 Task: Explore Gurugram, Haryana using Google Maps Street View and check how to edit map details.
Action: Mouse moved to (326, 139)
Screenshot: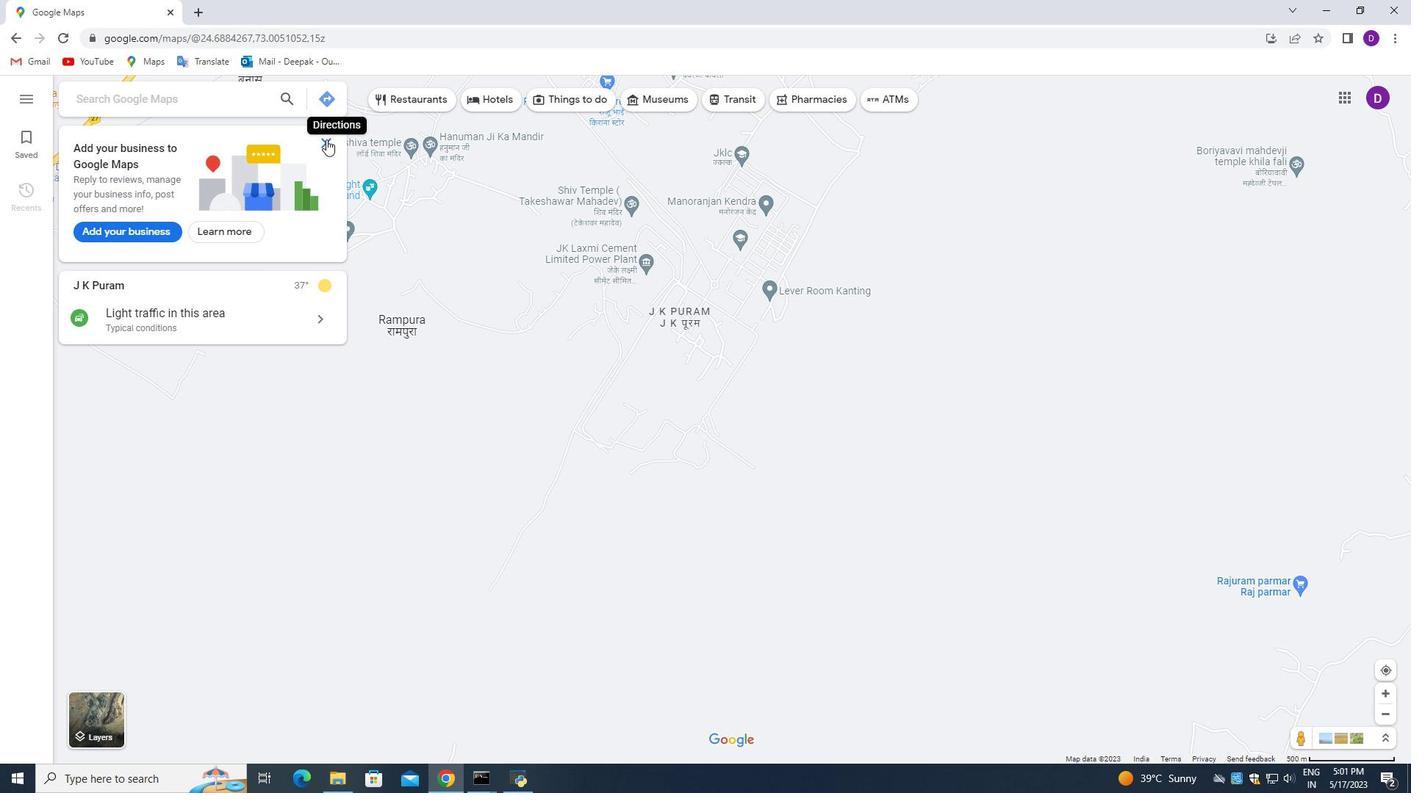 
Action: Mouse pressed left at (326, 139)
Screenshot: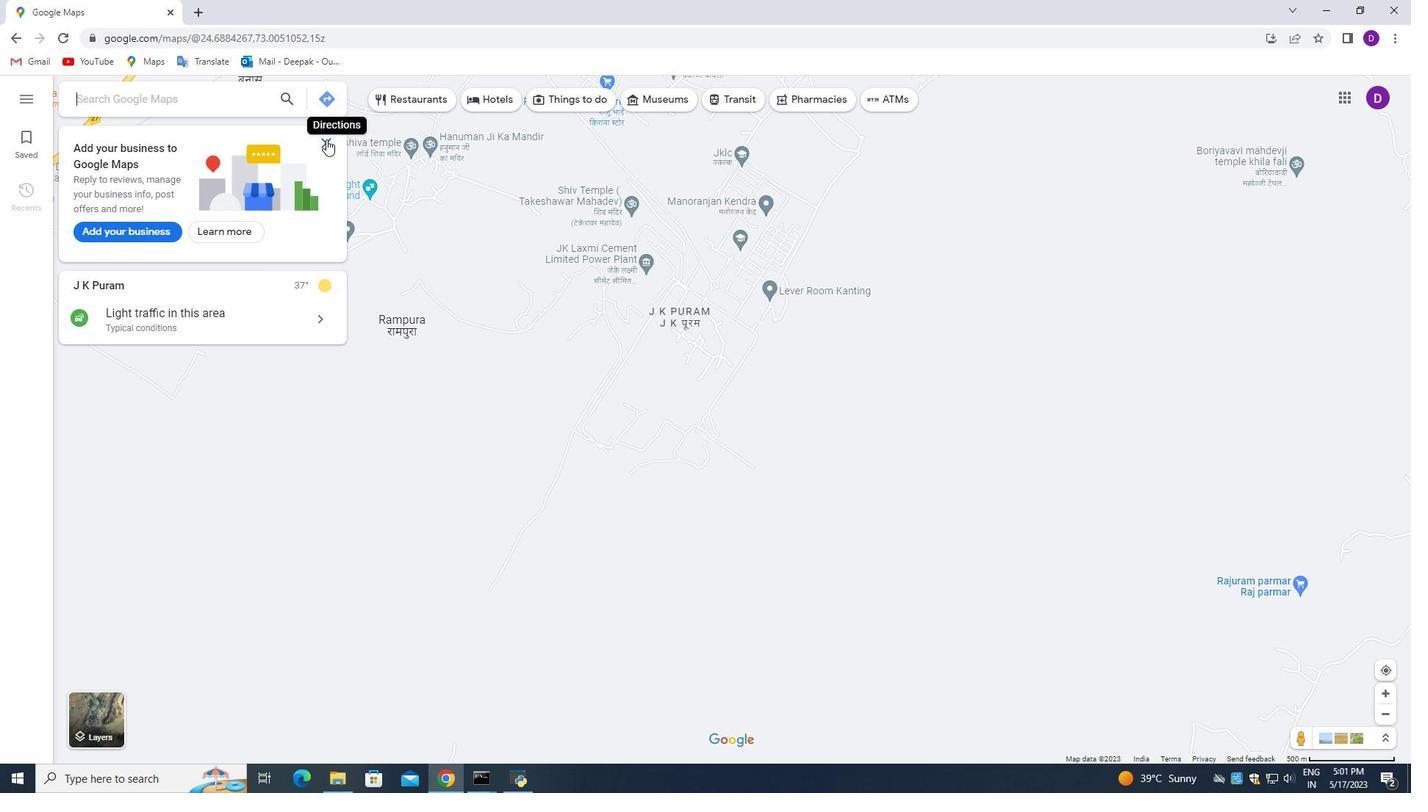 
Action: Mouse moved to (32, 94)
Screenshot: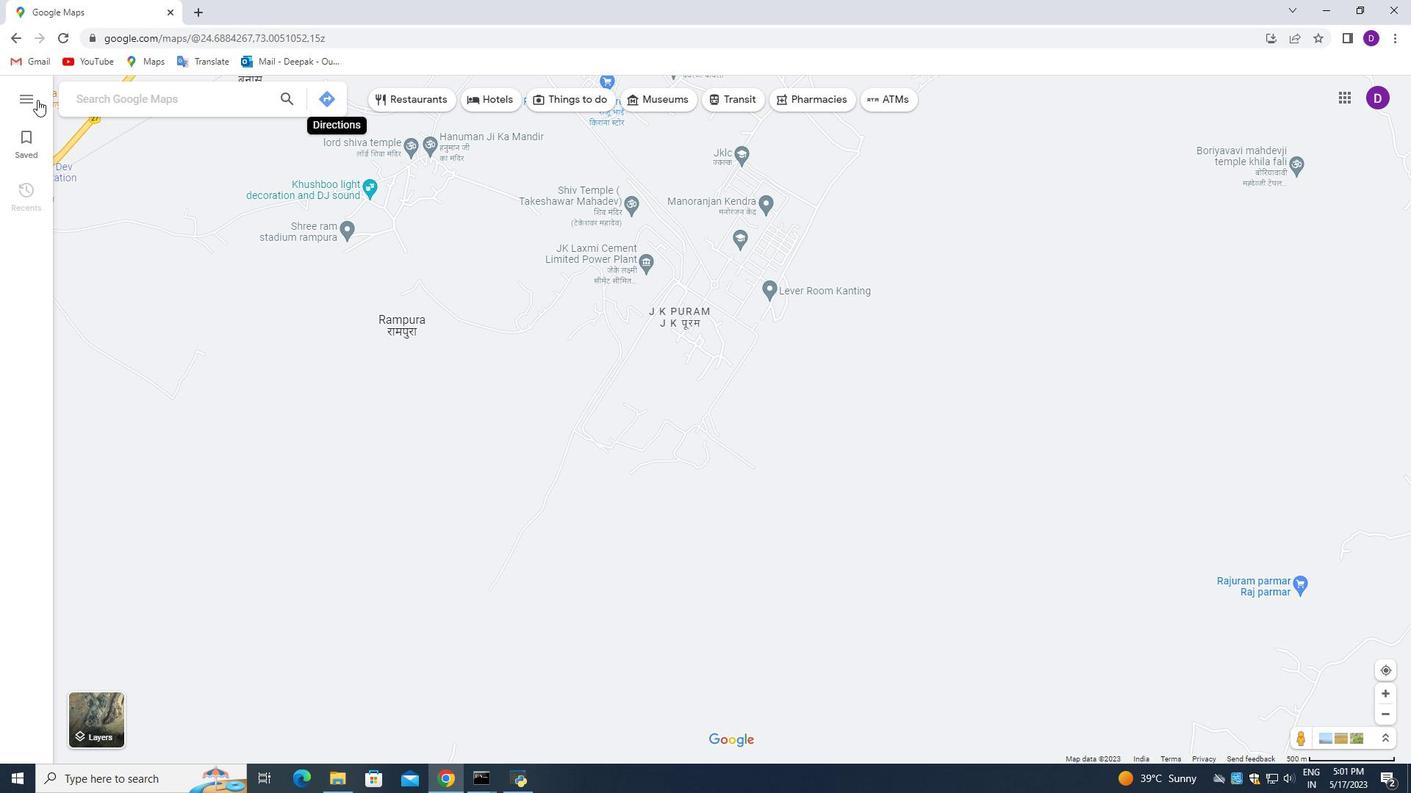 
Action: Mouse pressed left at (32, 94)
Screenshot: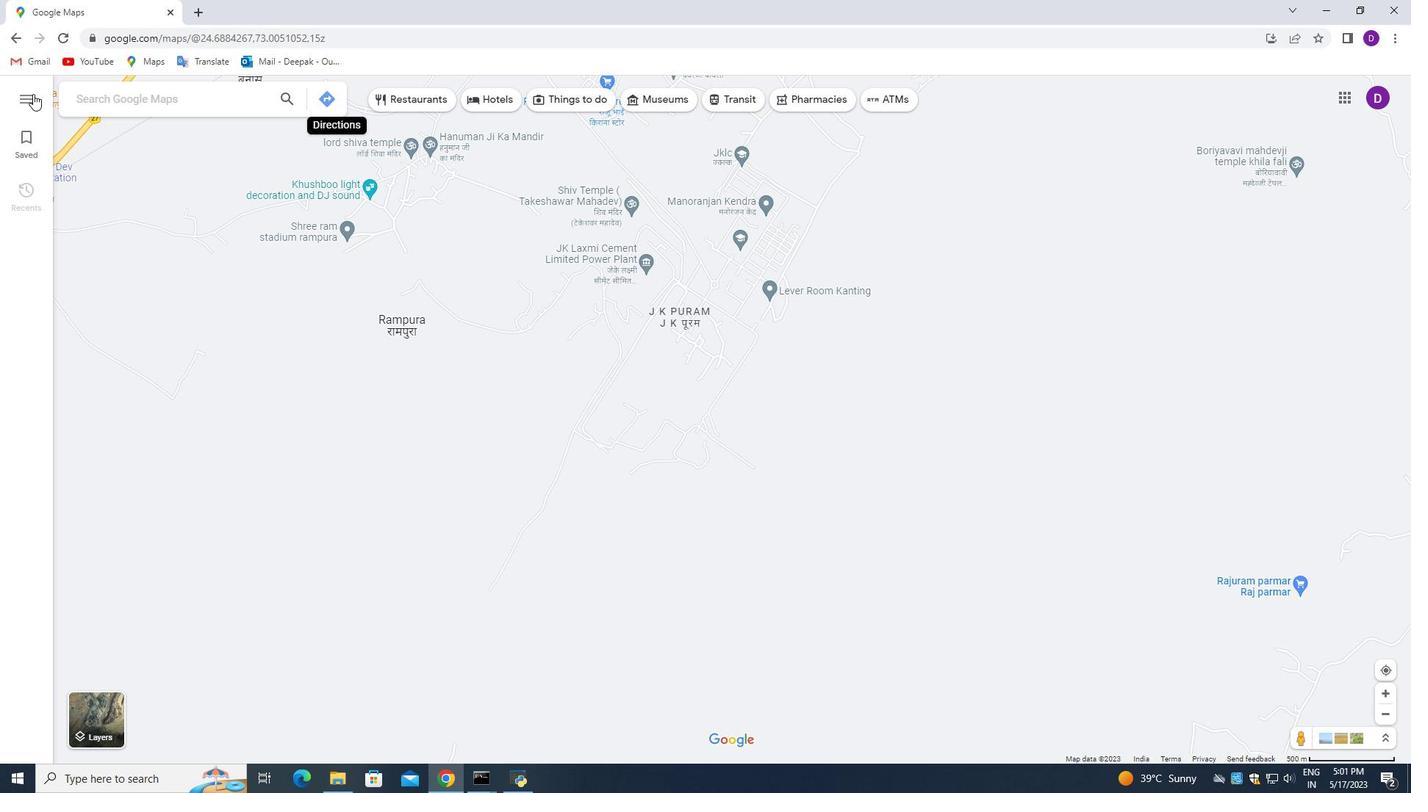 
Action: Mouse moved to (260, 169)
Screenshot: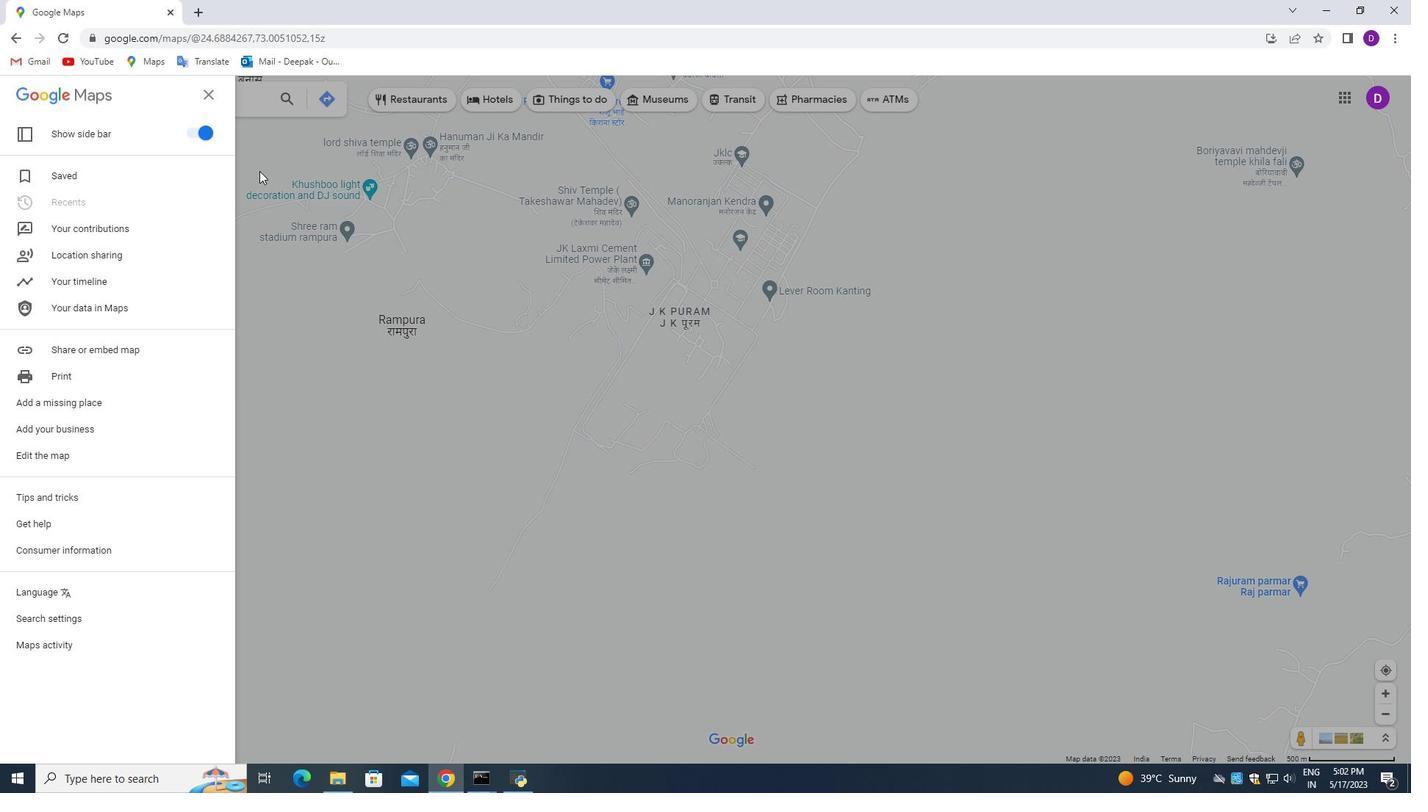 
Action: Mouse pressed left at (260, 169)
Screenshot: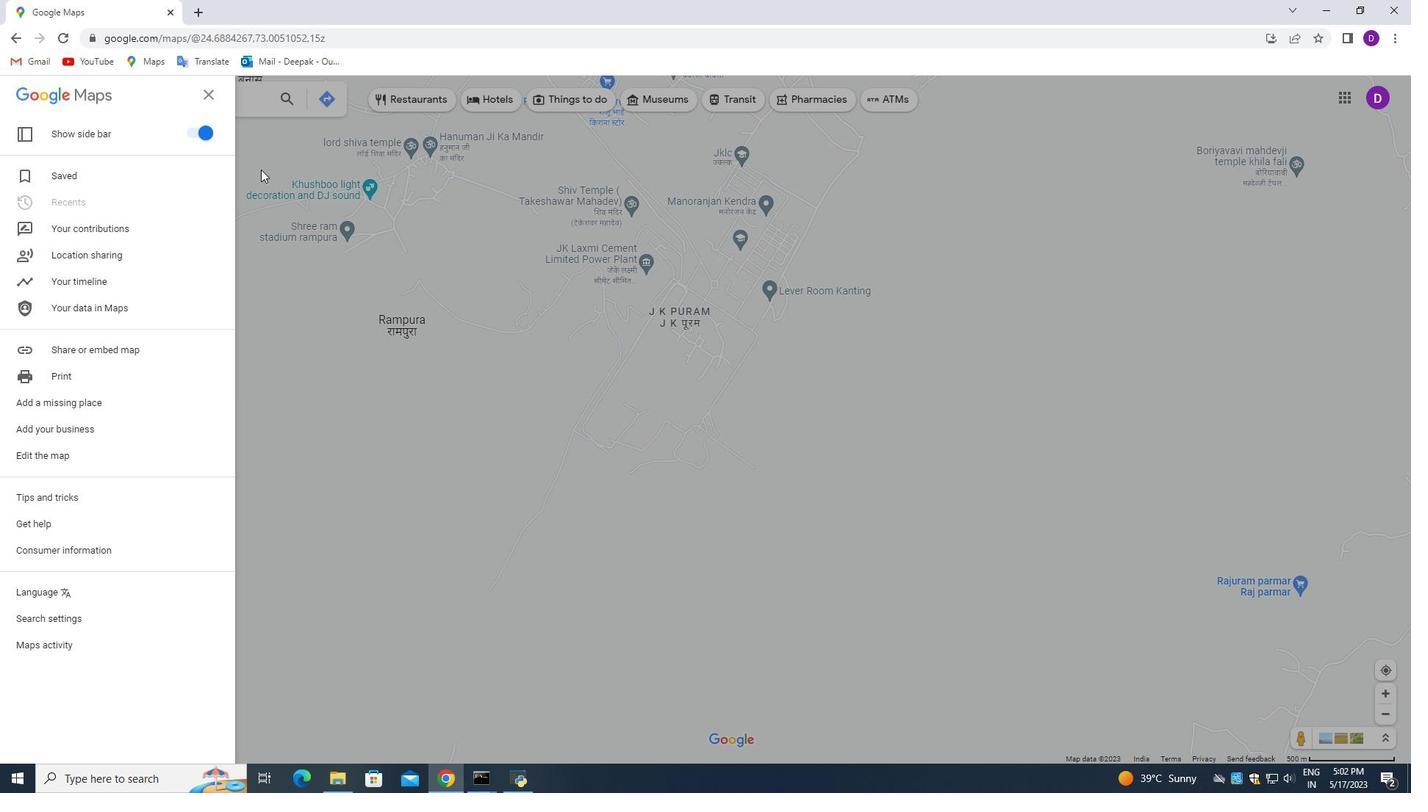 
Action: Mouse moved to (272, 91)
Screenshot: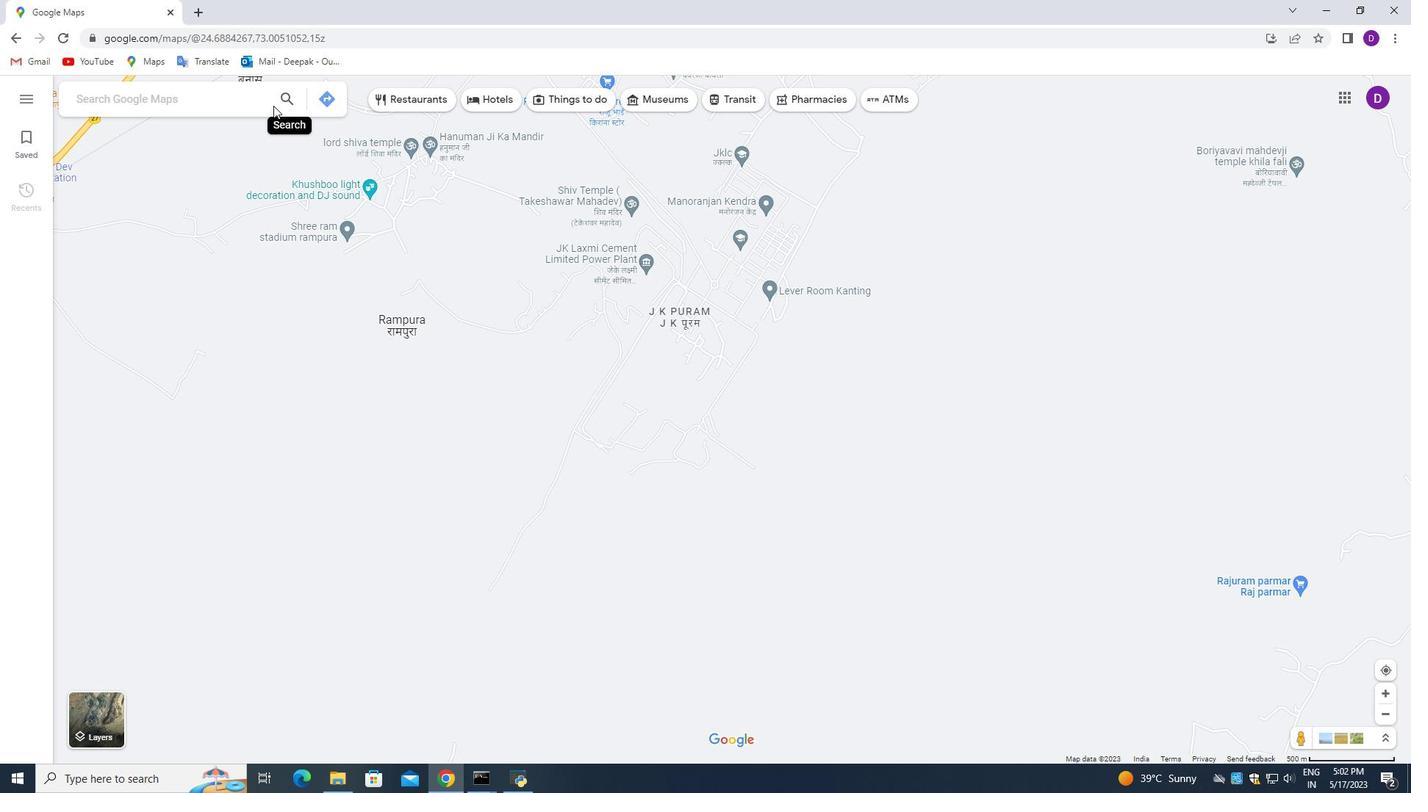 
Action: Mouse pressed left at (272, 91)
Screenshot: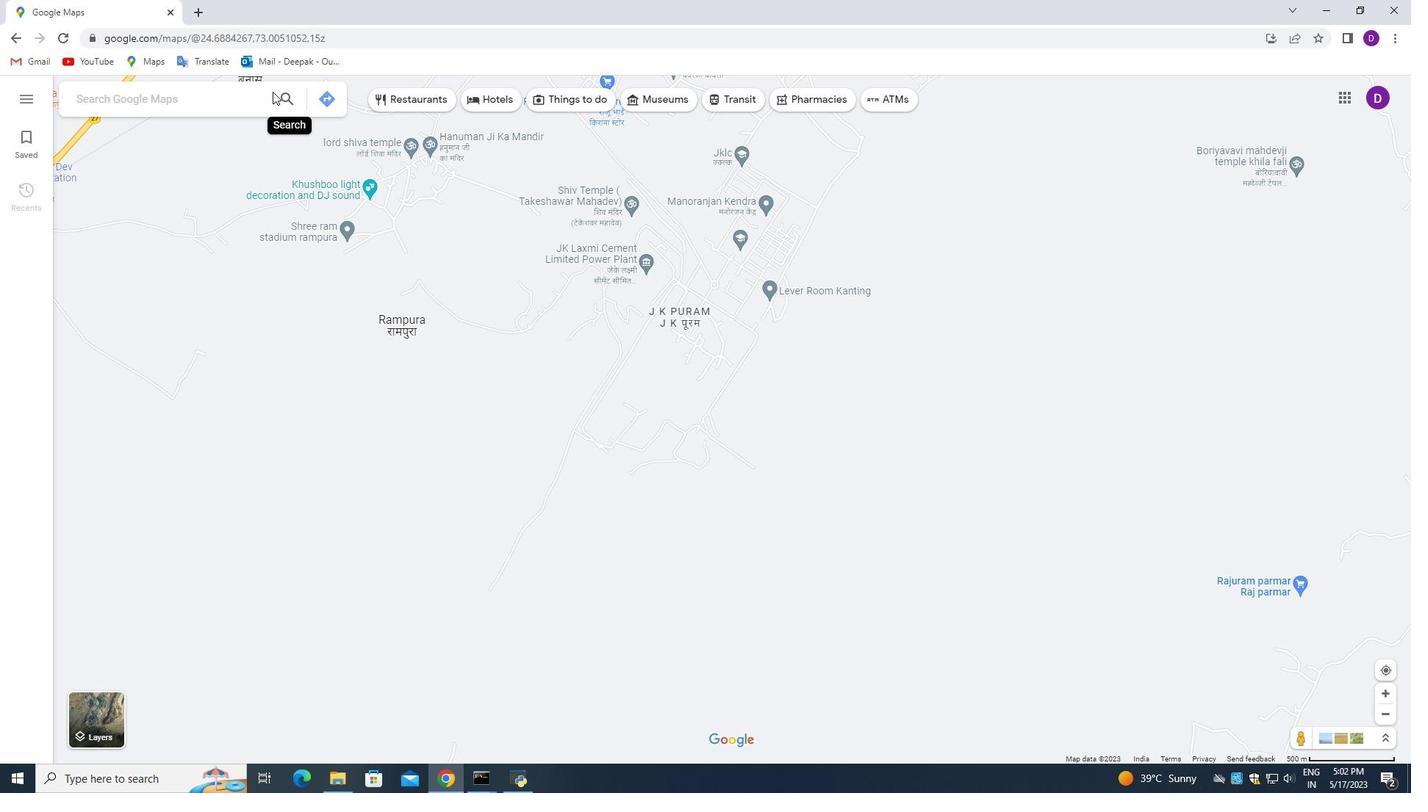
Action: Mouse moved to (187, 102)
Screenshot: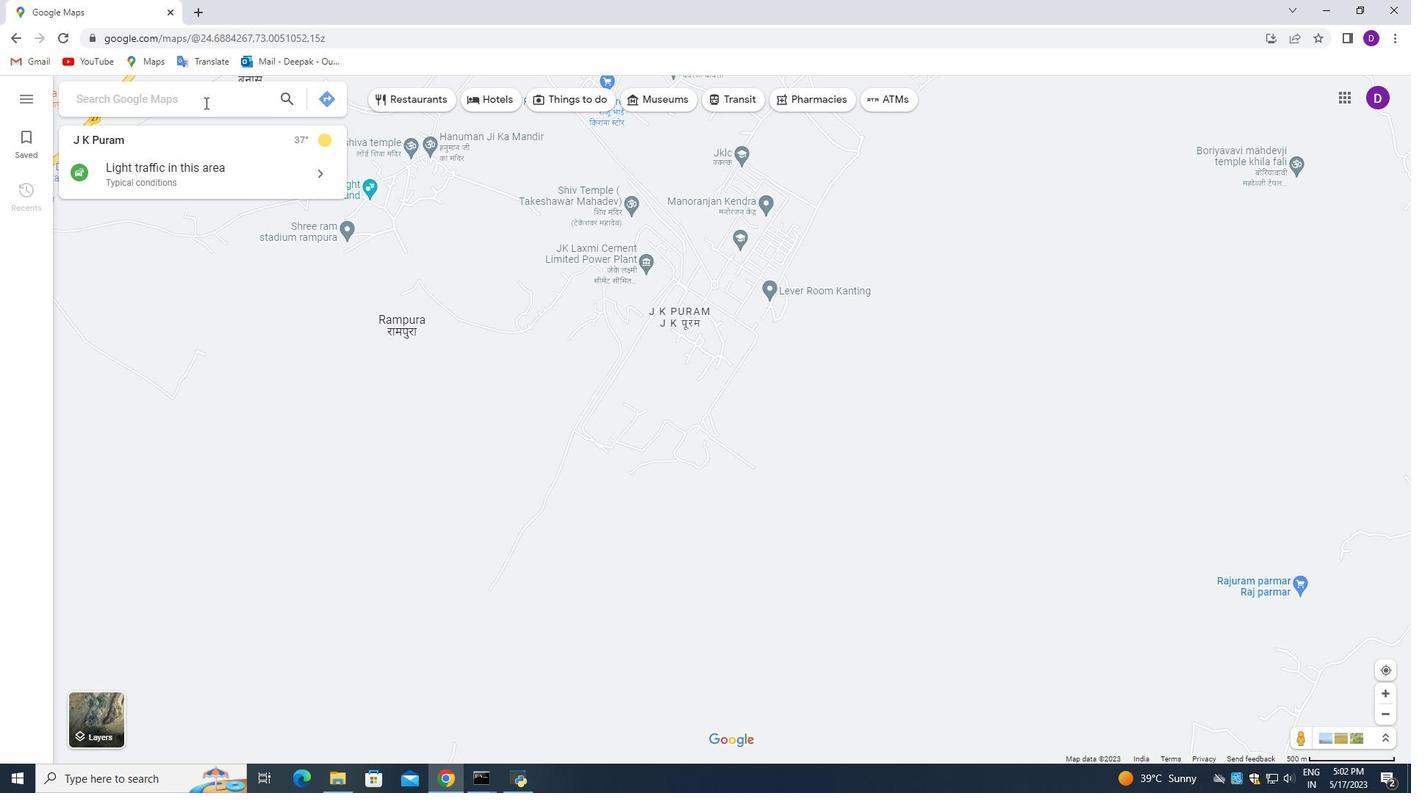 
Action: Mouse pressed left at (187, 102)
Screenshot: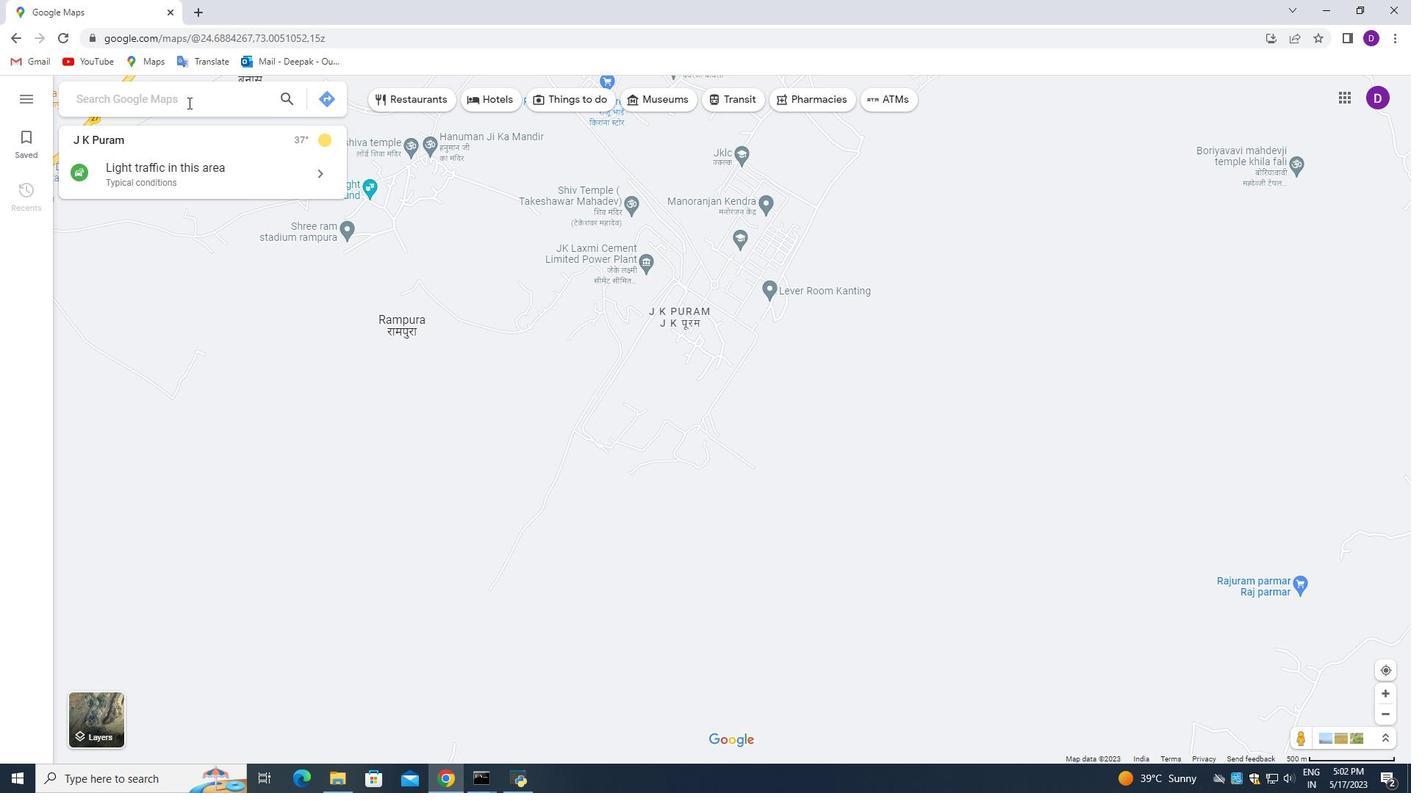 
Action: Mouse moved to (22, 95)
Screenshot: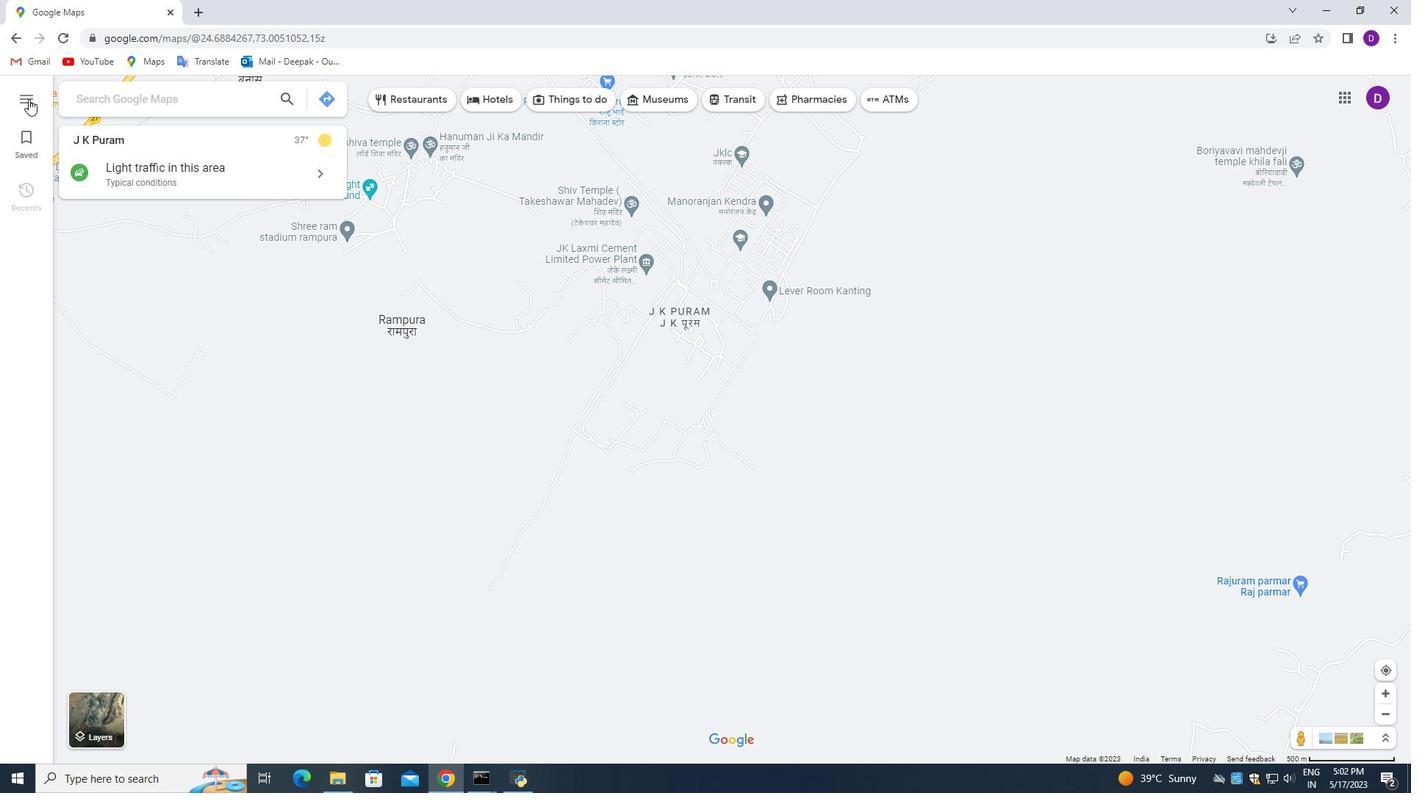 
Action: Mouse pressed left at (22, 95)
Screenshot: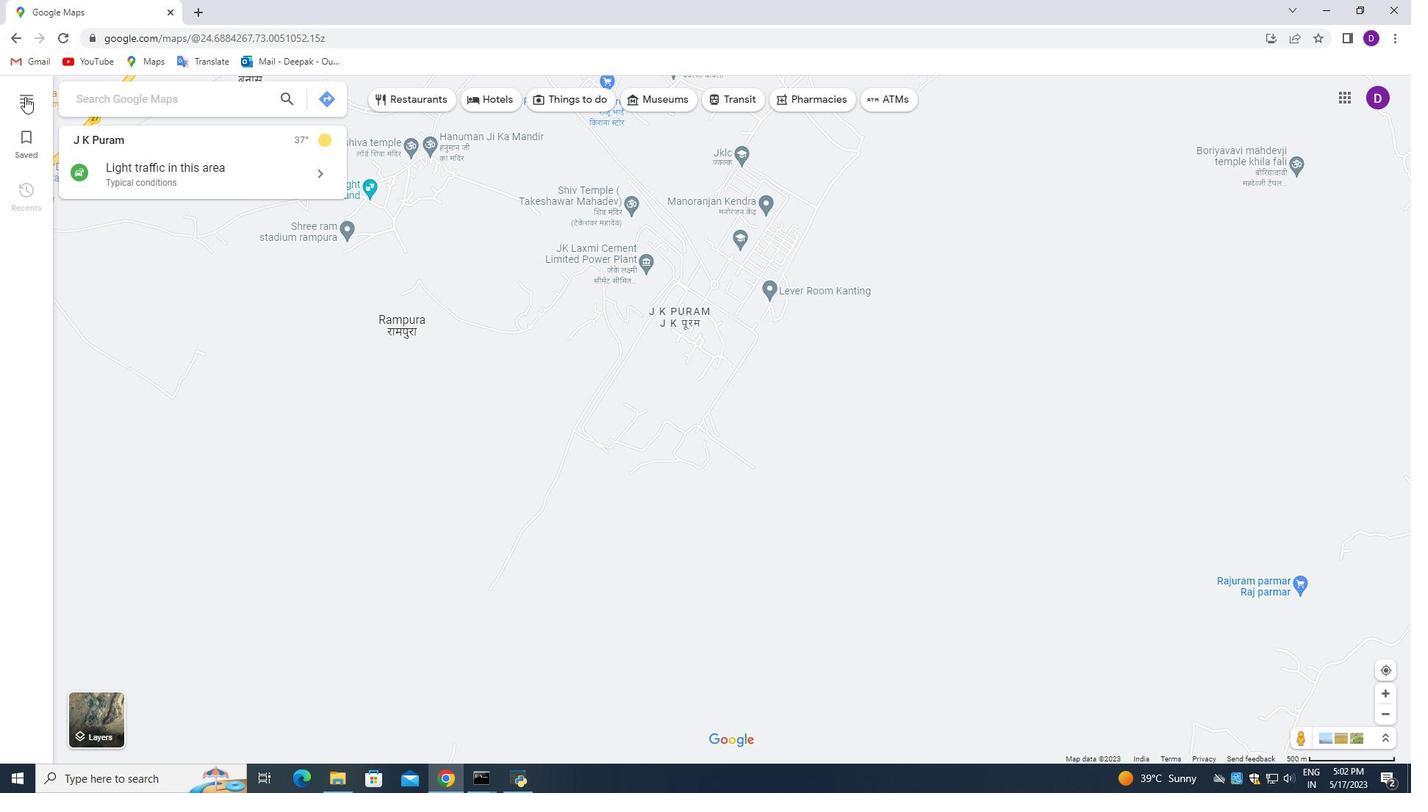 
Action: Mouse moved to (252, 96)
Screenshot: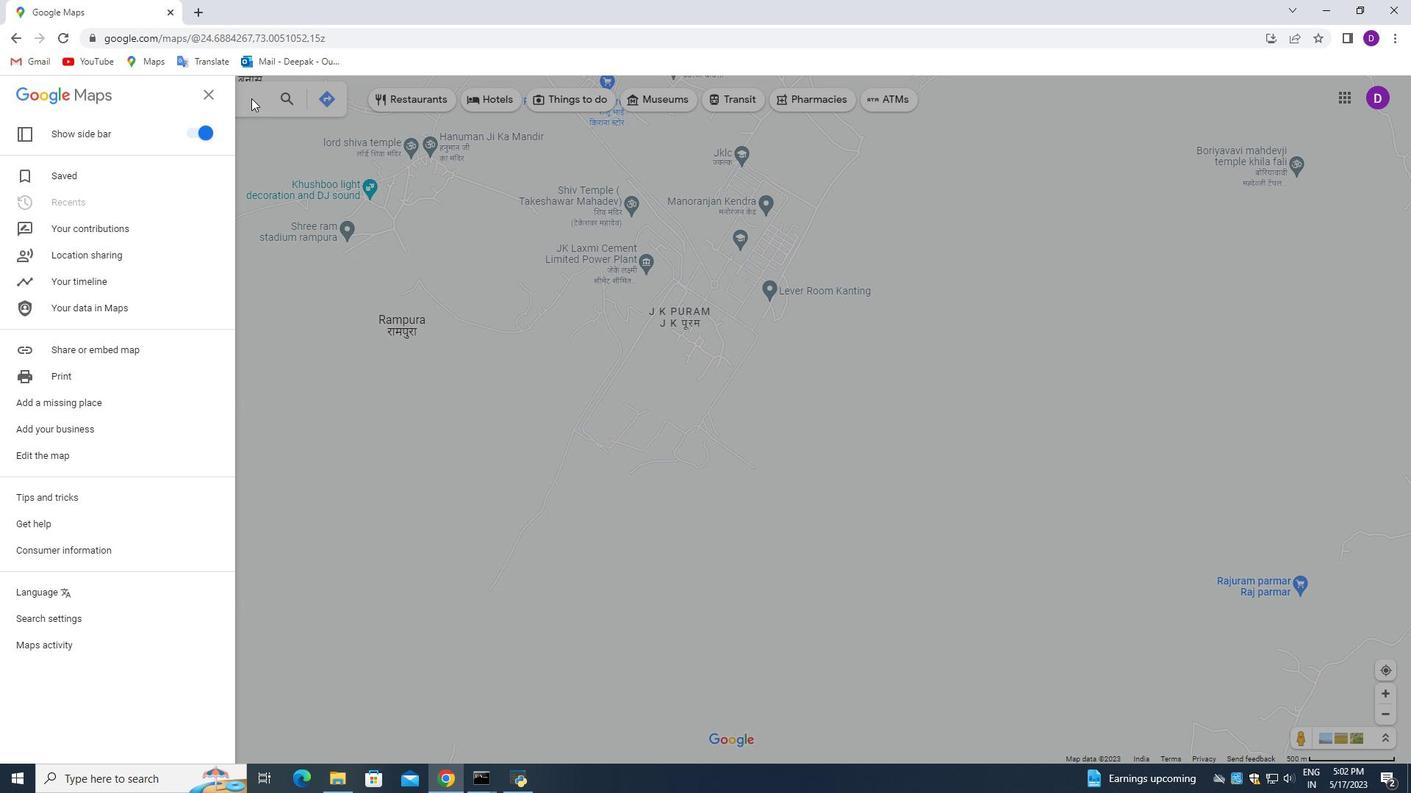 
Action: Mouse pressed left at (252, 96)
Screenshot: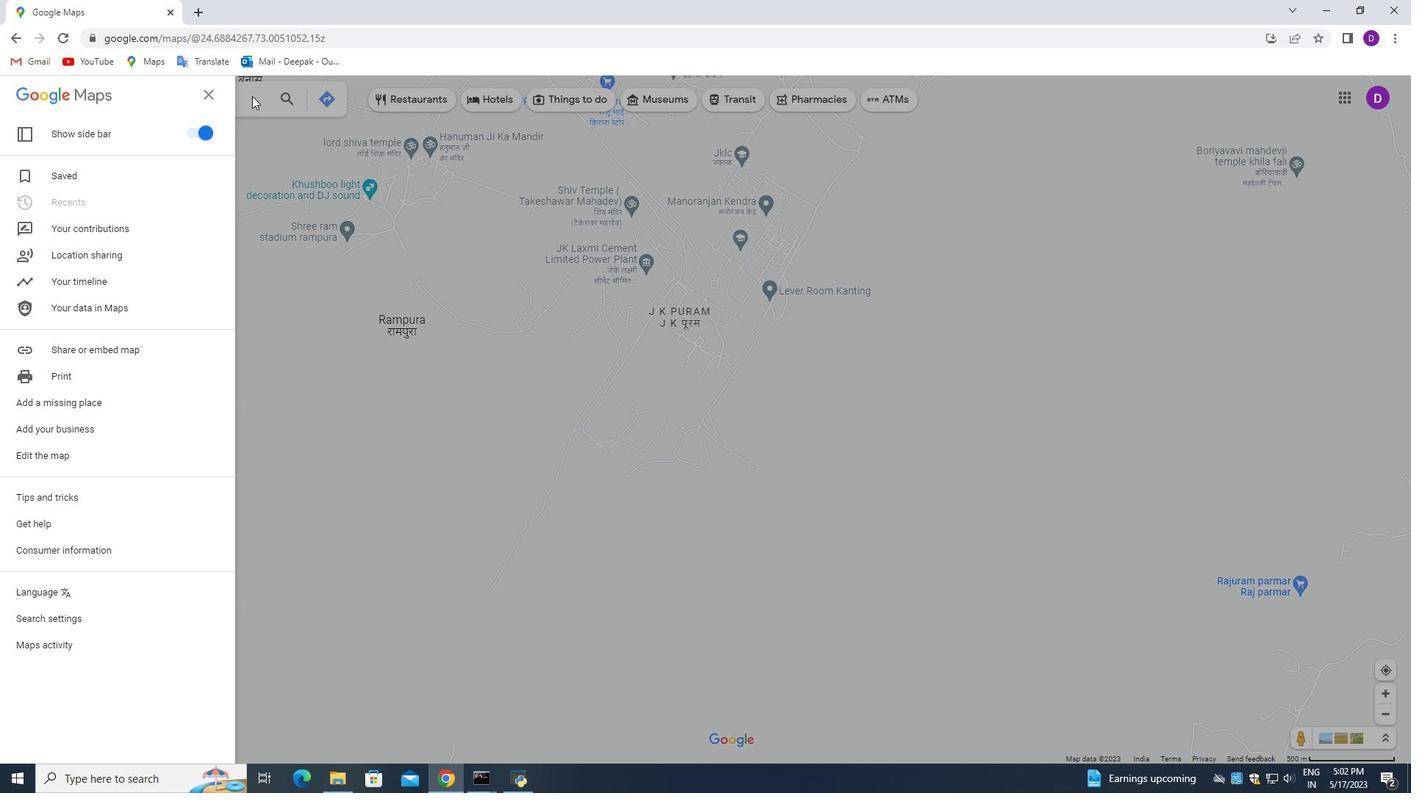 
Action: Mouse moved to (155, 102)
Screenshot: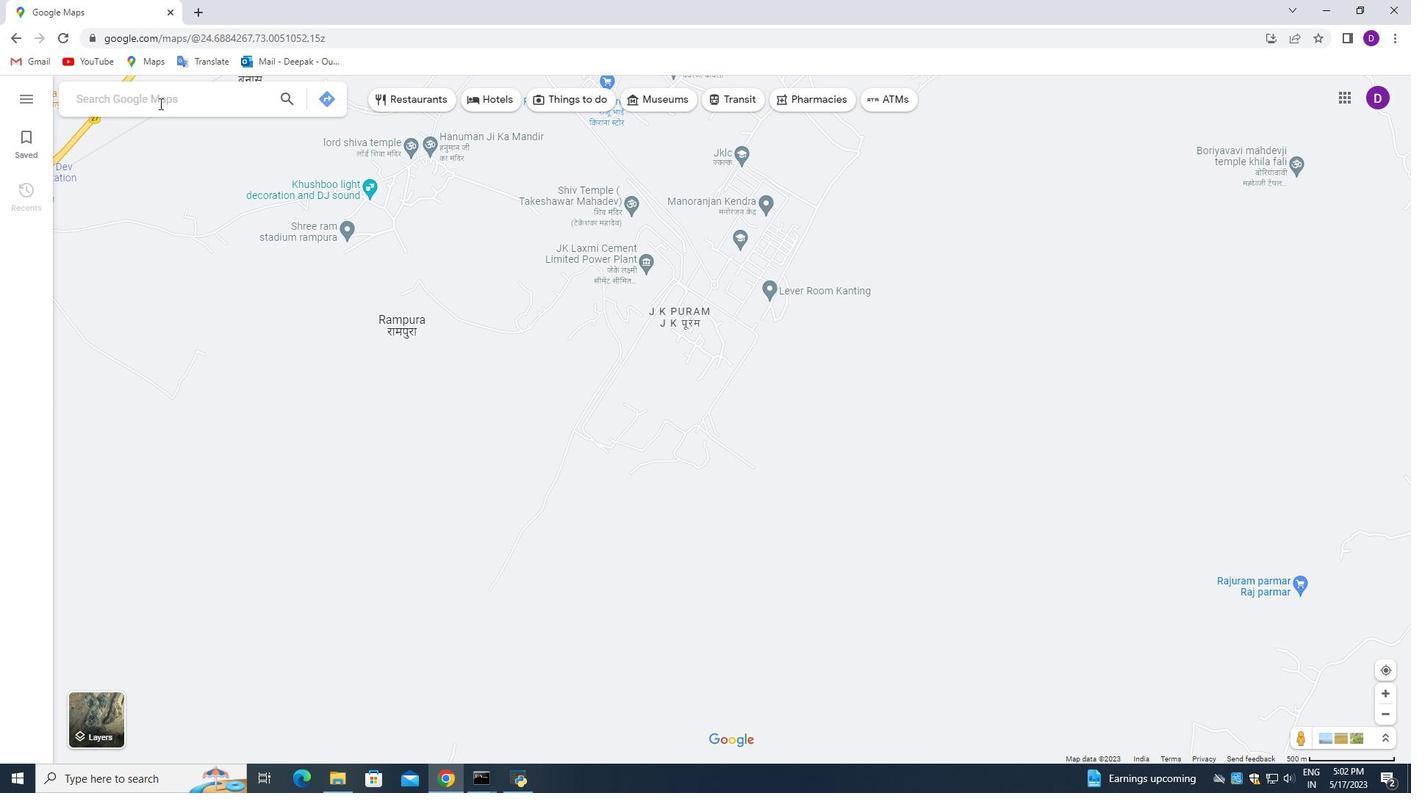 
Action: Mouse pressed left at (155, 102)
Screenshot: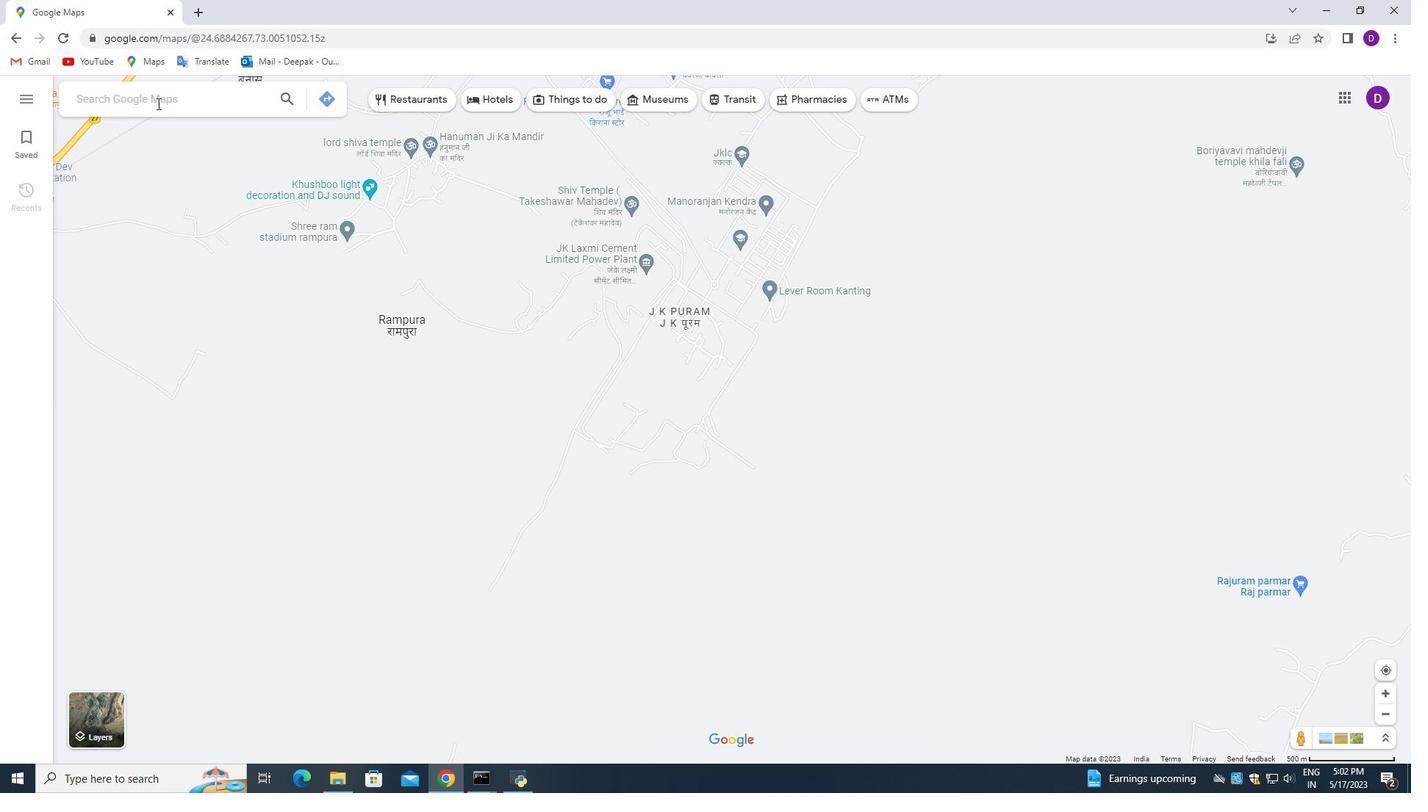 
Action: Mouse moved to (158, 281)
Screenshot: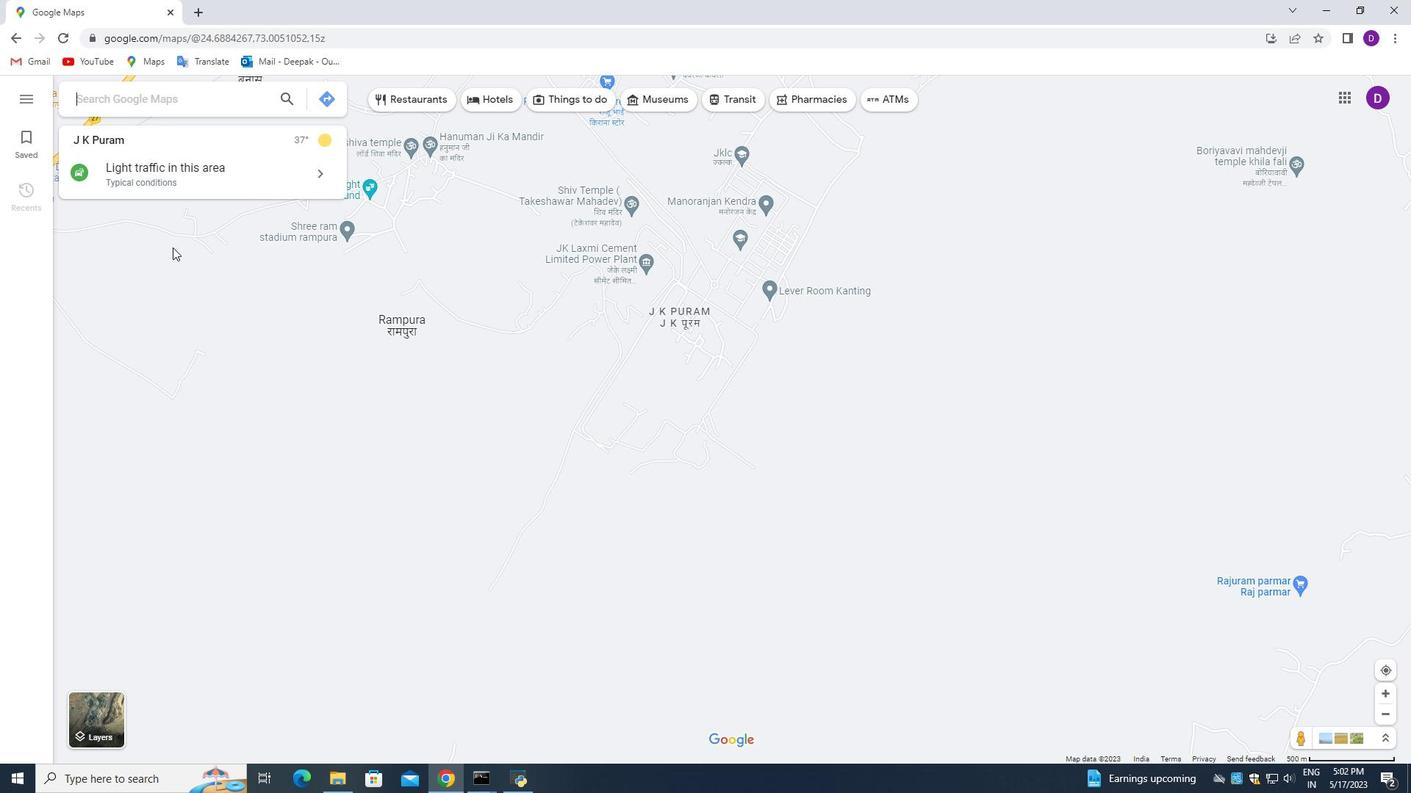 
Action: Key pressed covid<Key.space>19<Key.space>feart<Key.backspace><Key.backspace>ture<Key.enter>
Screenshot: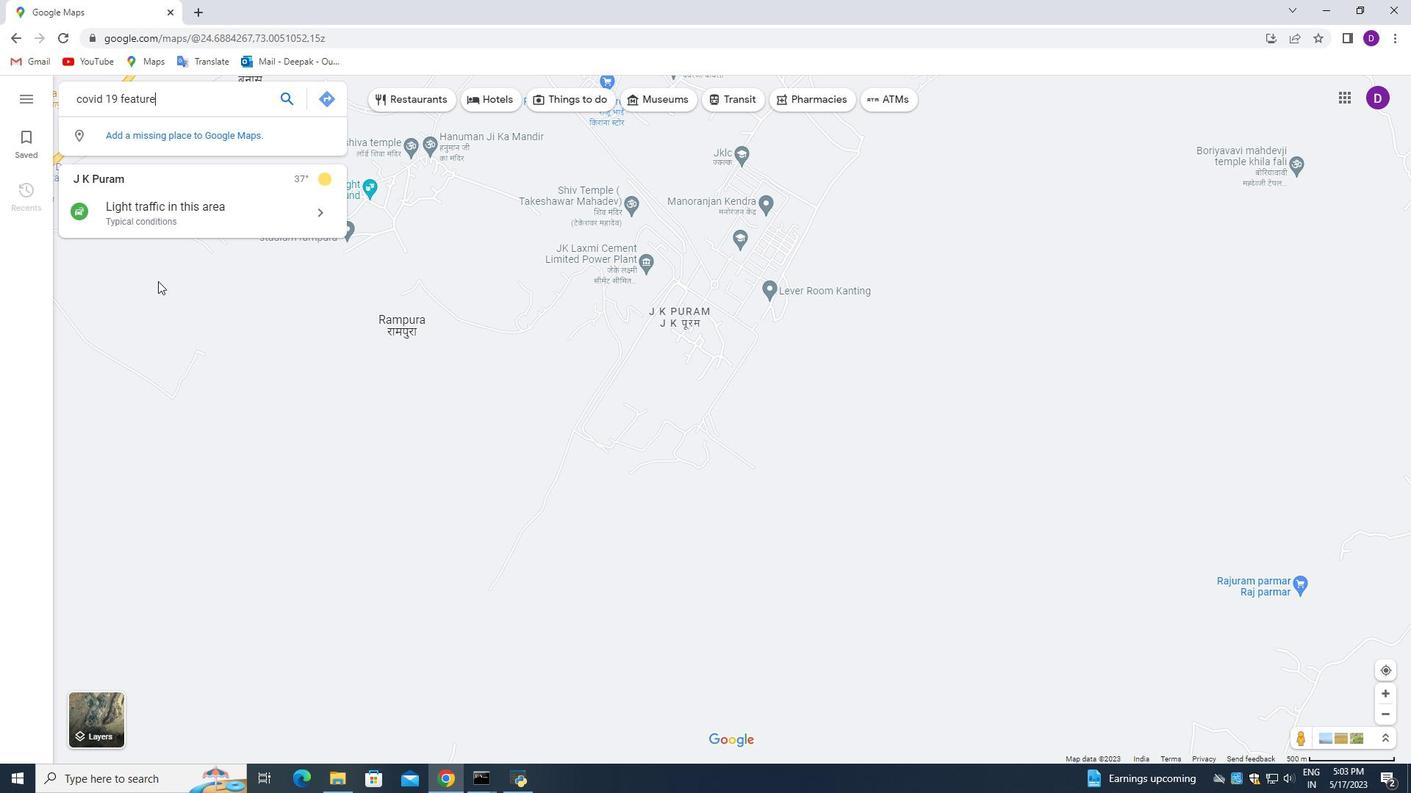 
Action: Mouse moved to (231, 191)
Screenshot: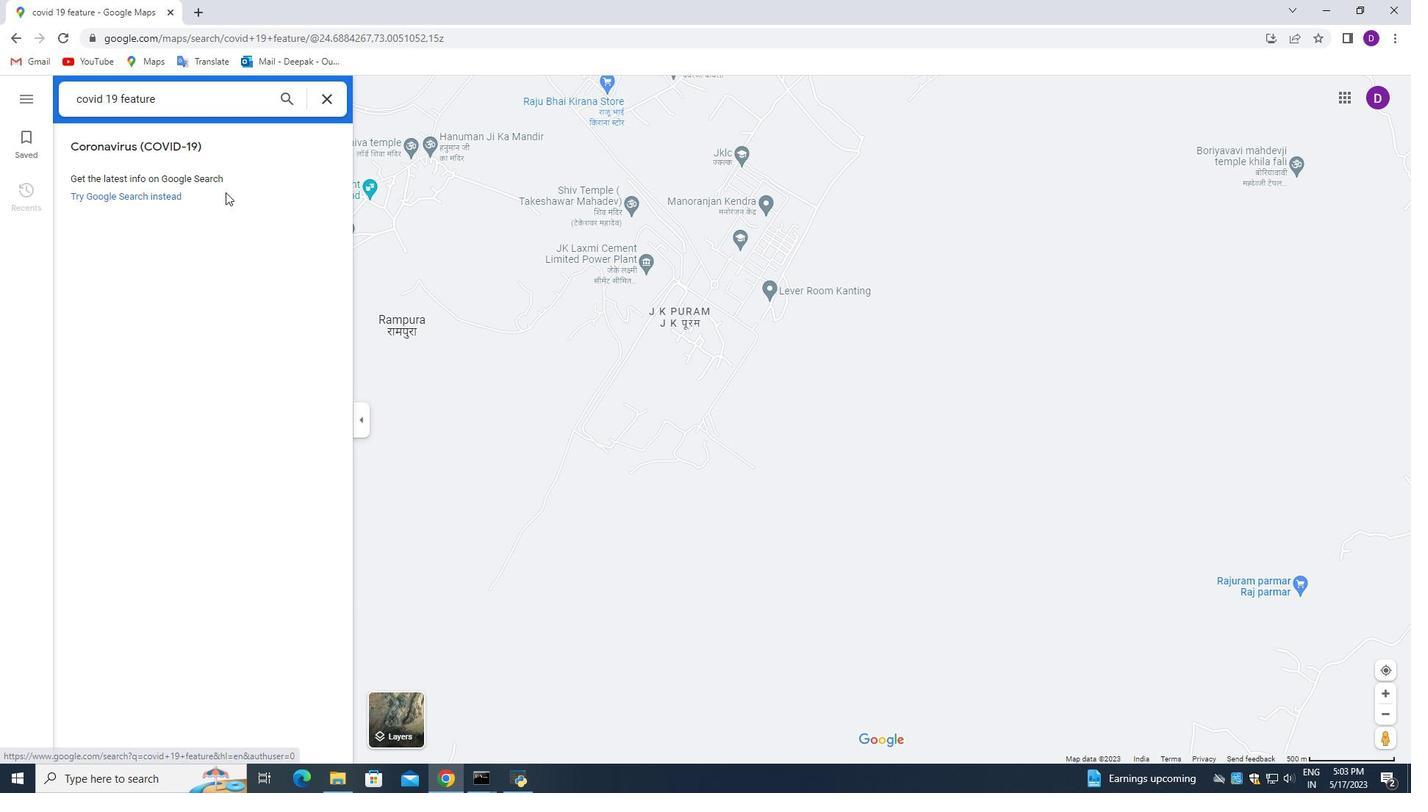 
Action: Key pressed <Key.space>
Screenshot: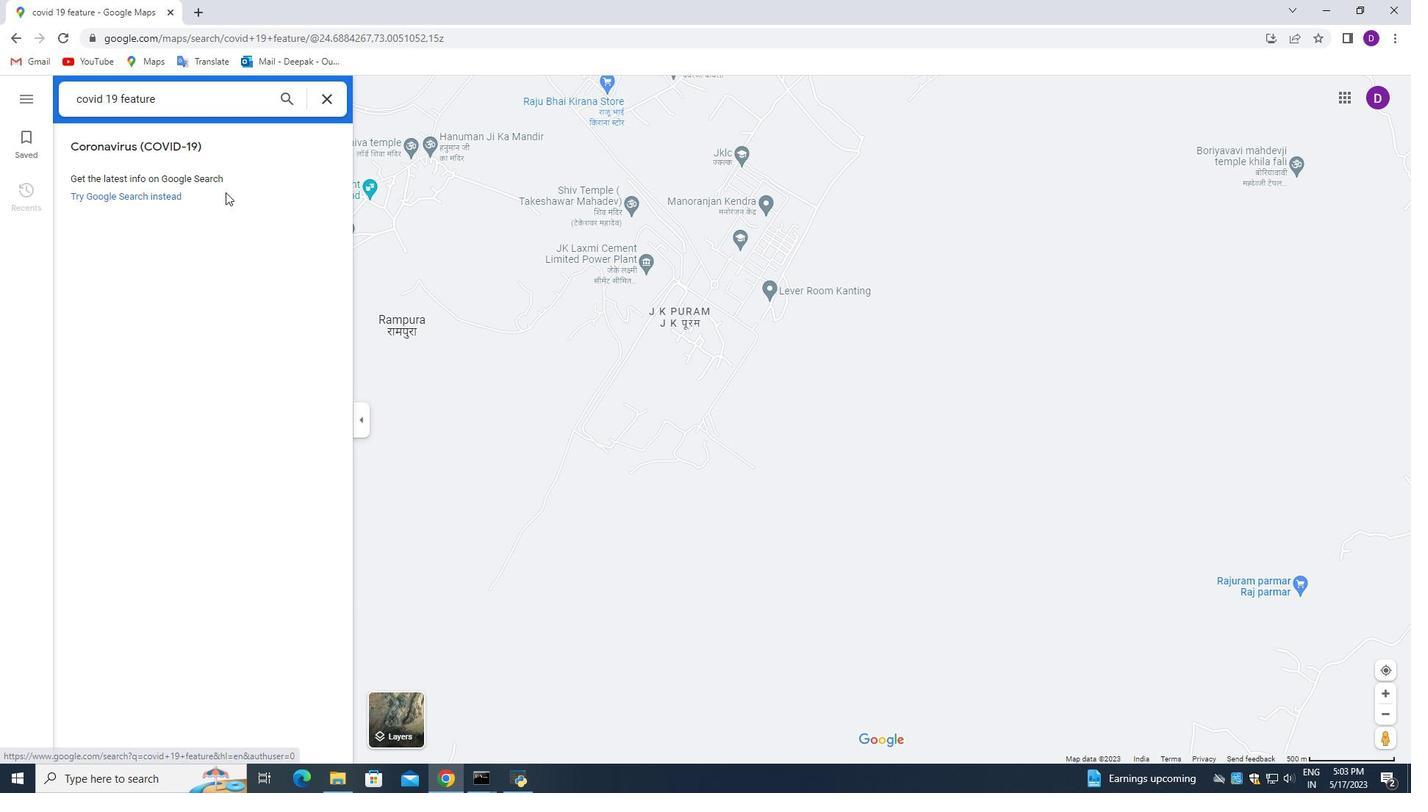 
Action: Mouse moved to (332, 97)
Screenshot: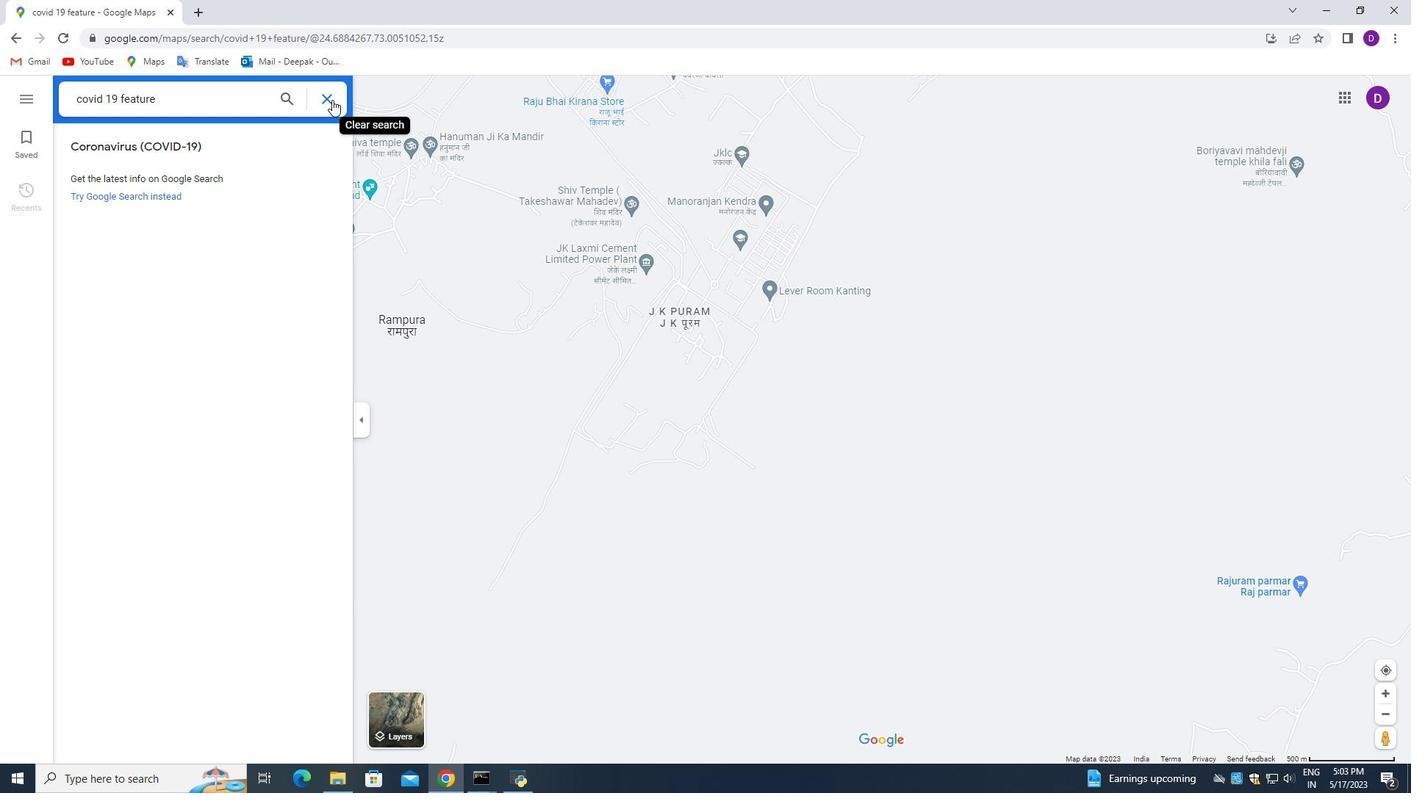 
Action: Mouse pressed left at (332, 97)
Screenshot: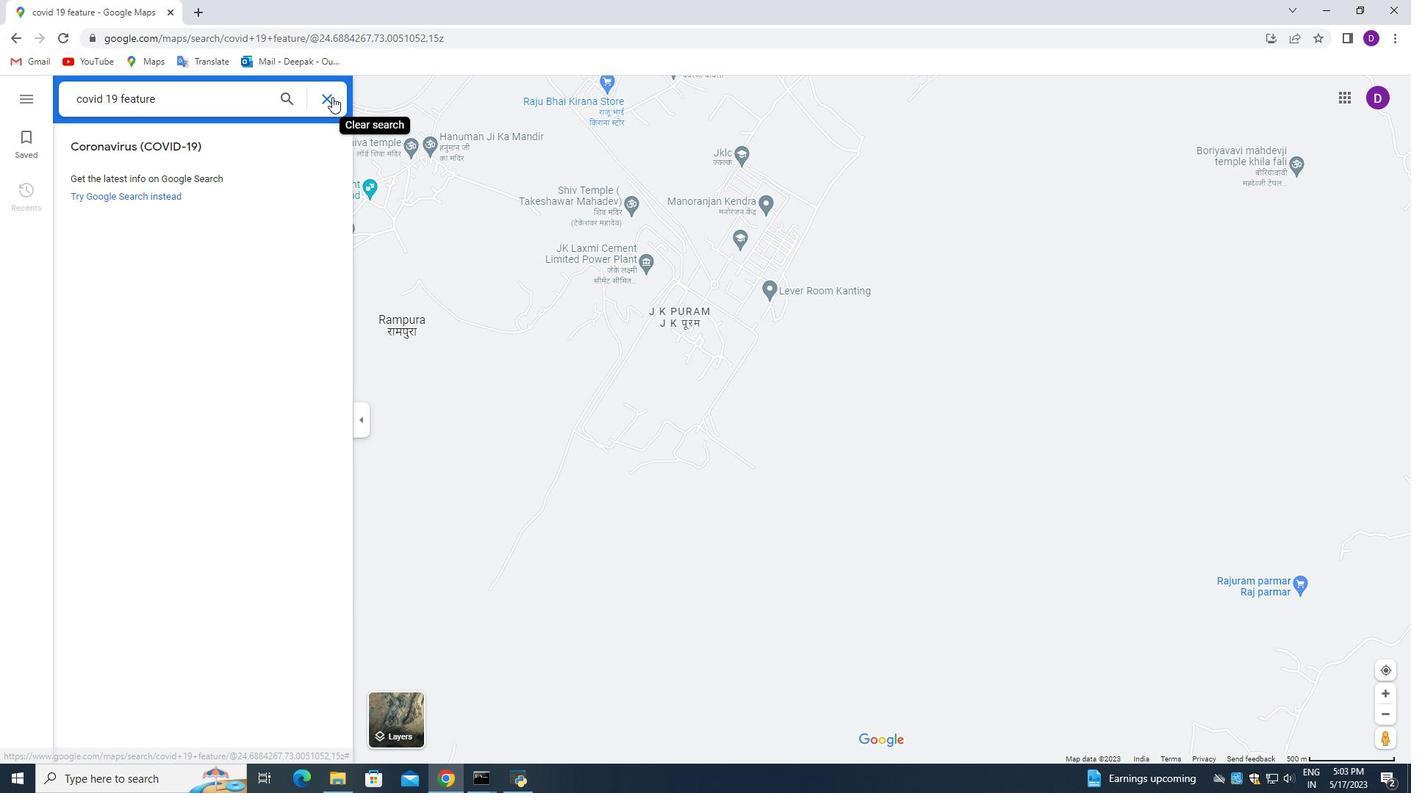 
Action: Mouse moved to (19, 94)
Screenshot: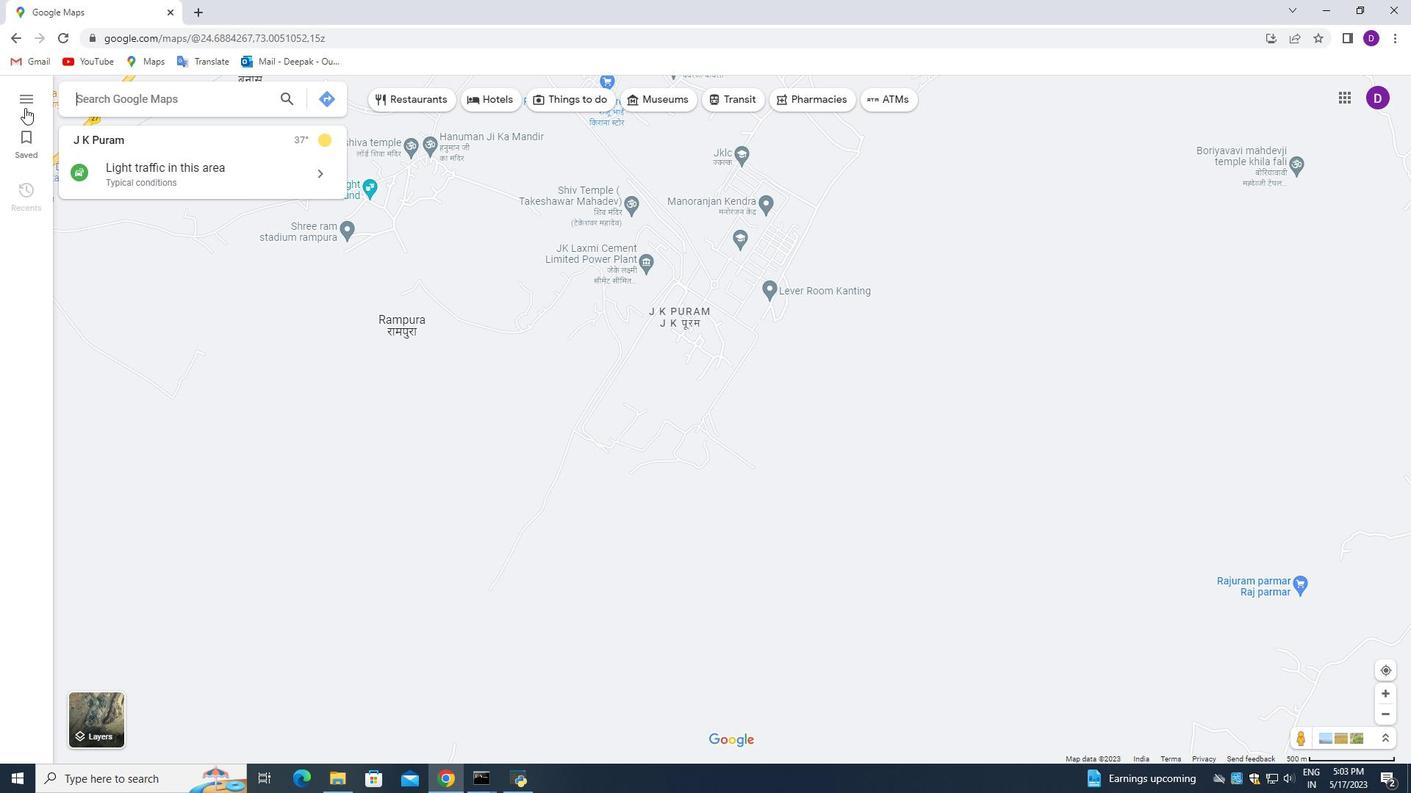 
Action: Mouse pressed left at (19, 94)
Screenshot: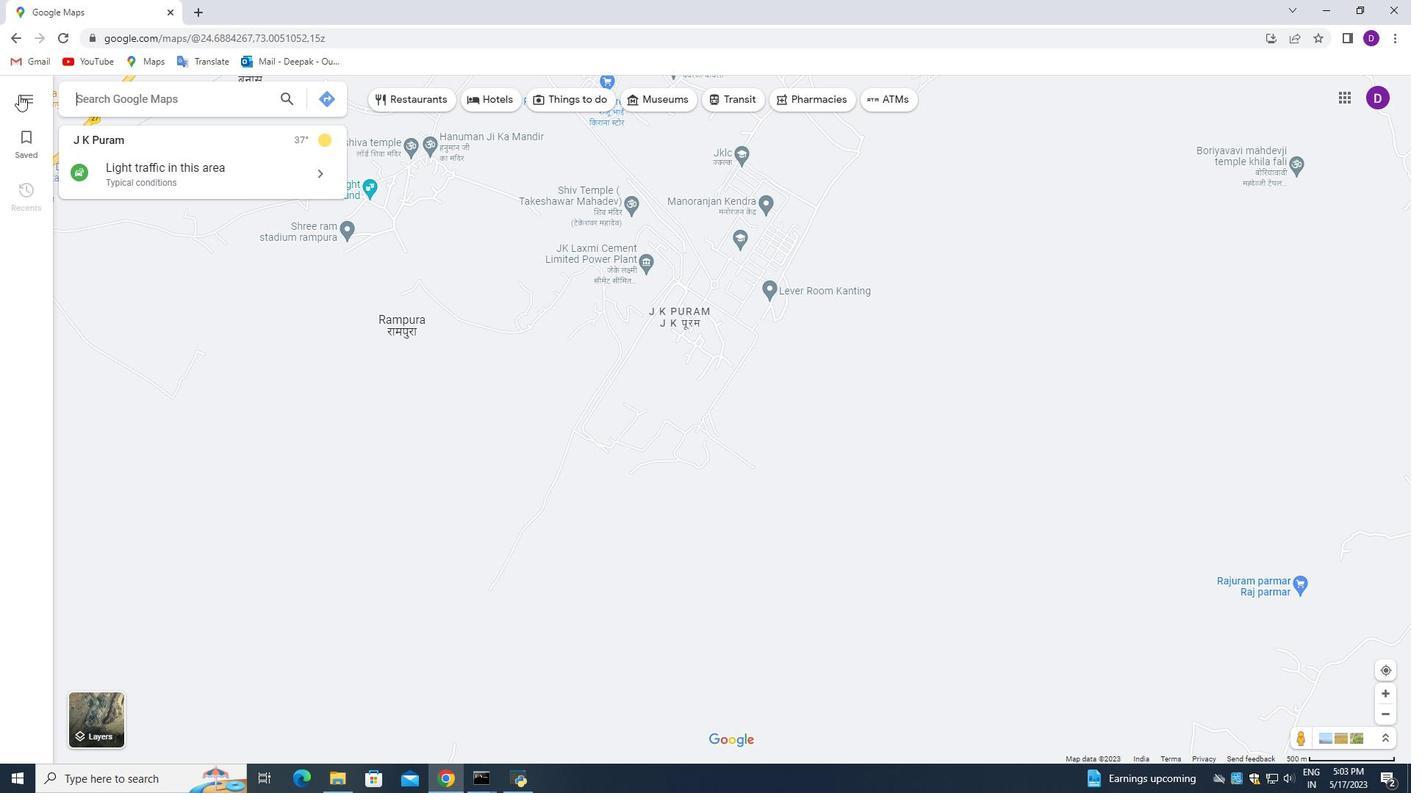 
Action: Mouse moved to (104, 298)
Screenshot: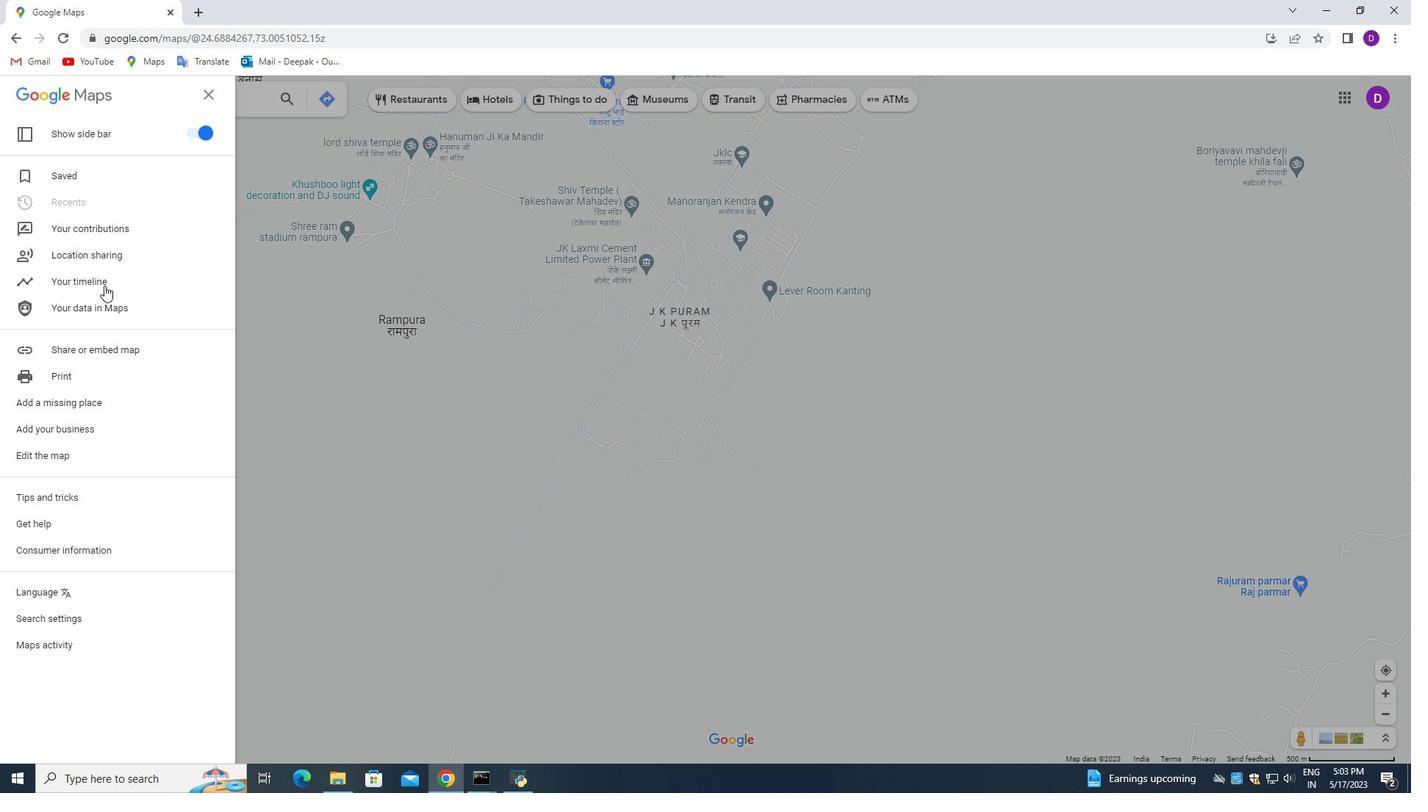
Action: Mouse scrolled (104, 297) with delta (0, 0)
Screenshot: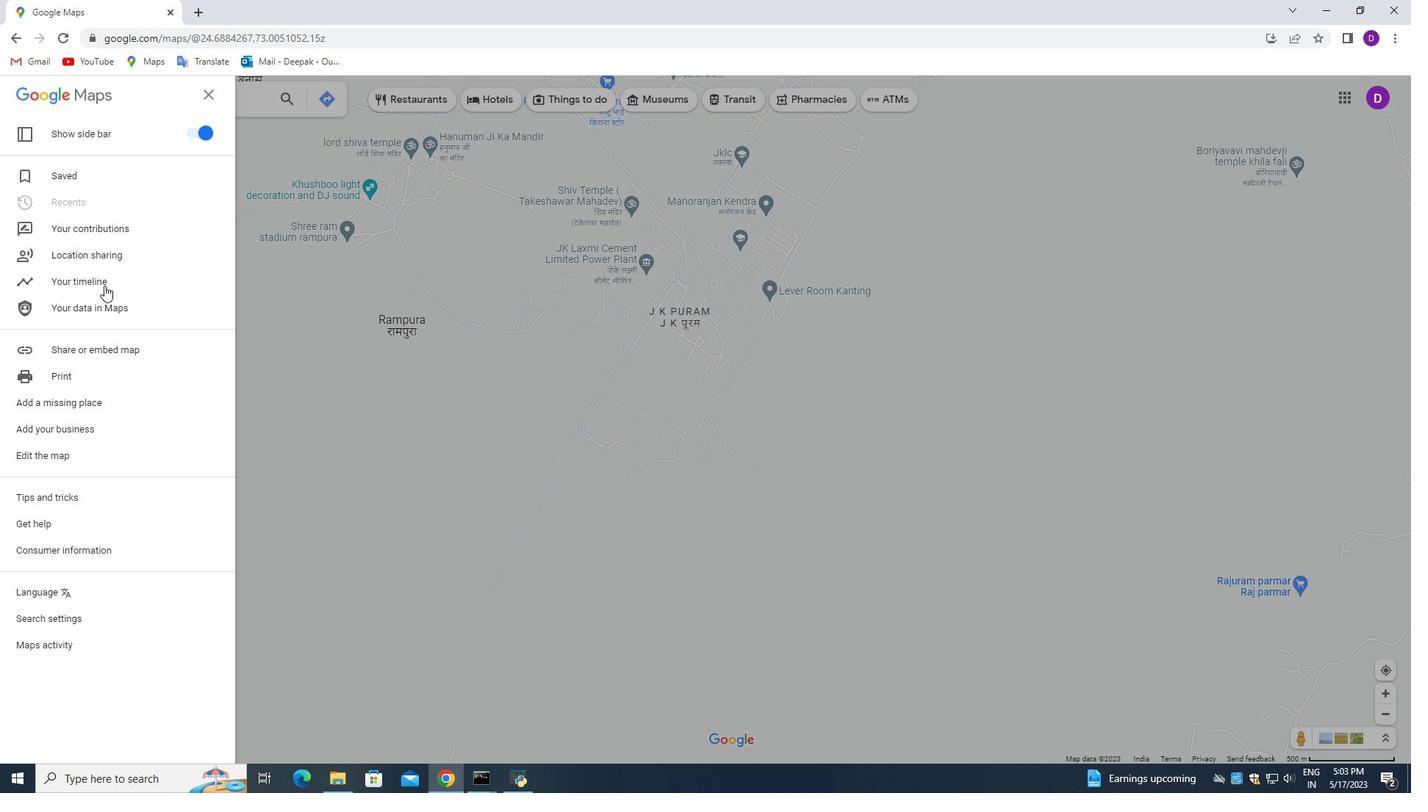 
Action: Mouse moved to (209, 94)
Screenshot: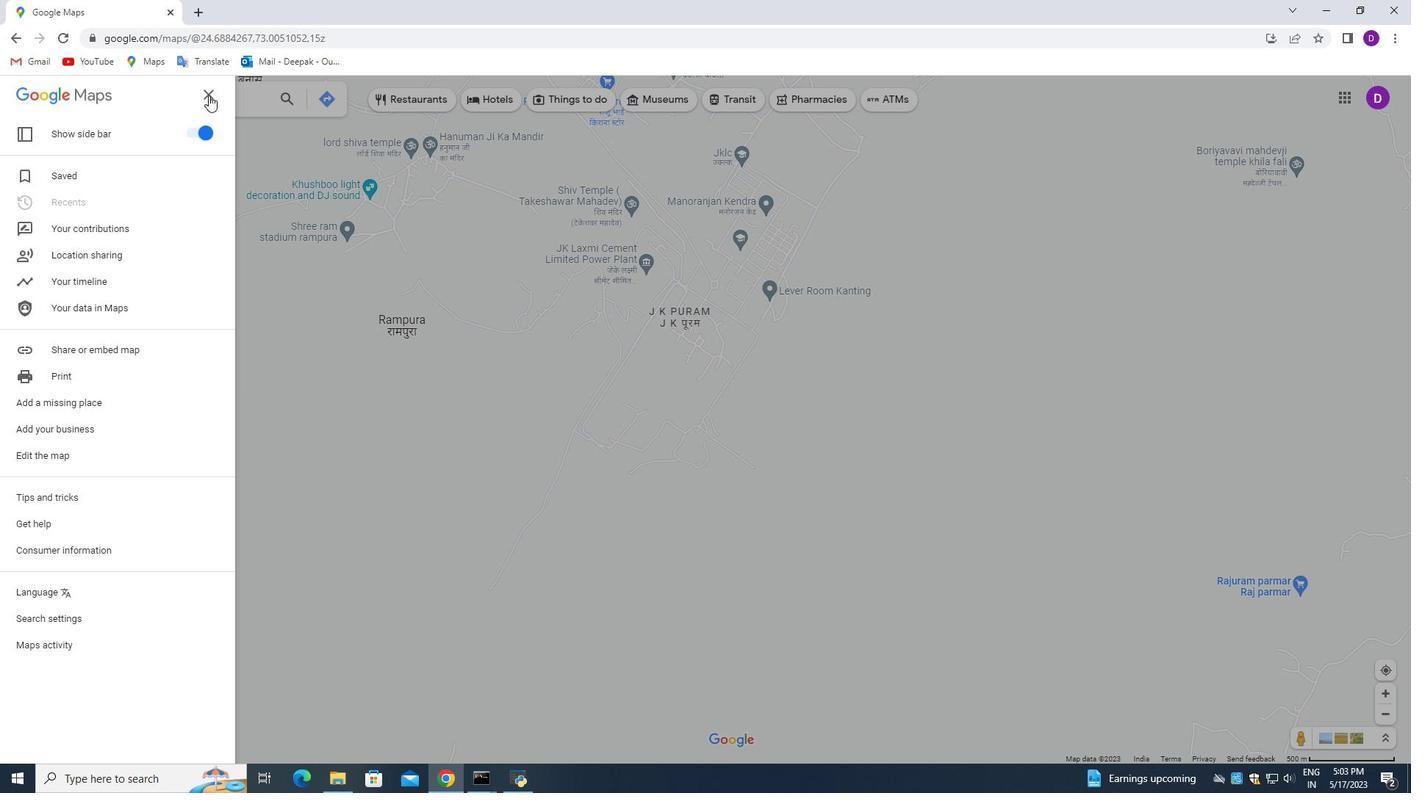 
Action: Mouse pressed left at (209, 94)
Screenshot: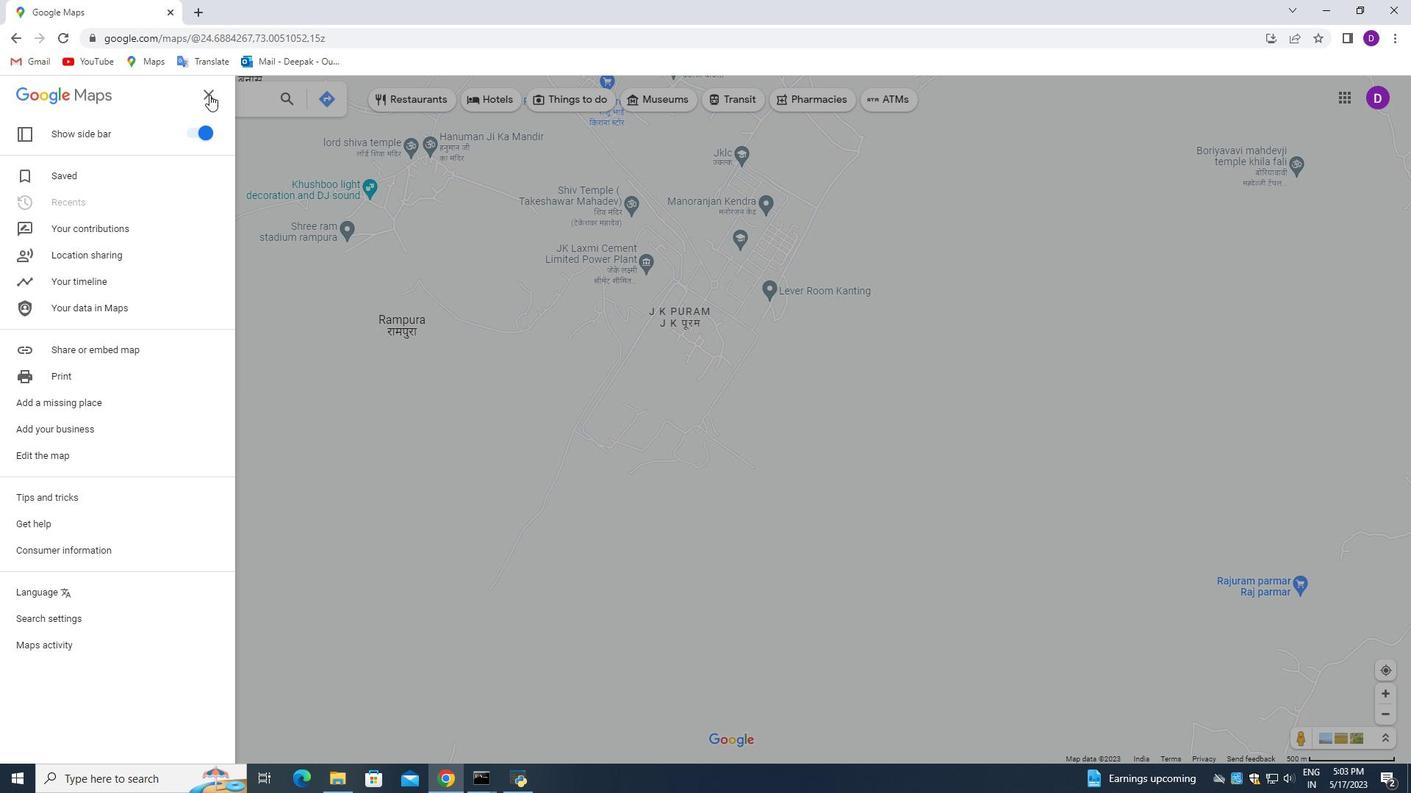 
Action: Mouse moved to (171, 99)
Screenshot: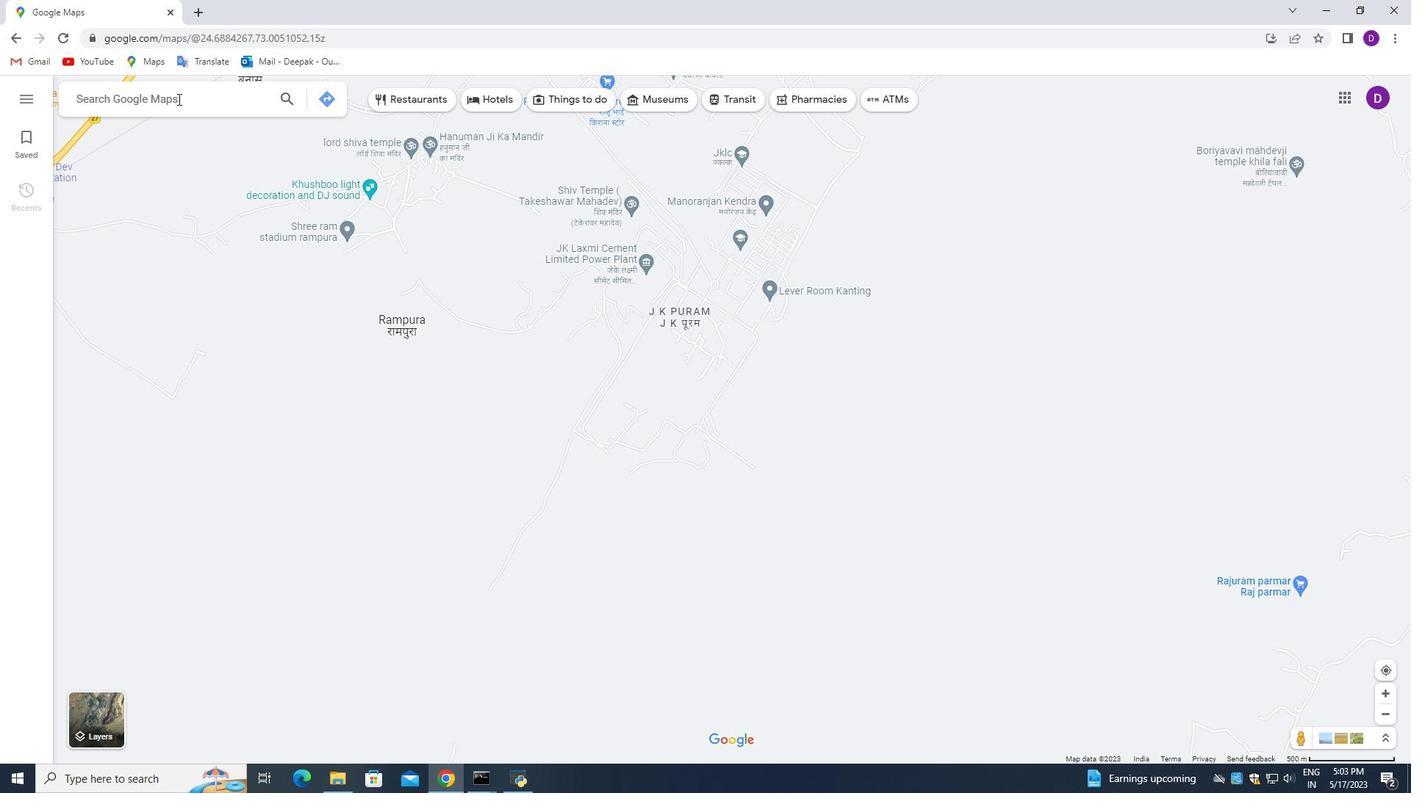 
Action: Mouse pressed left at (171, 99)
Screenshot: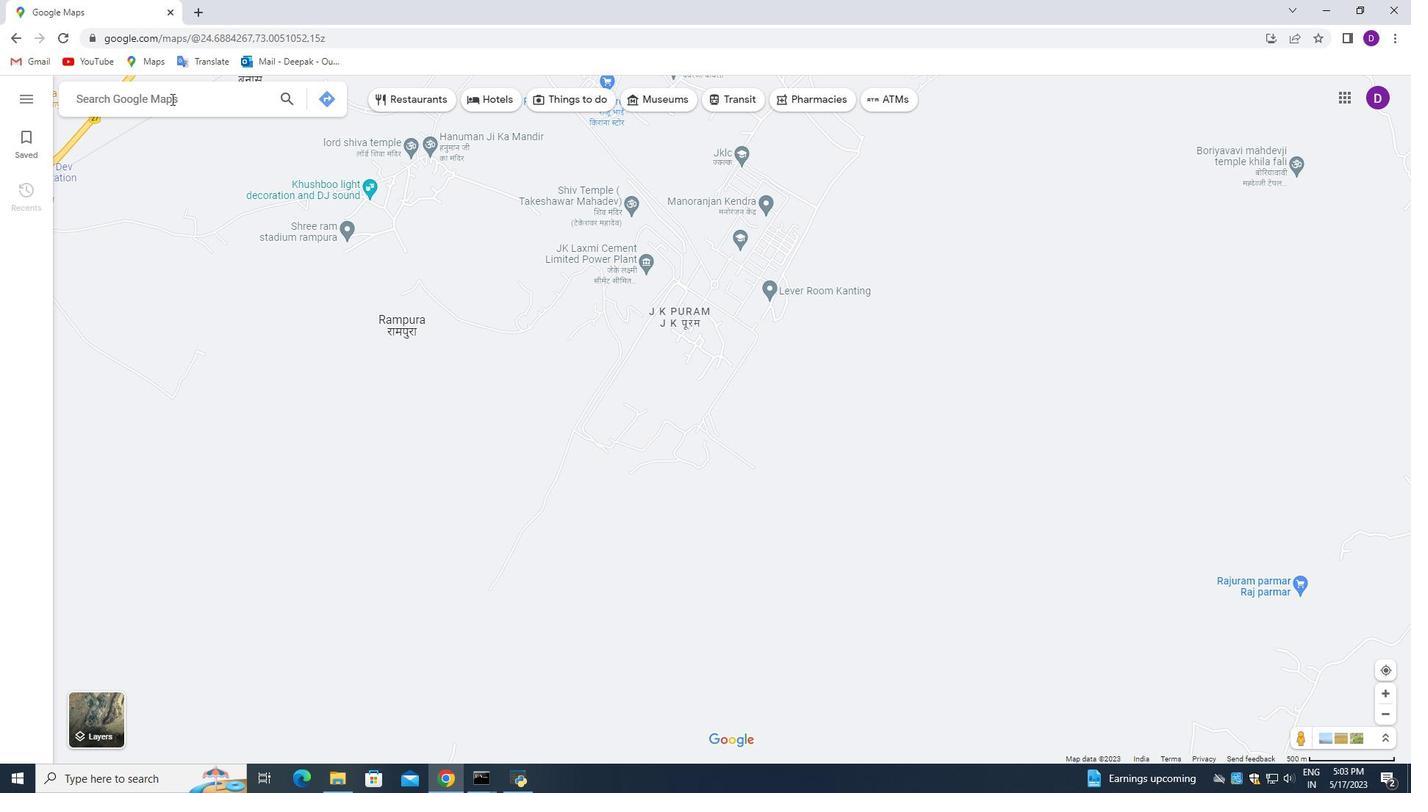 
Action: Key pressed <Key.shift_r>Area<Key.space>nea
Screenshot: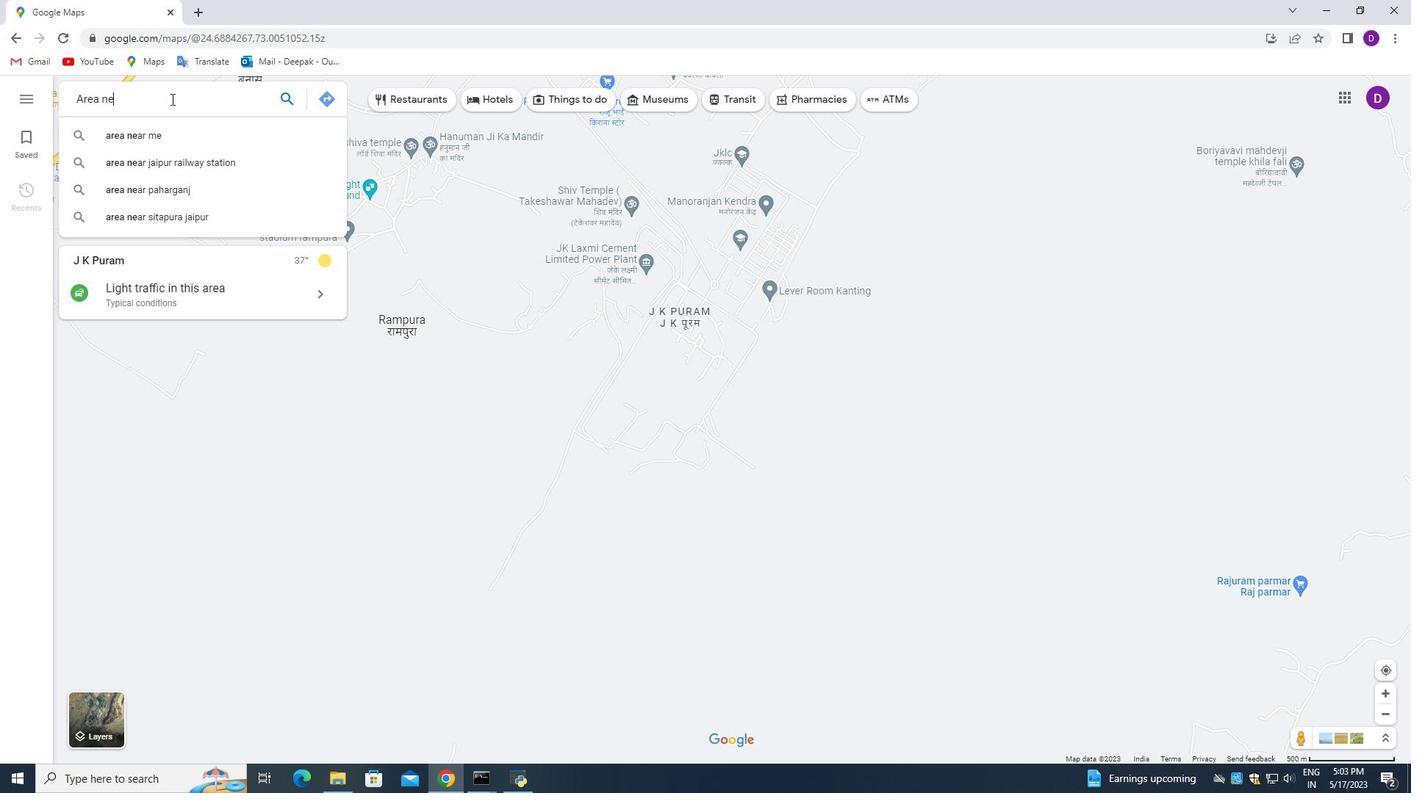
Action: Mouse moved to (174, 131)
Screenshot: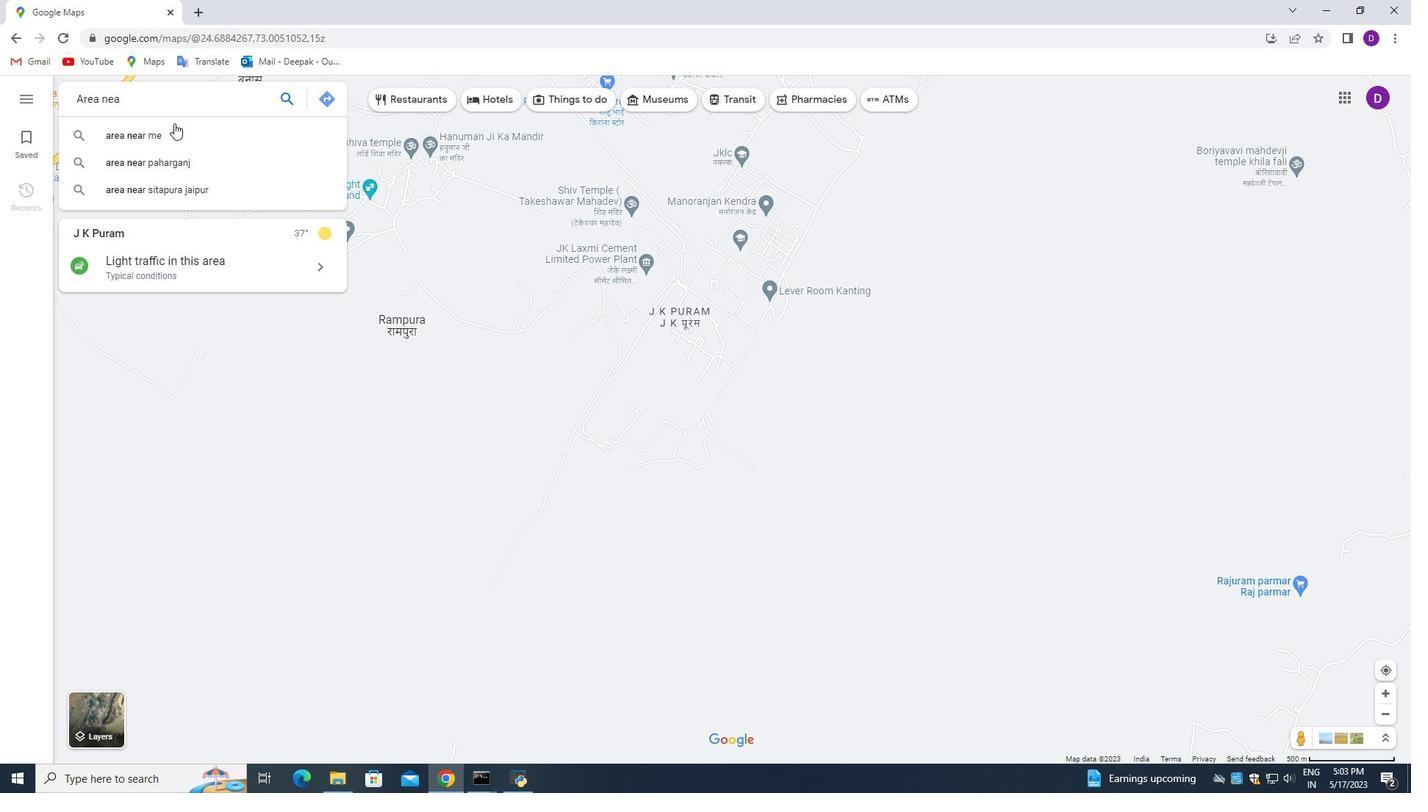 
Action: Mouse pressed left at (174, 131)
Screenshot: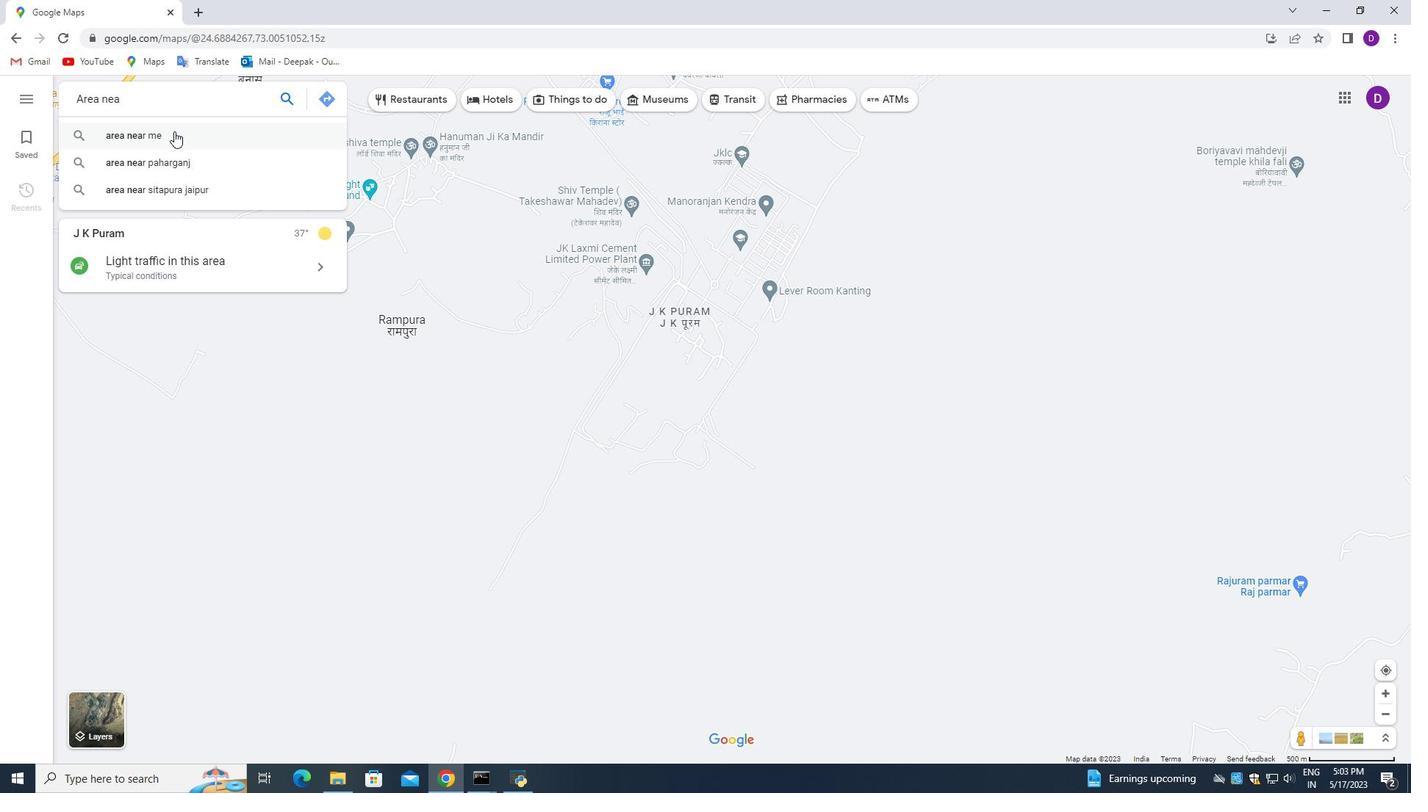 
Action: Mouse moved to (536, 97)
Screenshot: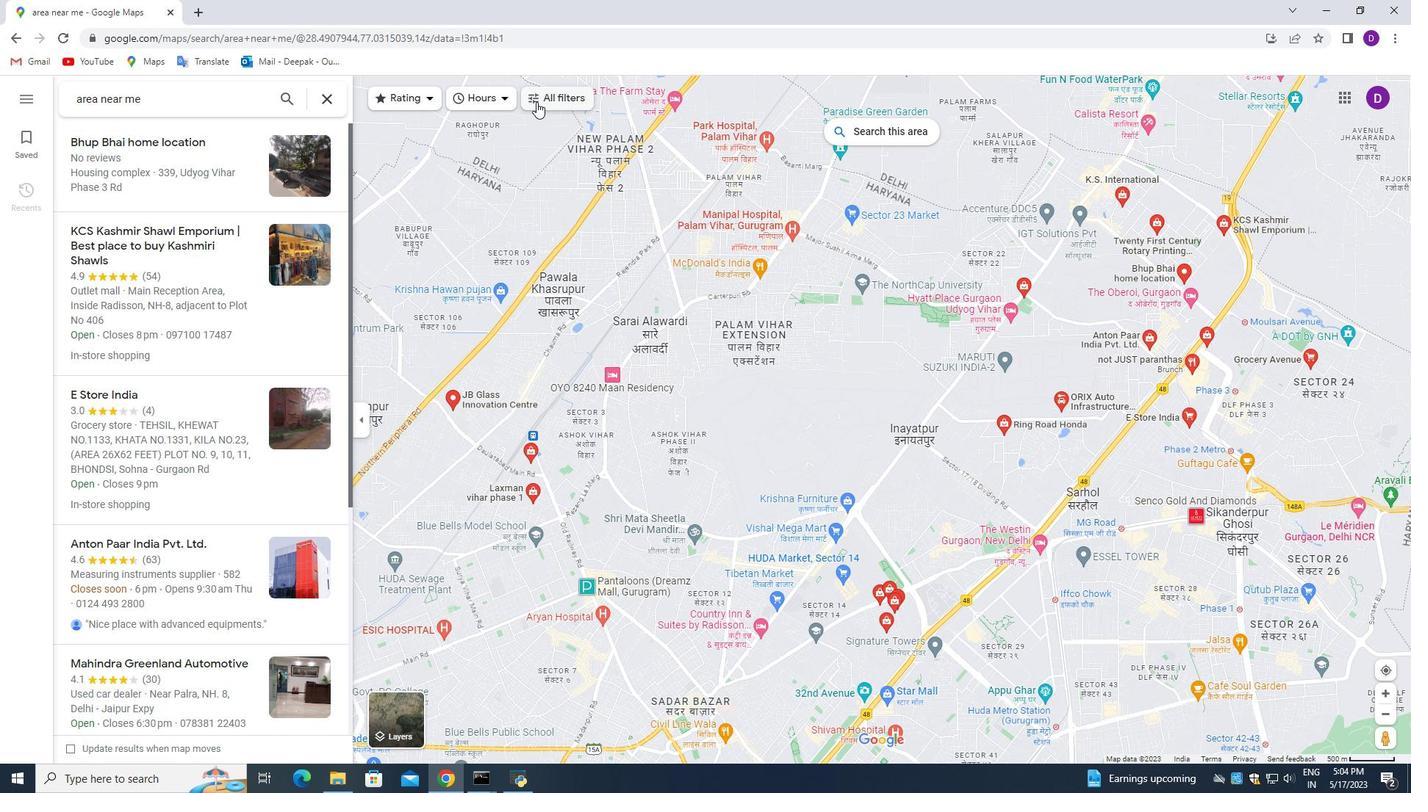 
Action: Mouse pressed left at (536, 97)
Screenshot: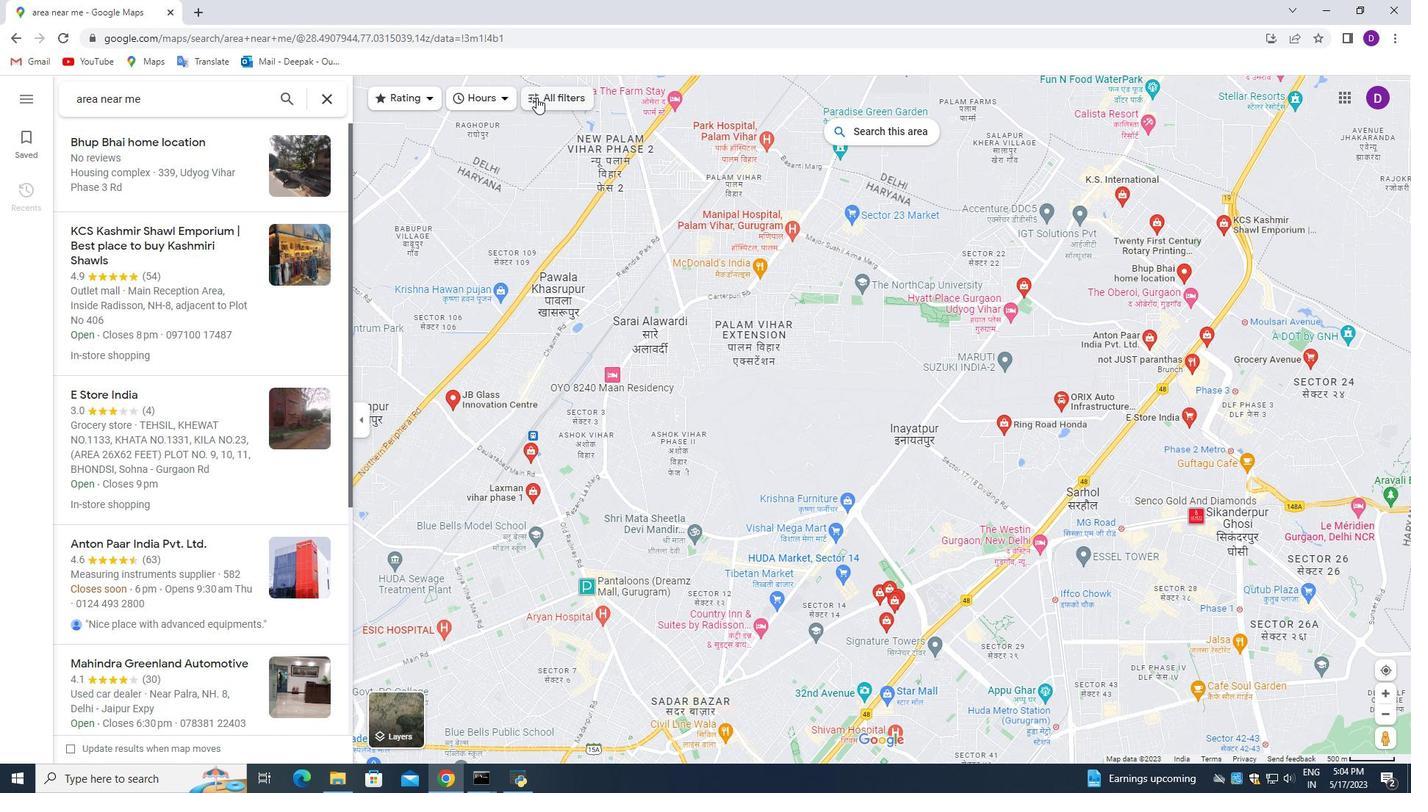 
Action: Mouse moved to (134, 180)
Screenshot: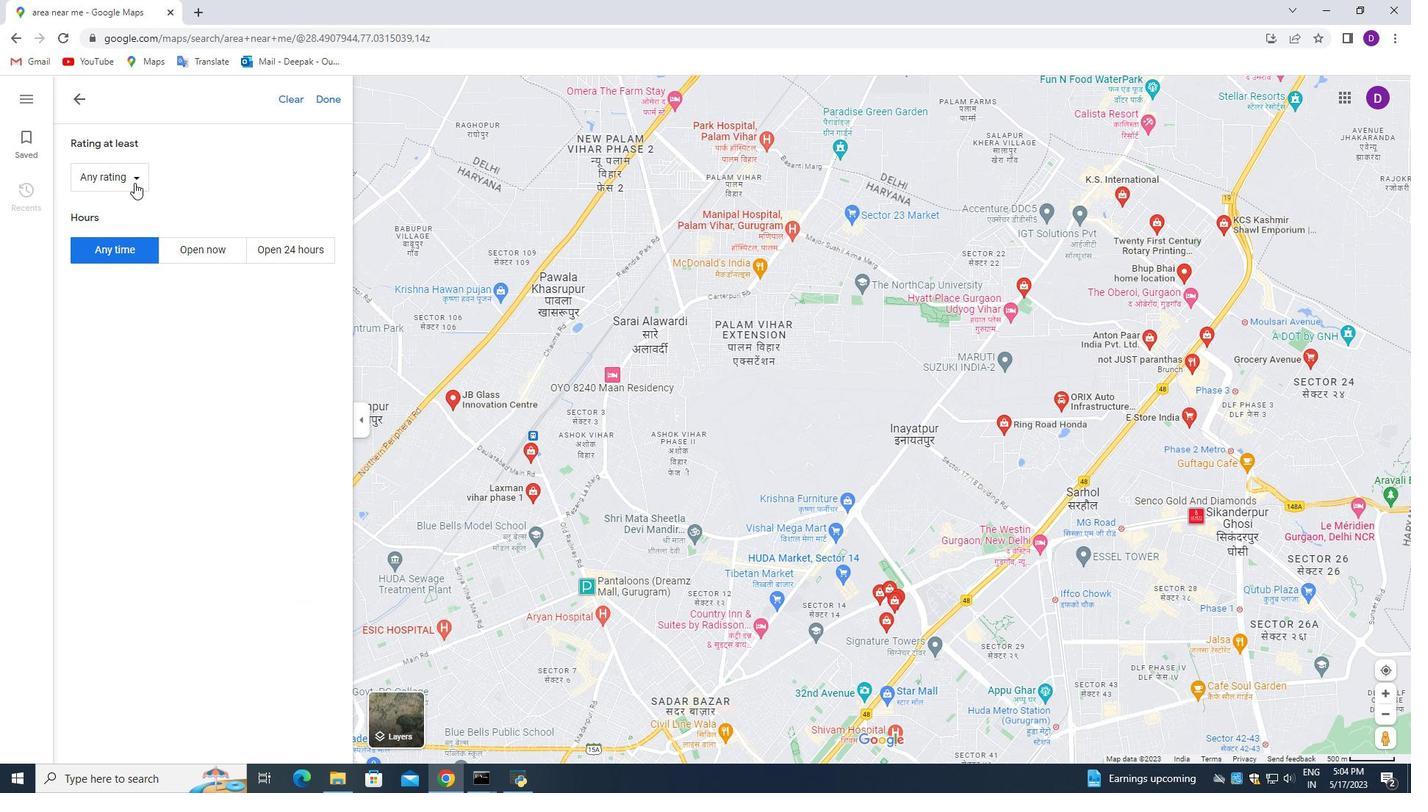 
Action: Mouse pressed left at (134, 180)
Screenshot: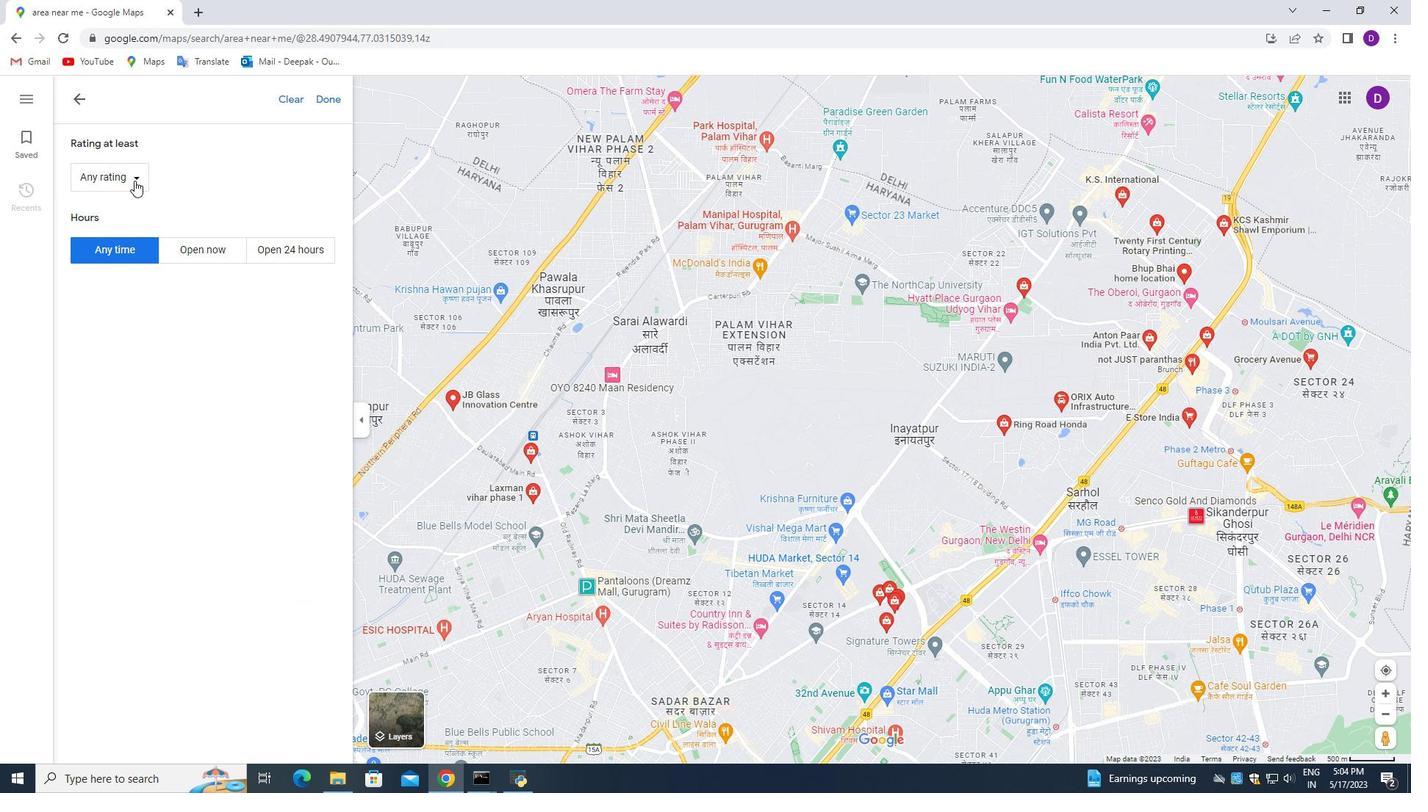 
Action: Mouse pressed left at (134, 180)
Screenshot: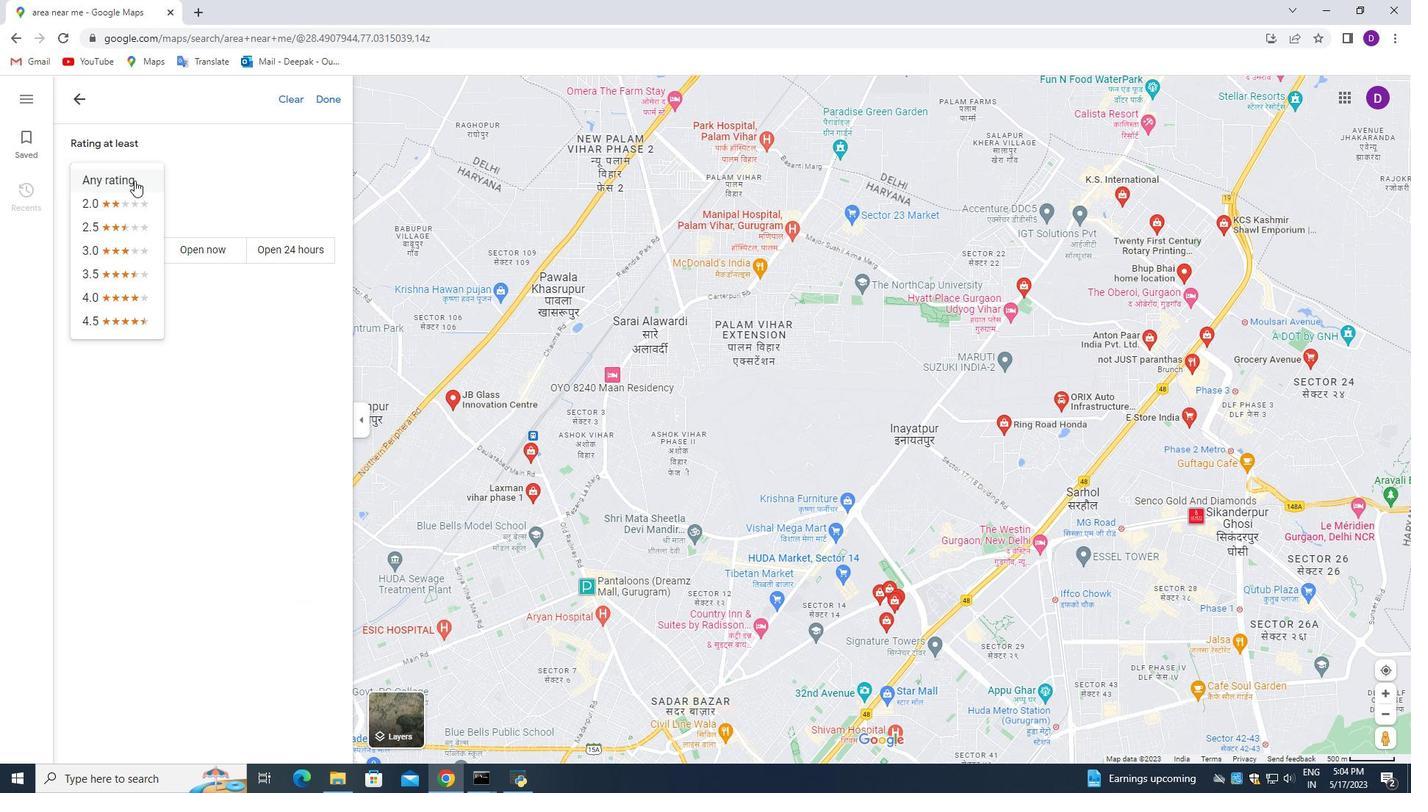 
Action: Mouse moved to (31, 93)
Screenshot: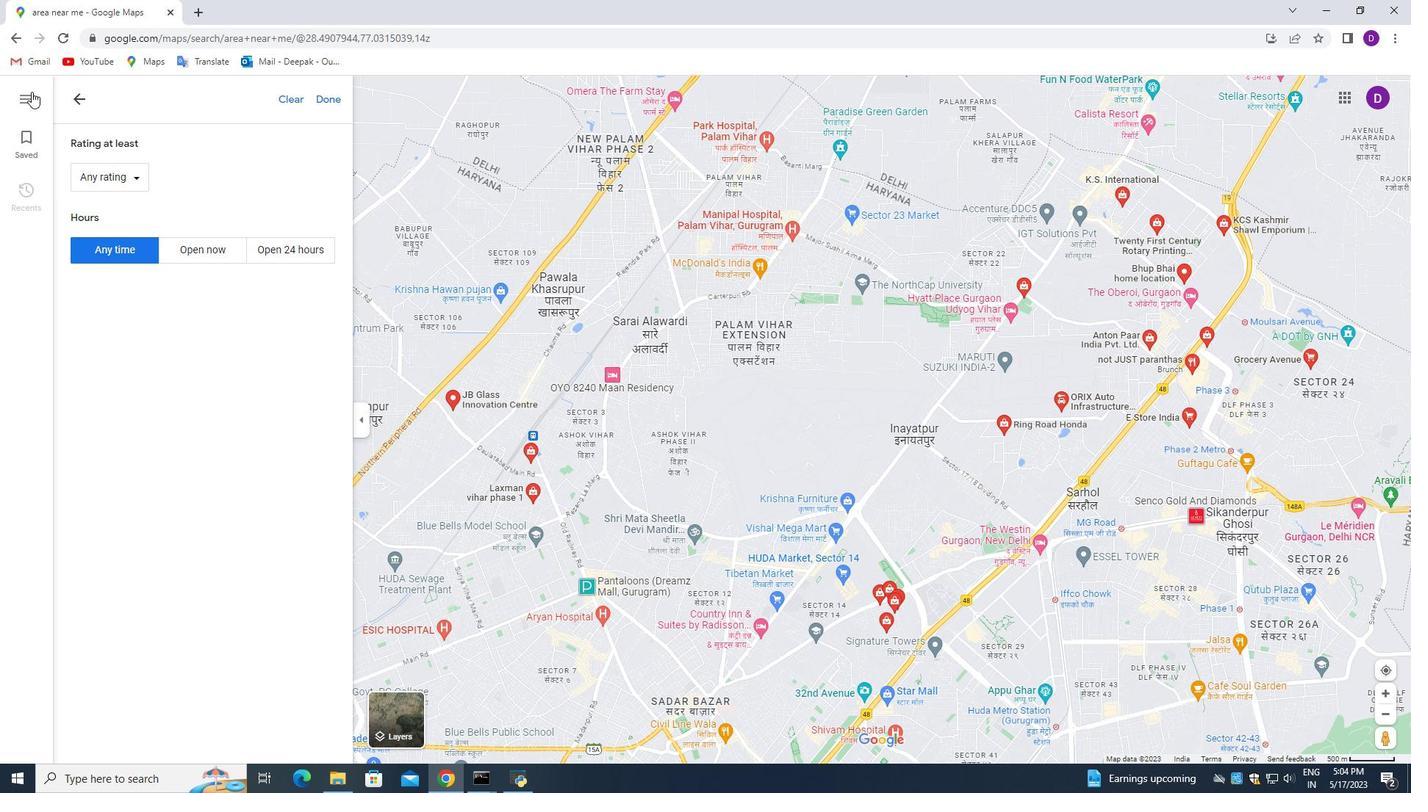 
Action: Mouse pressed left at (31, 93)
Screenshot: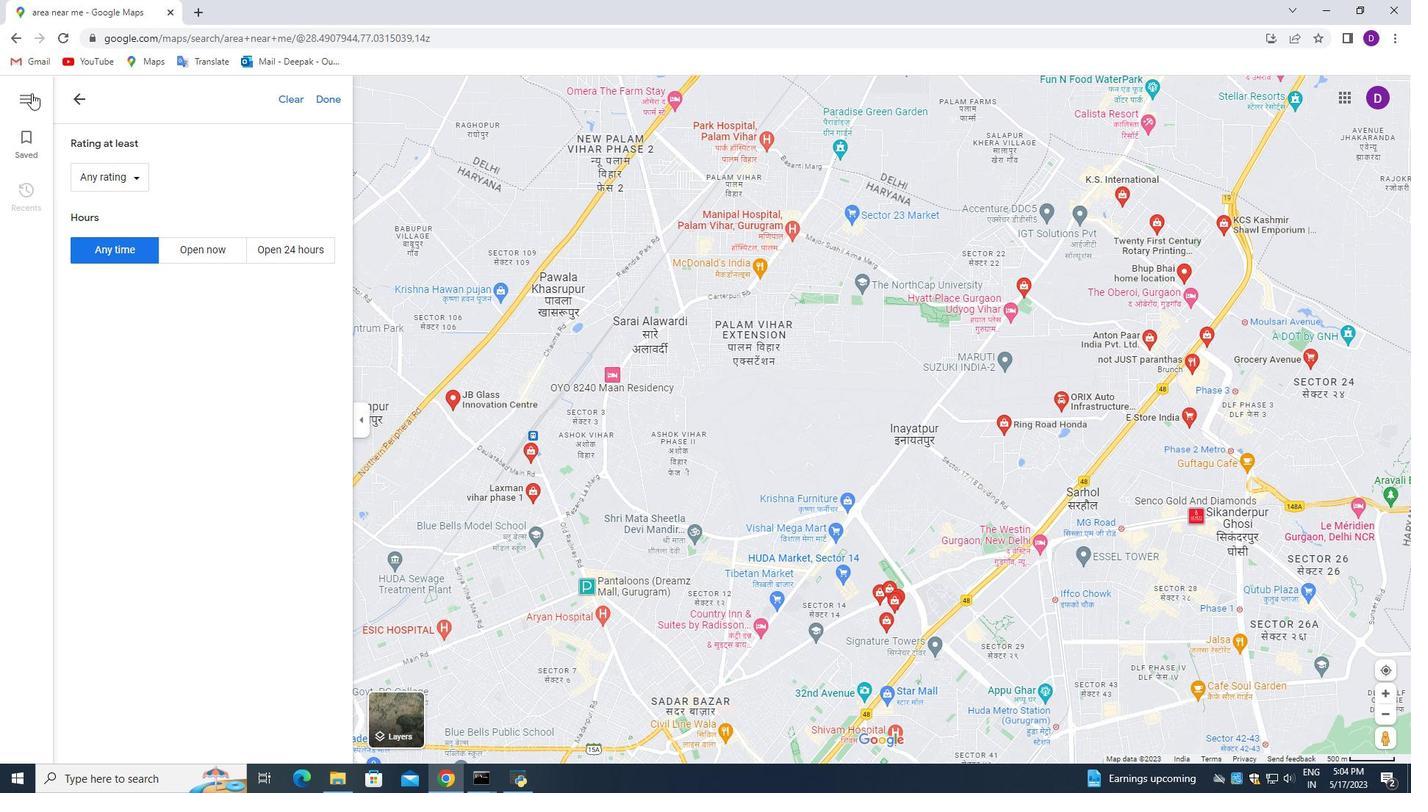 
Action: Mouse moved to (105, 312)
Screenshot: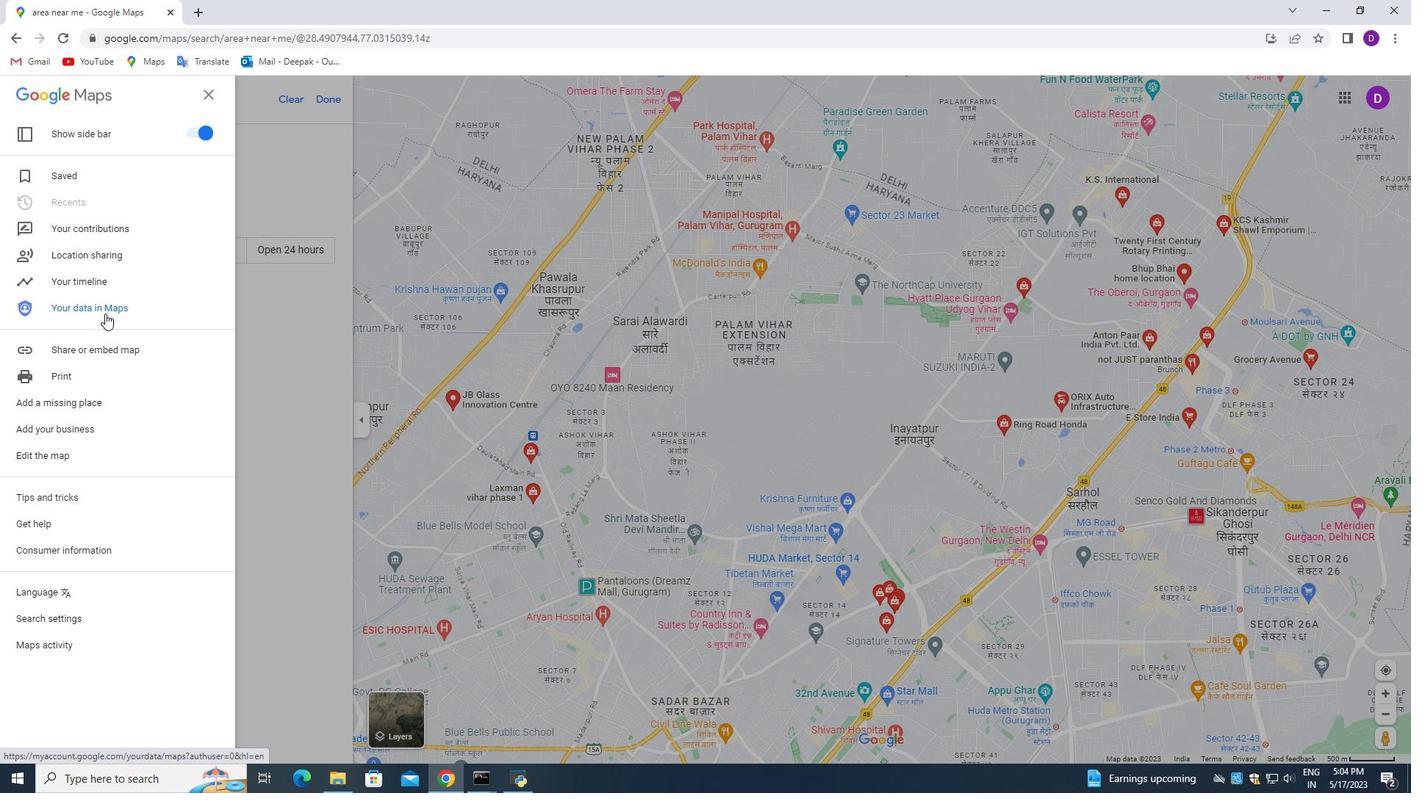 
Action: Mouse pressed left at (105, 312)
Screenshot: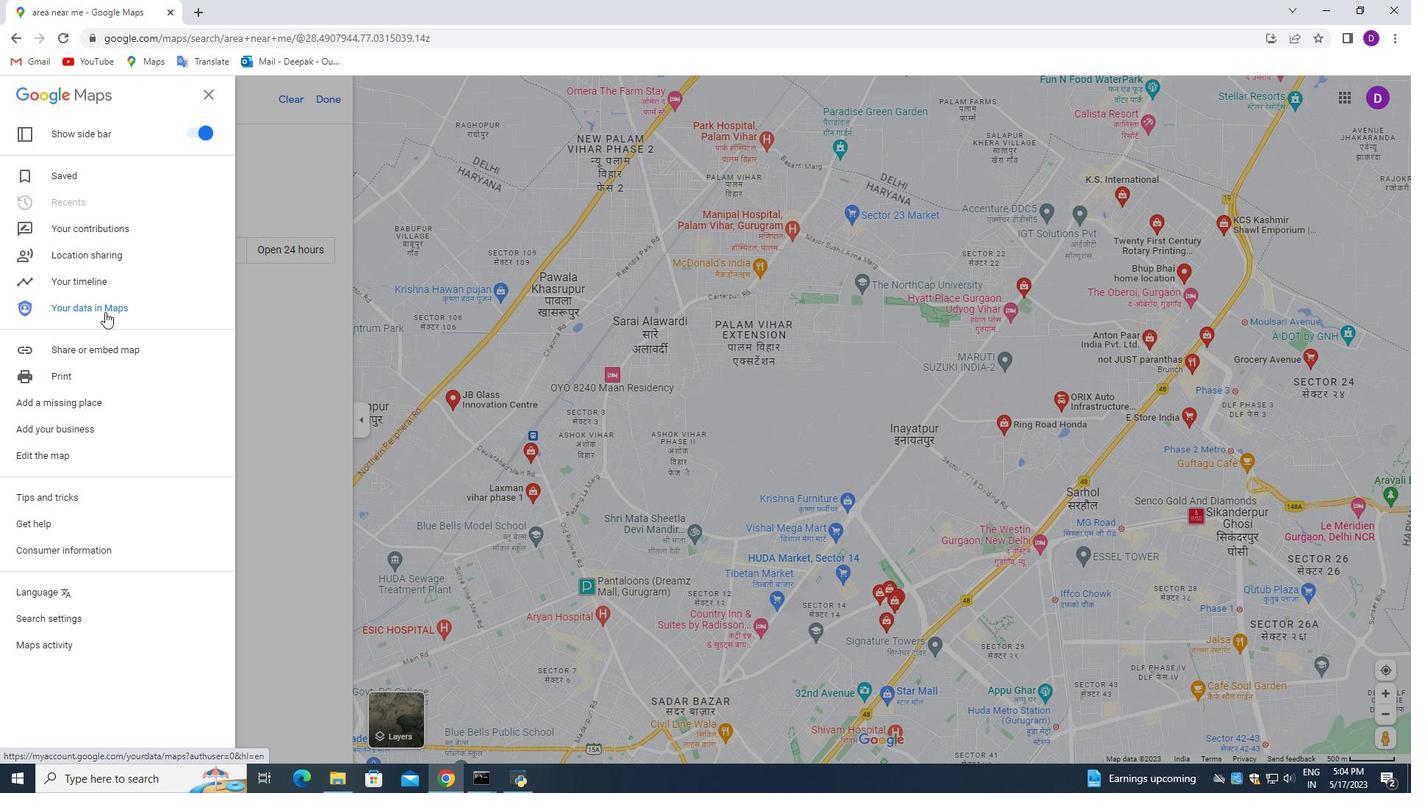 
Action: Mouse moved to (346, 9)
Screenshot: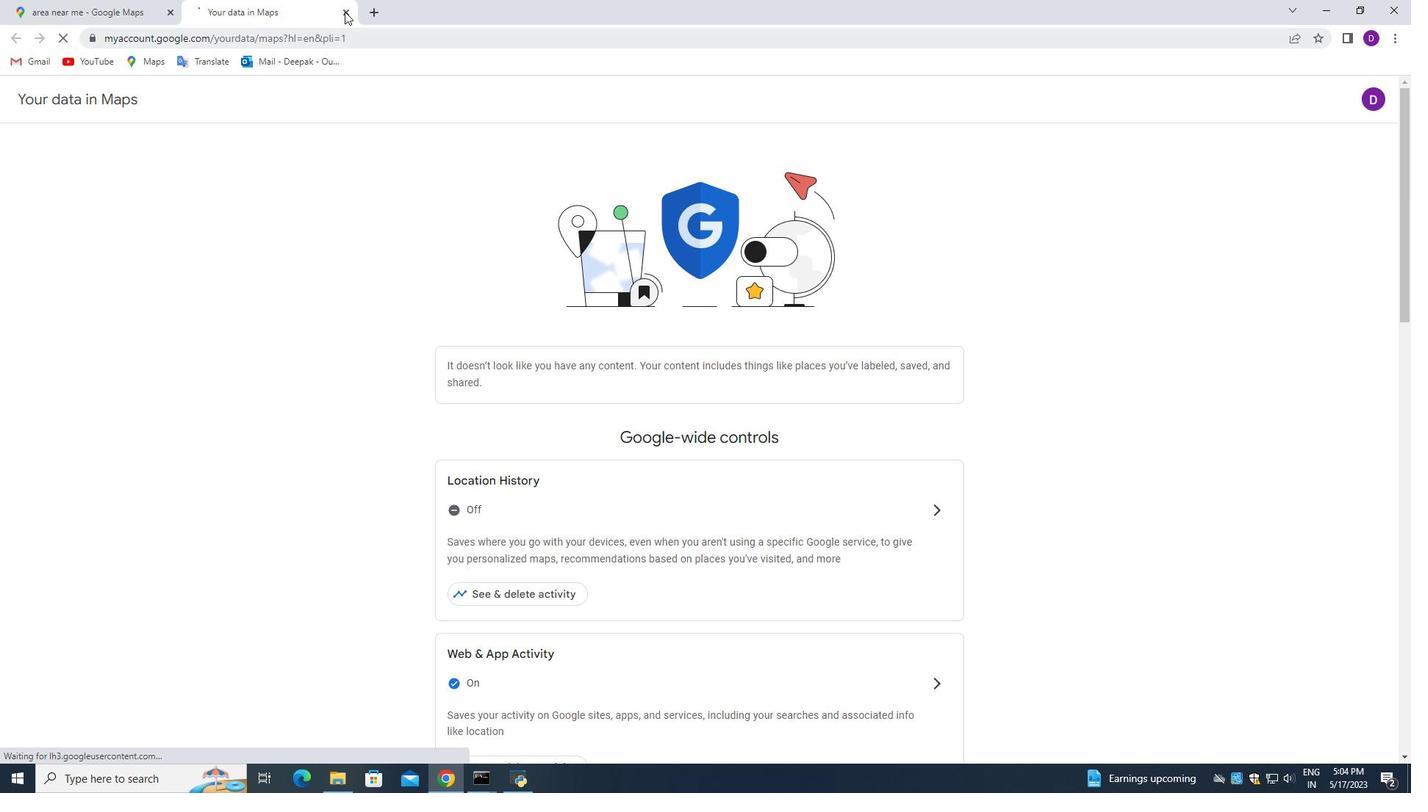 
Action: Mouse pressed left at (346, 9)
Screenshot: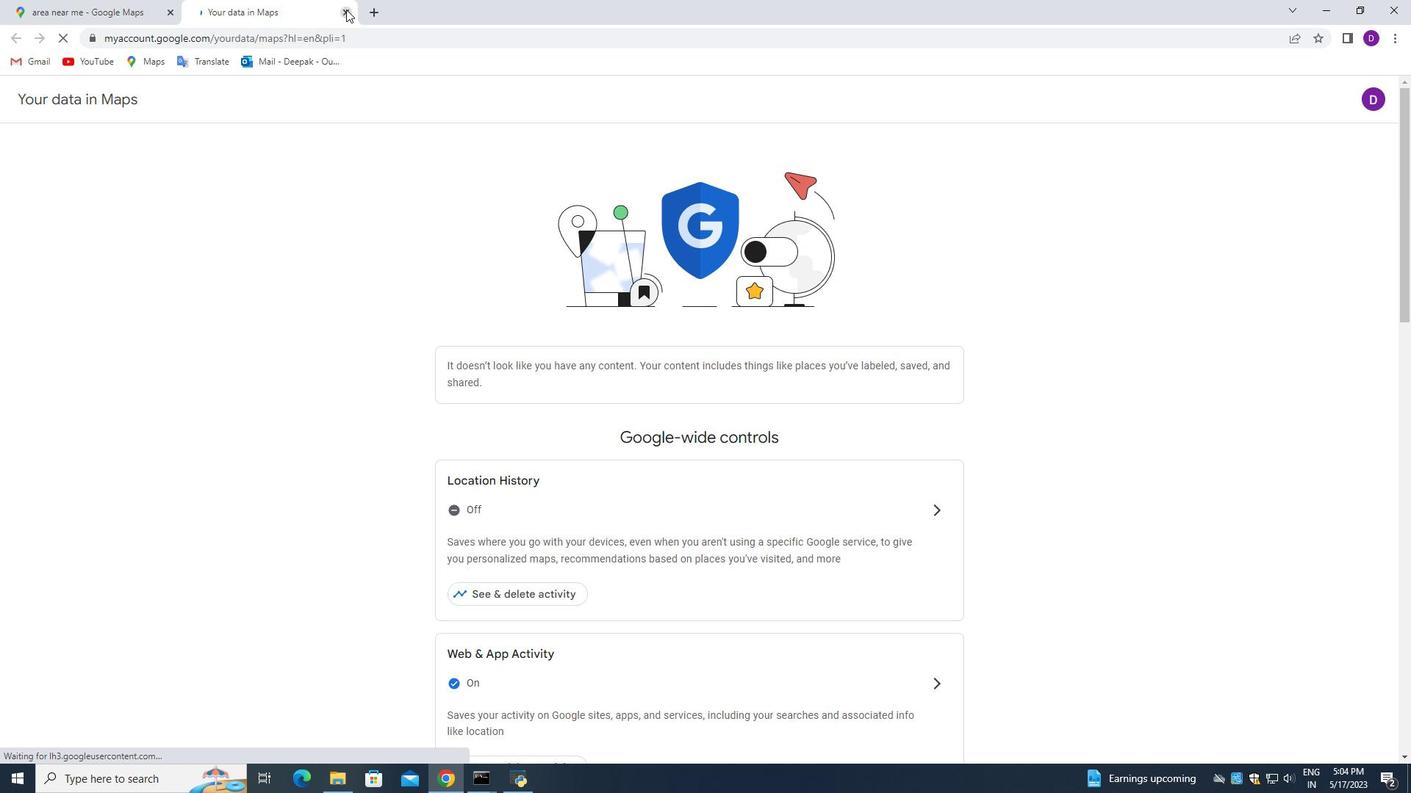 
Action: Mouse moved to (117, 368)
Screenshot: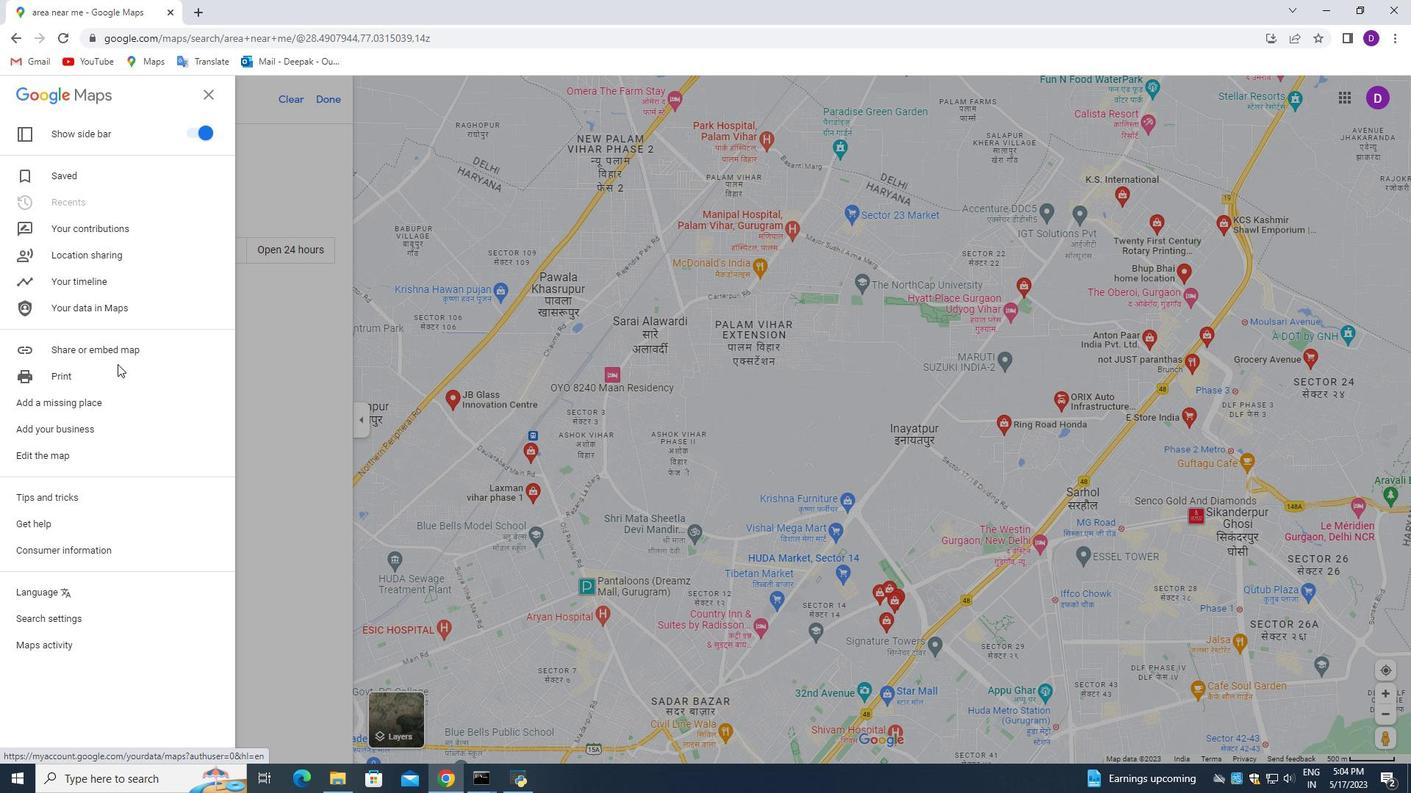 
Action: Mouse scrolled (117, 367) with delta (0, 0)
Screenshot: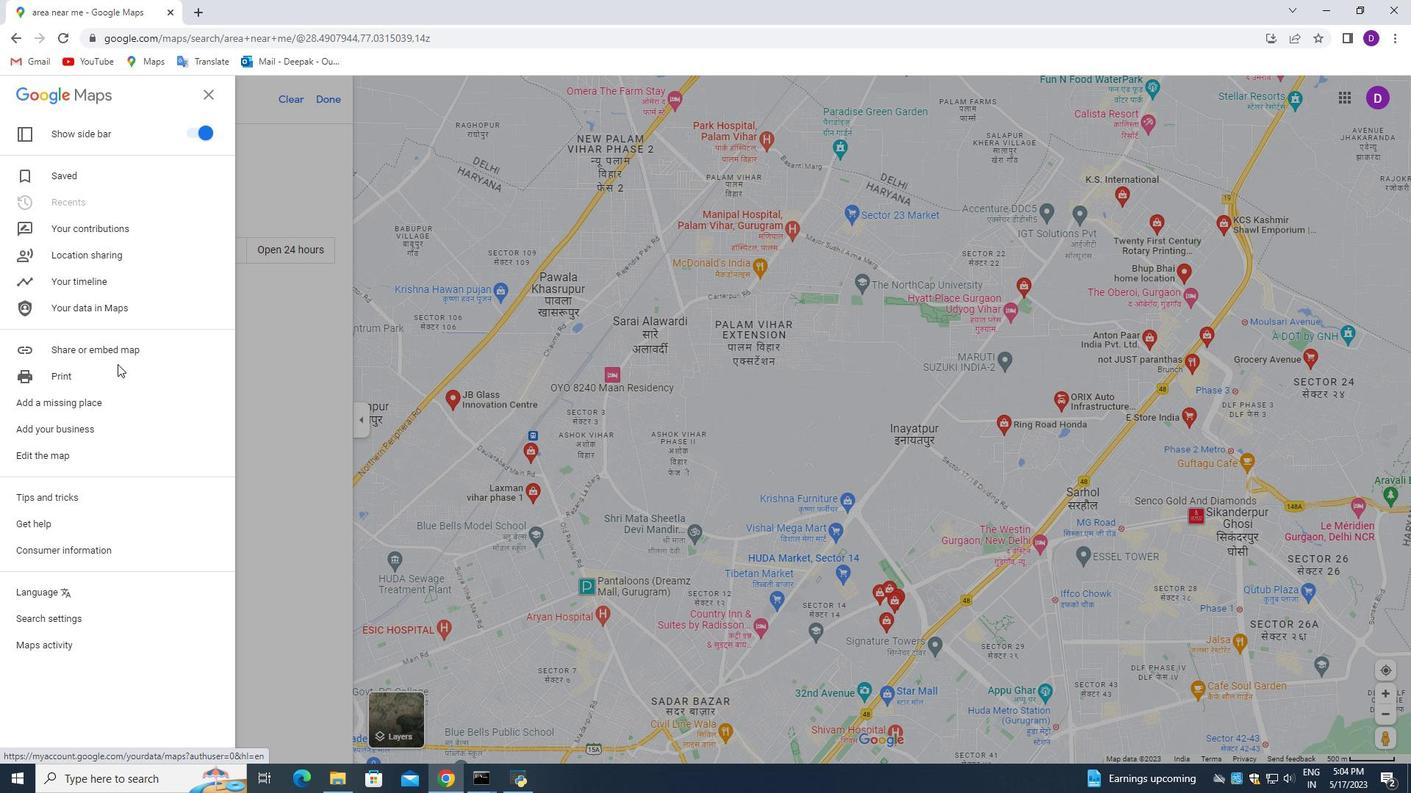 
Action: Mouse moved to (116, 371)
Screenshot: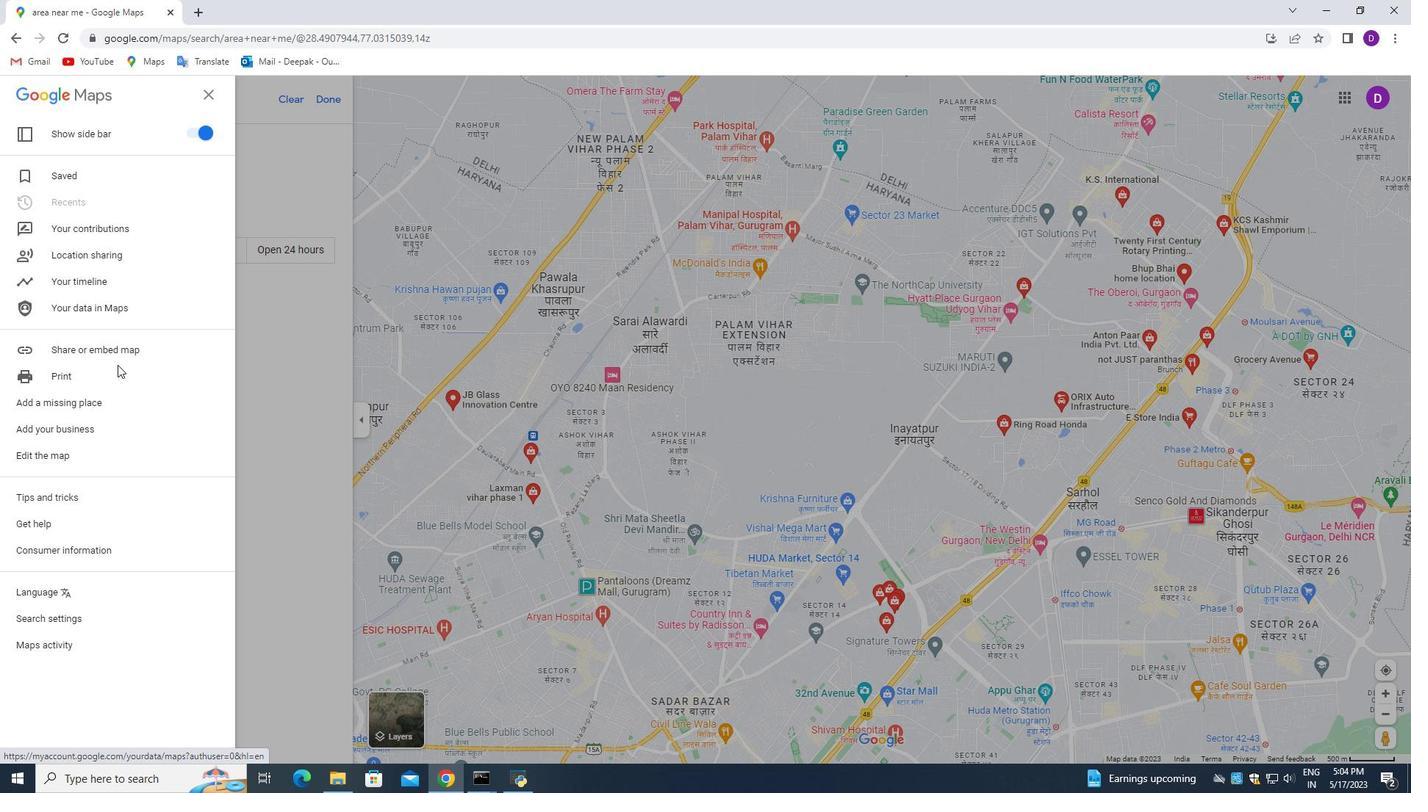 
Action: Mouse scrolled (116, 370) with delta (0, 0)
Screenshot: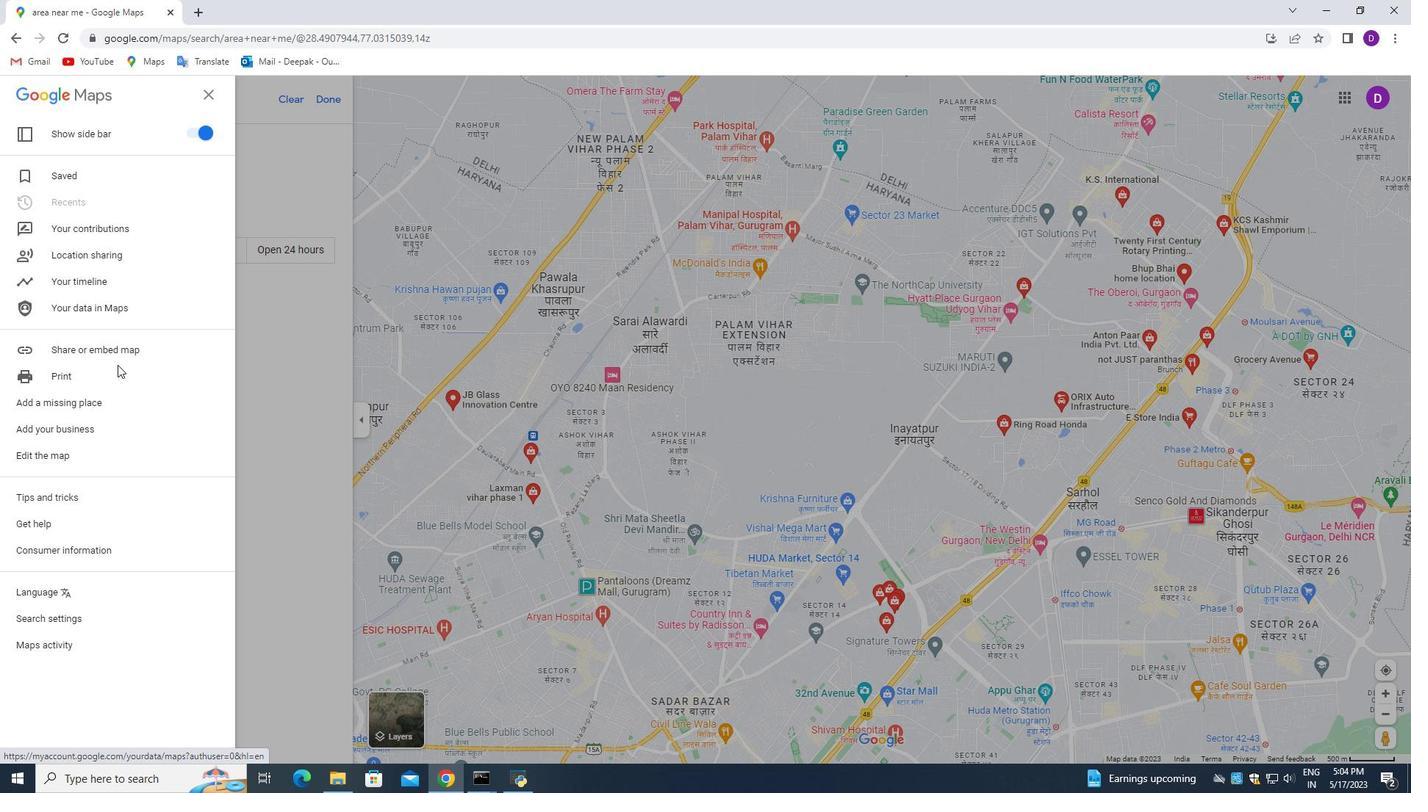 
Action: Mouse moved to (116, 371)
Screenshot: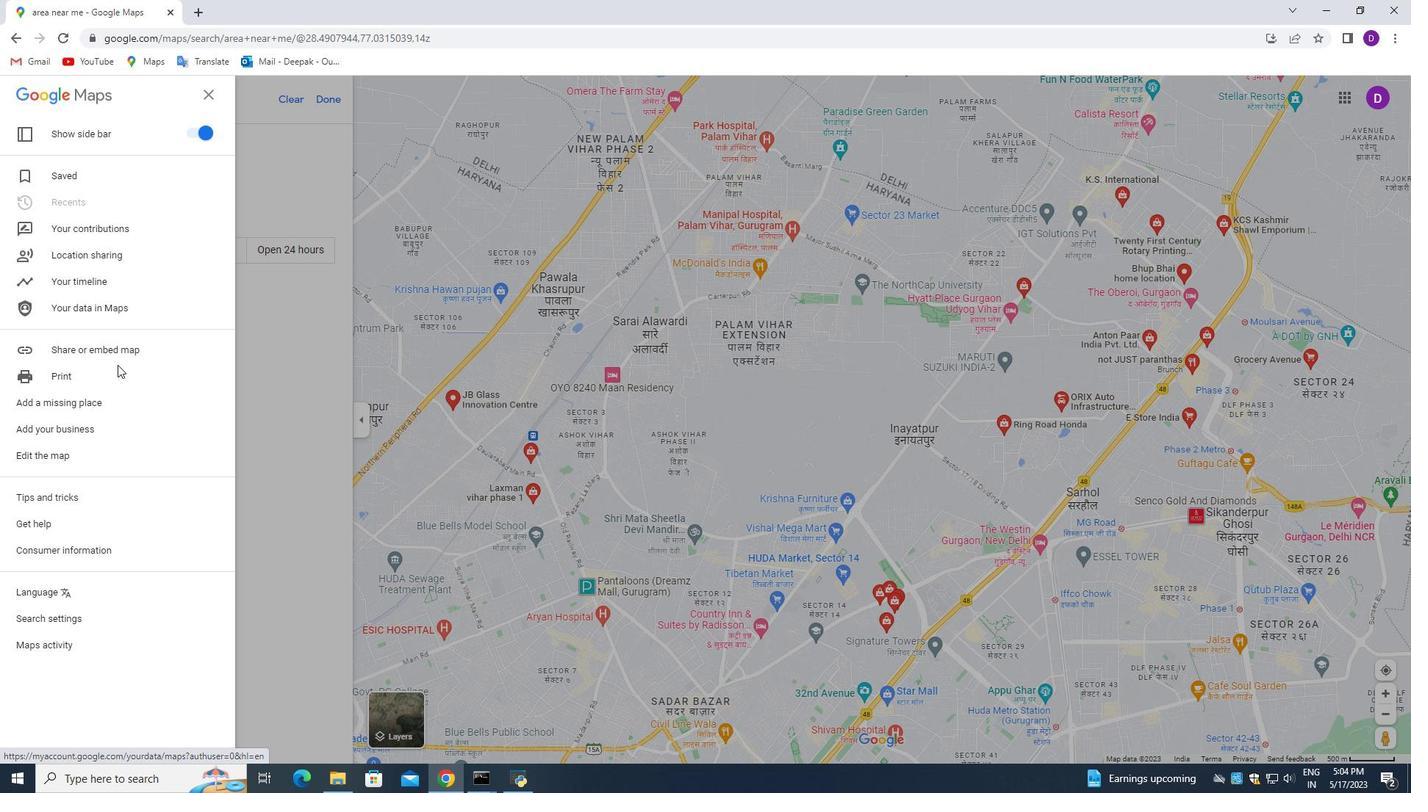 
Action: Mouse scrolled (116, 371) with delta (0, 0)
Screenshot: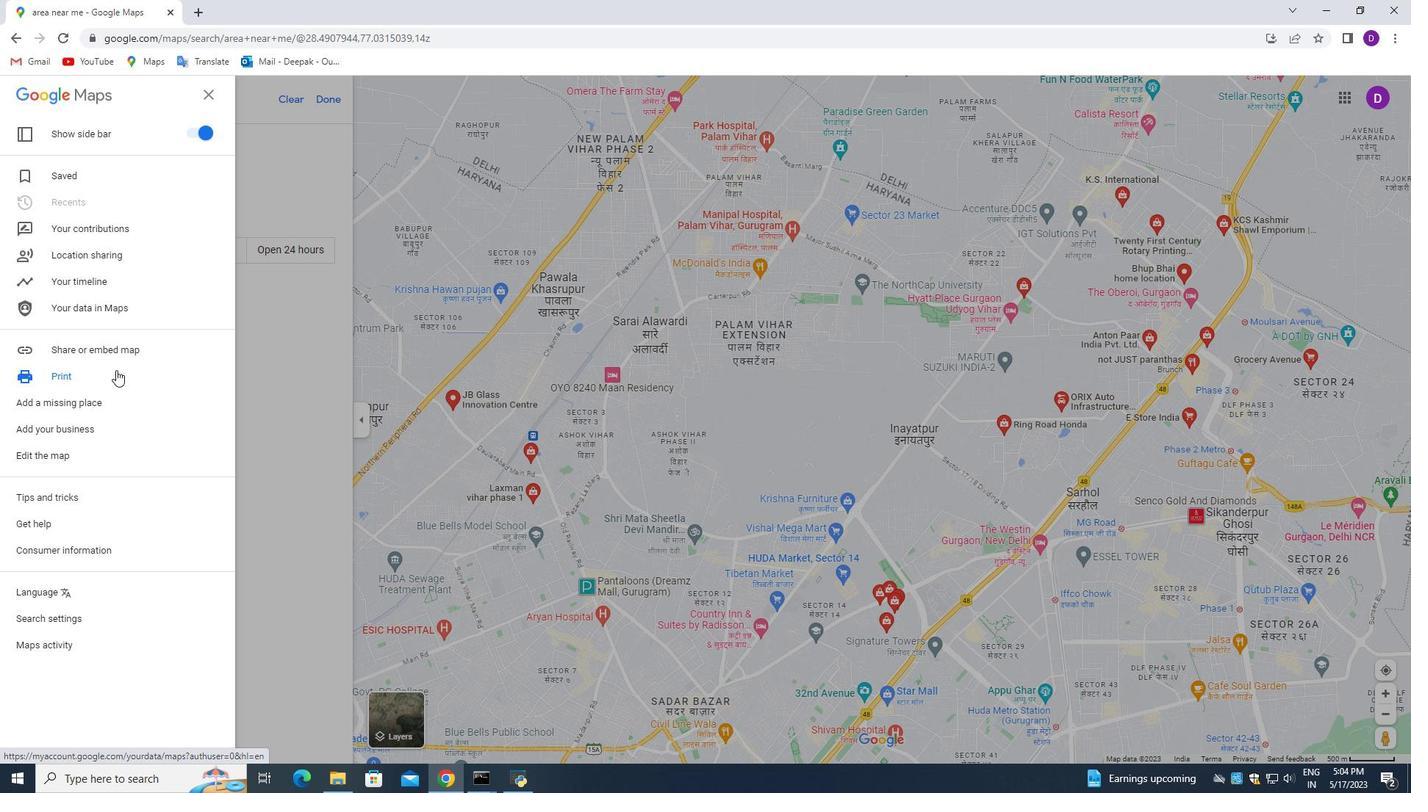 
Action: Mouse moved to (115, 372)
Screenshot: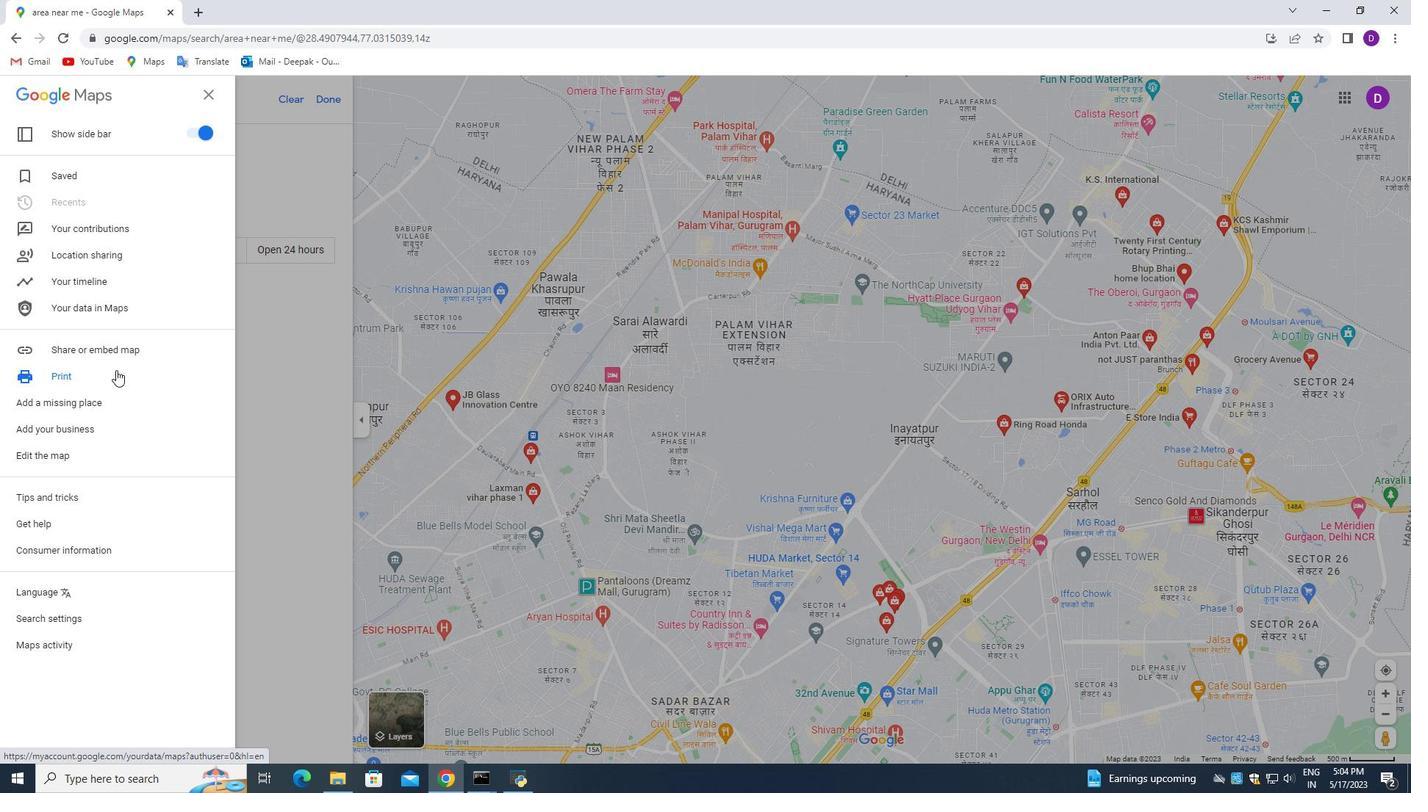 
Action: Mouse scrolled (115, 371) with delta (0, 0)
Screenshot: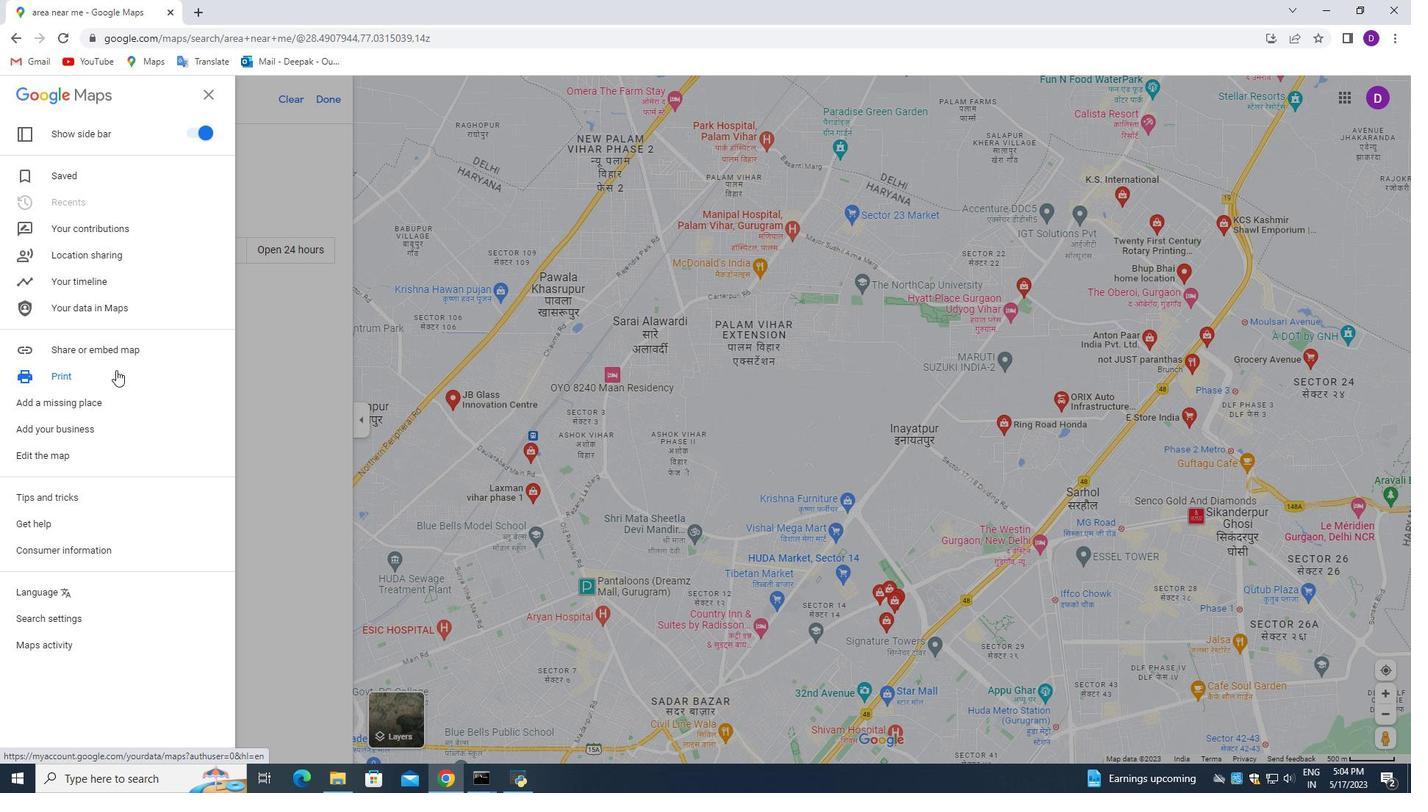 
Action: Mouse moved to (94, 622)
Screenshot: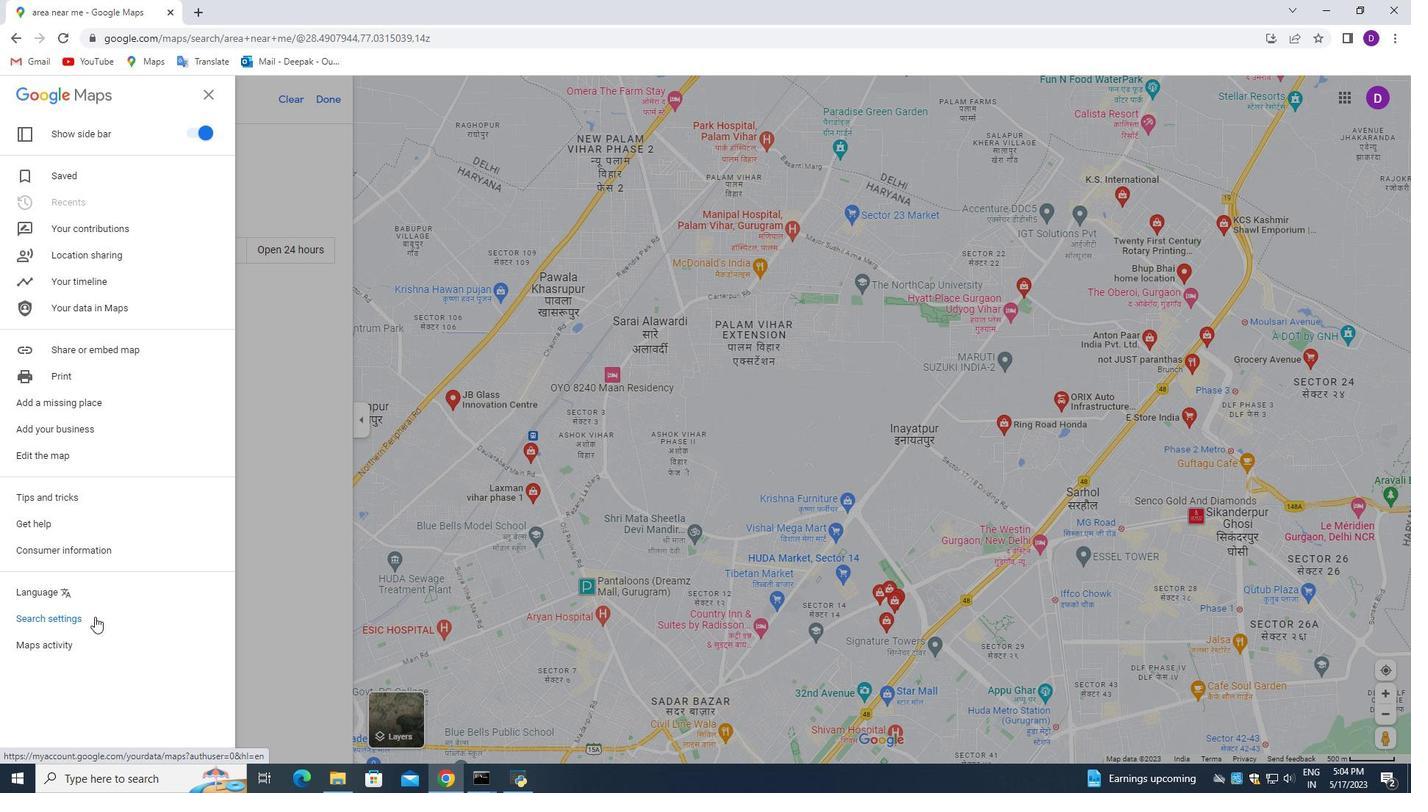 
Action: Mouse pressed left at (94, 622)
Screenshot: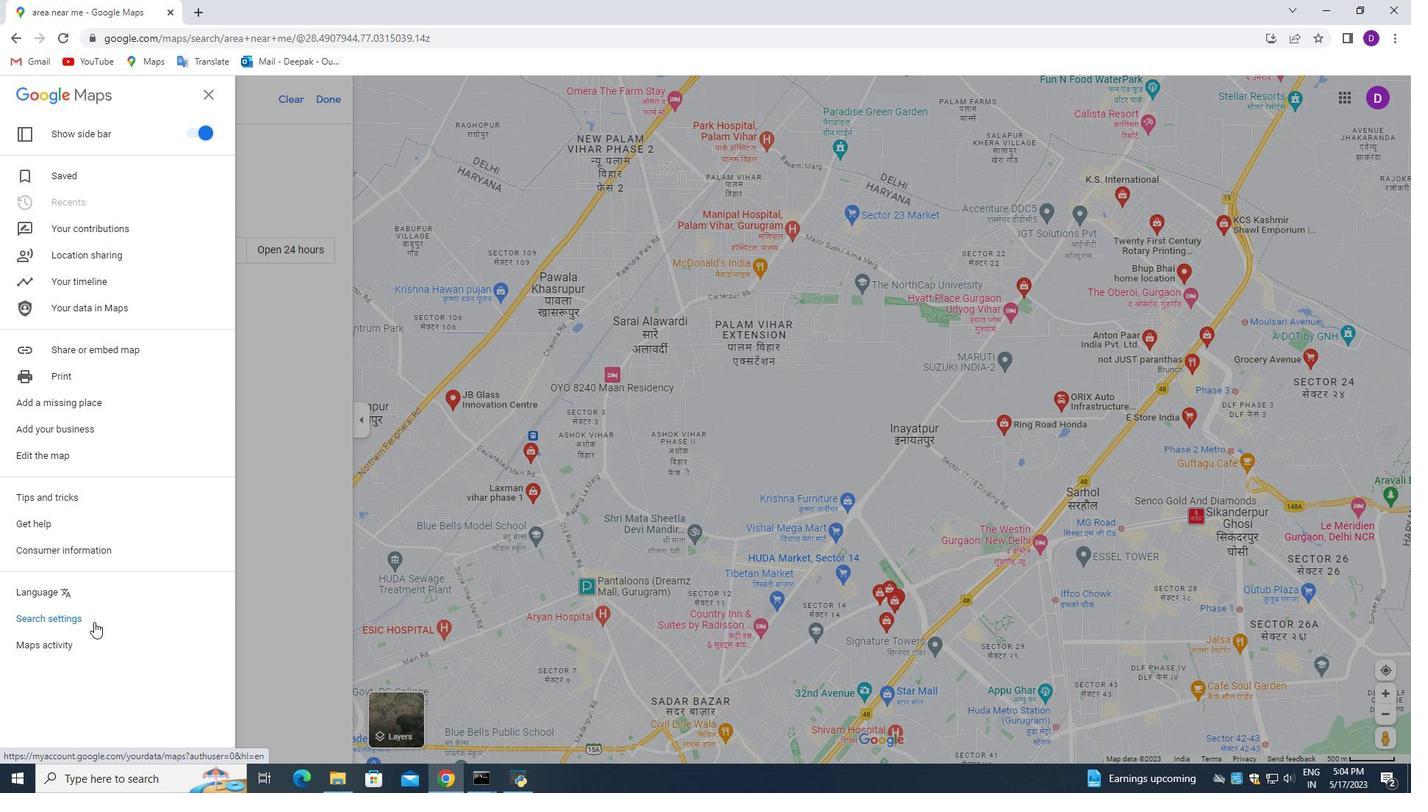 
Action: Mouse moved to (13, 42)
Screenshot: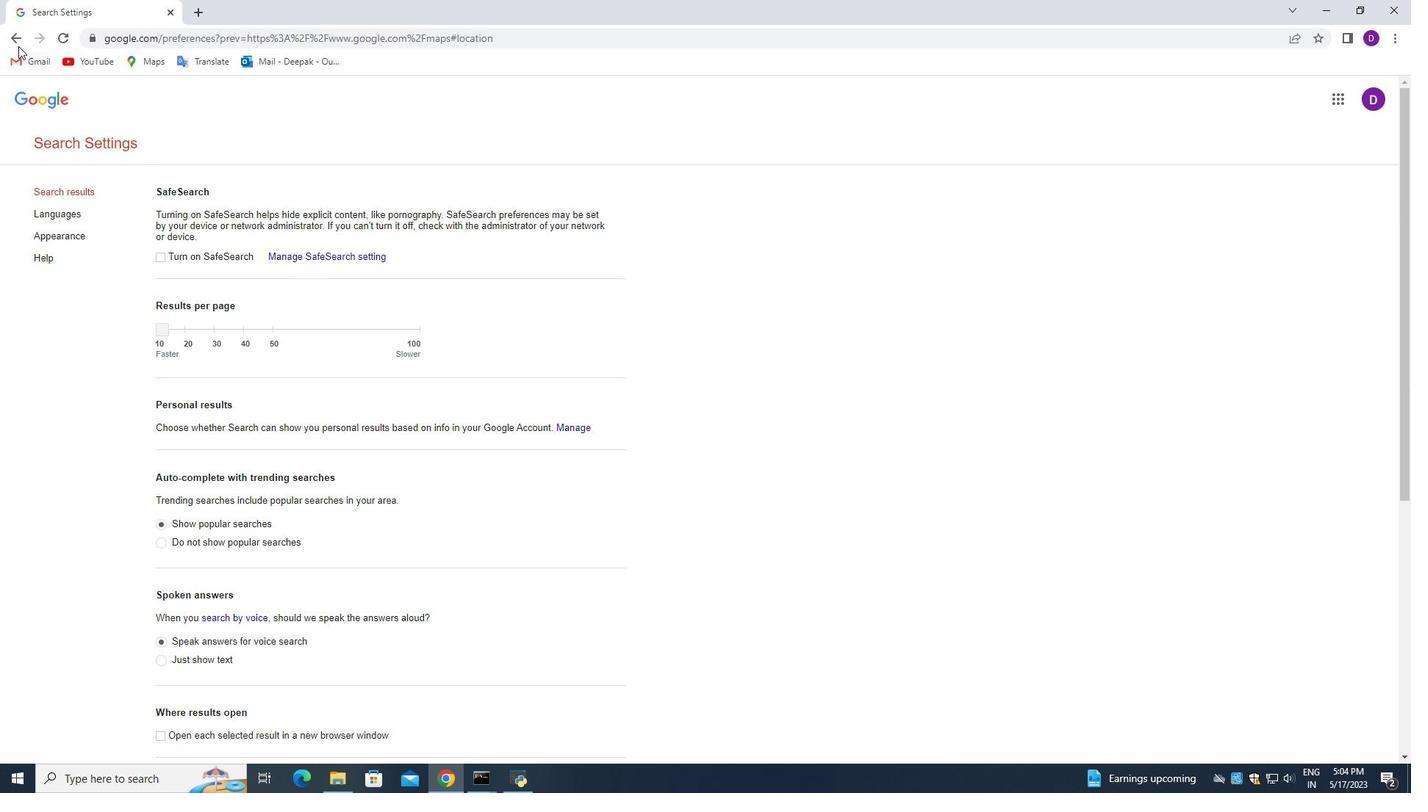 
Action: Mouse pressed left at (13, 42)
Screenshot: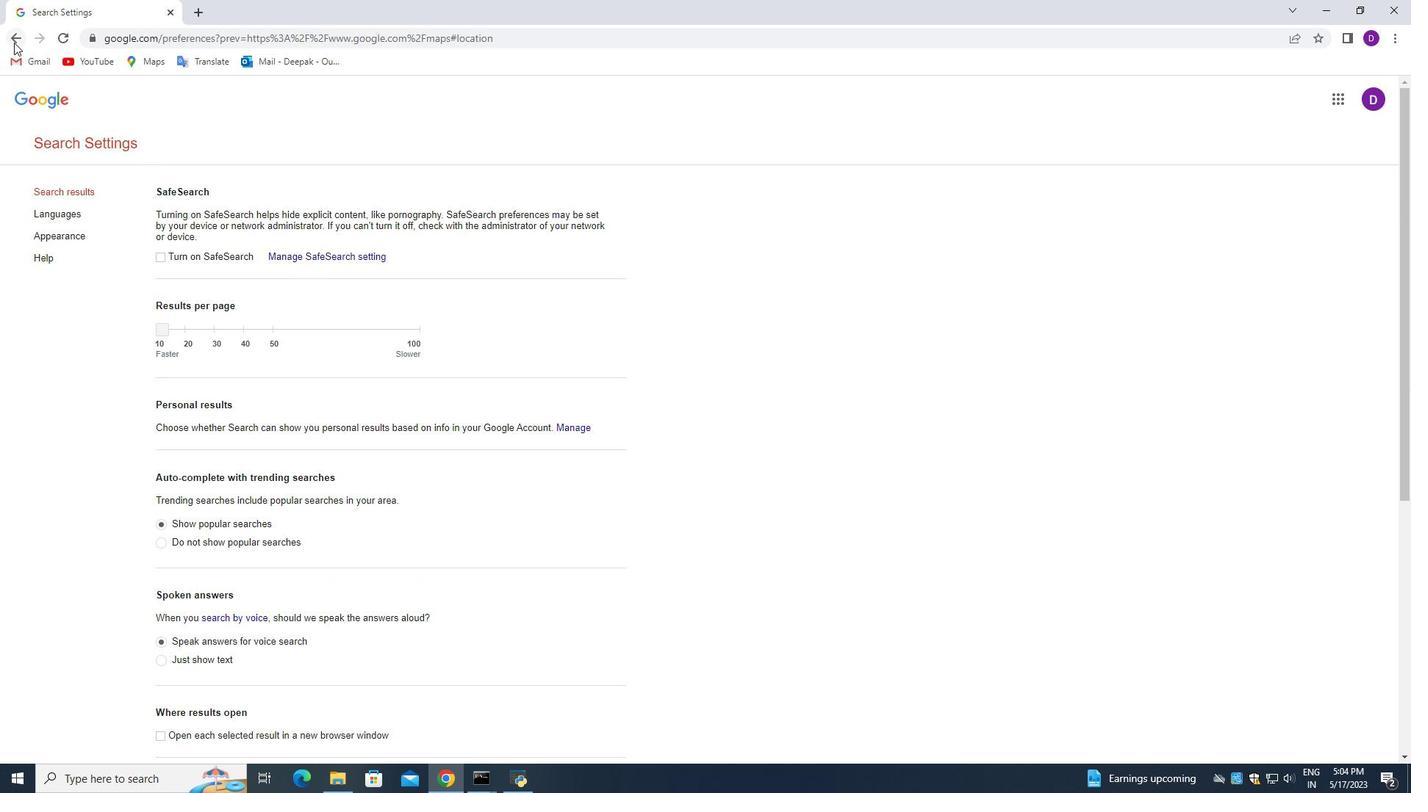 
Action: Mouse moved to (15, 40)
Screenshot: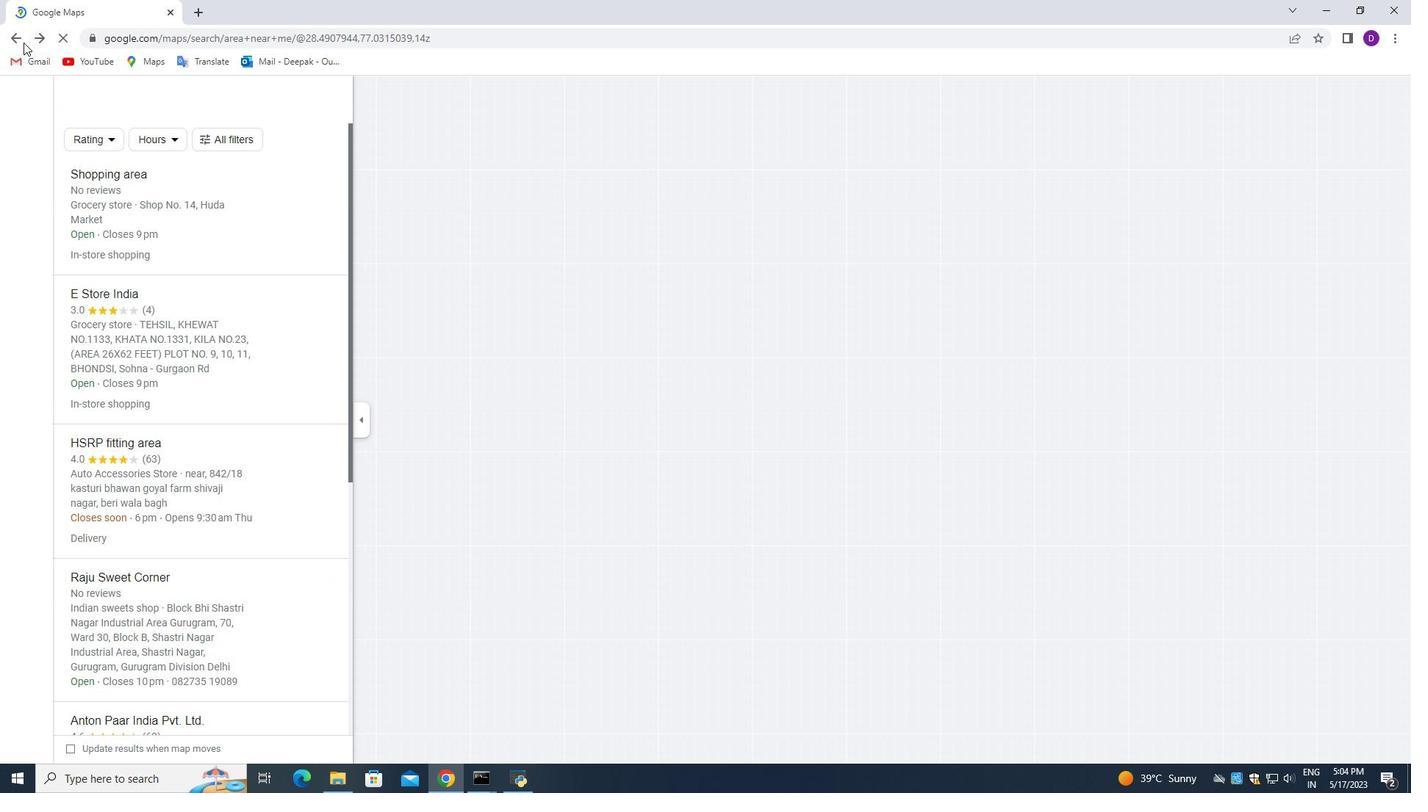 
Action: Mouse pressed left at (15, 40)
Screenshot: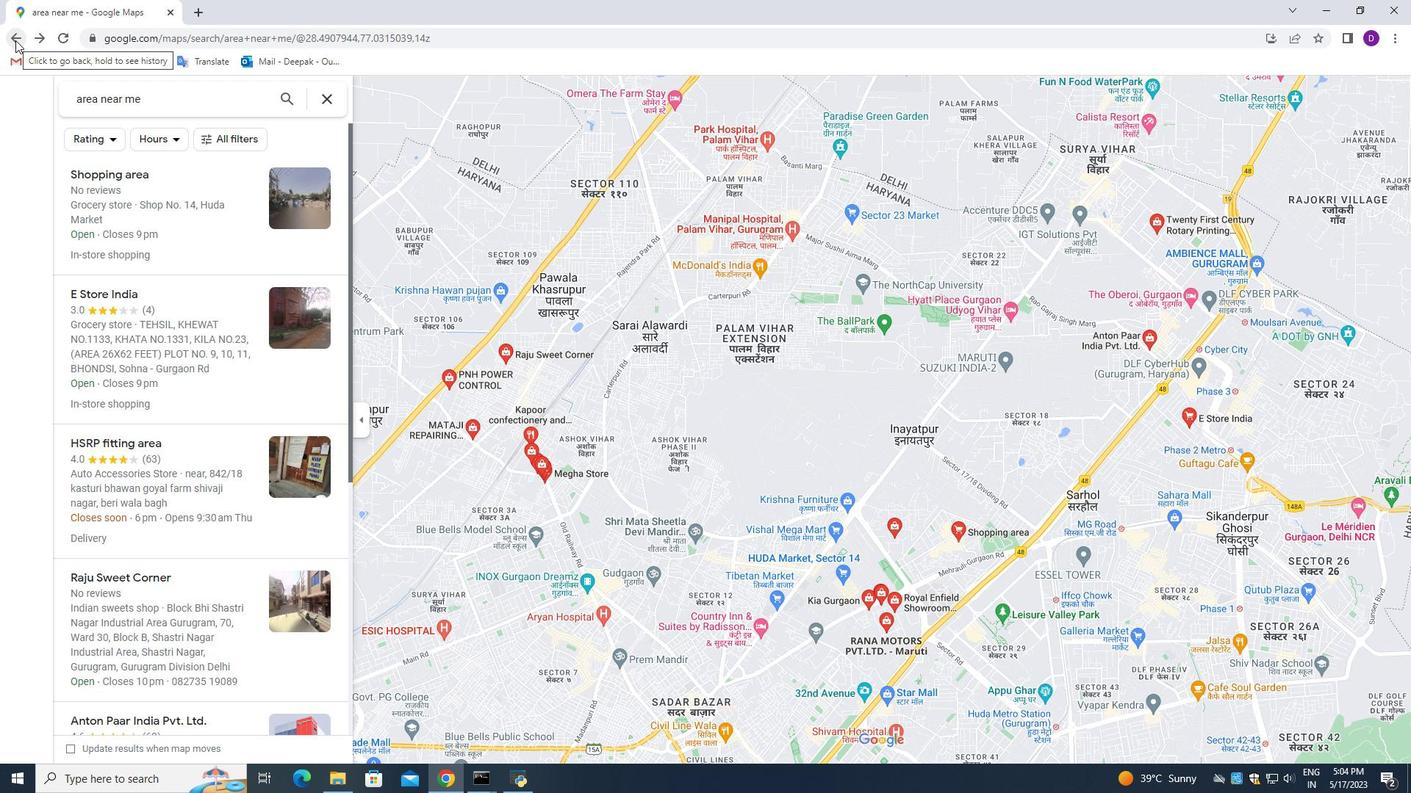 
Action: Mouse moved to (199, 9)
Screenshot: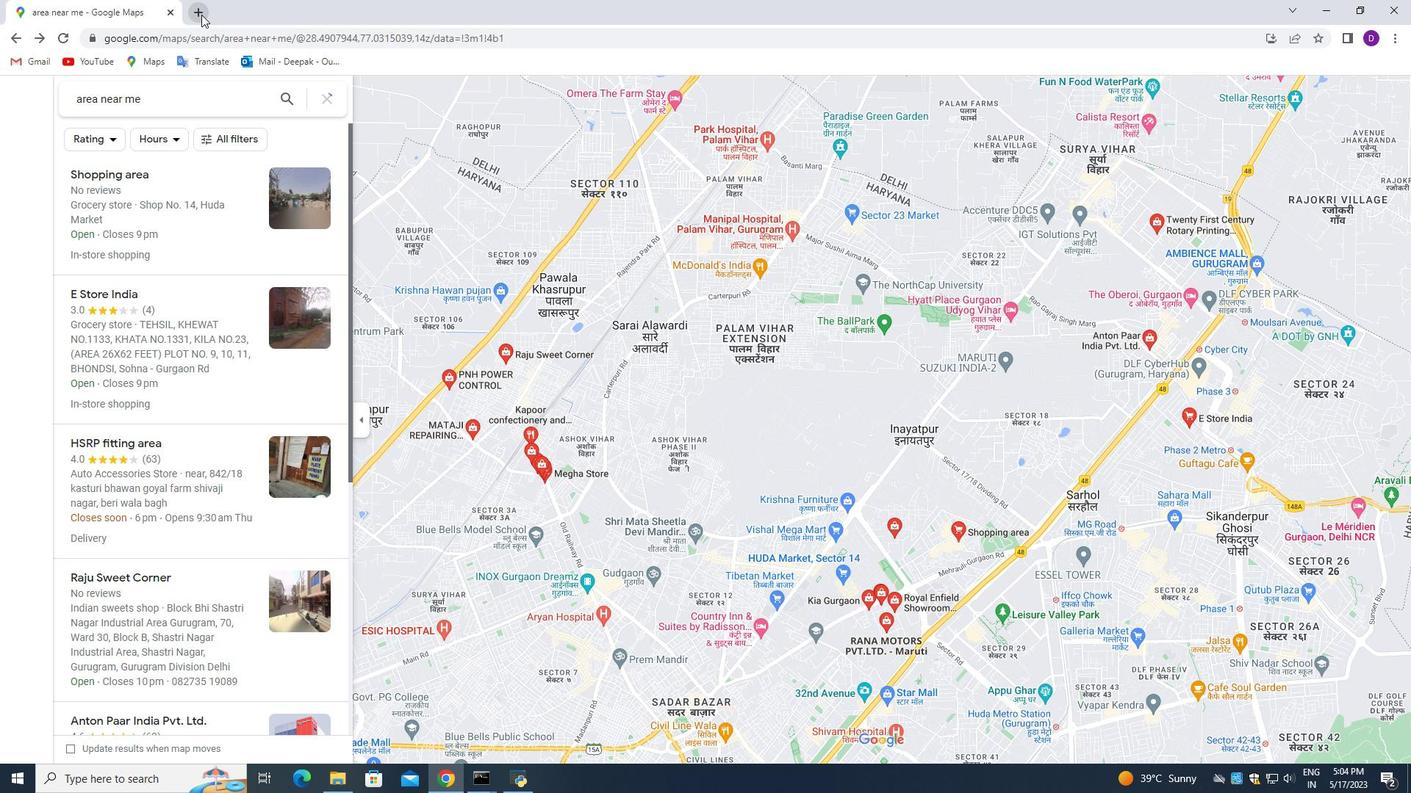
Action: Mouse pressed left at (199, 9)
Screenshot: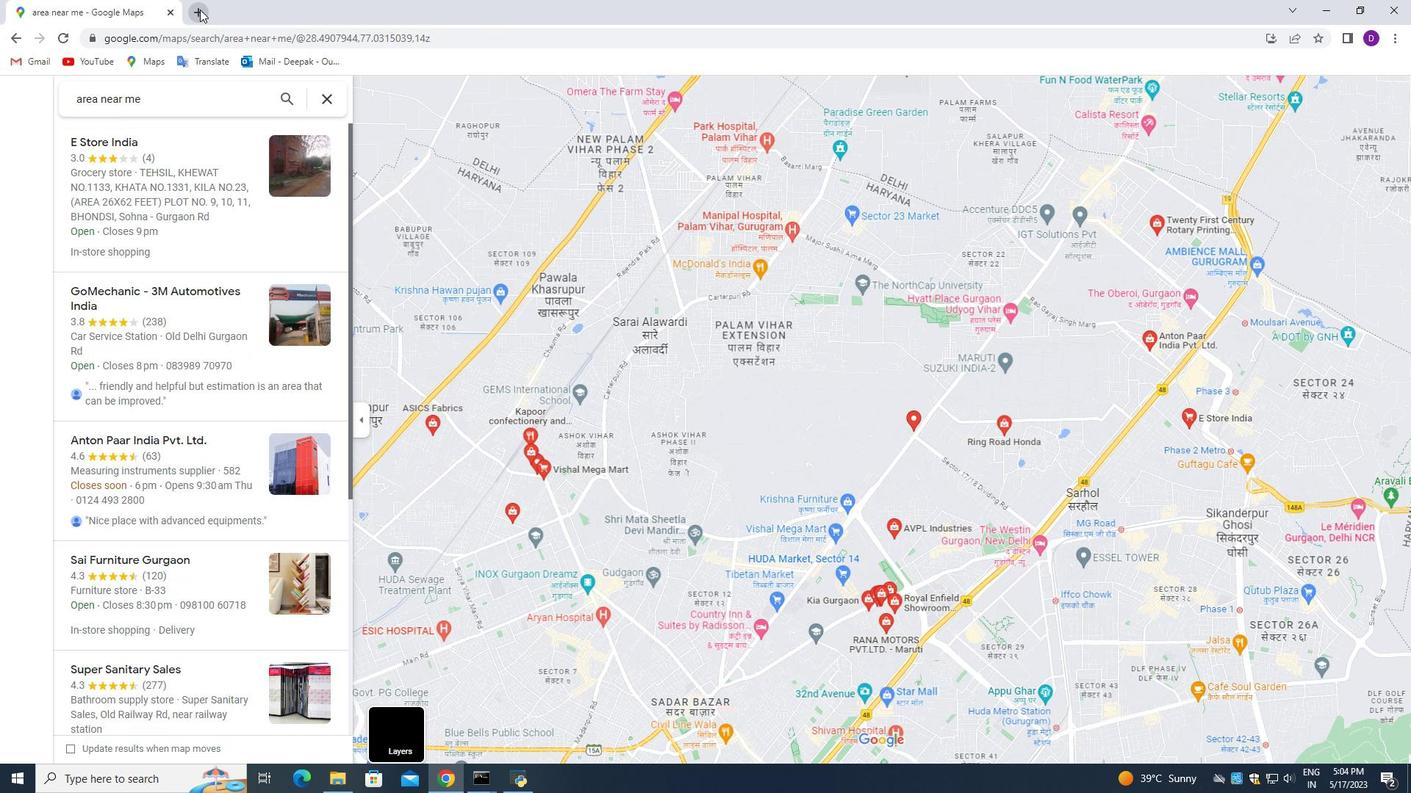 
Action: Mouse moved to (243, 34)
Screenshot: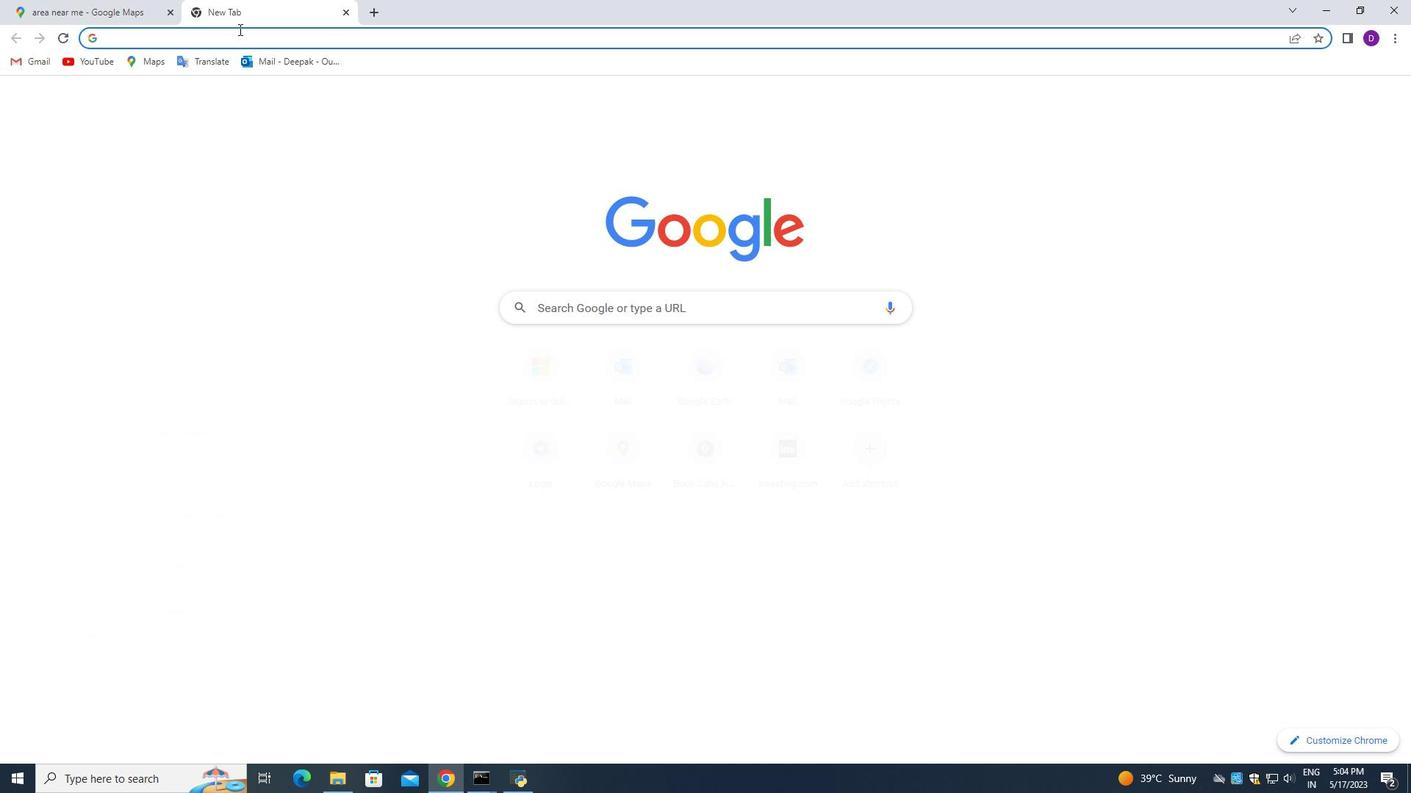 
Action: Mouse pressed left at (243, 34)
Screenshot: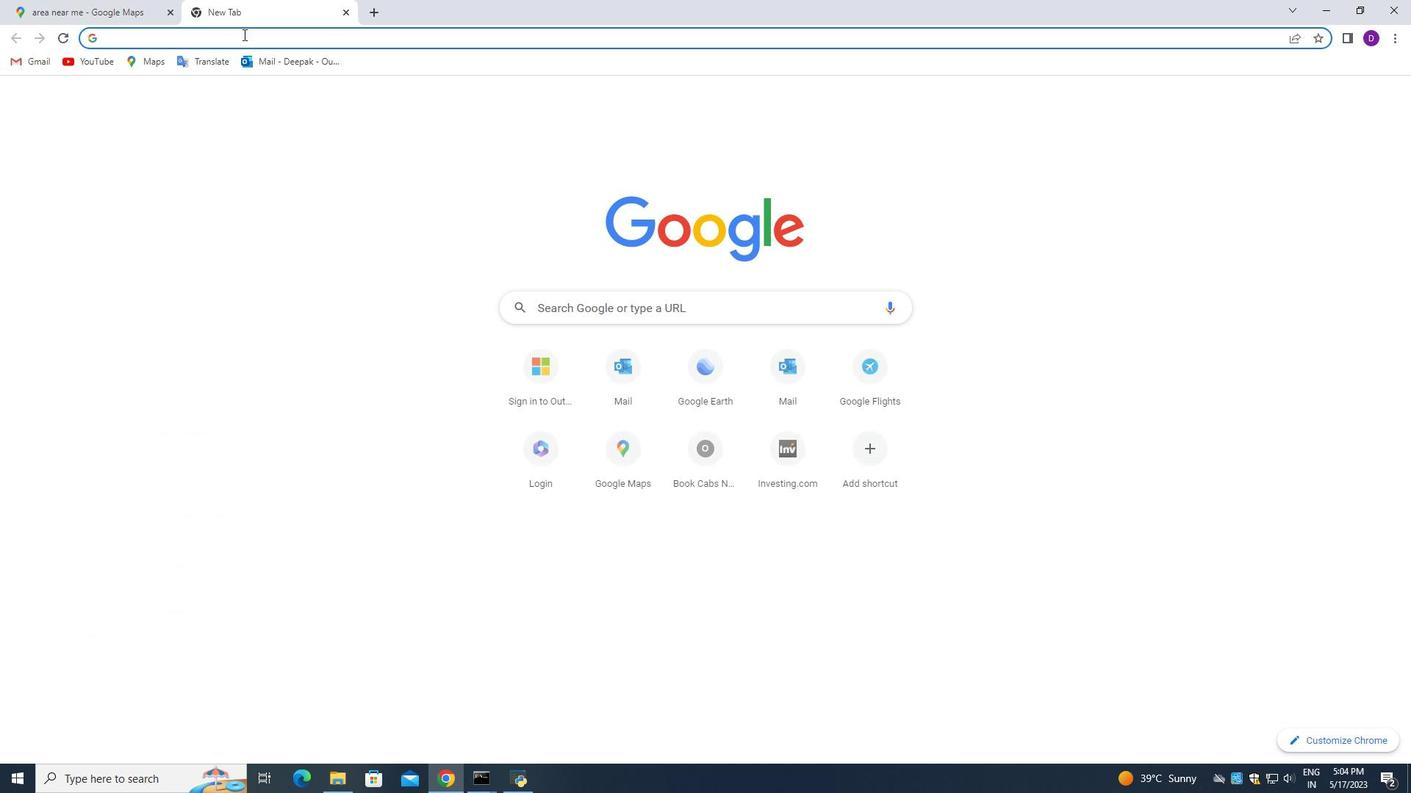 
Action: Mouse moved to (224, 479)
Screenshot: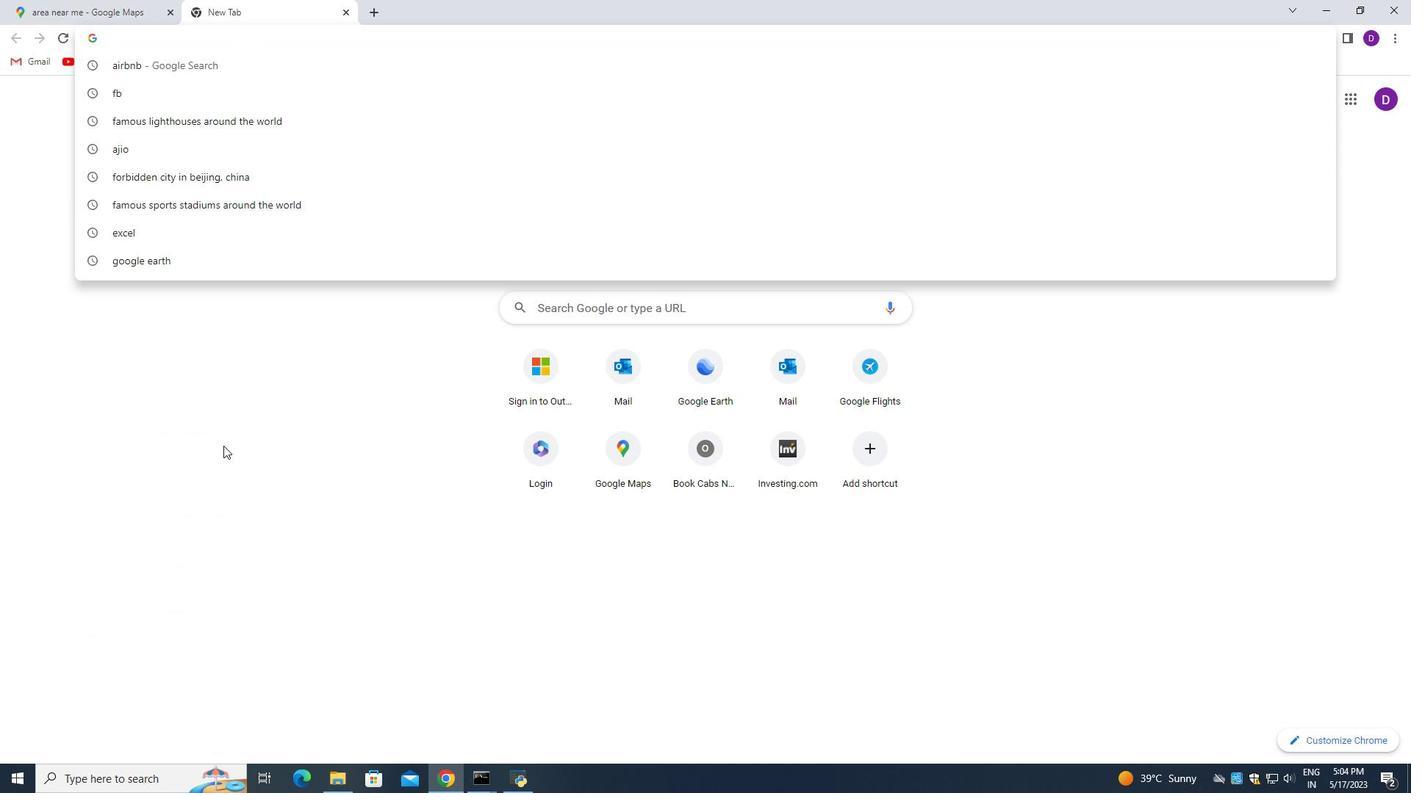 
Action: Key pressed how<Key.space>to<Key.space>find<Key.space>civid<Key.space>19<Key.space>alerts<Key.space>featue<Key.backspace>re<Key.space>in<Key.space>google<Key.space>ma
Screenshot: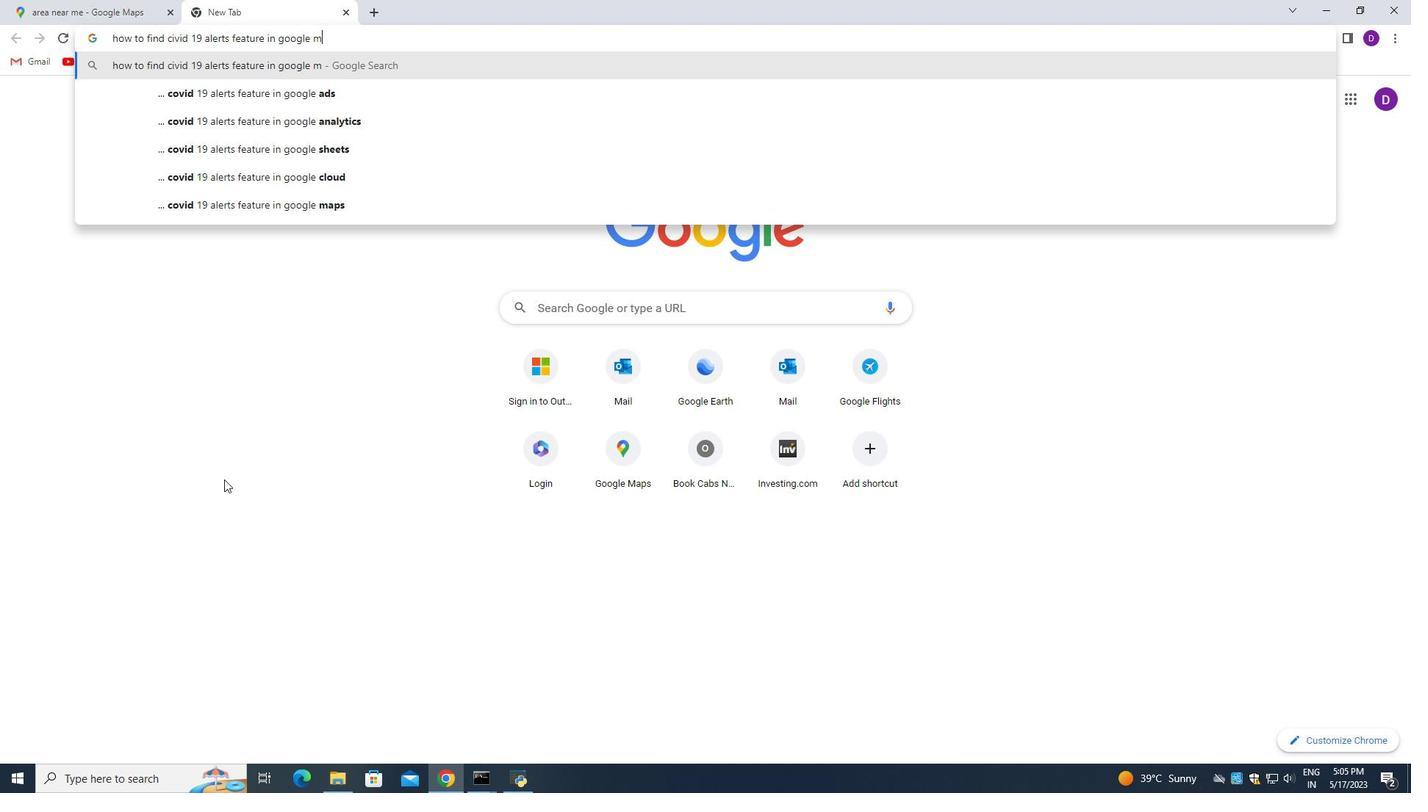 
Action: Mouse moved to (373, 102)
Screenshot: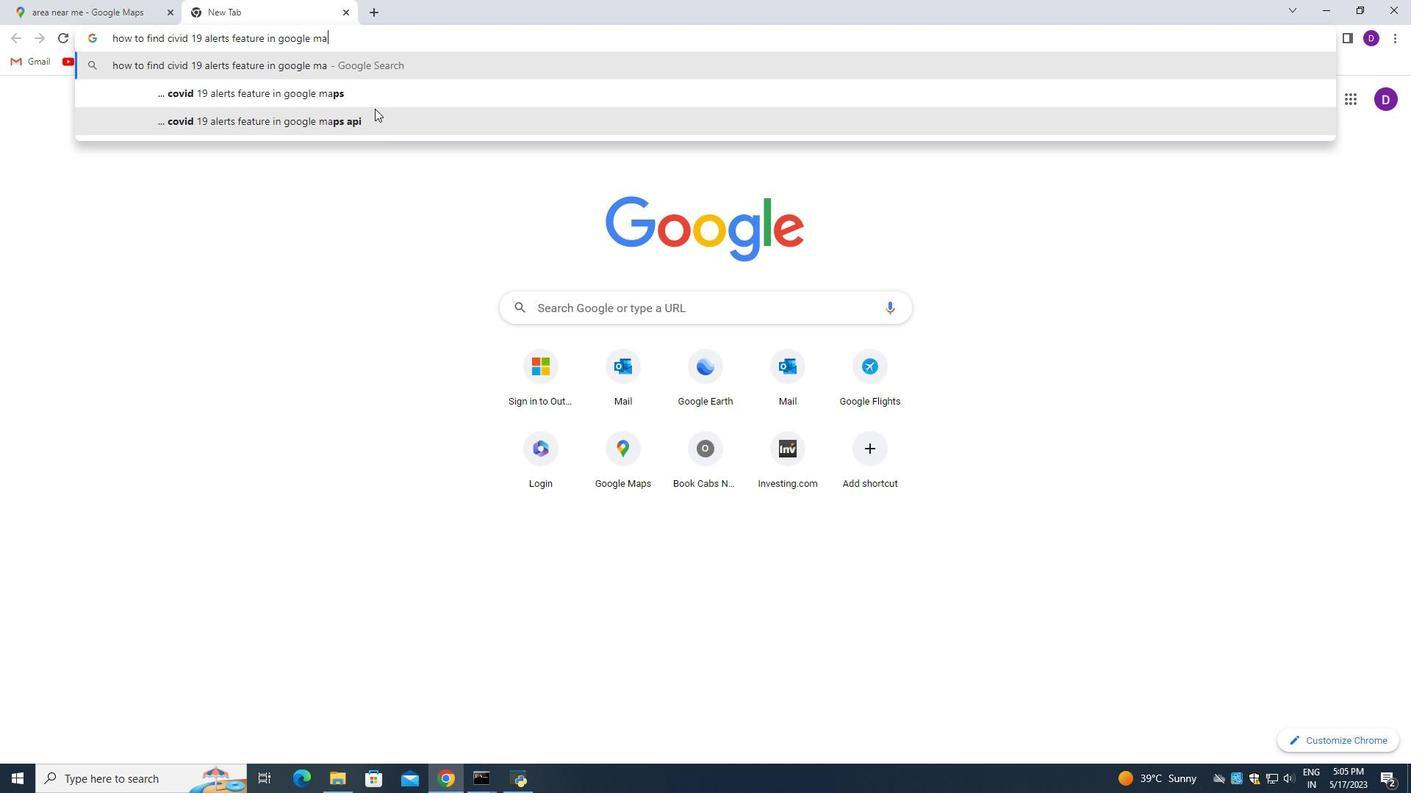 
Action: Mouse pressed left at (373, 102)
Screenshot: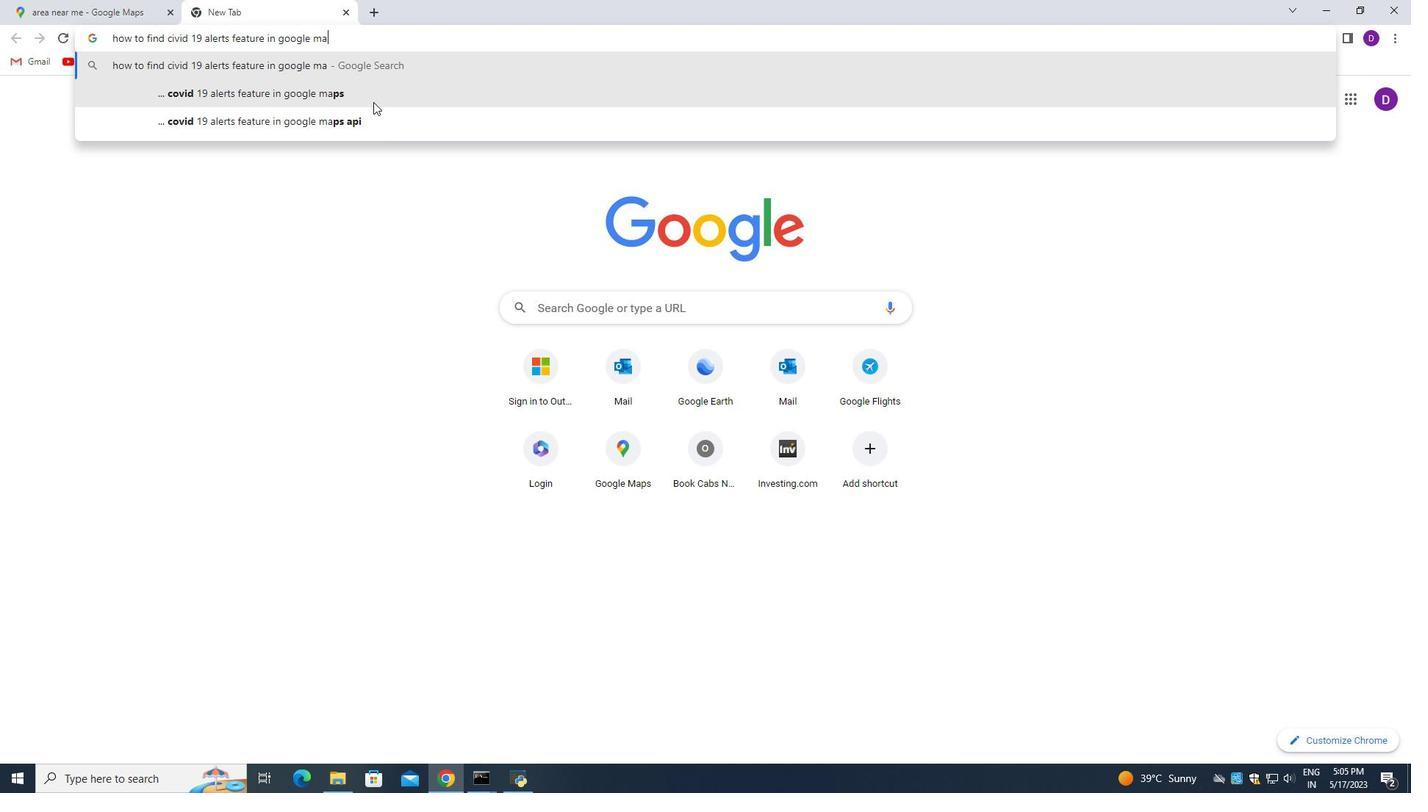 
Action: Mouse moved to (290, 256)
Screenshot: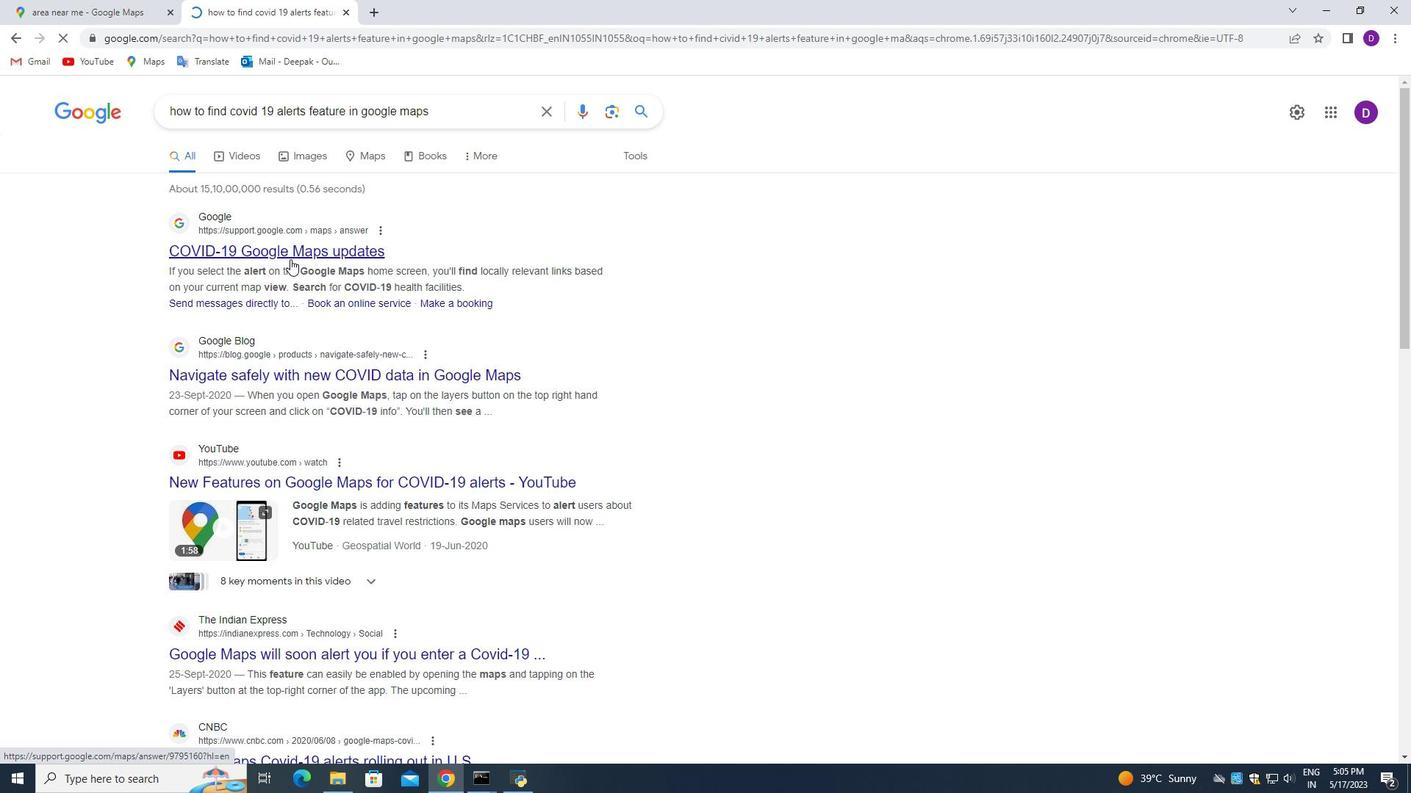 
Action: Mouse pressed left at (290, 256)
Screenshot: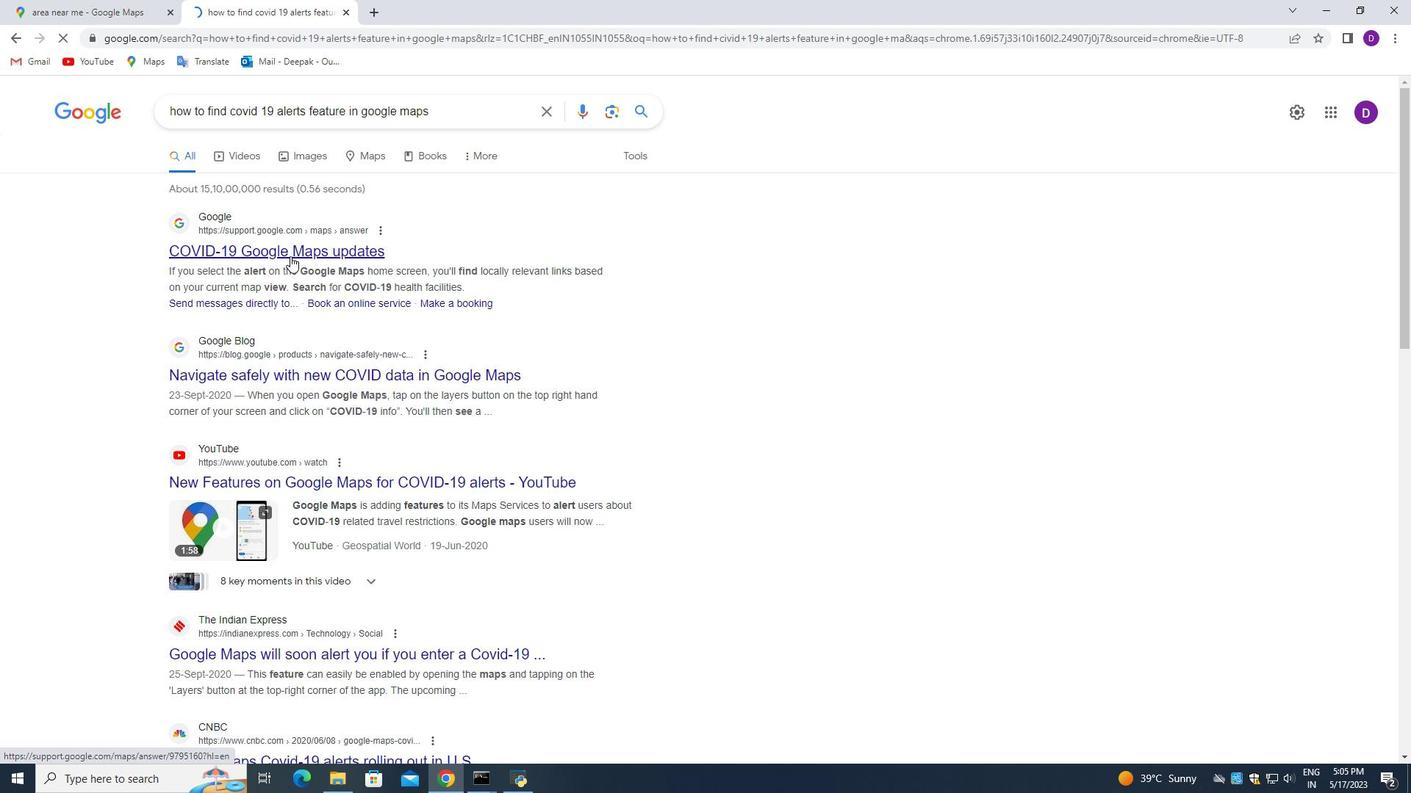 
Action: Mouse moved to (342, 308)
Screenshot: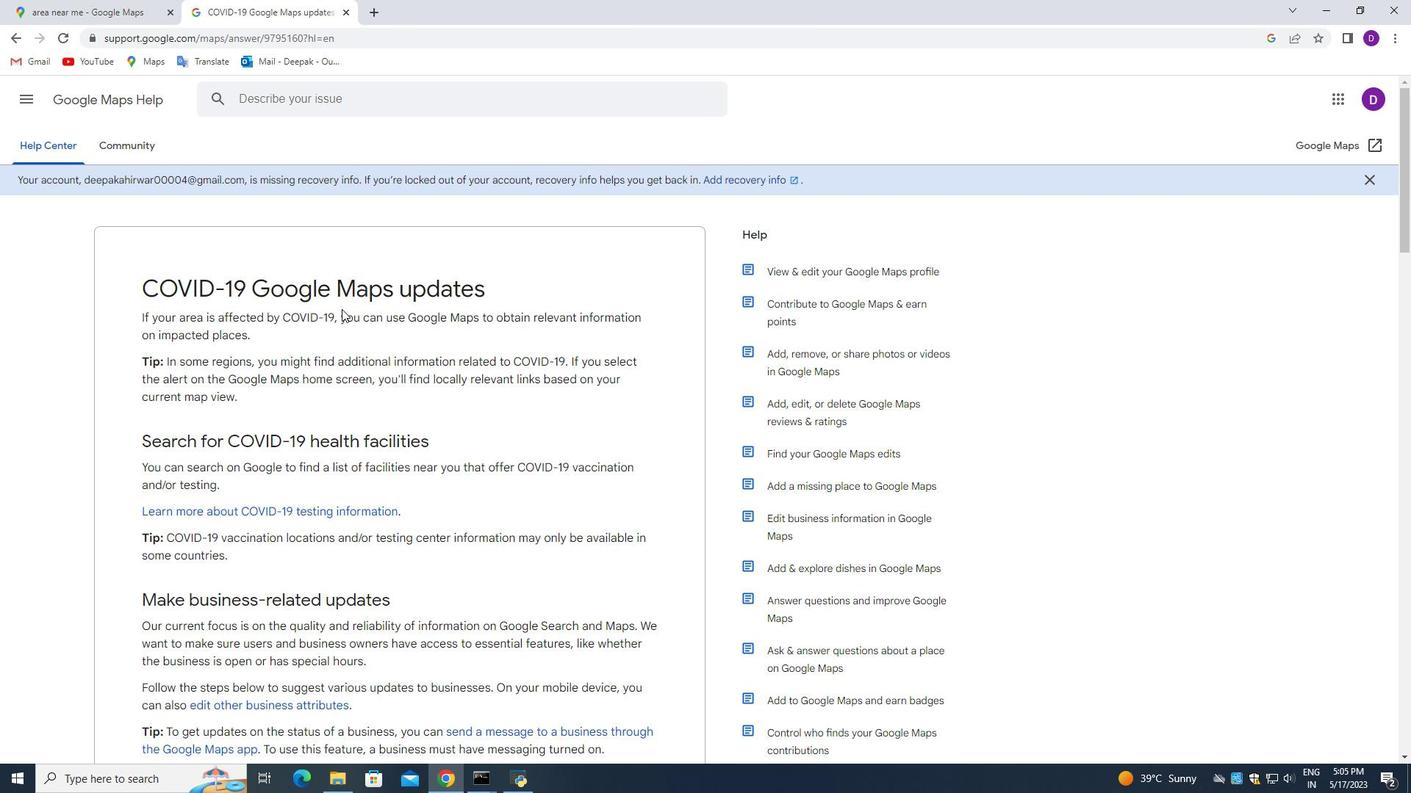 
Action: Mouse scrolled (342, 307) with delta (0, 0)
Screenshot: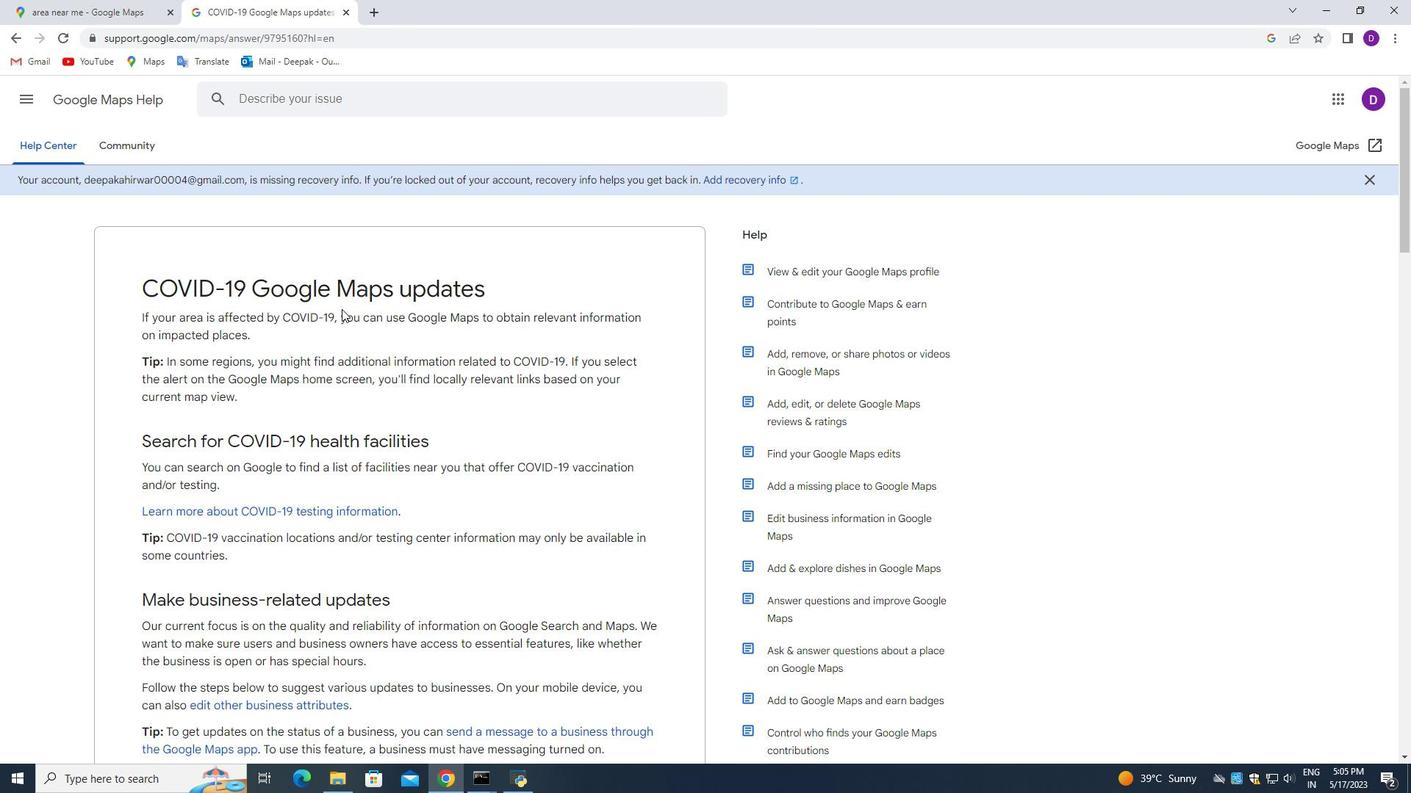 
Action: Mouse moved to (15, 38)
Screenshot: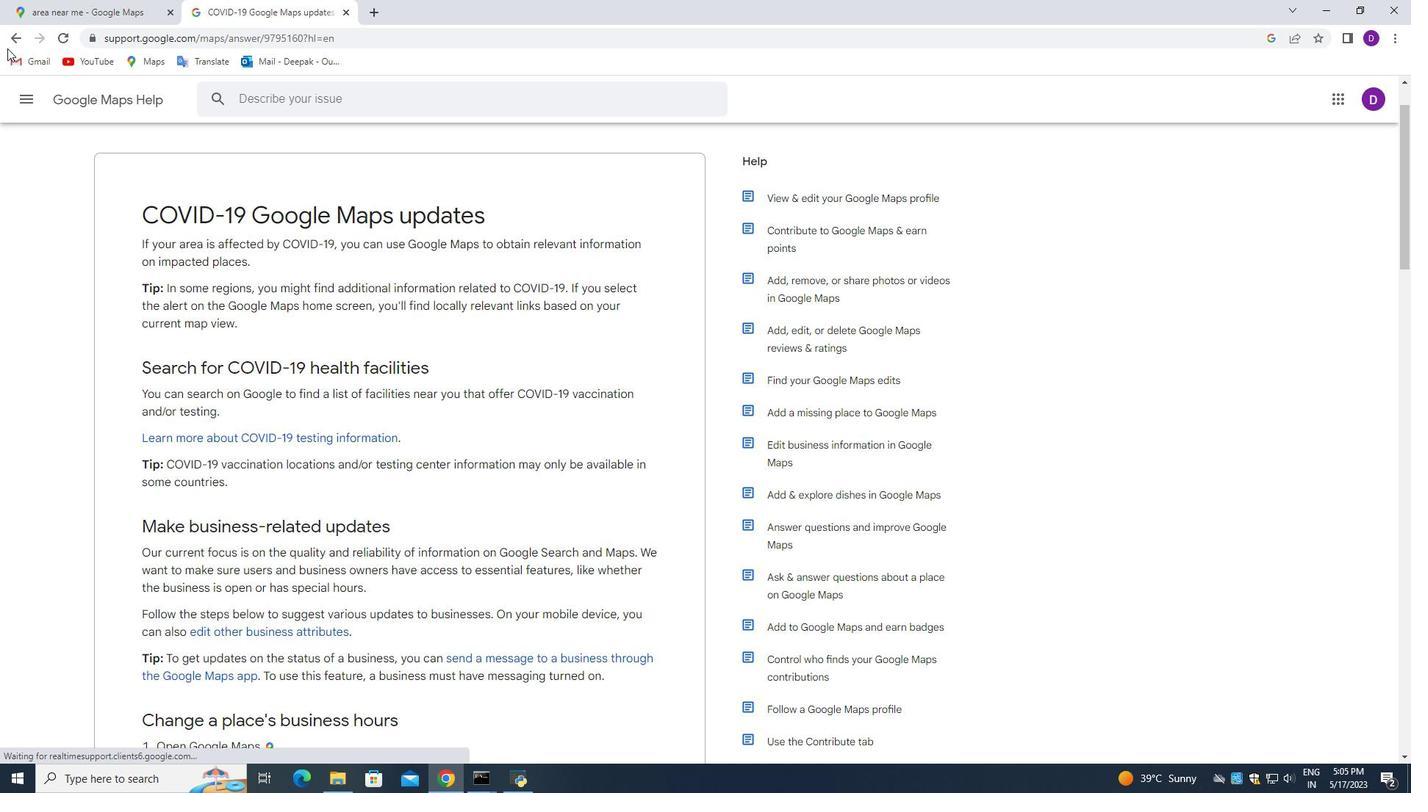 
Action: Mouse pressed left at (15, 38)
Screenshot: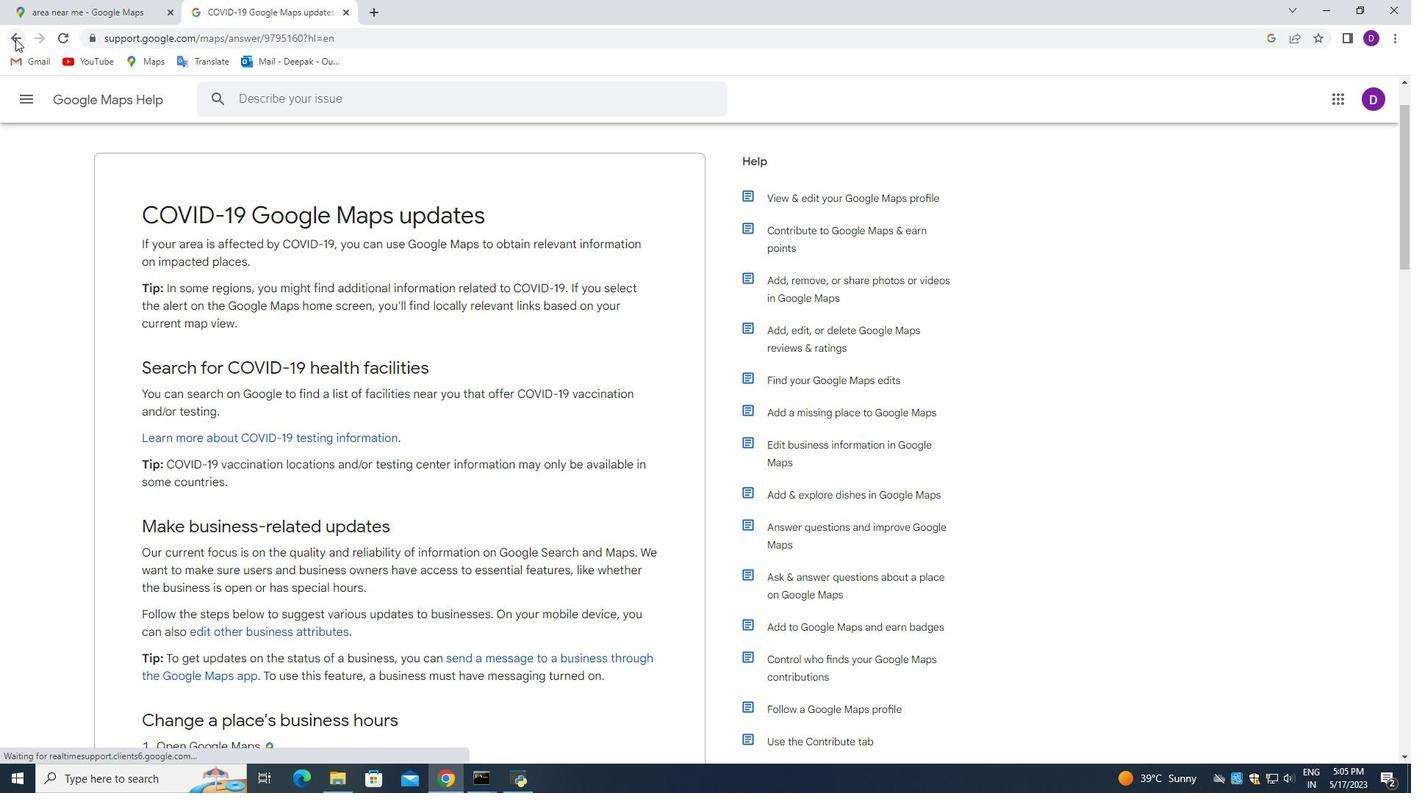 
Action: Mouse moved to (325, 477)
Screenshot: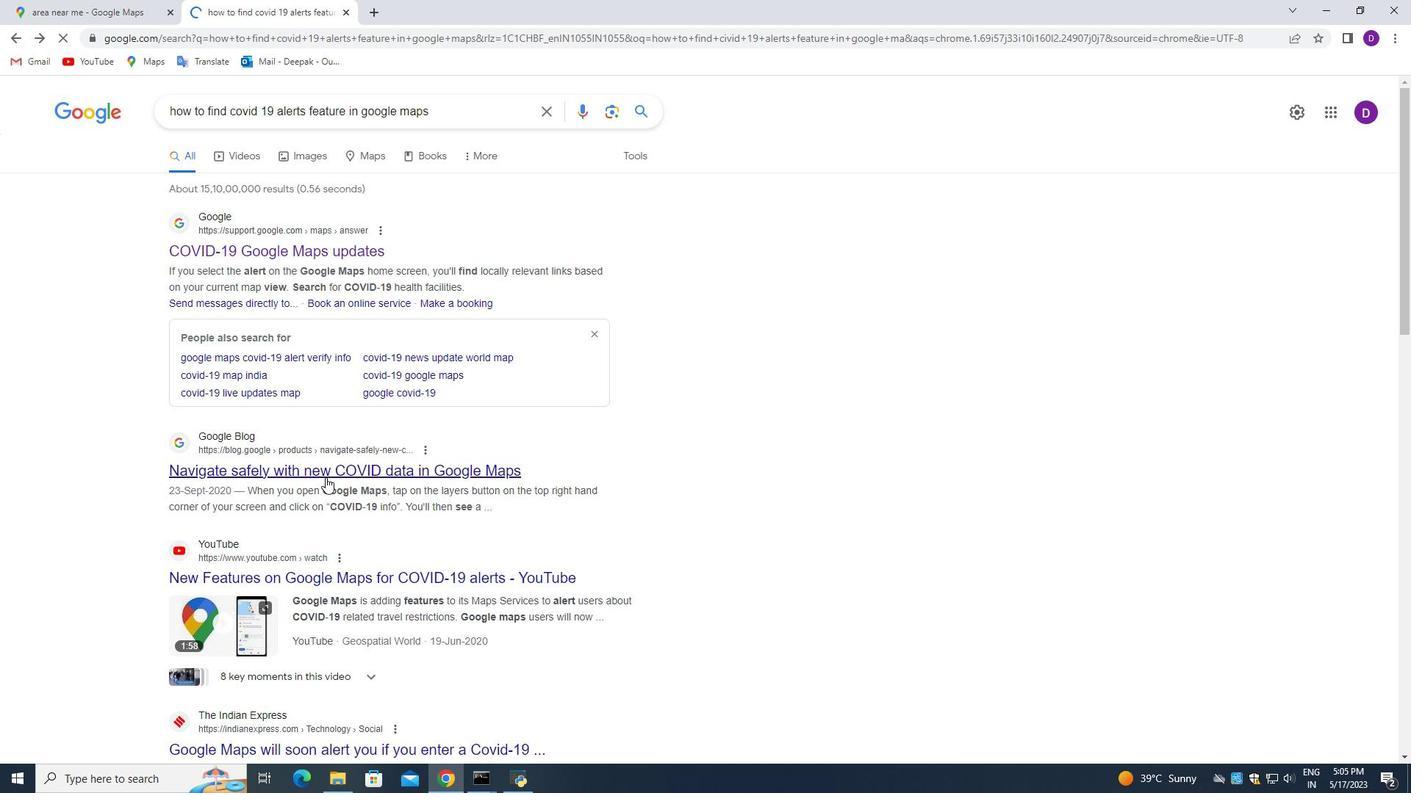 
Action: Mouse pressed left at (325, 477)
Screenshot: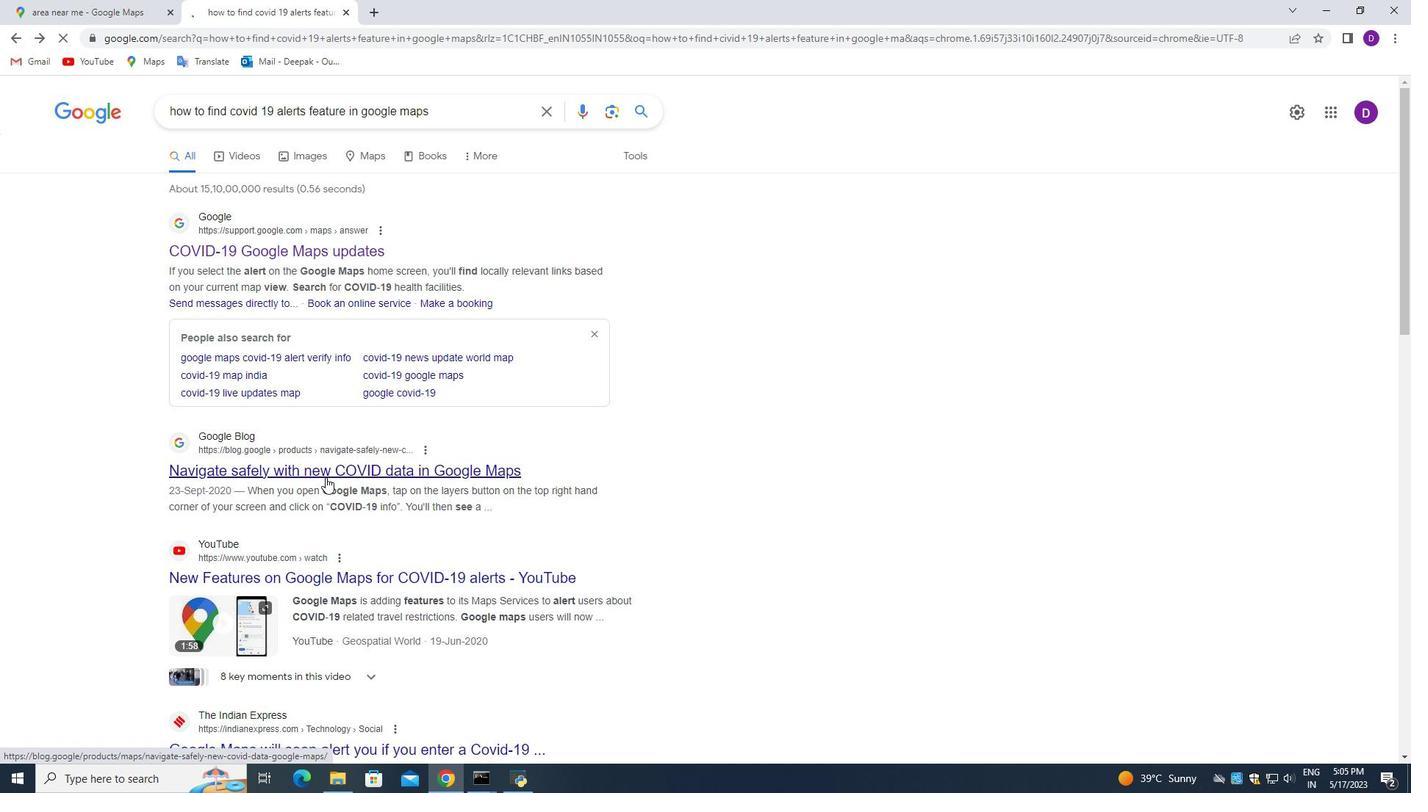 
Action: Mouse moved to (493, 389)
Screenshot: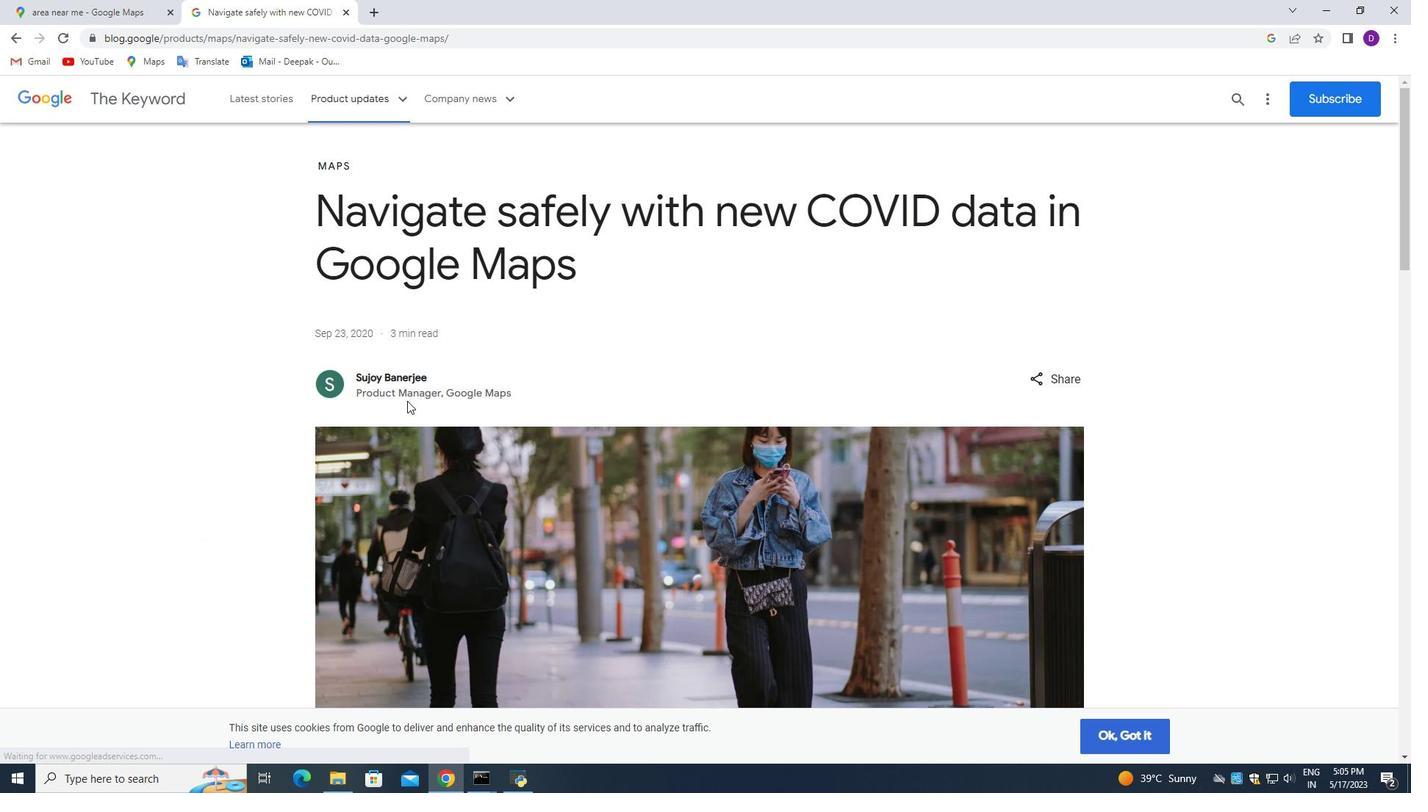 
Action: Mouse scrolled (493, 388) with delta (0, 0)
Screenshot: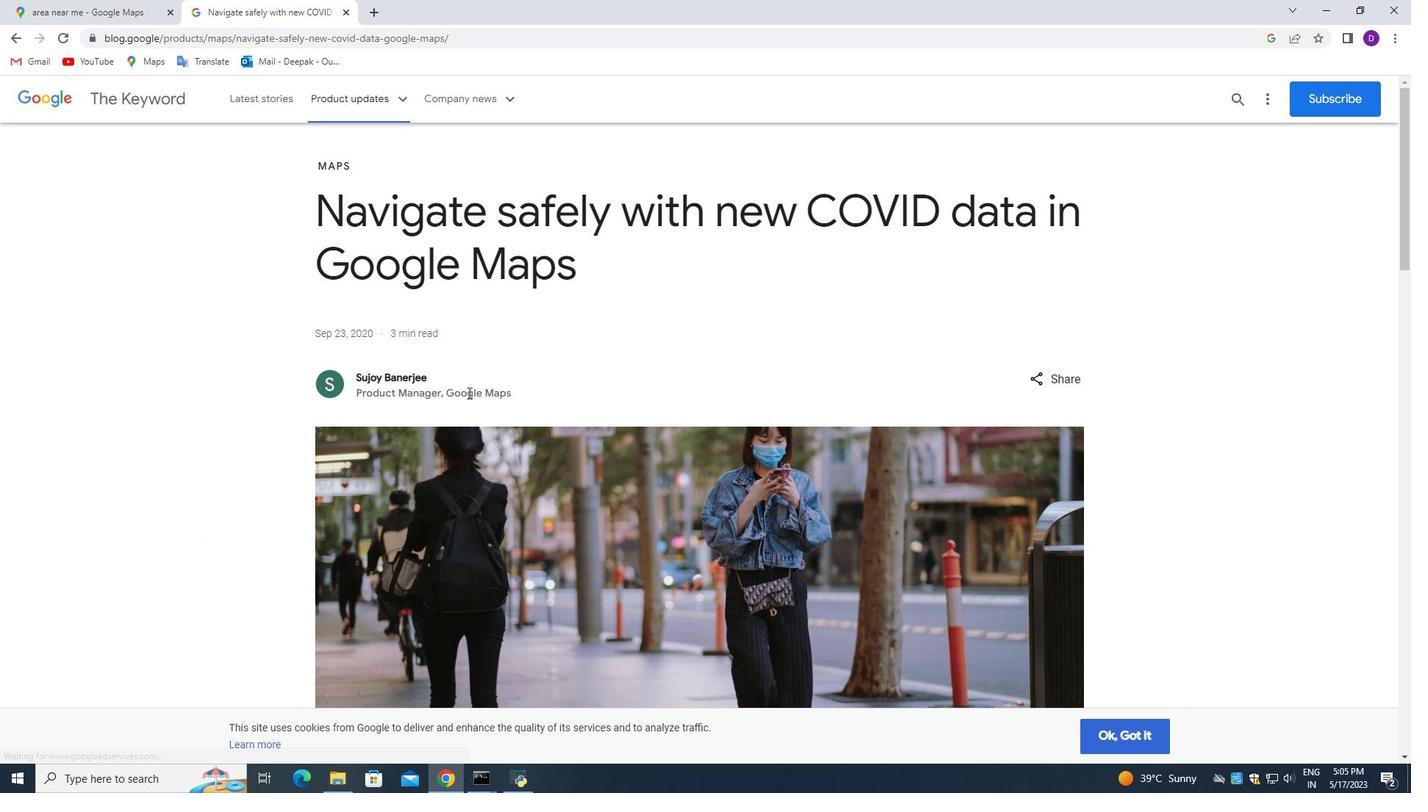 
Action: Mouse moved to (493, 388)
Screenshot: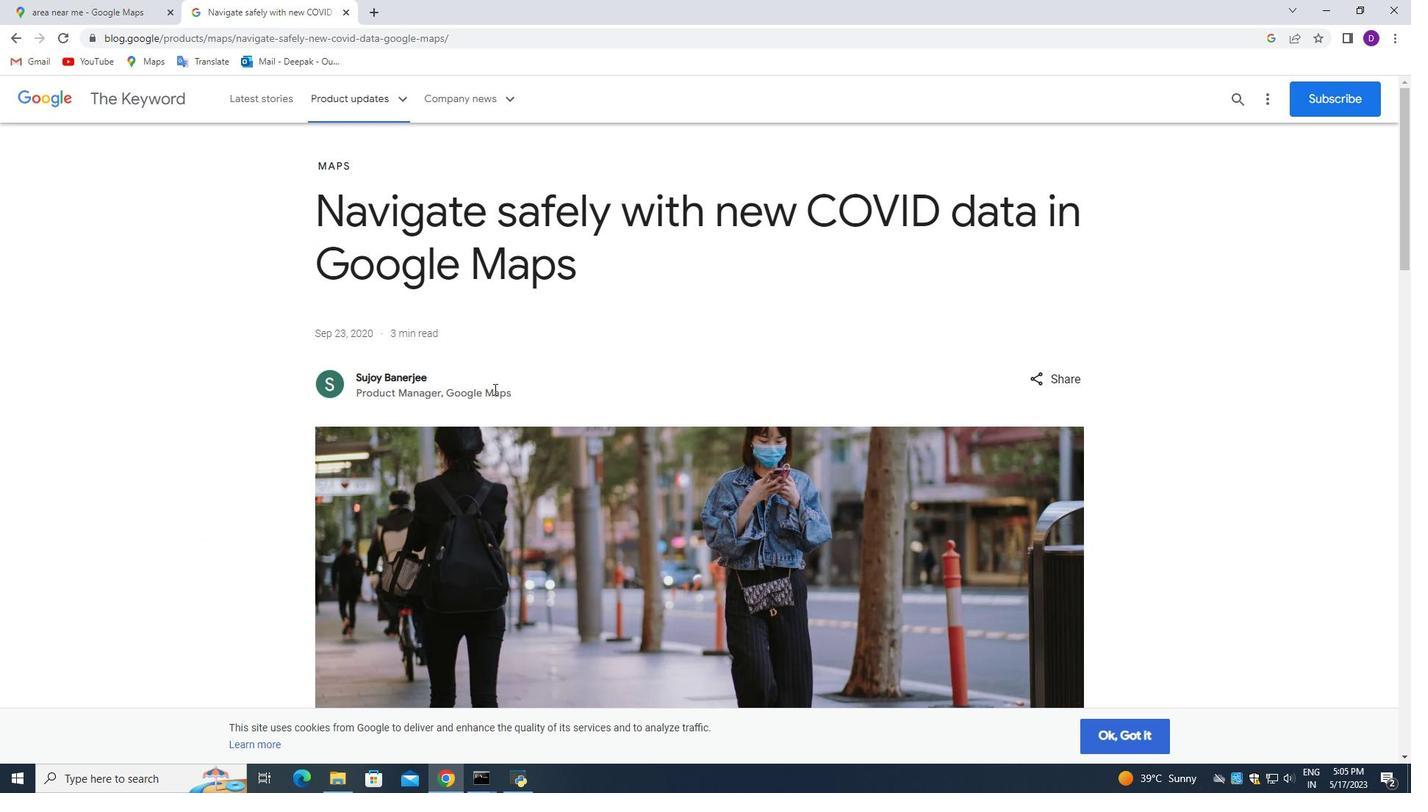 
Action: Mouse scrolled (493, 388) with delta (0, 0)
Screenshot: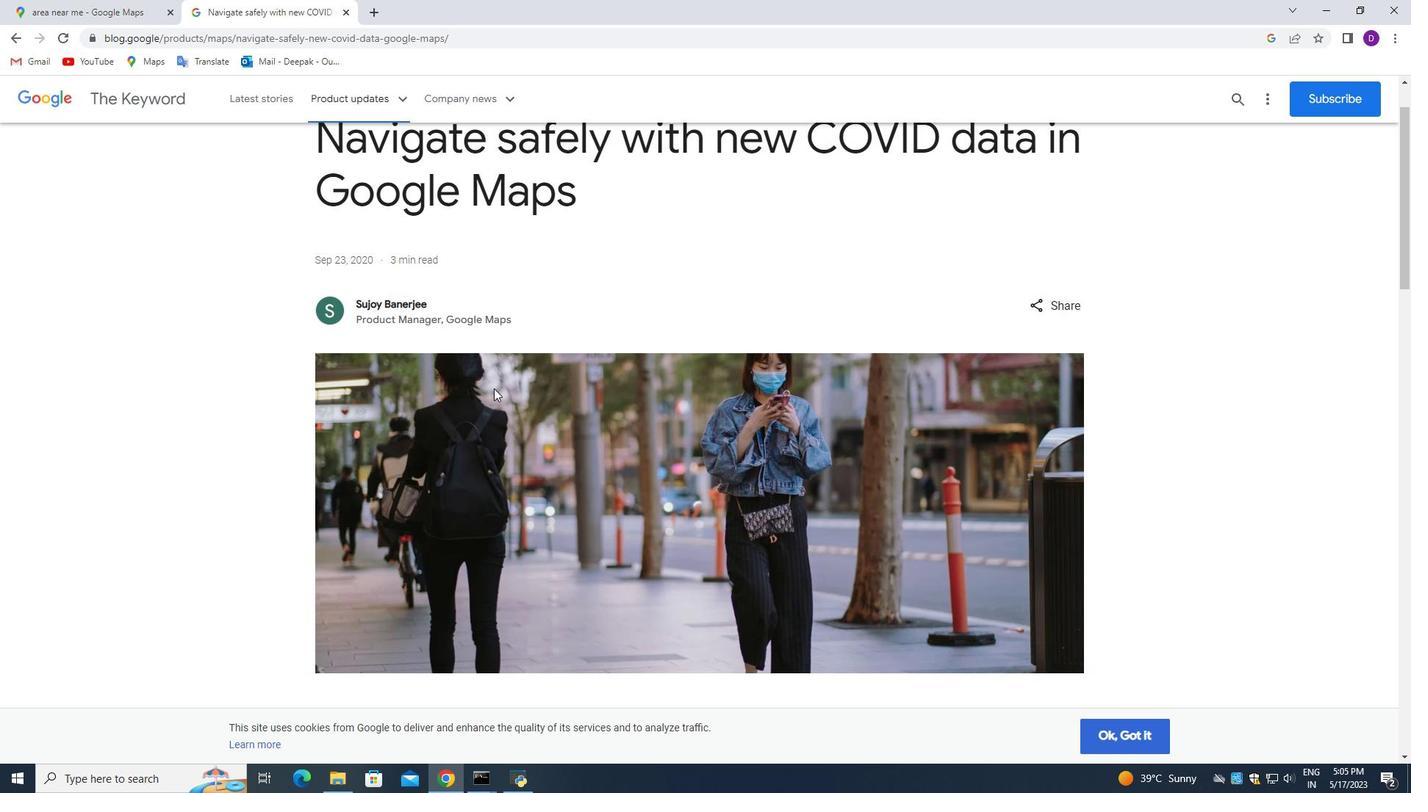 
Action: Mouse scrolled (493, 388) with delta (0, 0)
Screenshot: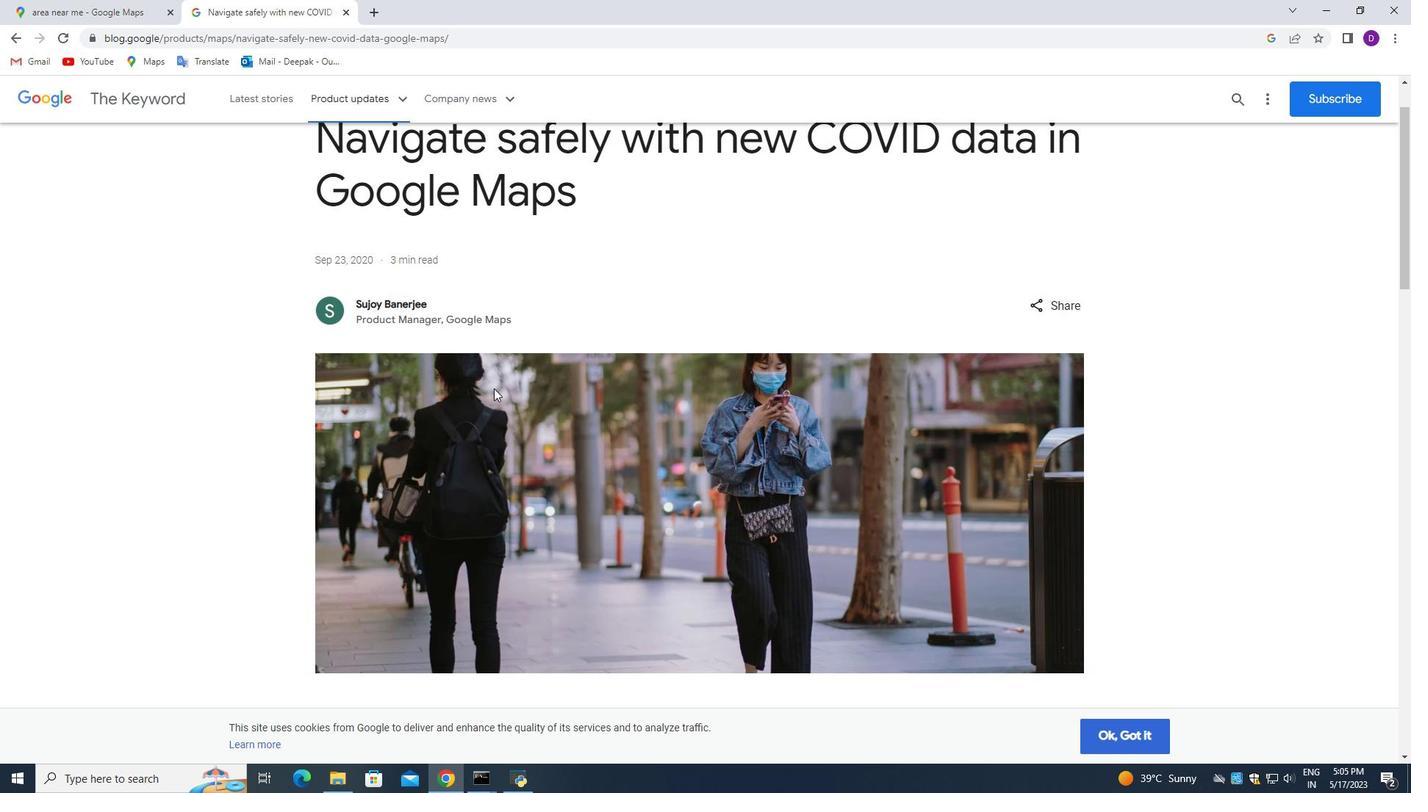
Action: Mouse scrolled (493, 388) with delta (0, 0)
Screenshot: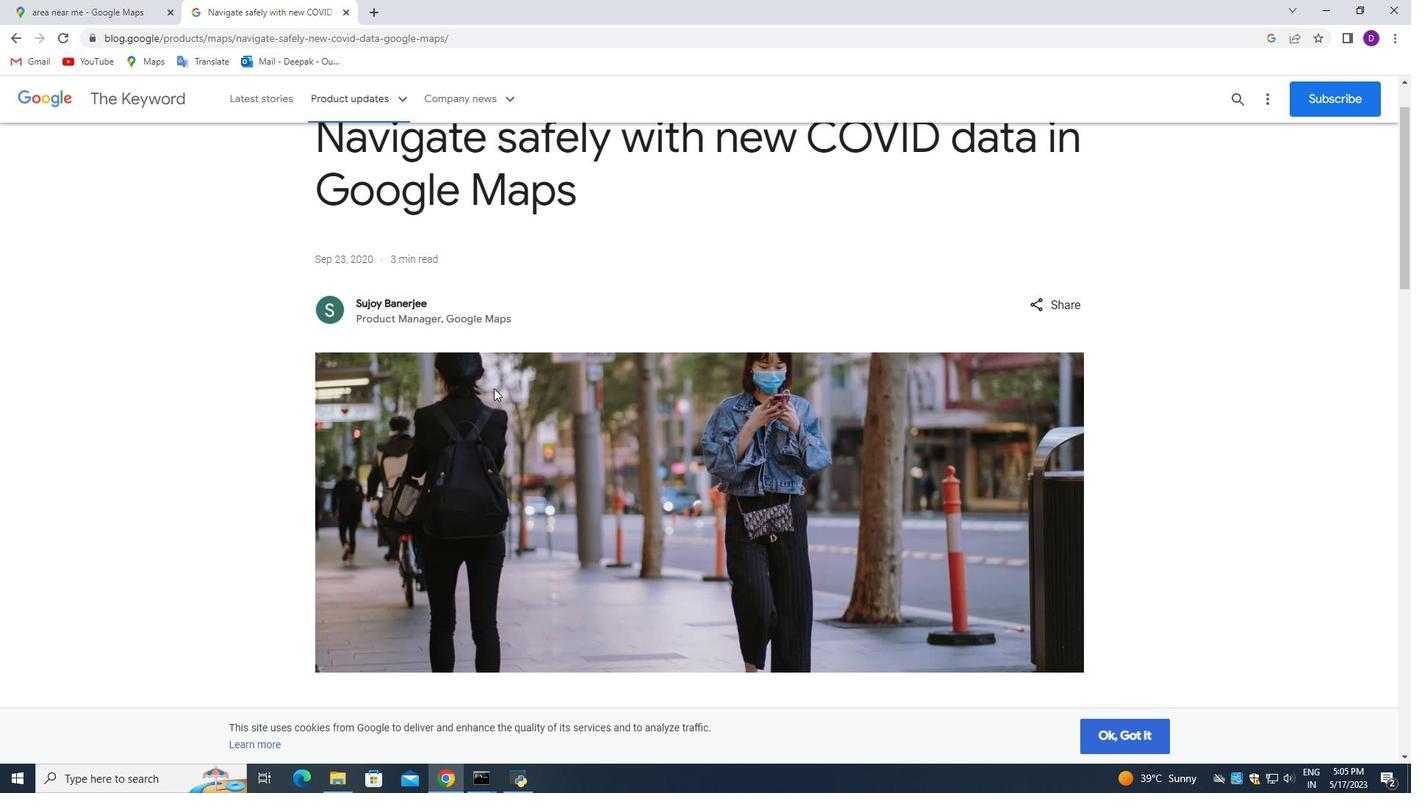 
Action: Mouse moved to (496, 388)
Screenshot: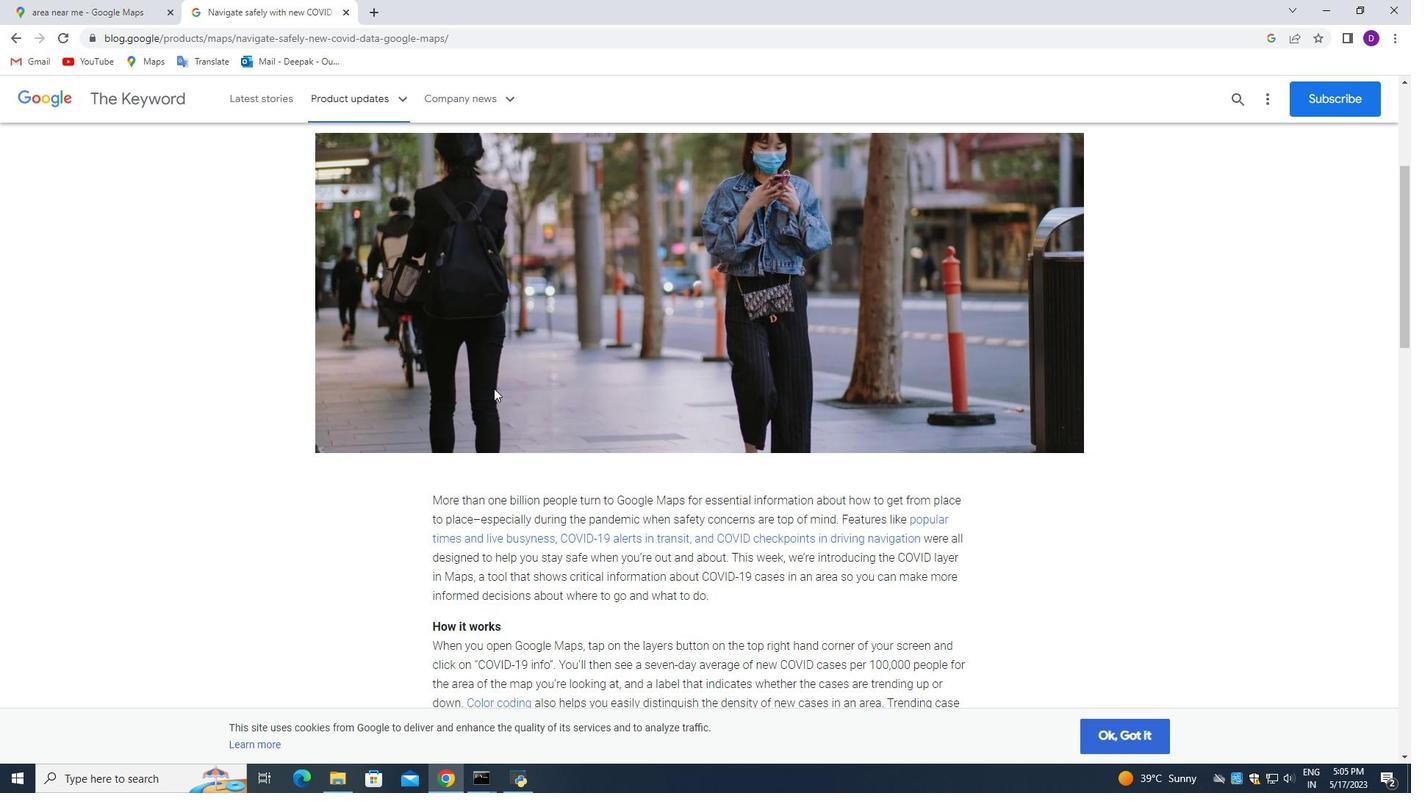 
Action: Mouse scrolled (496, 388) with delta (0, 0)
Screenshot: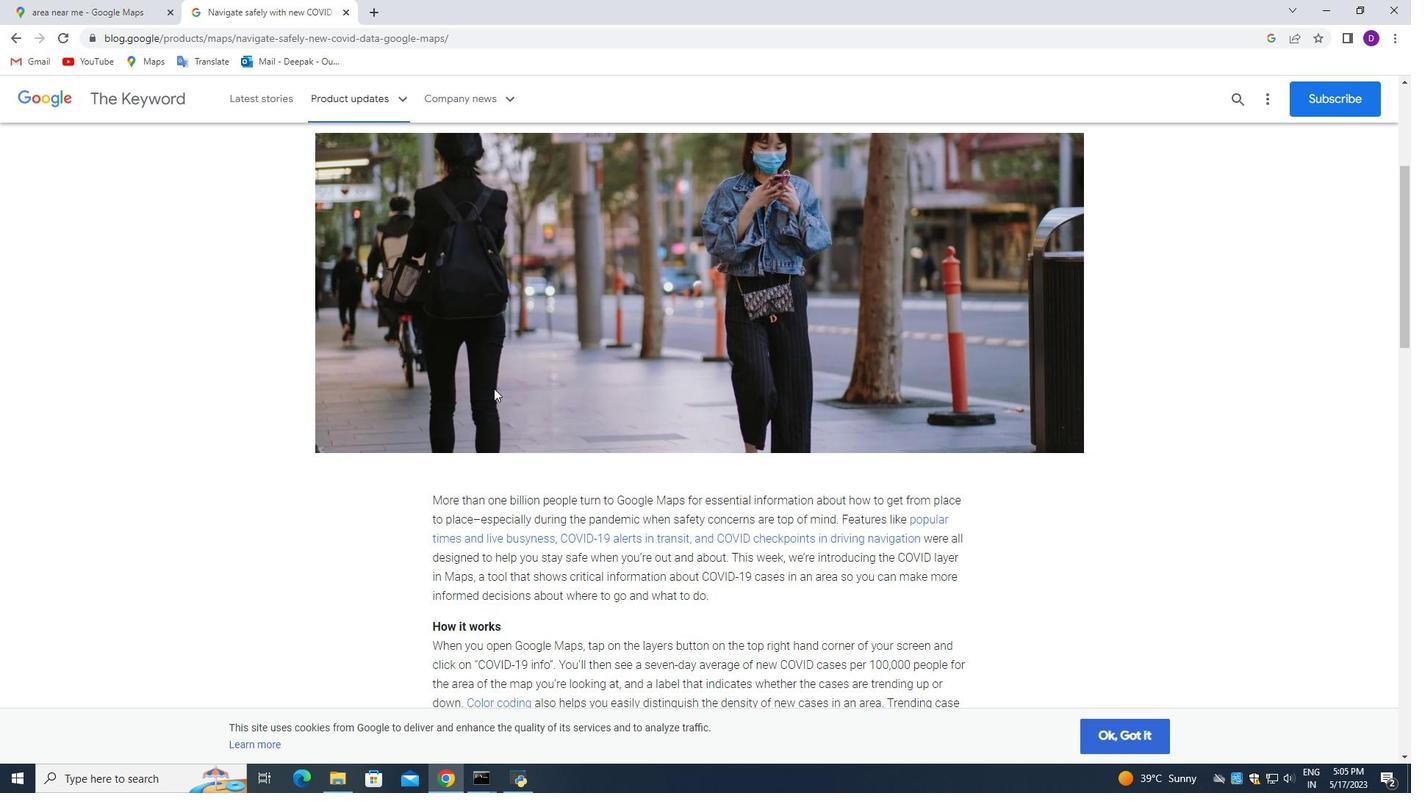 
Action: Mouse moved to (499, 390)
Screenshot: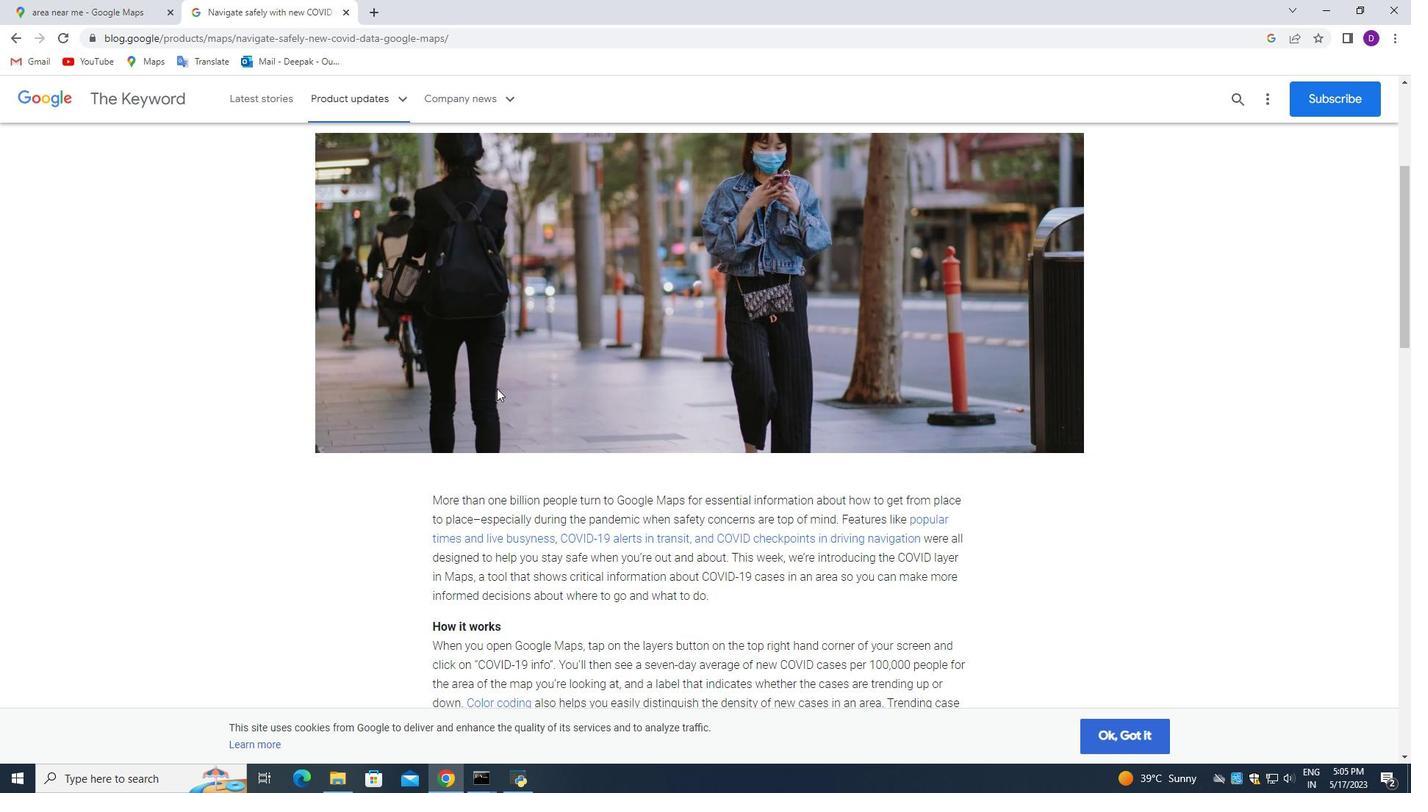 
Action: Mouse scrolled (499, 389) with delta (0, 0)
Screenshot: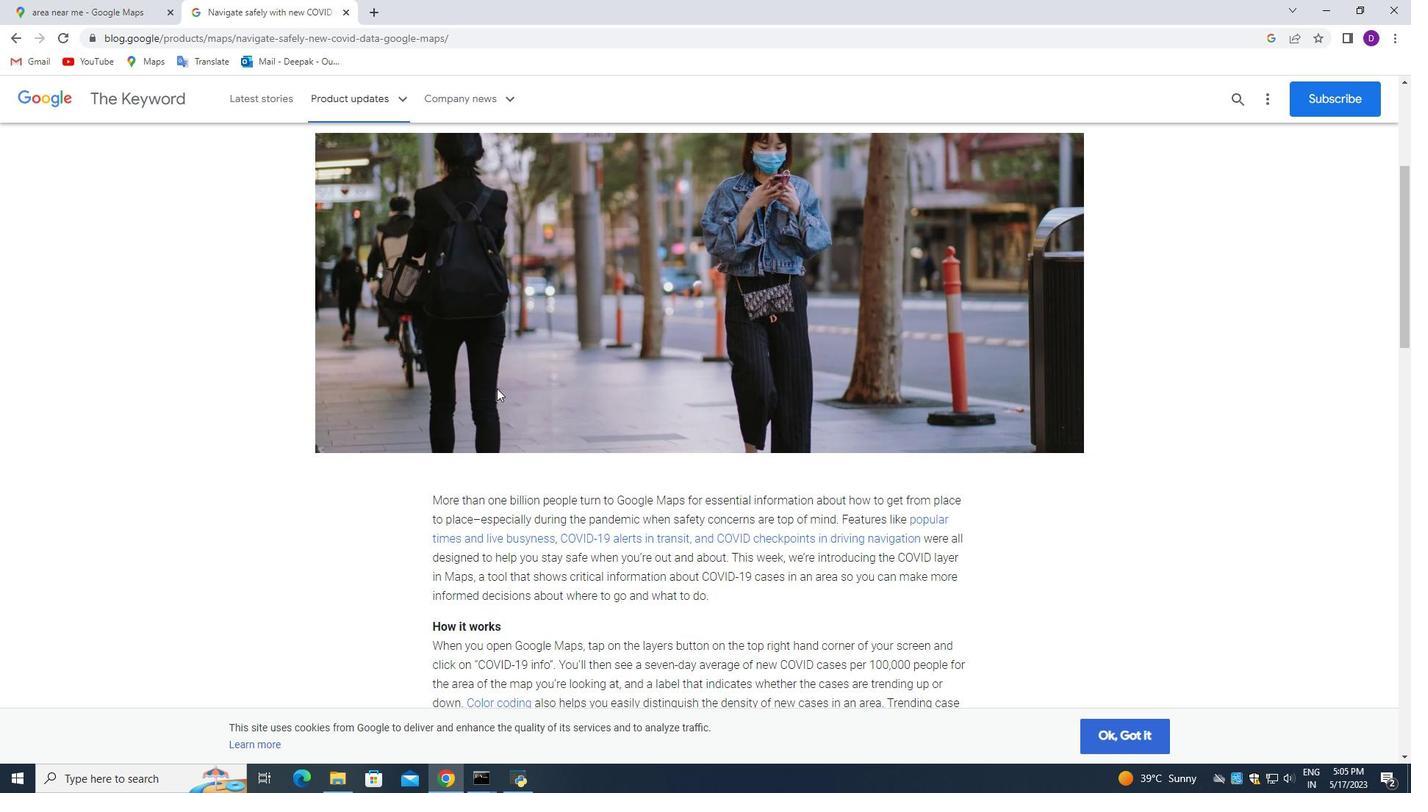 
Action: Mouse moved to (518, 403)
Screenshot: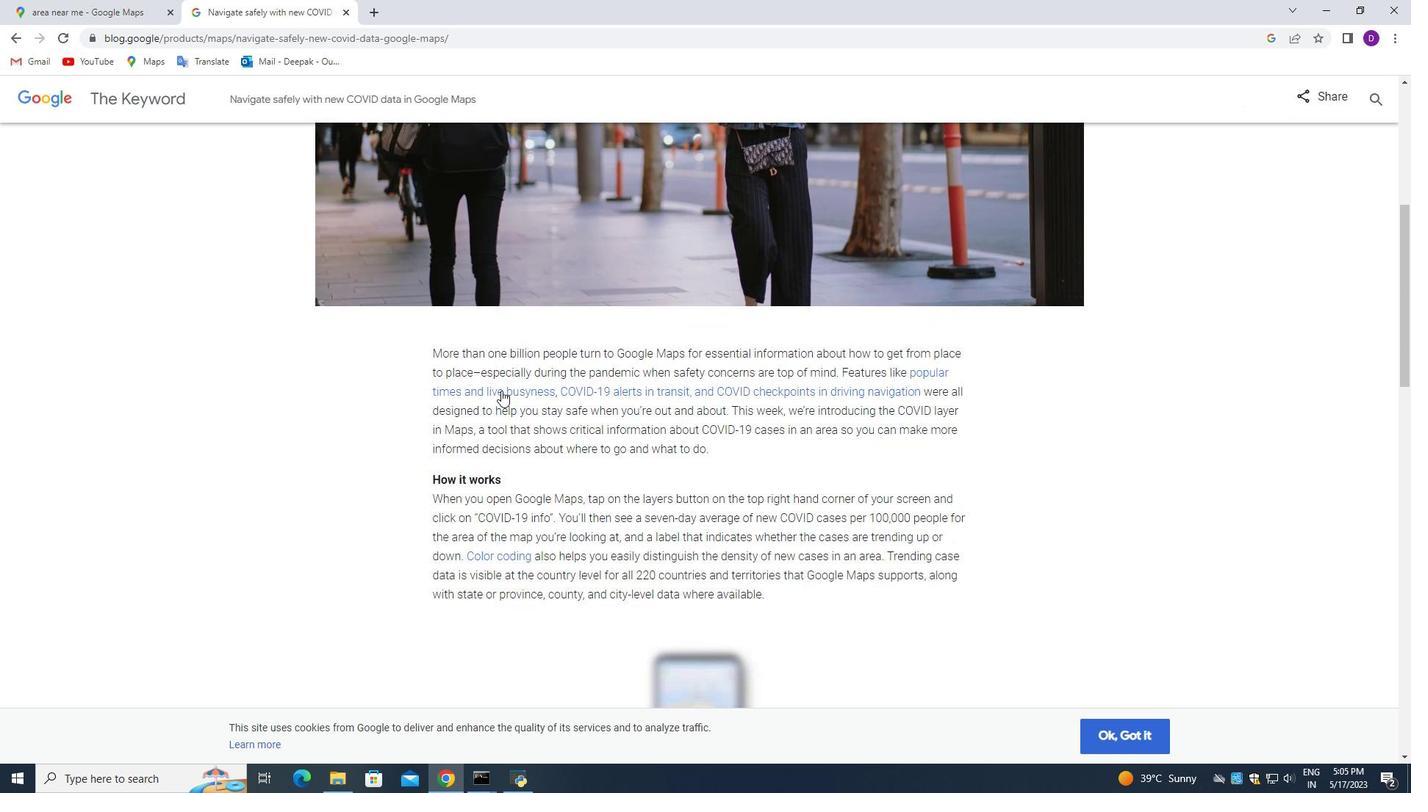 
Action: Mouse scrolled (518, 402) with delta (0, 0)
Screenshot: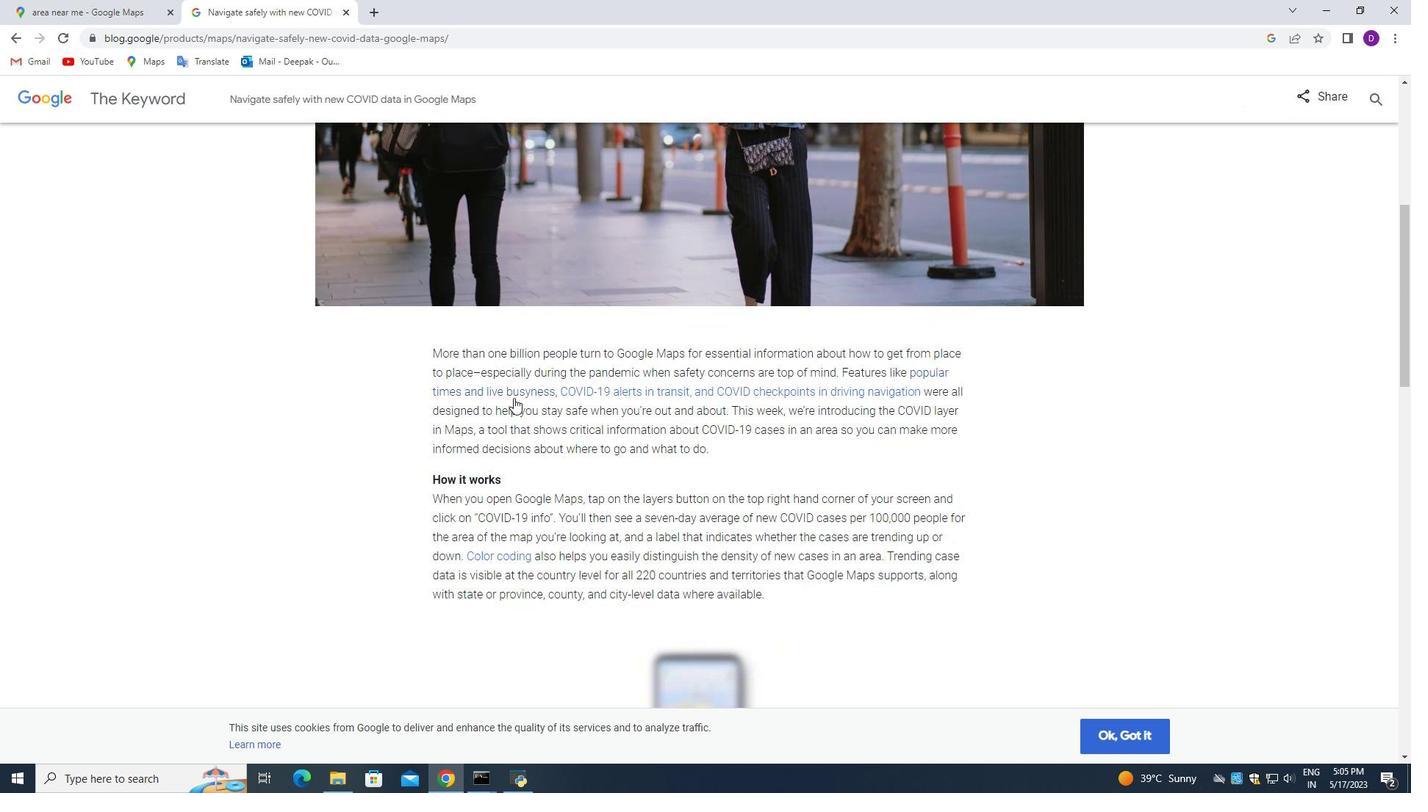 
Action: Mouse moved to (534, 426)
Screenshot: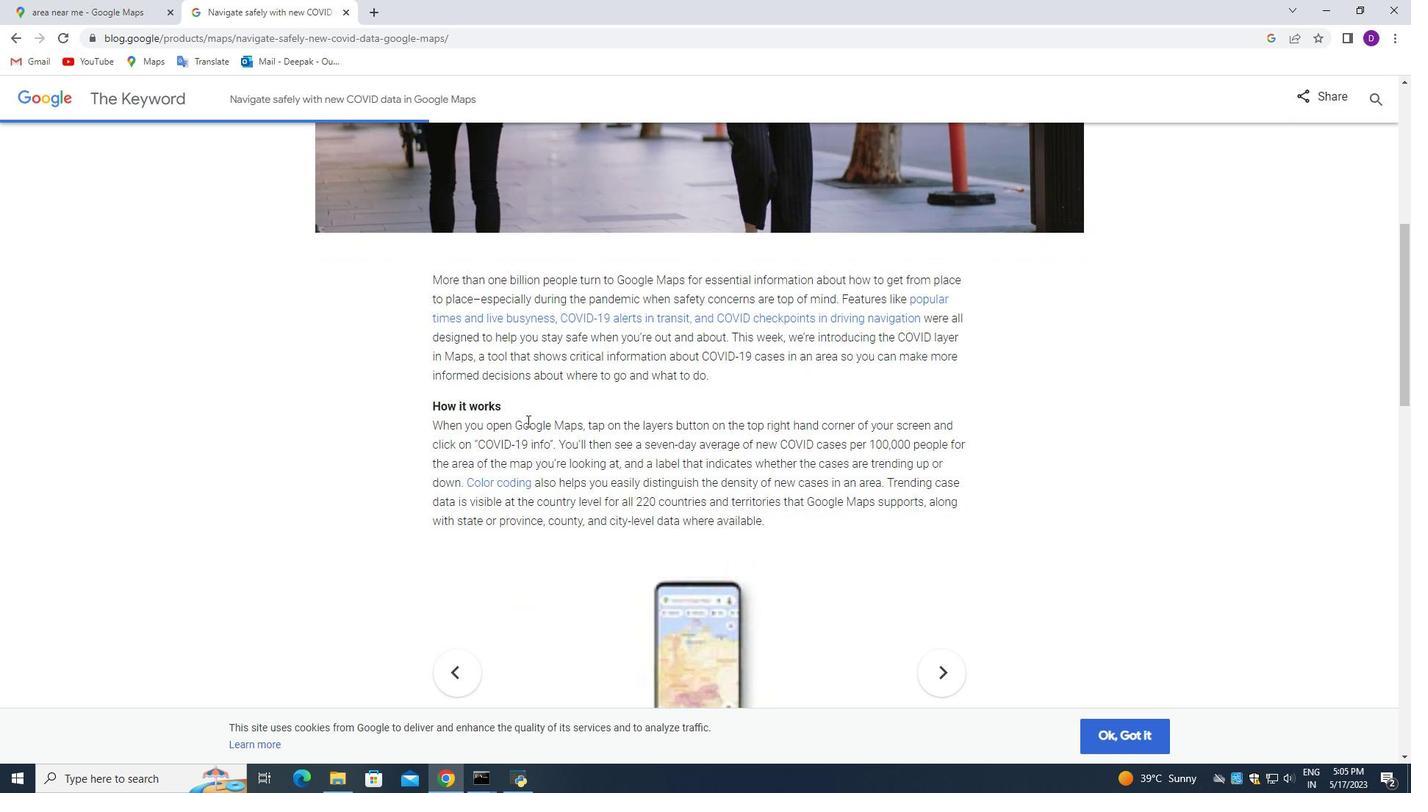 
Action: Mouse scrolled (534, 425) with delta (0, 0)
Screenshot: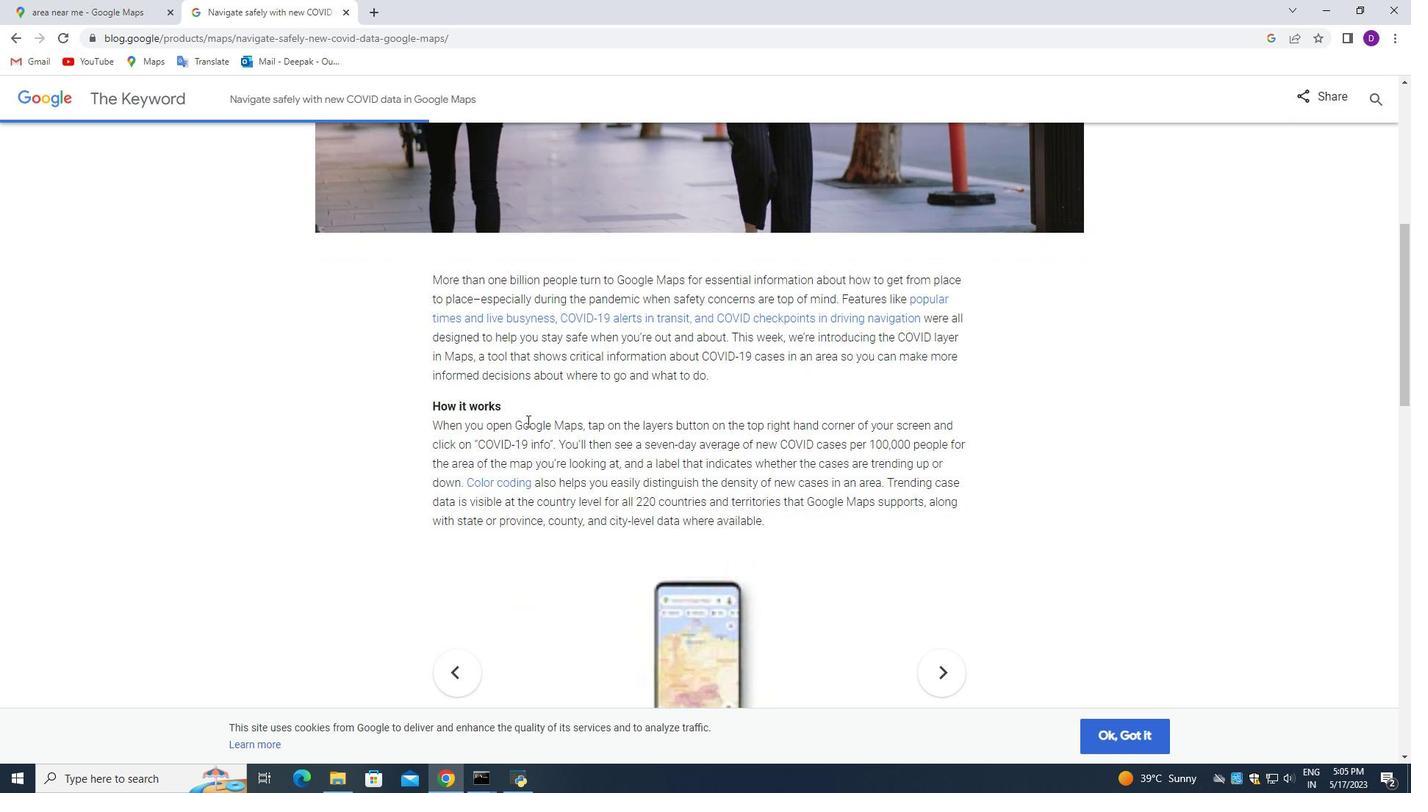 
Action: Mouse scrolled (534, 425) with delta (0, 0)
Screenshot: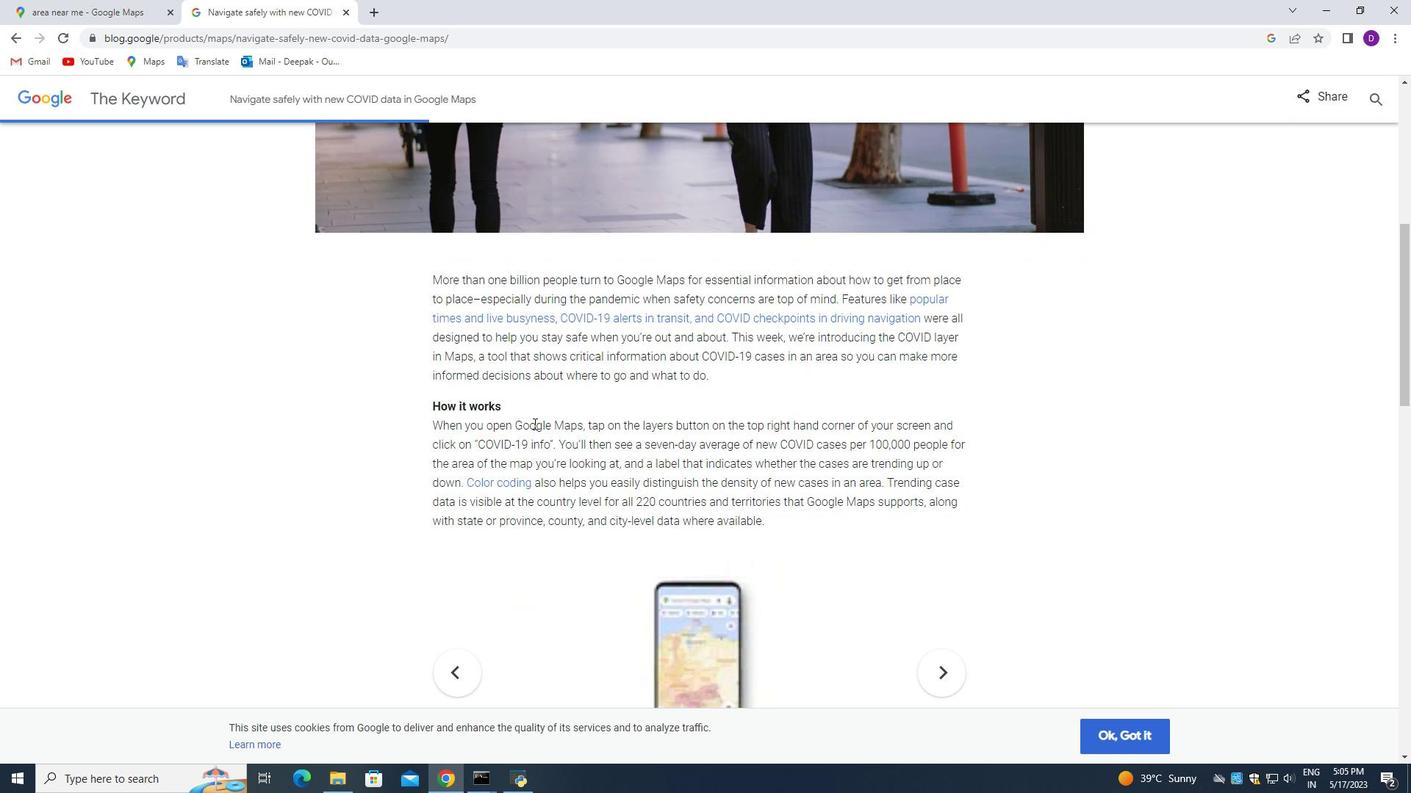 
Action: Mouse moved to (568, 456)
Screenshot: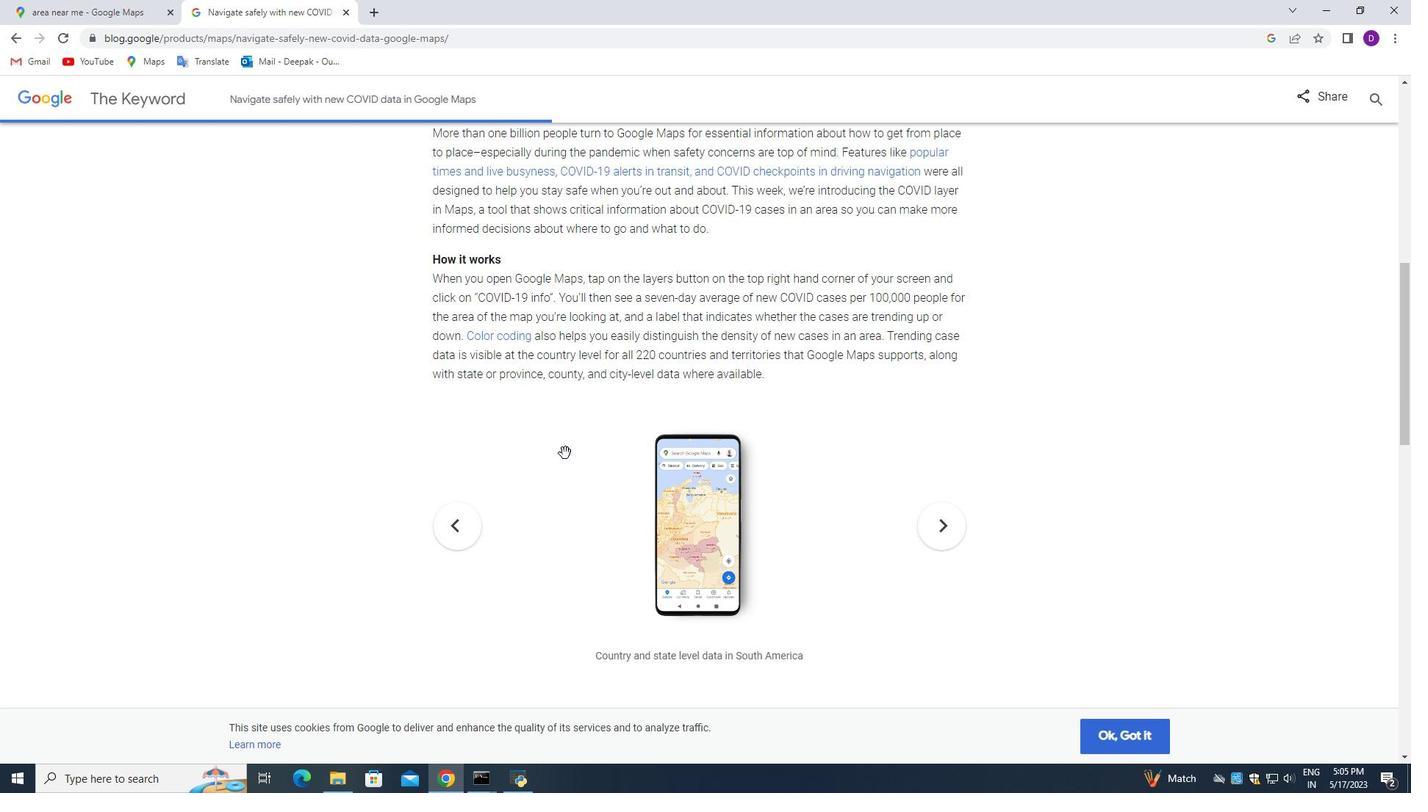 
Action: Mouse scrolled (568, 455) with delta (0, 0)
Screenshot: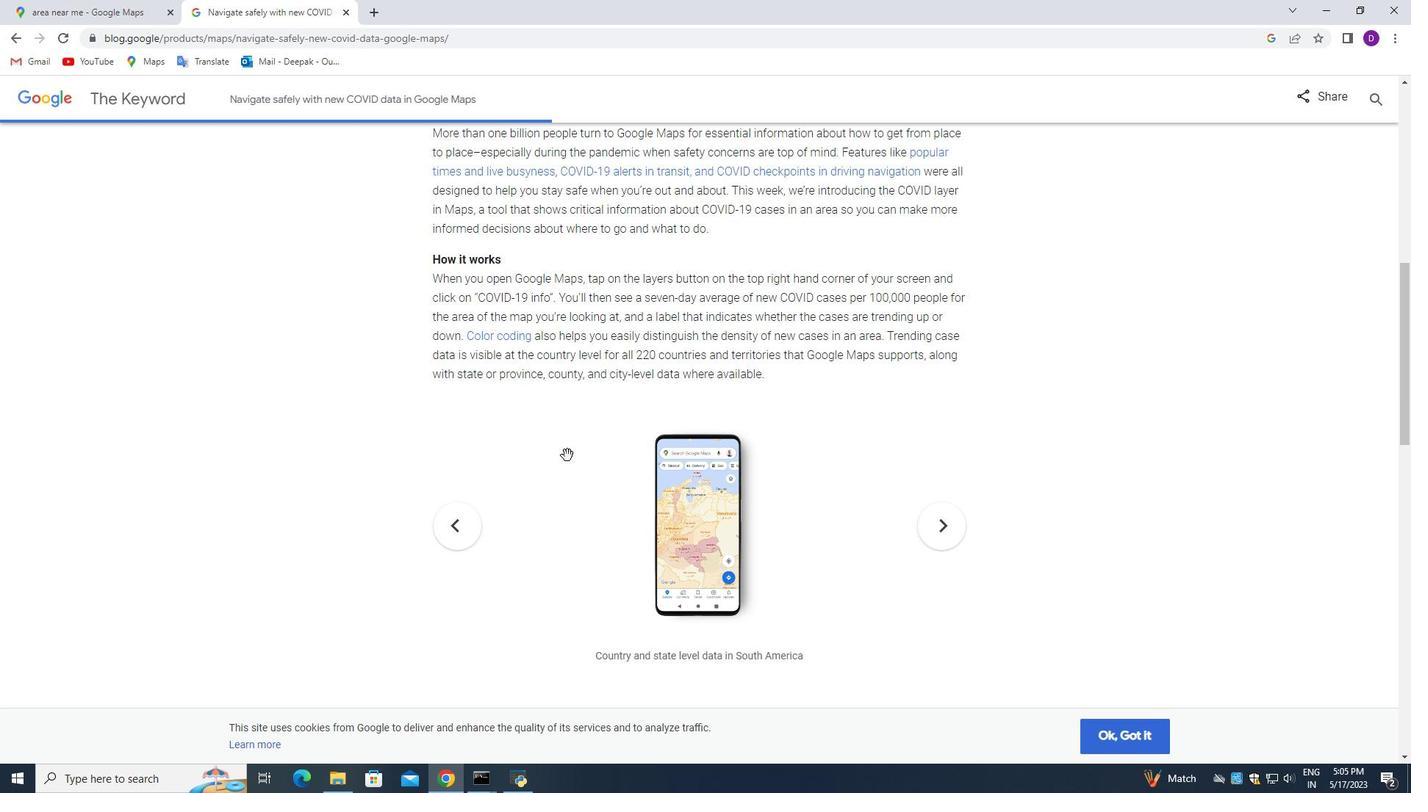
Action: Mouse scrolled (568, 455) with delta (0, 0)
Screenshot: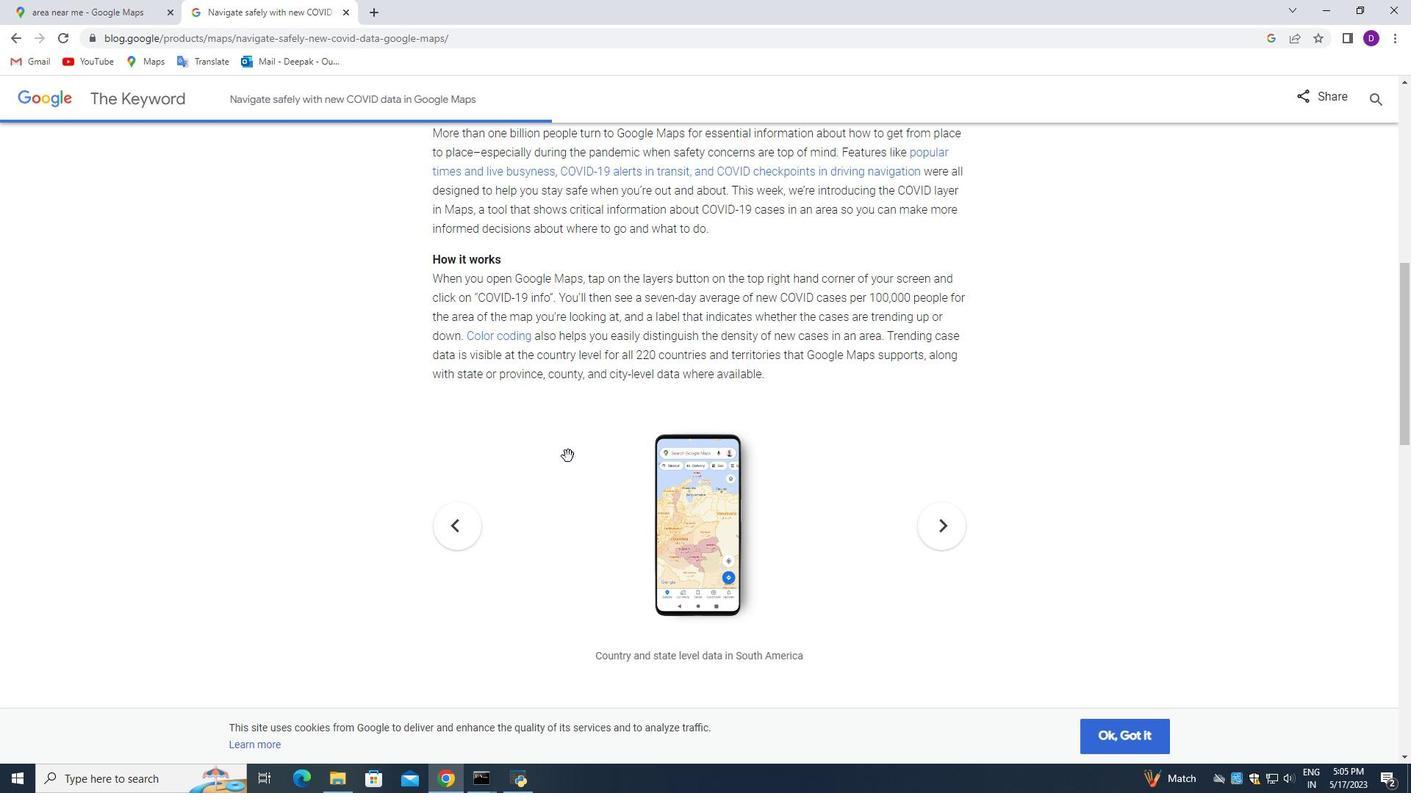 
Action: Mouse moved to (622, 446)
Screenshot: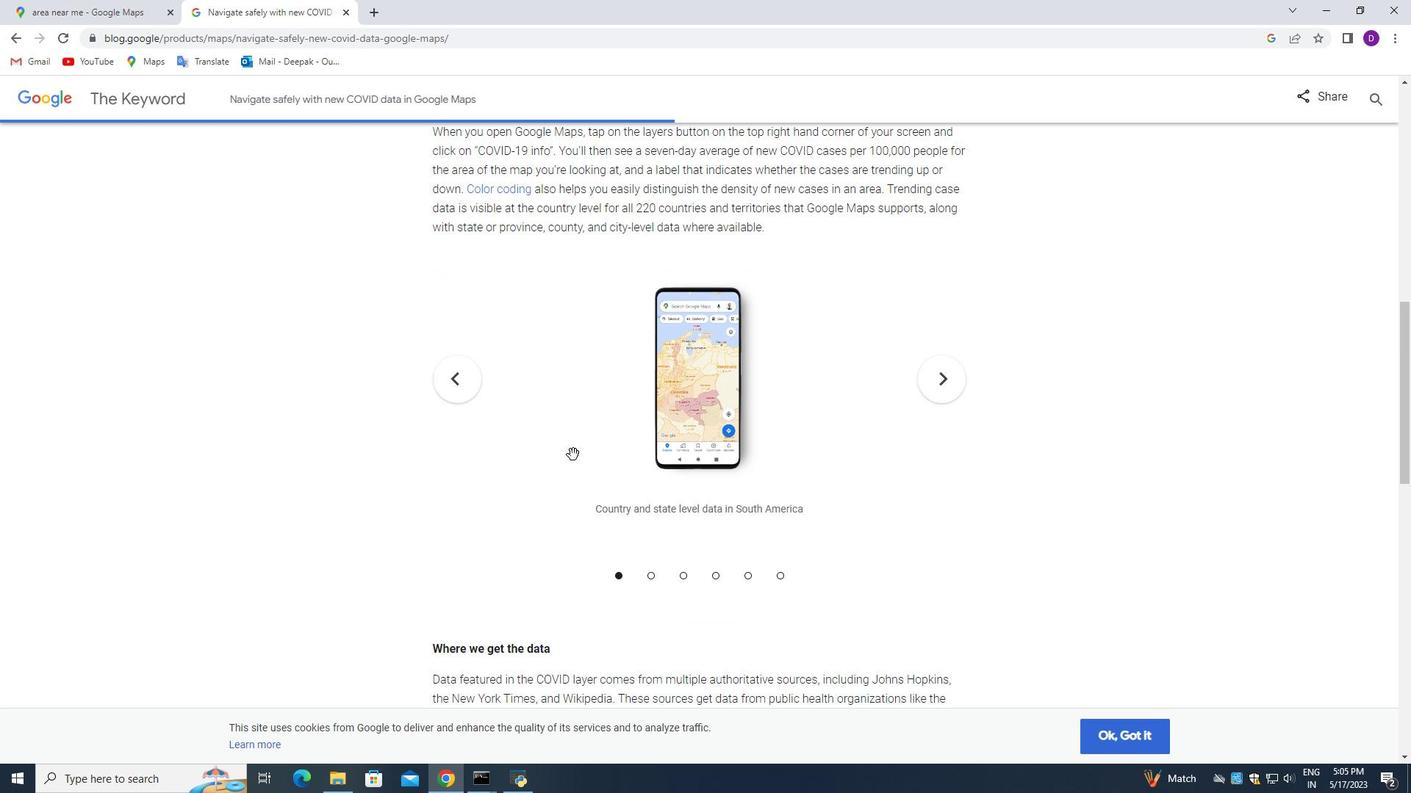 
Action: Mouse scrolled (622, 446) with delta (0, 0)
Screenshot: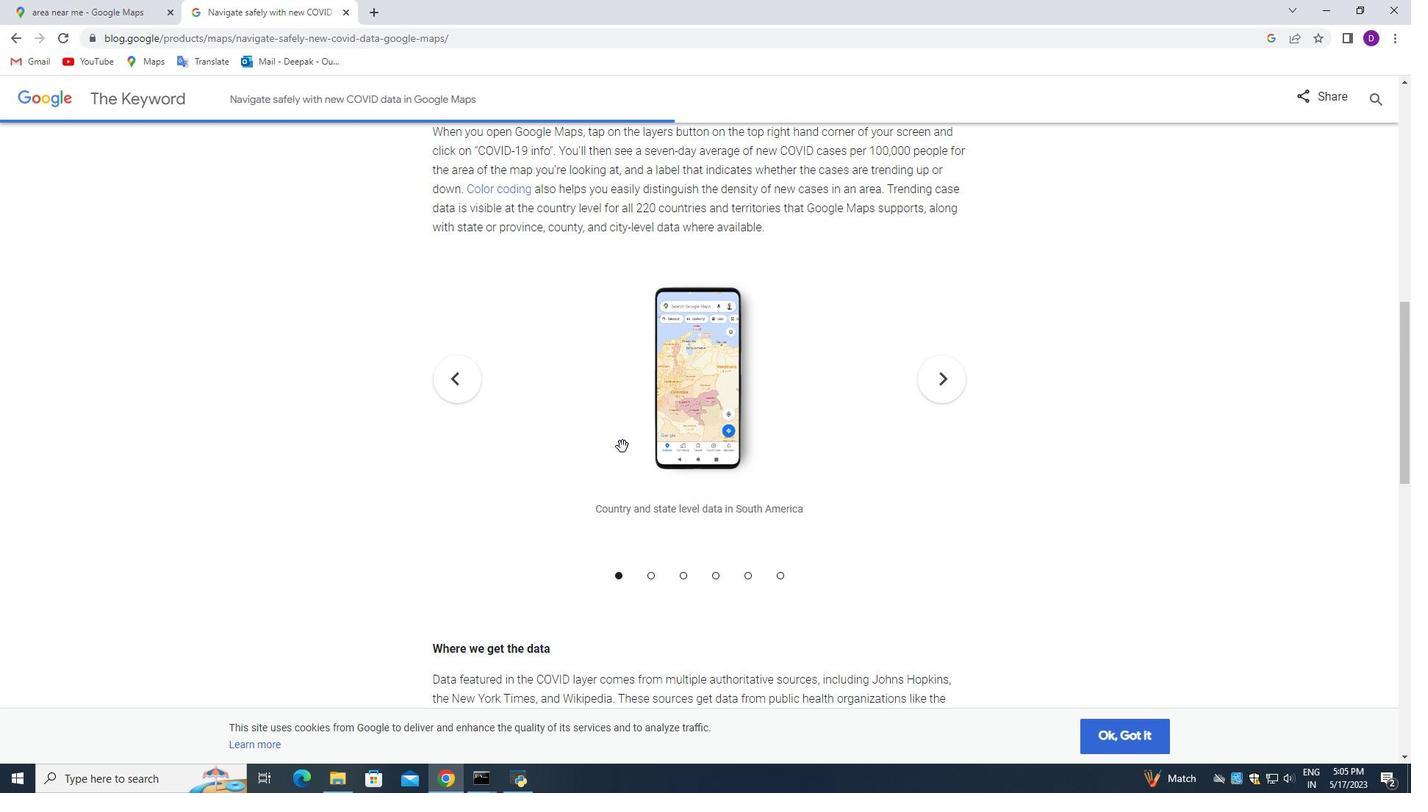 
Action: Mouse moved to (623, 446)
Screenshot: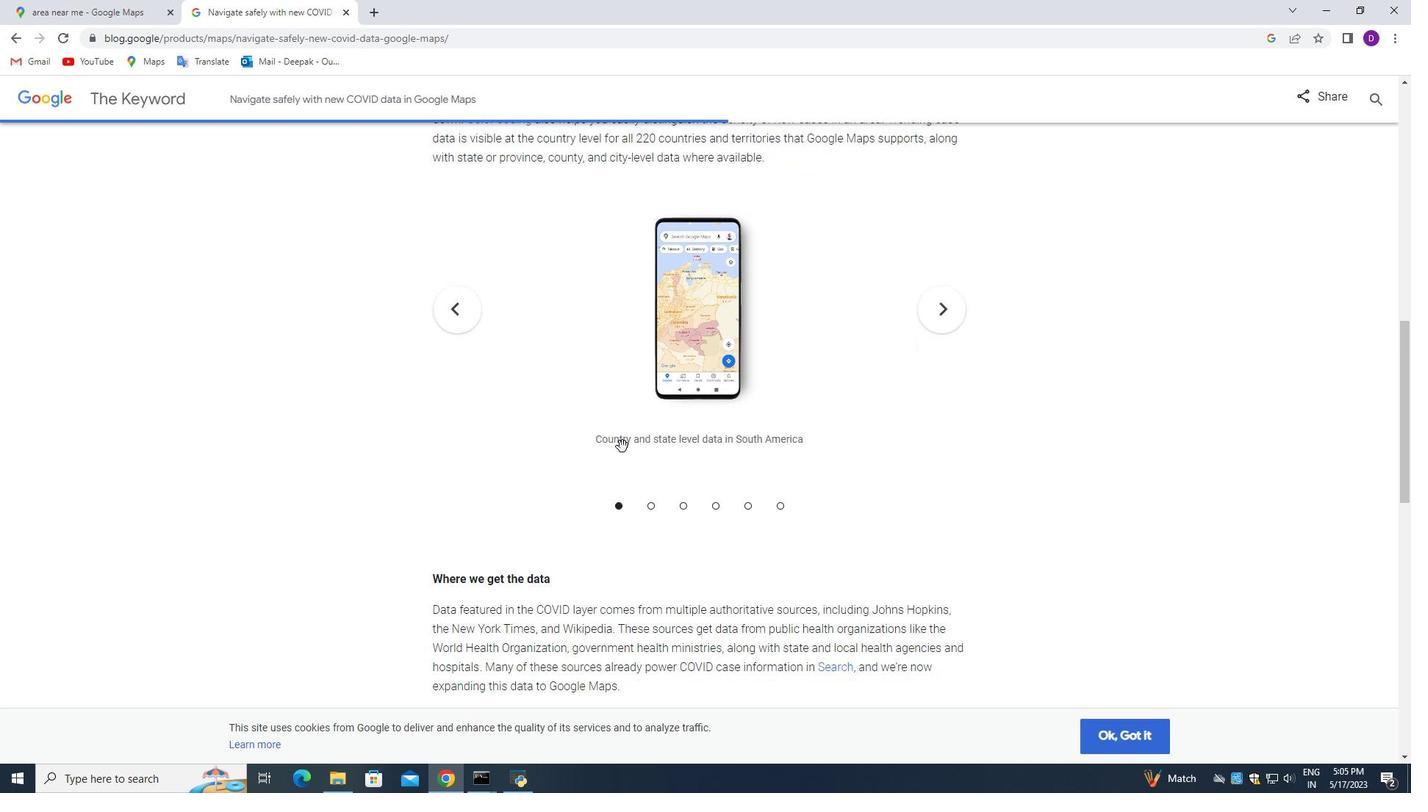 
Action: Mouse scrolled (623, 445) with delta (0, 0)
Screenshot: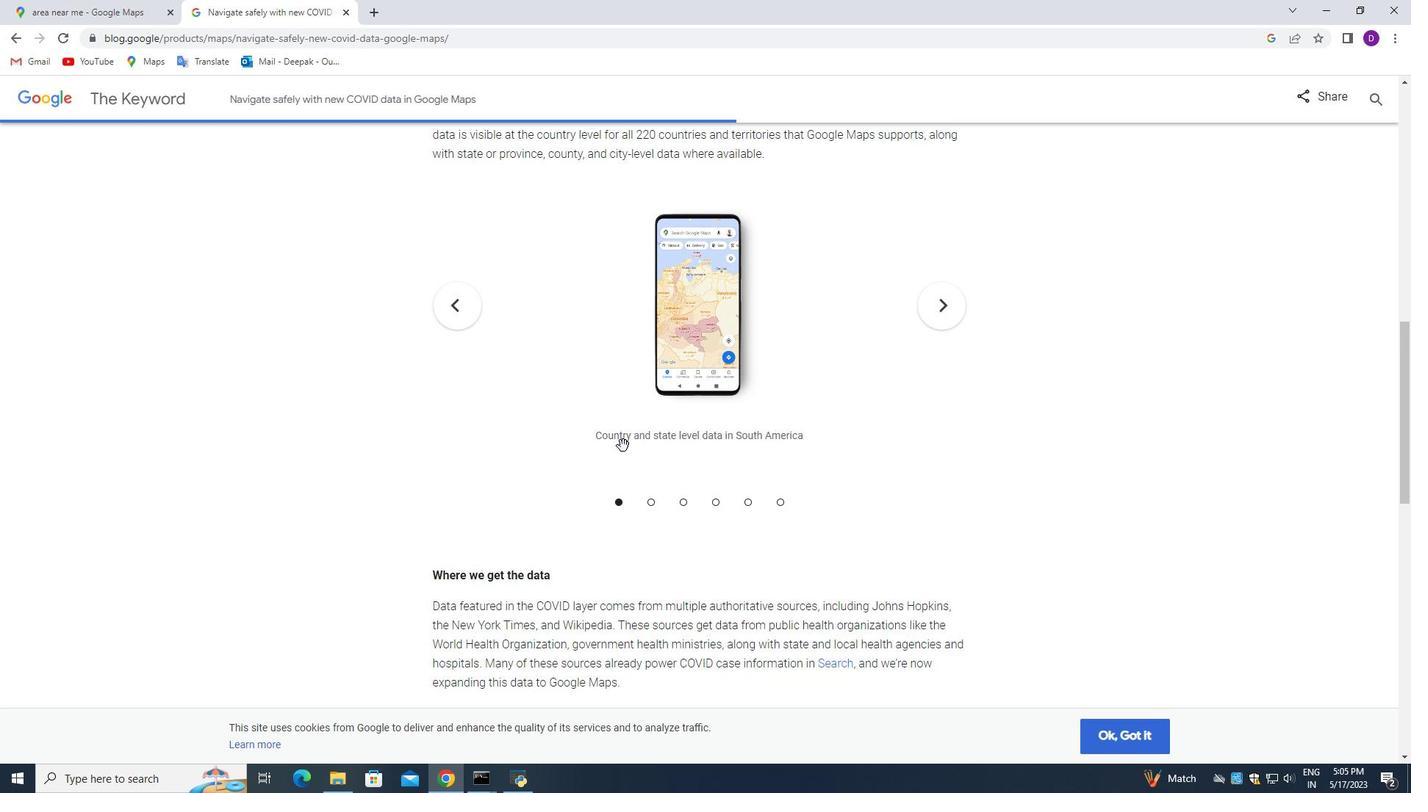 
Action: Mouse scrolled (623, 445) with delta (0, 0)
Screenshot: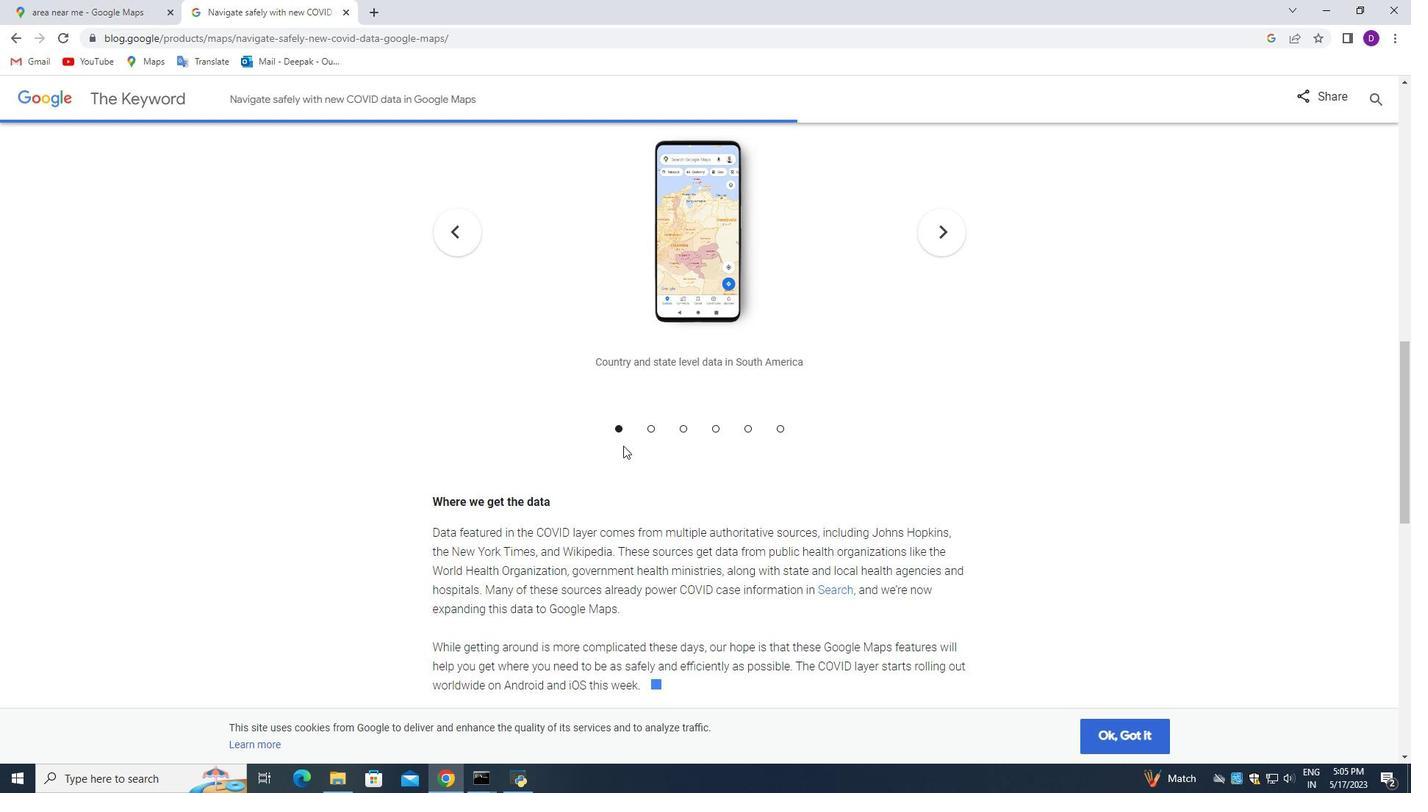 
Action: Mouse moved to (623, 445)
Screenshot: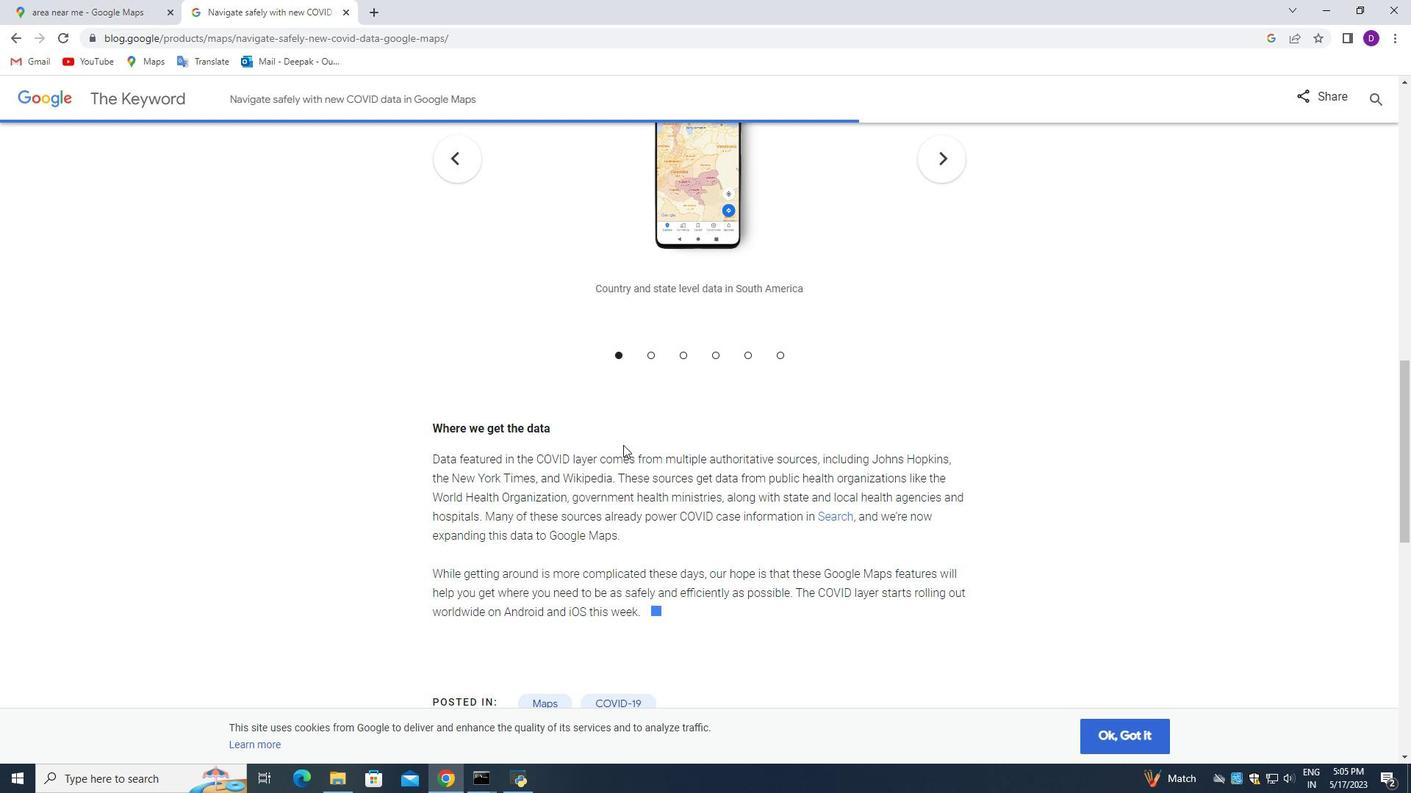 
Action: Mouse scrolled (623, 444) with delta (0, 0)
Screenshot: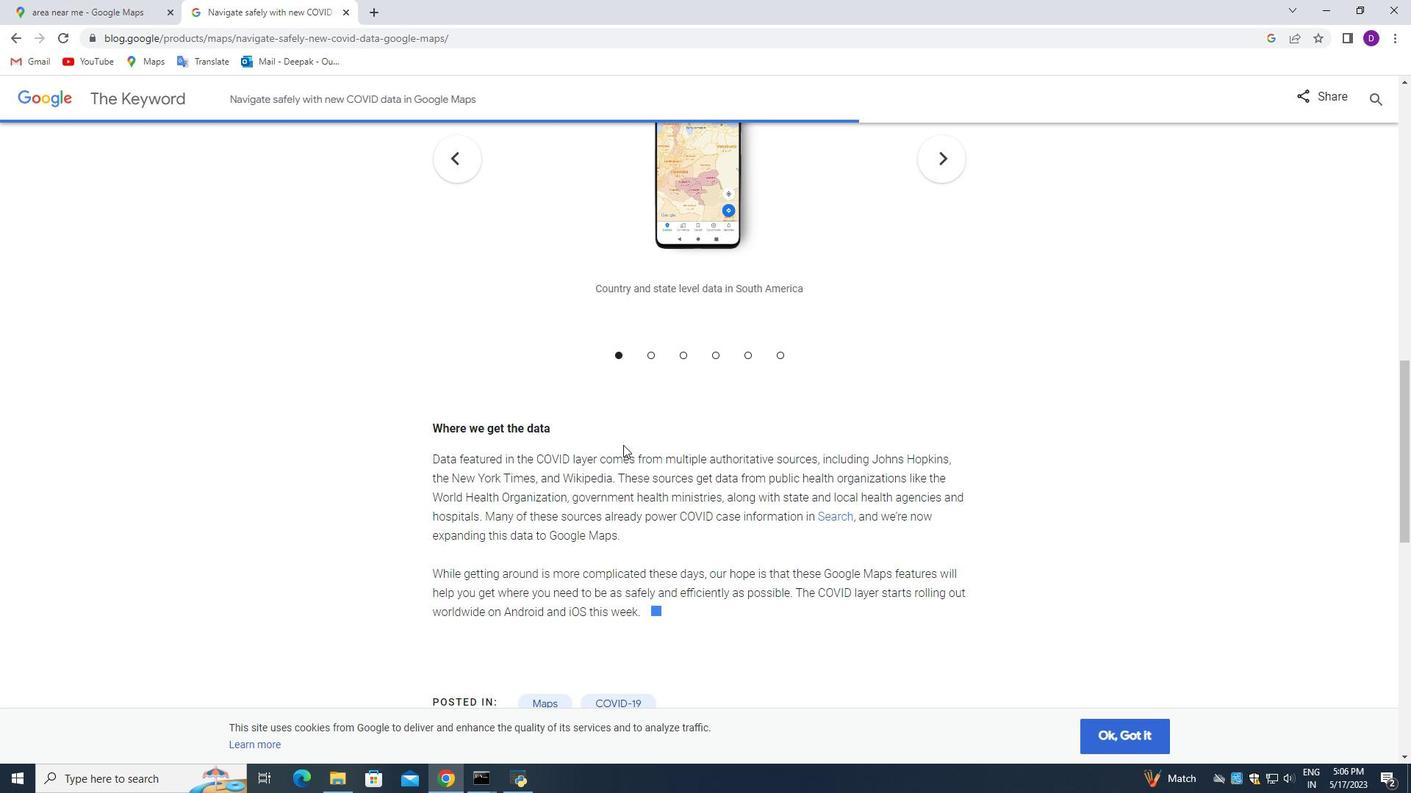 
Action: Mouse scrolled (623, 444) with delta (0, 0)
Screenshot: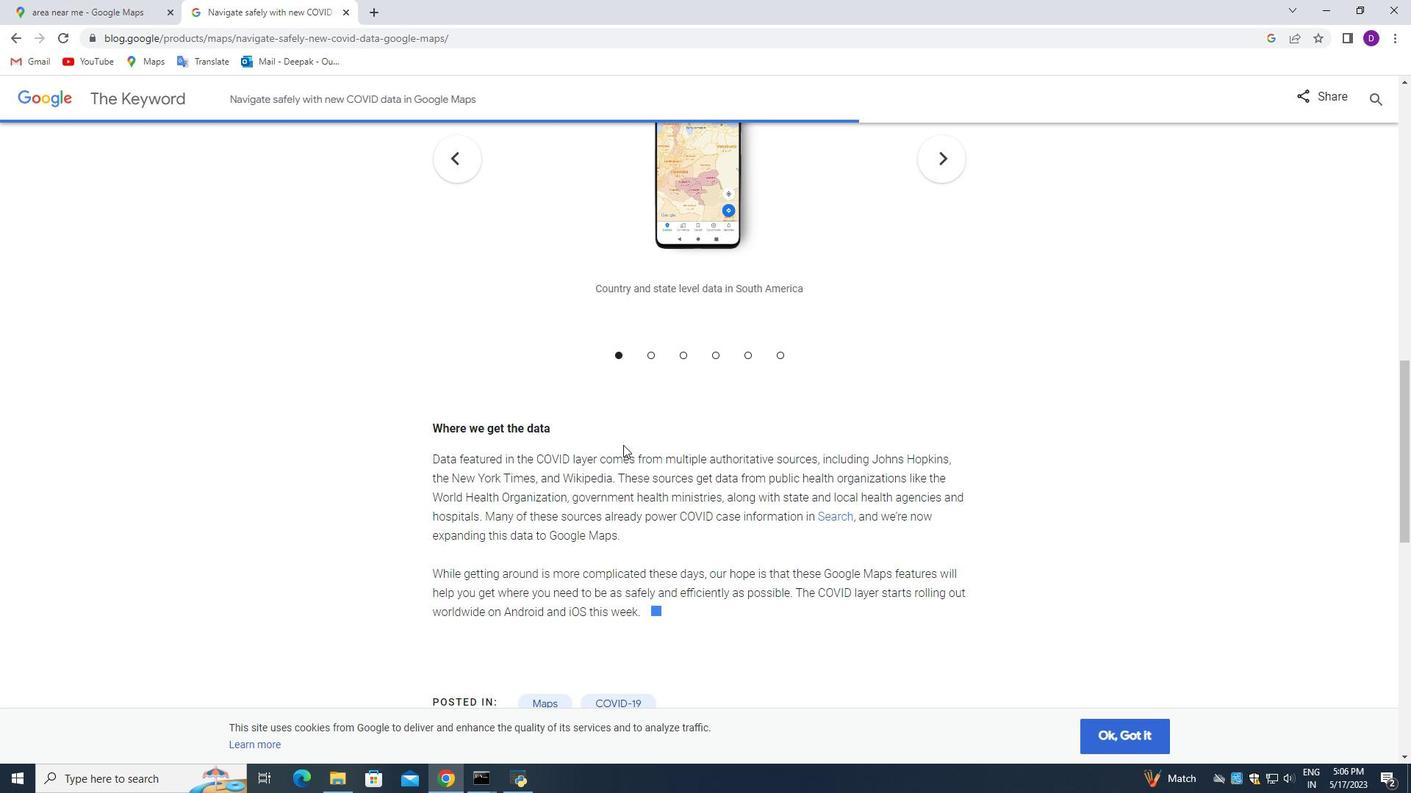
Action: Mouse scrolled (623, 444) with delta (0, 0)
Screenshot: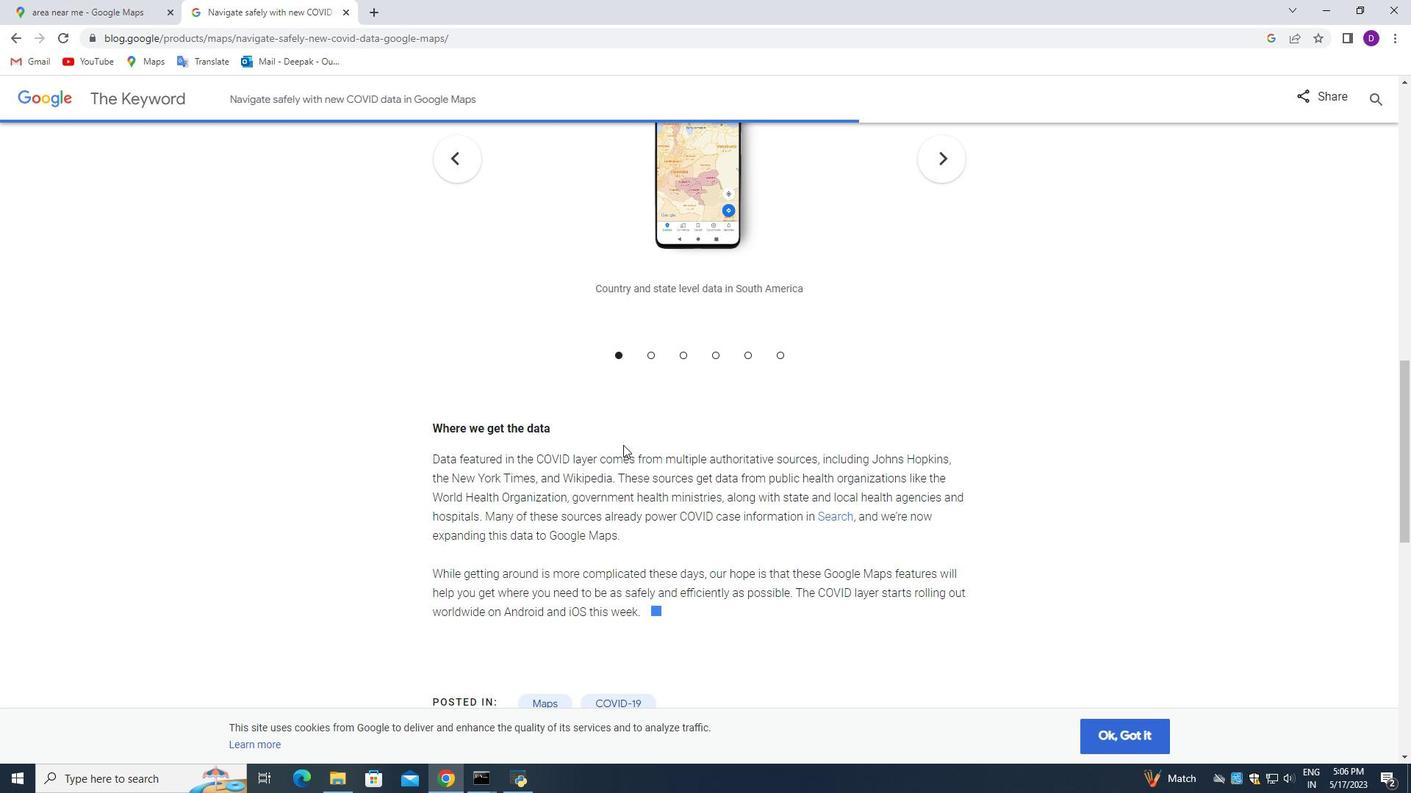 
Action: Mouse scrolled (623, 444) with delta (0, 0)
Screenshot: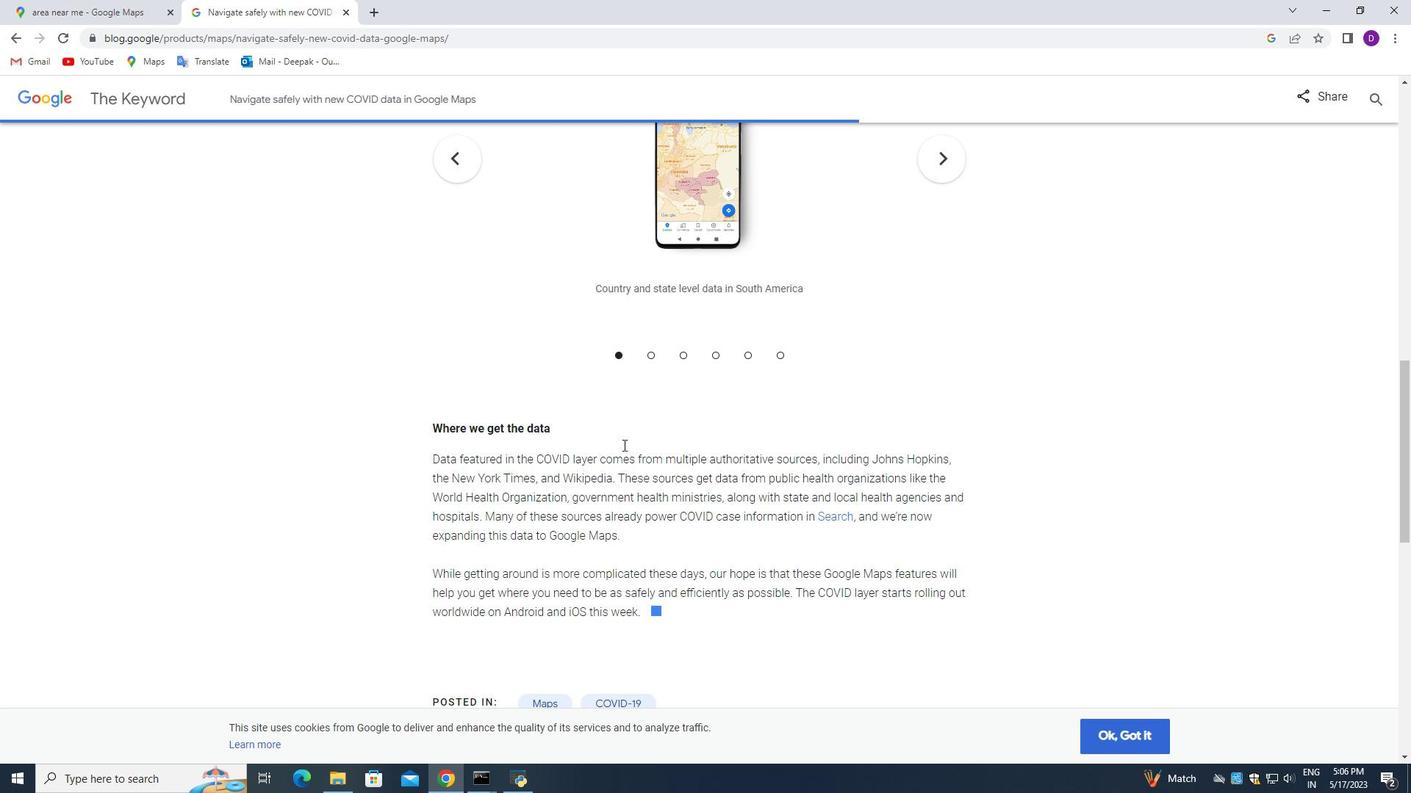 
Action: Mouse moved to (656, 441)
Screenshot: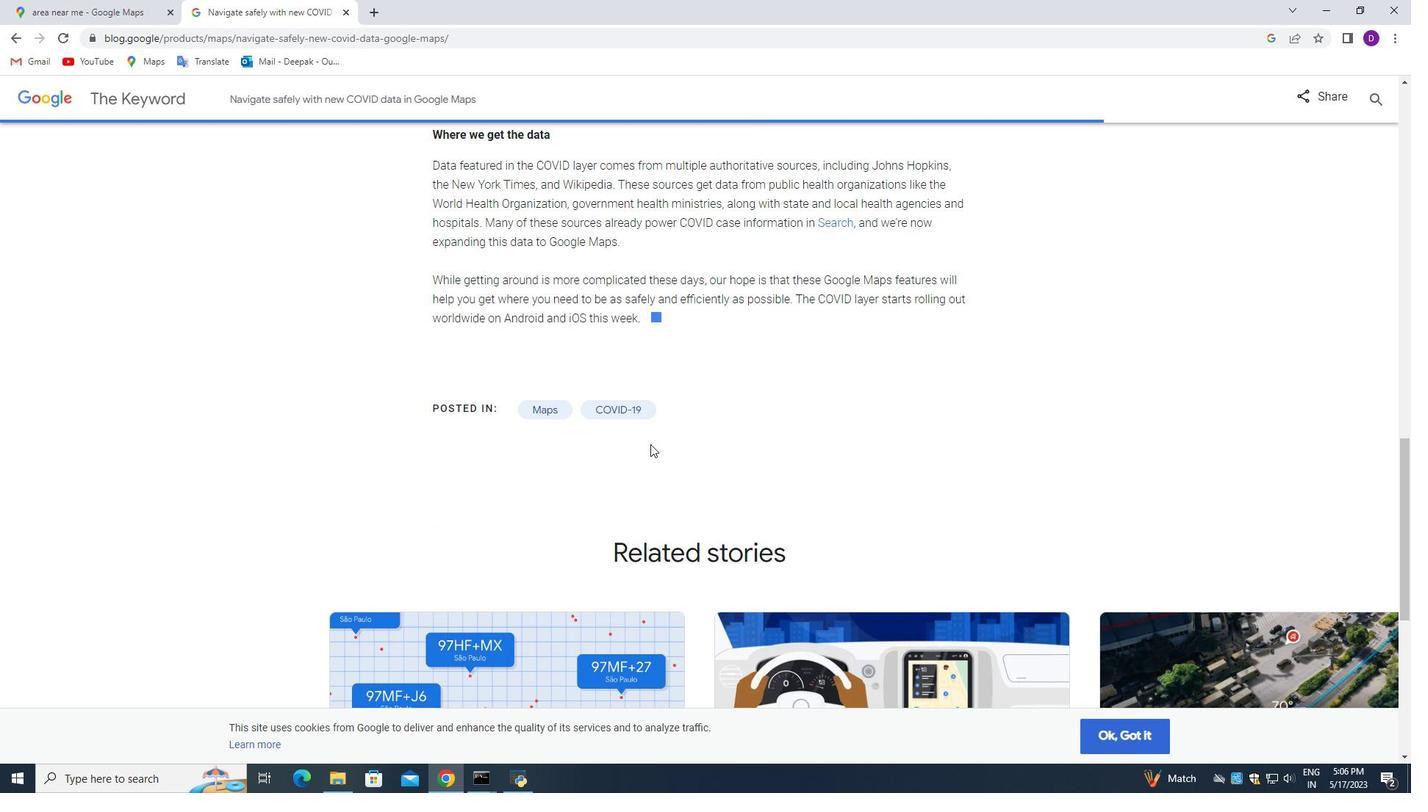 
Action: Mouse scrolled (656, 440) with delta (0, 0)
Screenshot: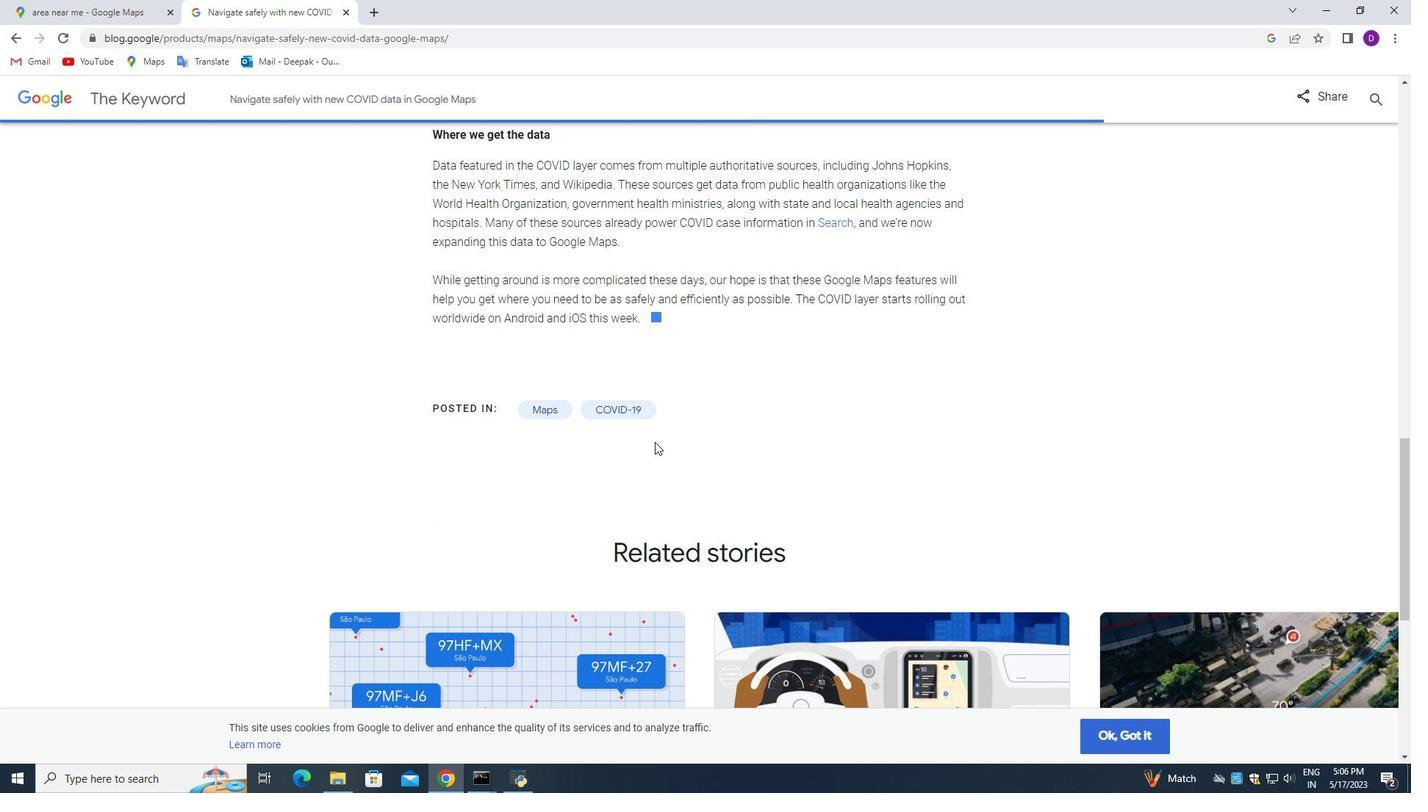 
Action: Mouse moved to (656, 440)
Screenshot: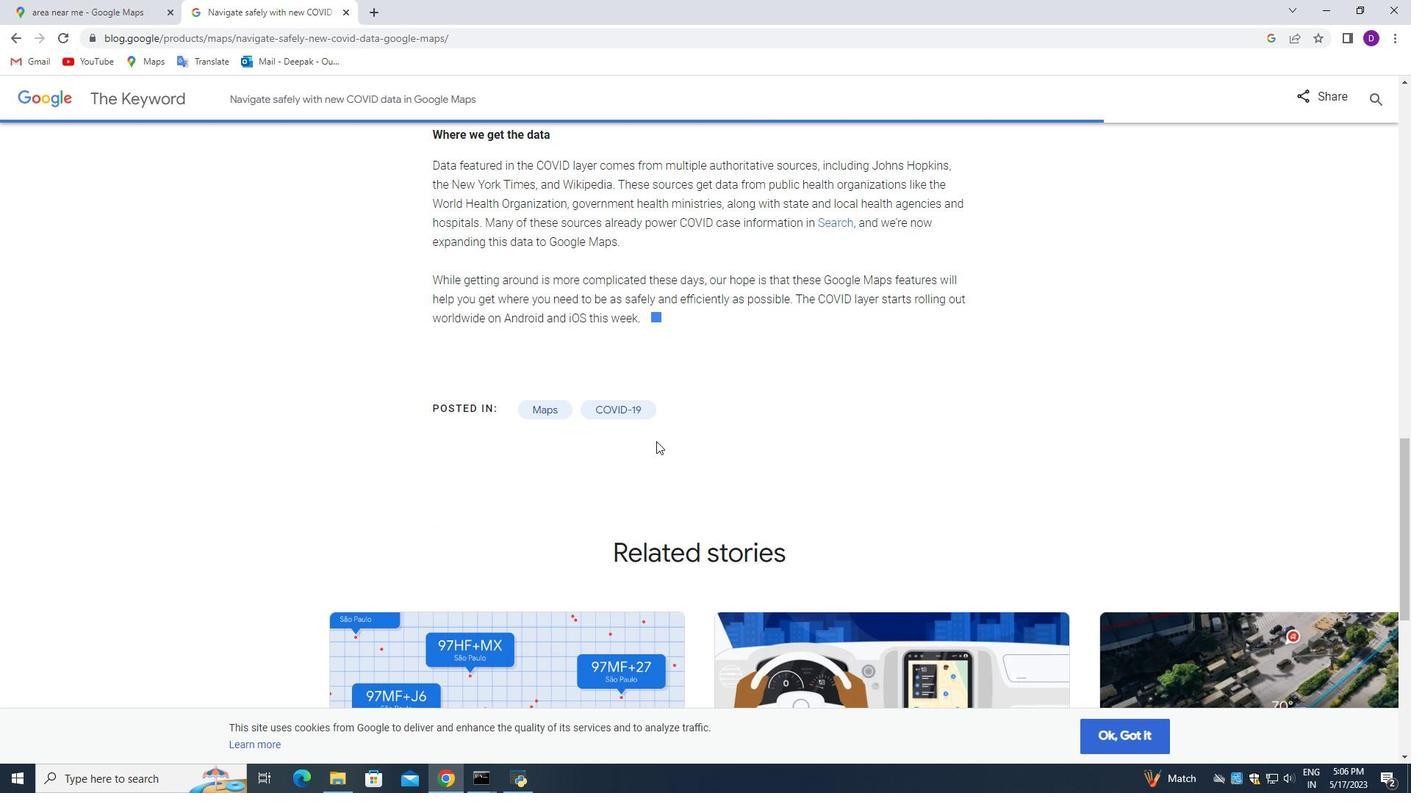 
Action: Mouse scrolled (656, 440) with delta (0, 0)
Screenshot: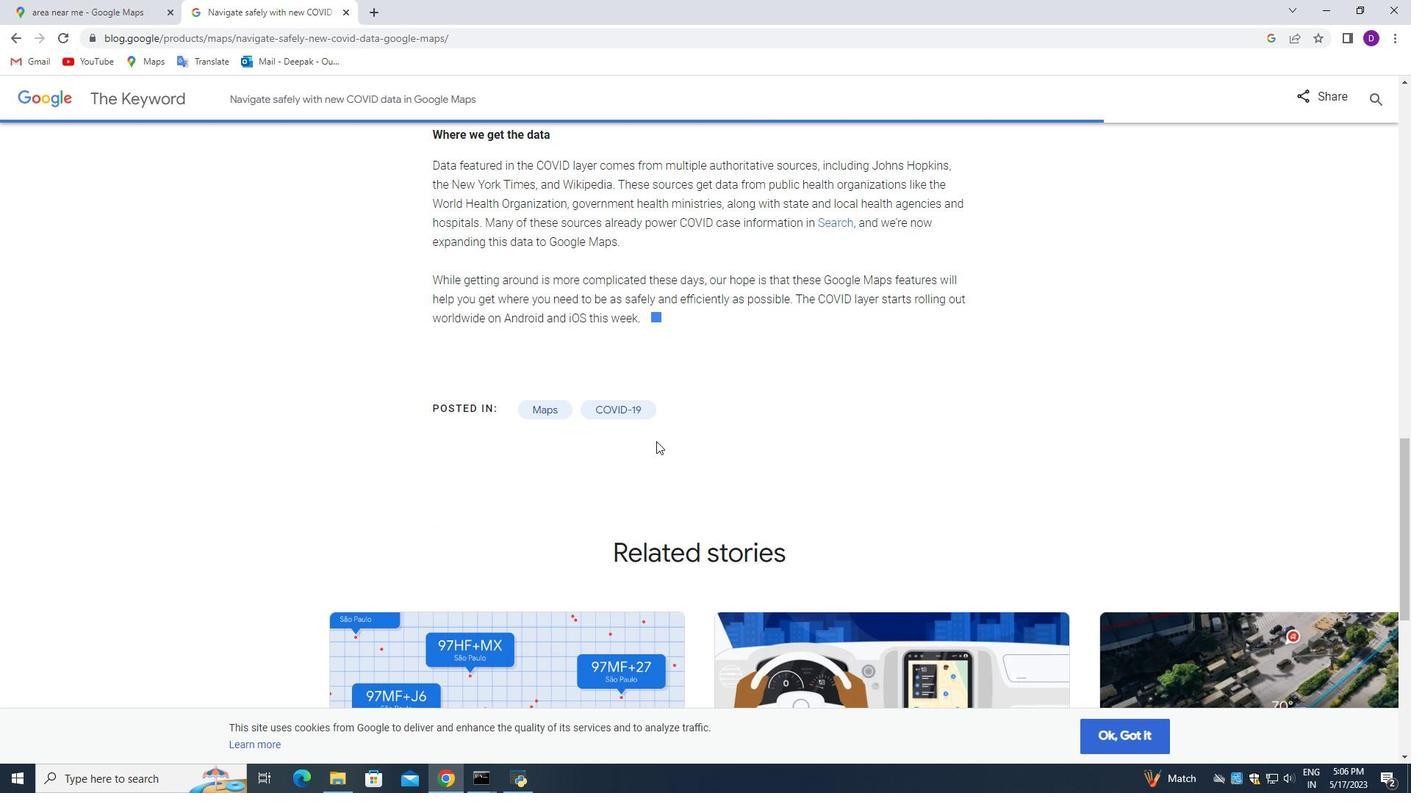 
Action: Mouse moved to (666, 432)
Screenshot: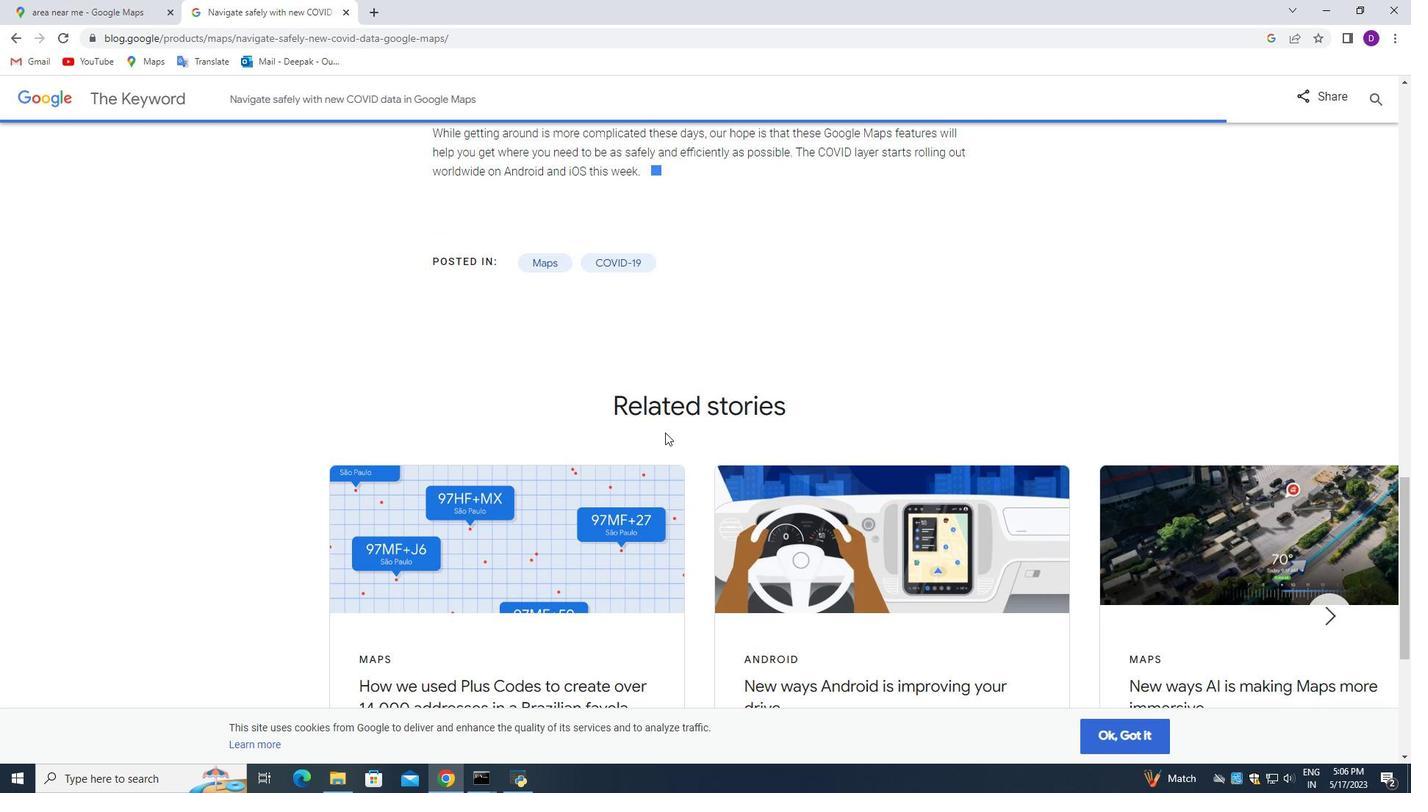 
Action: Mouse scrolled (666, 432) with delta (0, 0)
Screenshot: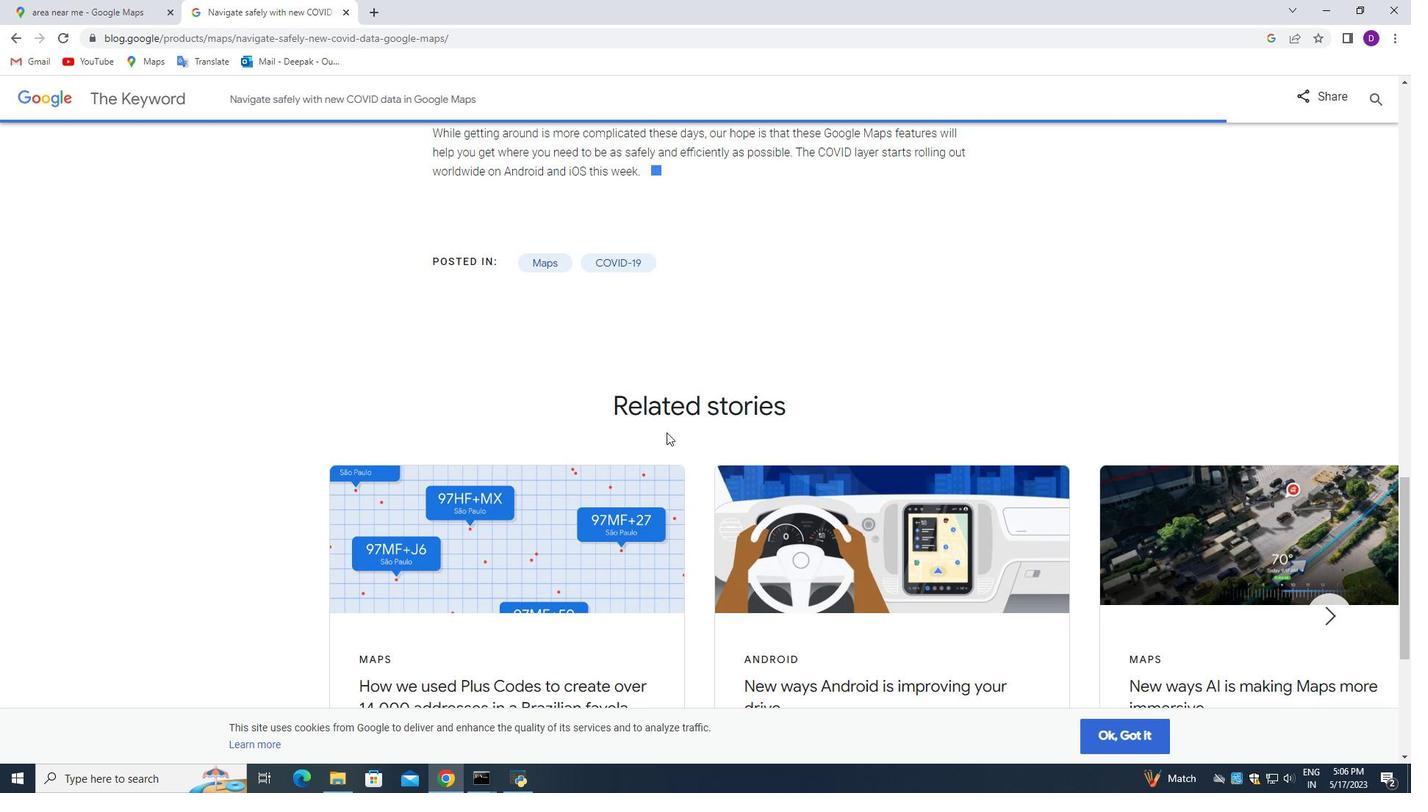 
Action: Mouse scrolled (666, 432) with delta (0, 0)
Screenshot: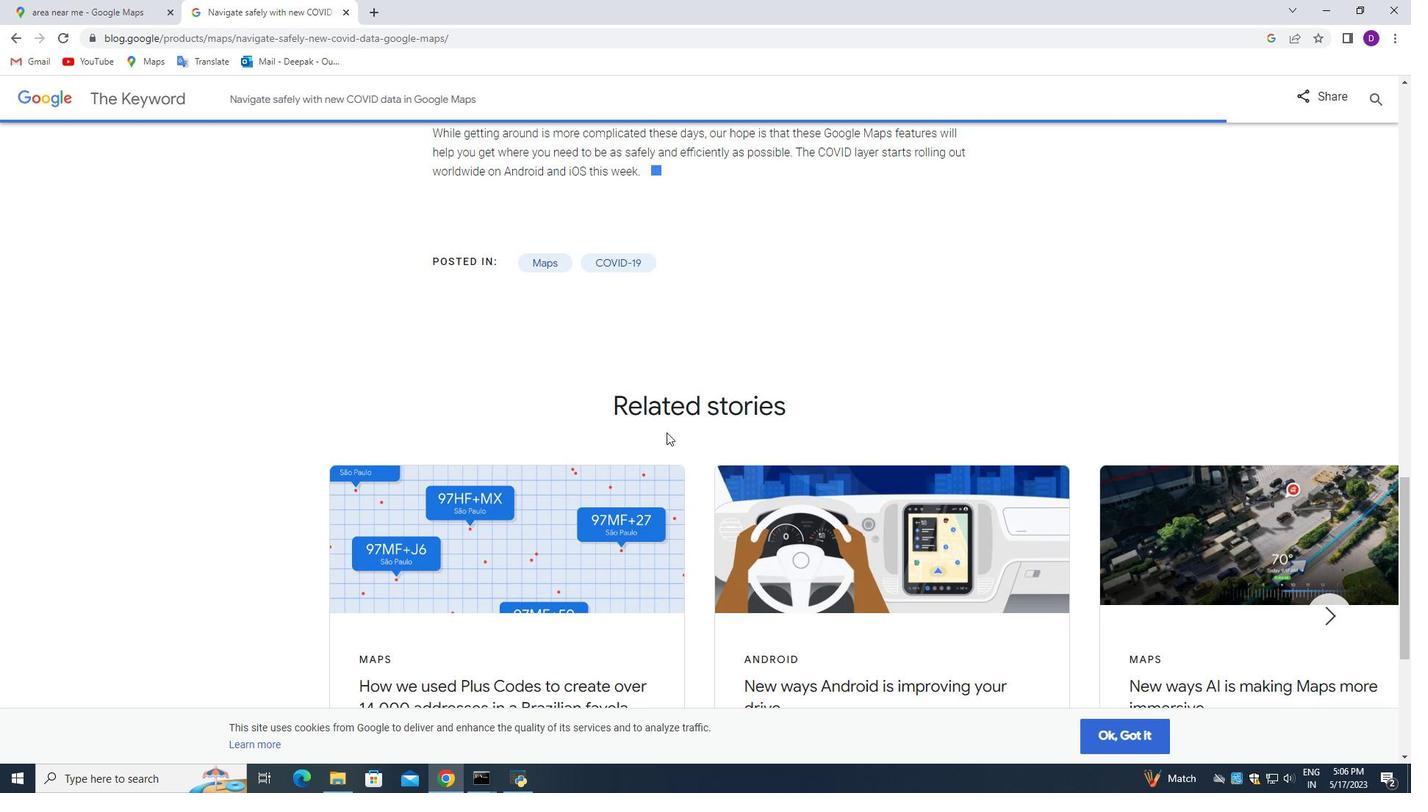 
Action: Mouse scrolled (666, 432) with delta (0, 0)
Screenshot: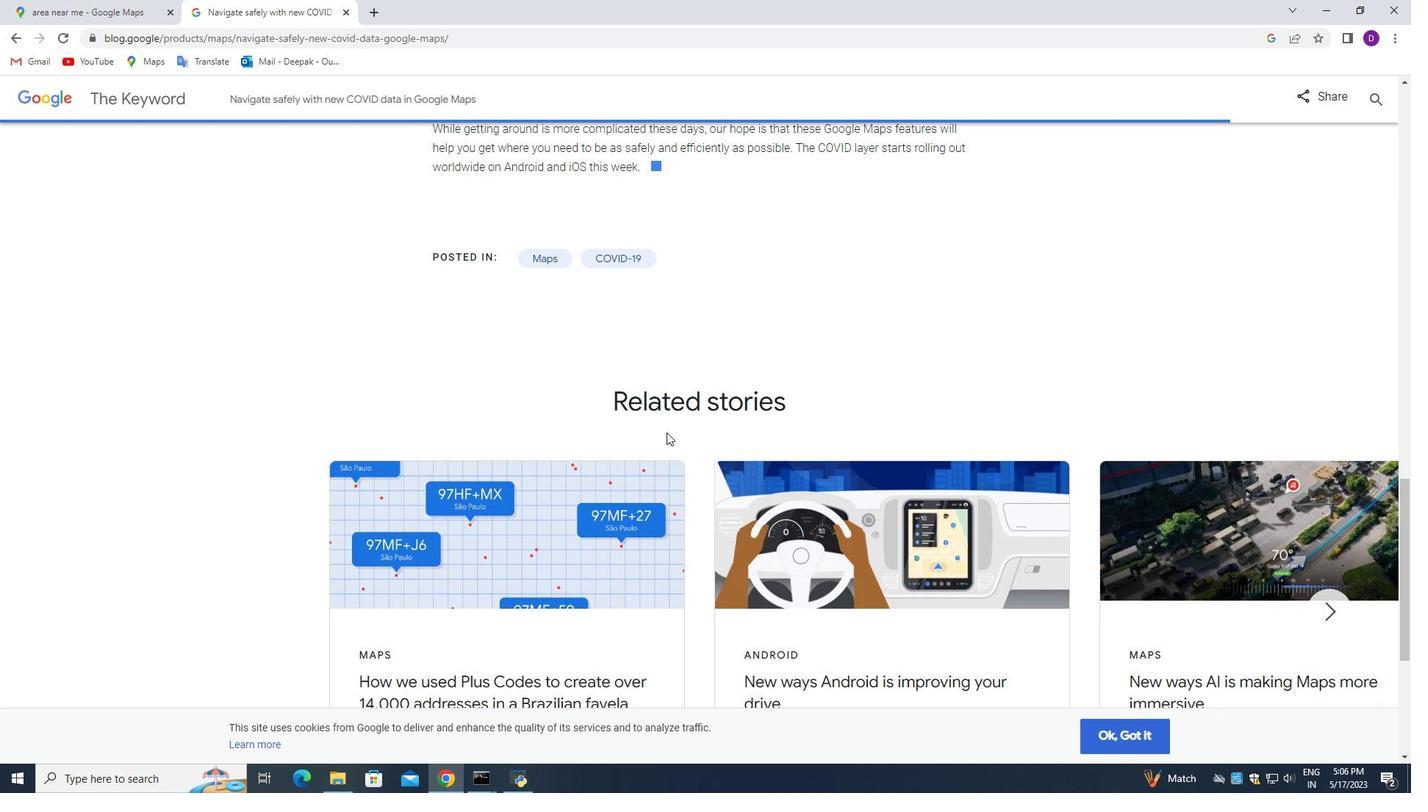 
Action: Mouse scrolled (666, 432) with delta (0, 0)
Screenshot: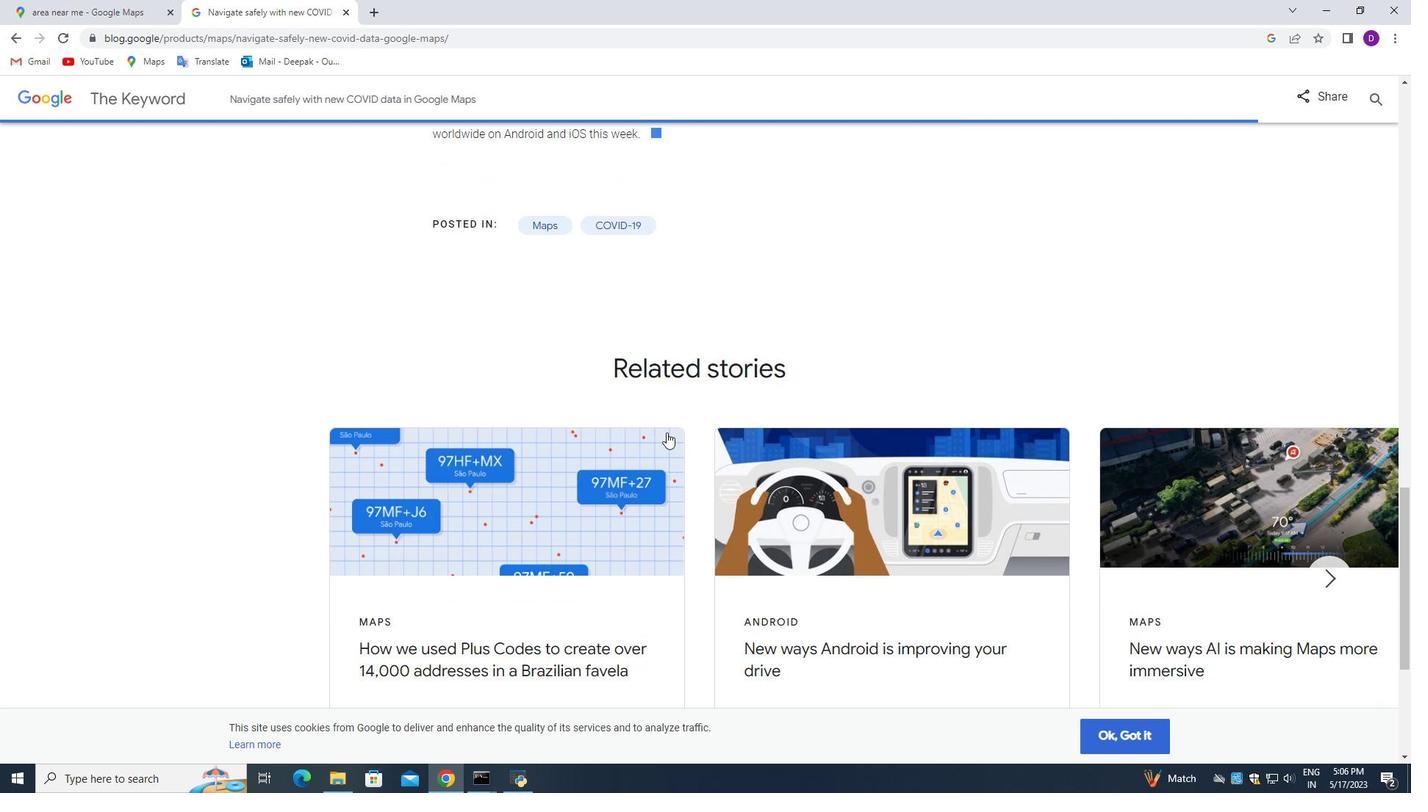 
Action: Mouse scrolled (666, 433) with delta (0, 0)
Screenshot: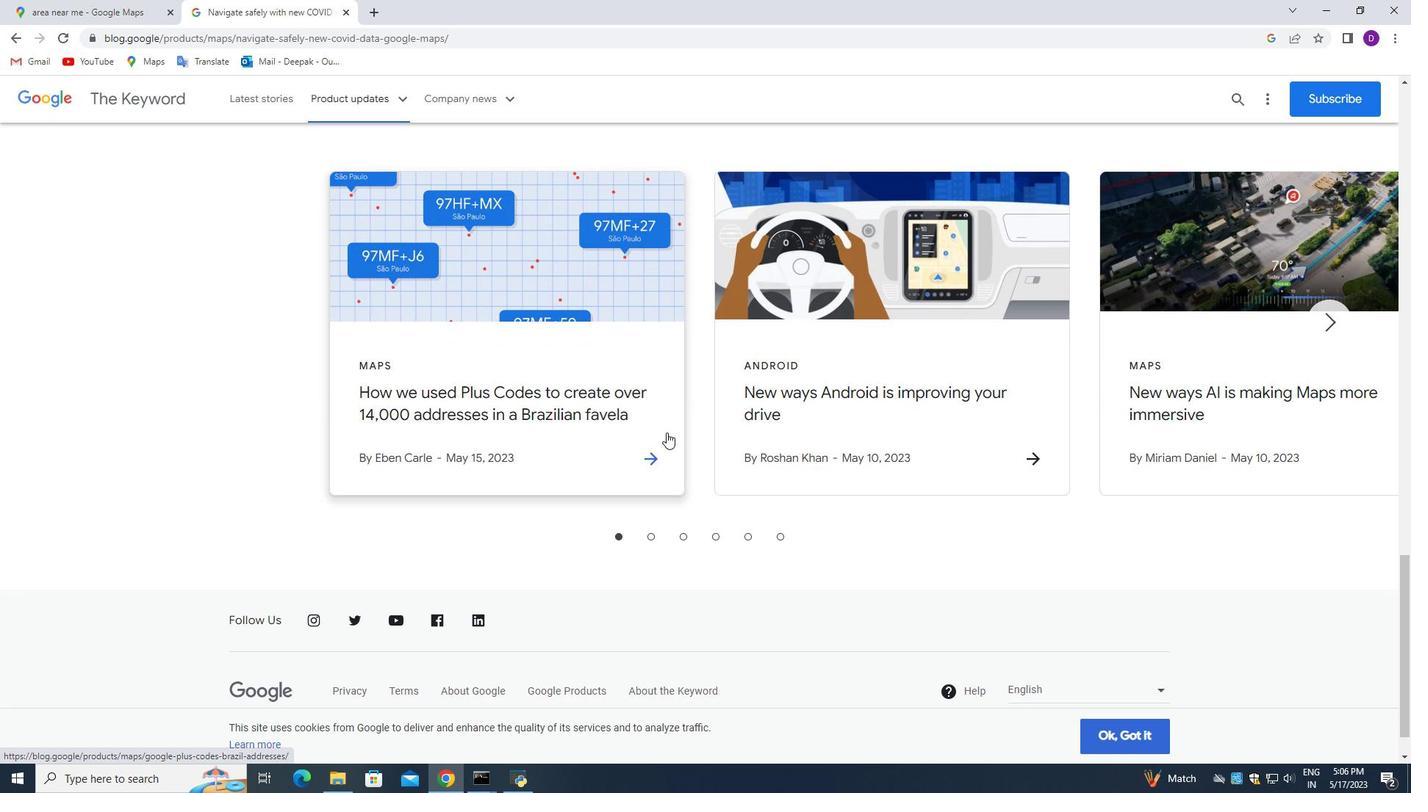 
Action: Mouse scrolled (666, 433) with delta (0, 0)
Screenshot: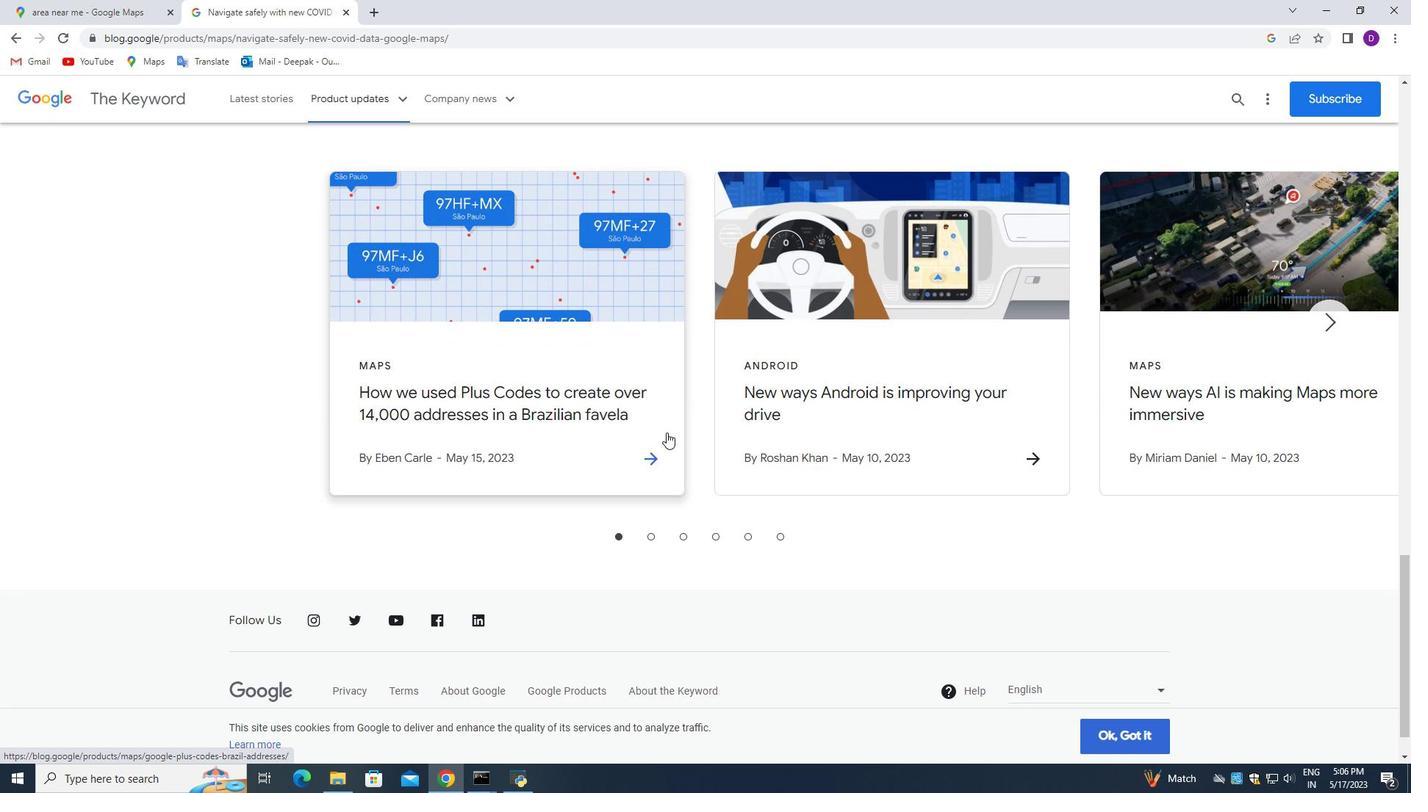 
Action: Mouse scrolled (666, 433) with delta (0, 0)
Screenshot: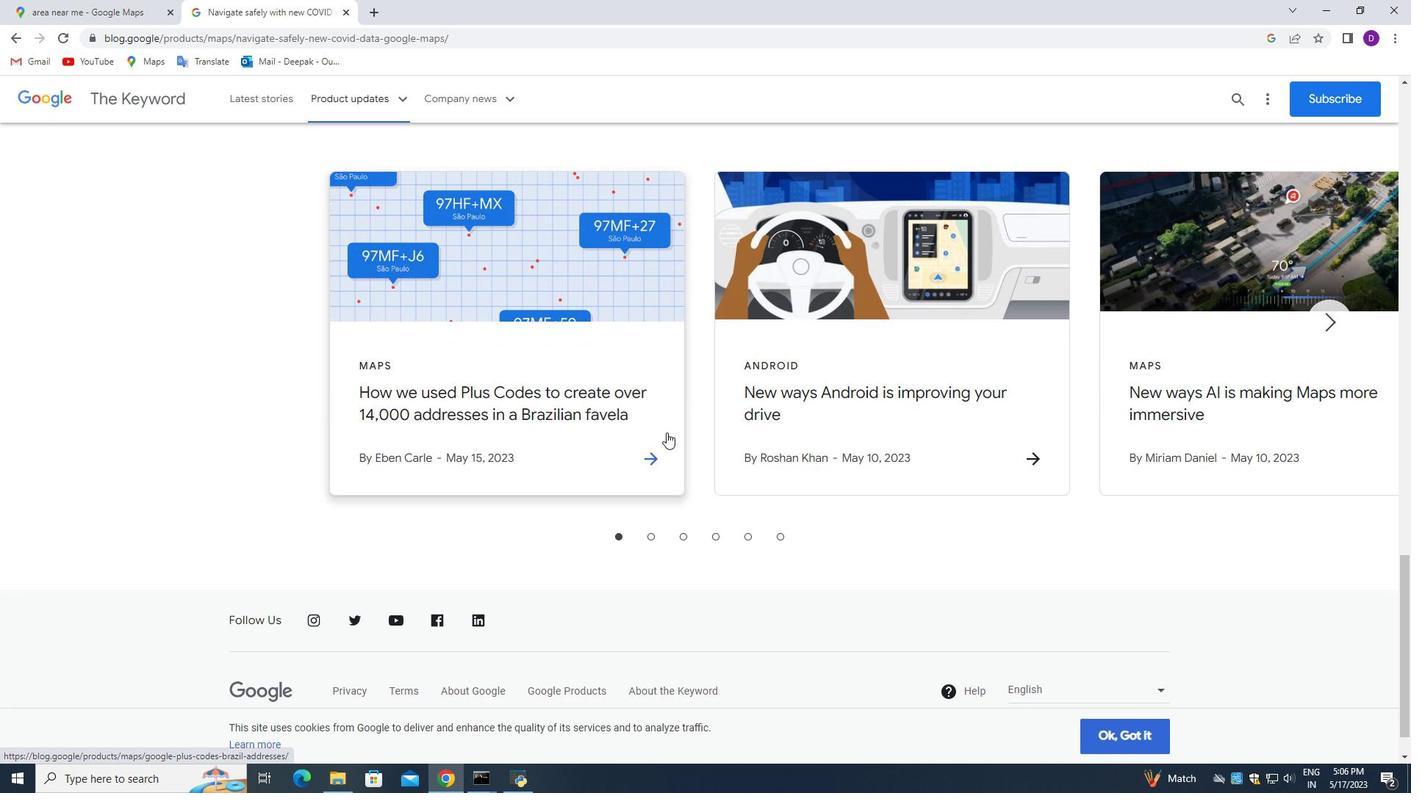 
Action: Mouse scrolled (666, 433) with delta (0, 0)
Screenshot: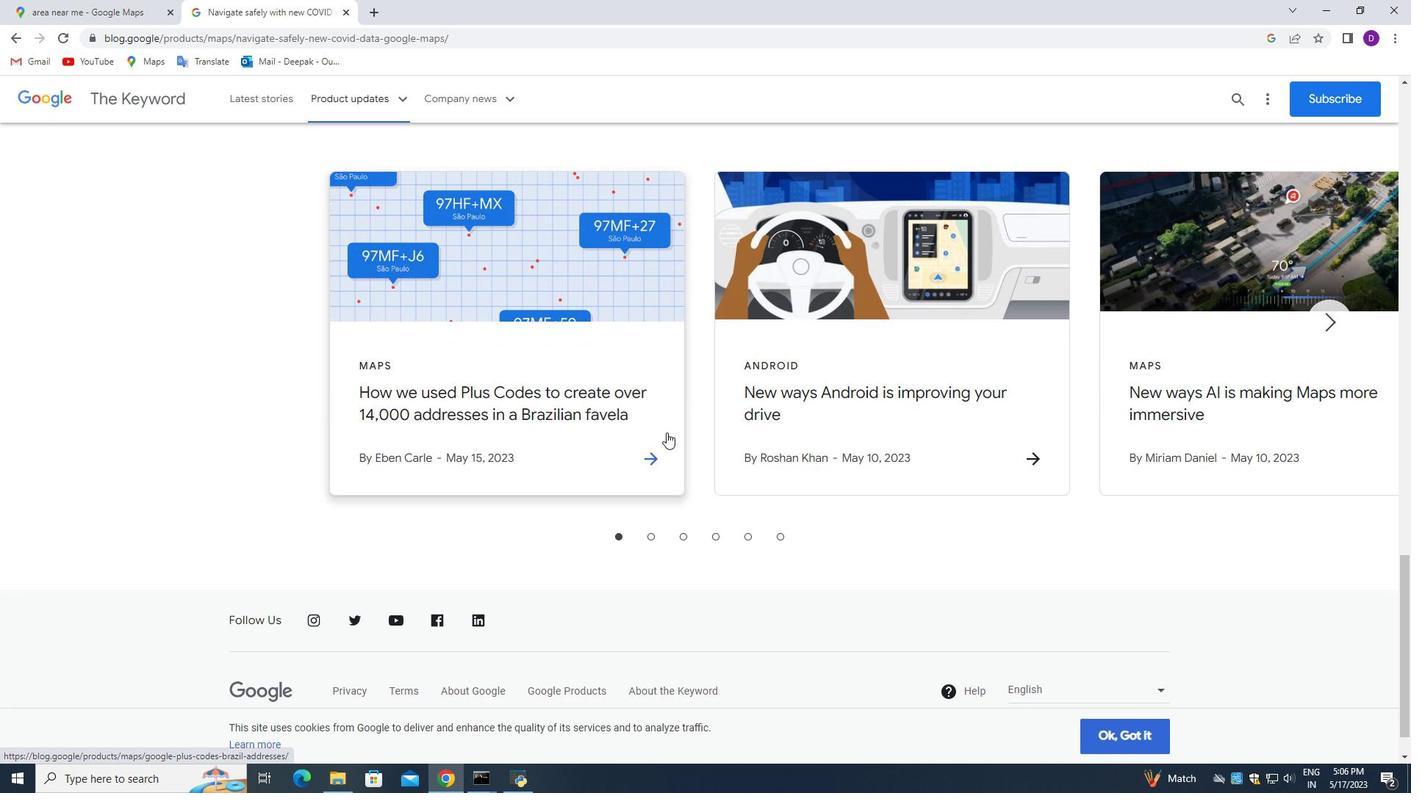 
Action: Mouse scrolled (666, 433) with delta (0, 0)
Screenshot: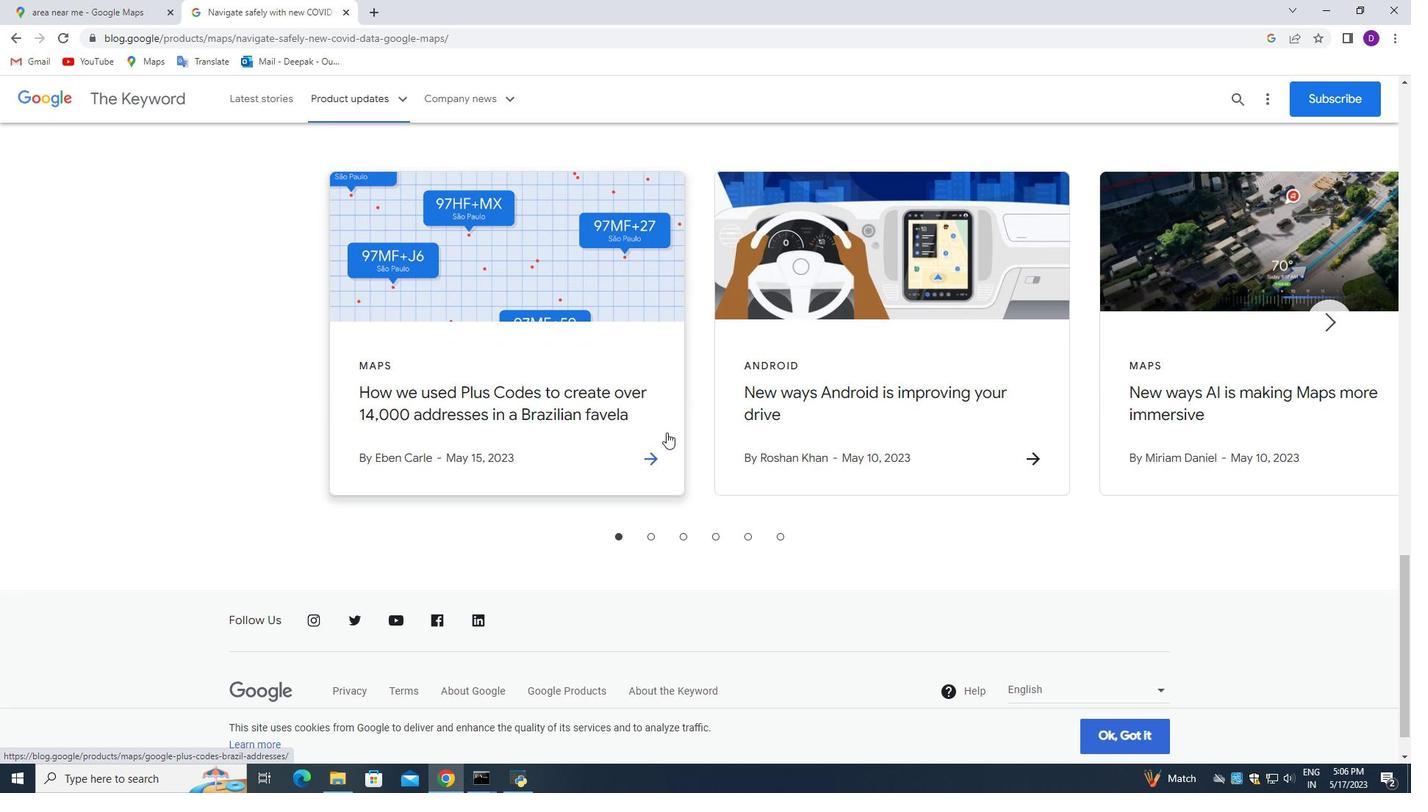 
Action: Mouse scrolled (666, 433) with delta (0, 0)
Screenshot: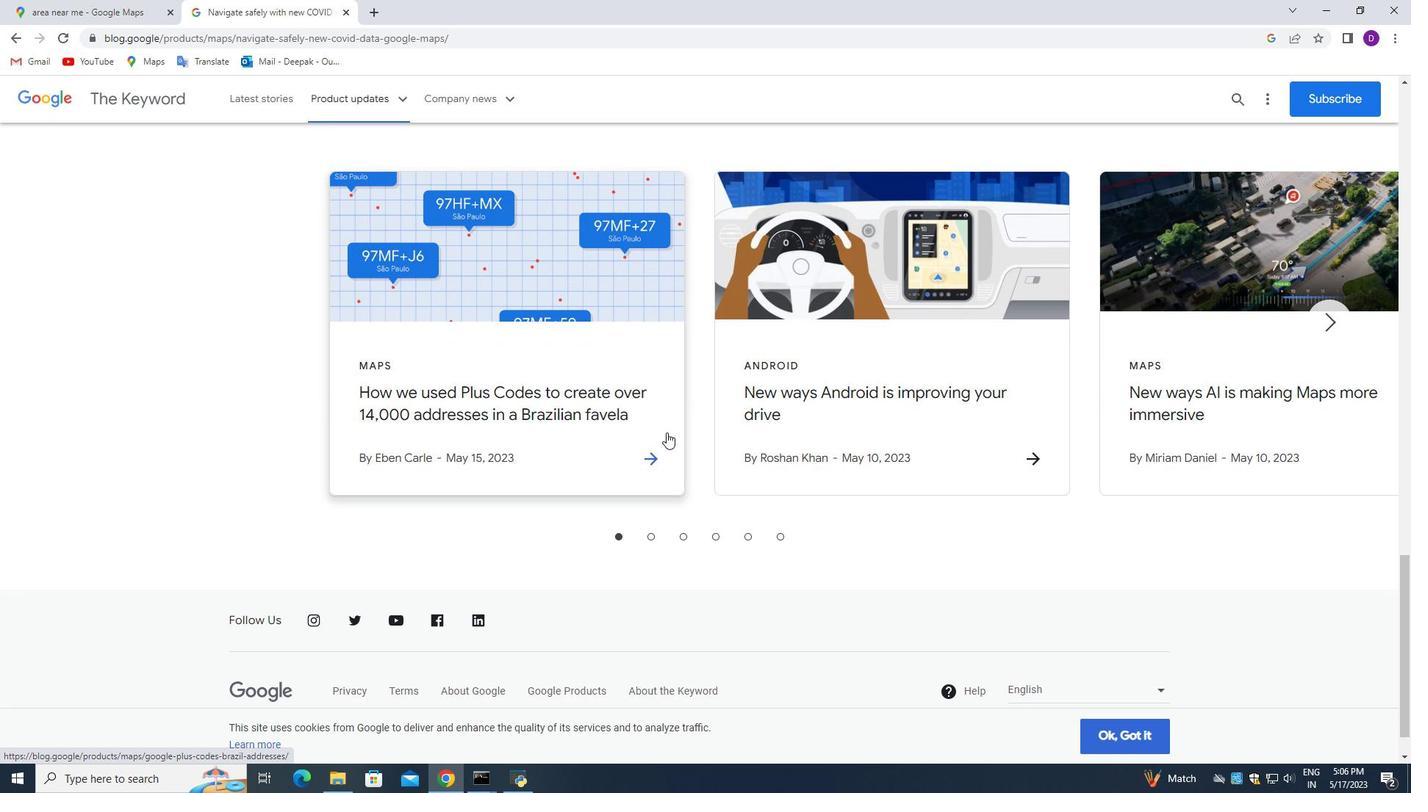 
Action: Mouse scrolled (666, 433) with delta (0, 0)
Screenshot: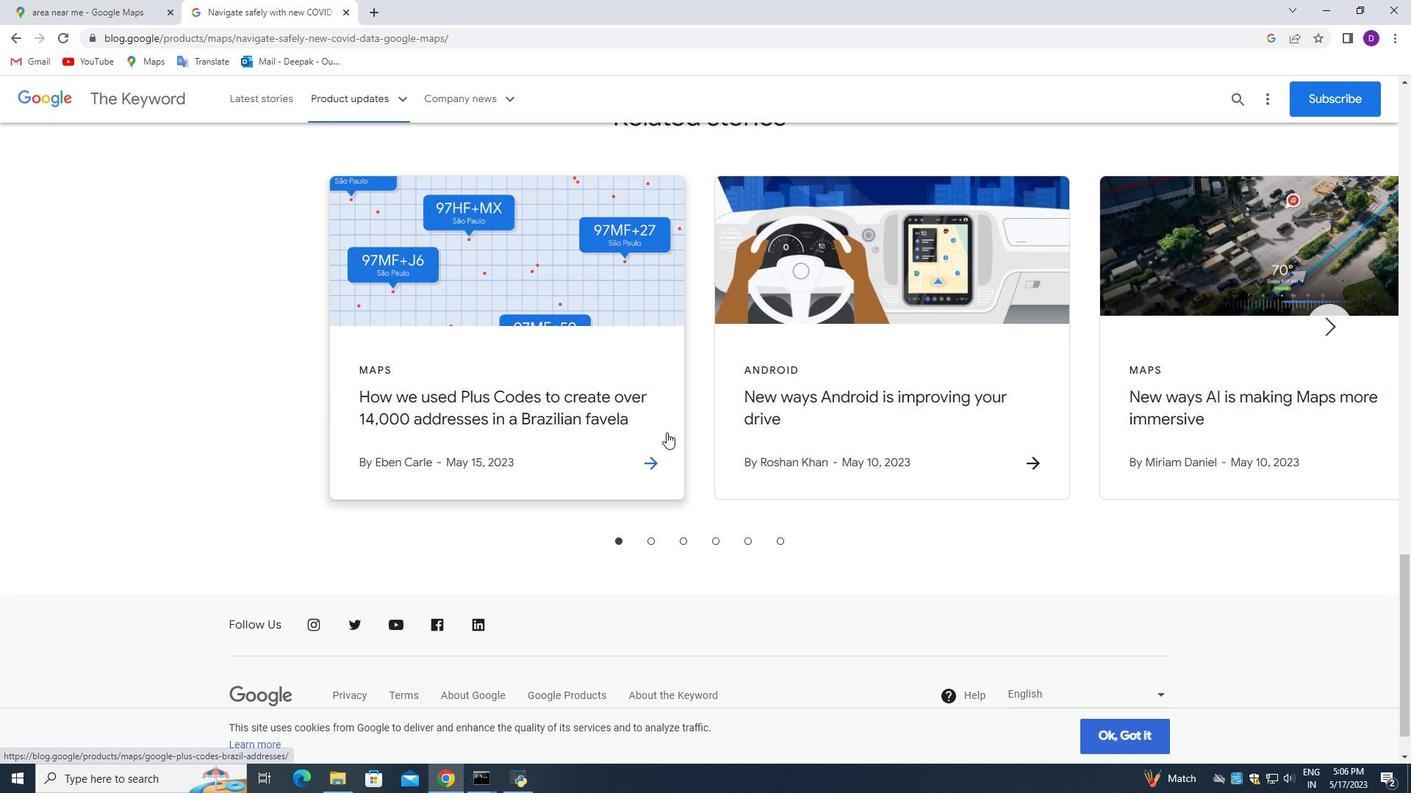 
Action: Mouse moved to (666, 431)
Screenshot: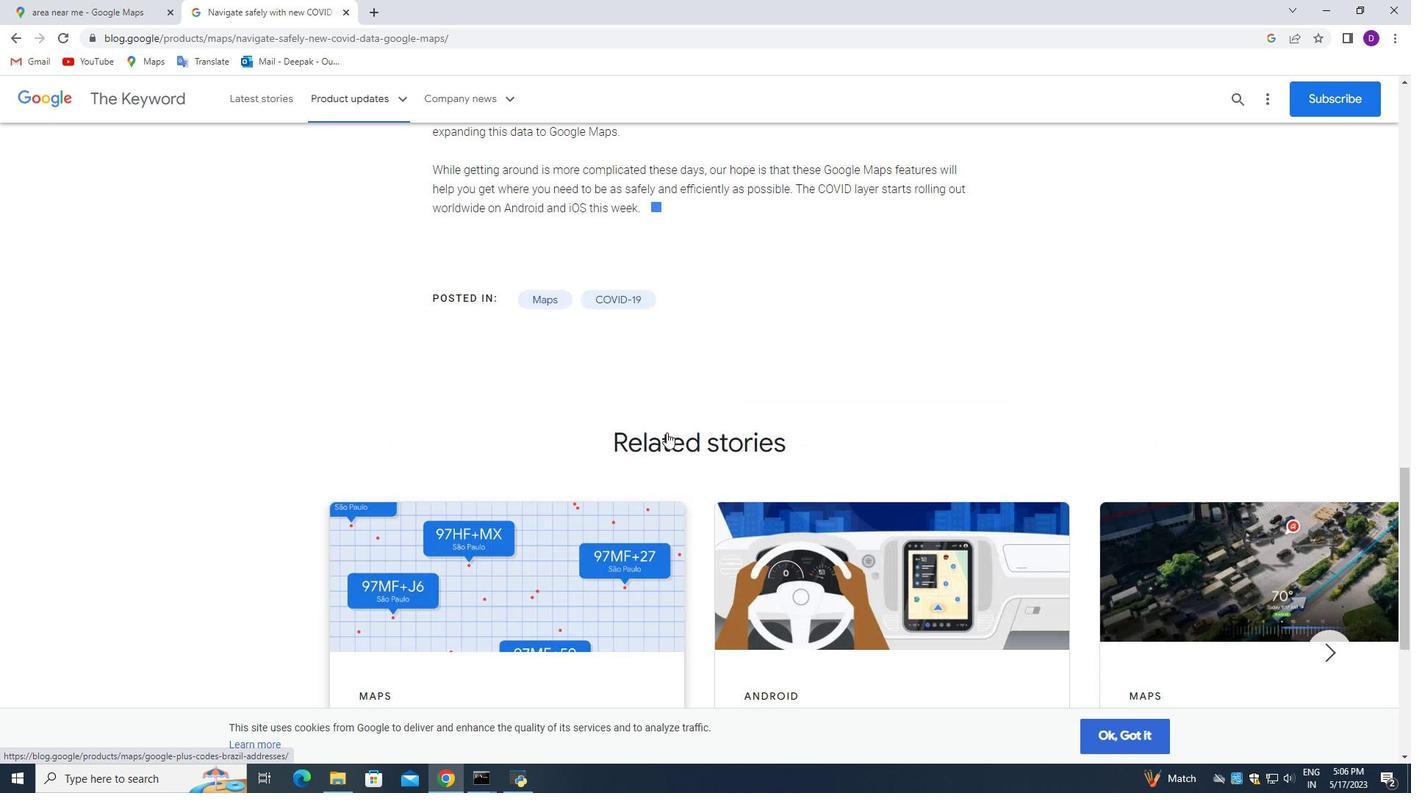 
Action: Mouse scrolled (666, 432) with delta (0, 0)
Screenshot: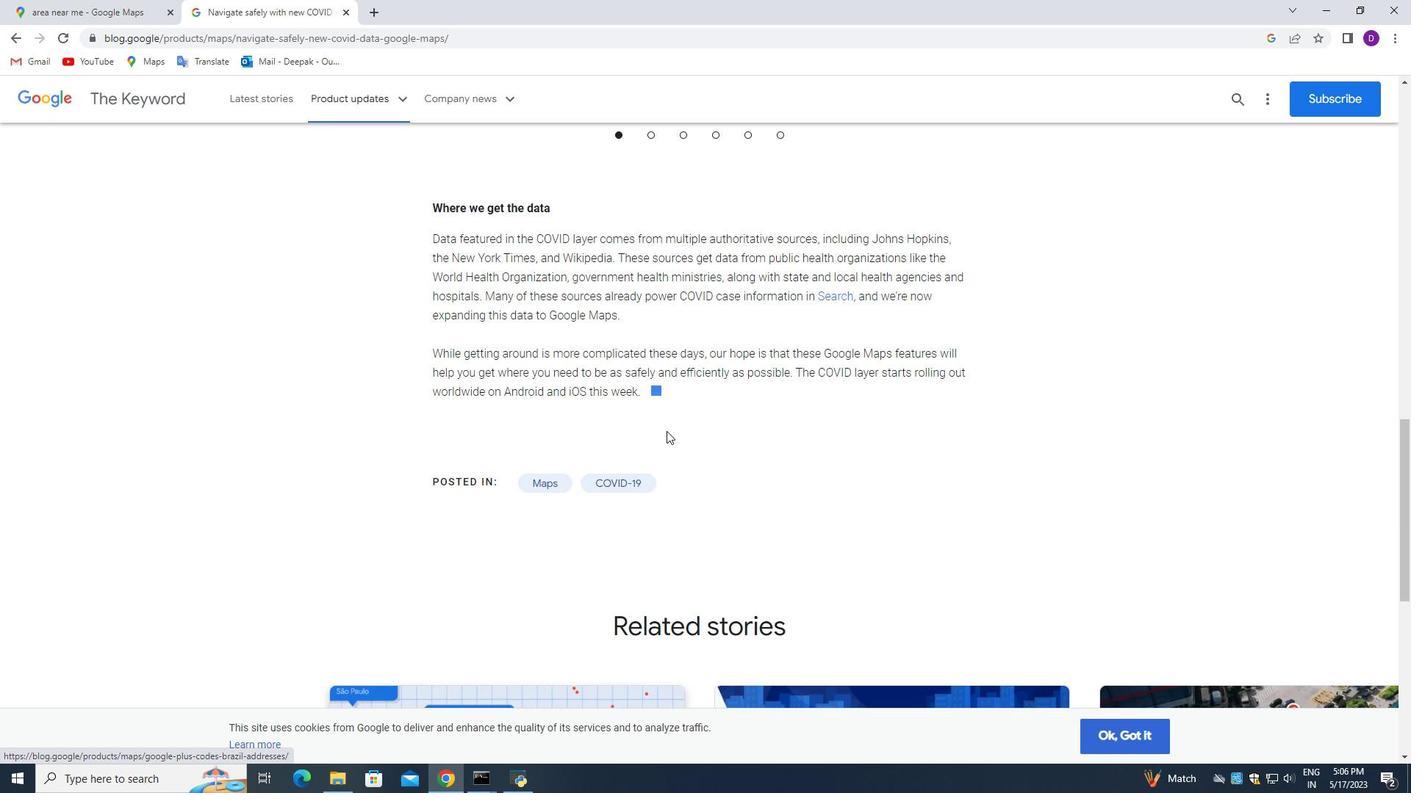 
Action: Mouse scrolled (666, 432) with delta (0, 0)
Screenshot: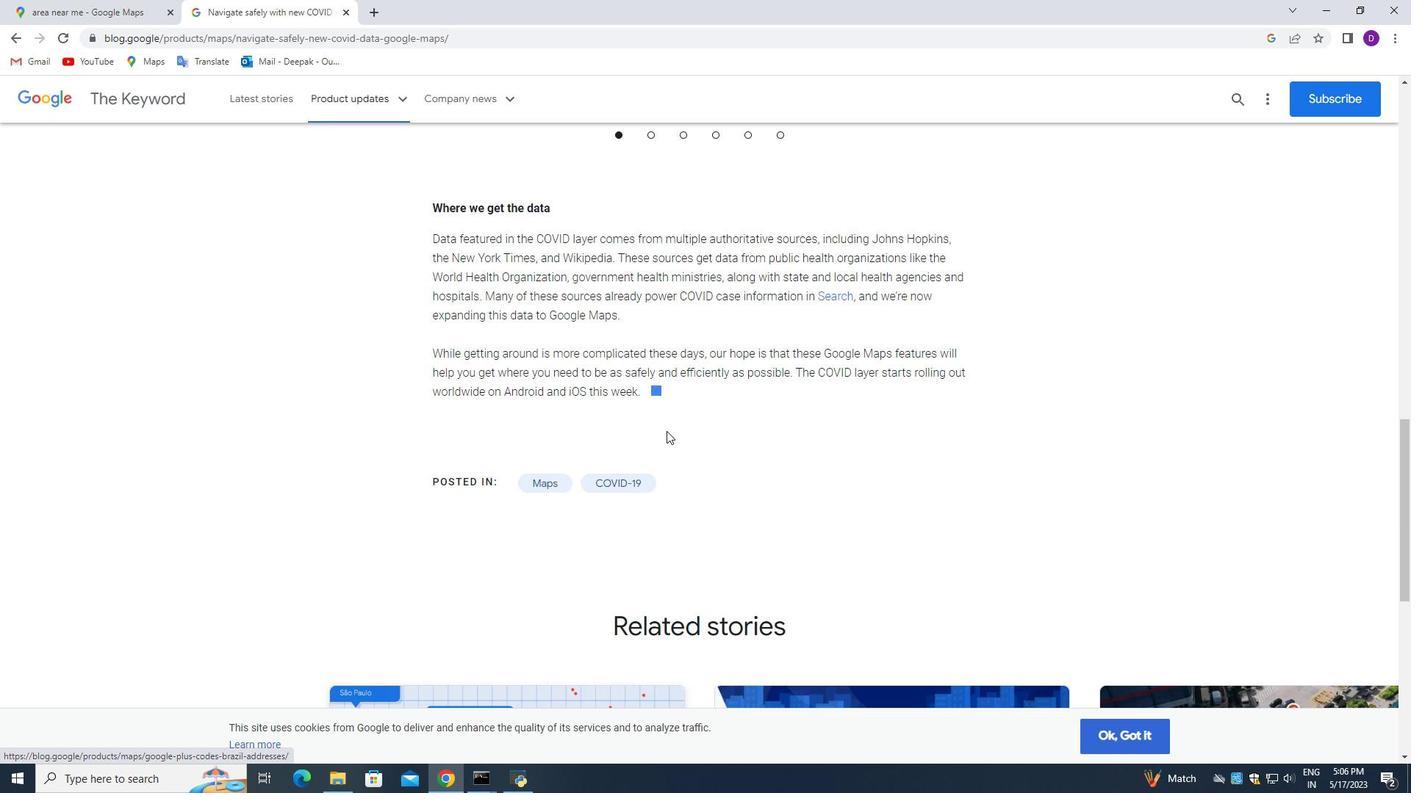 
Action: Mouse scrolled (666, 432) with delta (0, 0)
Screenshot: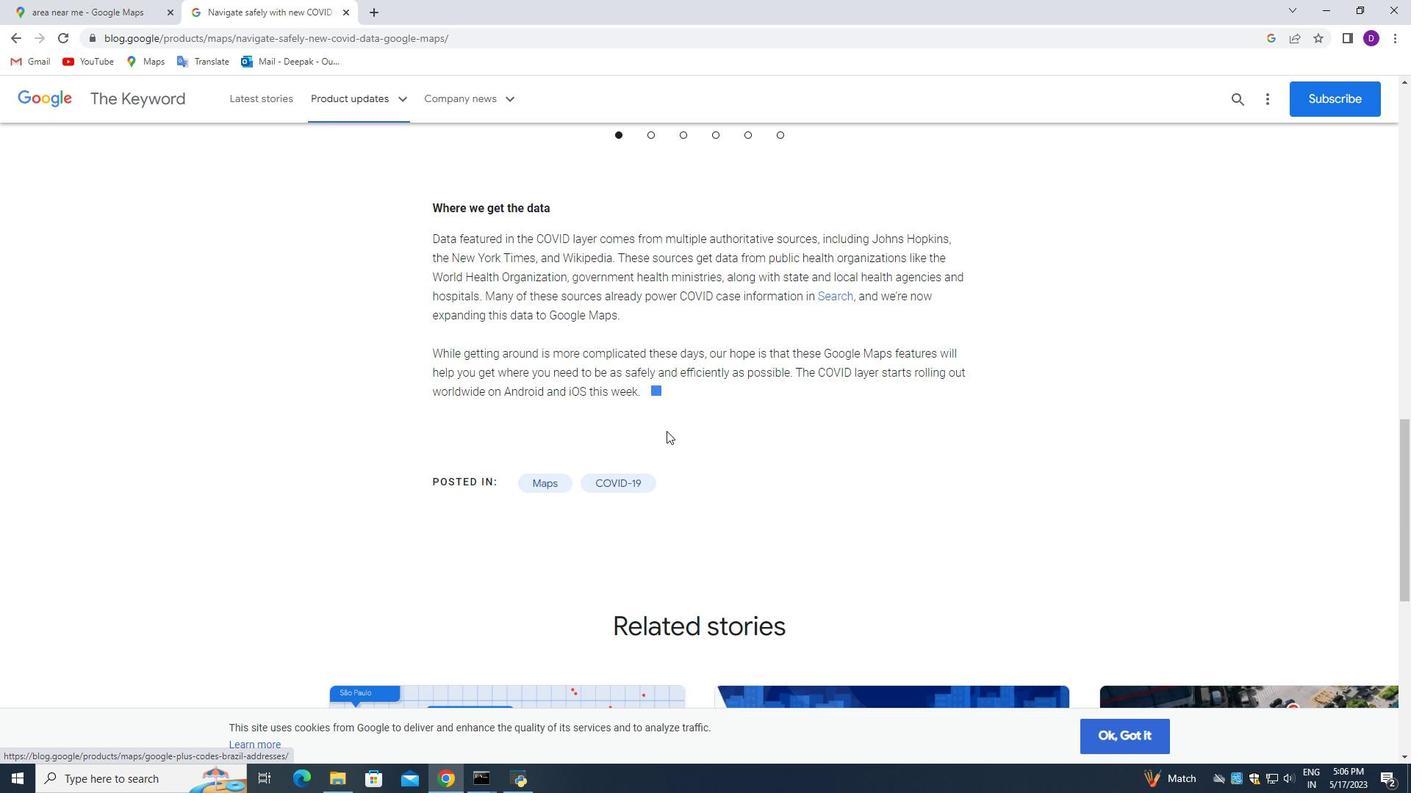 
Action: Mouse scrolled (666, 432) with delta (0, 0)
Screenshot: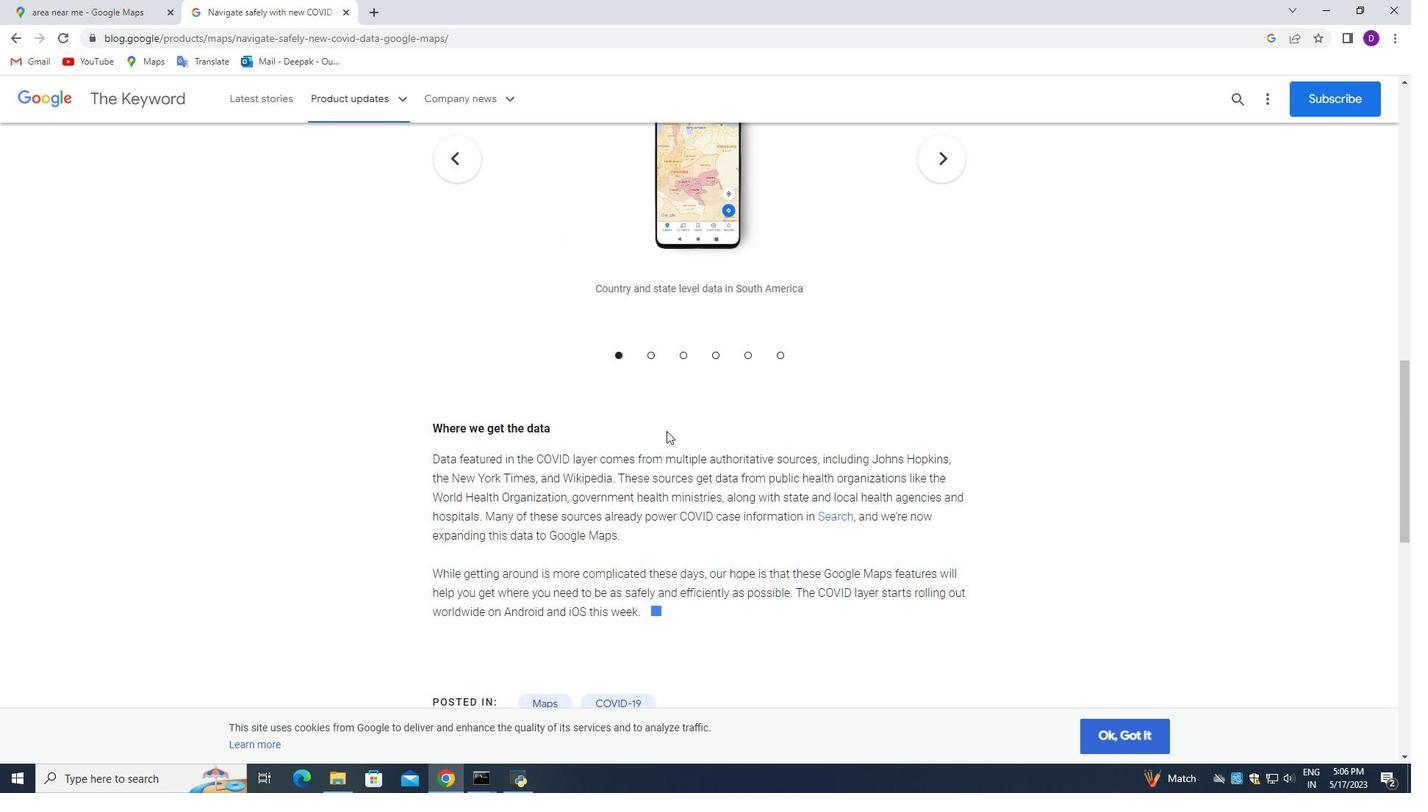 
Action: Mouse scrolled (666, 432) with delta (0, 0)
Screenshot: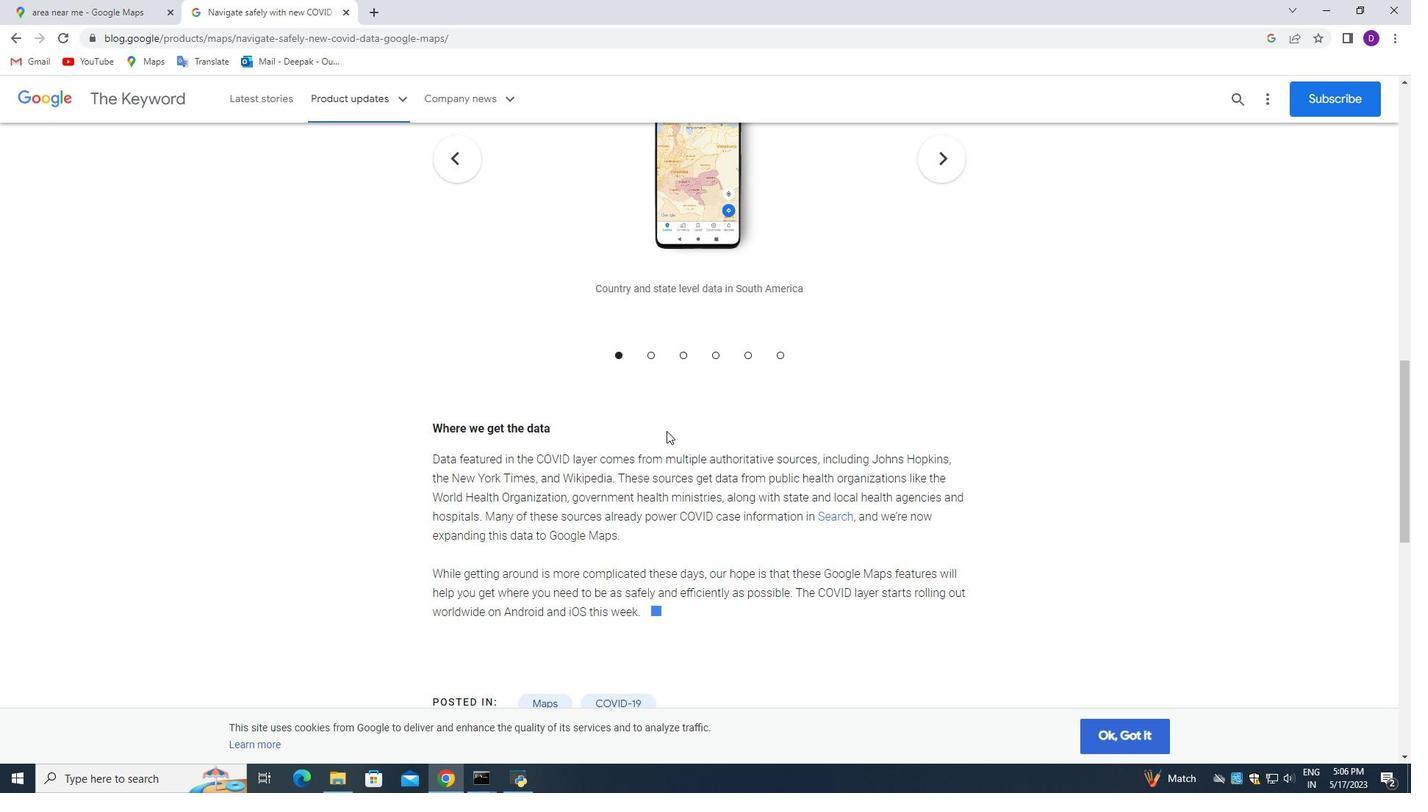 
Action: Mouse scrolled (666, 432) with delta (0, 0)
Screenshot: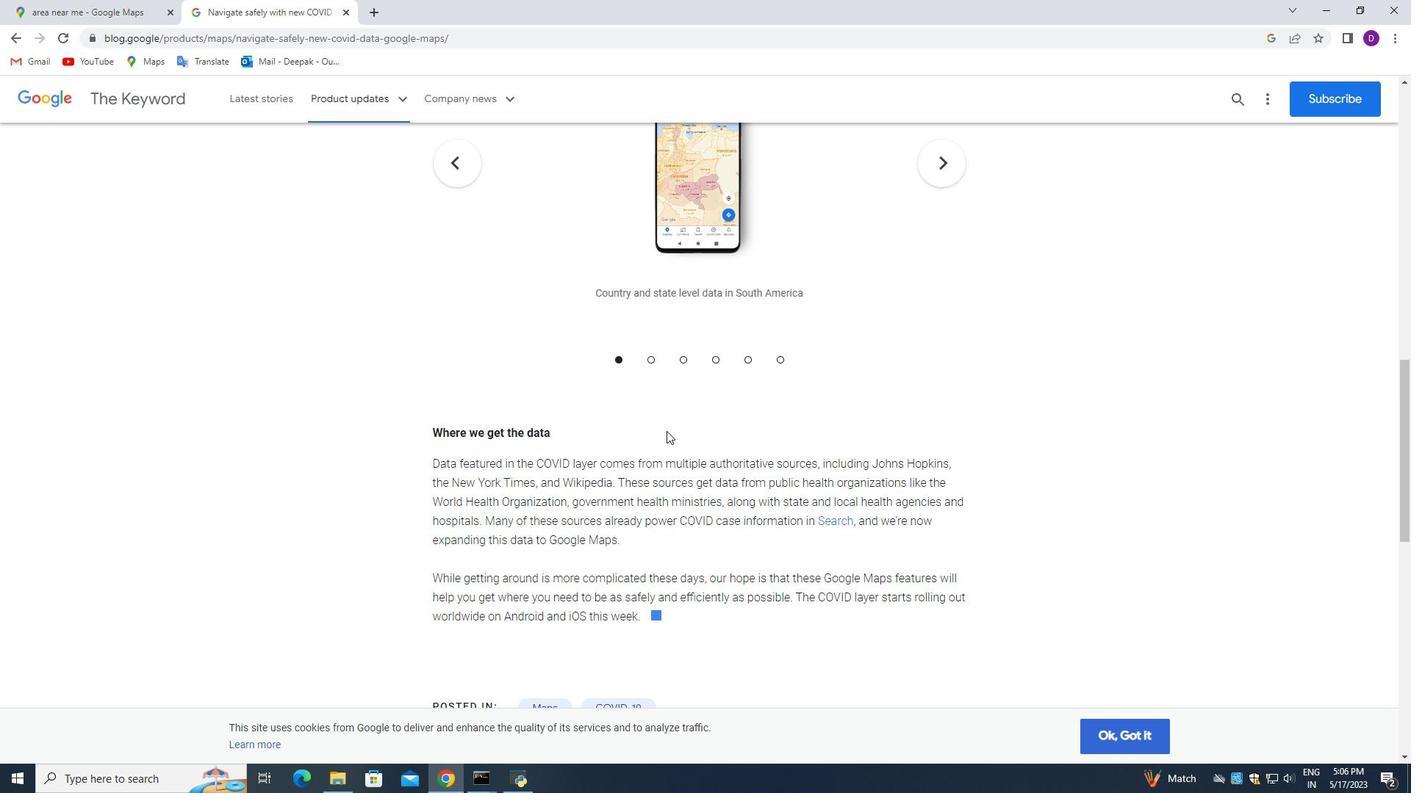 
Action: Mouse scrolled (666, 432) with delta (0, 0)
Screenshot: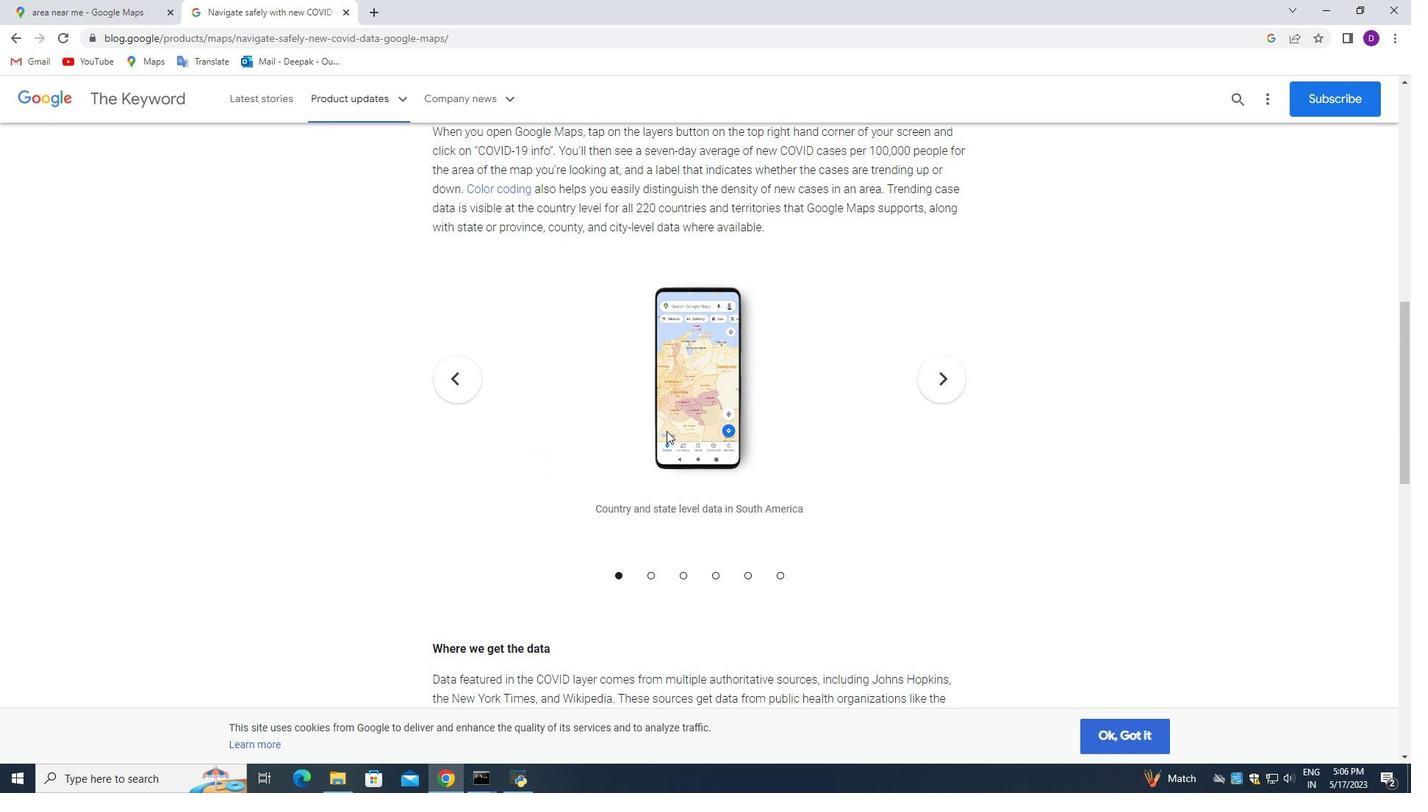 
Action: Mouse scrolled (666, 432) with delta (0, 0)
Screenshot: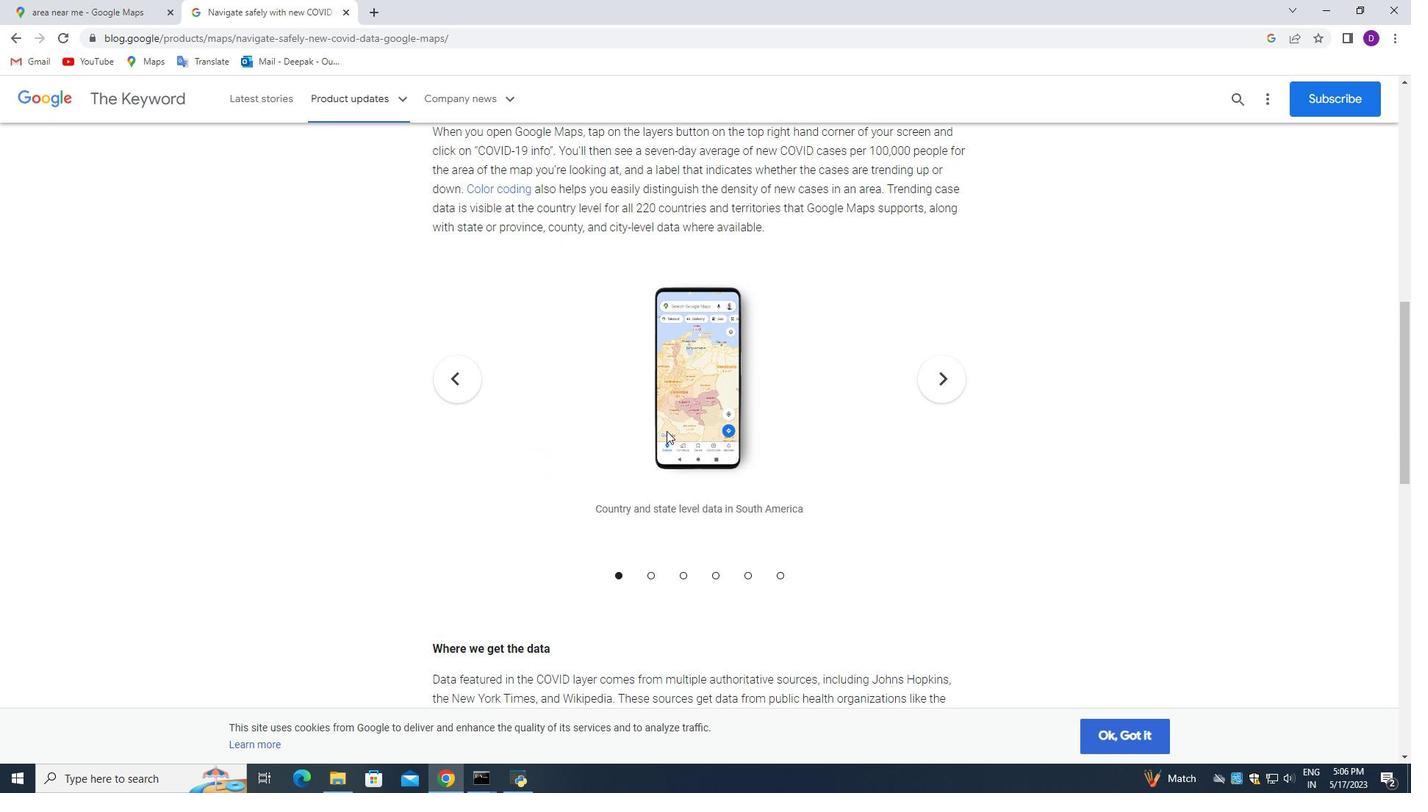 
Action: Mouse moved to (666, 430)
Screenshot: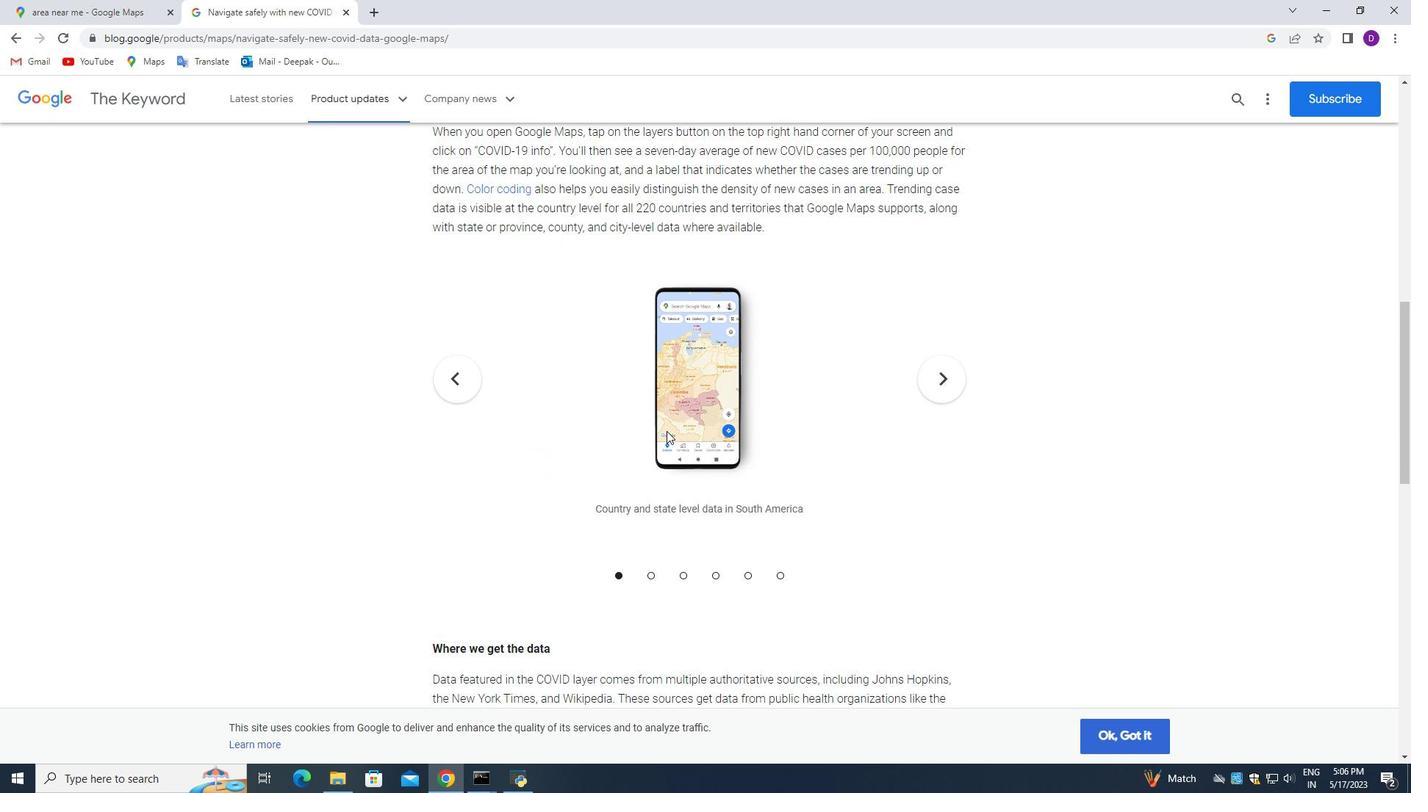 
Action: Mouse scrolled (666, 431) with delta (0, 0)
Screenshot: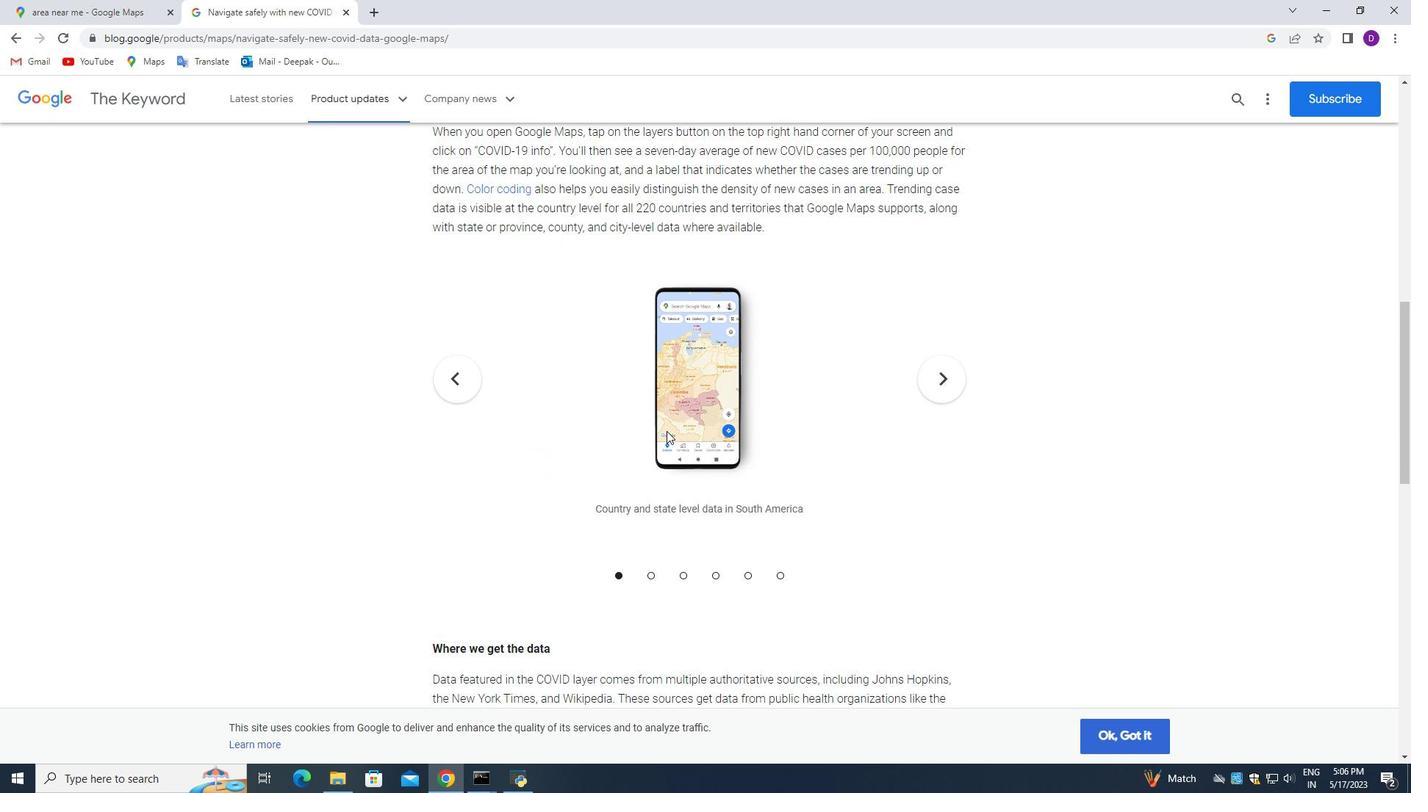 
Action: Mouse scrolled (666, 431) with delta (0, 0)
Screenshot: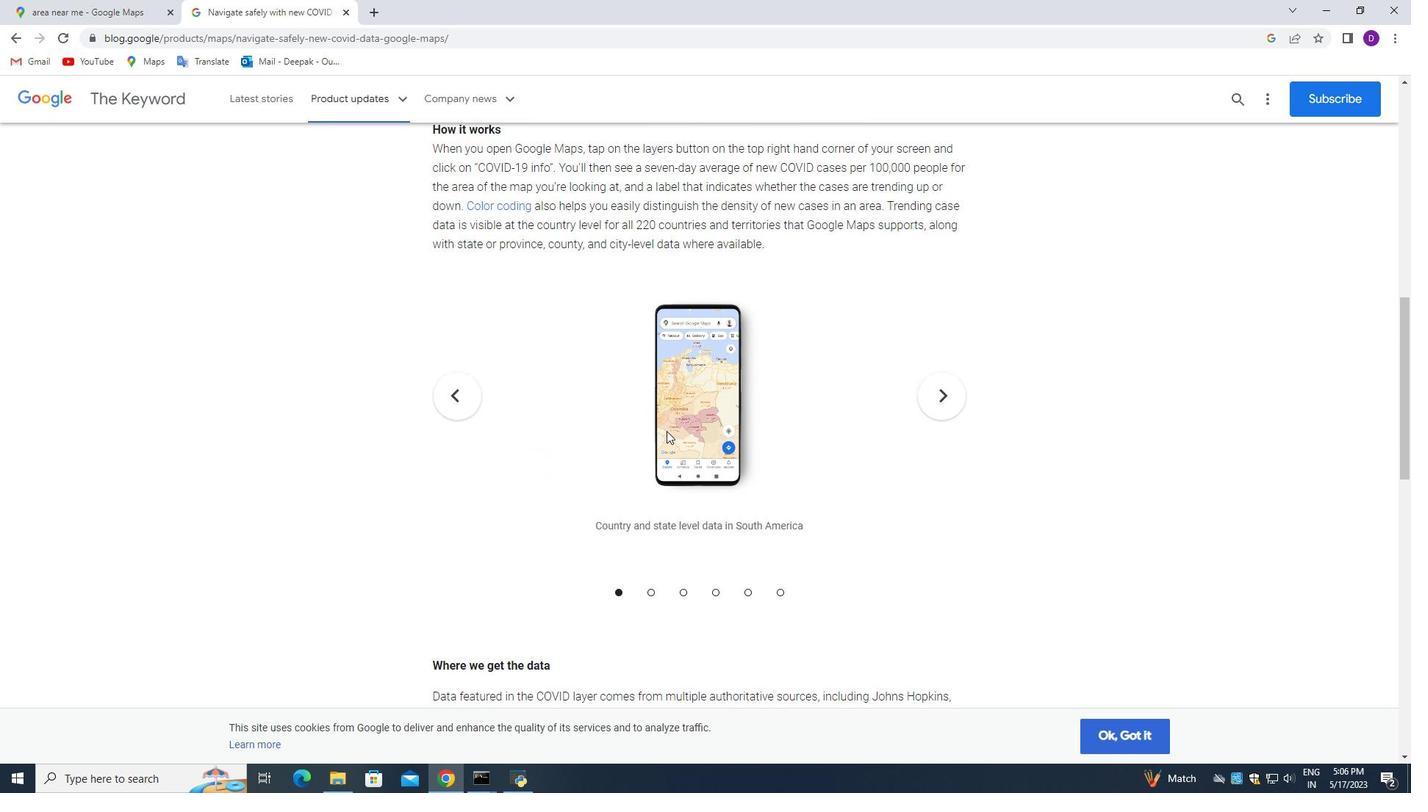
Action: Mouse moved to (665, 424)
Screenshot: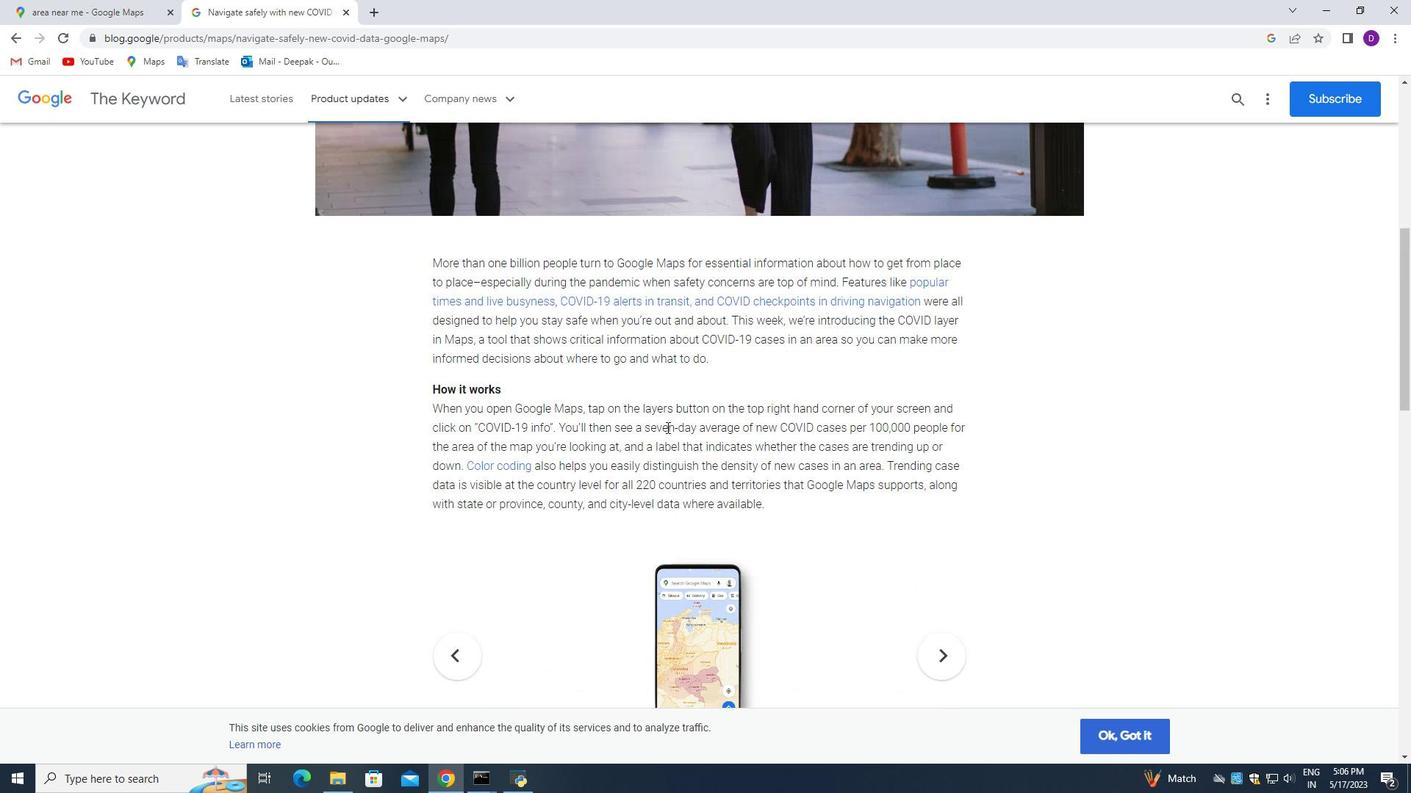 
Action: Mouse scrolled (665, 425) with delta (0, 0)
Screenshot: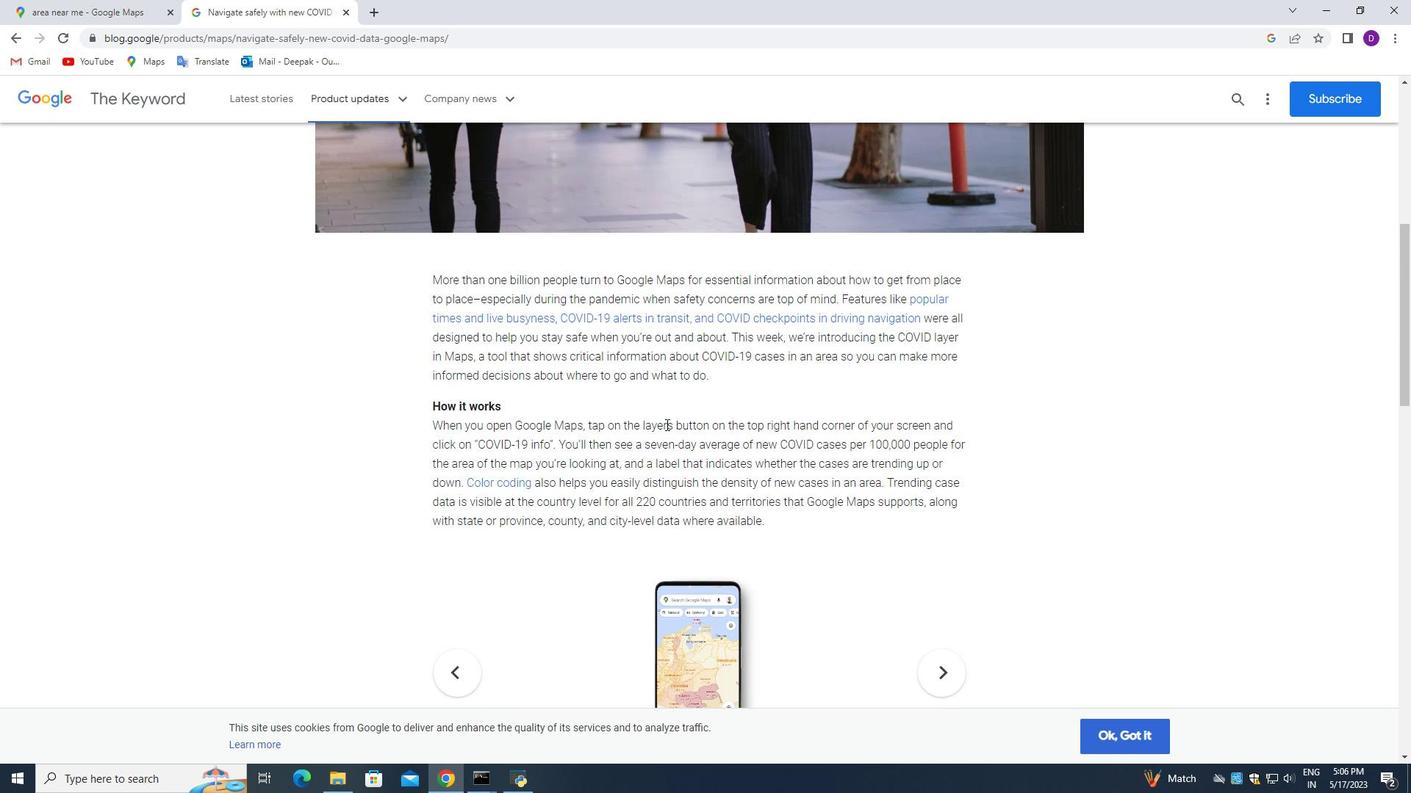 
Action: Mouse scrolled (665, 425) with delta (0, 0)
Screenshot: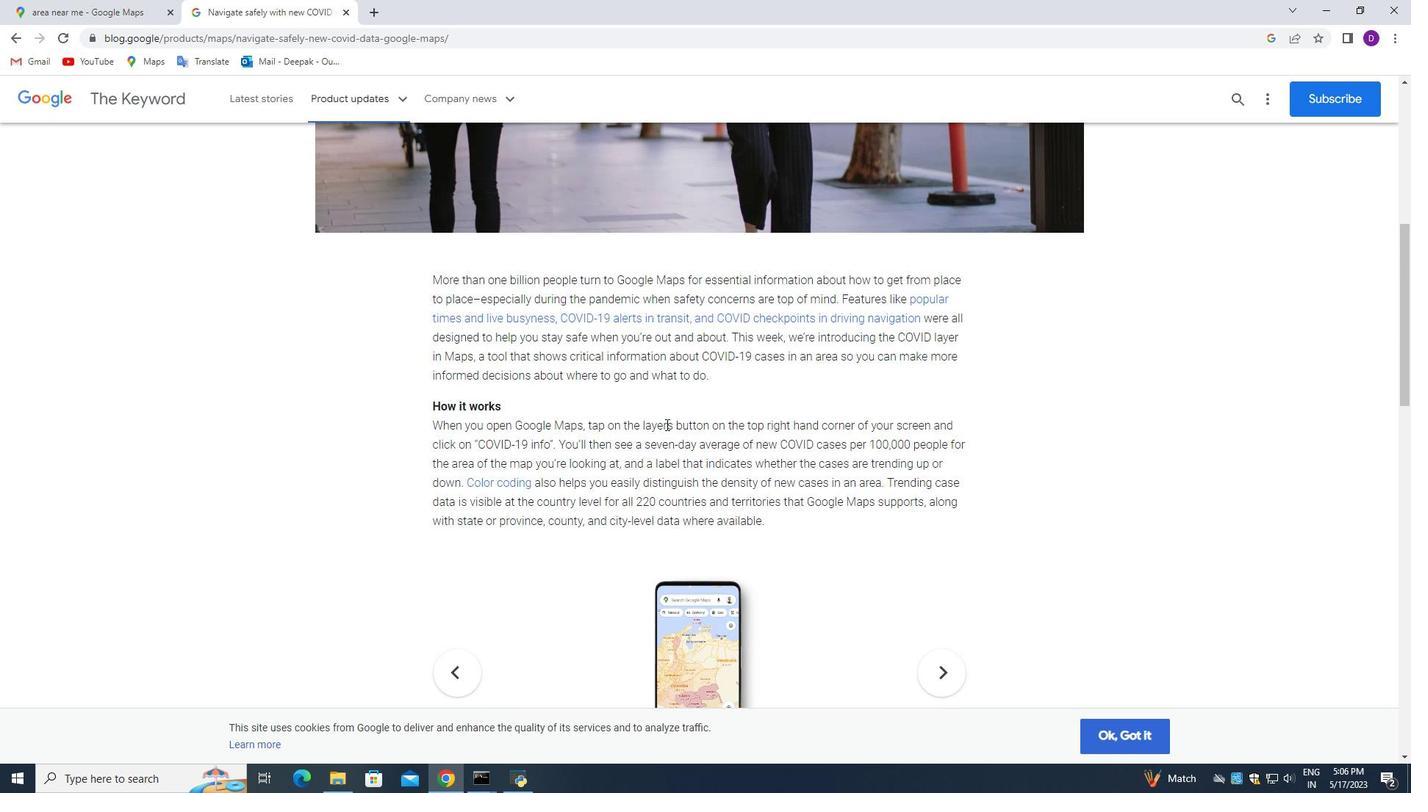 
Action: Mouse scrolled (665, 425) with delta (0, 0)
Screenshot: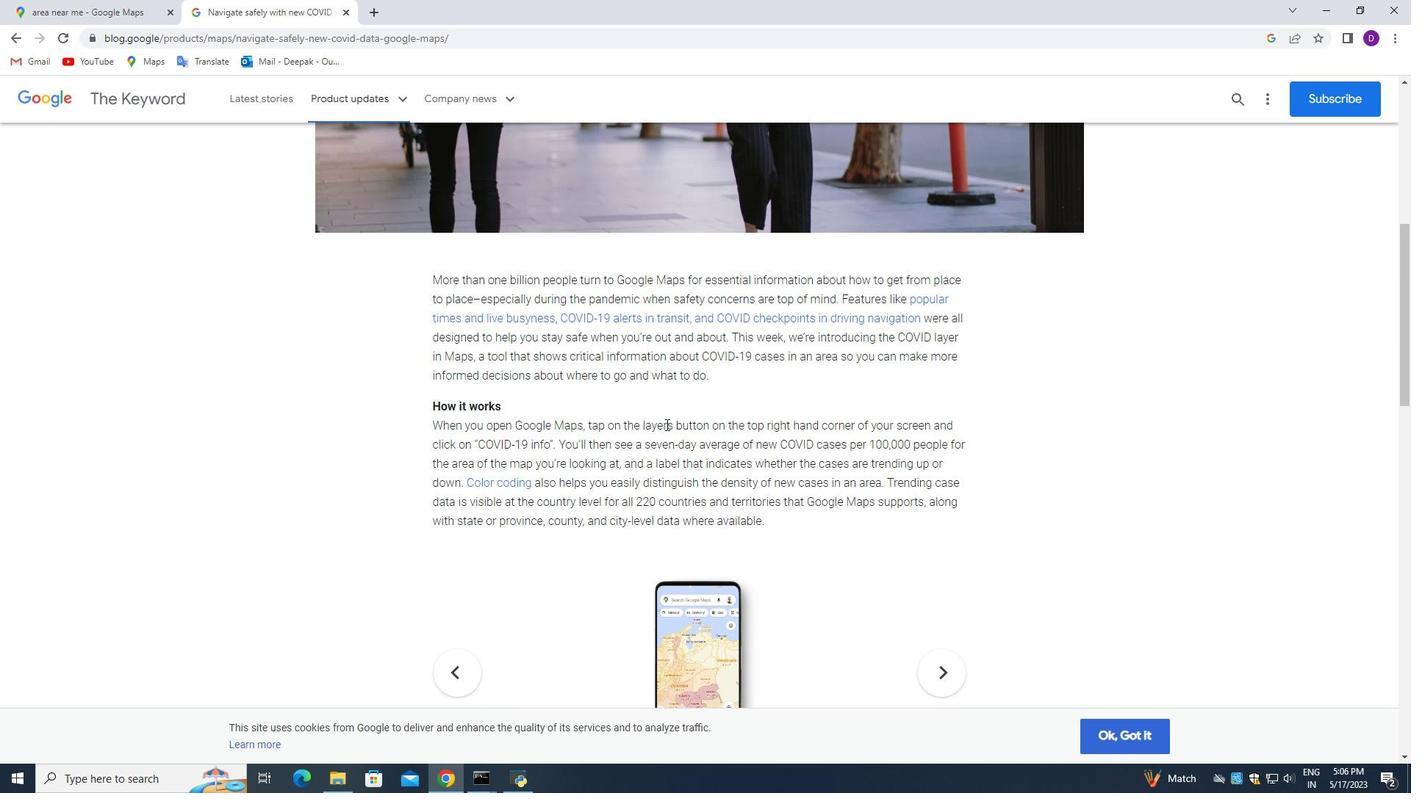 
Action: Mouse scrolled (665, 425) with delta (0, 0)
Screenshot: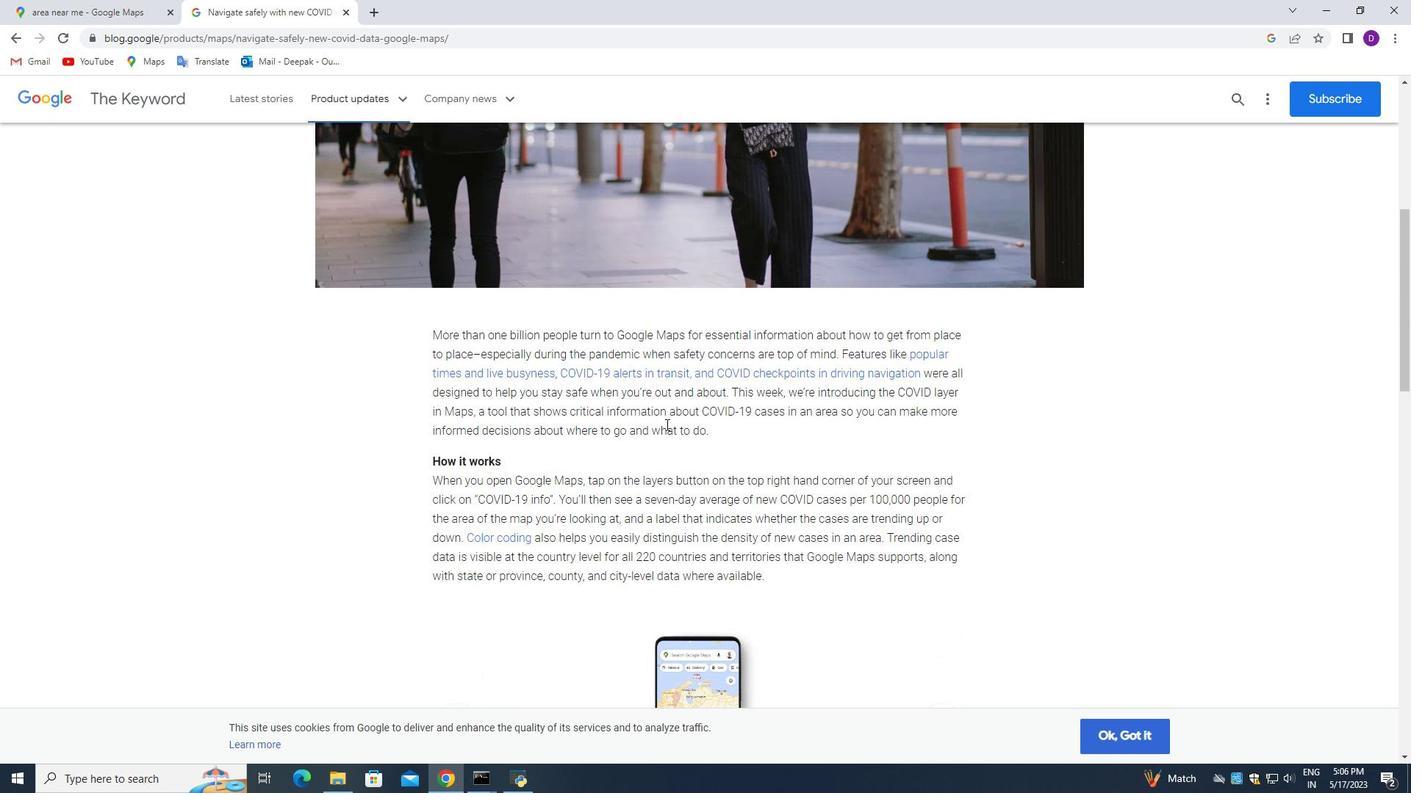 
Action: Mouse scrolled (665, 425) with delta (0, 0)
Screenshot: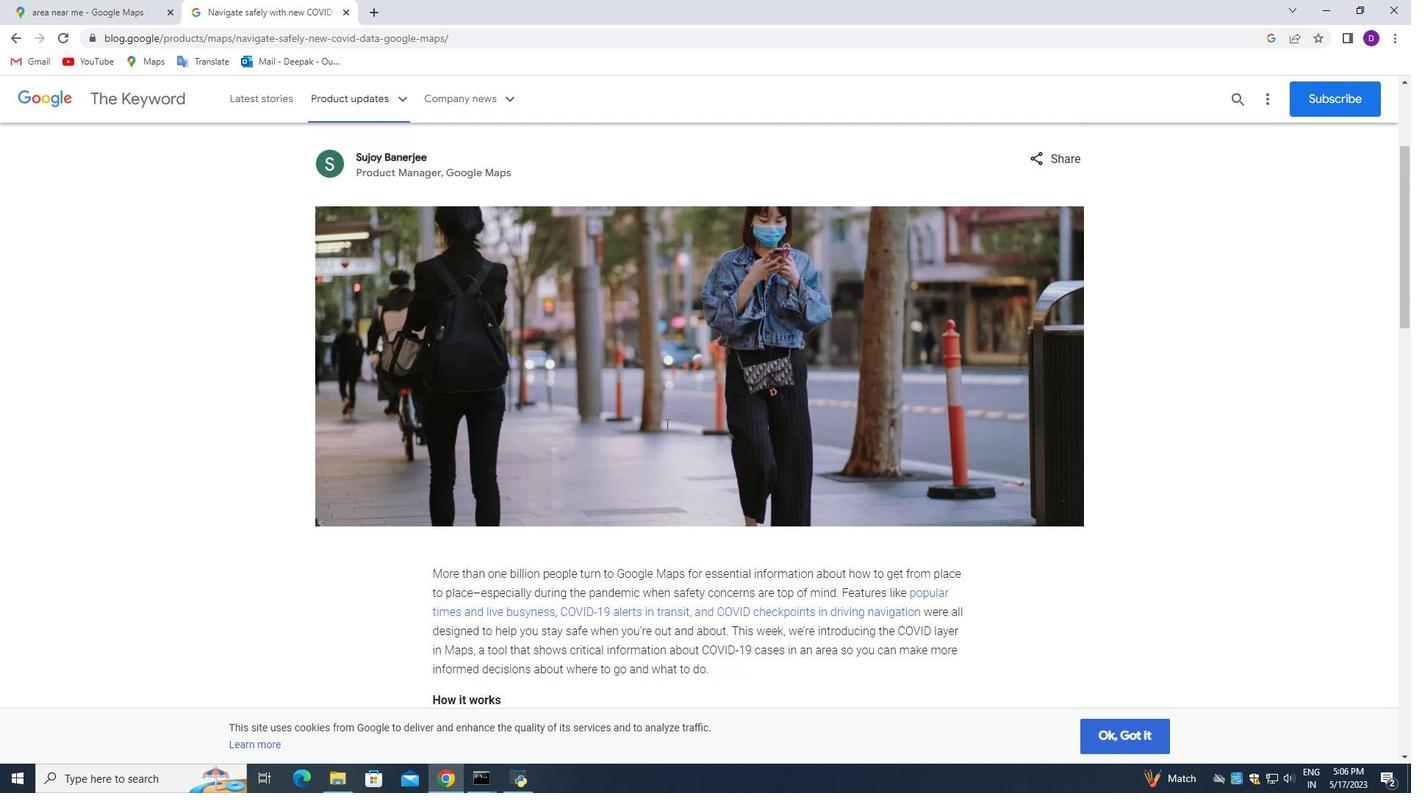 
Action: Mouse scrolled (665, 425) with delta (0, 0)
Screenshot: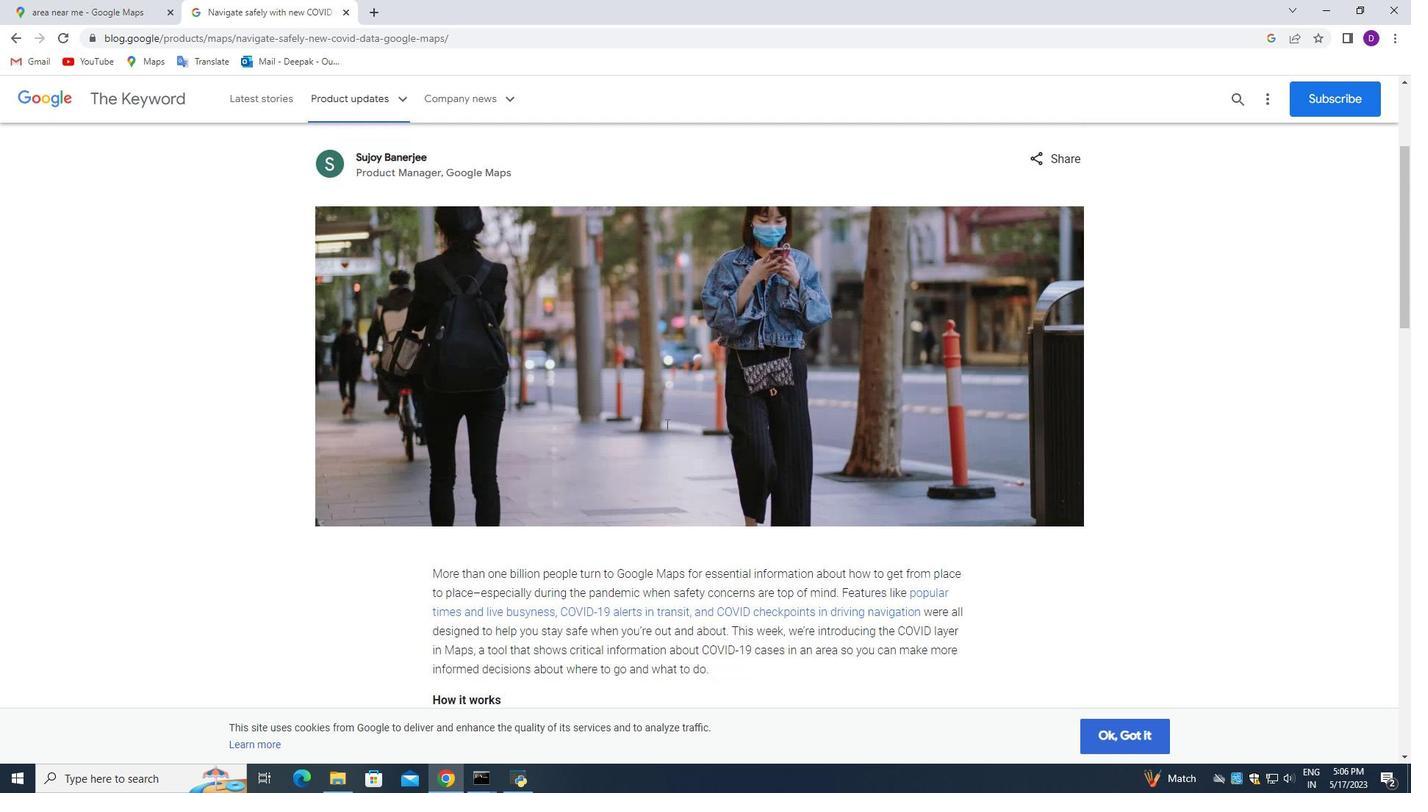 
Action: Mouse scrolled (665, 425) with delta (0, 0)
Screenshot: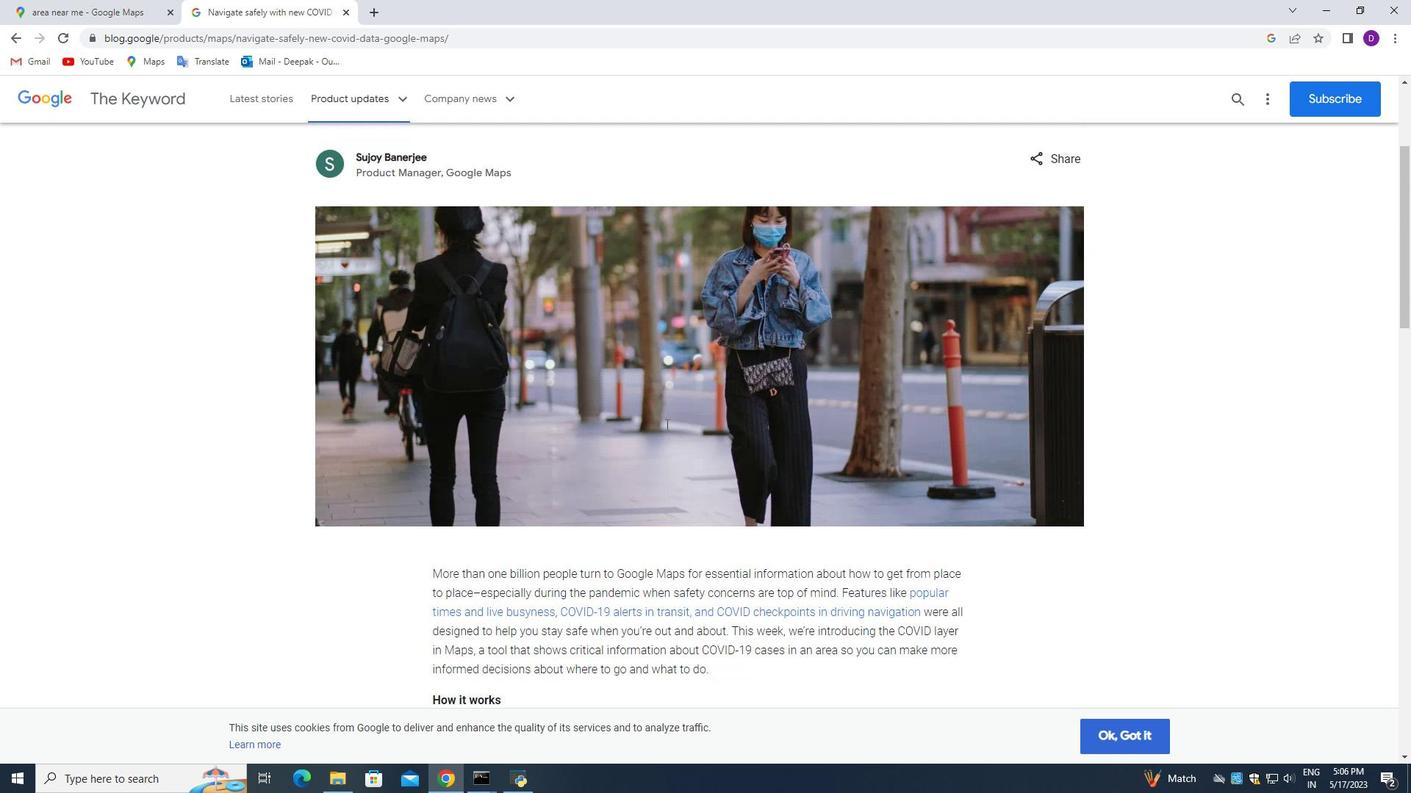 
Action: Mouse moved to (664, 424)
Screenshot: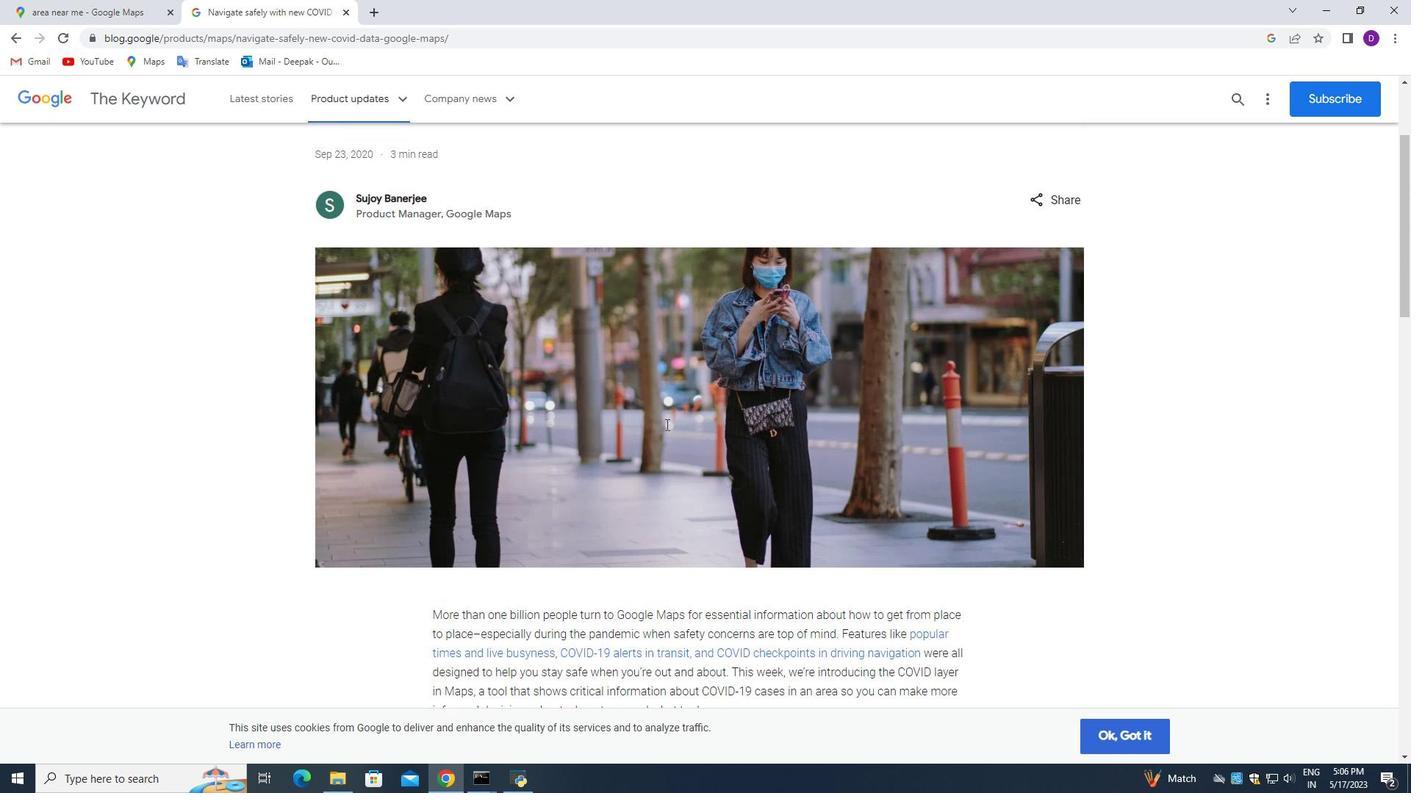 
Action: Mouse scrolled (664, 425) with delta (0, 0)
Screenshot: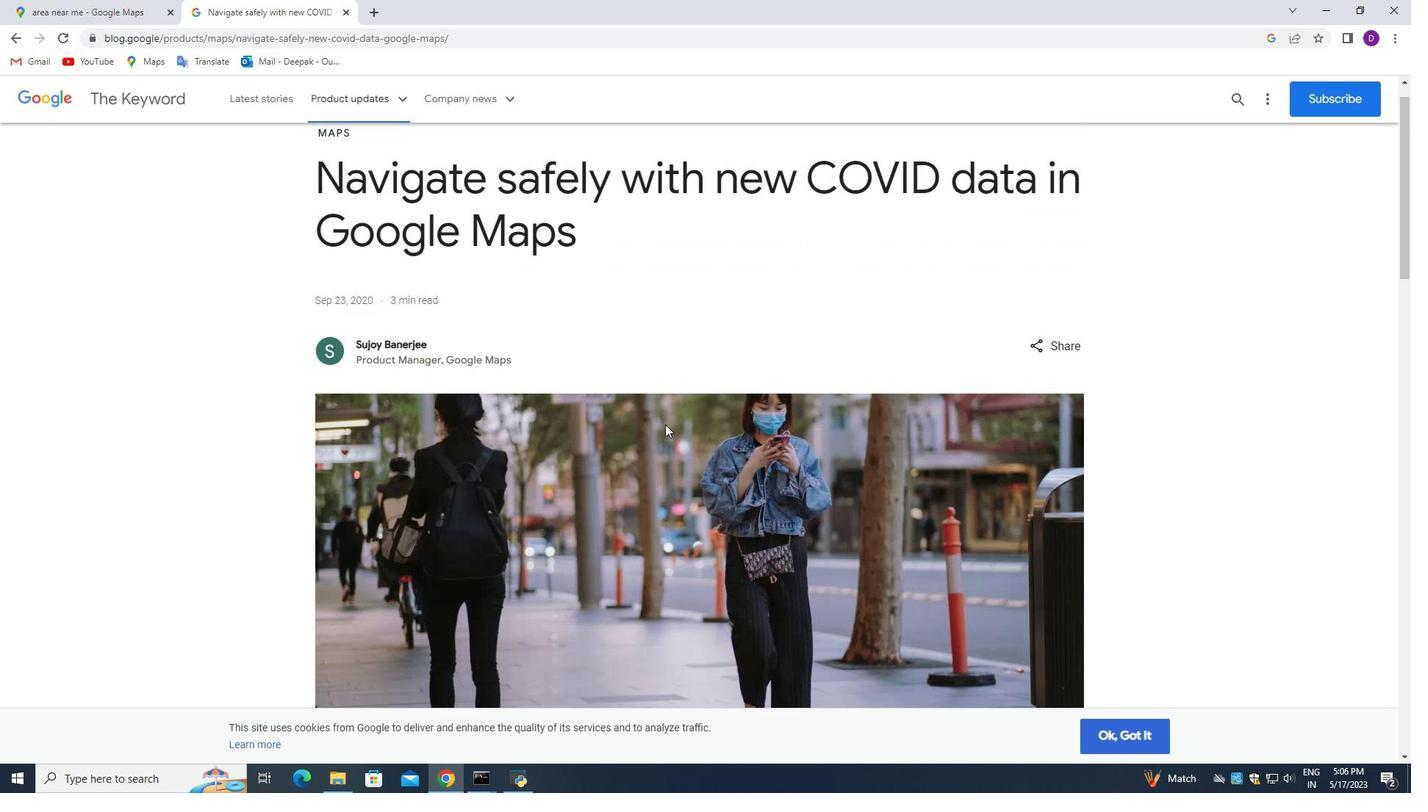 
Action: Mouse scrolled (664, 425) with delta (0, 0)
Screenshot: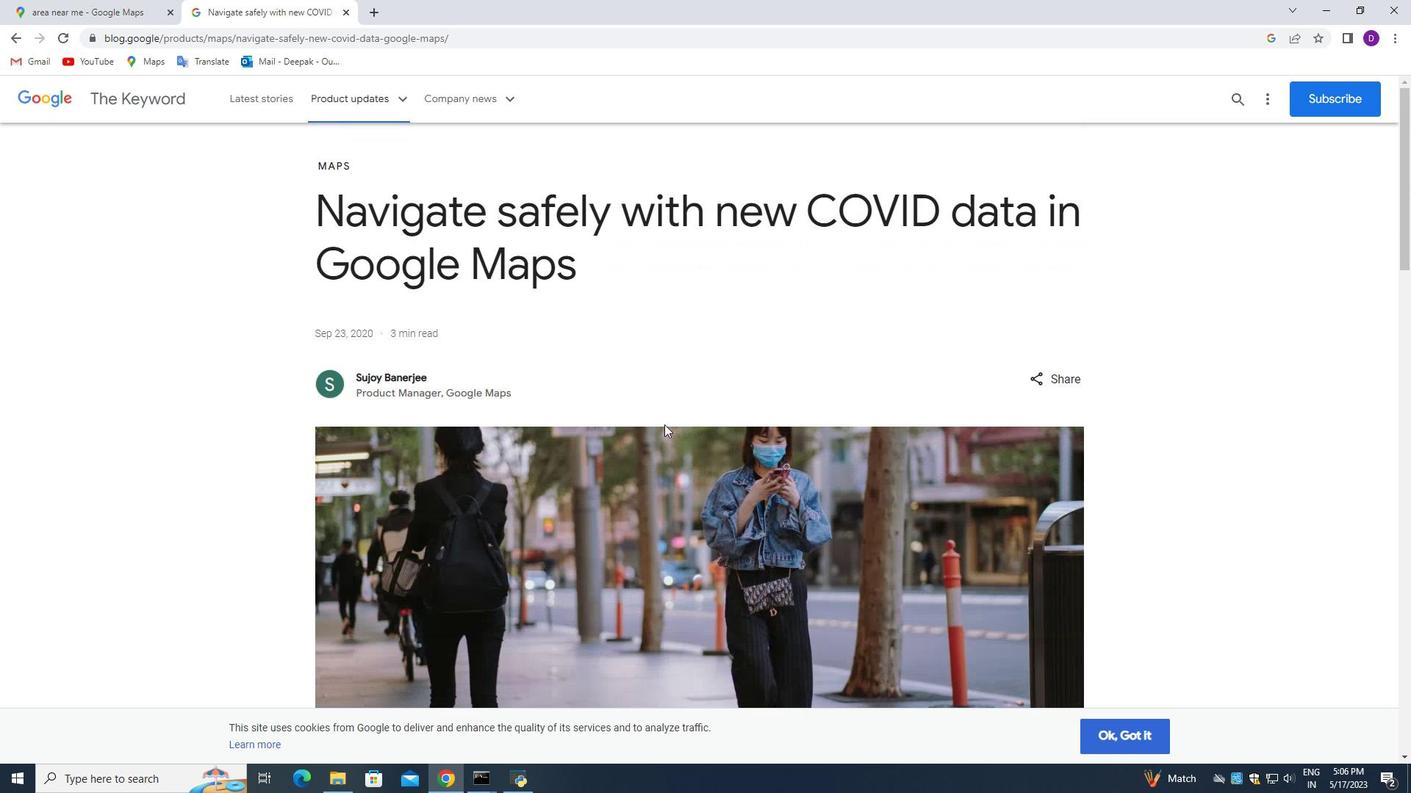 
Action: Mouse scrolled (664, 425) with delta (0, 0)
Screenshot: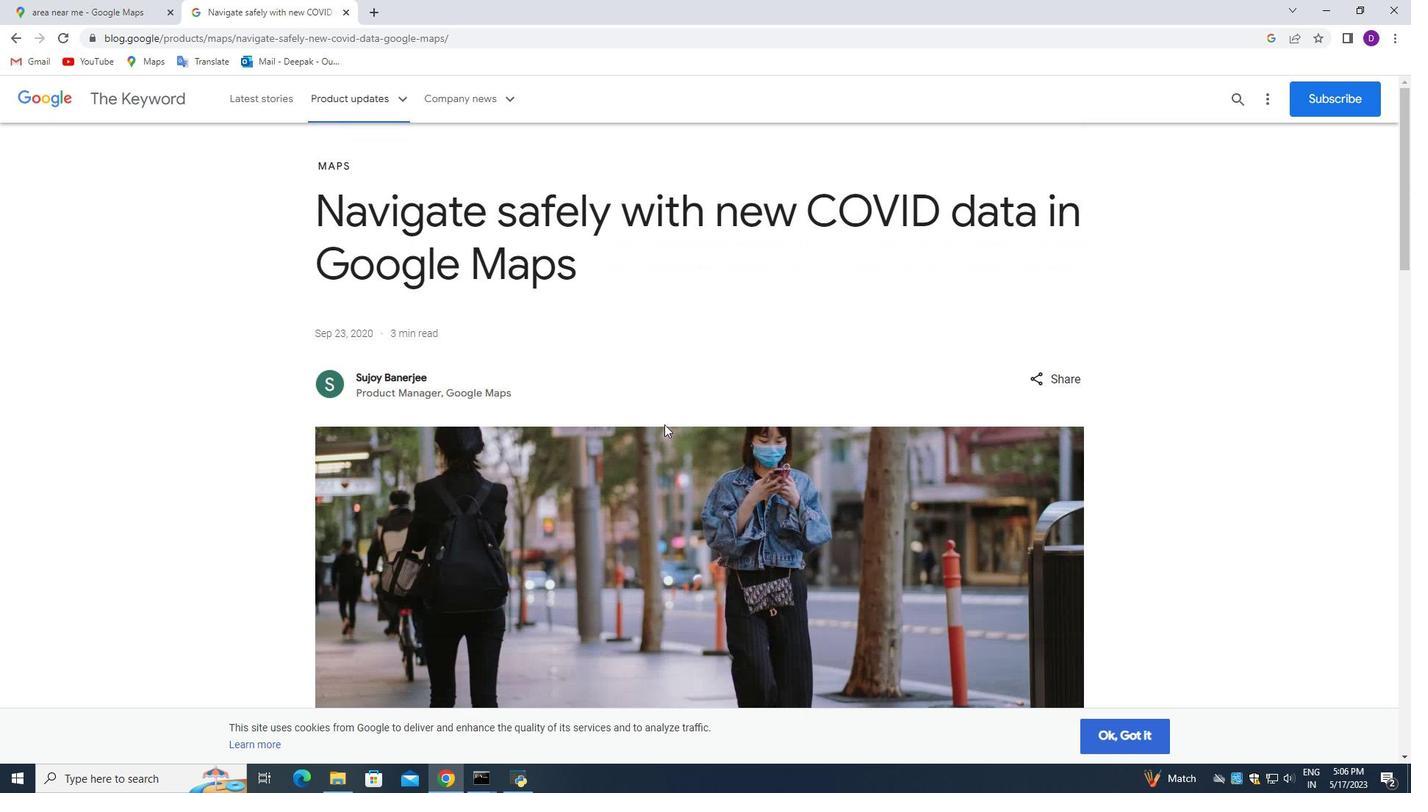 
Action: Mouse moved to (45, 0)
Screenshot: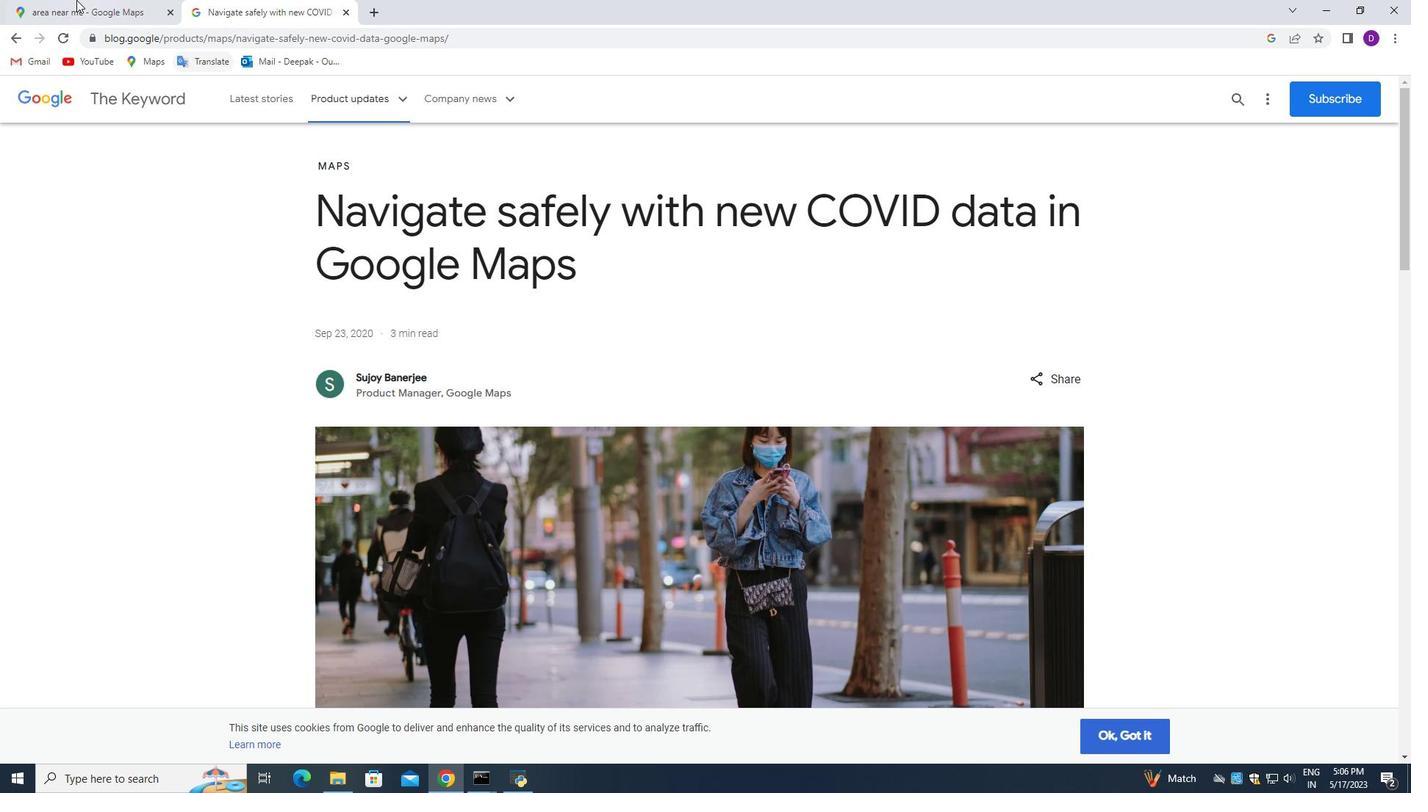 
Action: Mouse pressed left at (45, 0)
Screenshot: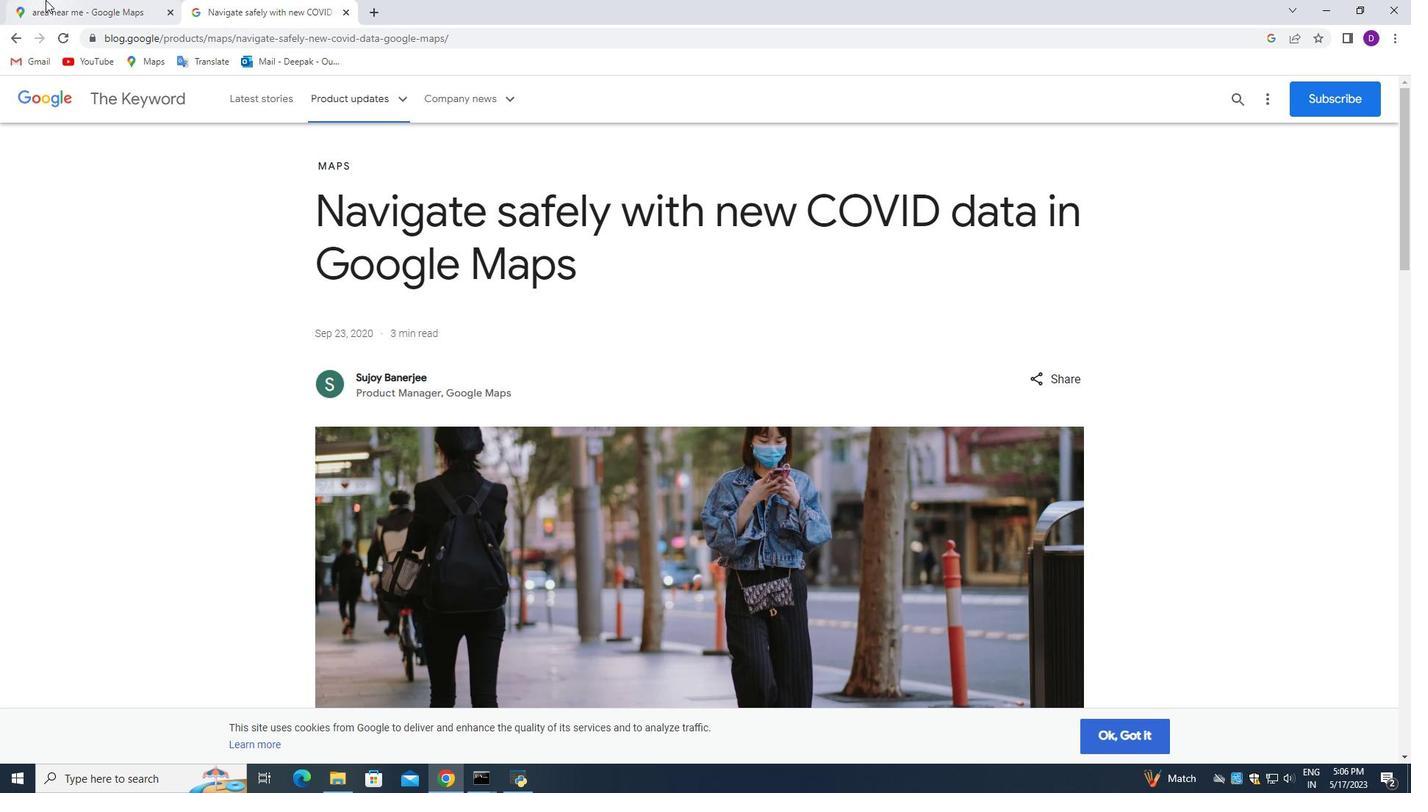 
Action: Mouse moved to (224, 285)
Screenshot: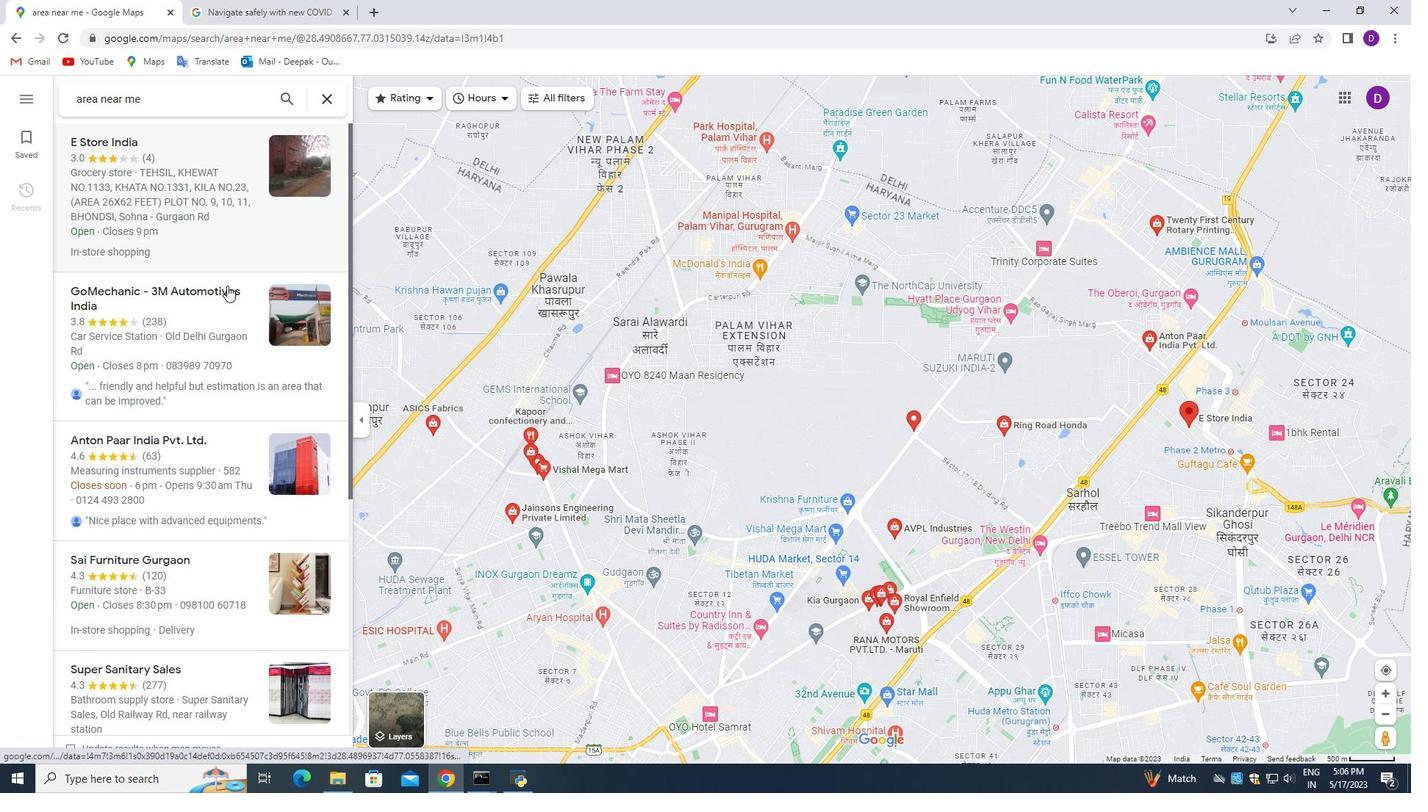 
Action: Mouse scrolled (224, 285) with delta (0, 0)
Screenshot: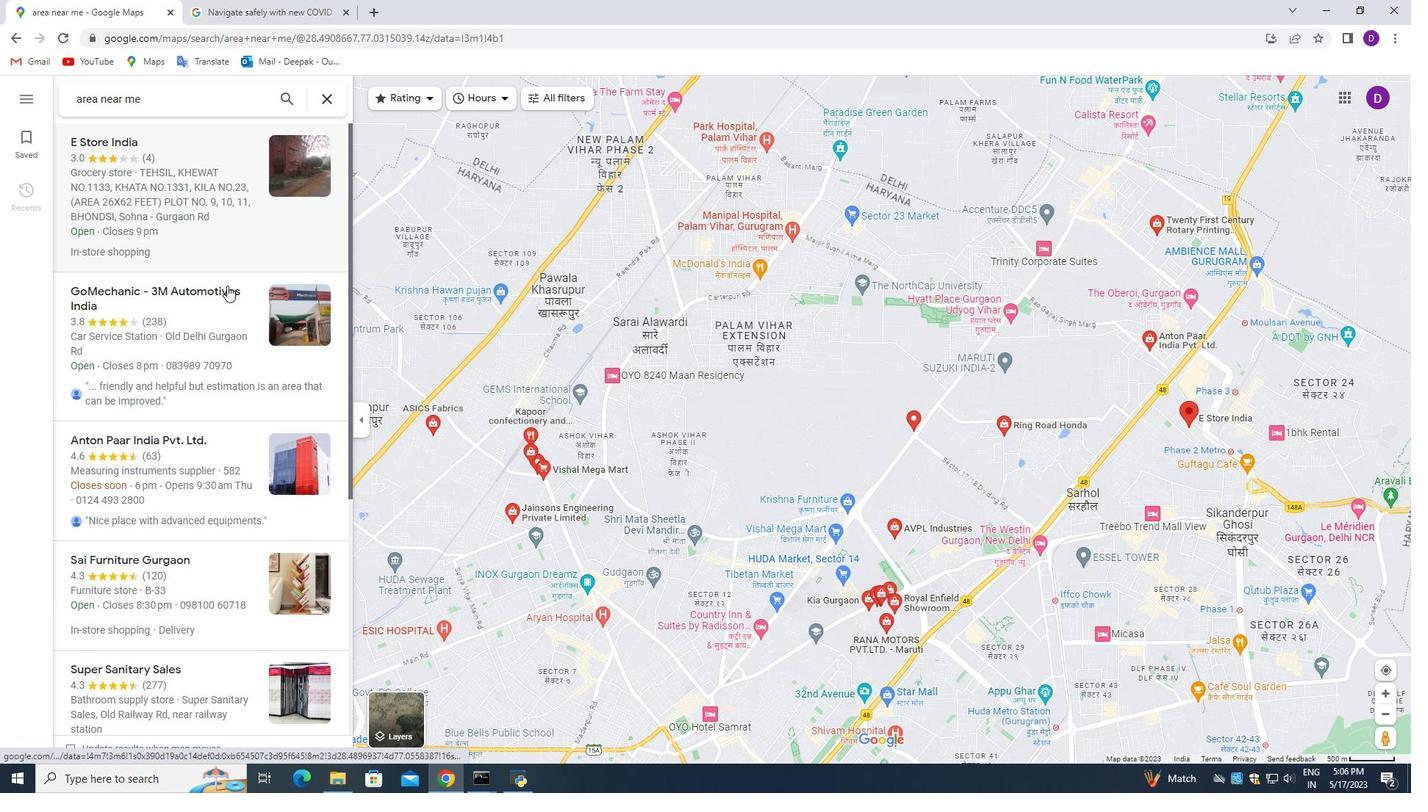 
Action: Mouse moved to (224, 284)
Screenshot: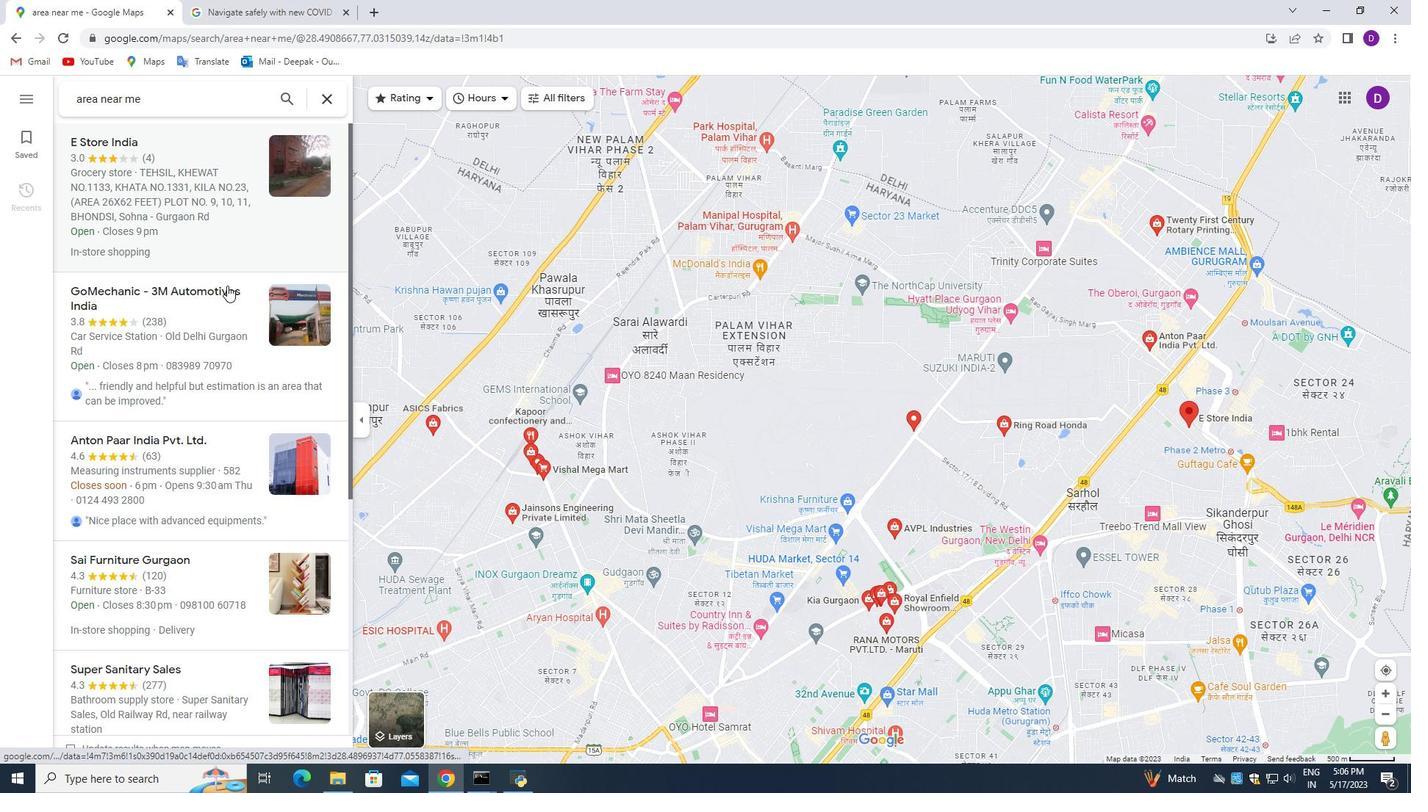 
Action: Mouse scrolled (224, 283) with delta (0, 0)
Screenshot: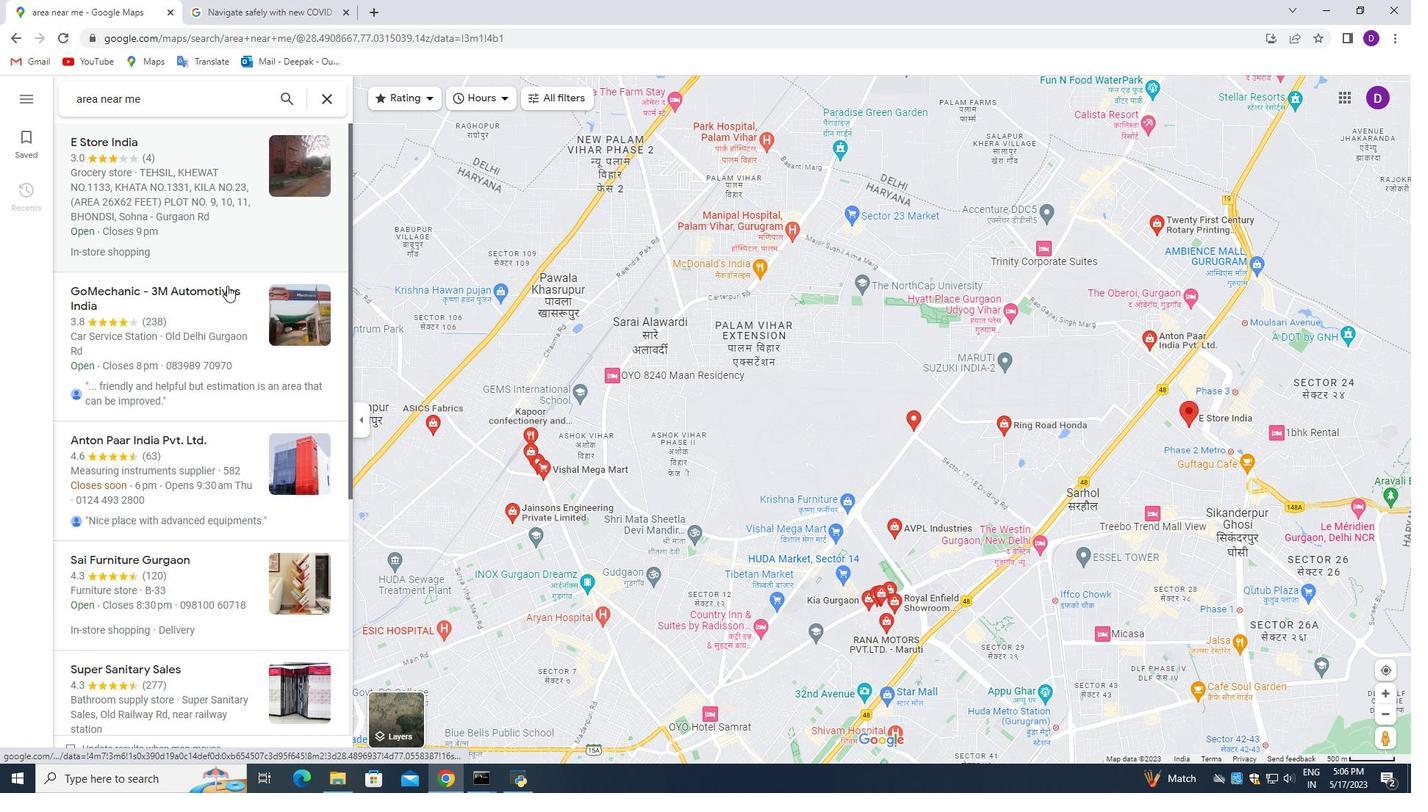 
Action: Mouse moved to (231, 317)
Screenshot: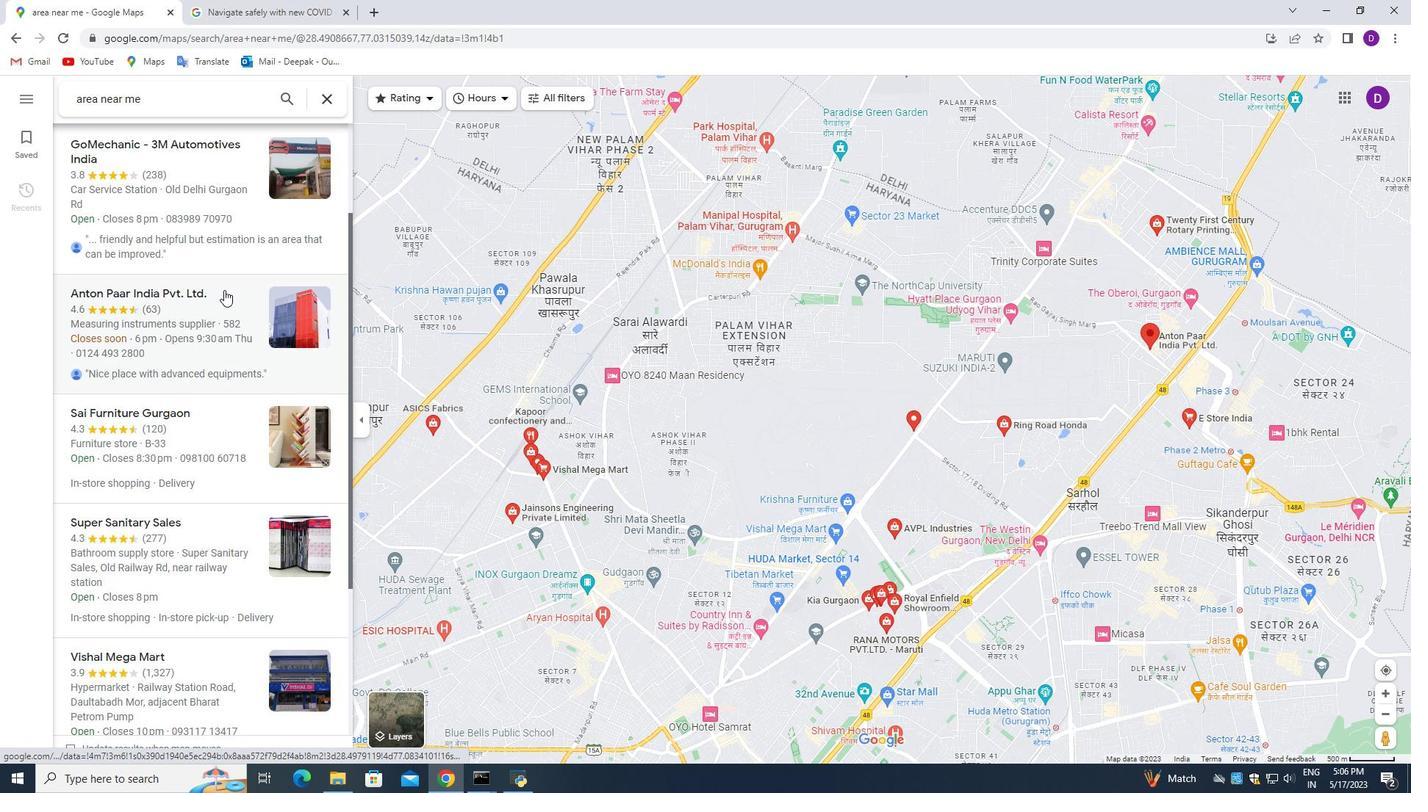 
Action: Mouse scrolled (231, 318) with delta (0, 0)
Screenshot: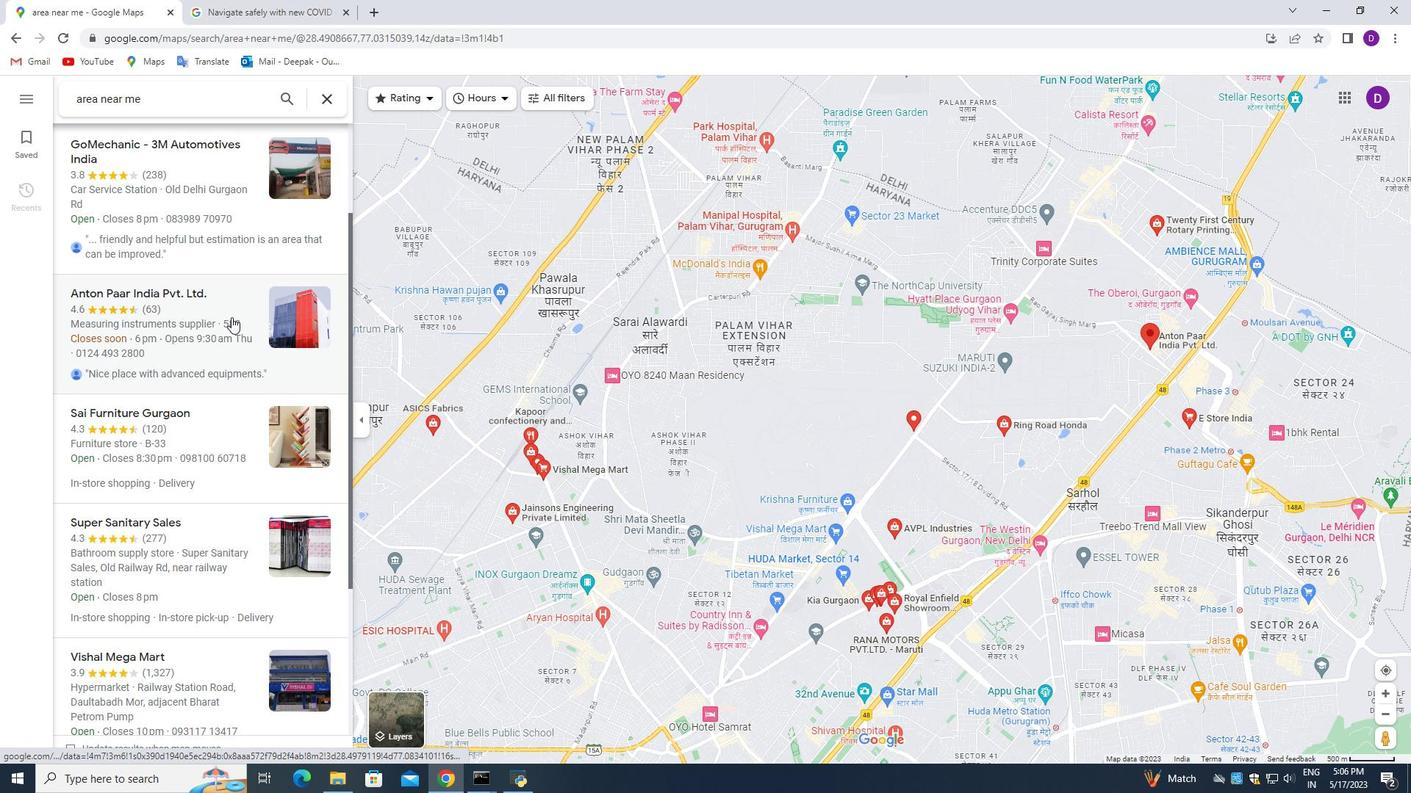 
Action: Mouse moved to (231, 318)
Screenshot: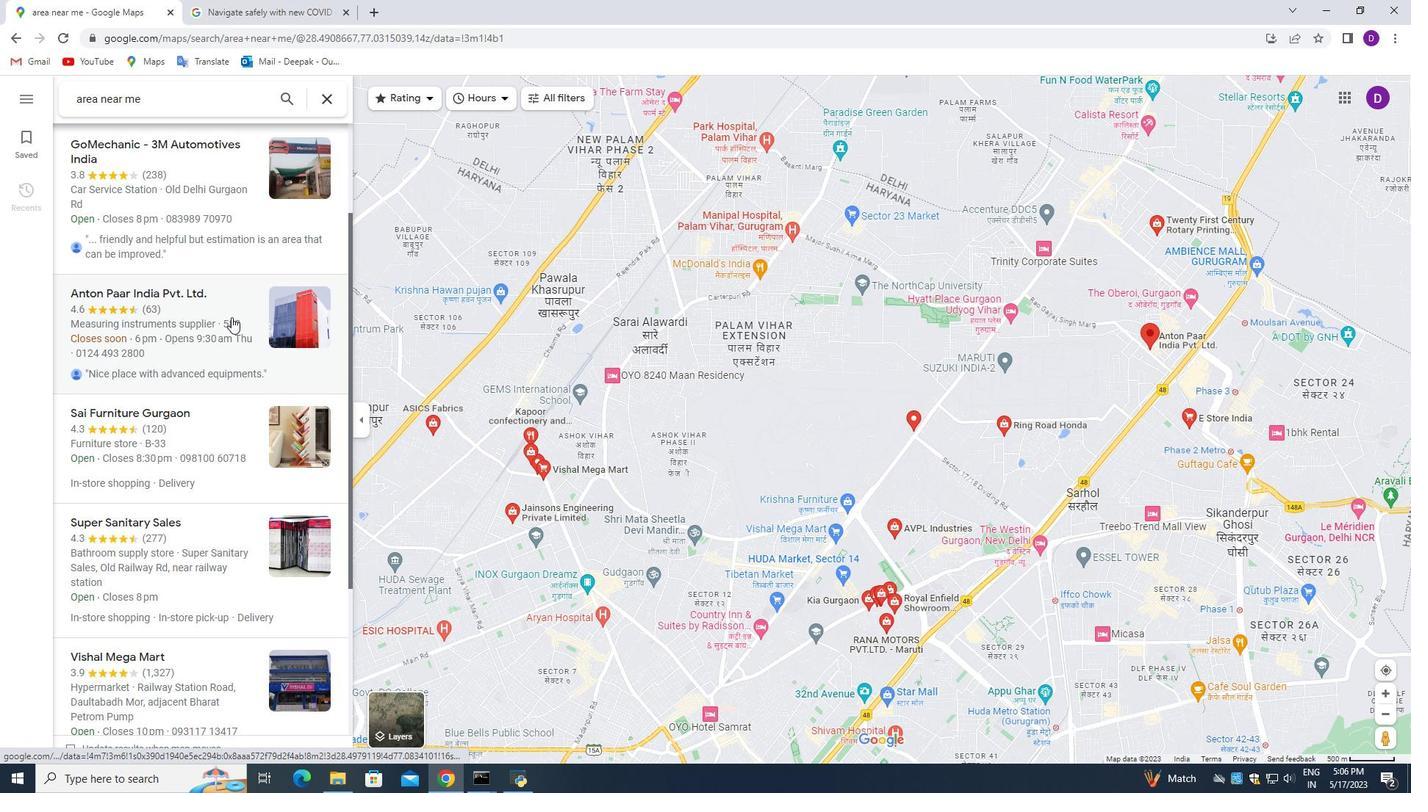 
Action: Mouse scrolled (231, 318) with delta (0, 0)
Screenshot: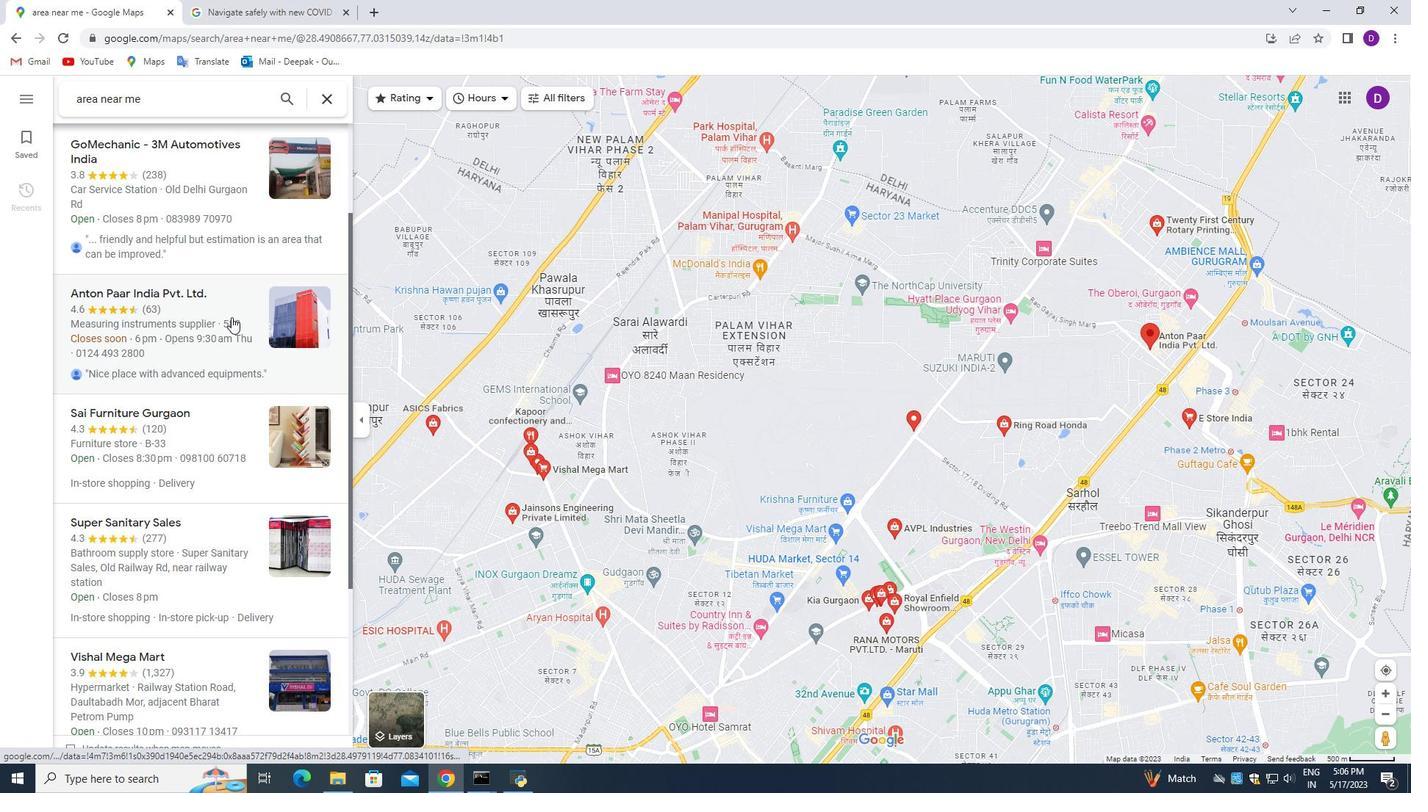 
Action: Mouse moved to (231, 318)
Screenshot: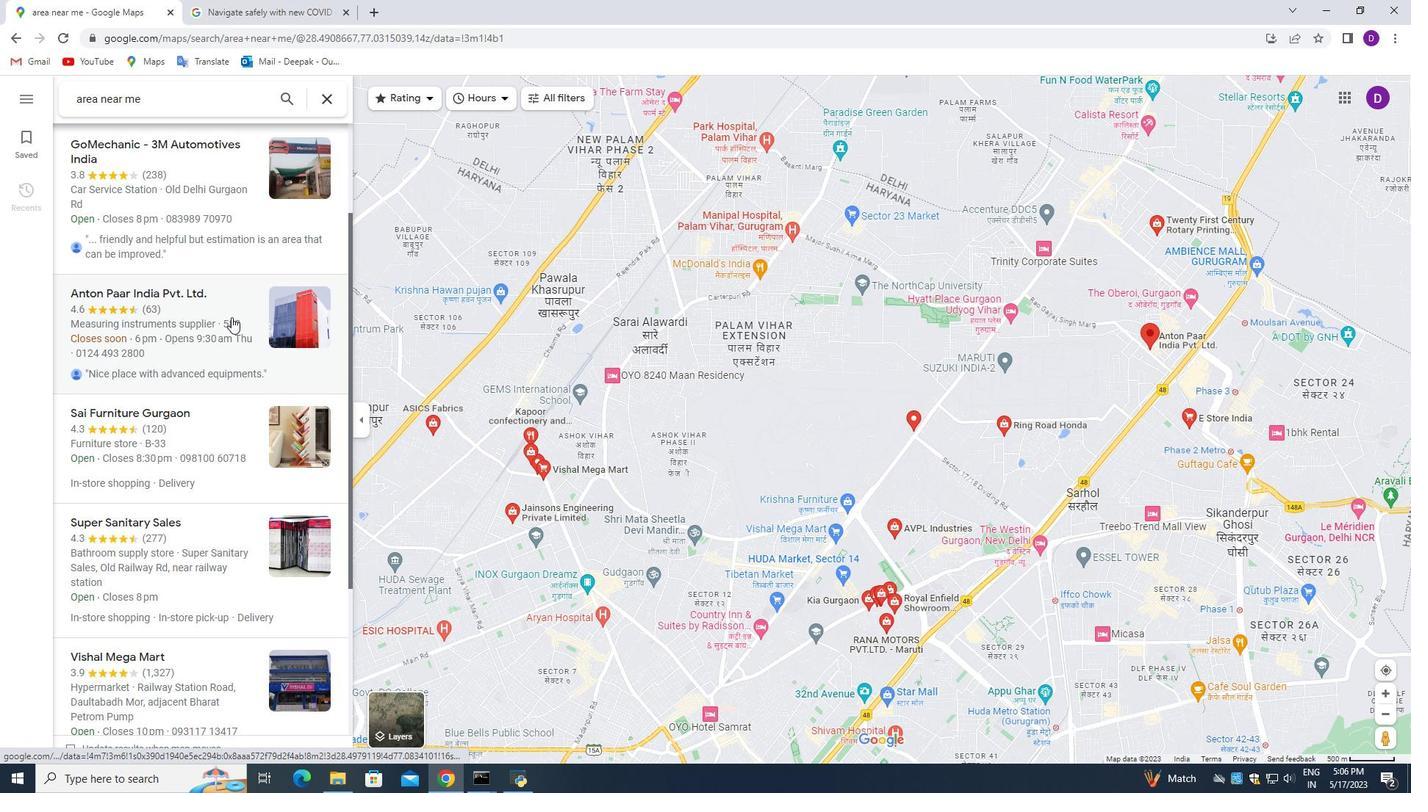 
Action: Mouse scrolled (231, 318) with delta (0, 0)
Screenshot: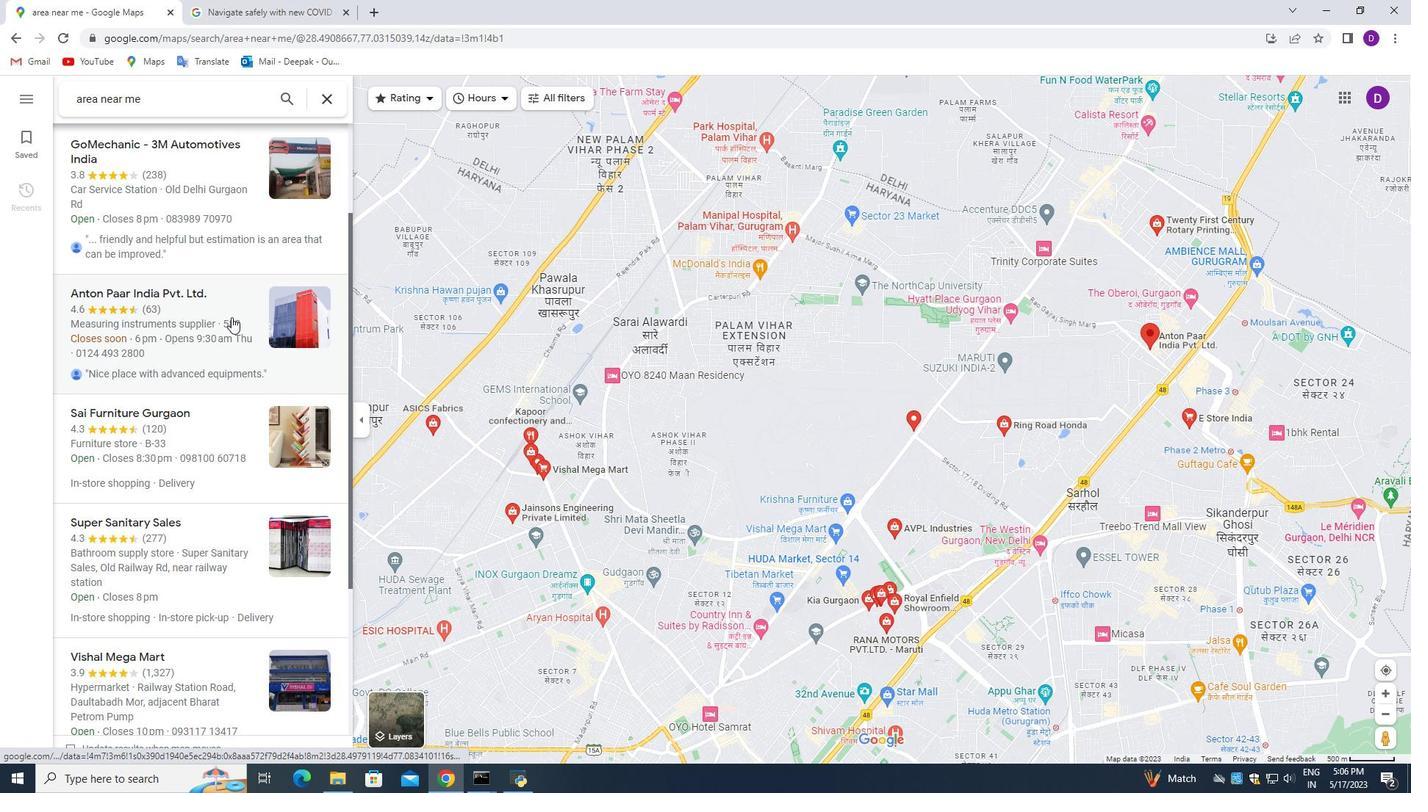 
Action: Mouse scrolled (231, 318) with delta (0, 0)
Screenshot: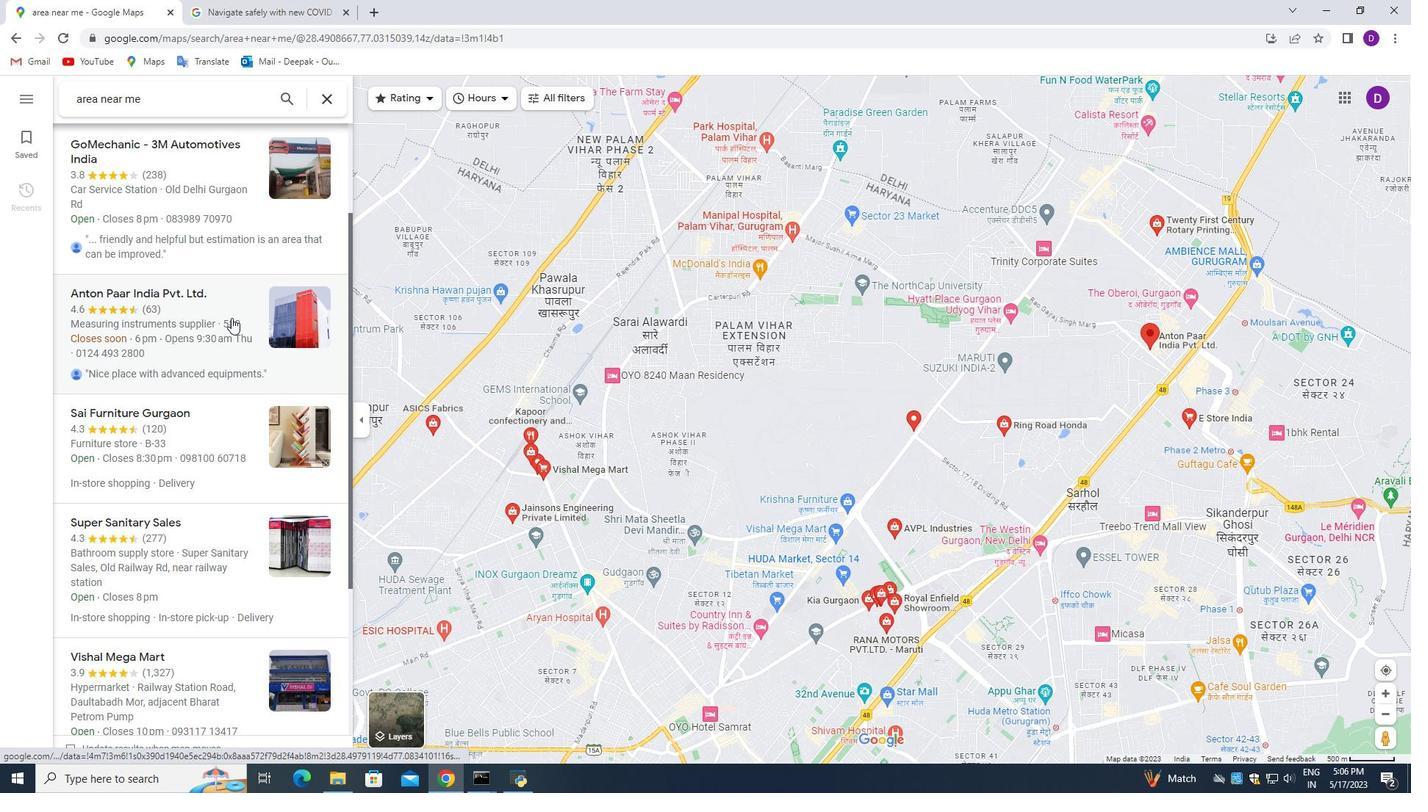 
Action: Mouse moved to (399, 725)
Screenshot: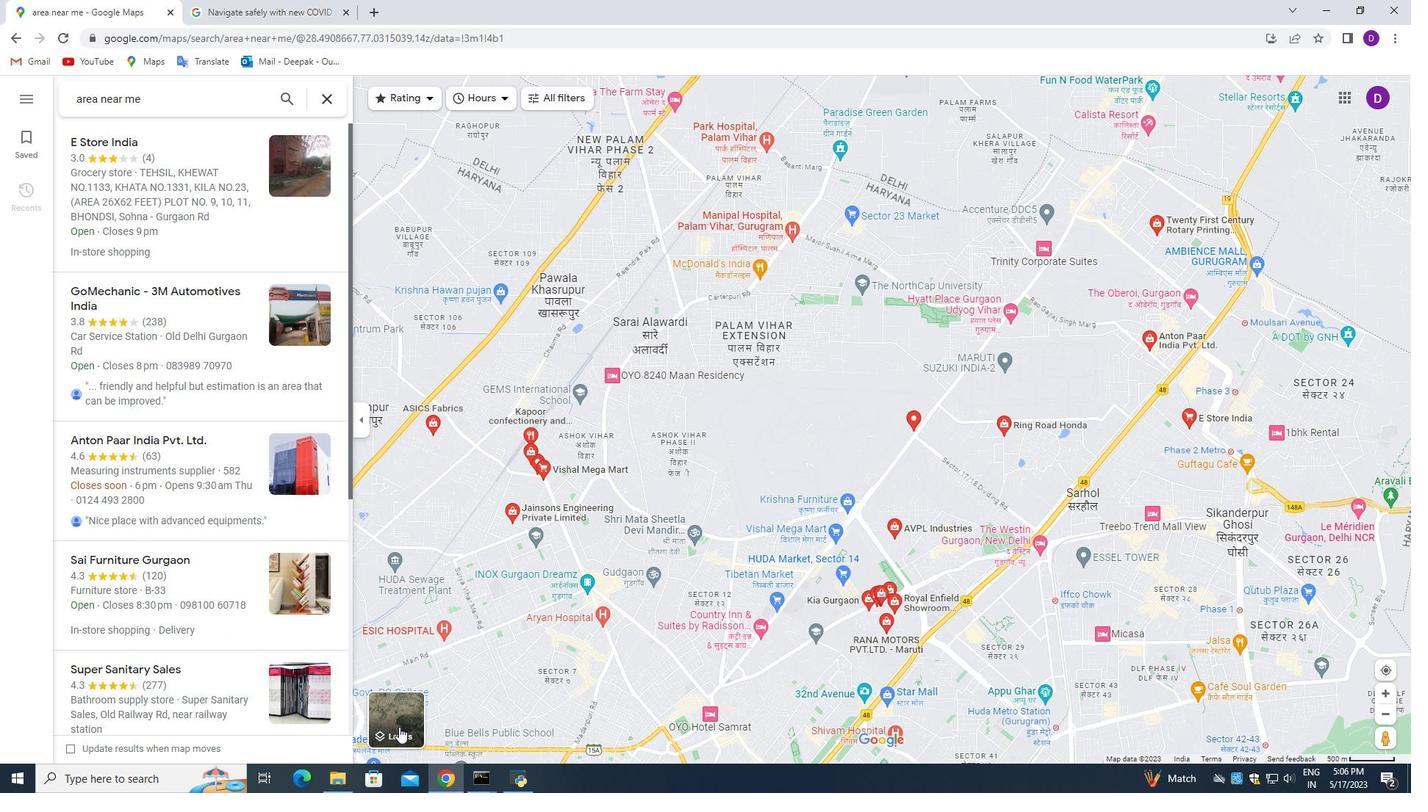 
Action: Mouse pressed left at (399, 725)
Screenshot: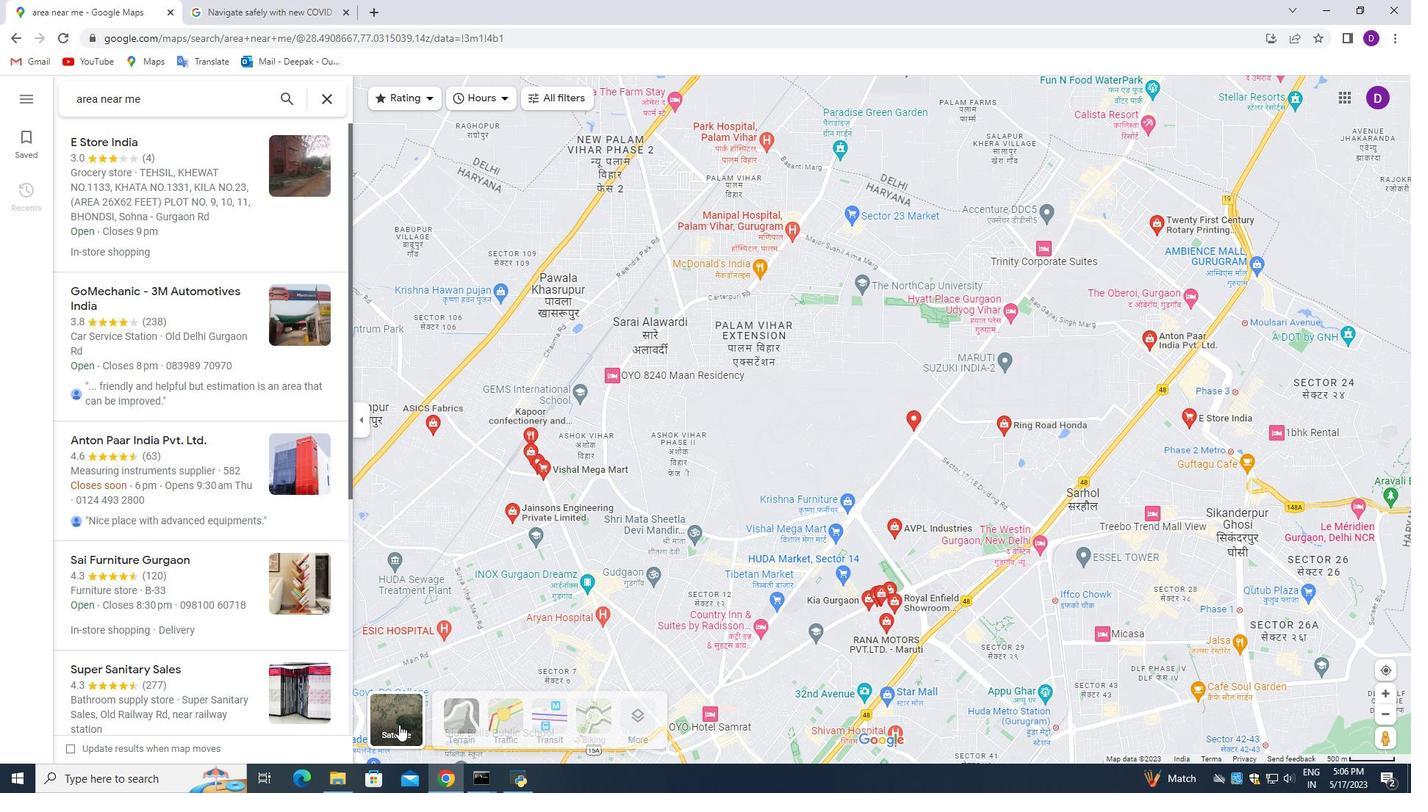 
Action: Mouse moved to (460, 714)
Screenshot: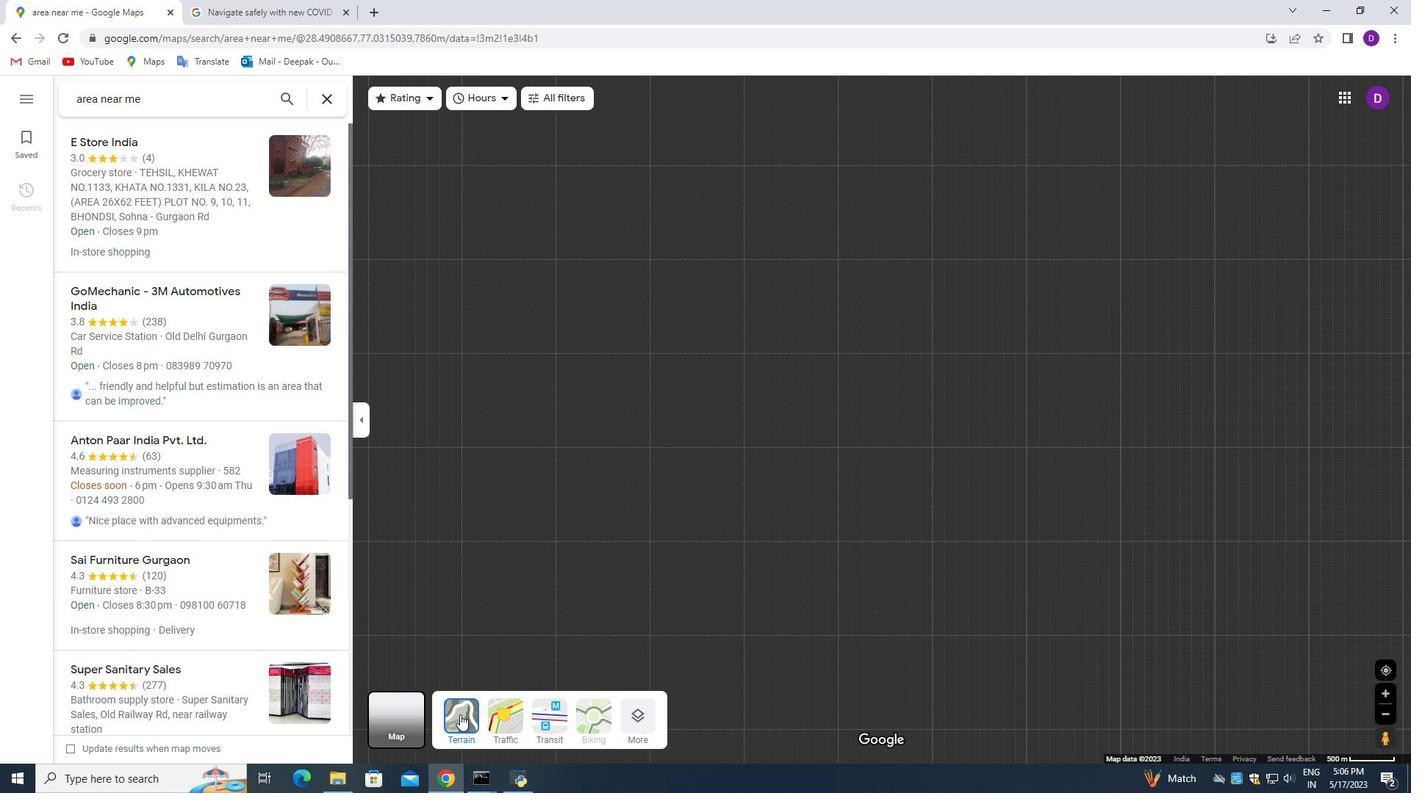 
Action: Mouse pressed left at (460, 714)
Screenshot: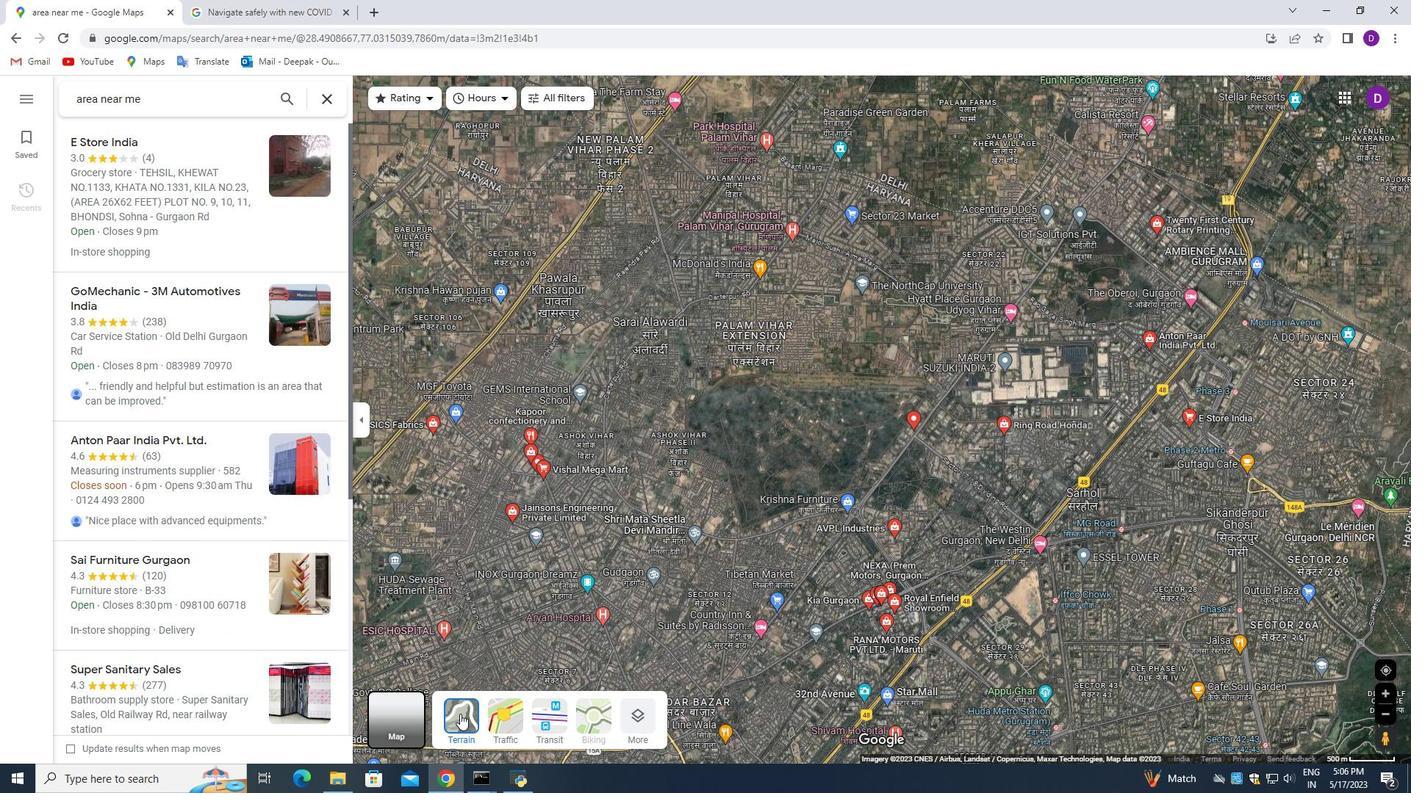 
Action: Mouse moved to (842, 523)
Screenshot: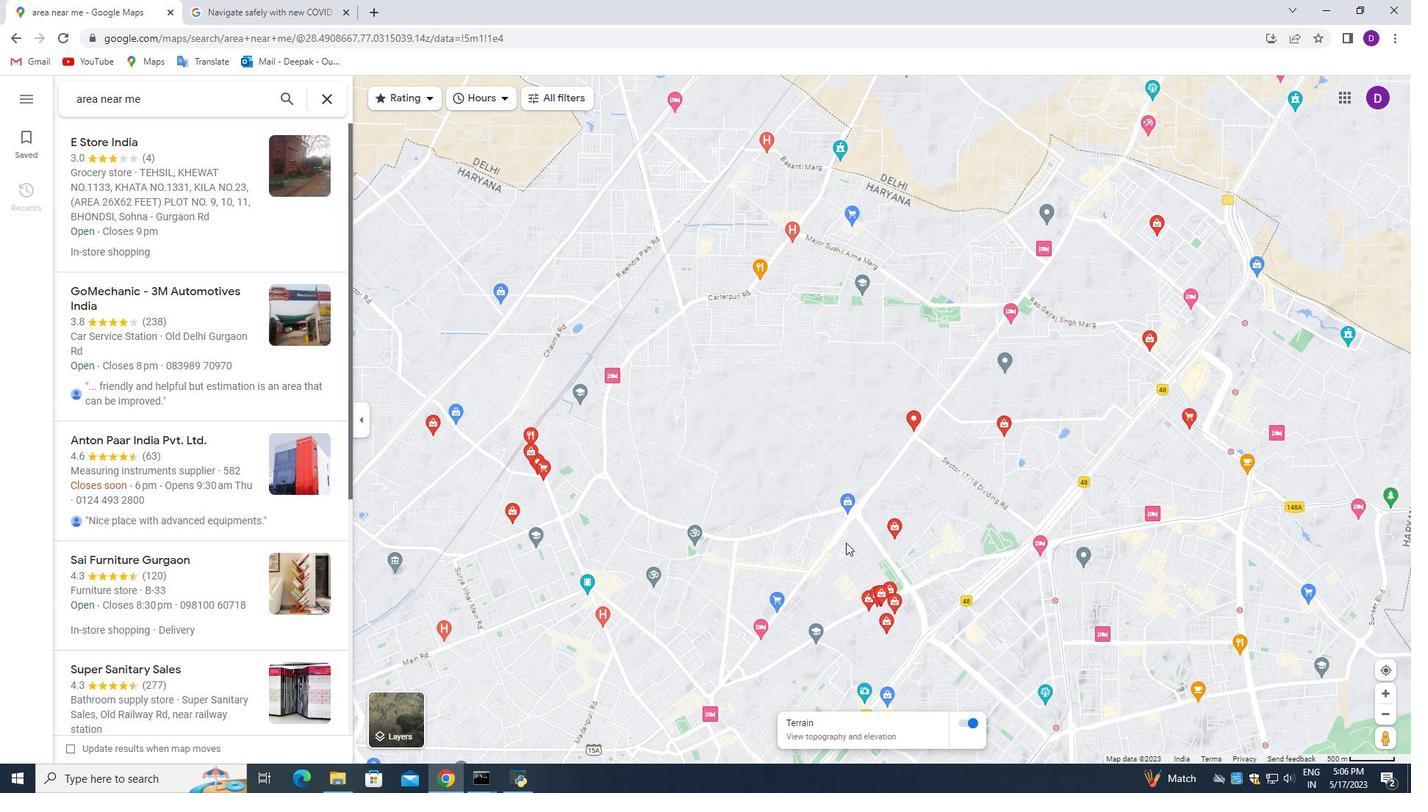 
Action: Mouse scrolled (842, 524) with delta (0, 0)
Screenshot: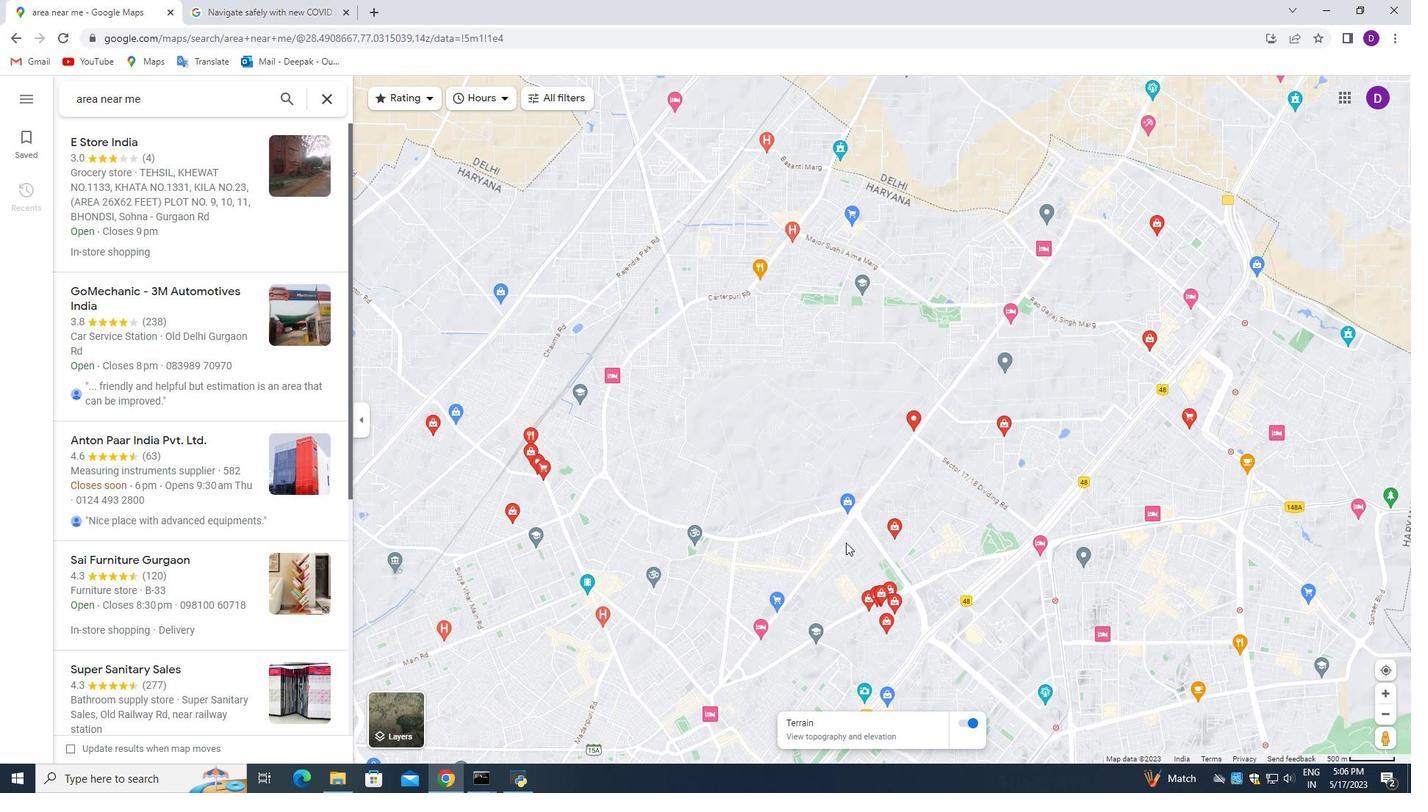 
Action: Mouse scrolled (842, 524) with delta (0, 0)
Screenshot: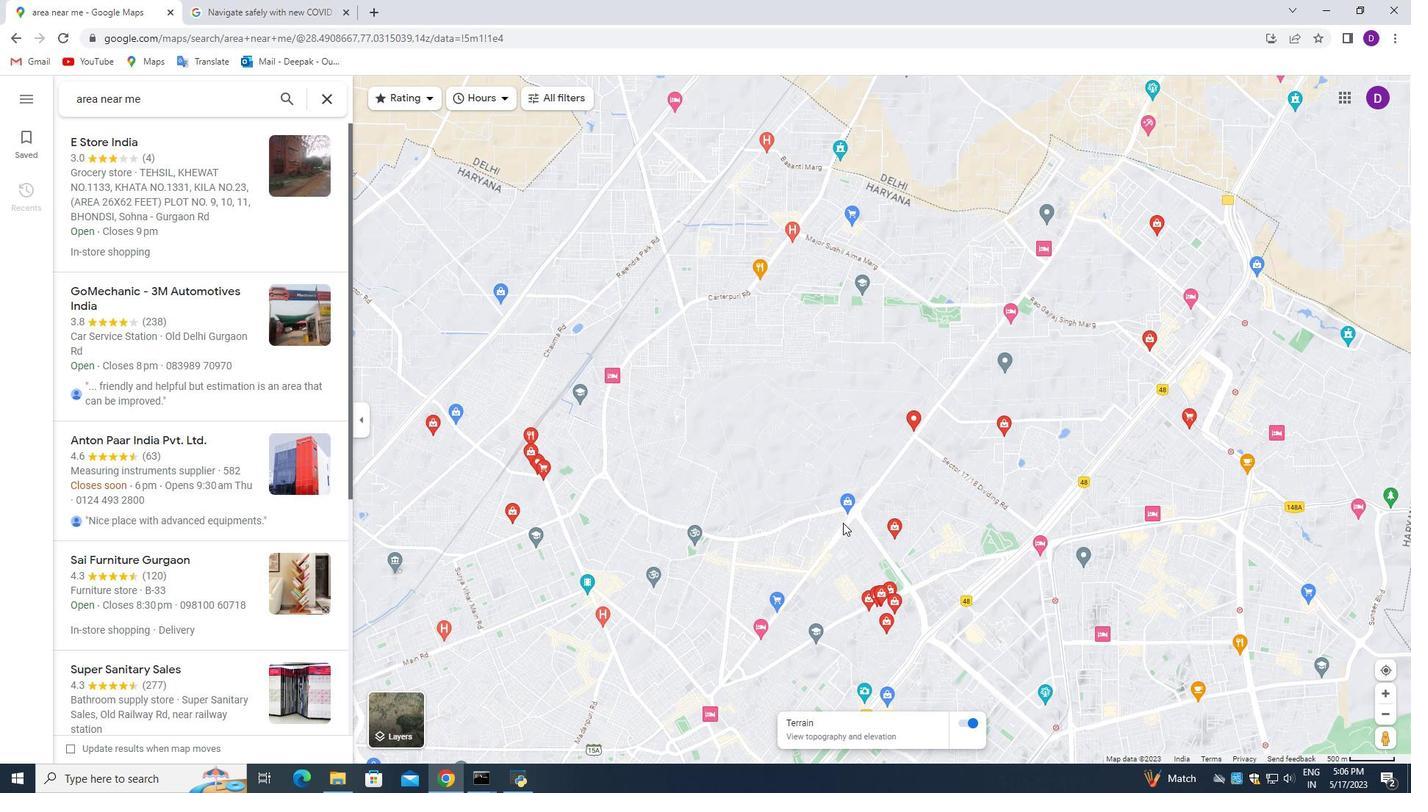 
Action: Mouse scrolled (842, 524) with delta (0, 0)
Screenshot: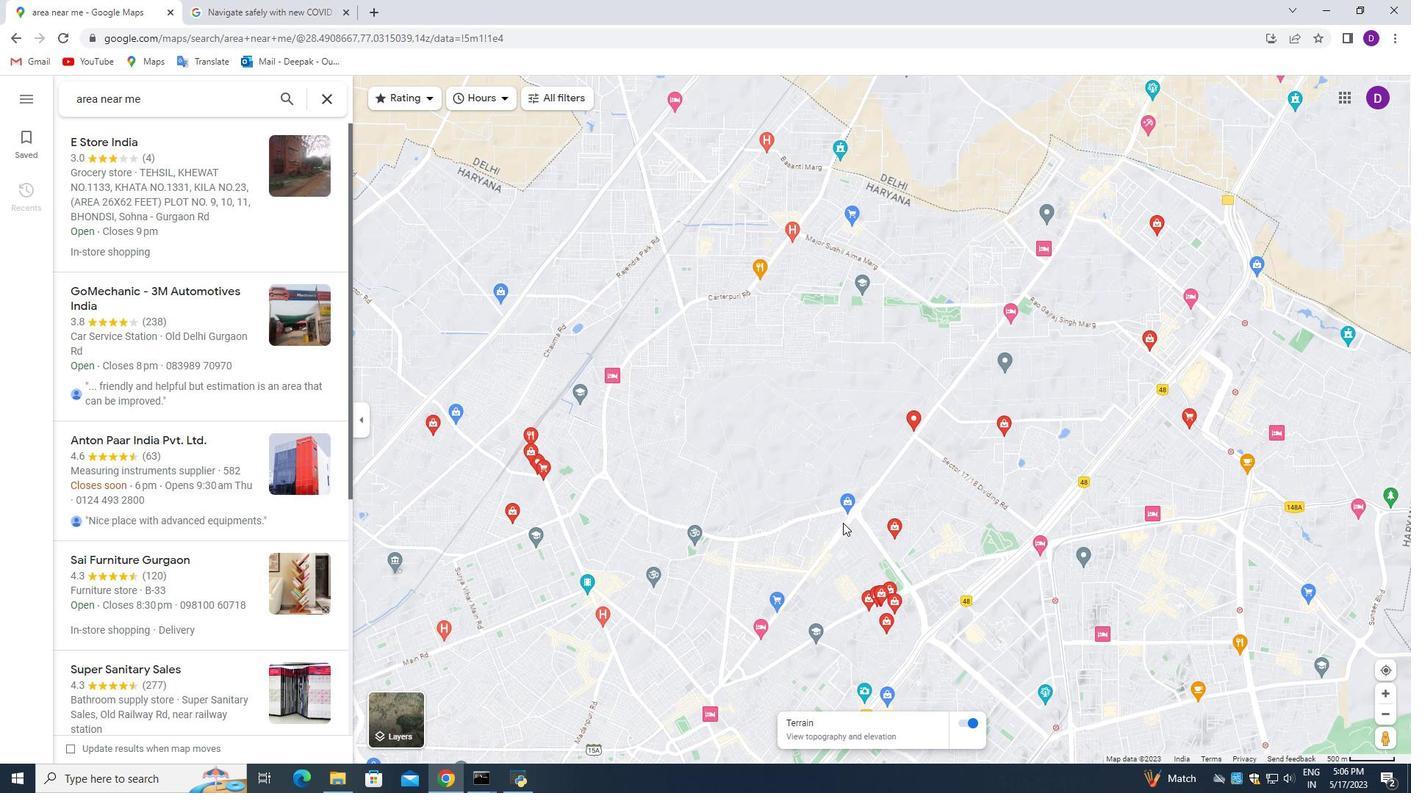 
Action: Mouse scrolled (842, 524) with delta (0, 0)
Screenshot: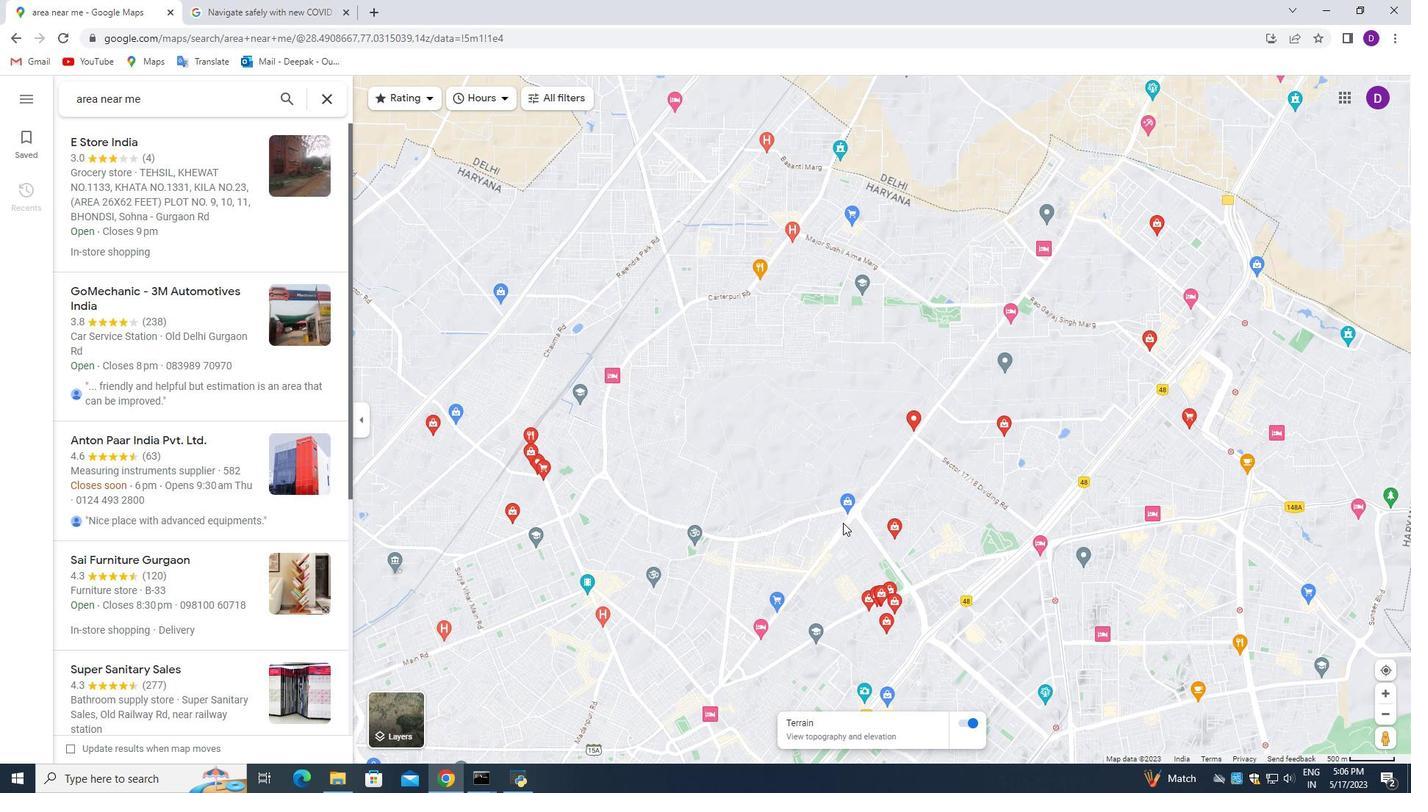
Action: Mouse scrolled (842, 524) with delta (0, 0)
Screenshot: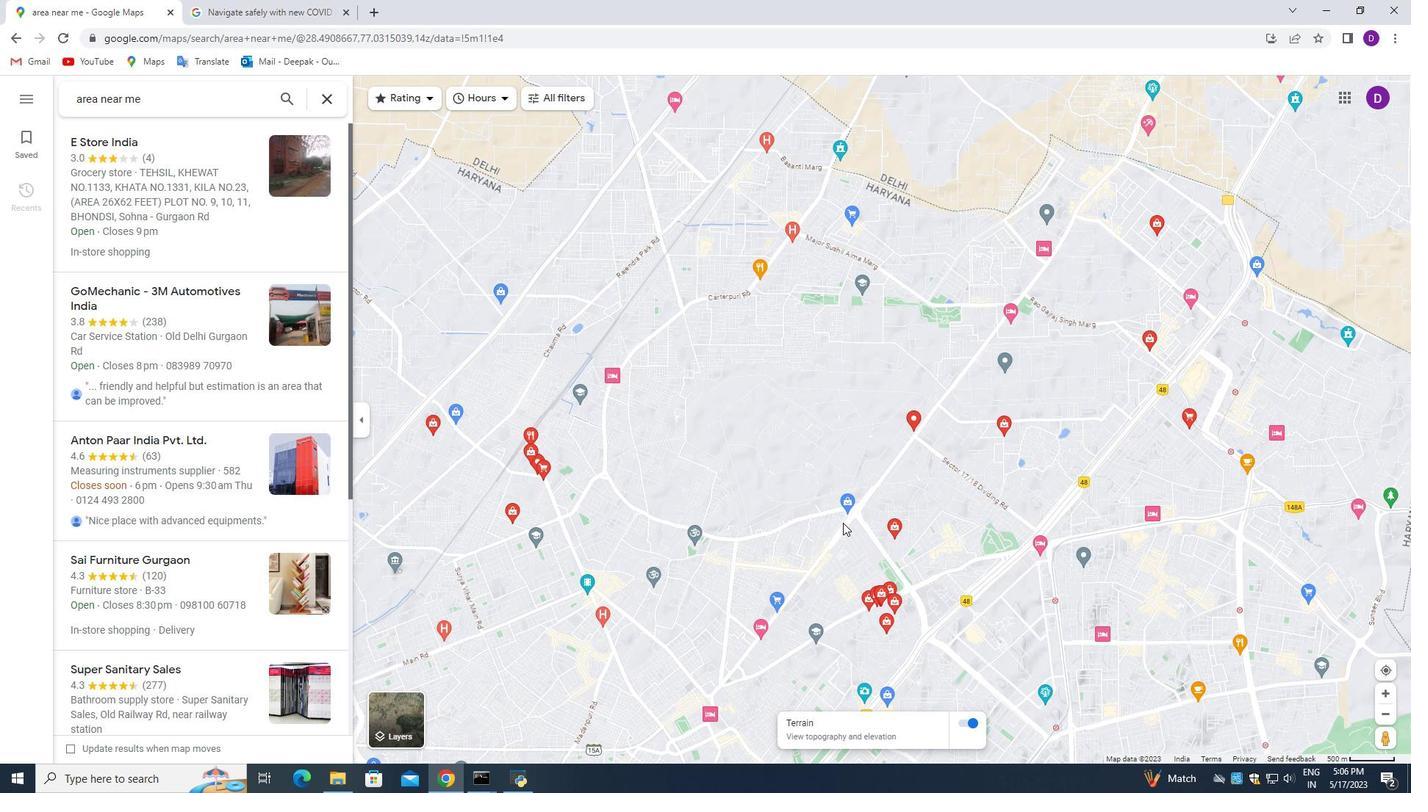 
Action: Mouse scrolled (842, 524) with delta (0, 0)
Screenshot: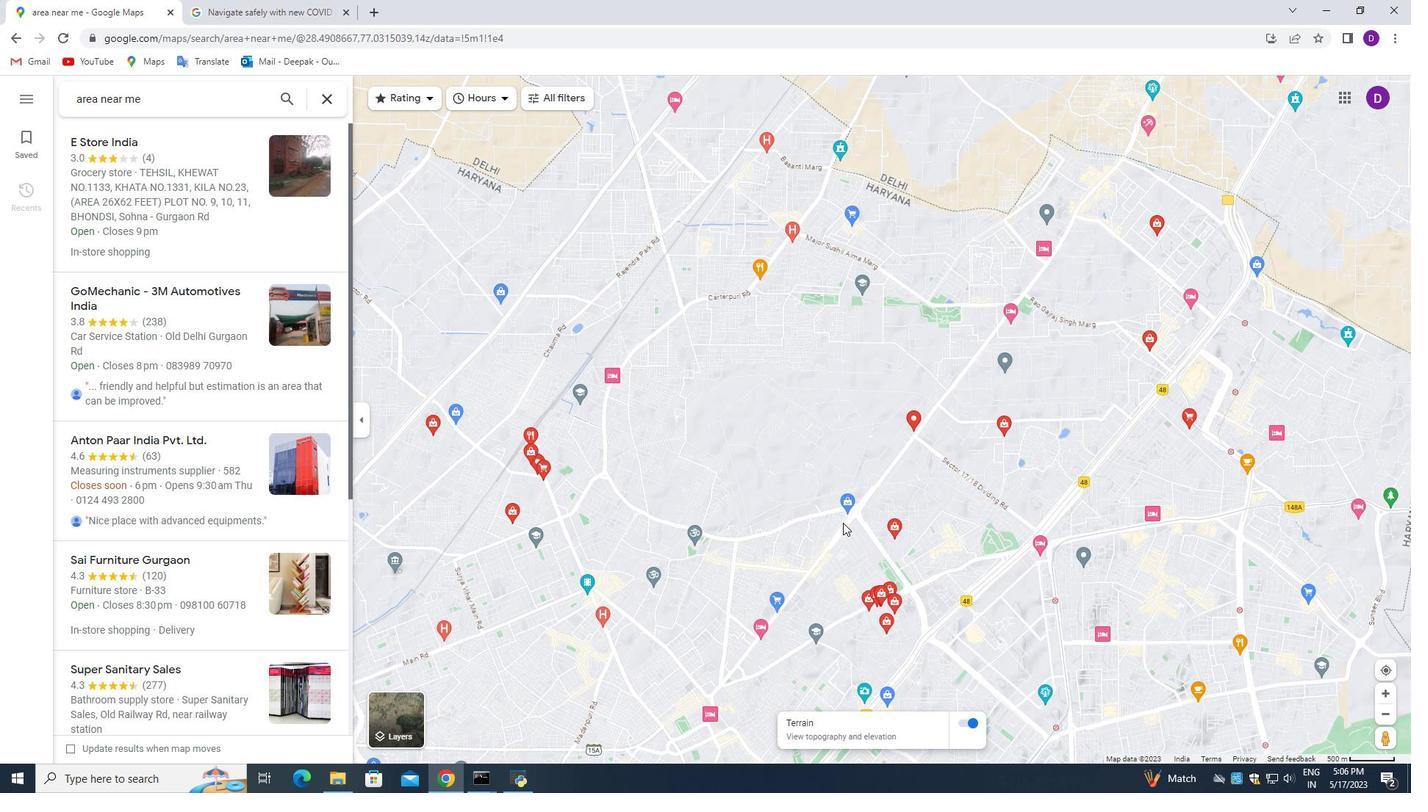 
Action: Mouse scrolled (842, 524) with delta (0, 0)
Screenshot: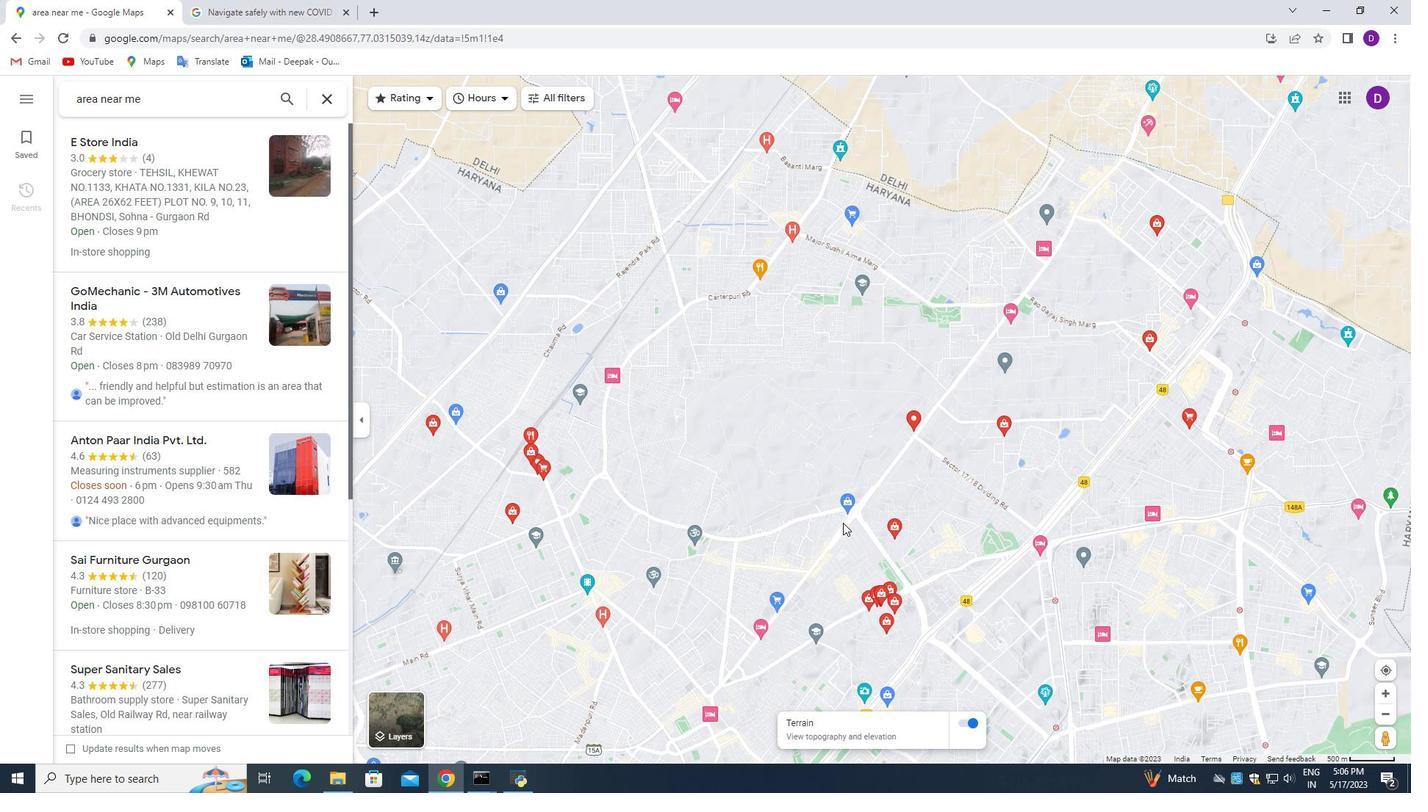 
Action: Mouse moved to (1385, 742)
Screenshot: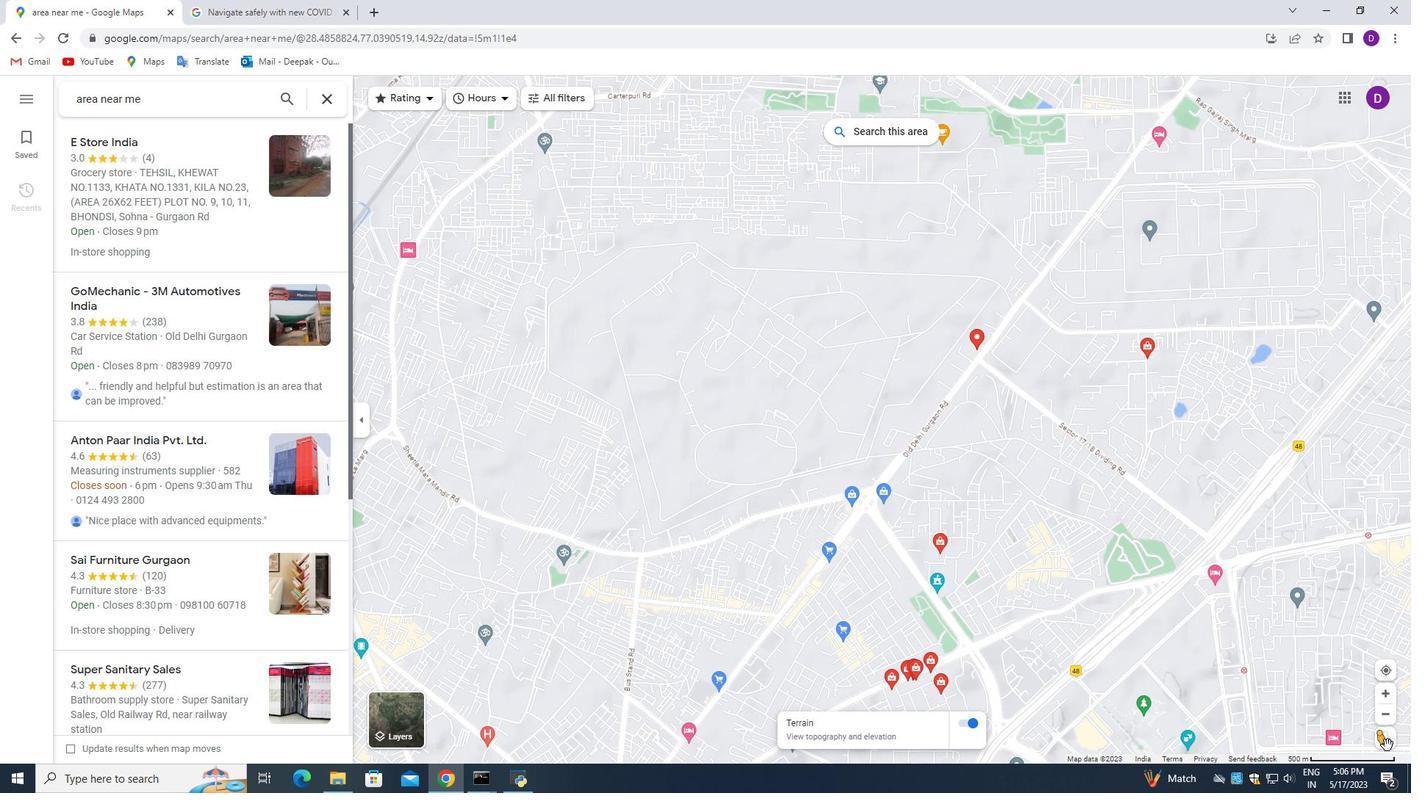
Action: Mouse pressed left at (1385, 742)
Screenshot: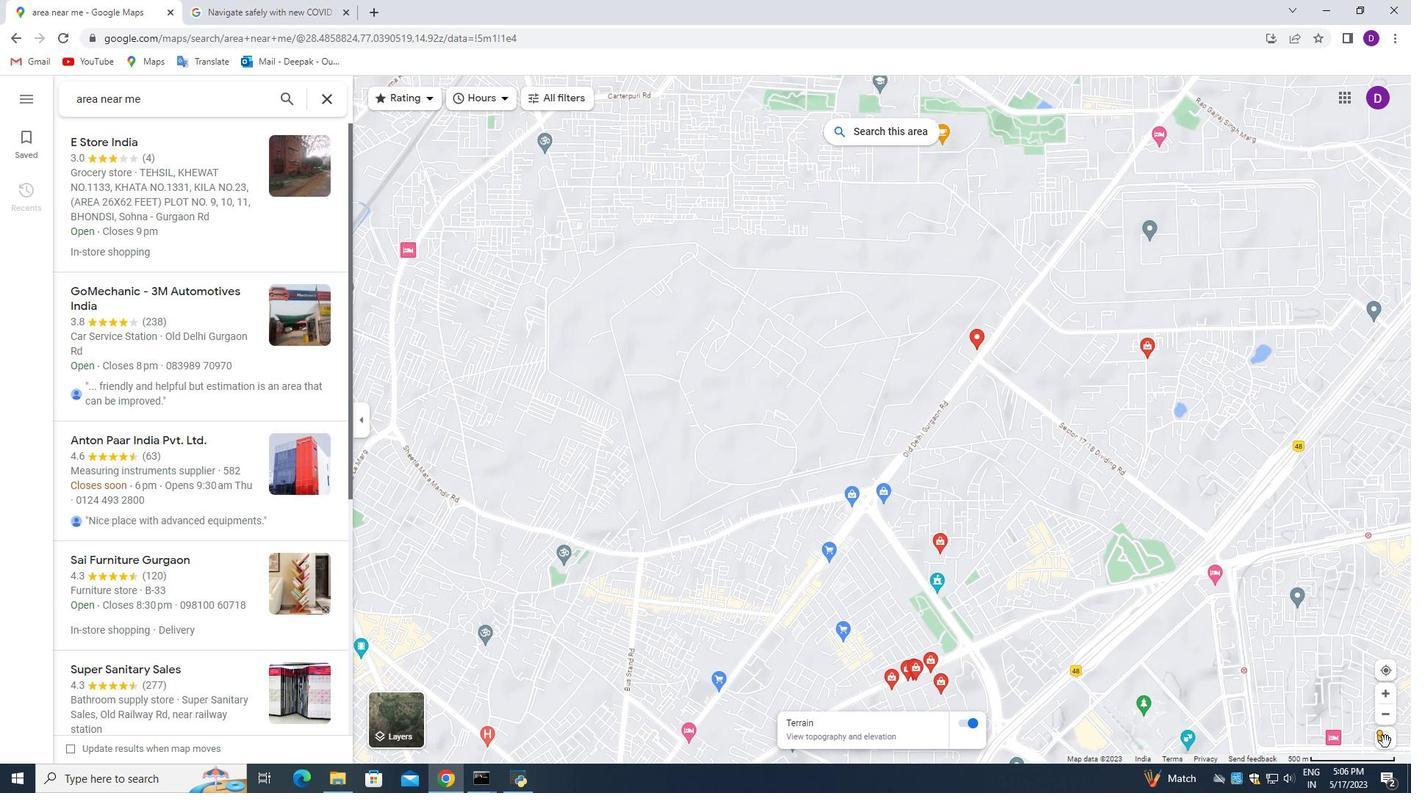 
Action: Mouse moved to (712, 564)
Screenshot: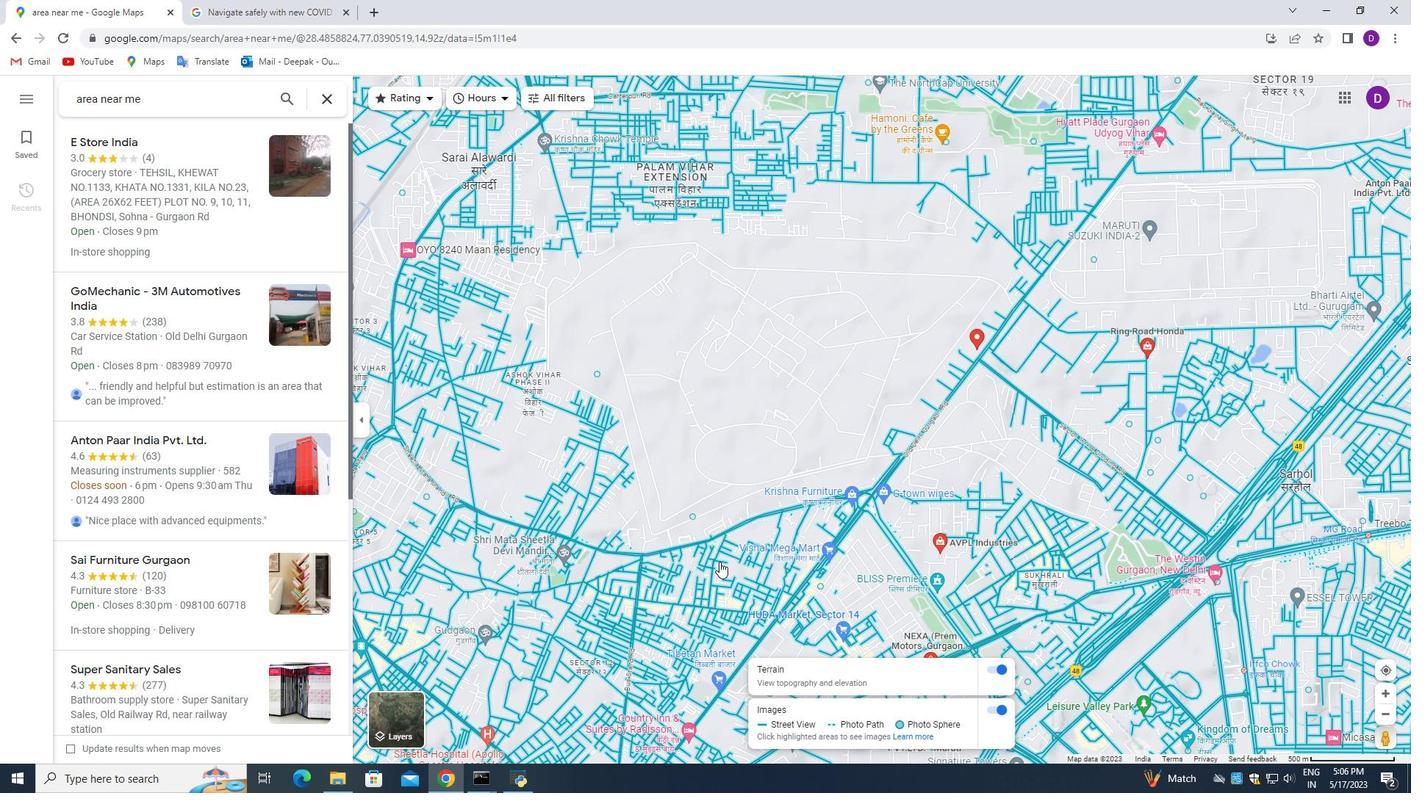 
Action: Mouse scrolled (712, 565) with delta (0, 0)
Screenshot: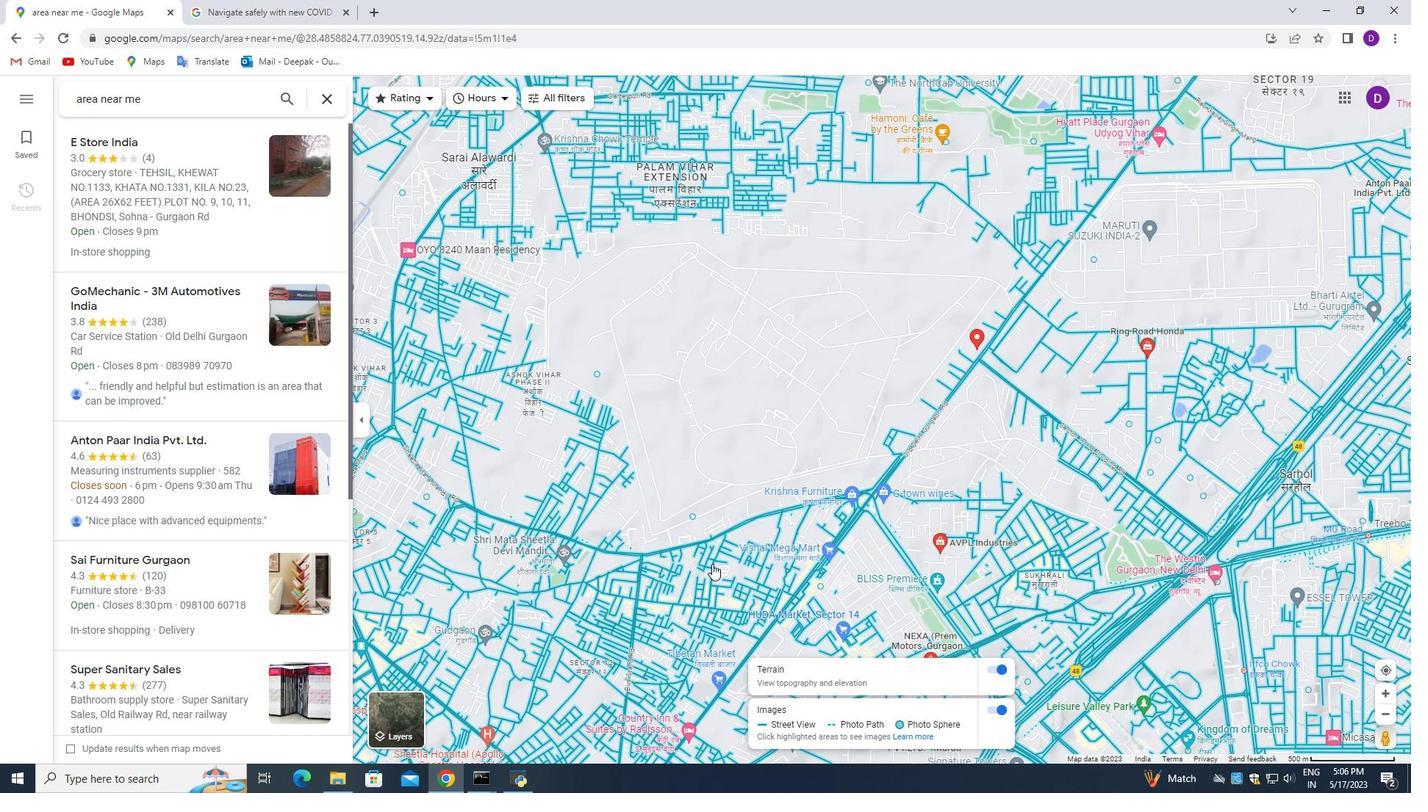
Action: Mouse scrolled (712, 565) with delta (0, 0)
Screenshot: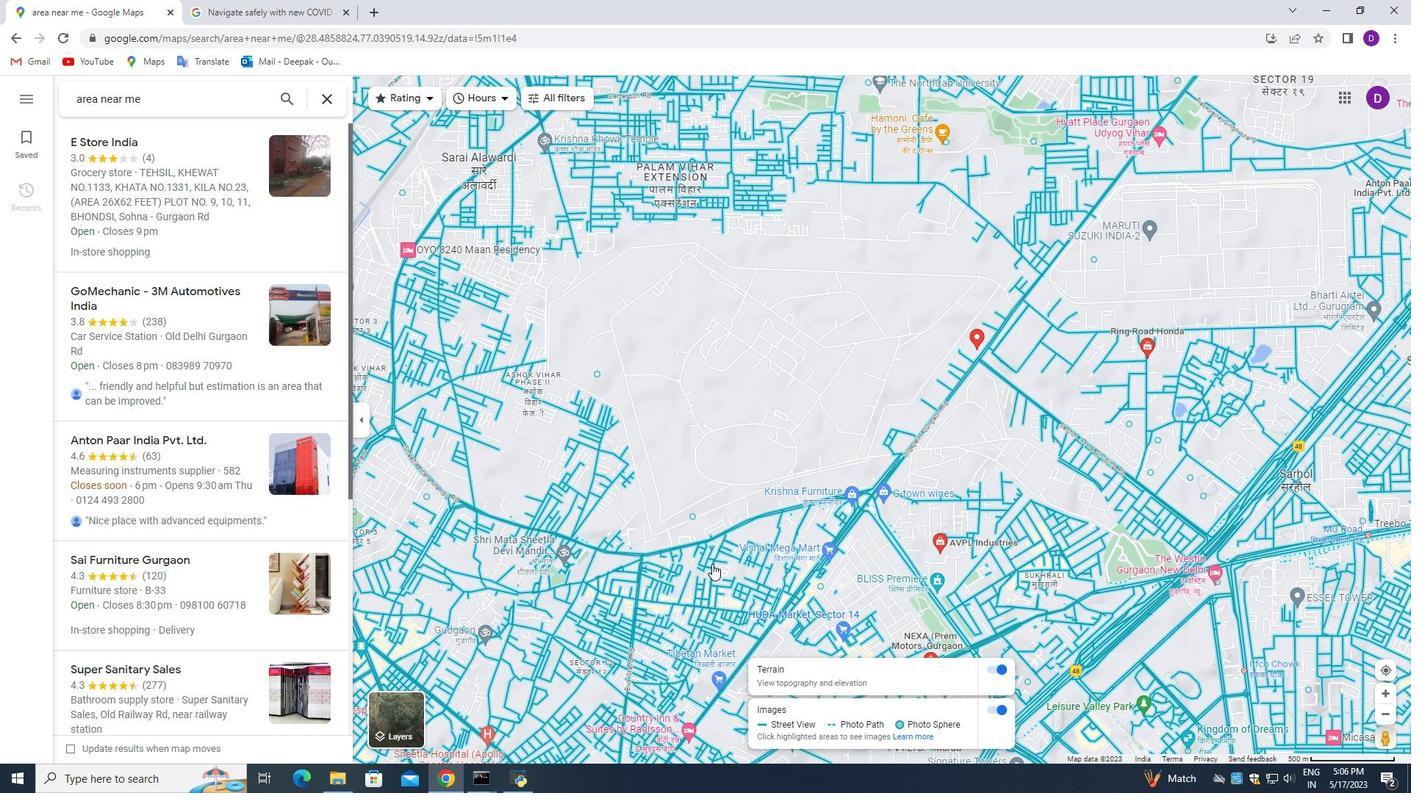
Action: Mouse moved to (712, 564)
Screenshot: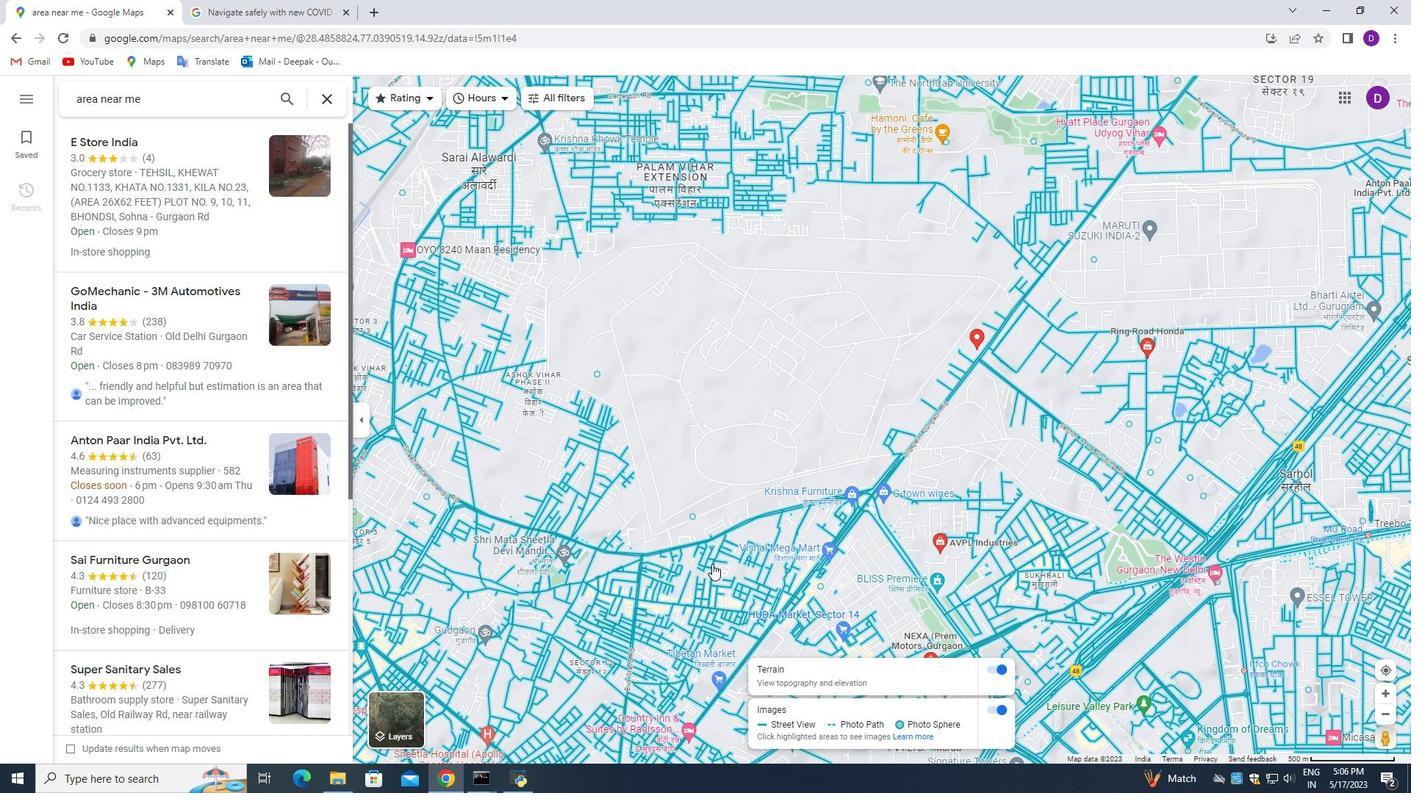 
Action: Mouse scrolled (712, 565) with delta (0, 0)
Screenshot: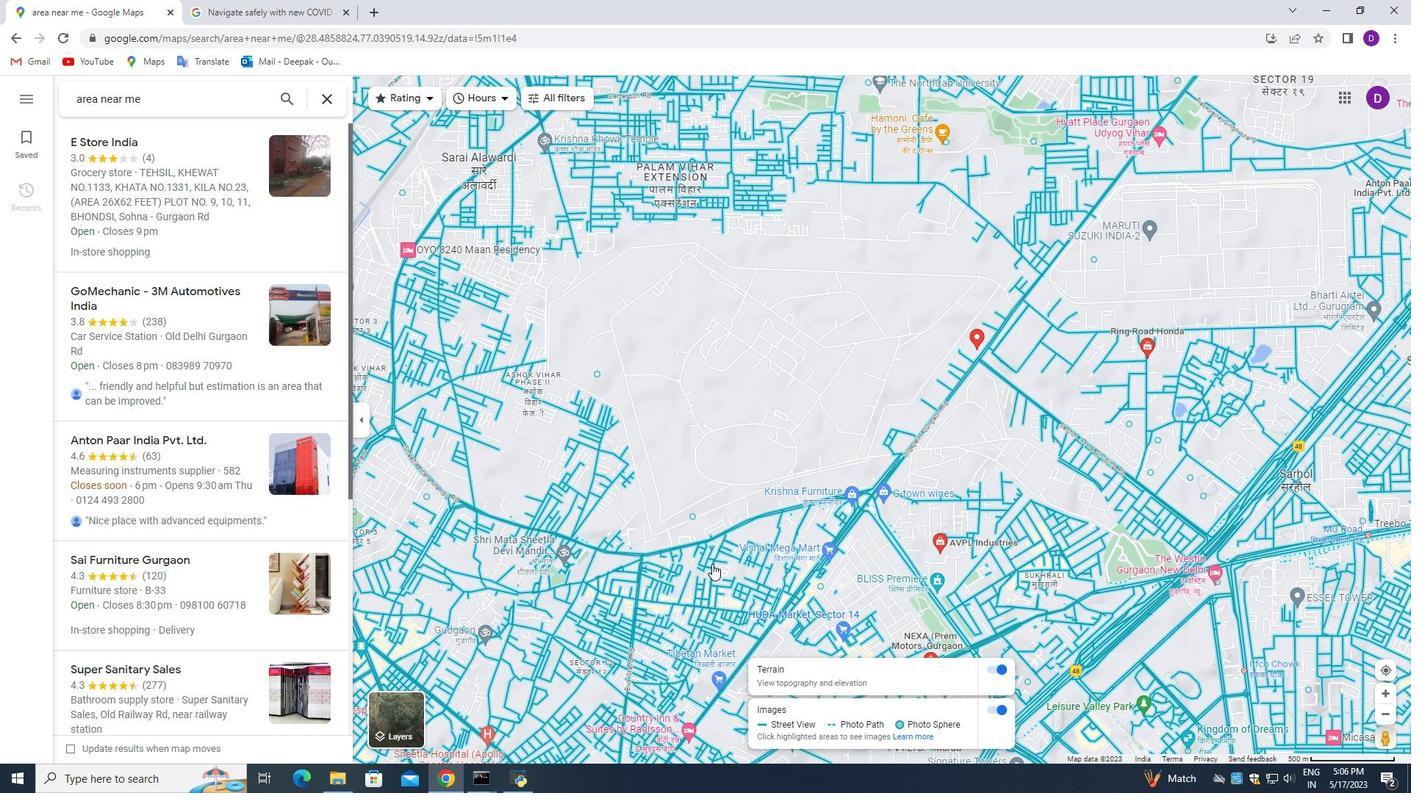 
Action: Mouse scrolled (712, 565) with delta (0, 0)
Screenshot: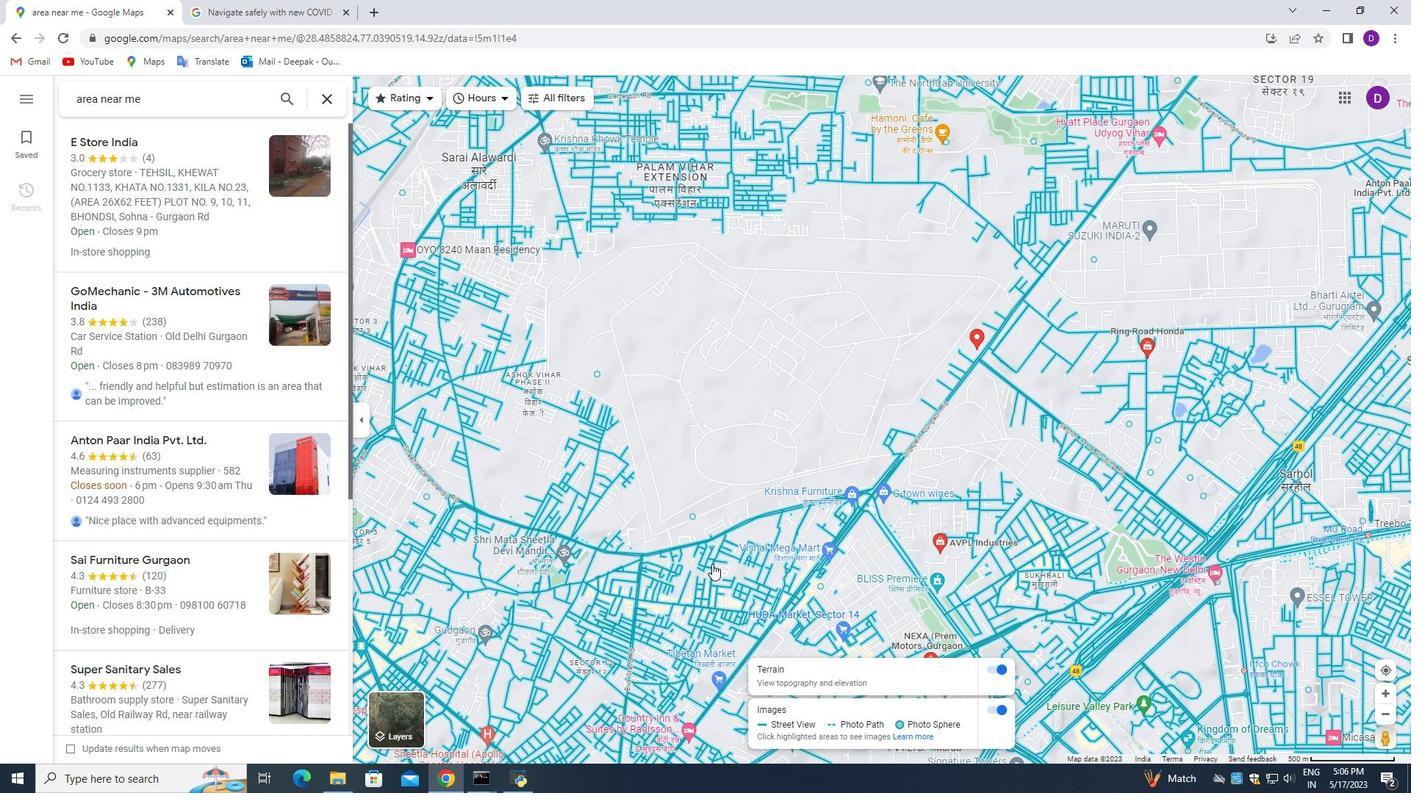 
Action: Mouse scrolled (712, 565) with delta (0, 0)
Screenshot: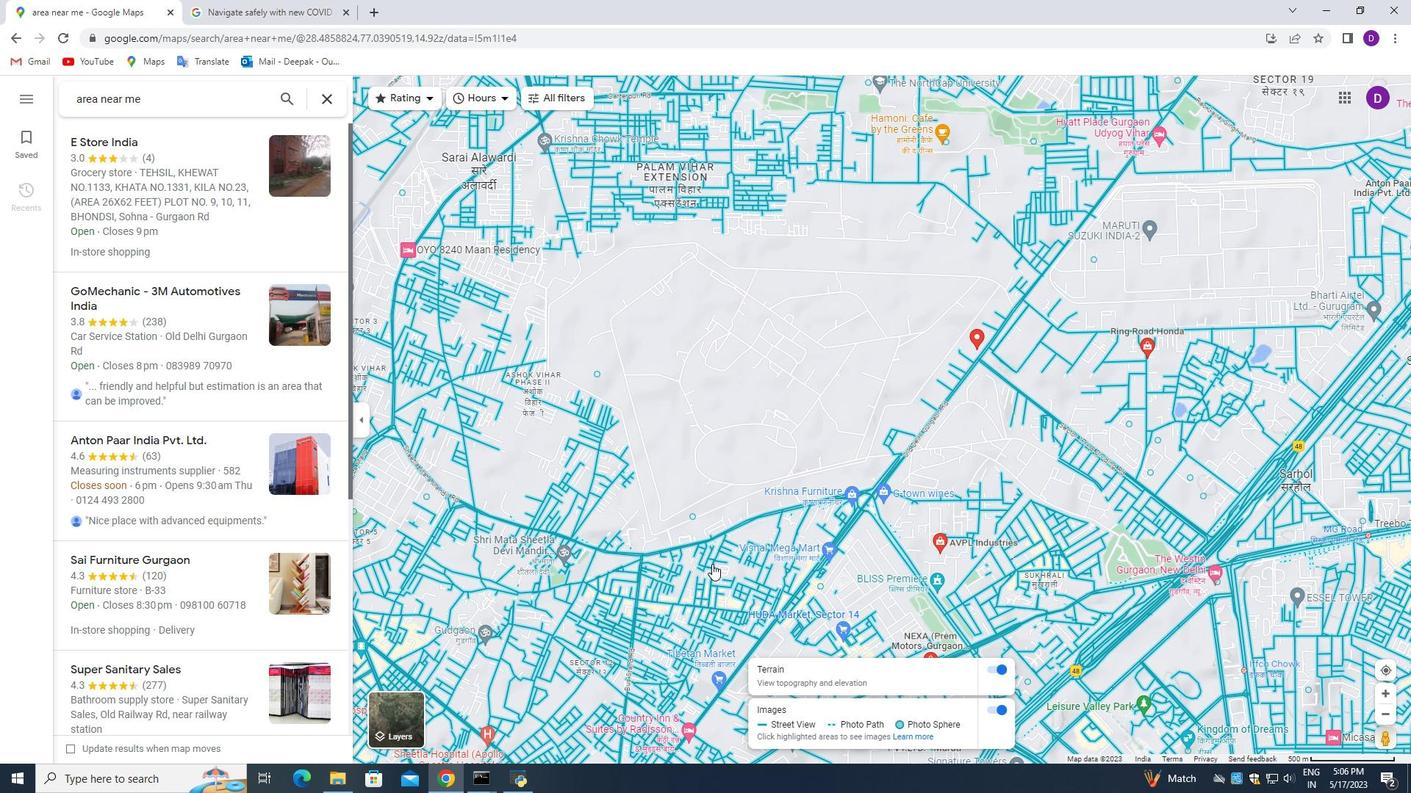 
Action: Mouse scrolled (712, 565) with delta (0, 0)
Screenshot: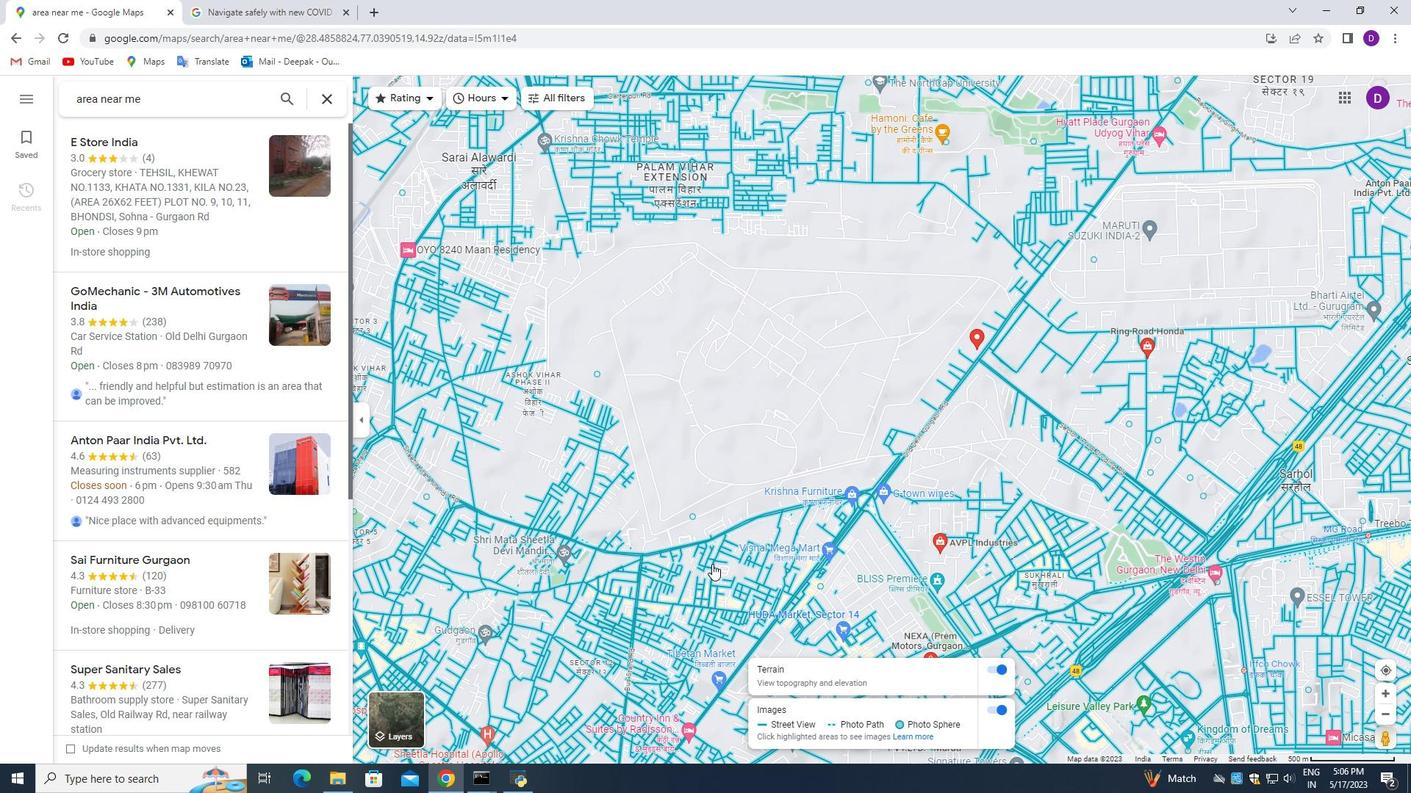 
Action: Mouse moved to (716, 561)
Screenshot: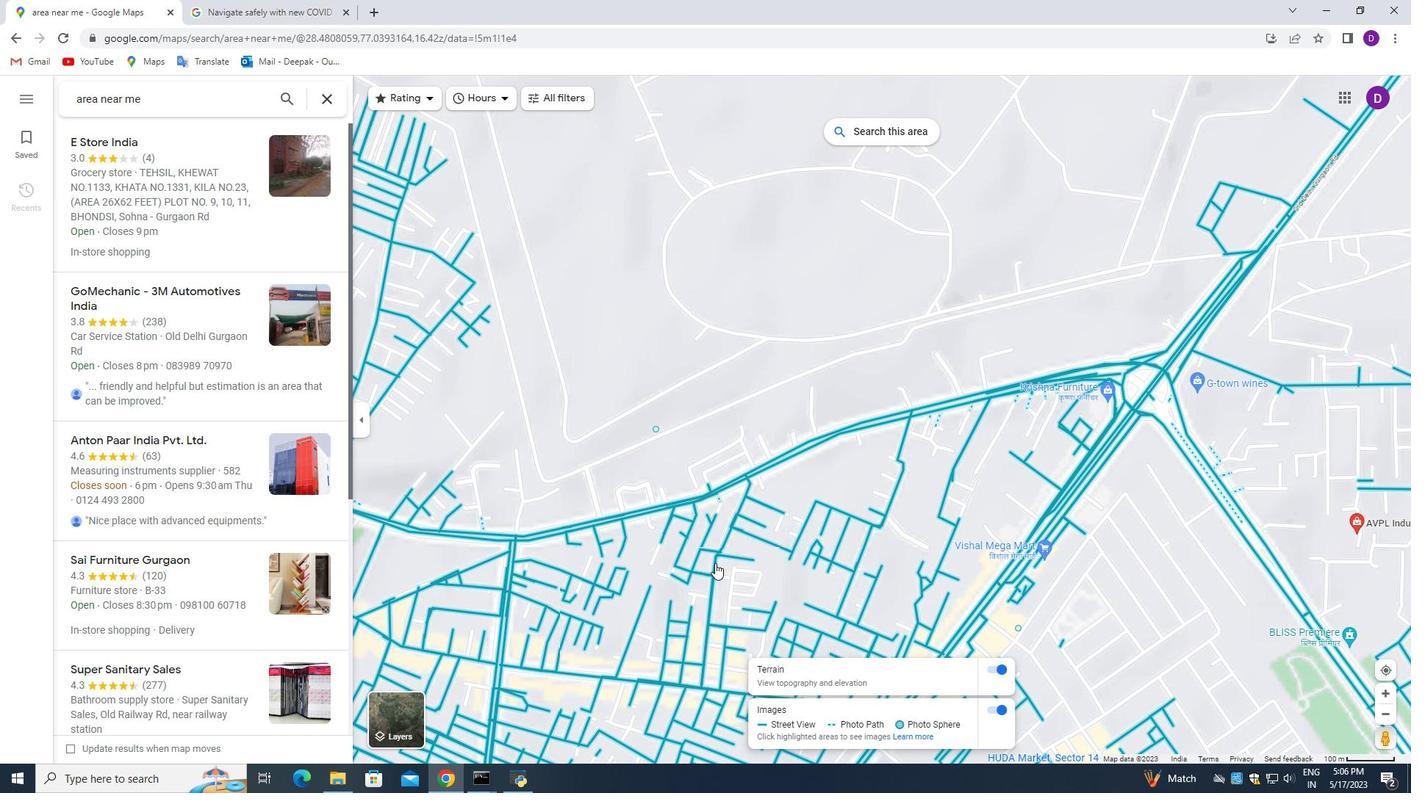
Action: Mouse pressed left at (716, 561)
Screenshot: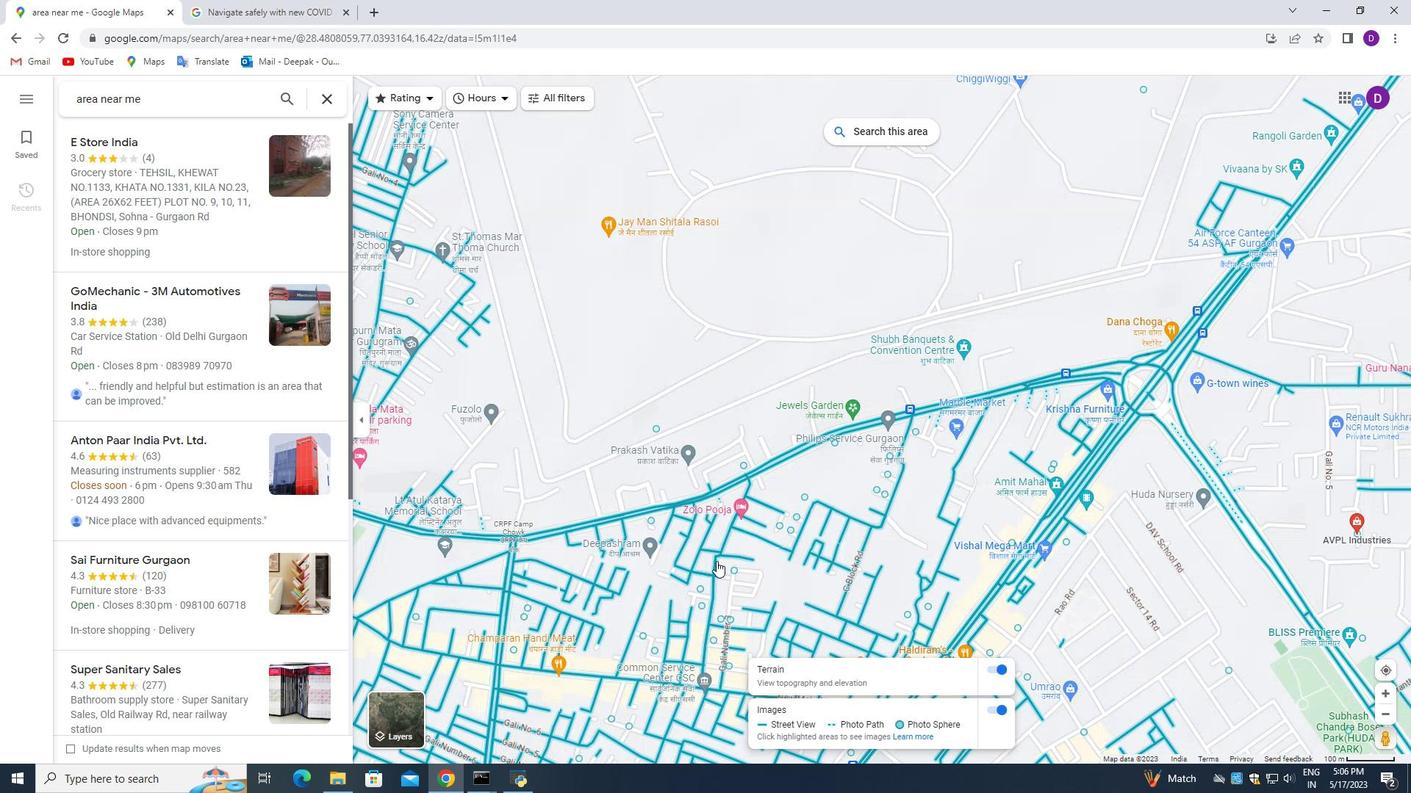 
Action: Mouse moved to (906, 483)
Screenshot: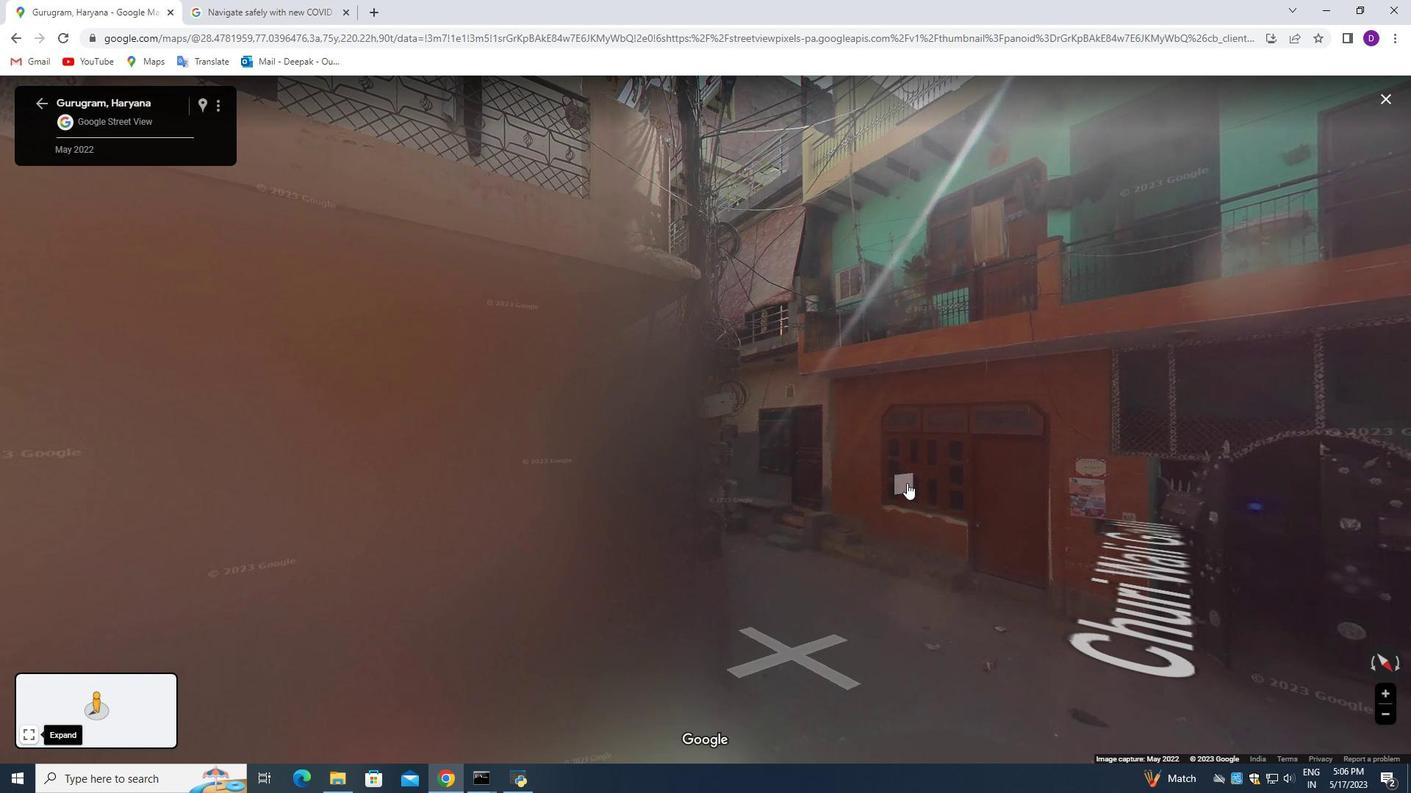 
Action: Mouse pressed left at (906, 483)
Screenshot: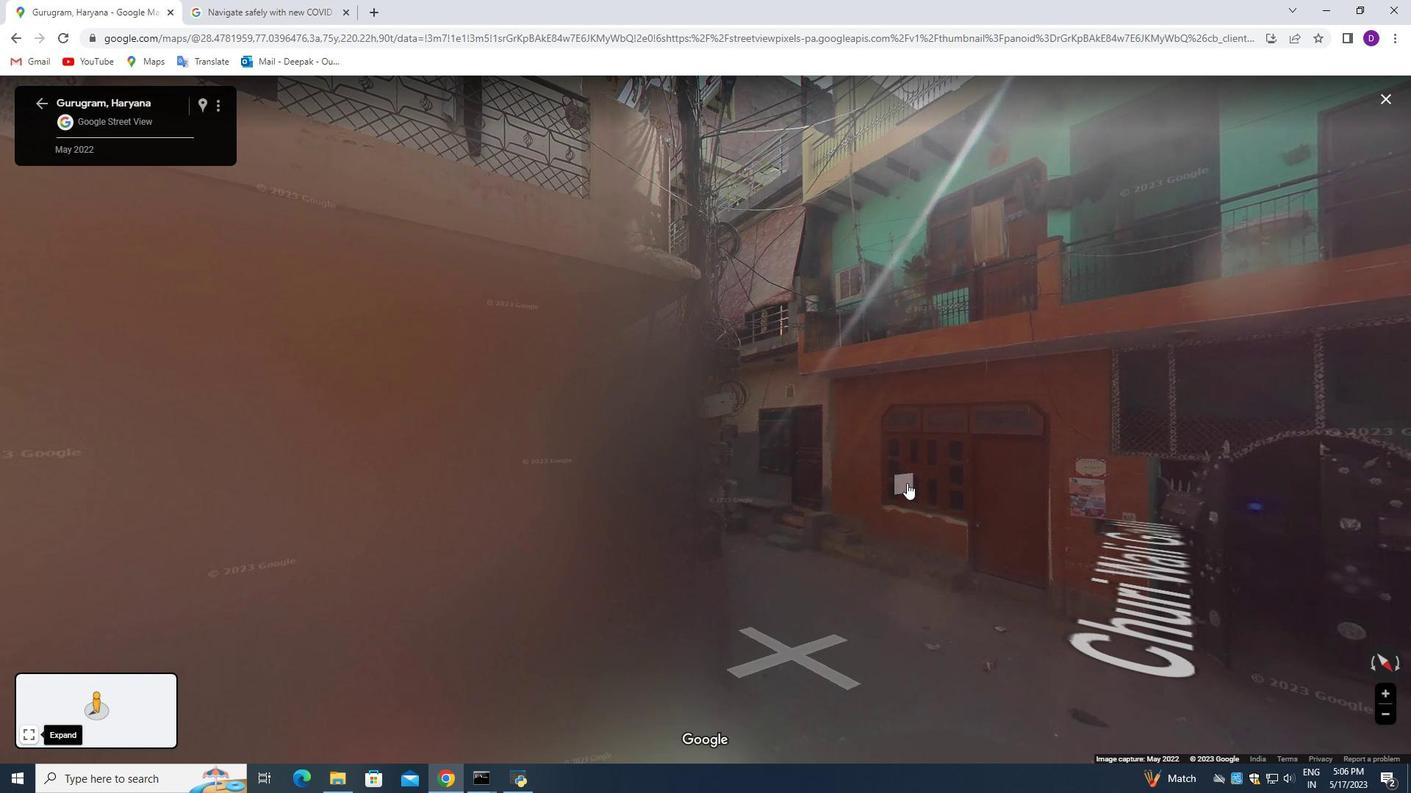 
Action: Mouse moved to (831, 522)
Screenshot: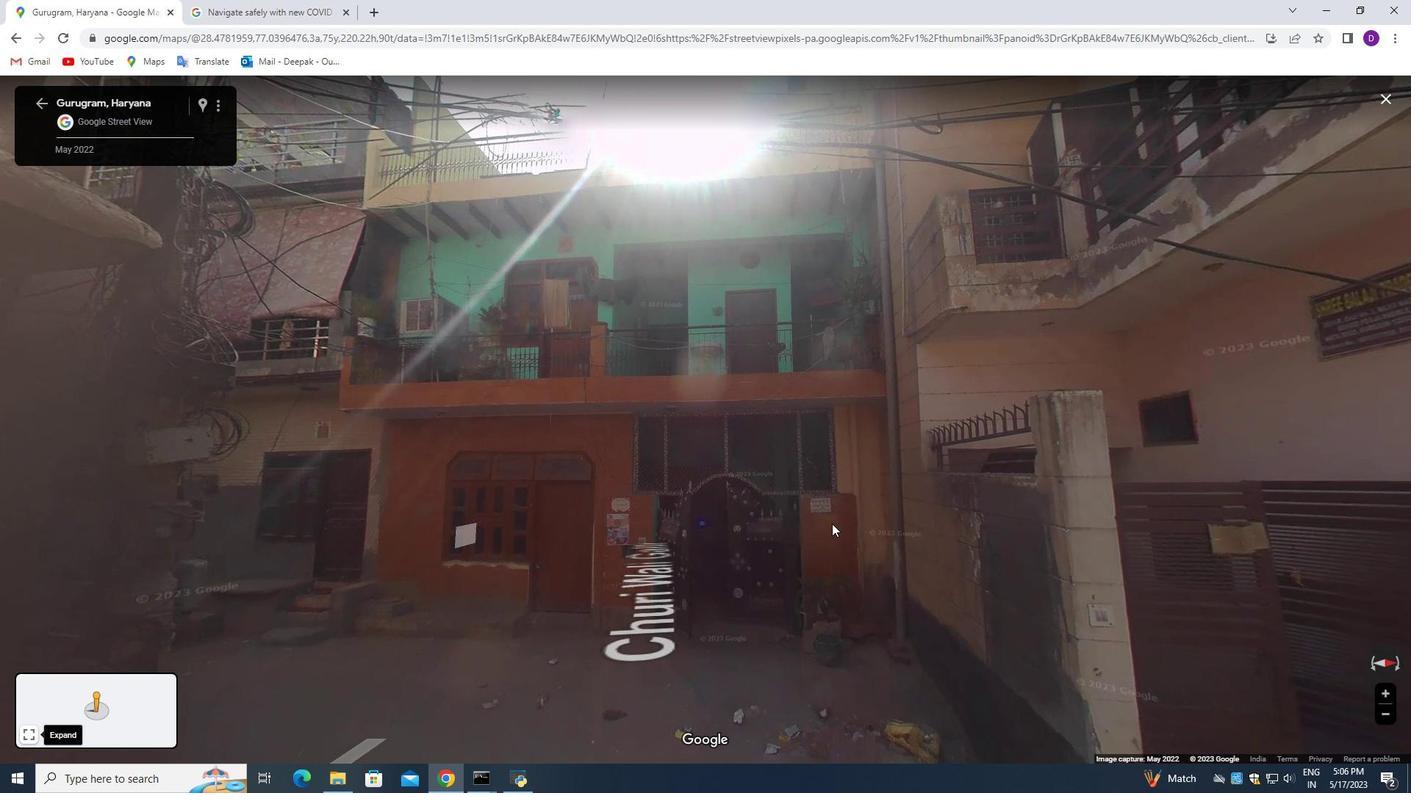 
Action: Mouse pressed left at (831, 522)
Screenshot: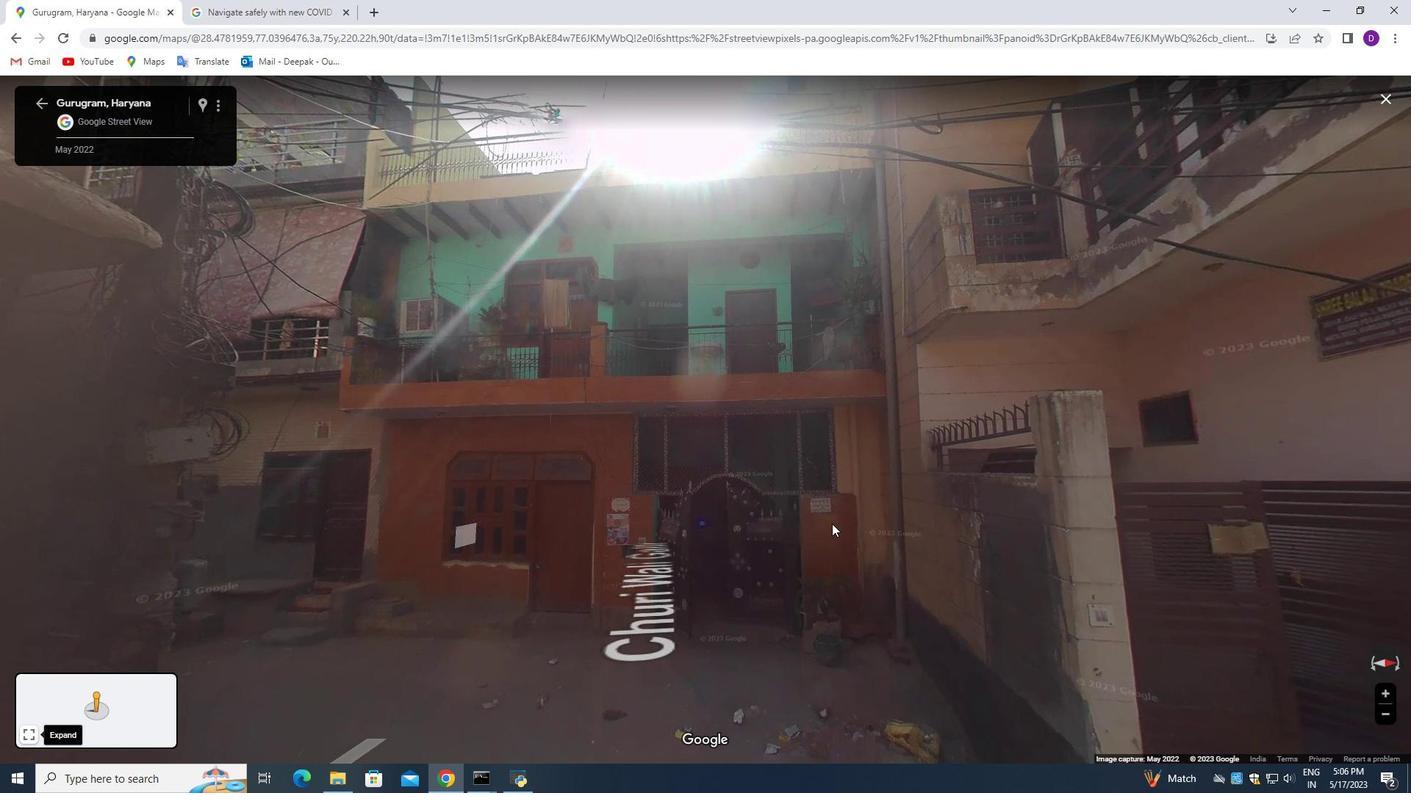 
Action: Mouse moved to (994, 568)
Screenshot: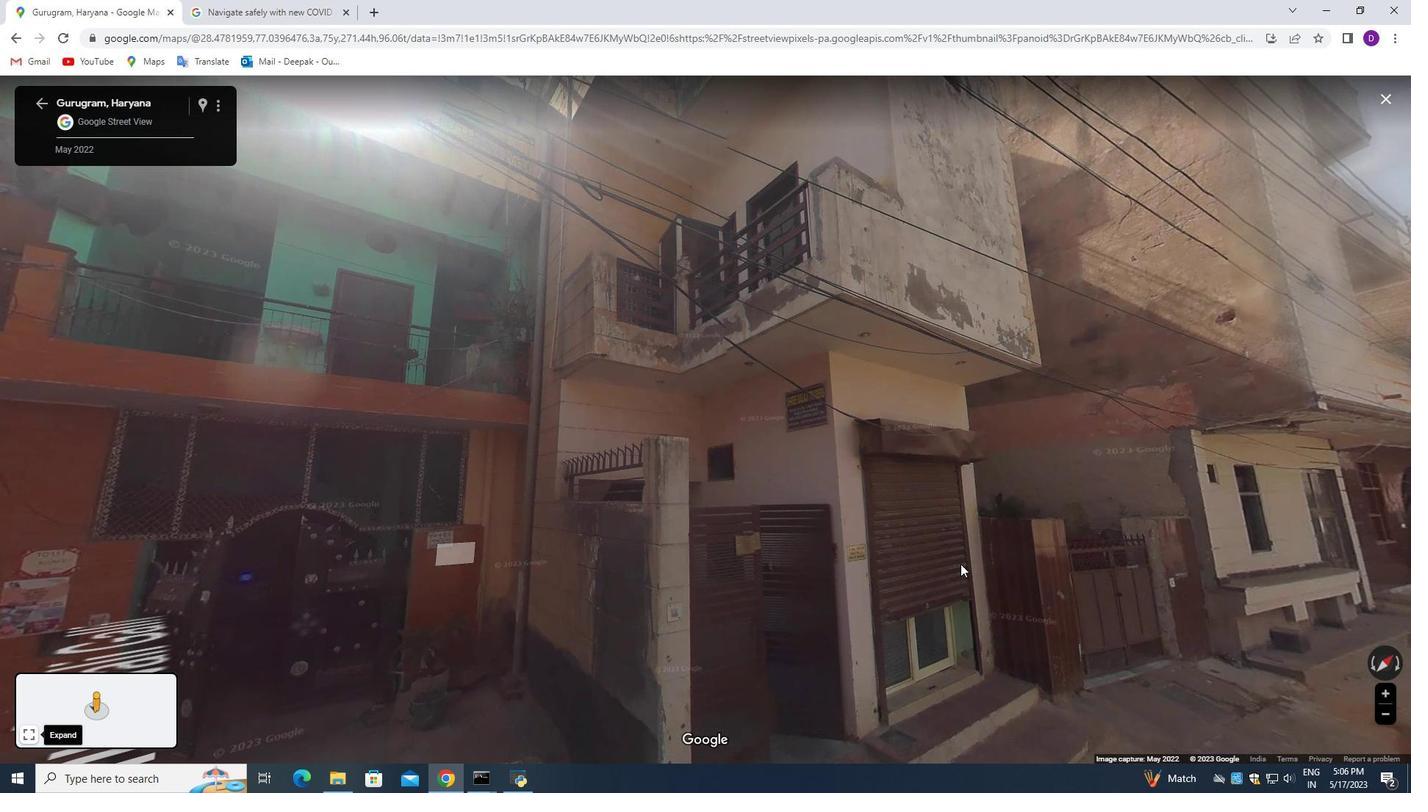 
Action: Mouse pressed left at (994, 568)
Screenshot: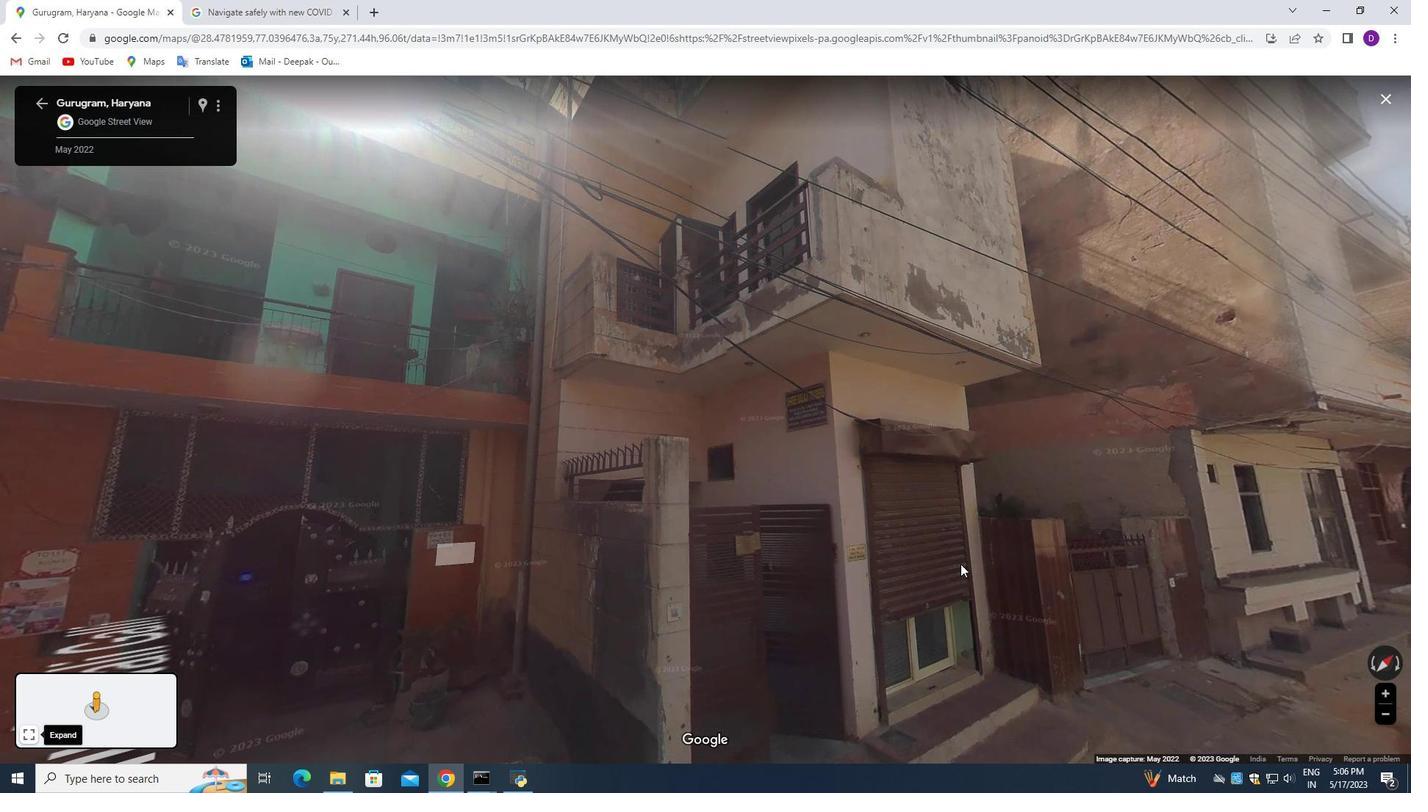 
Action: Mouse moved to (1000, 525)
Screenshot: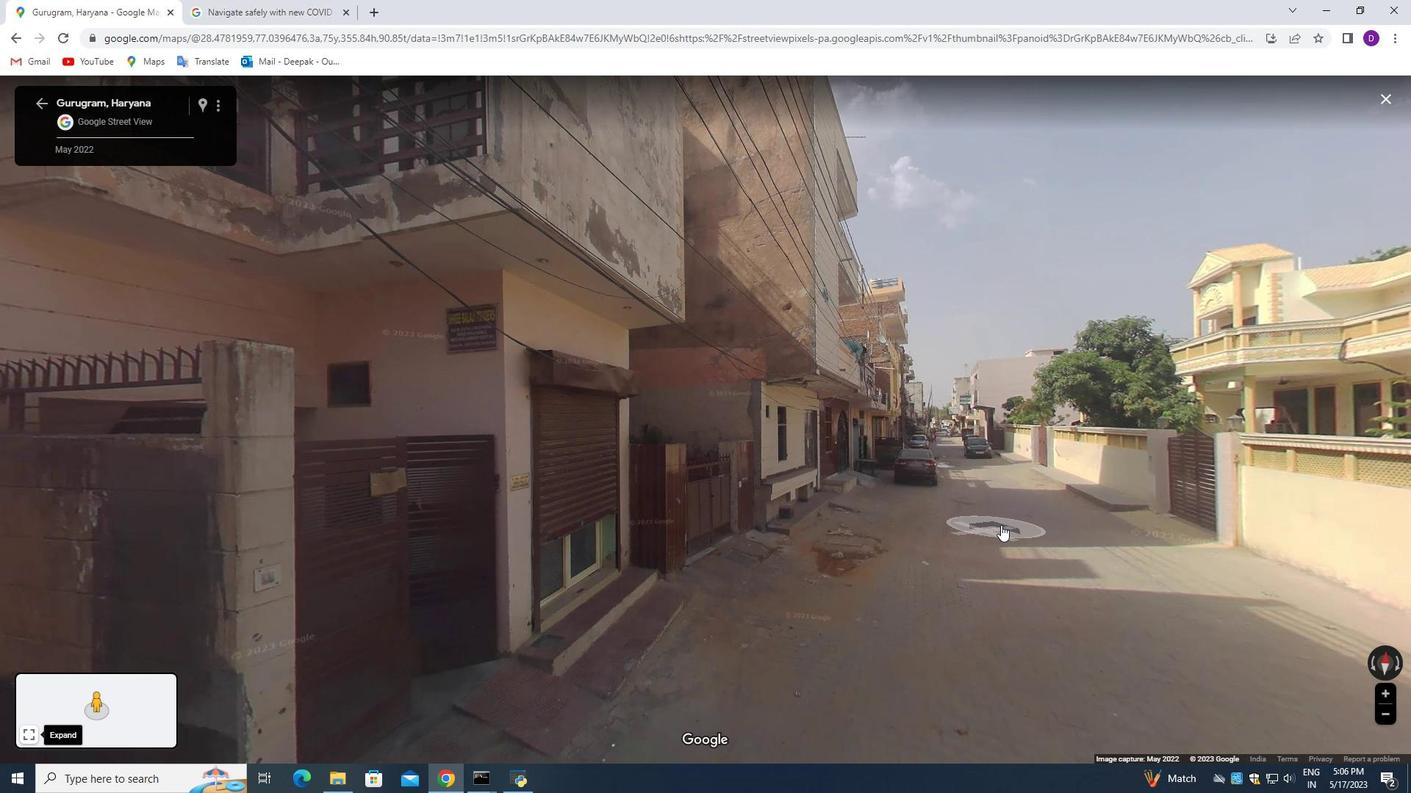 
Action: Mouse scrolled (1000, 526) with delta (0, 0)
Screenshot: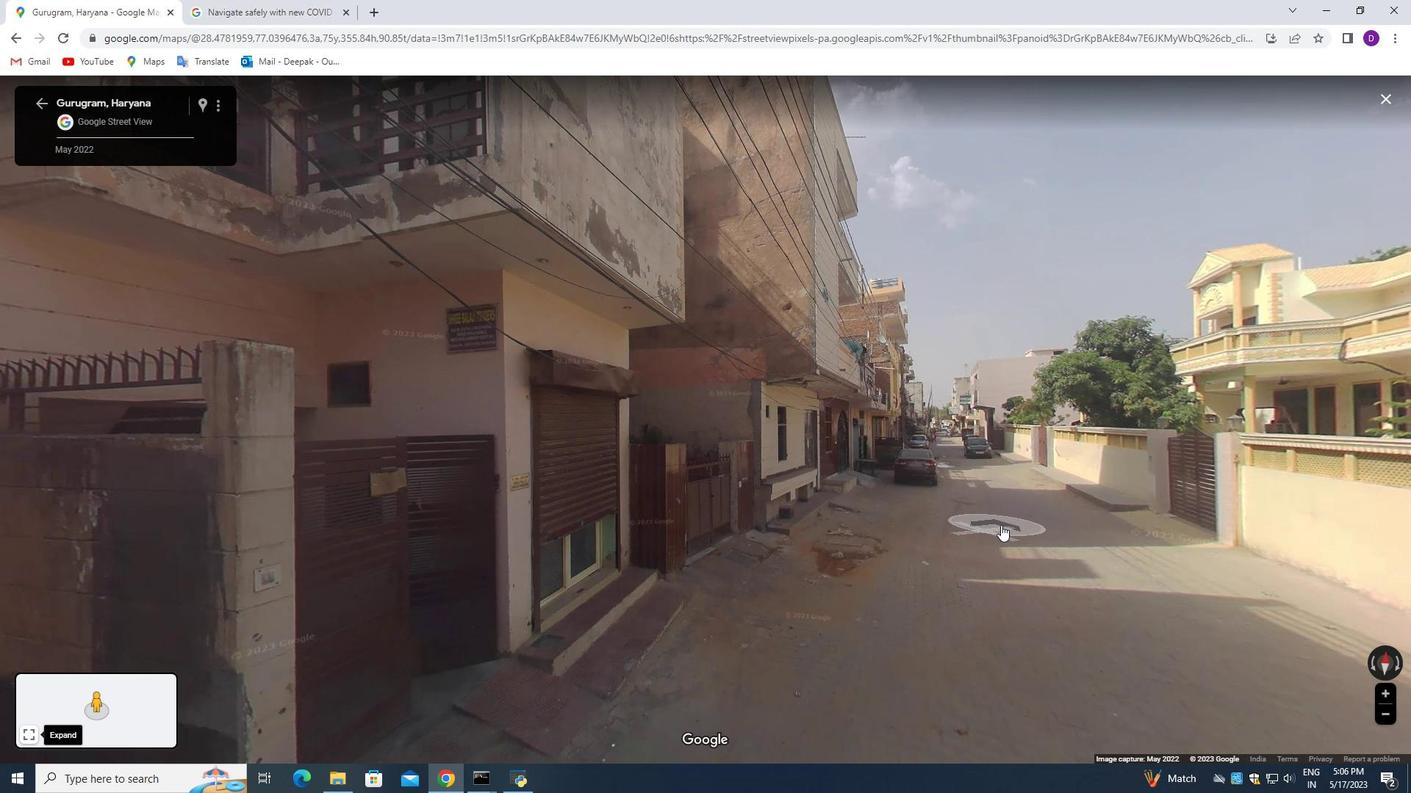 
Action: Mouse scrolled (1000, 526) with delta (0, 0)
Screenshot: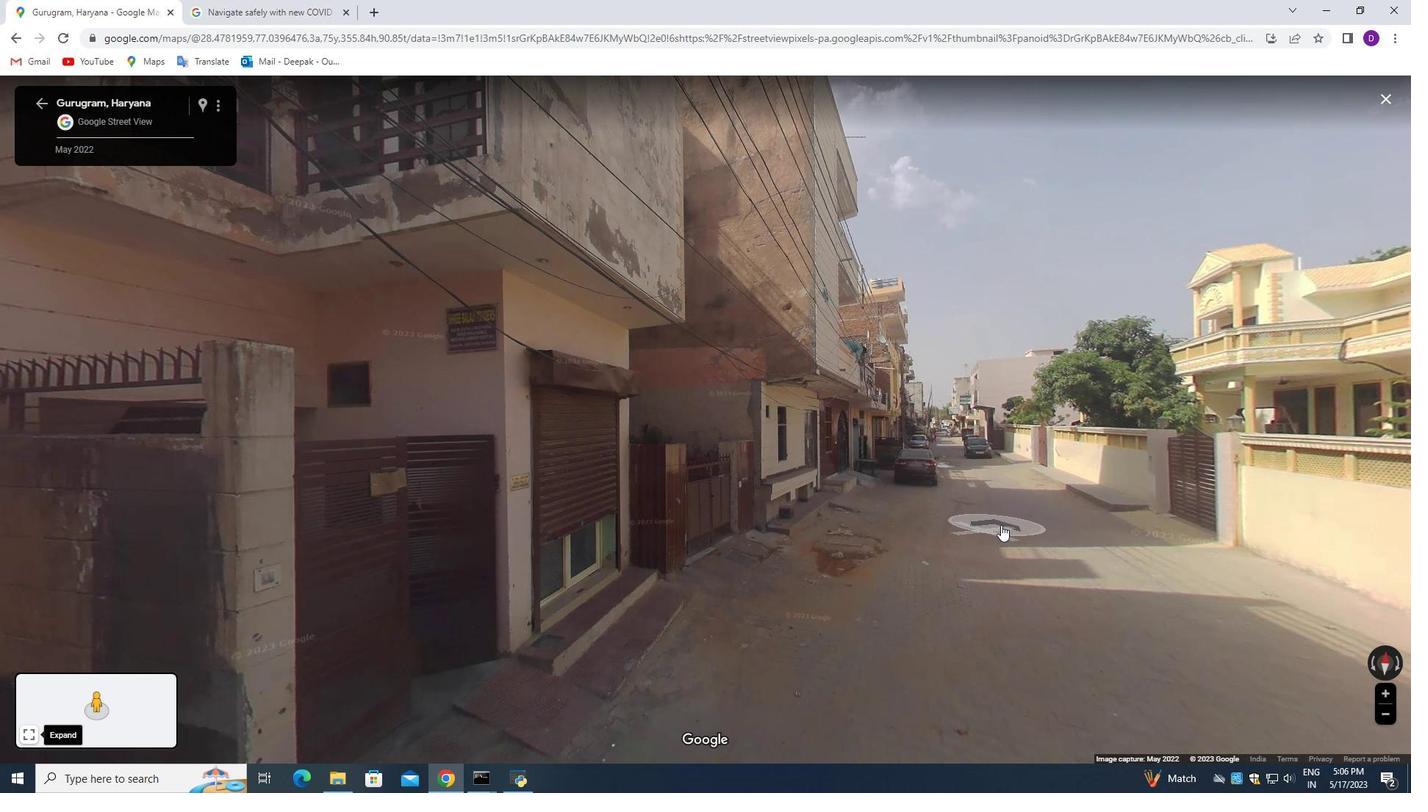 
Action: Mouse moved to (1000, 525)
Screenshot: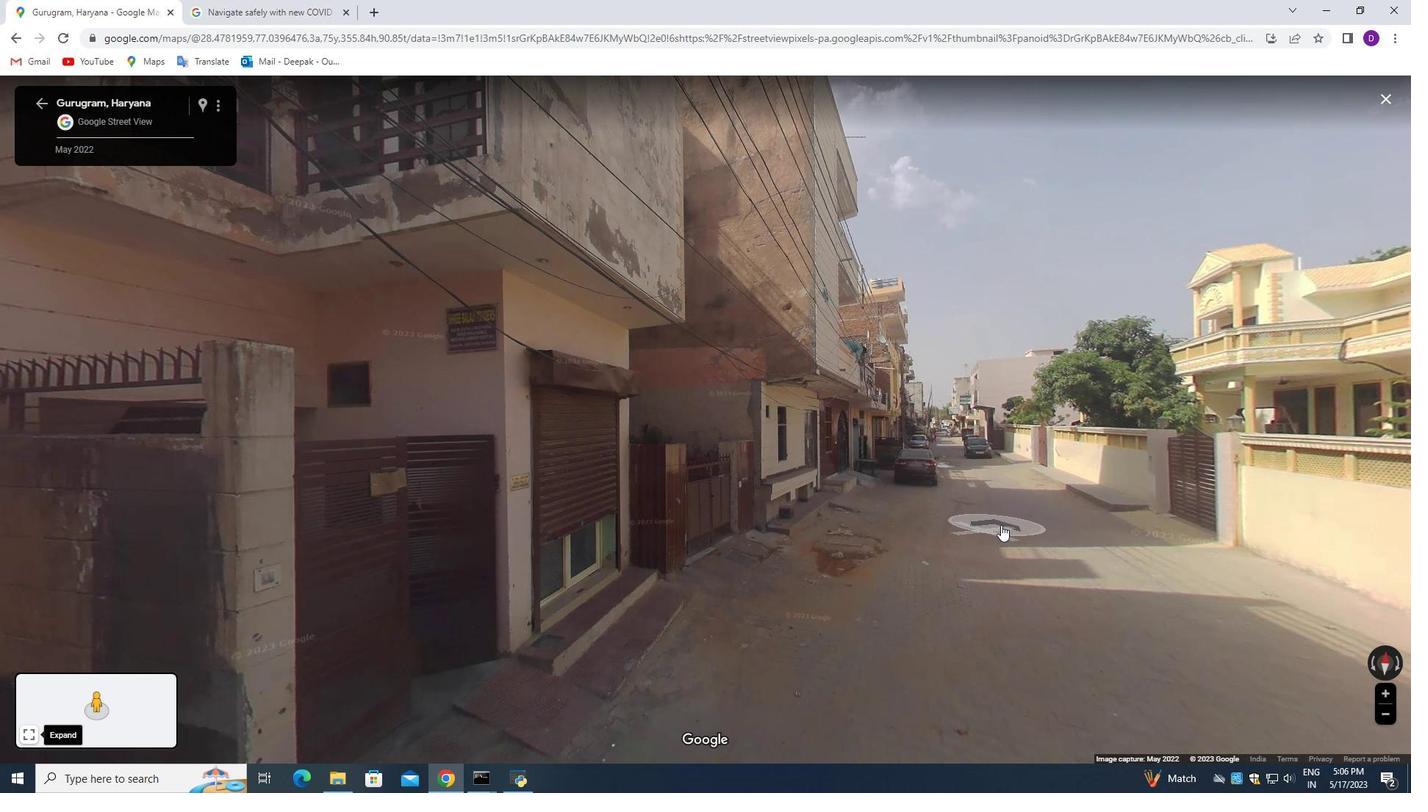 
Action: Mouse scrolled (1000, 526) with delta (0, 0)
Screenshot: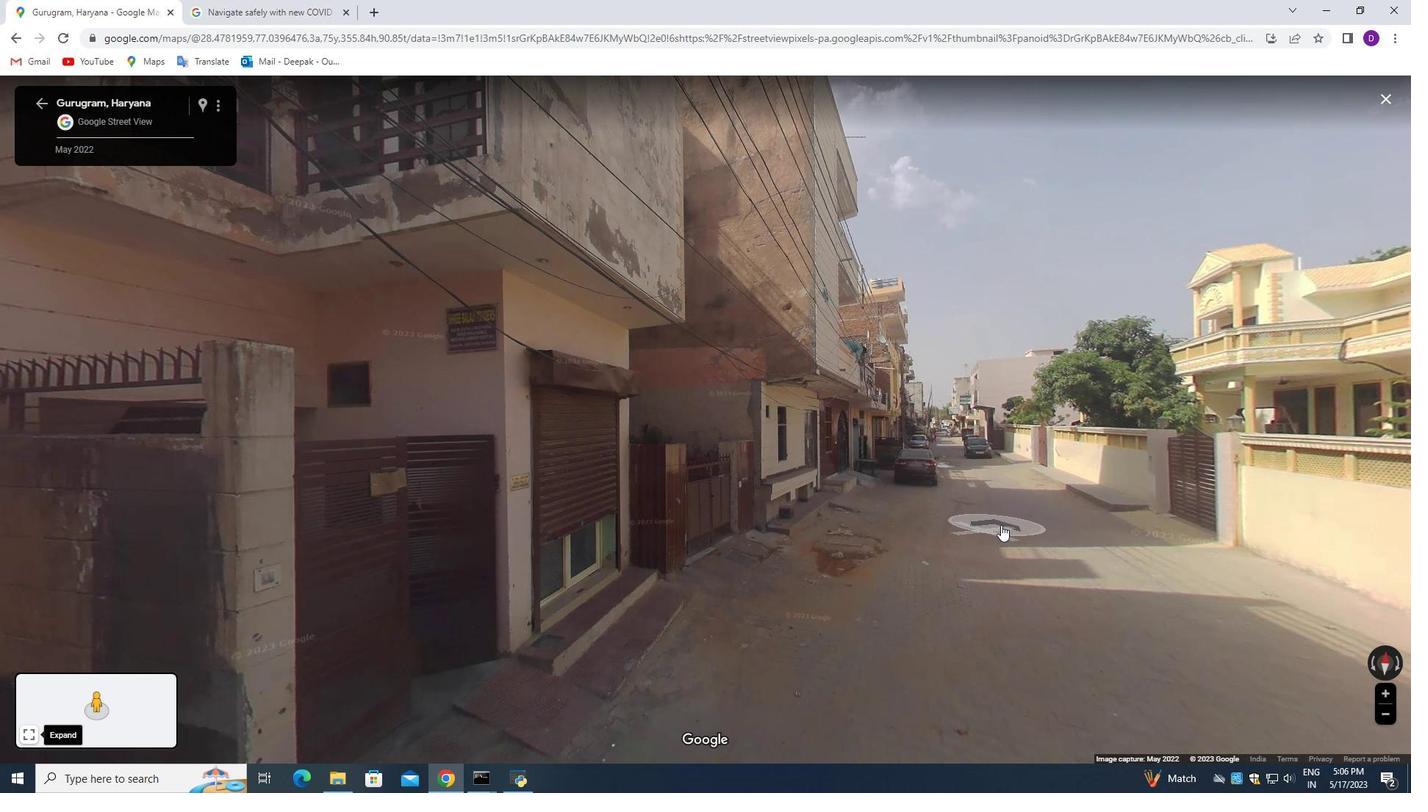 
Action: Mouse moved to (1000, 525)
Screenshot: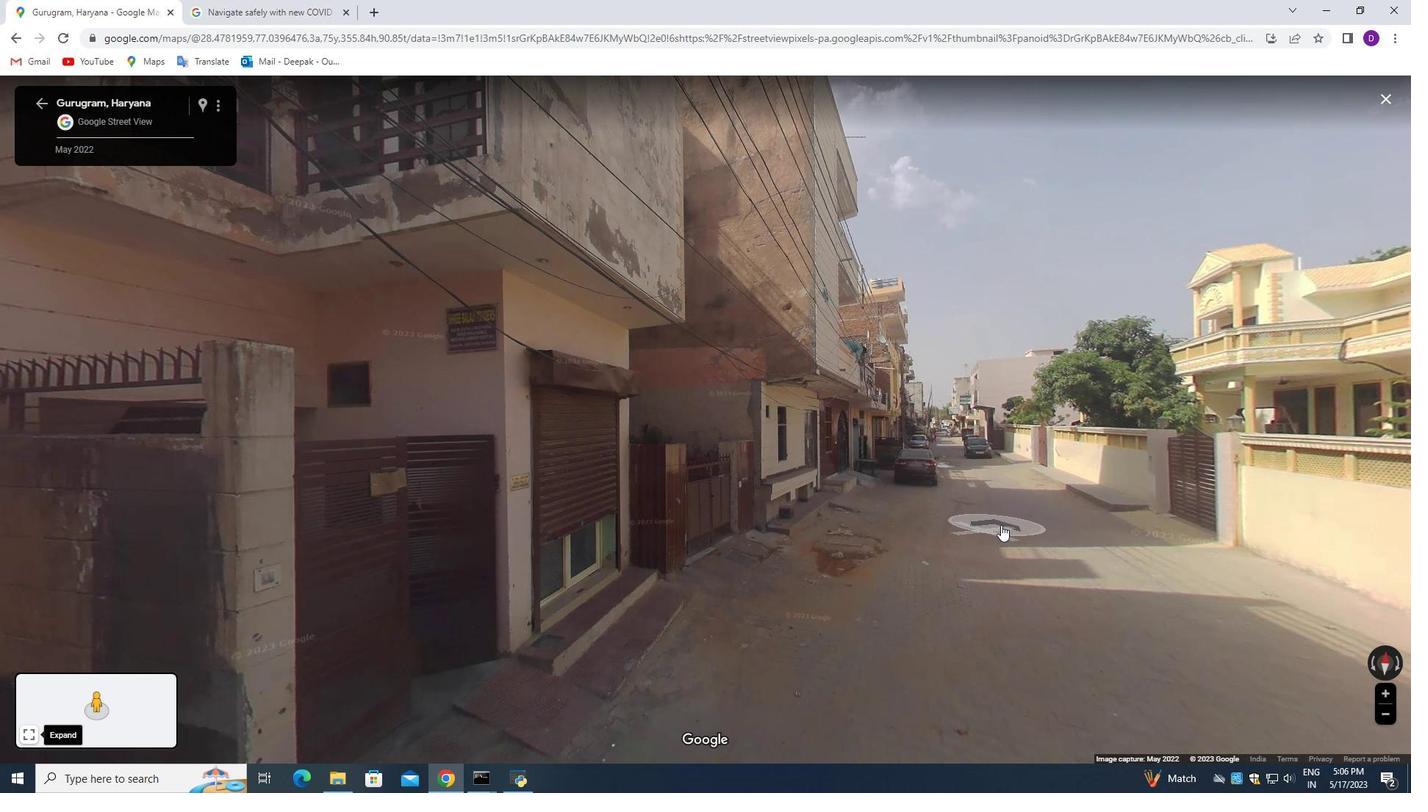 
Action: Mouse scrolled (1000, 526) with delta (0, 0)
Screenshot: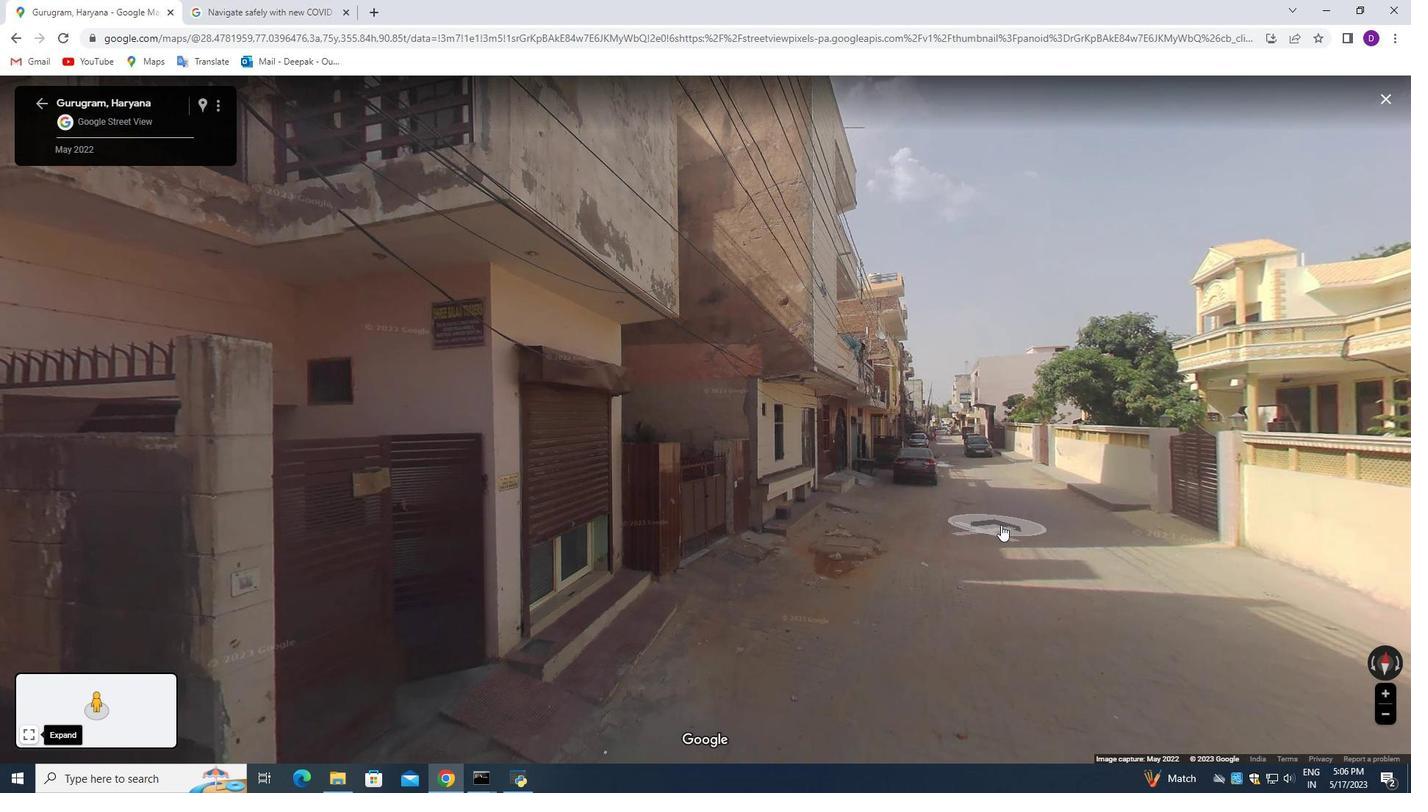 
Action: Mouse moved to (981, 425)
Screenshot: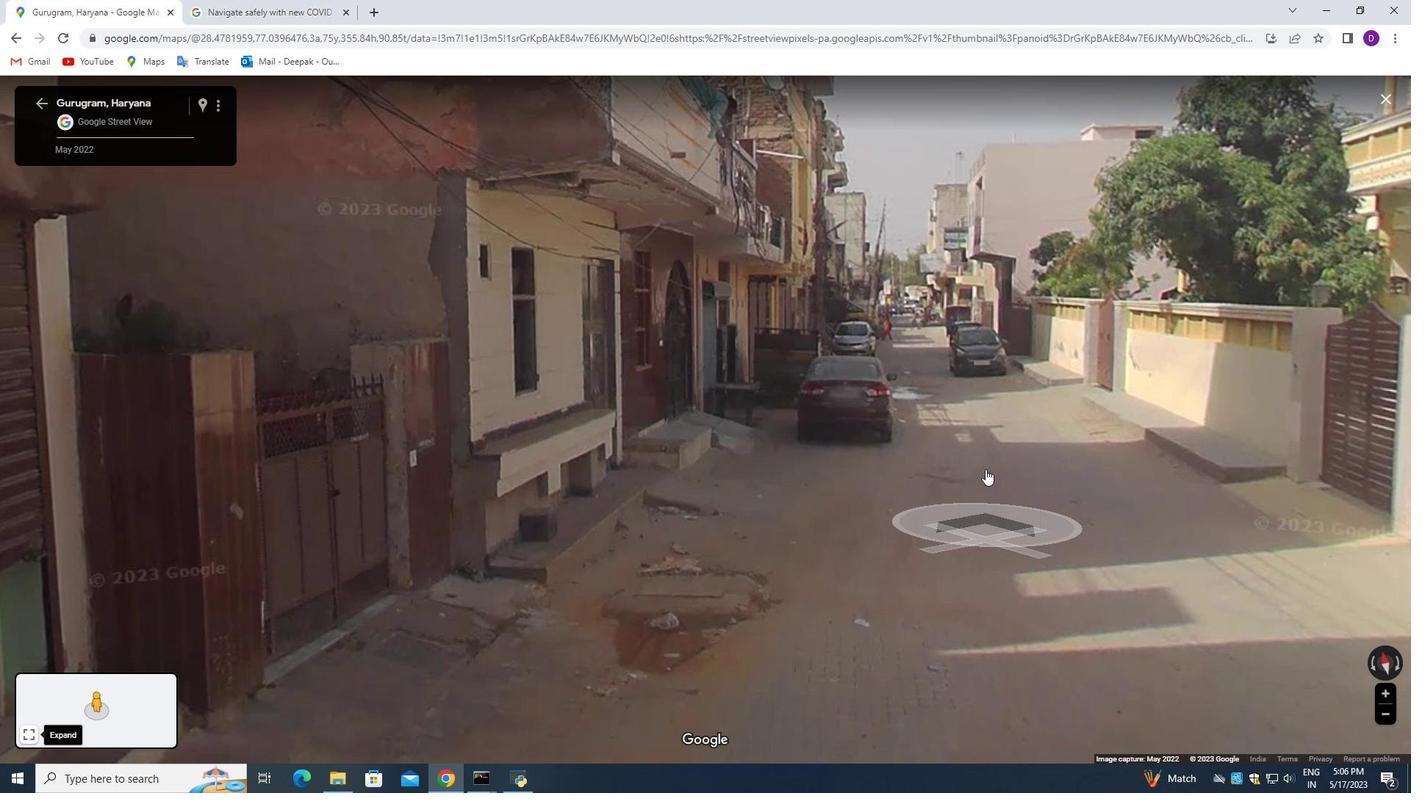 
Action: Mouse pressed left at (981, 425)
Screenshot: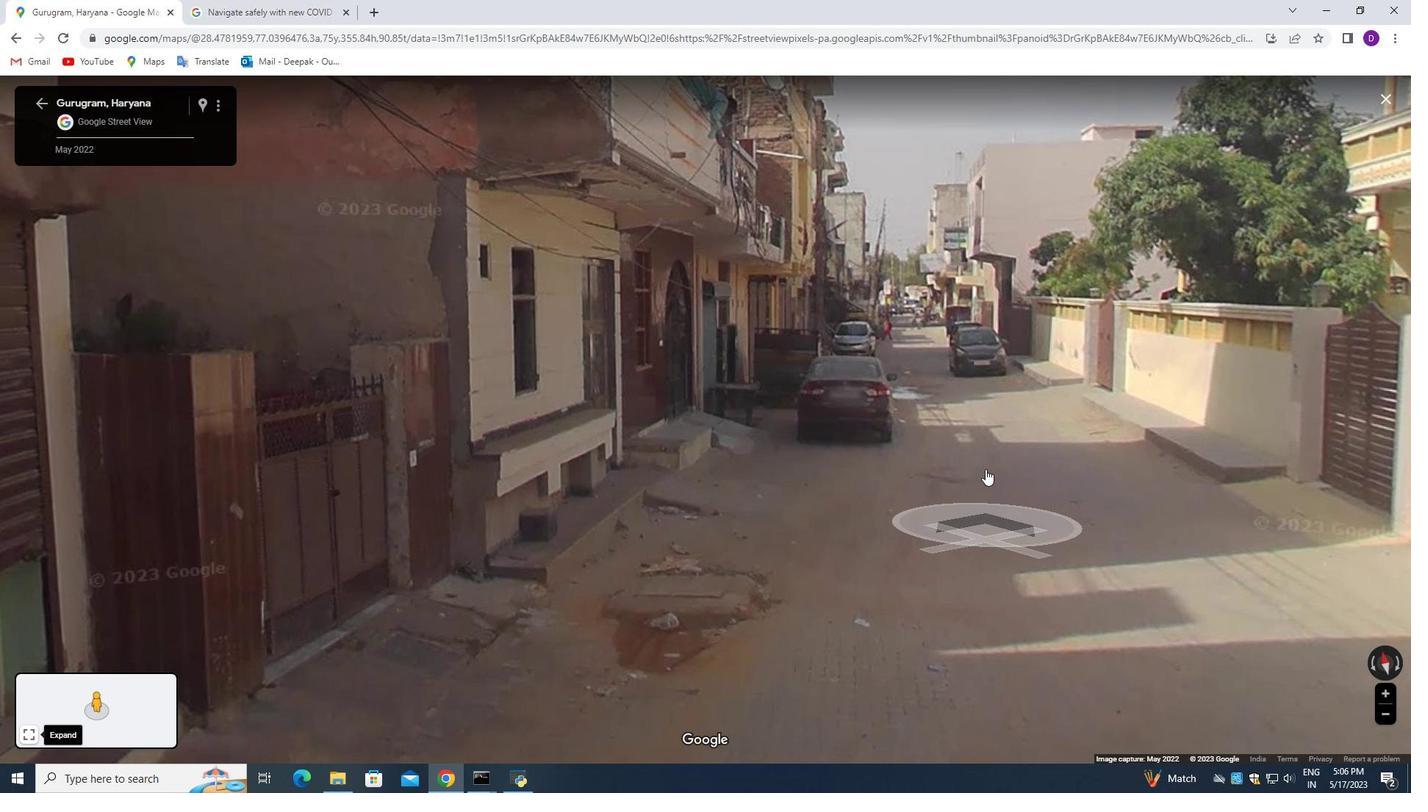
Action: Mouse moved to (959, 599)
Screenshot: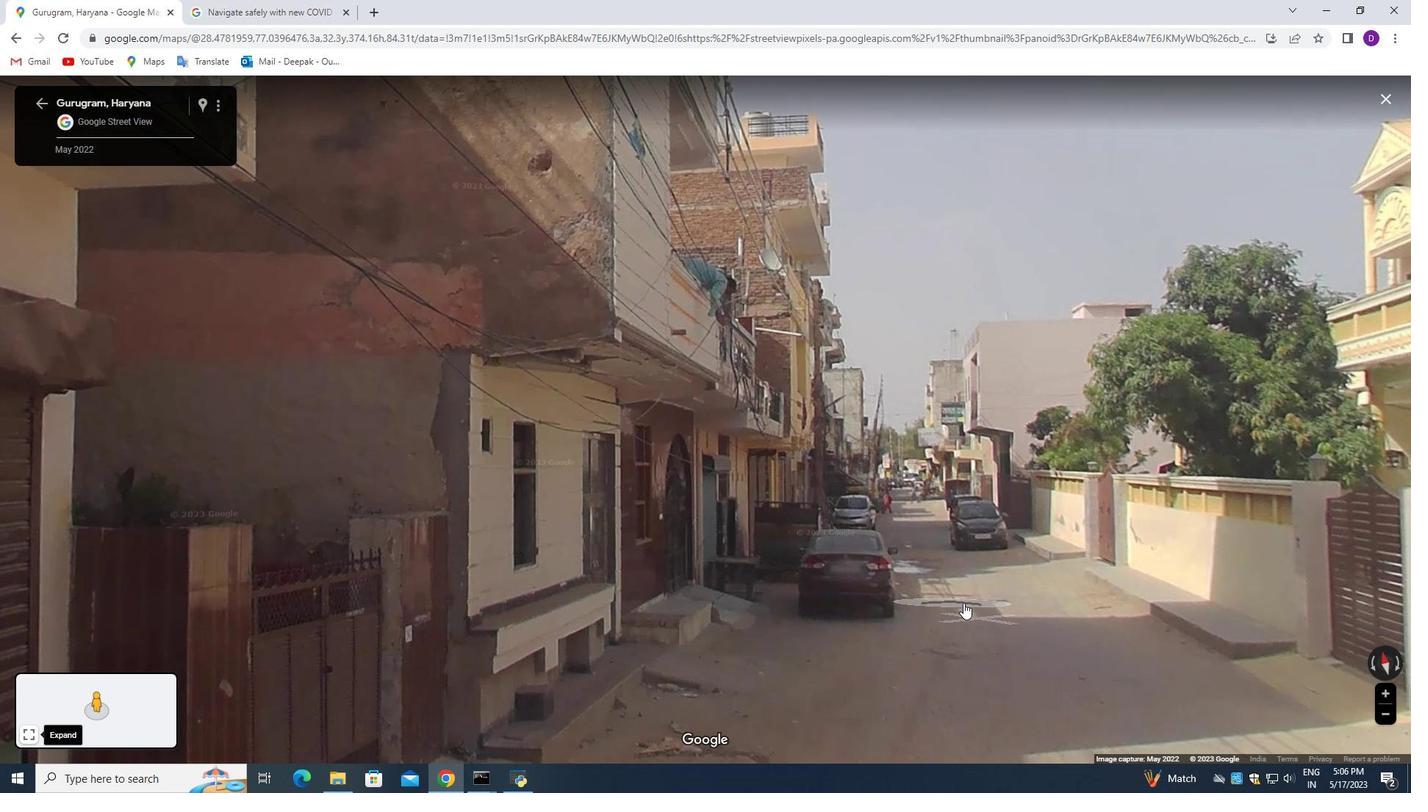 
Action: Mouse pressed left at (959, 599)
Screenshot: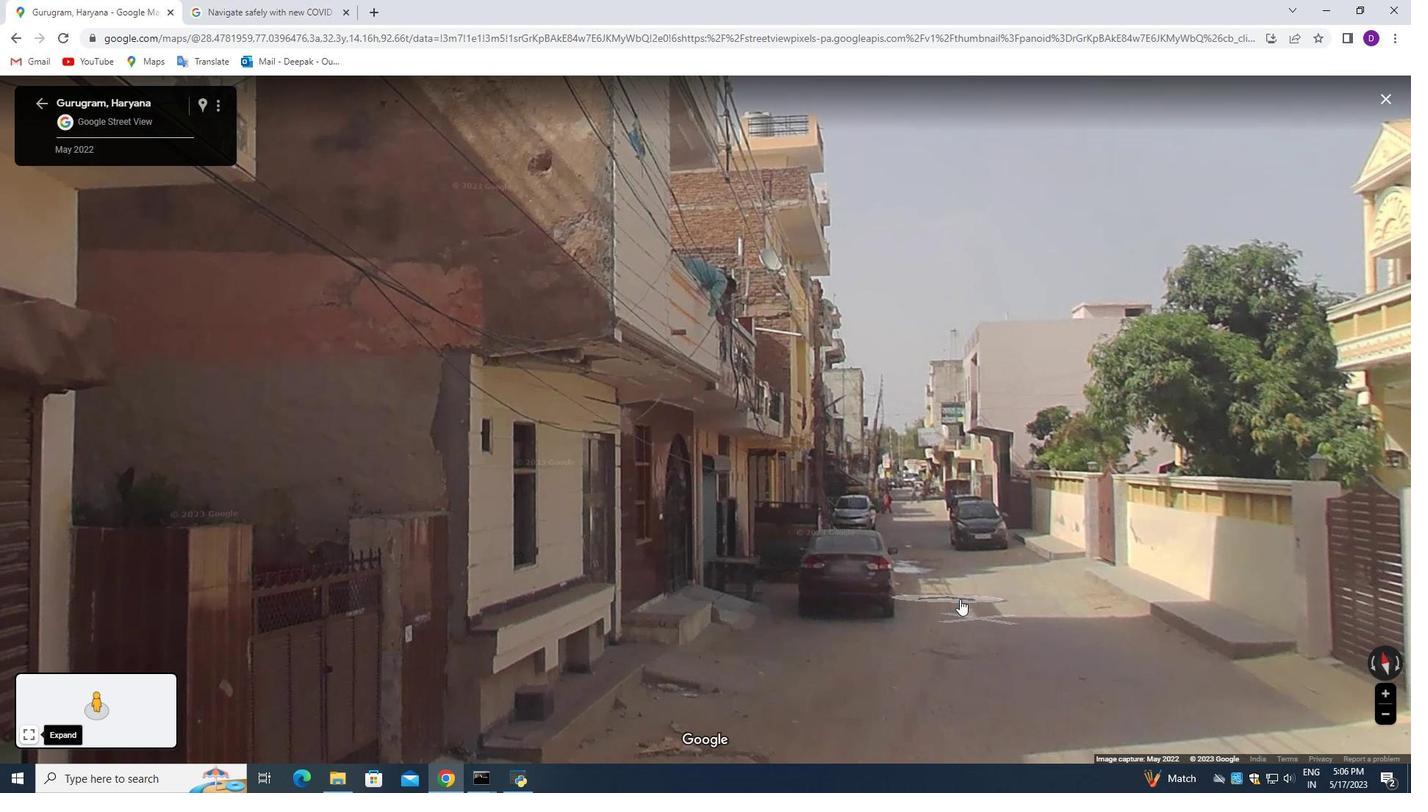 
Action: Mouse moved to (742, 493)
Screenshot: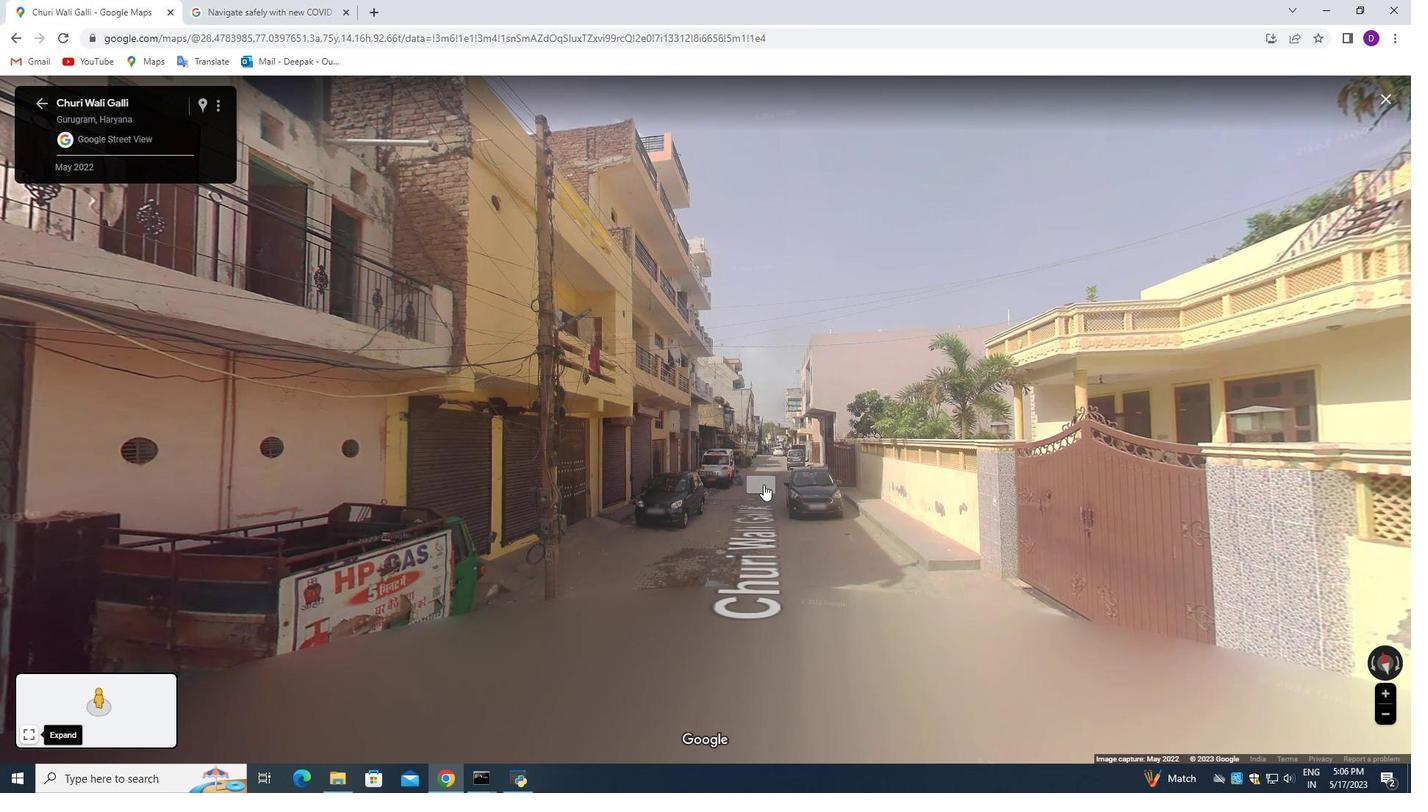 
Action: Mouse pressed left at (742, 493)
Screenshot: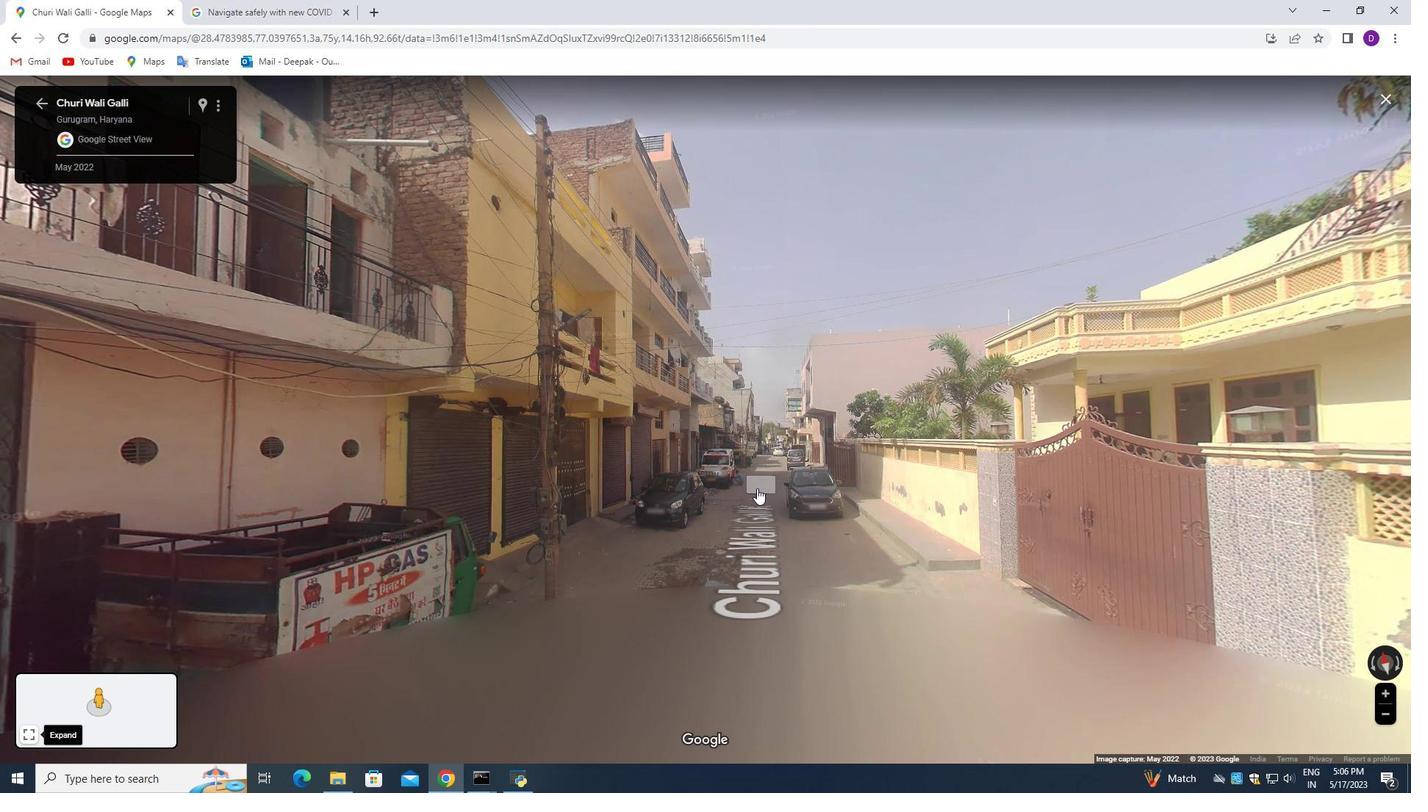 
Action: Mouse moved to (799, 492)
Screenshot: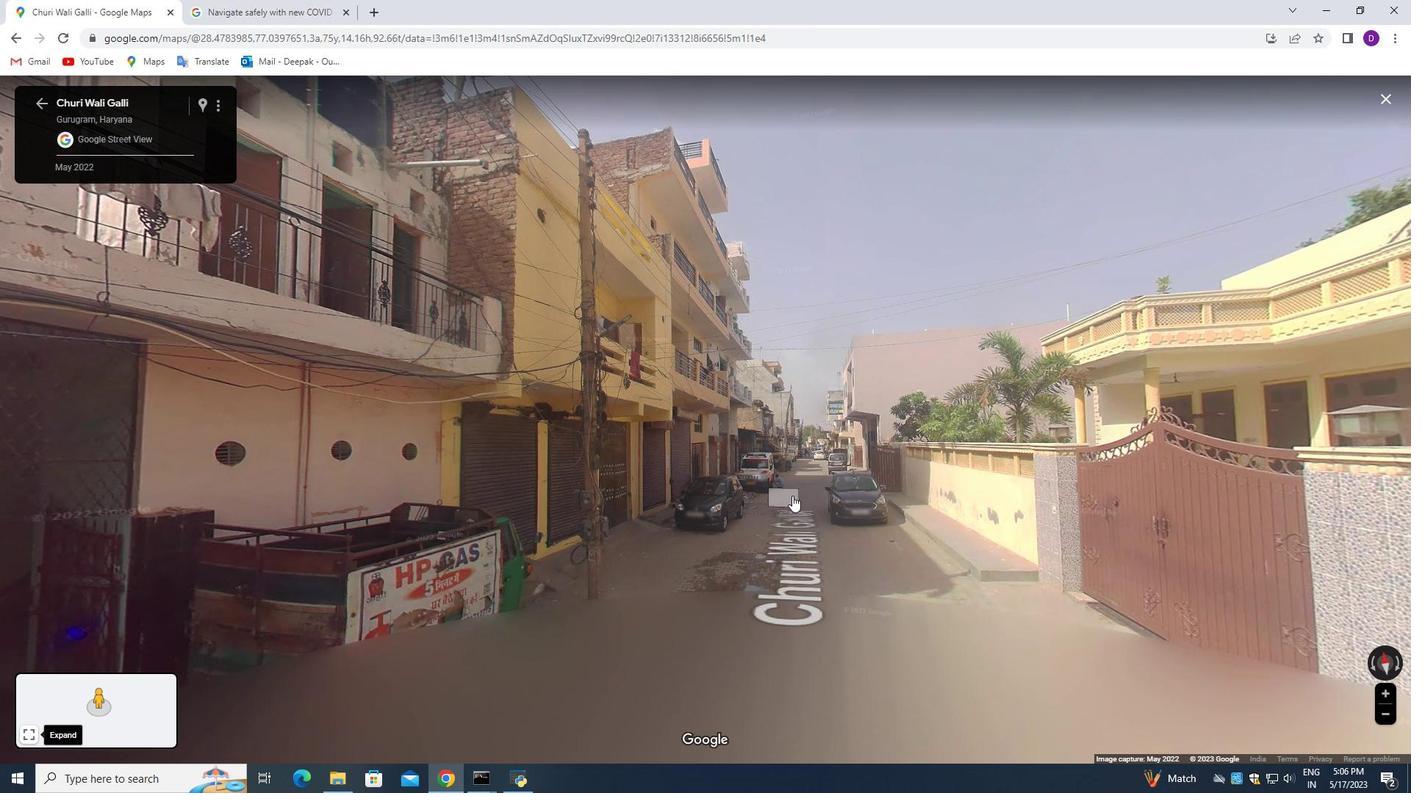 
Action: Mouse pressed left at (799, 492)
Screenshot: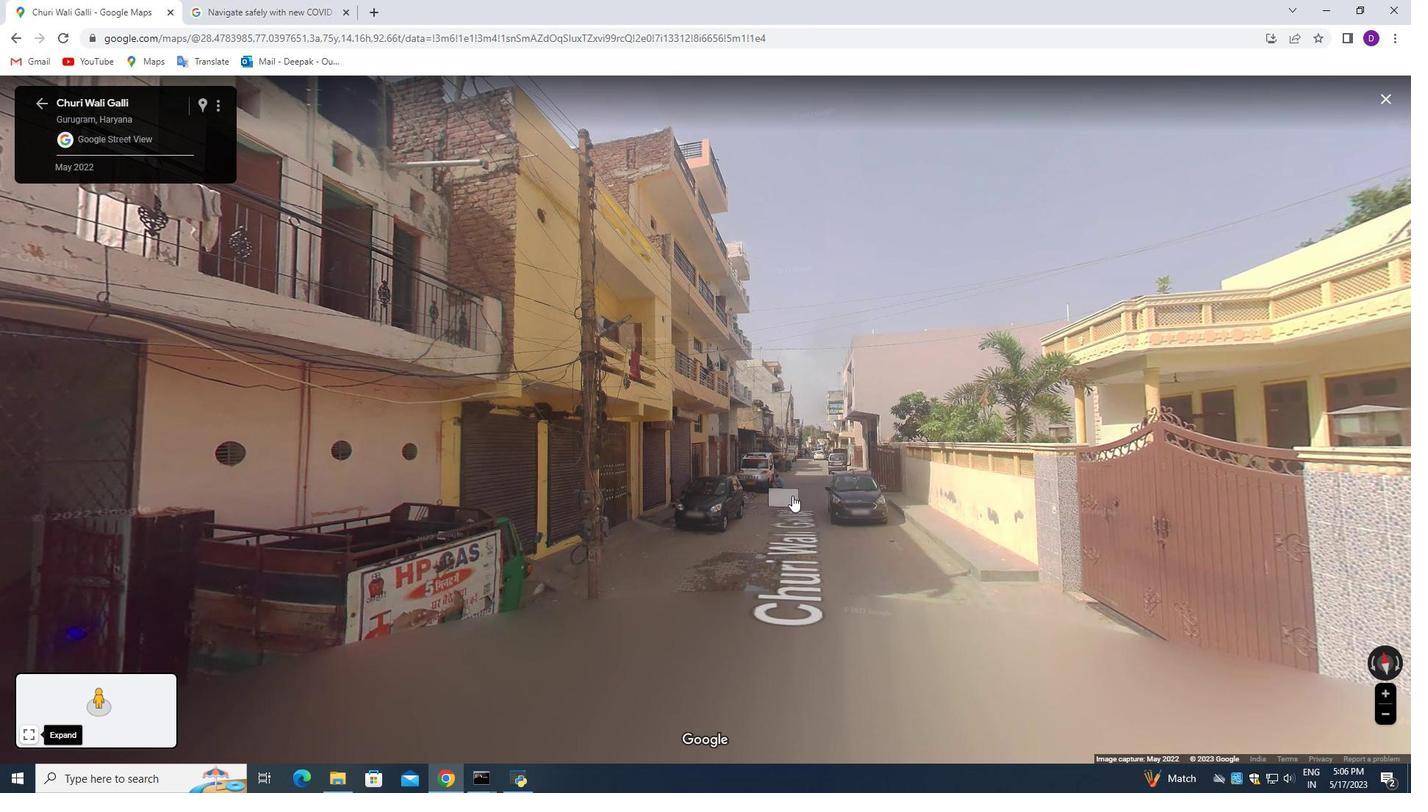 
Action: Mouse moved to (772, 410)
Screenshot: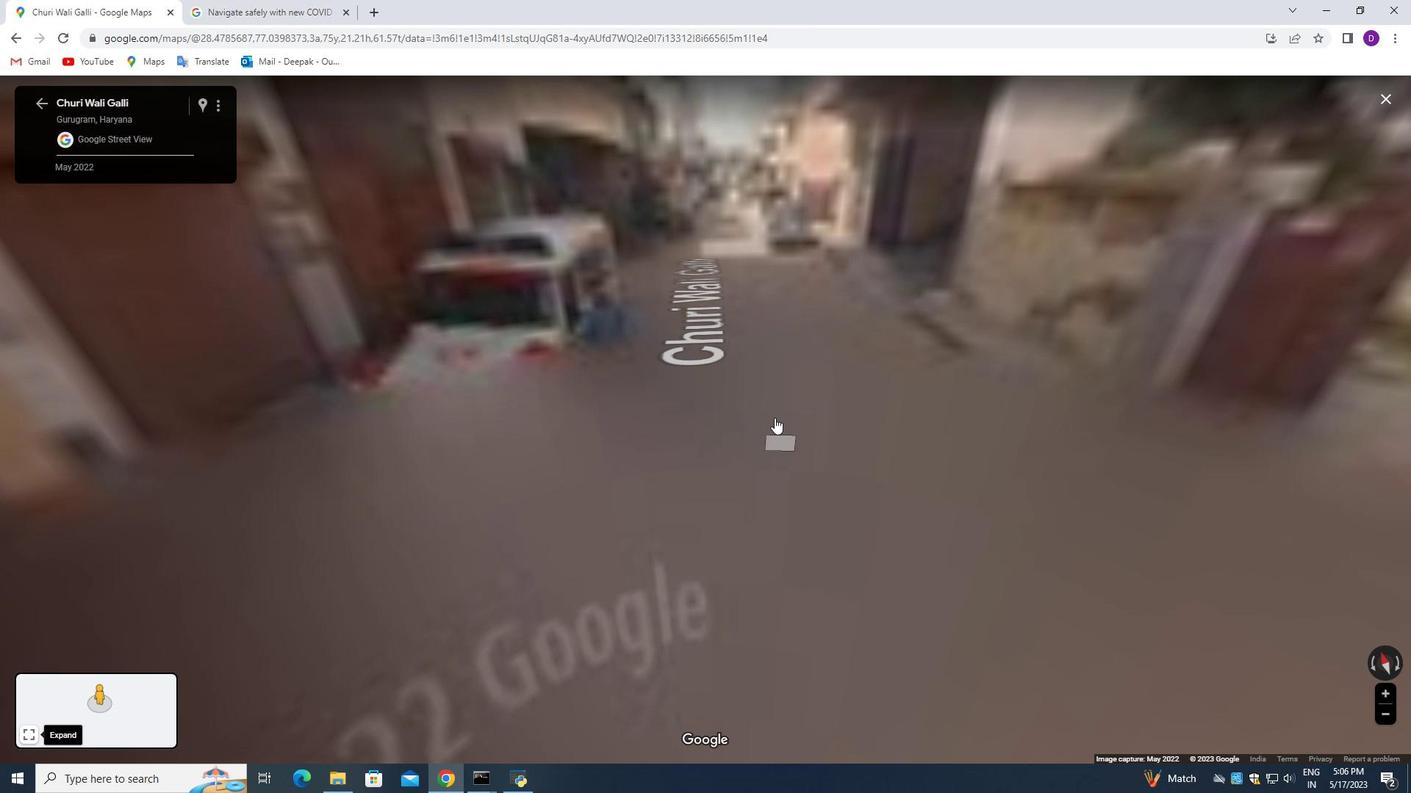 
Action: Mouse pressed left at (772, 410)
Screenshot: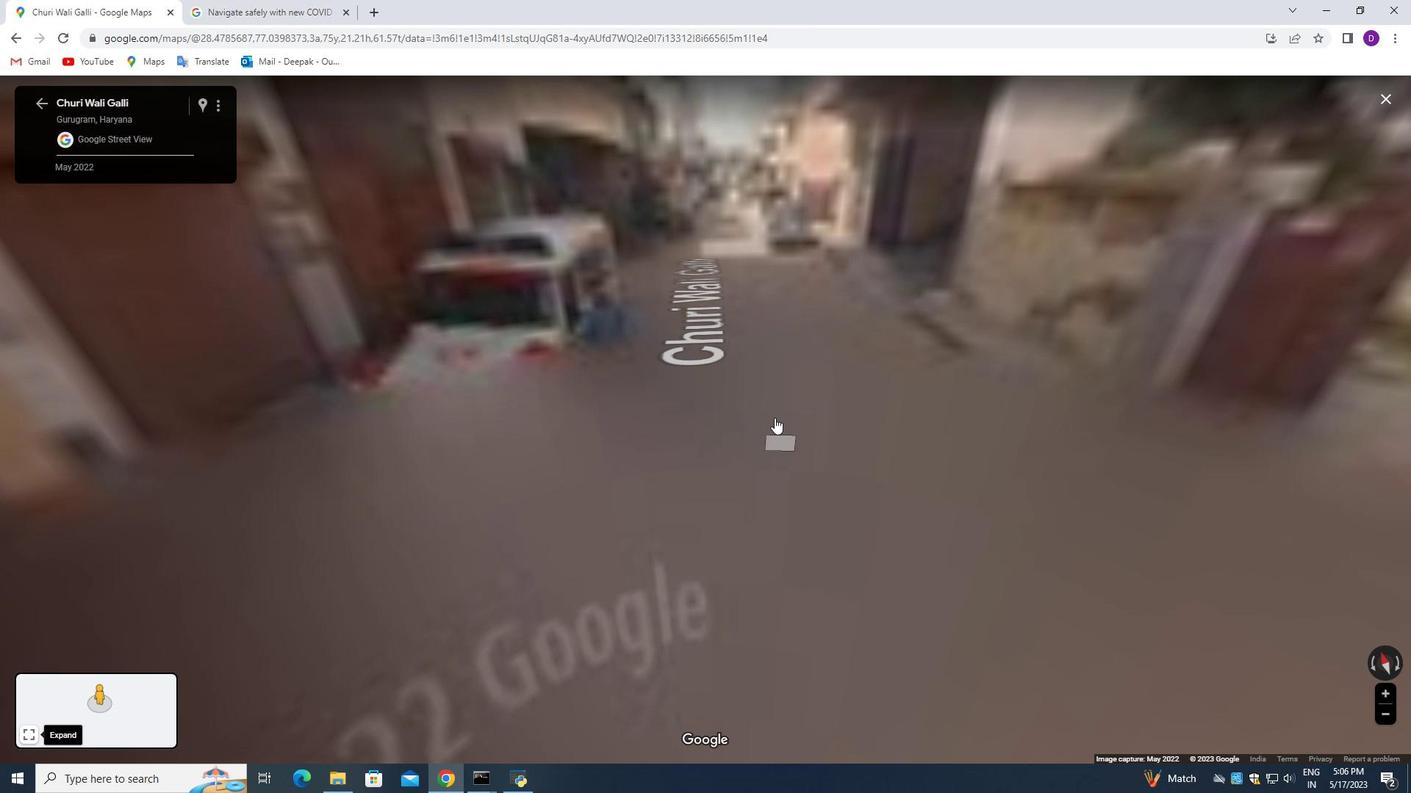 
Action: Mouse moved to (779, 439)
Screenshot: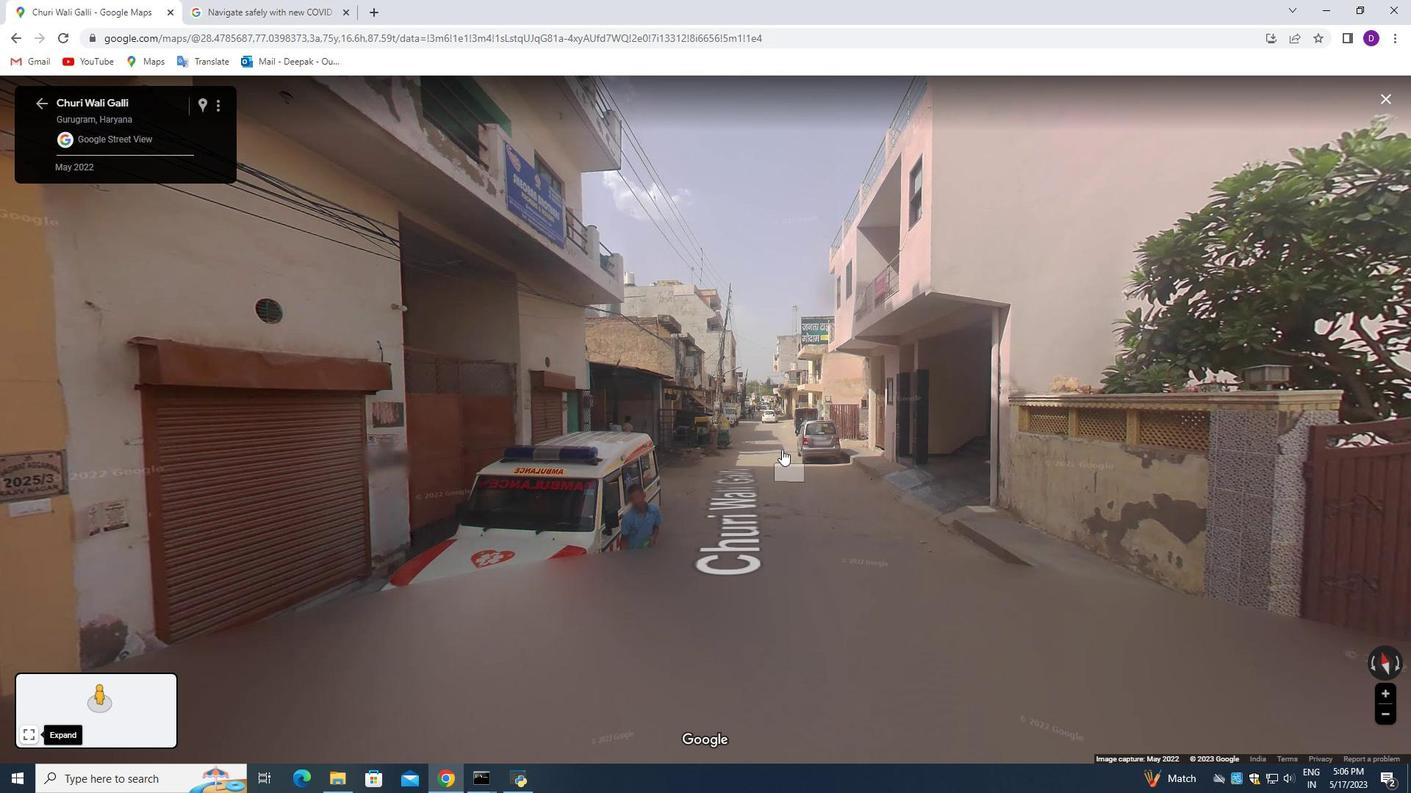 
Action: Mouse pressed left at (779, 439)
Screenshot: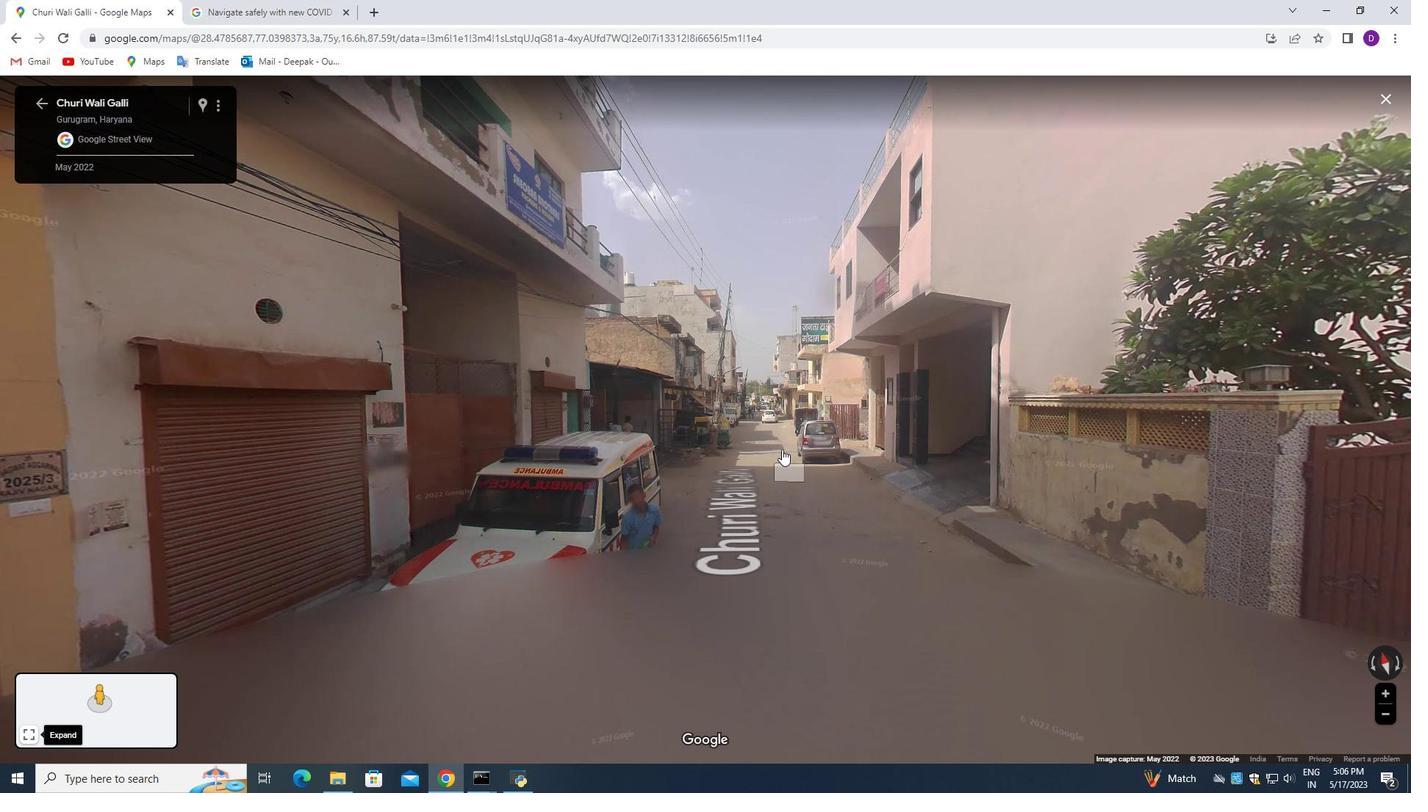 
Action: Mouse moved to (778, 456)
Screenshot: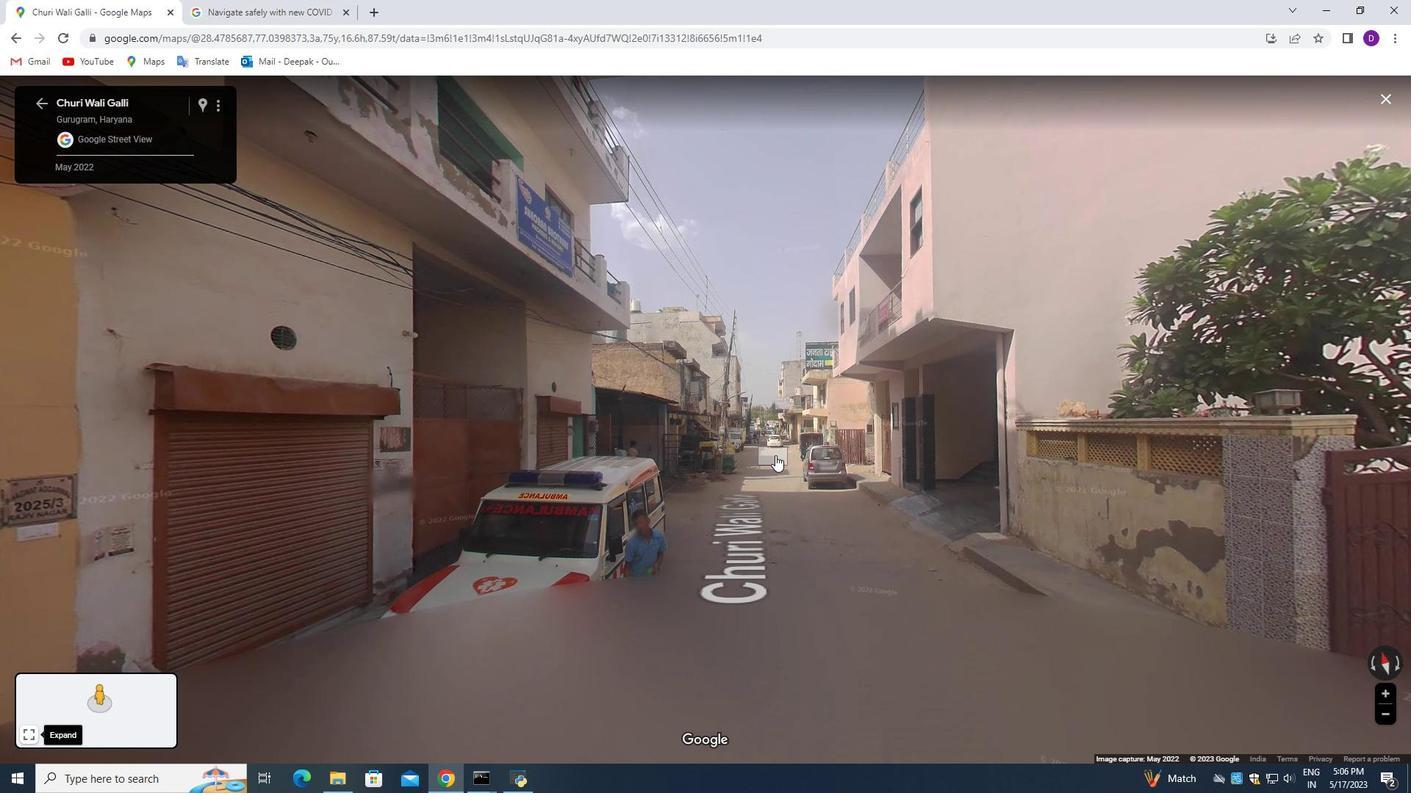 
Action: Mouse pressed left at (778, 456)
Screenshot: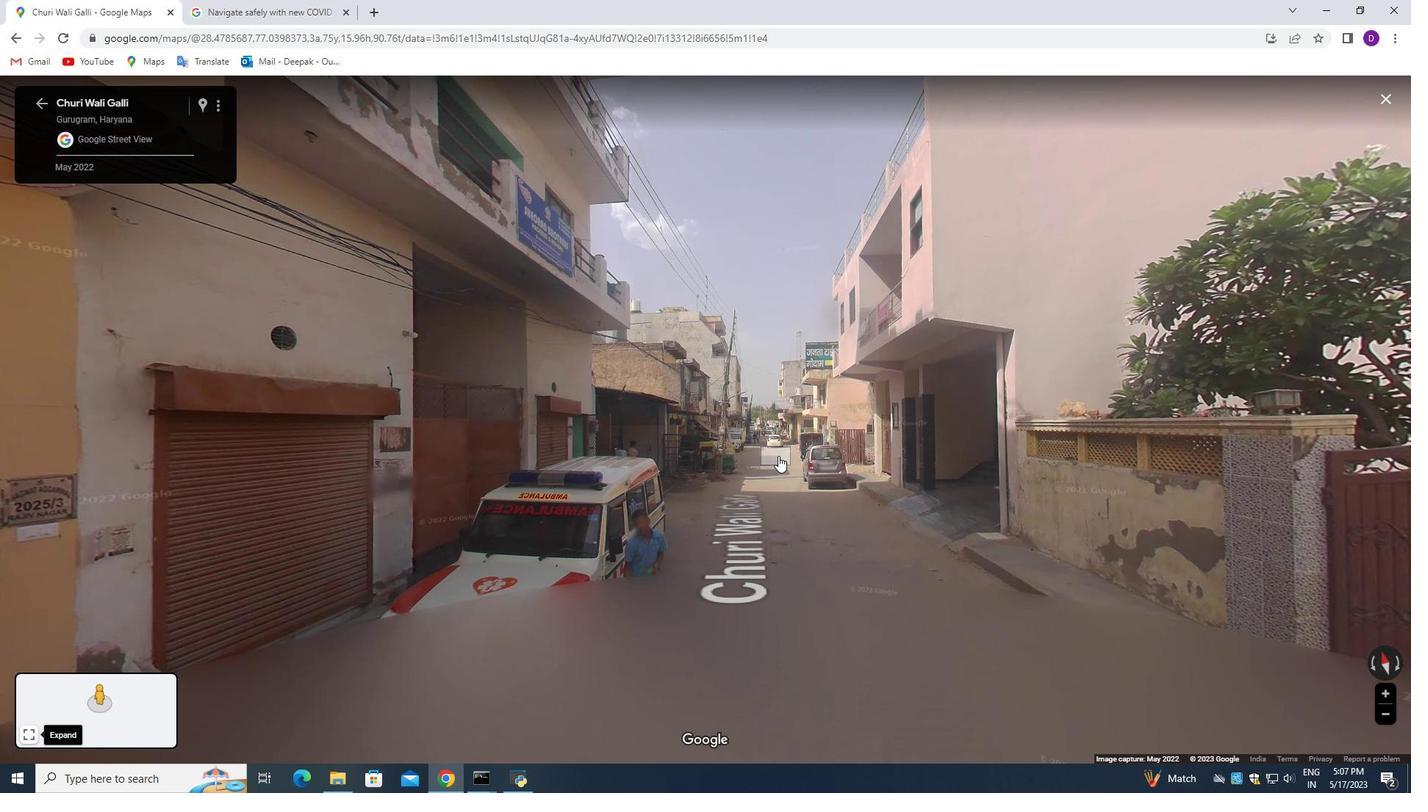 
Action: Mouse moved to (638, 538)
Screenshot: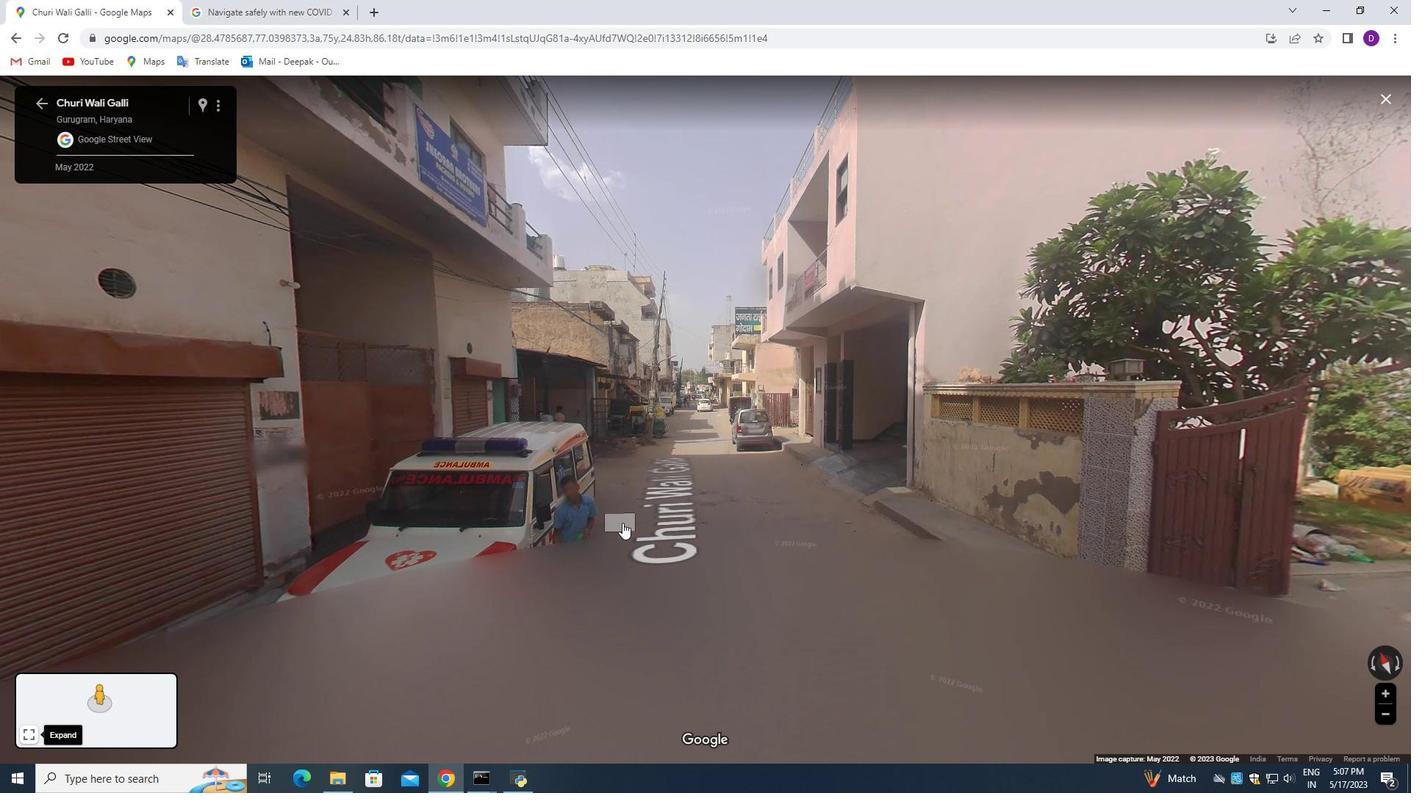 
Action: Mouse pressed left at (637, 545)
Screenshot: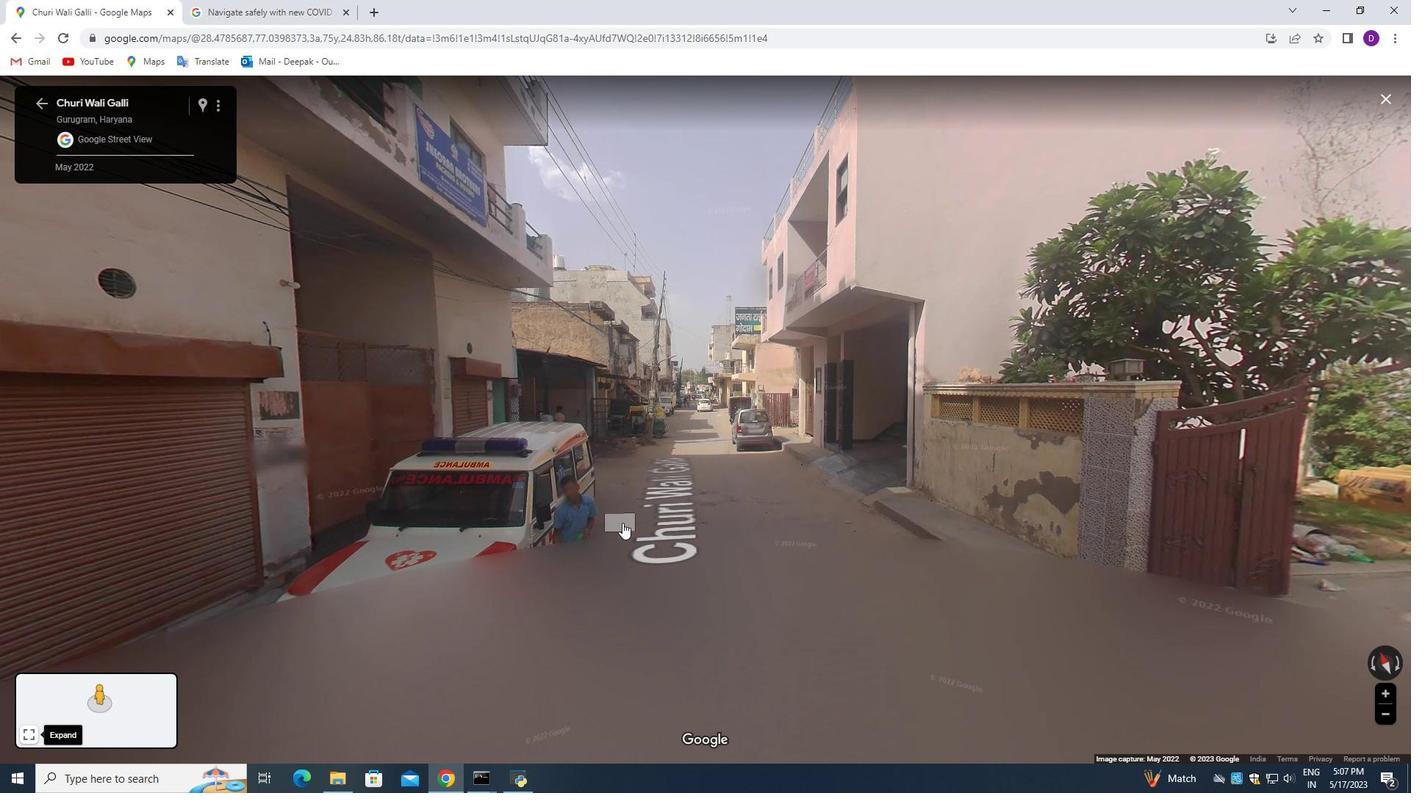 
Action: Mouse moved to (770, 518)
Screenshot: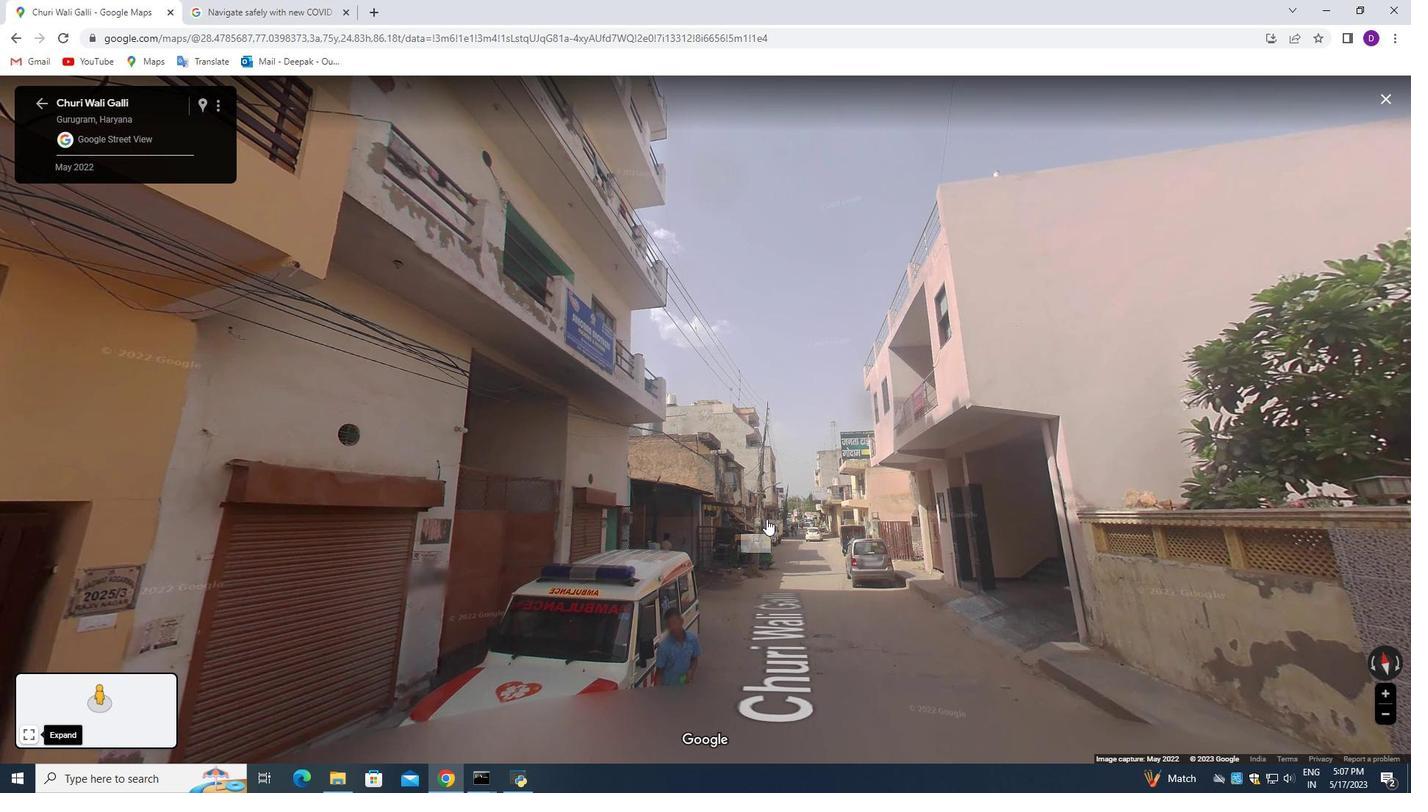 
Action: Mouse pressed left at (768, 518)
Screenshot: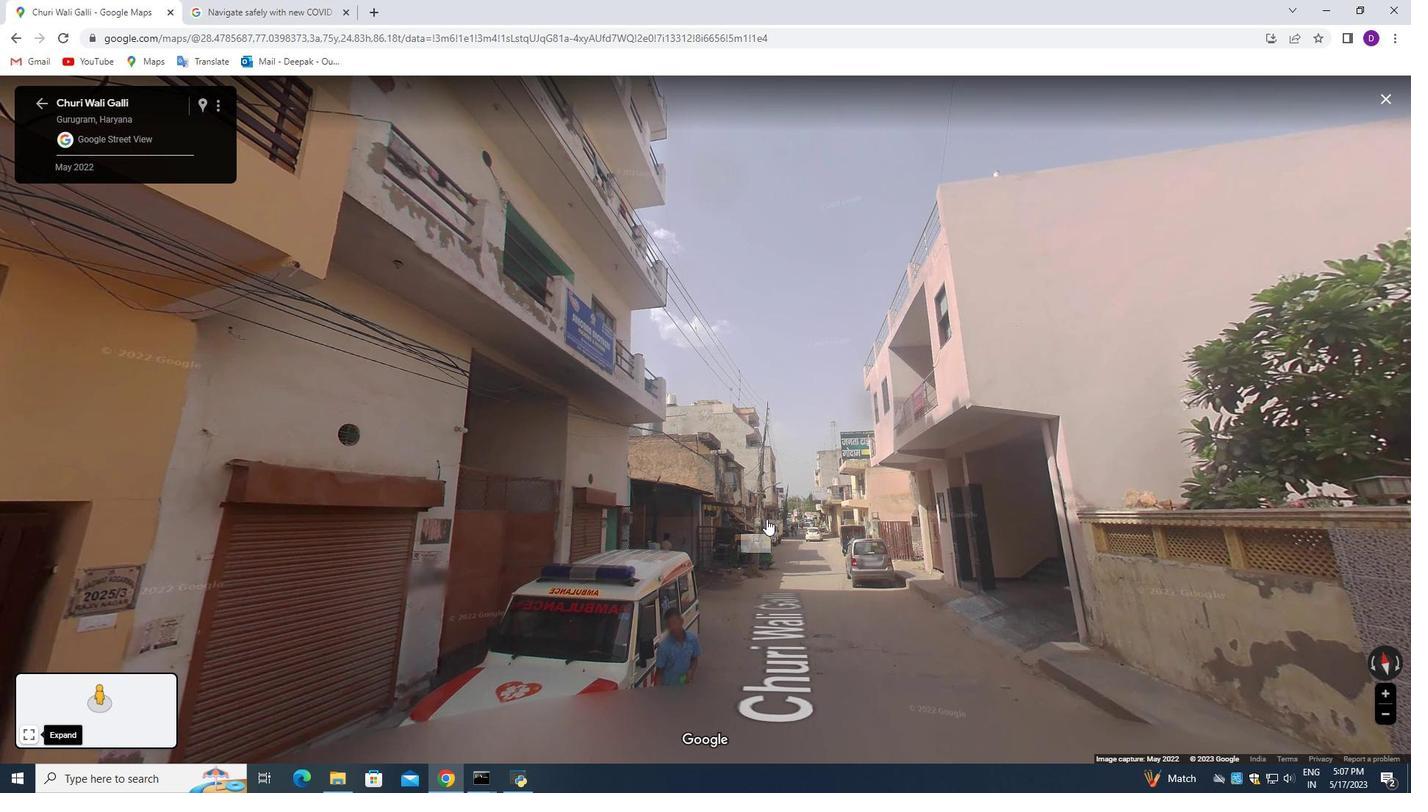 
Action: Mouse moved to (541, 458)
Screenshot: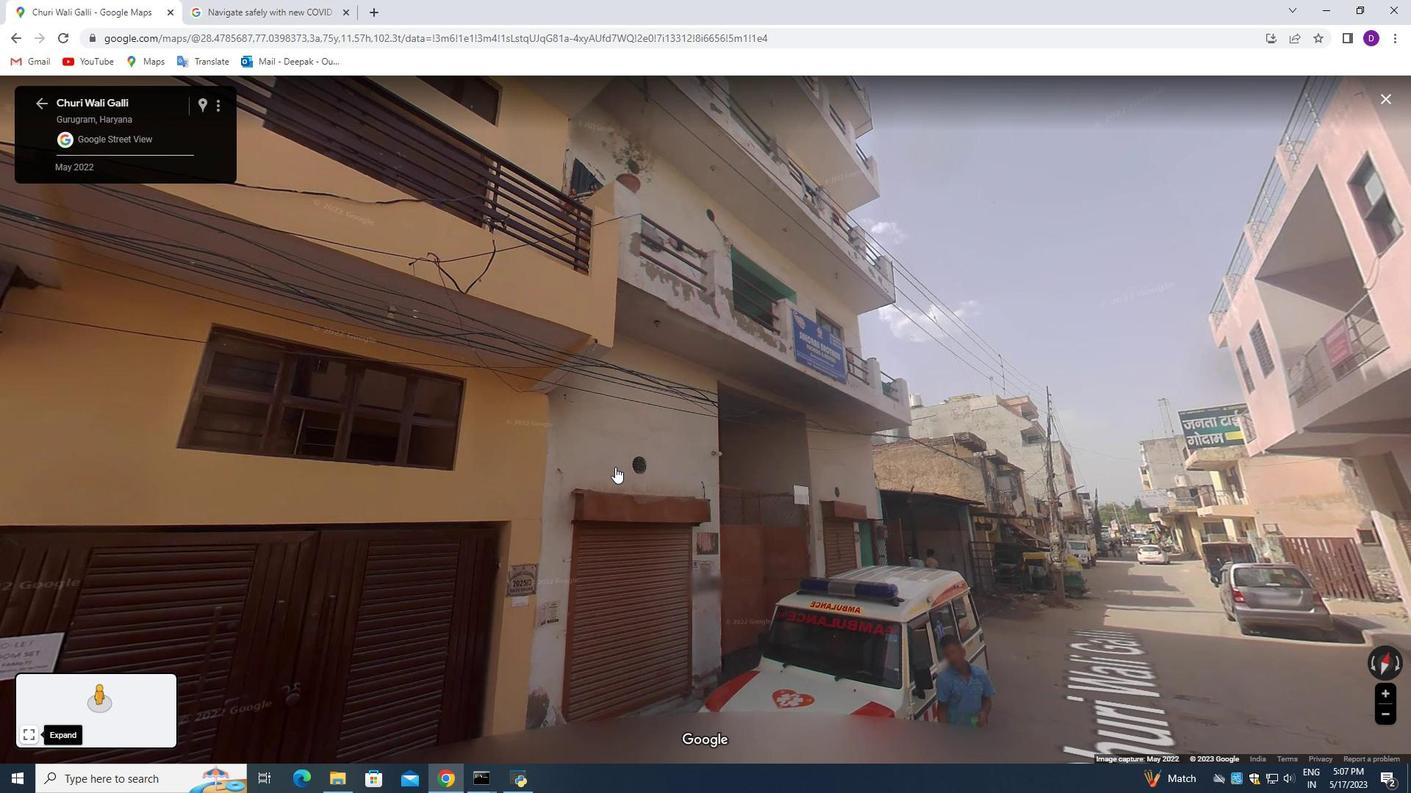 
Action: Mouse pressed left at (541, 458)
Screenshot: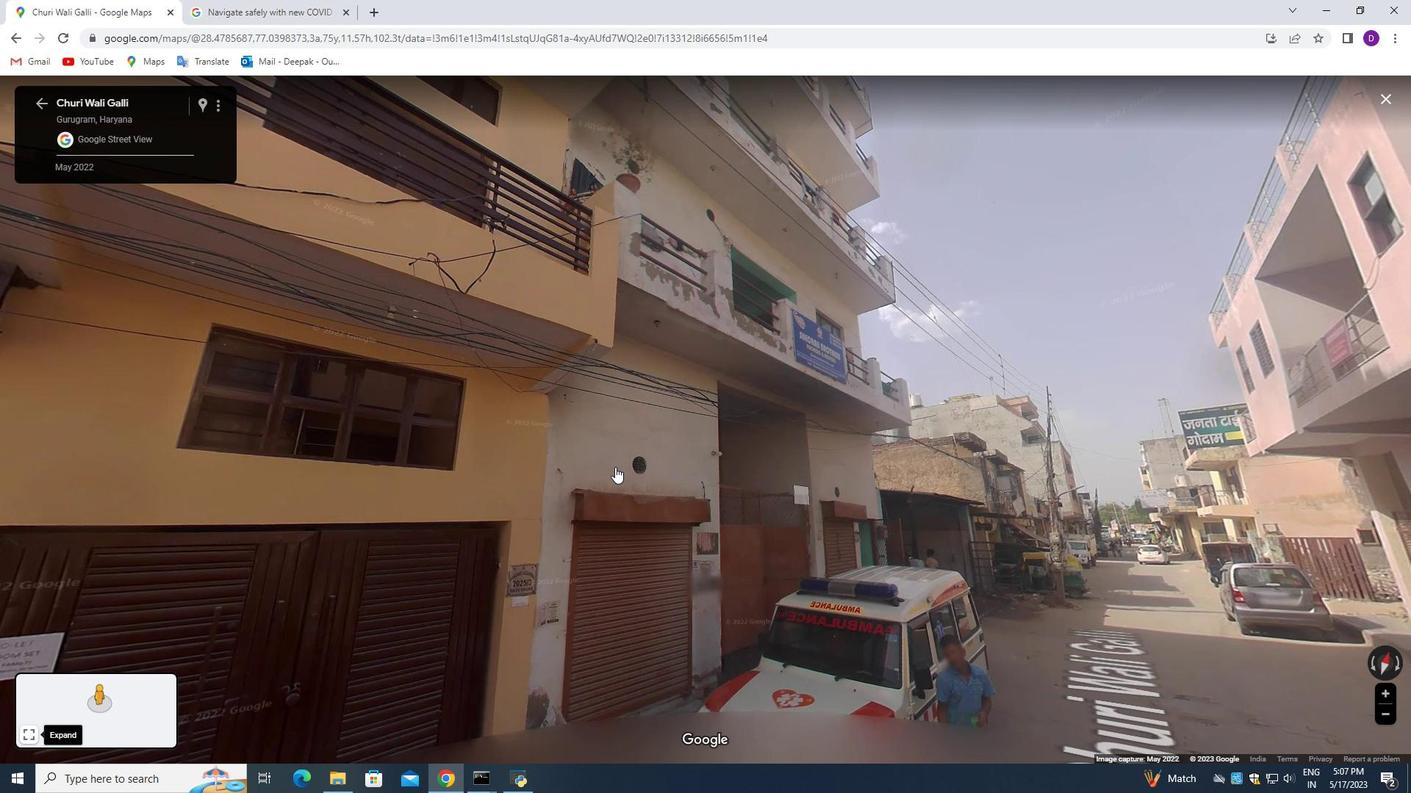
Action: Mouse moved to (919, 328)
Screenshot: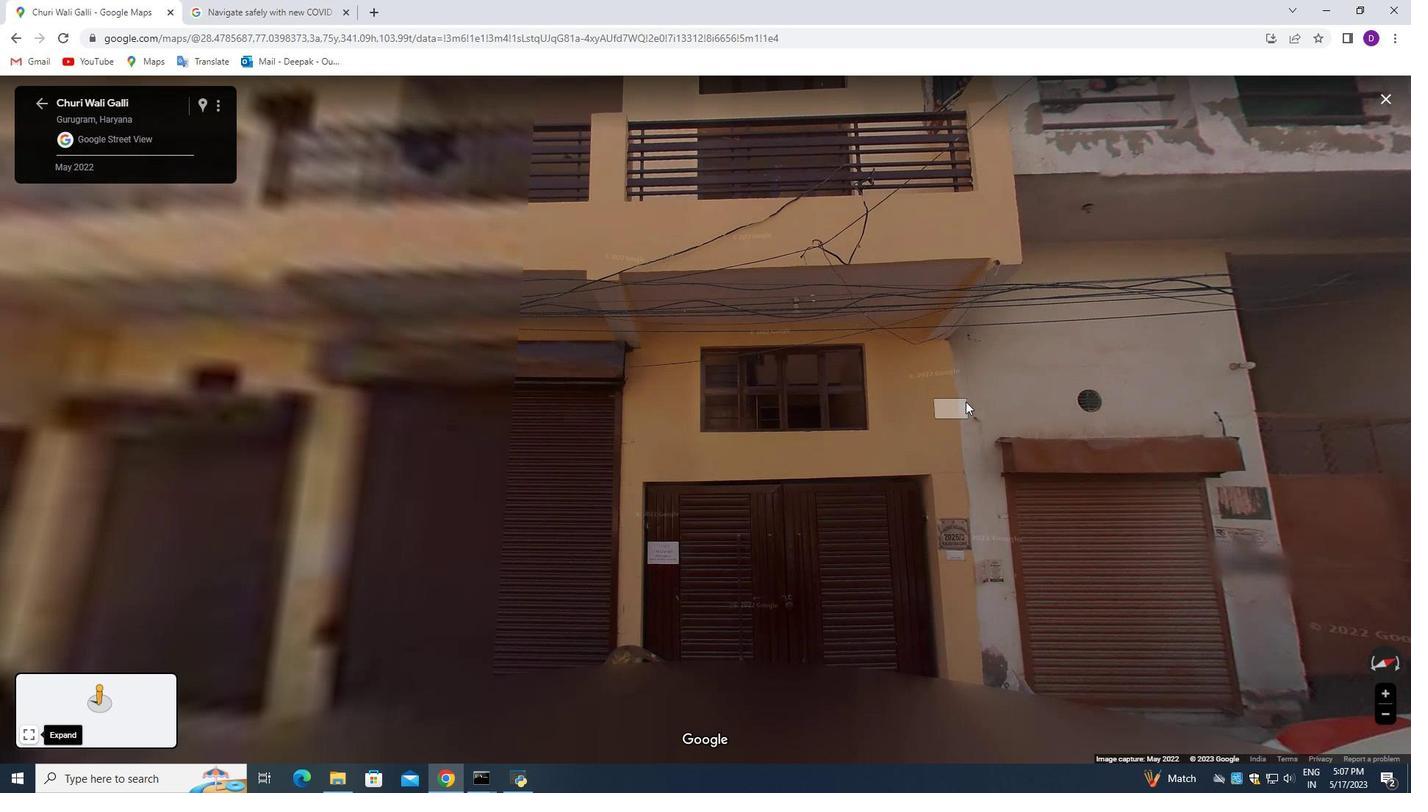 
Action: Mouse pressed left at (919, 328)
Screenshot: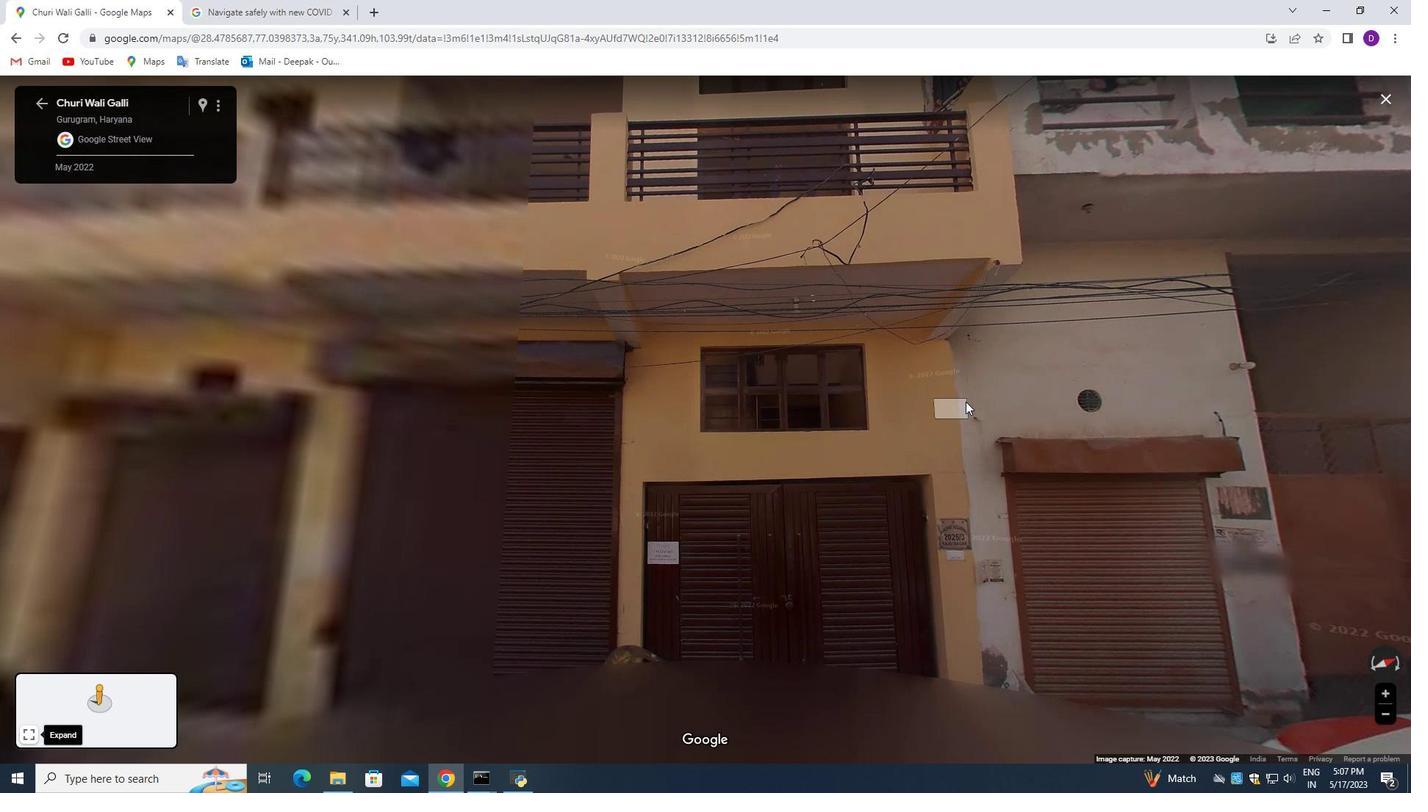 
Action: Mouse moved to (485, 482)
Screenshot: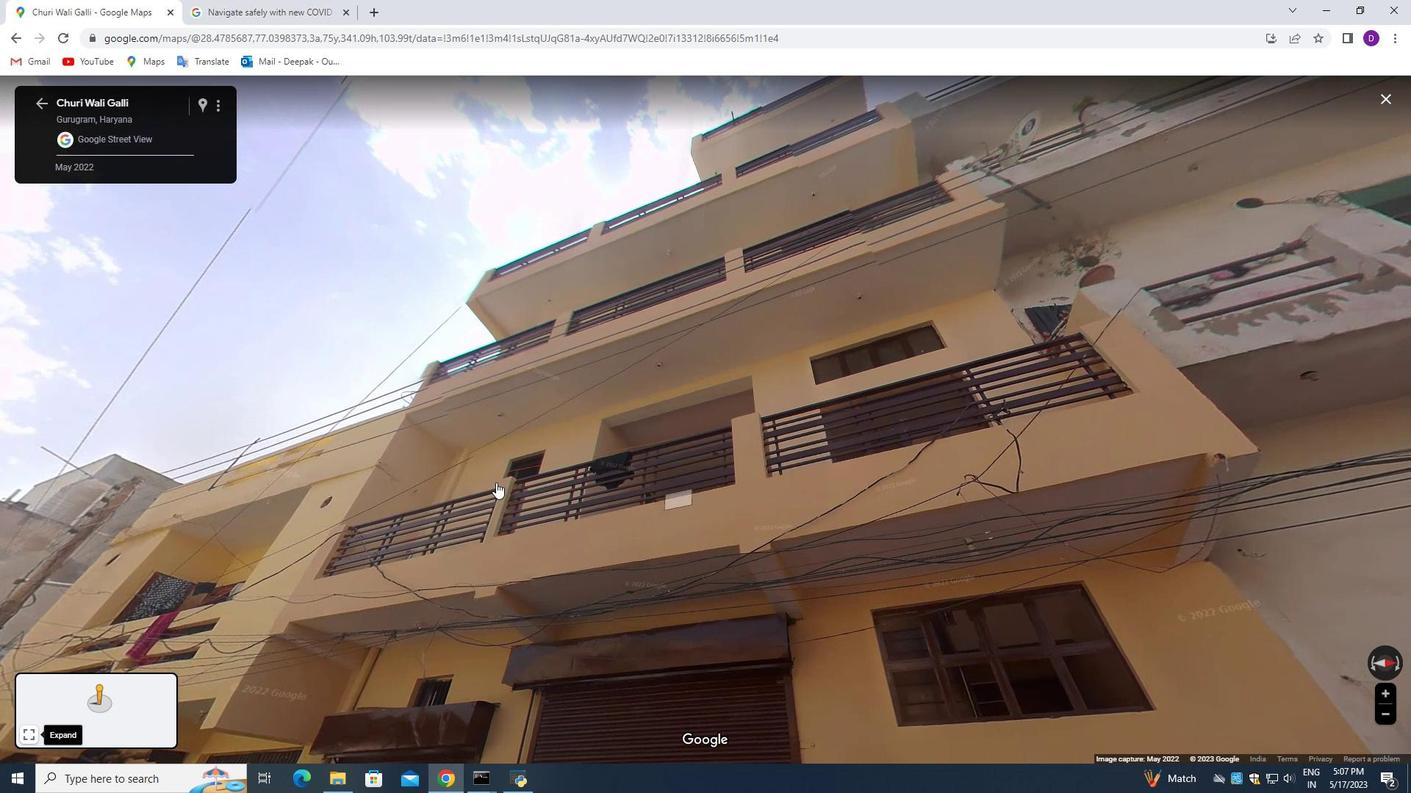 
Action: Mouse pressed left at (485, 482)
Screenshot: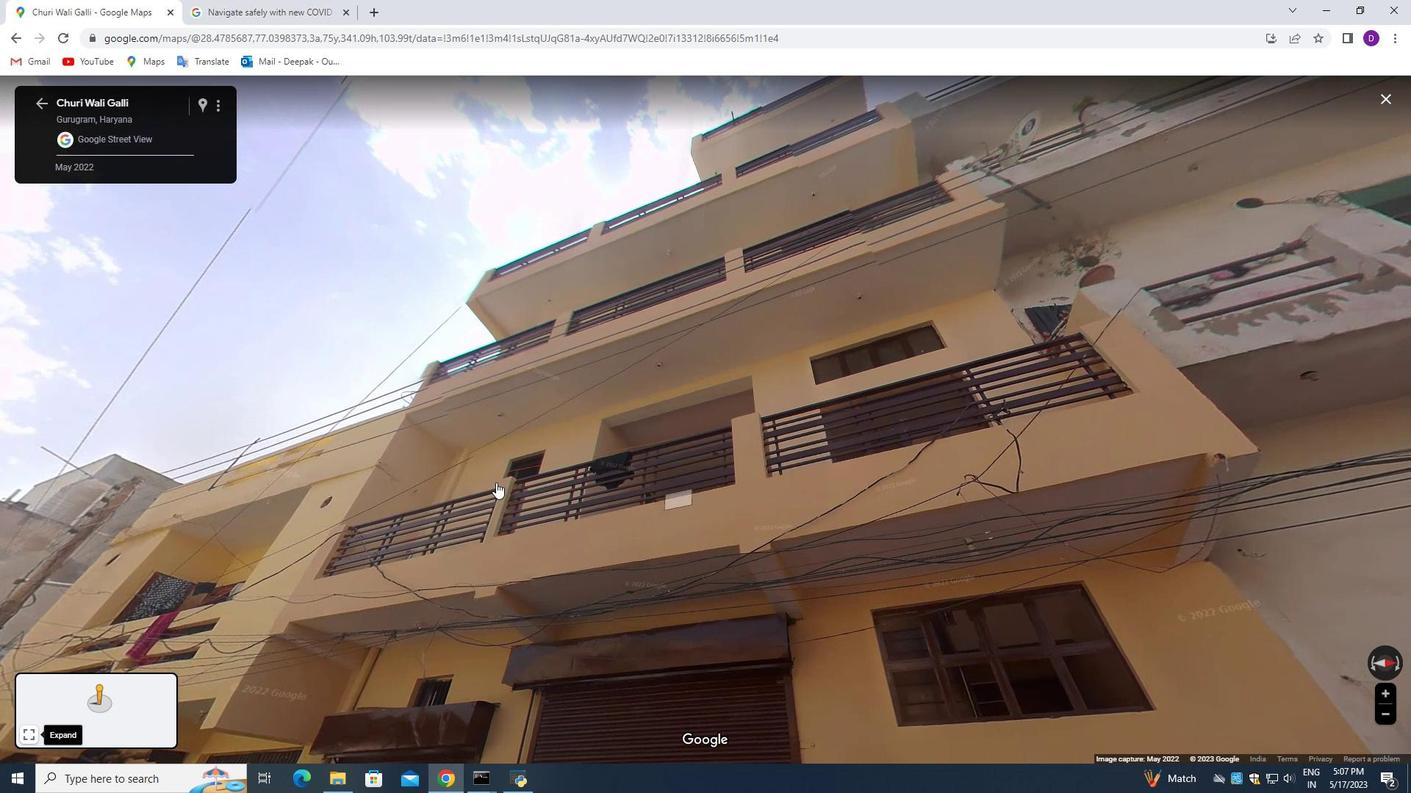 
Action: Mouse moved to (786, 540)
Screenshot: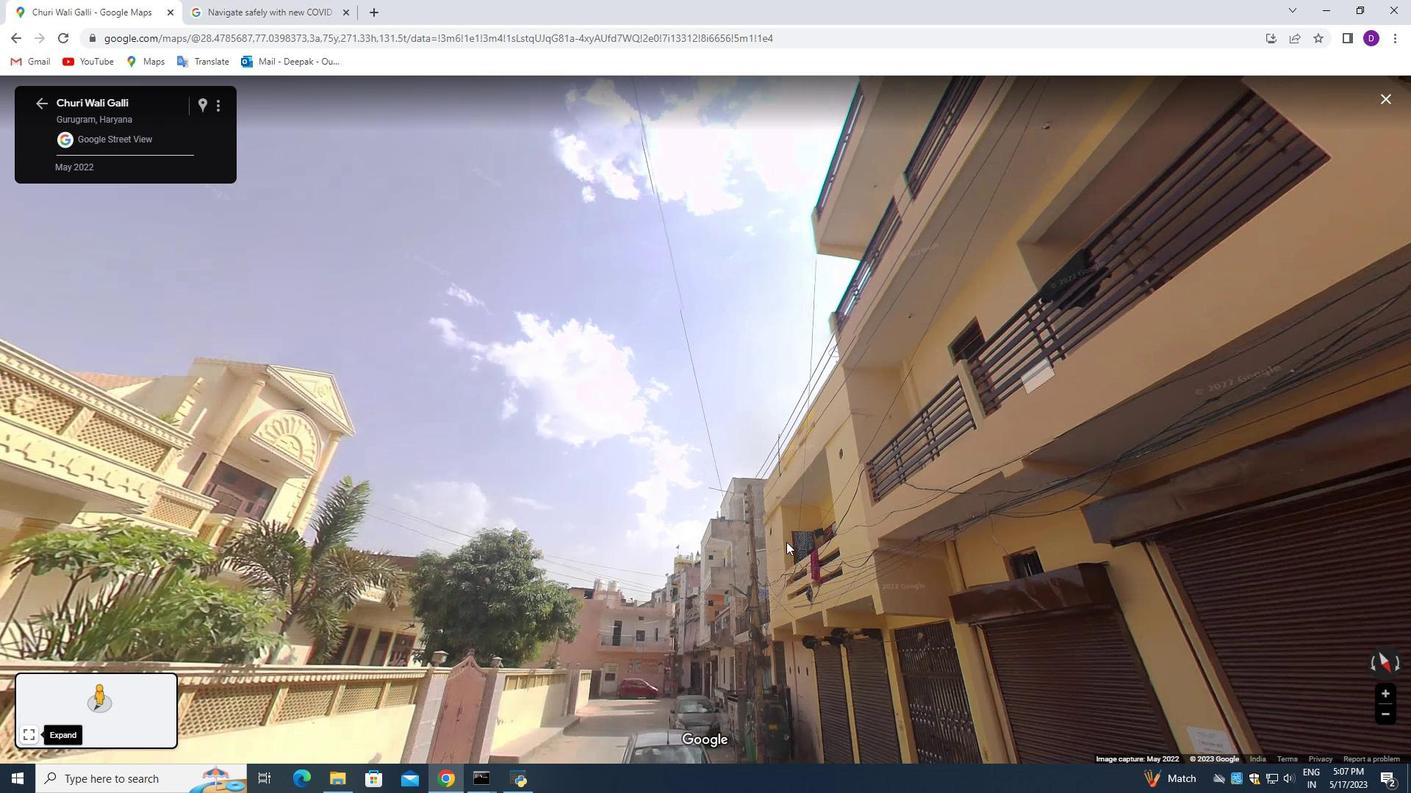 
Action: Mouse pressed left at (786, 542)
Screenshot: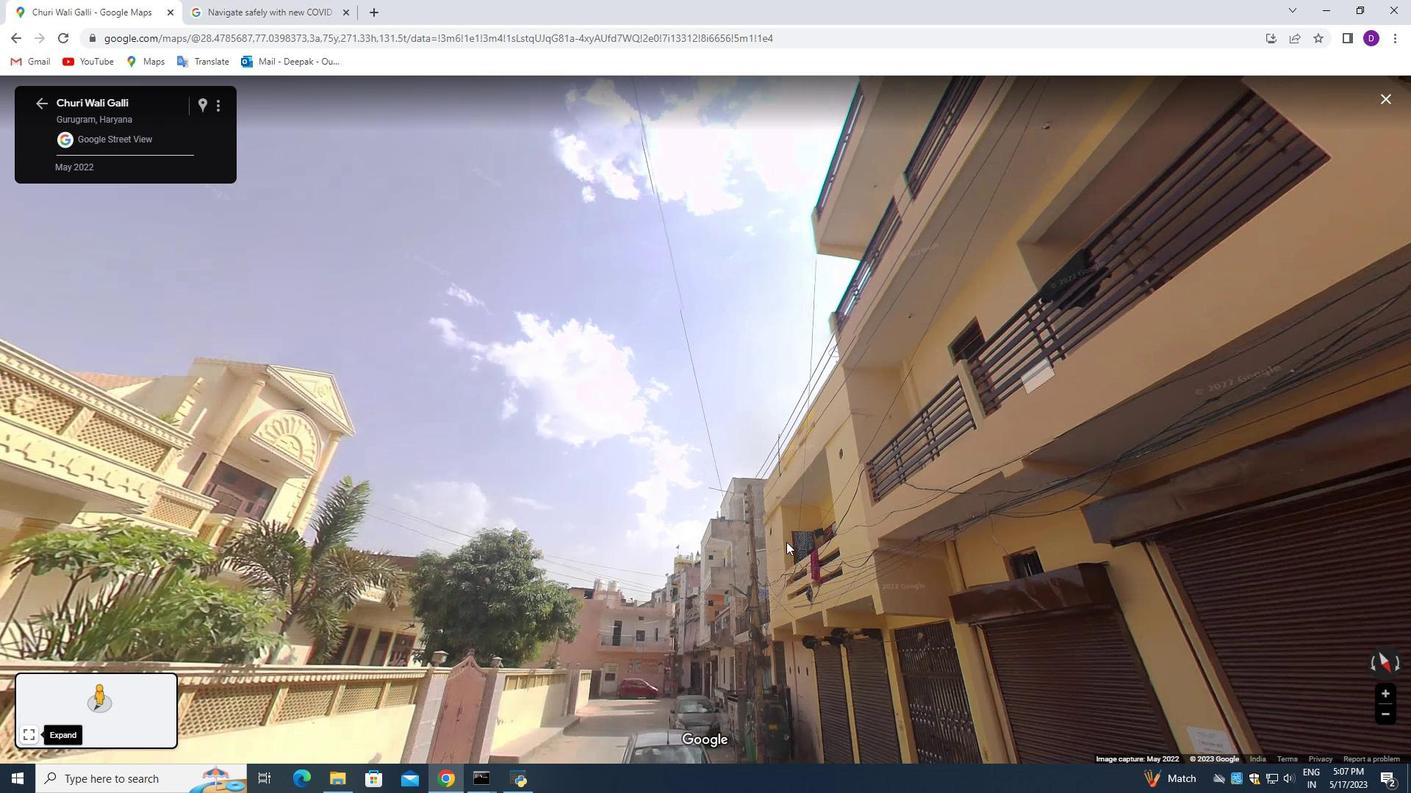 
Action: Mouse moved to (699, 410)
Screenshot: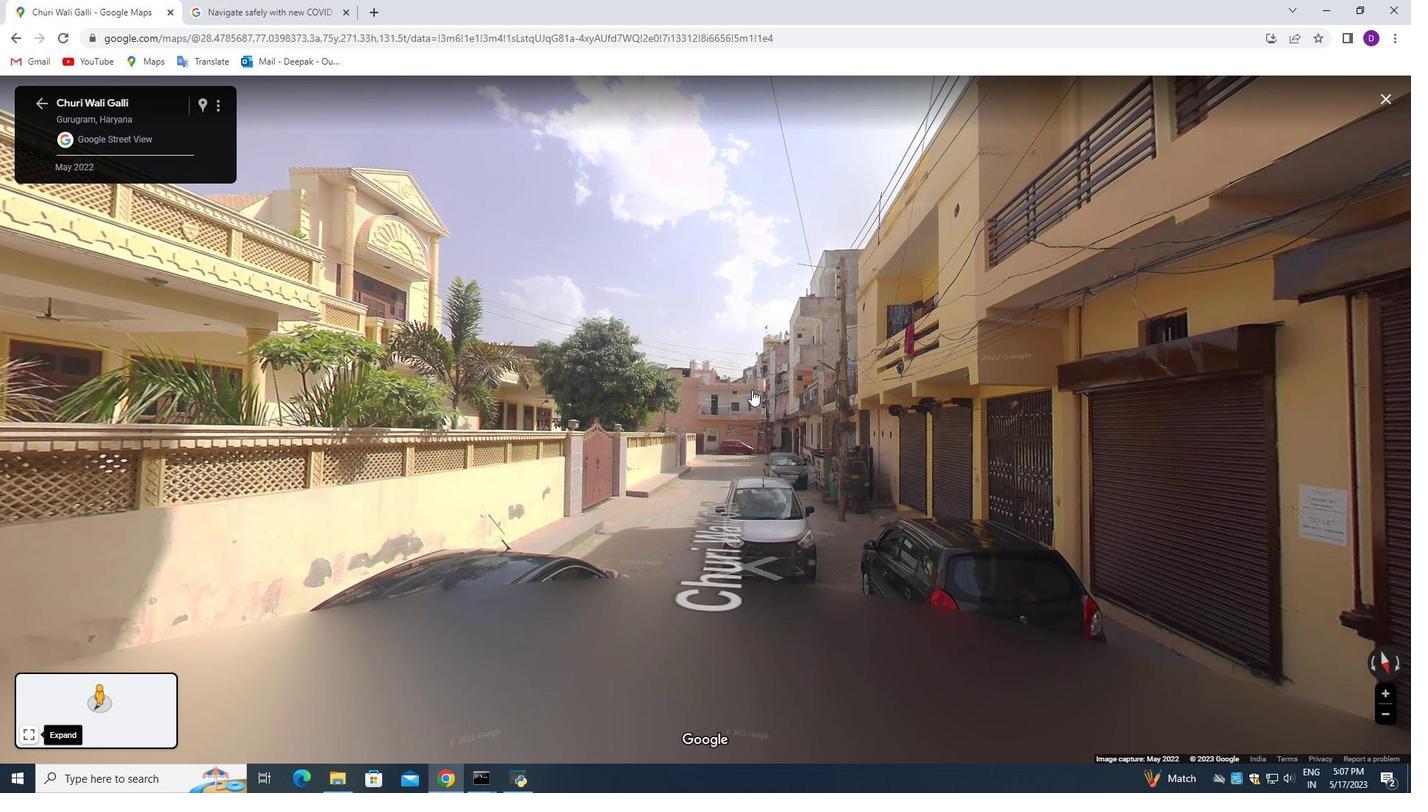 
Action: Mouse pressed left at (699, 410)
Screenshot: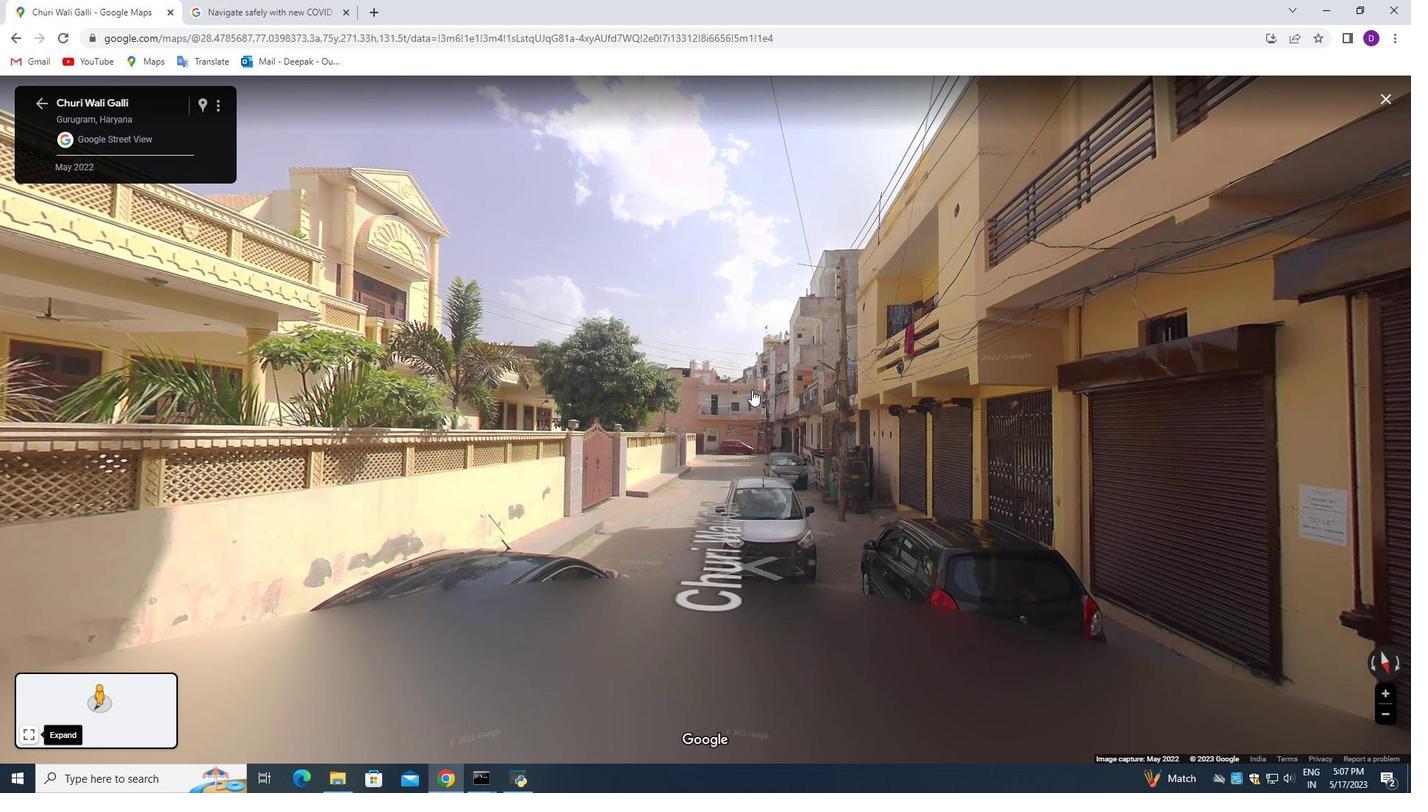 
Action: Mouse moved to (9, 39)
Screenshot: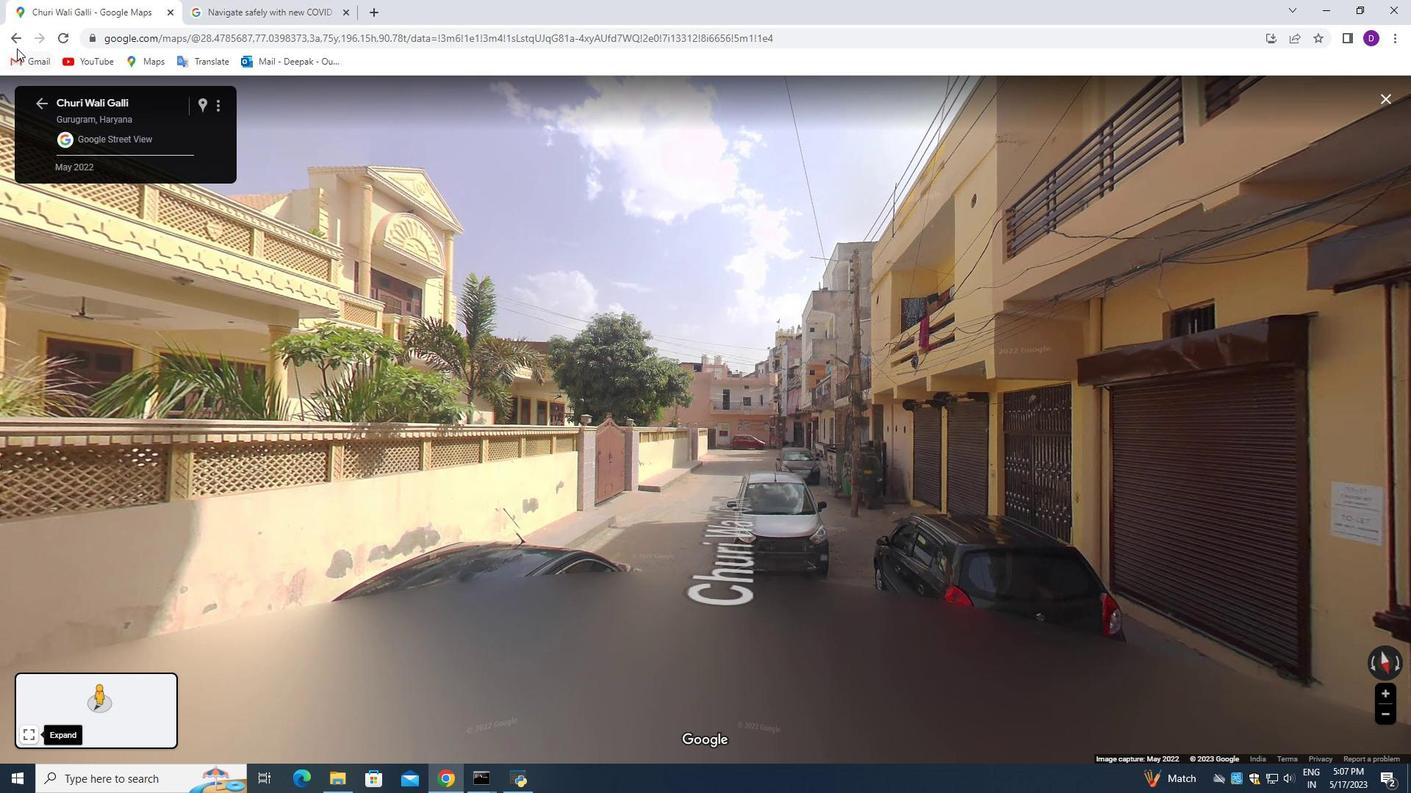 
Action: Mouse pressed left at (9, 39)
Screenshot: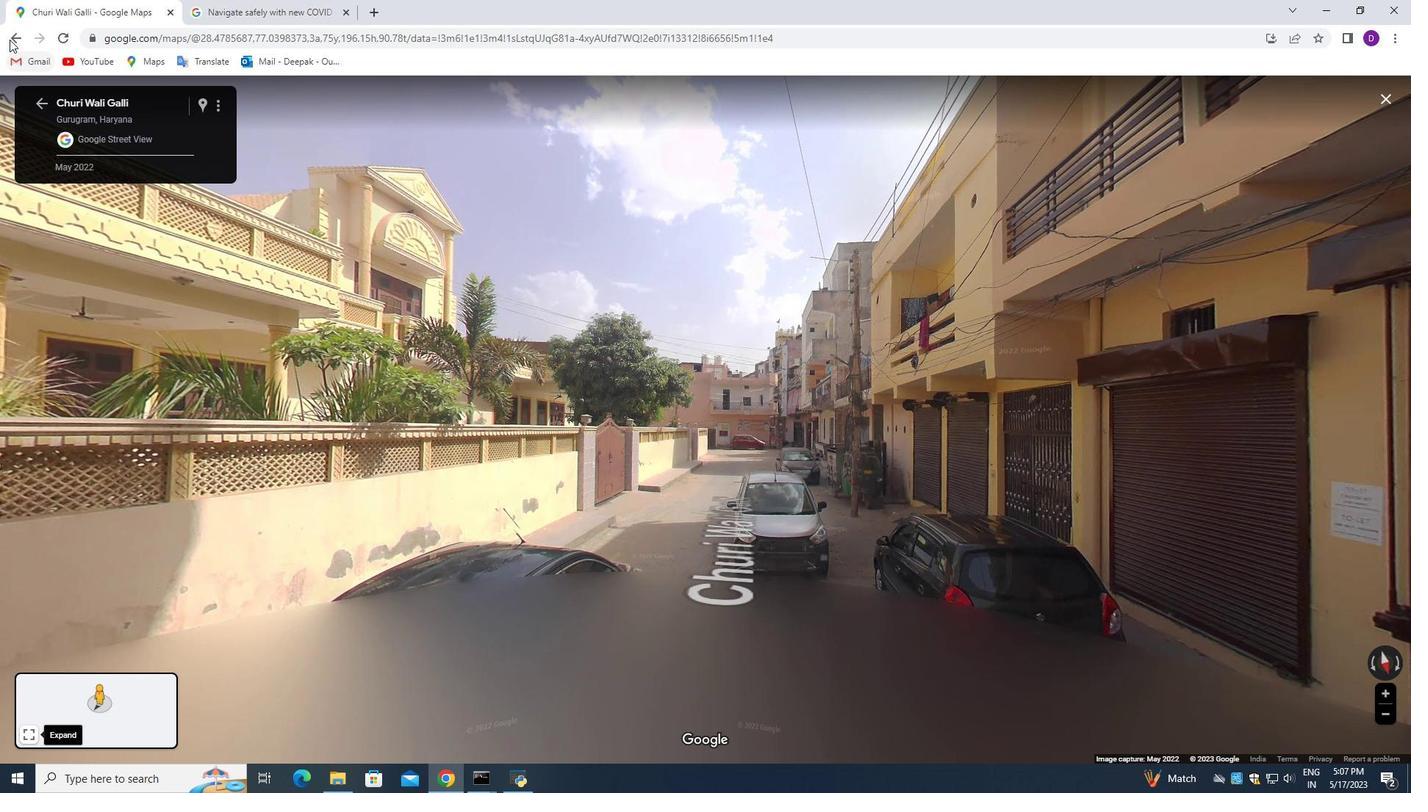 
Action: Mouse moved to (1384, 95)
Screenshot: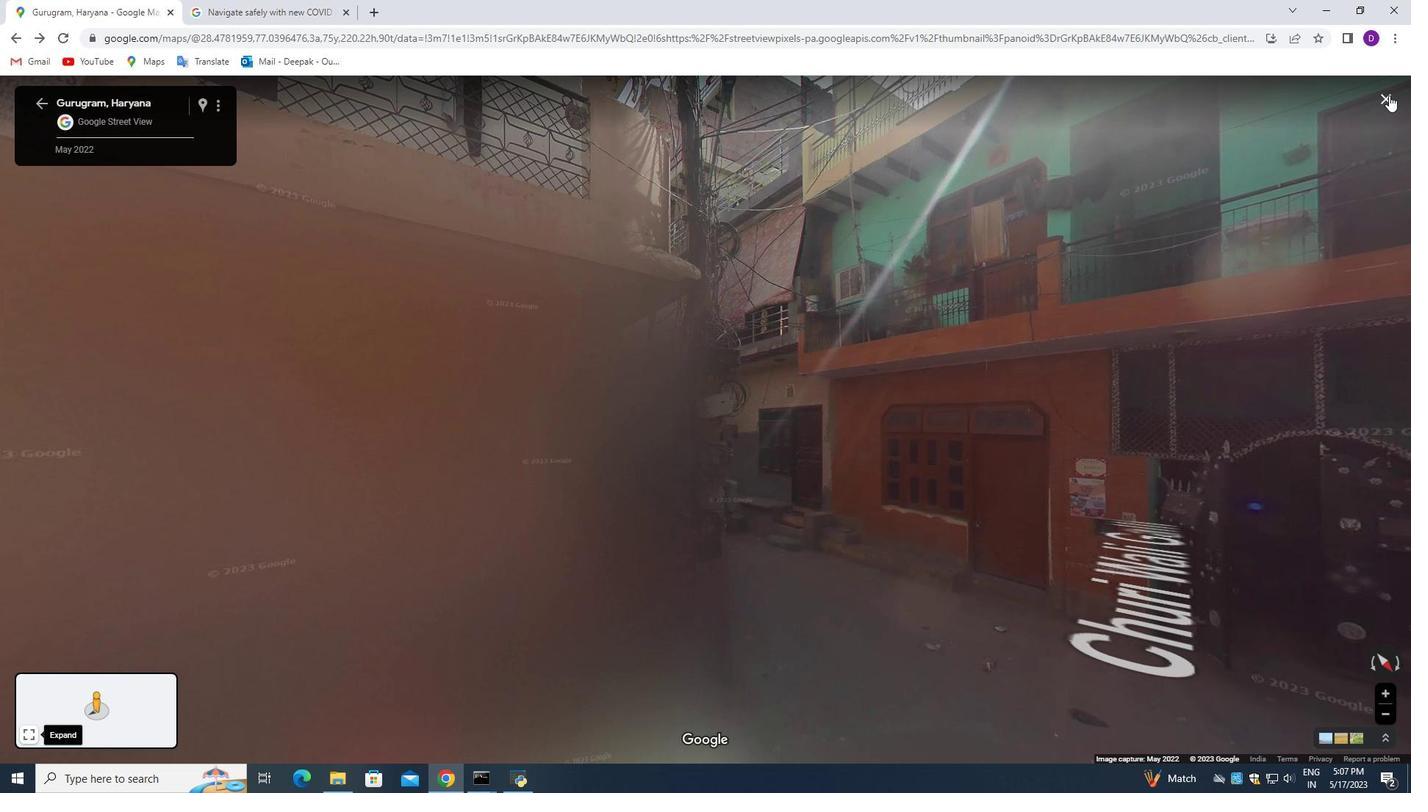 
Action: Mouse pressed left at (1384, 95)
Screenshot: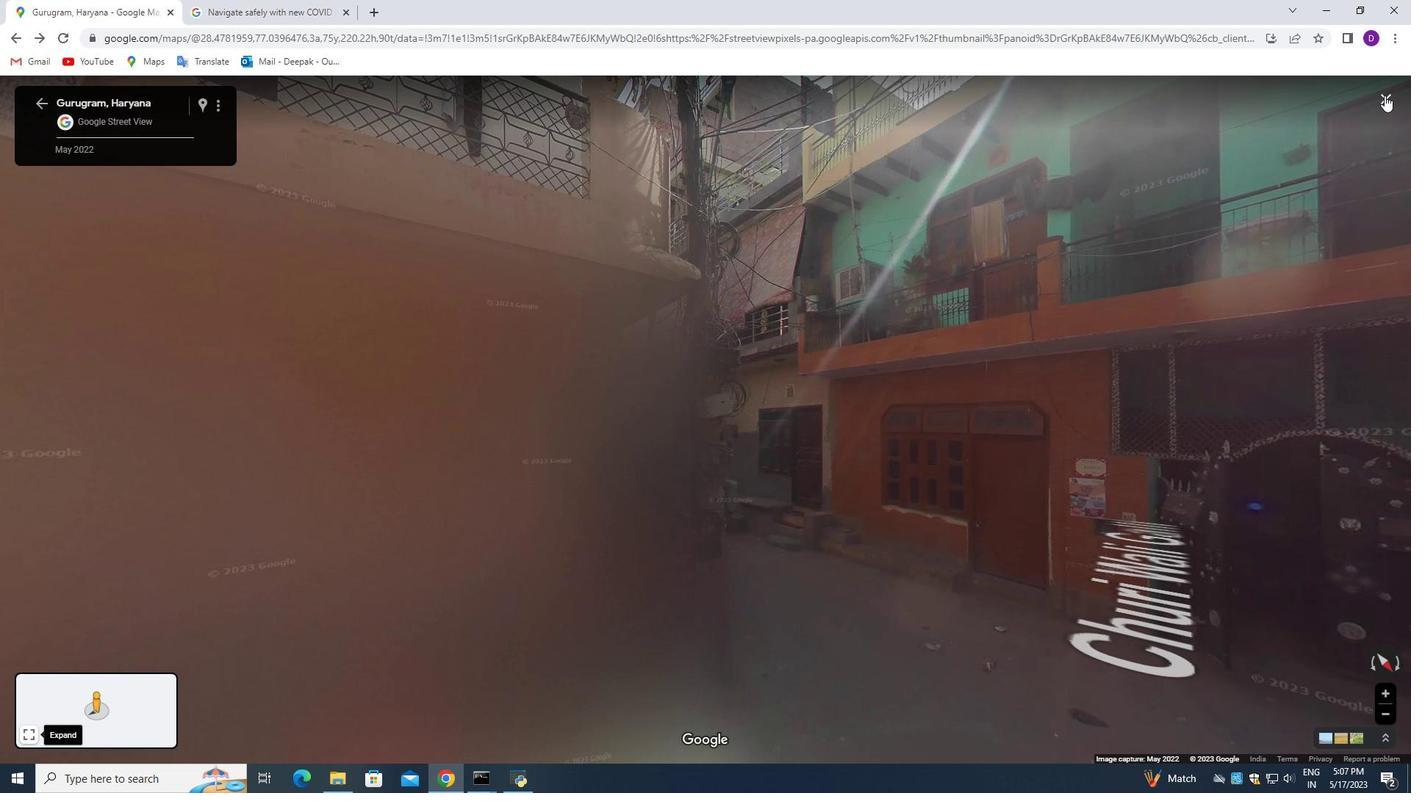 
Action: Mouse moved to (627, 544)
Screenshot: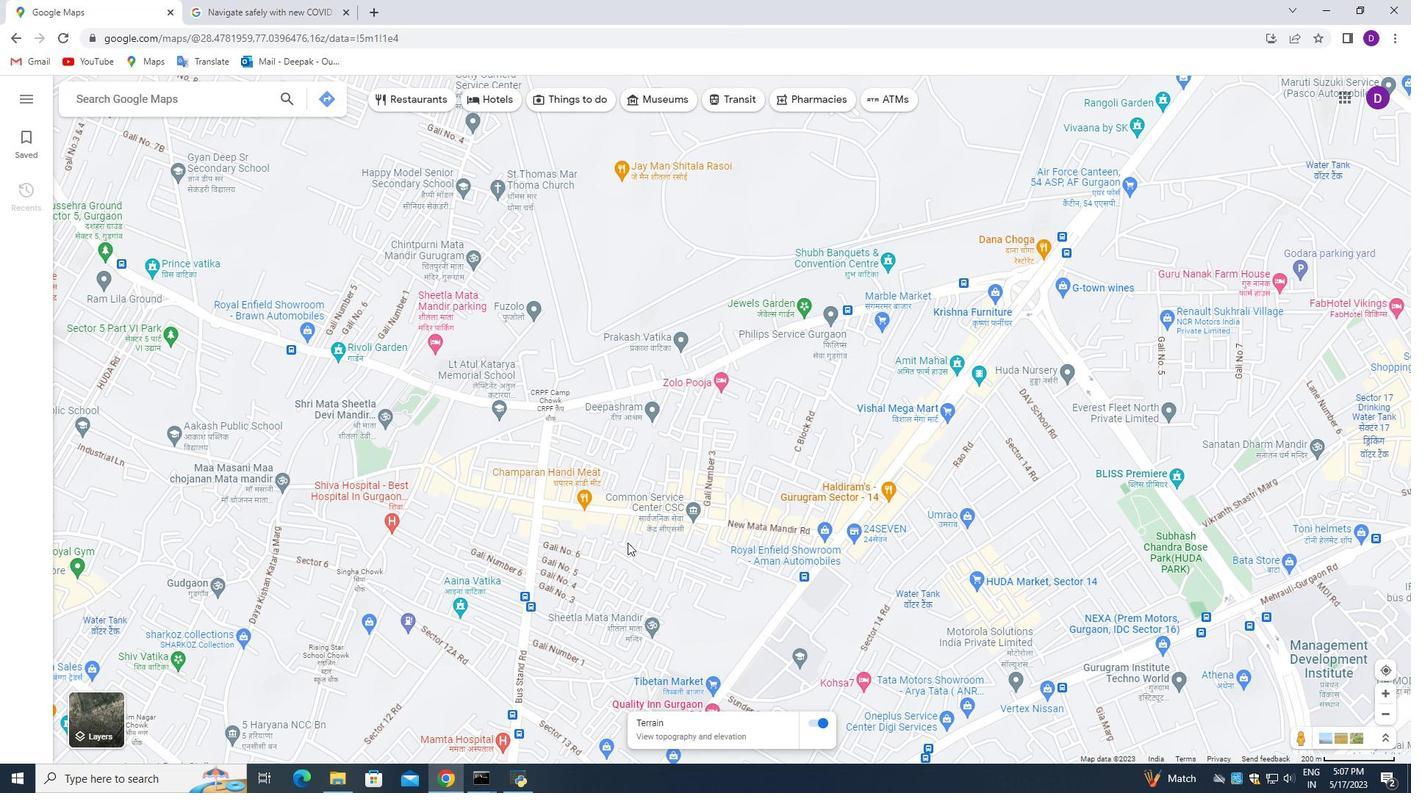 
Action: Mouse scrolled (627, 543) with delta (0, 0)
Screenshot: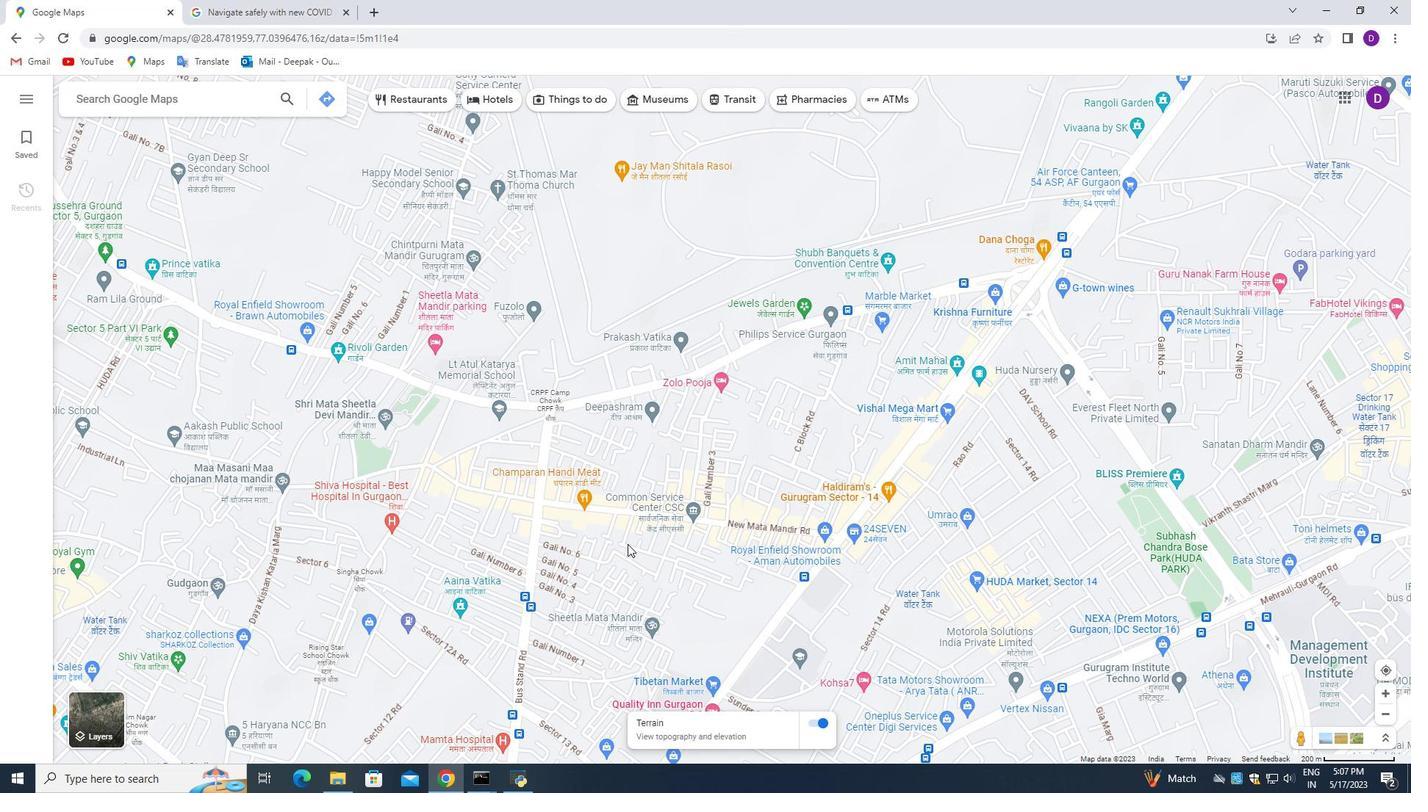 
Action: Mouse scrolled (627, 543) with delta (0, 0)
Screenshot: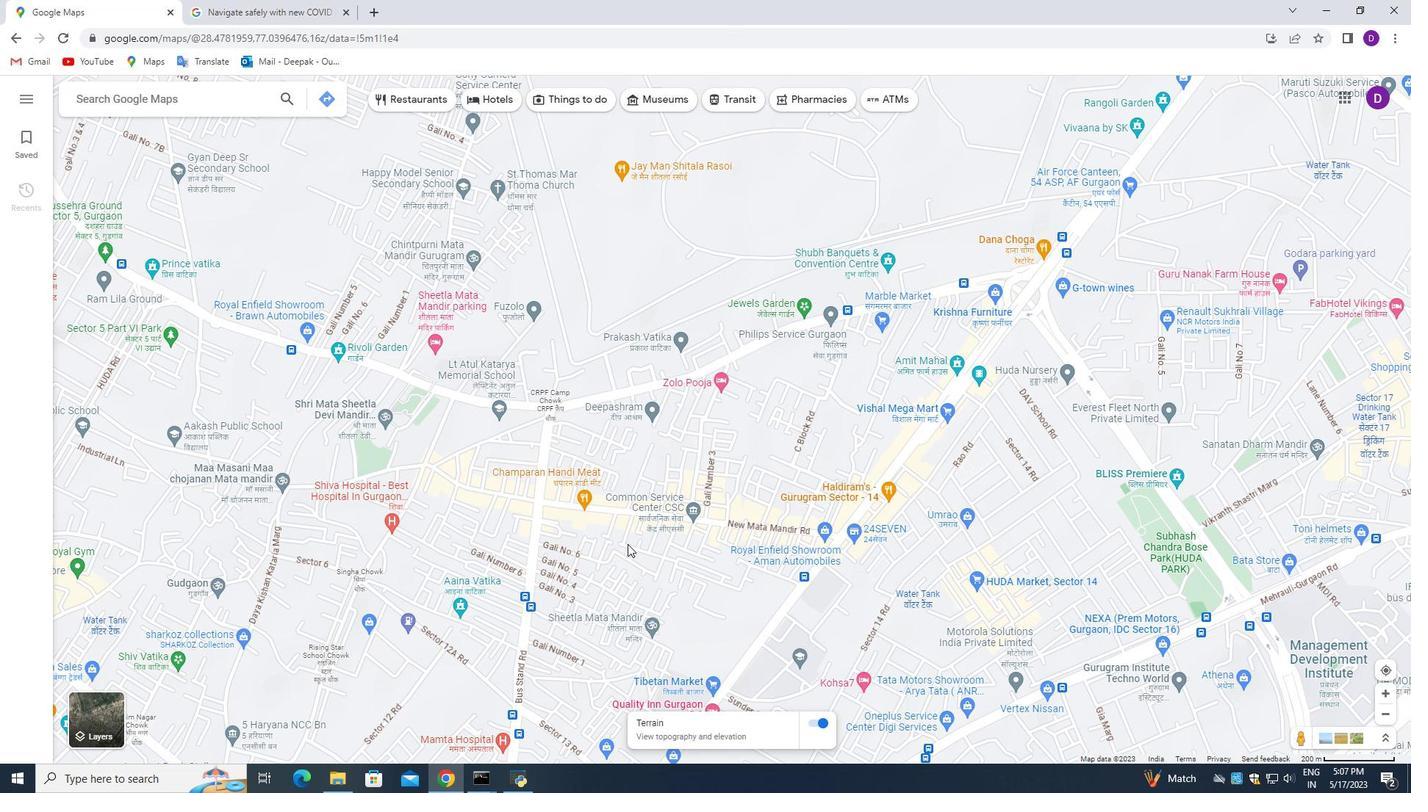 
Action: Mouse moved to (627, 546)
Screenshot: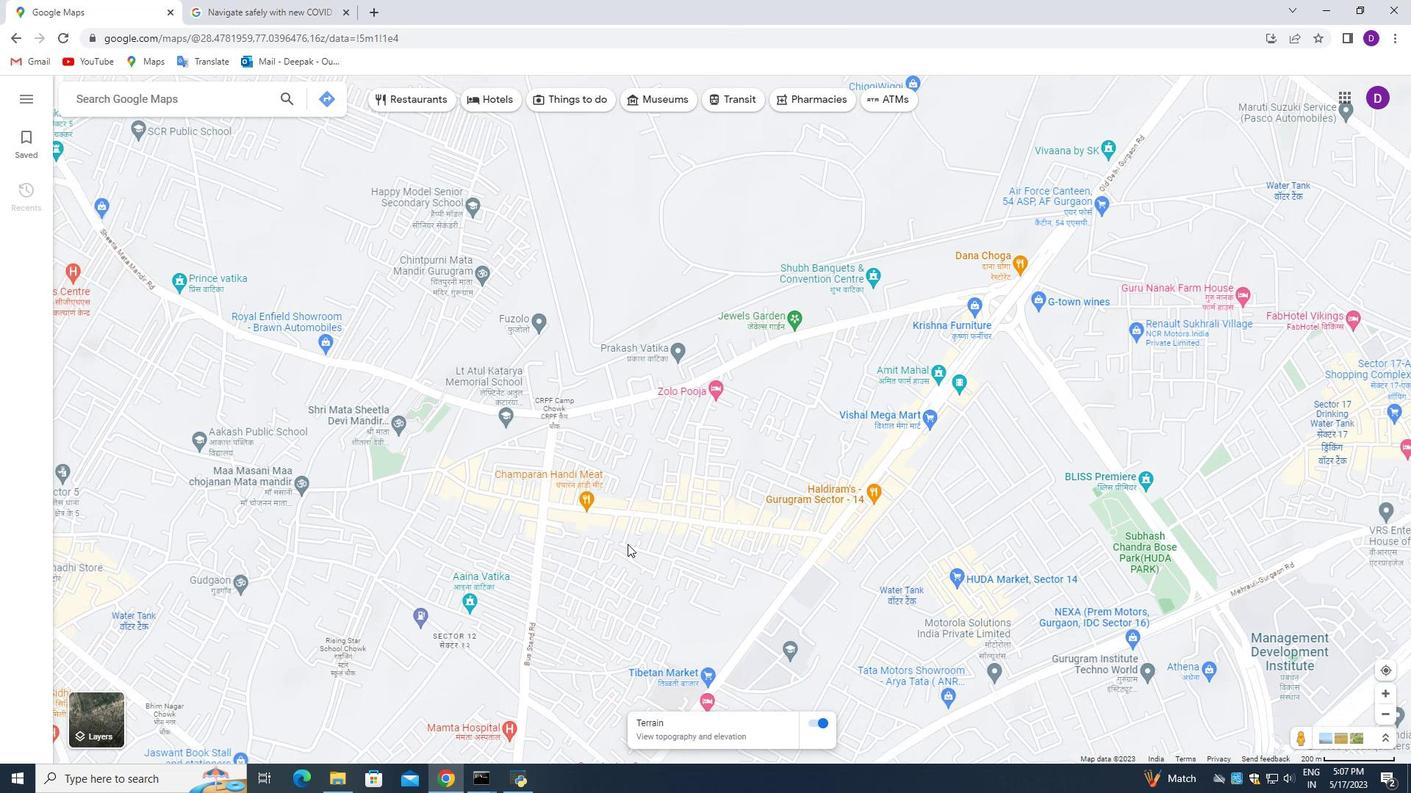 
Action: Mouse scrolled (627, 545) with delta (0, 0)
Screenshot: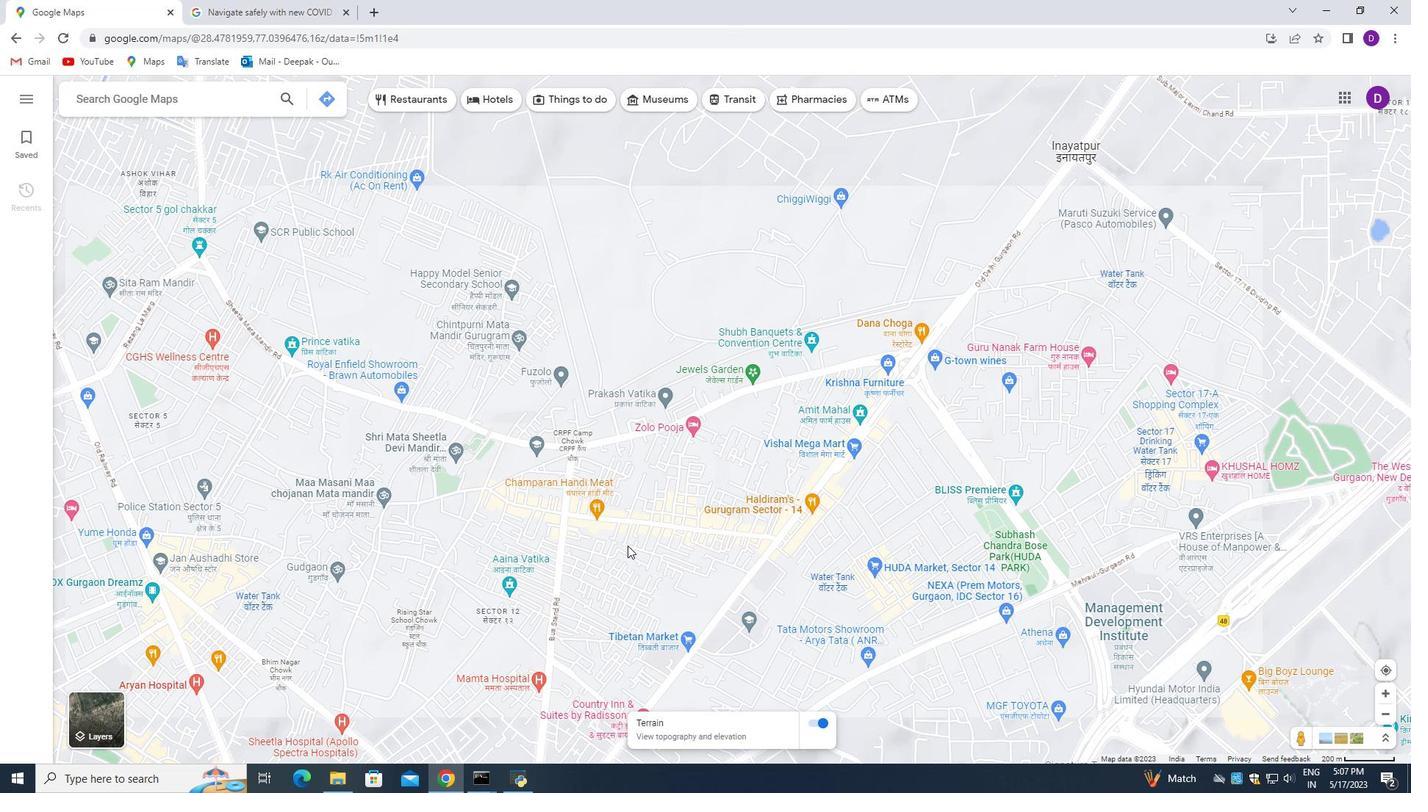 
Action: Mouse moved to (627, 546)
Screenshot: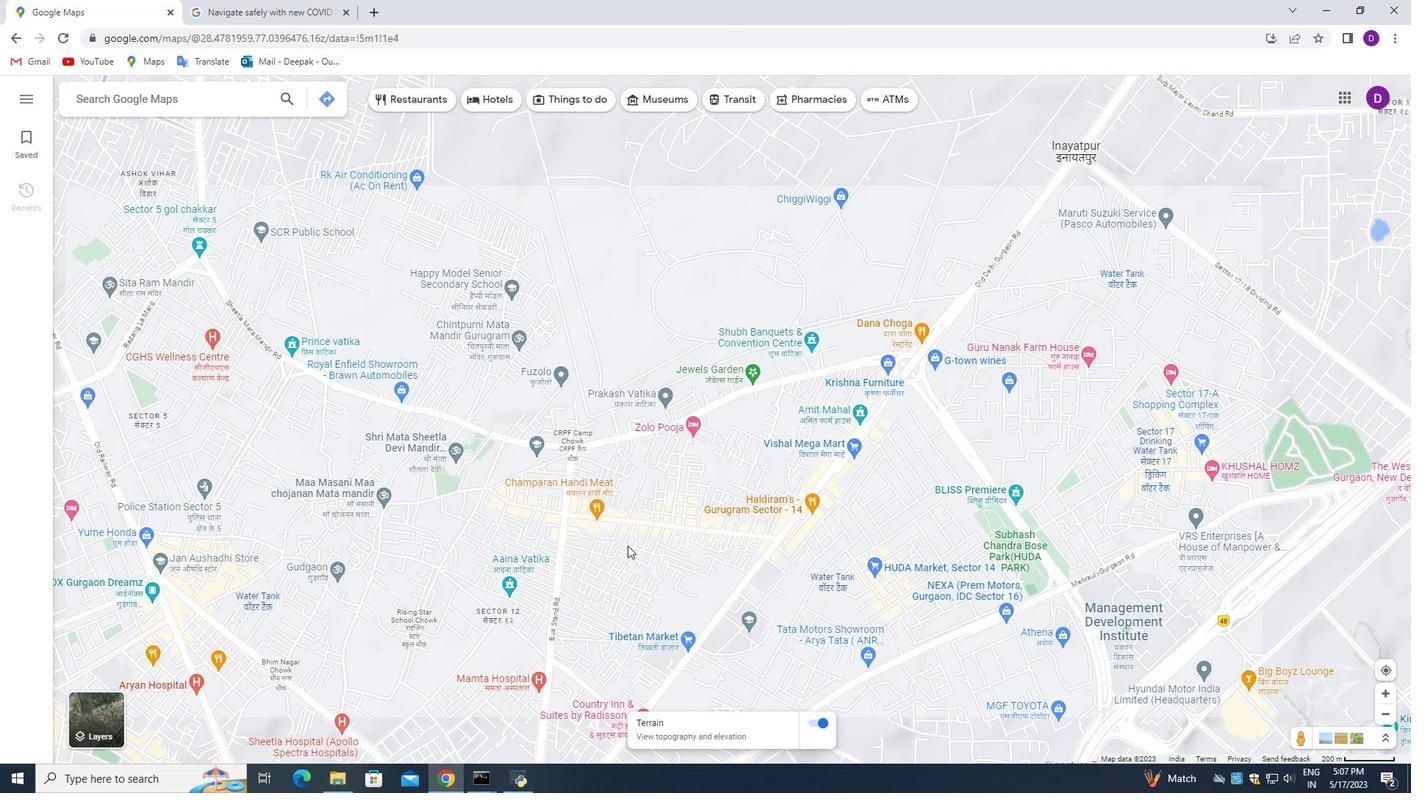 
Action: Mouse scrolled (627, 545) with delta (0, 0)
Screenshot: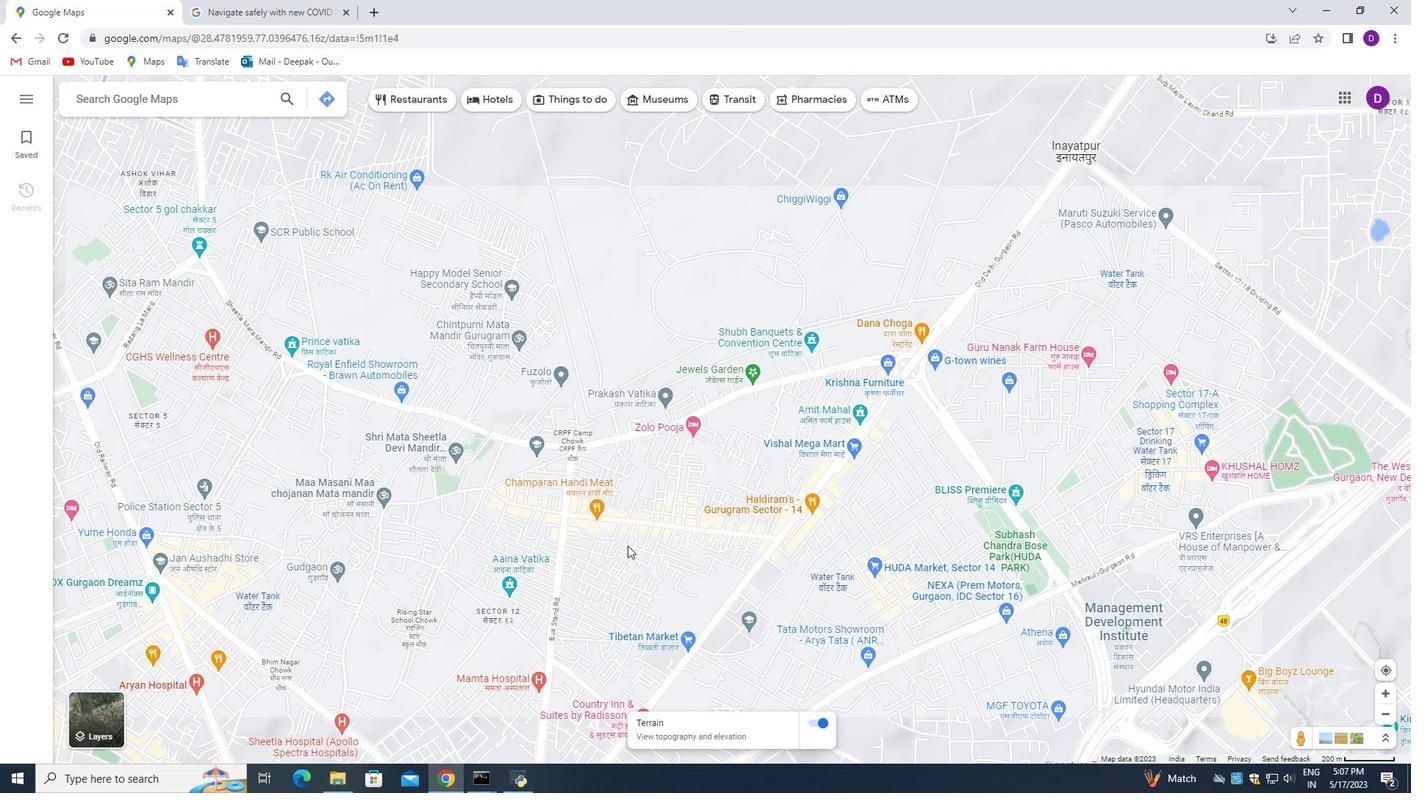 
Action: Mouse moved to (194, 98)
Screenshot: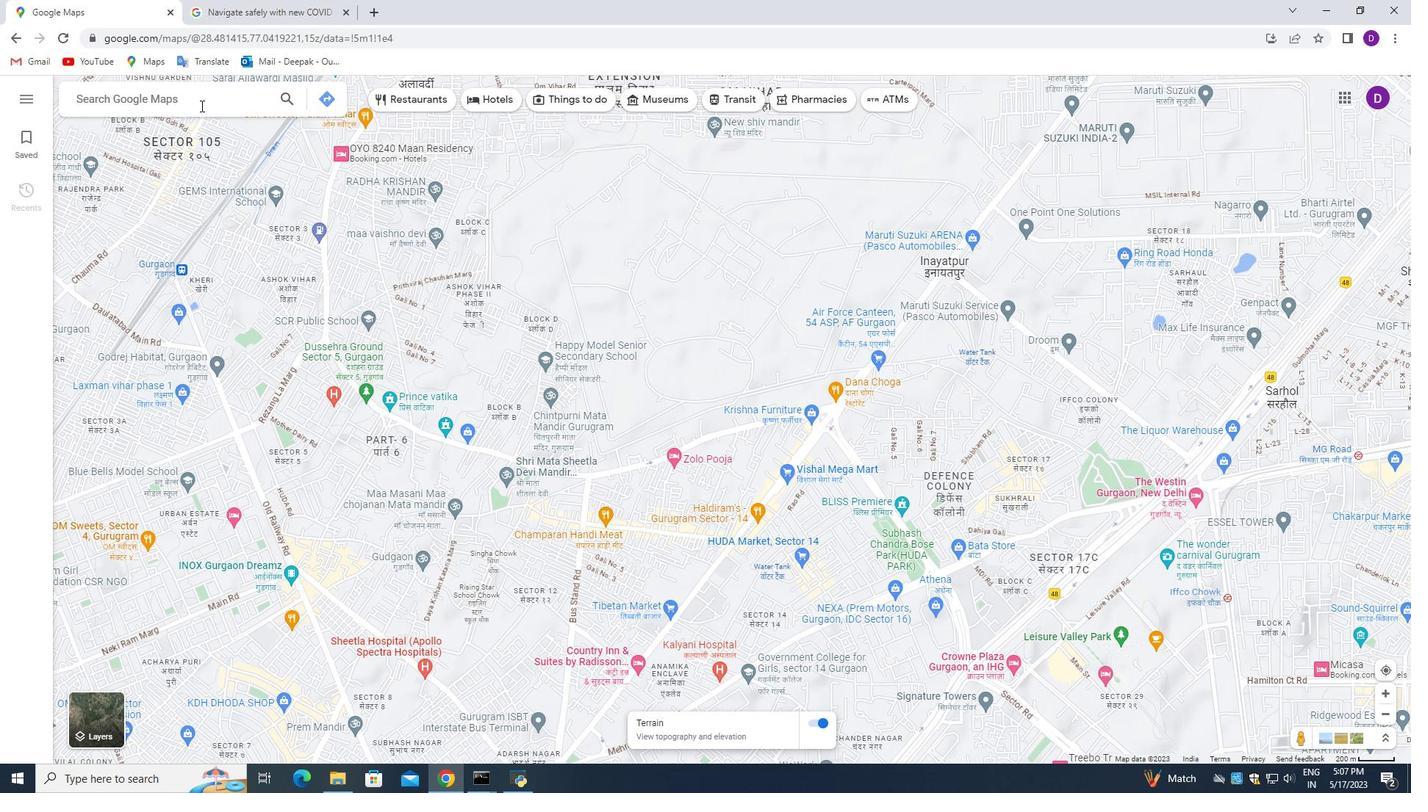 
Action: Mouse pressed left at (194, 98)
Screenshot: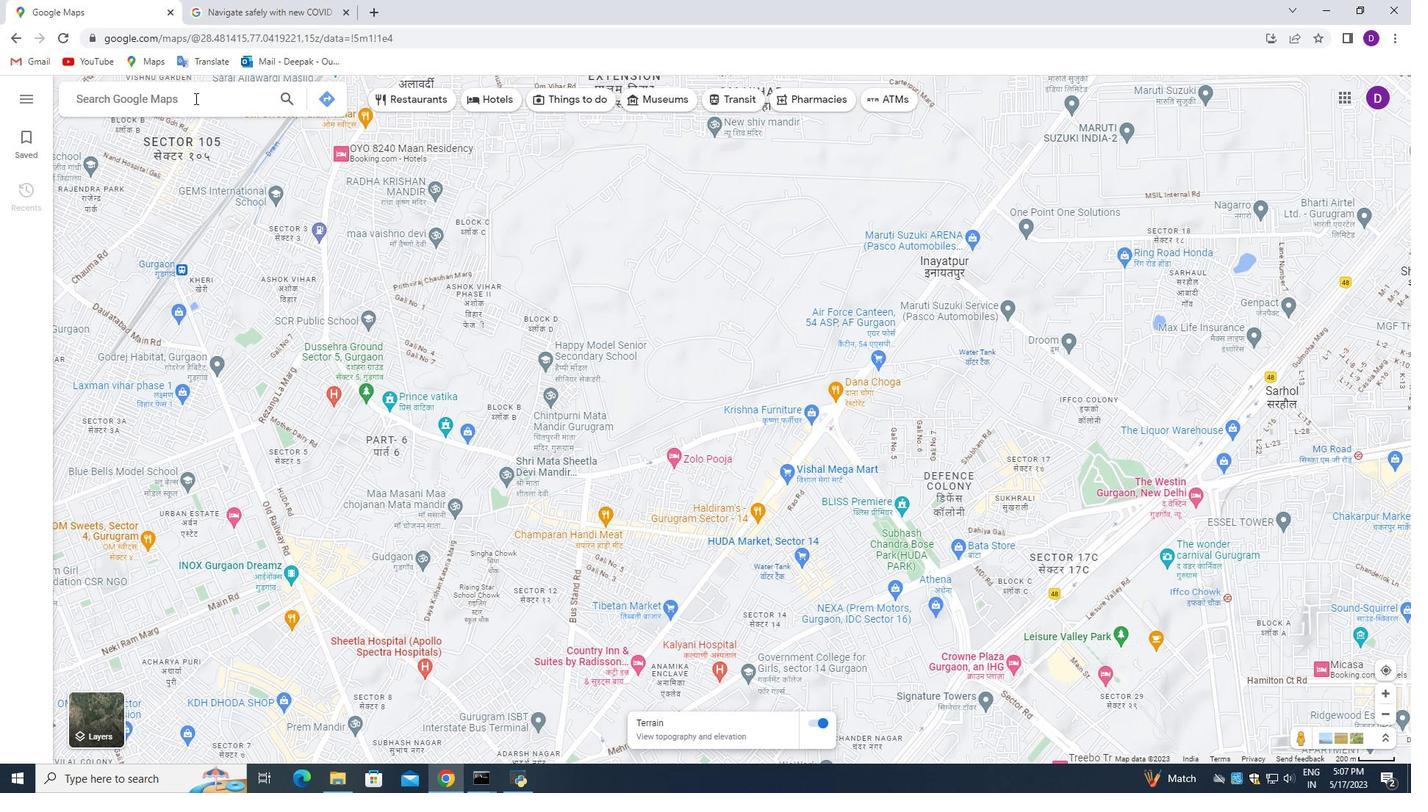 
Action: Mouse moved to (204, 102)
Screenshot: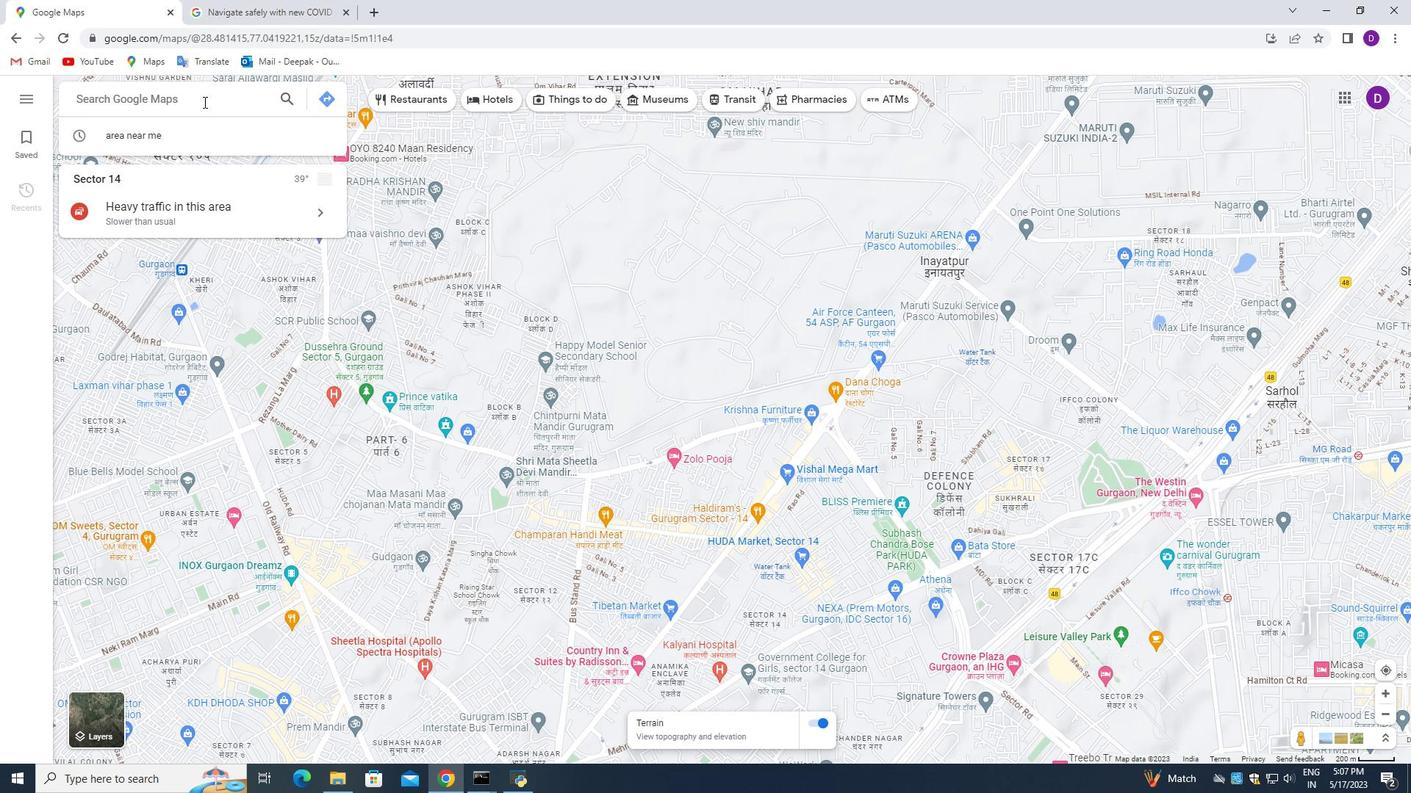 
Action: Key pressed covid<Key.space>aleart<Key.space>near<Key.space>me<Key.enter>
Screenshot: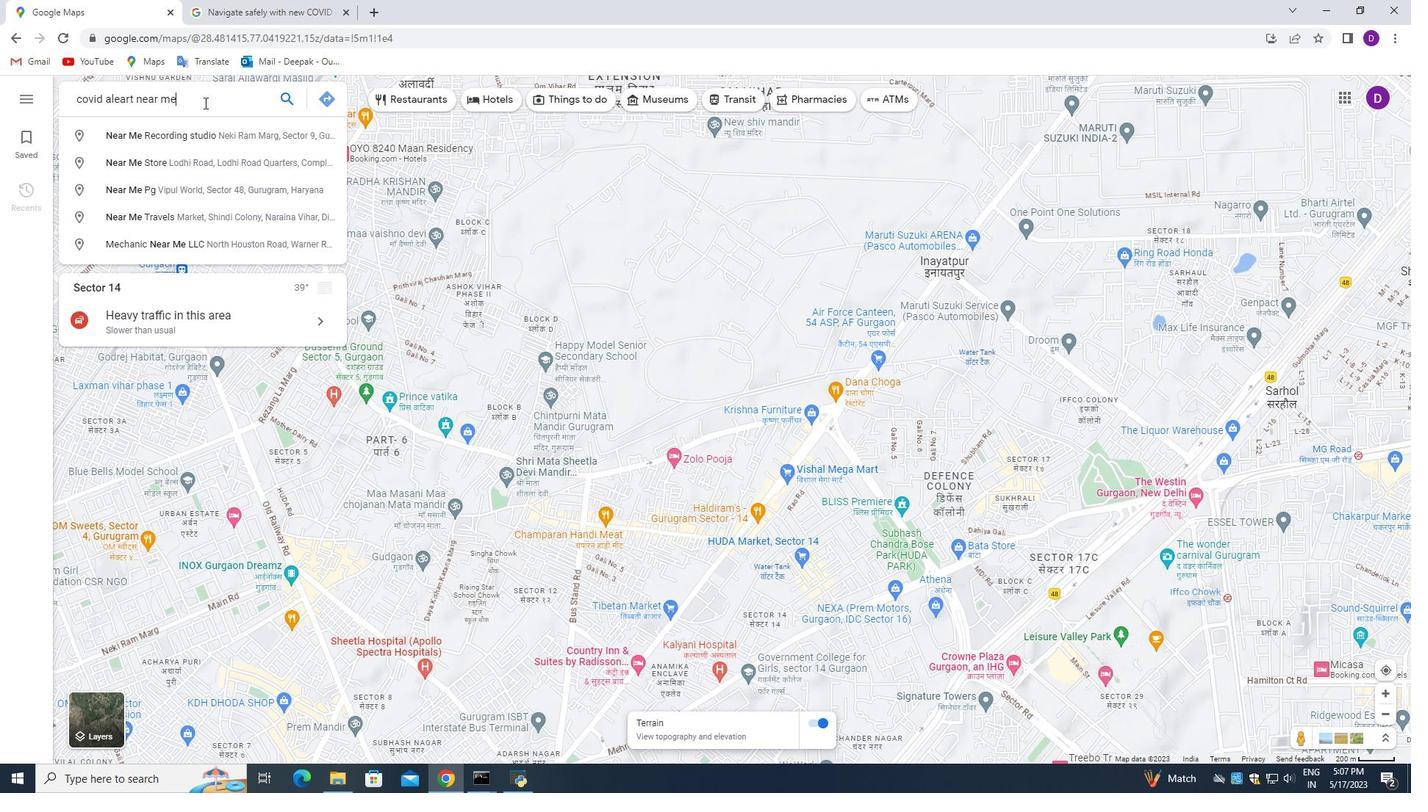
Action: Mouse moved to (124, 204)
Screenshot: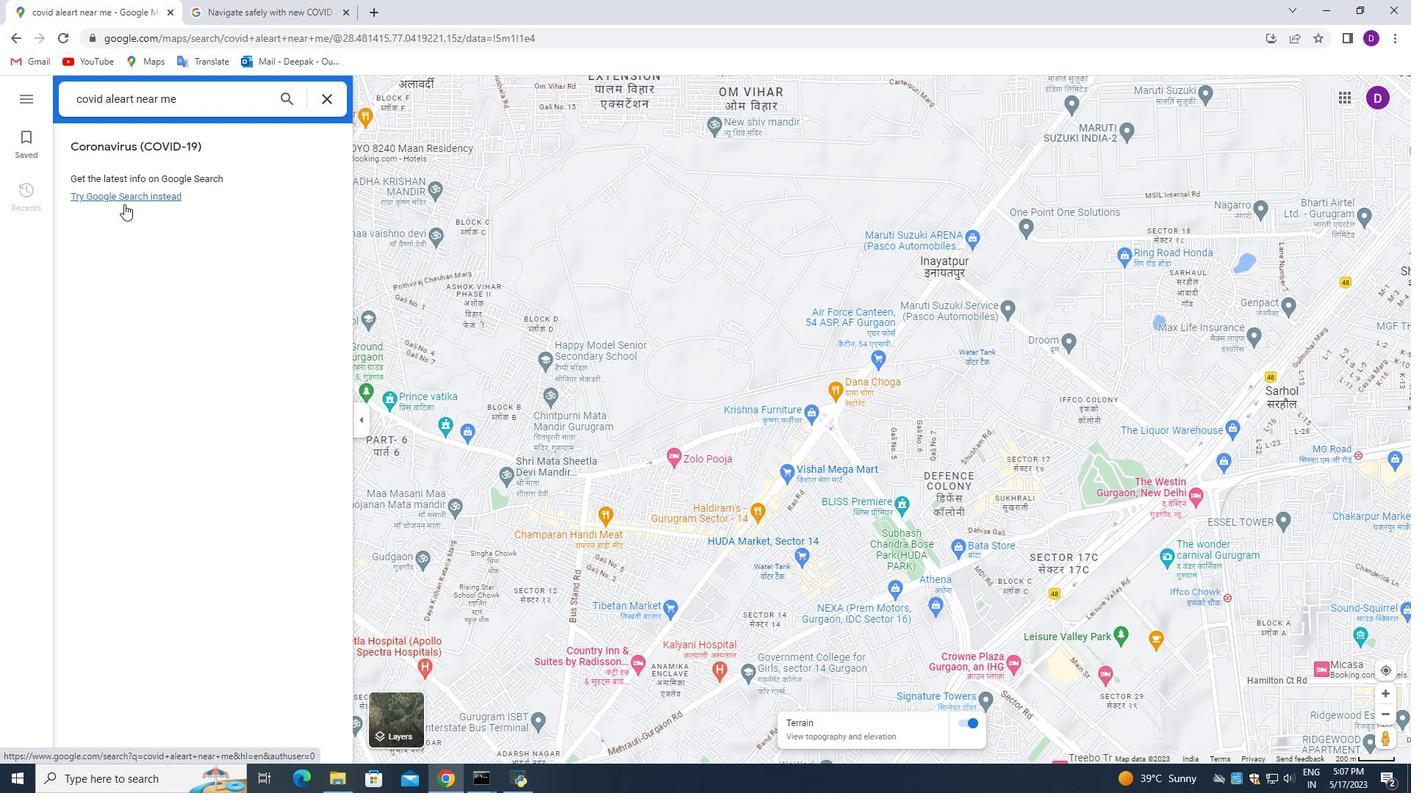 
Action: Mouse pressed left at (124, 204)
Screenshot: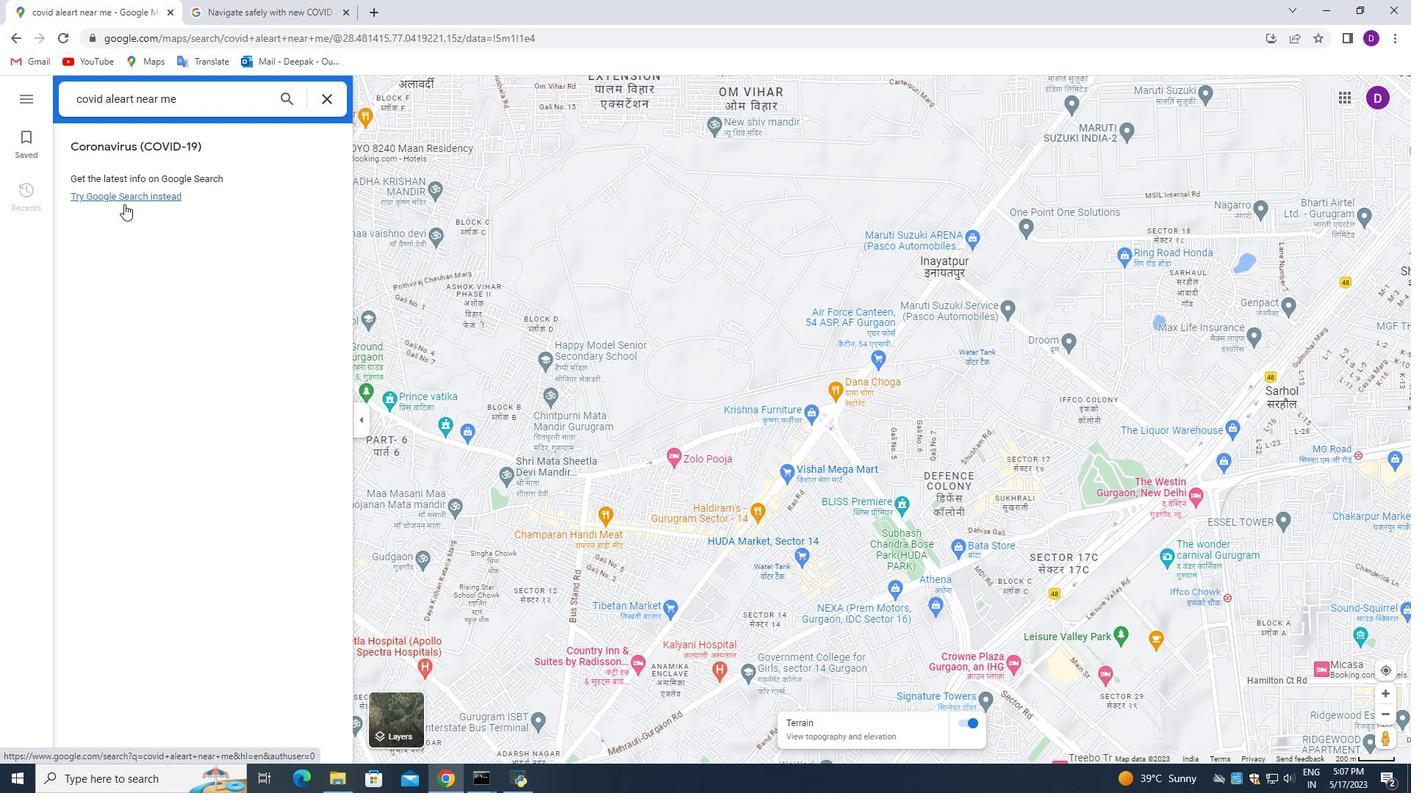 
Action: Mouse moved to (278, 307)
Screenshot: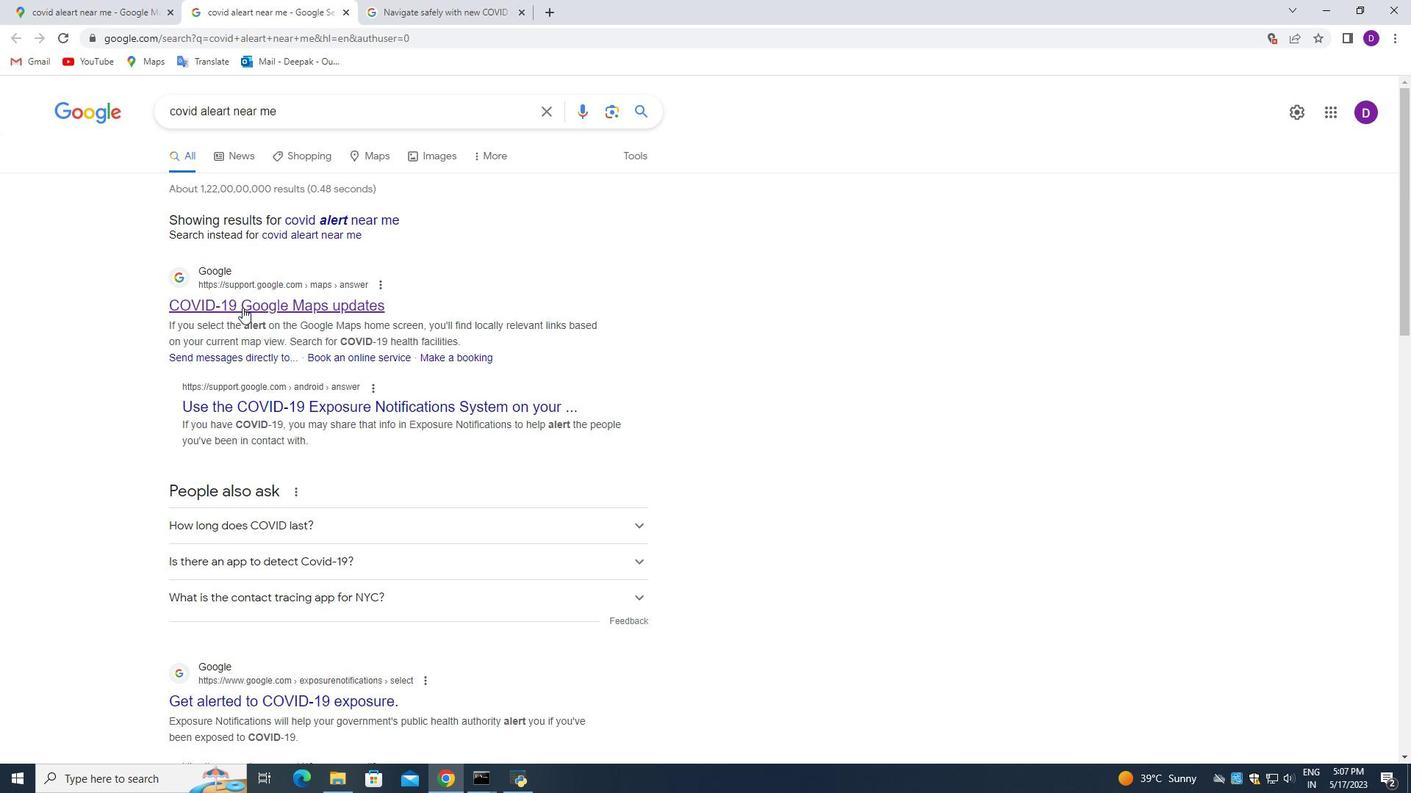
Action: Mouse pressed left at (278, 307)
Screenshot: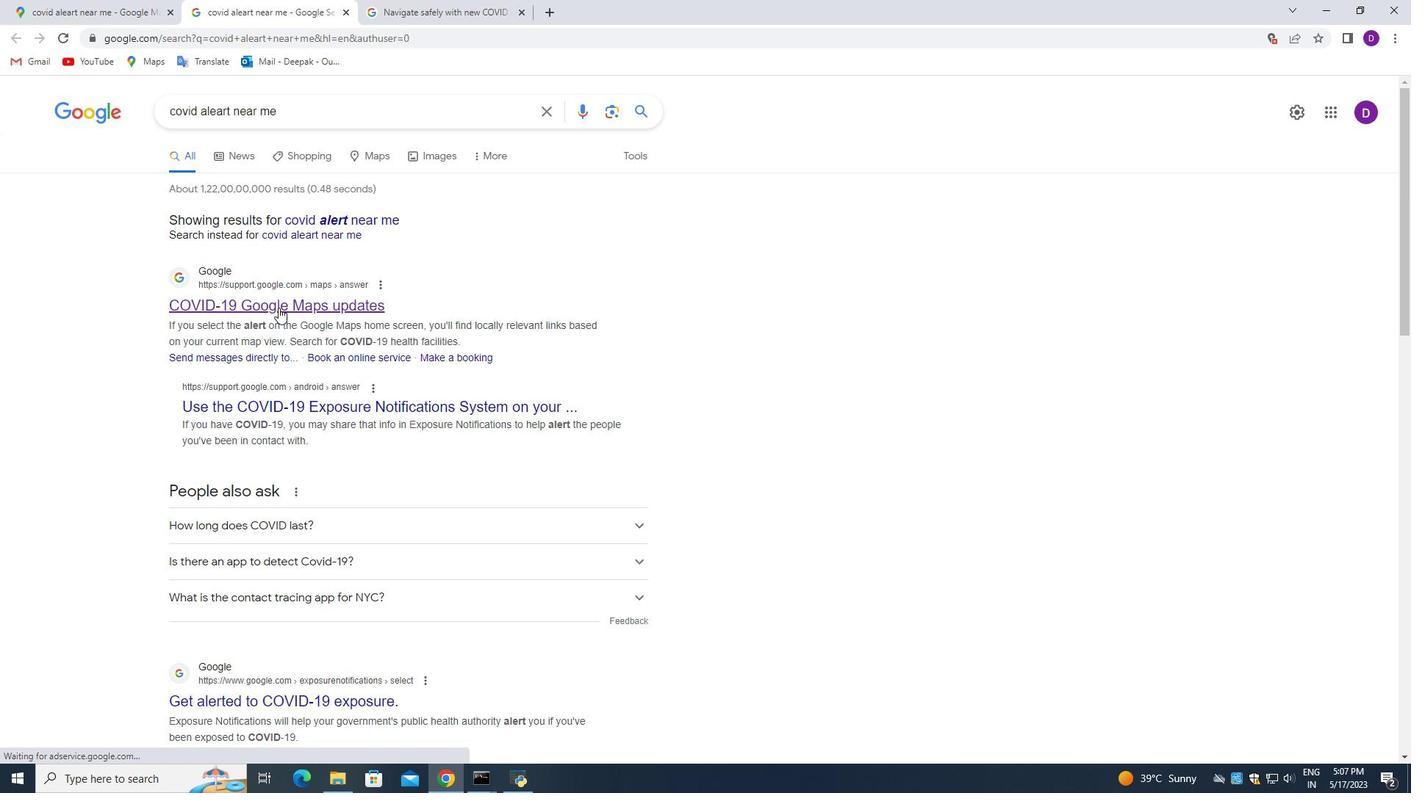
Action: Mouse moved to (425, 383)
Screenshot: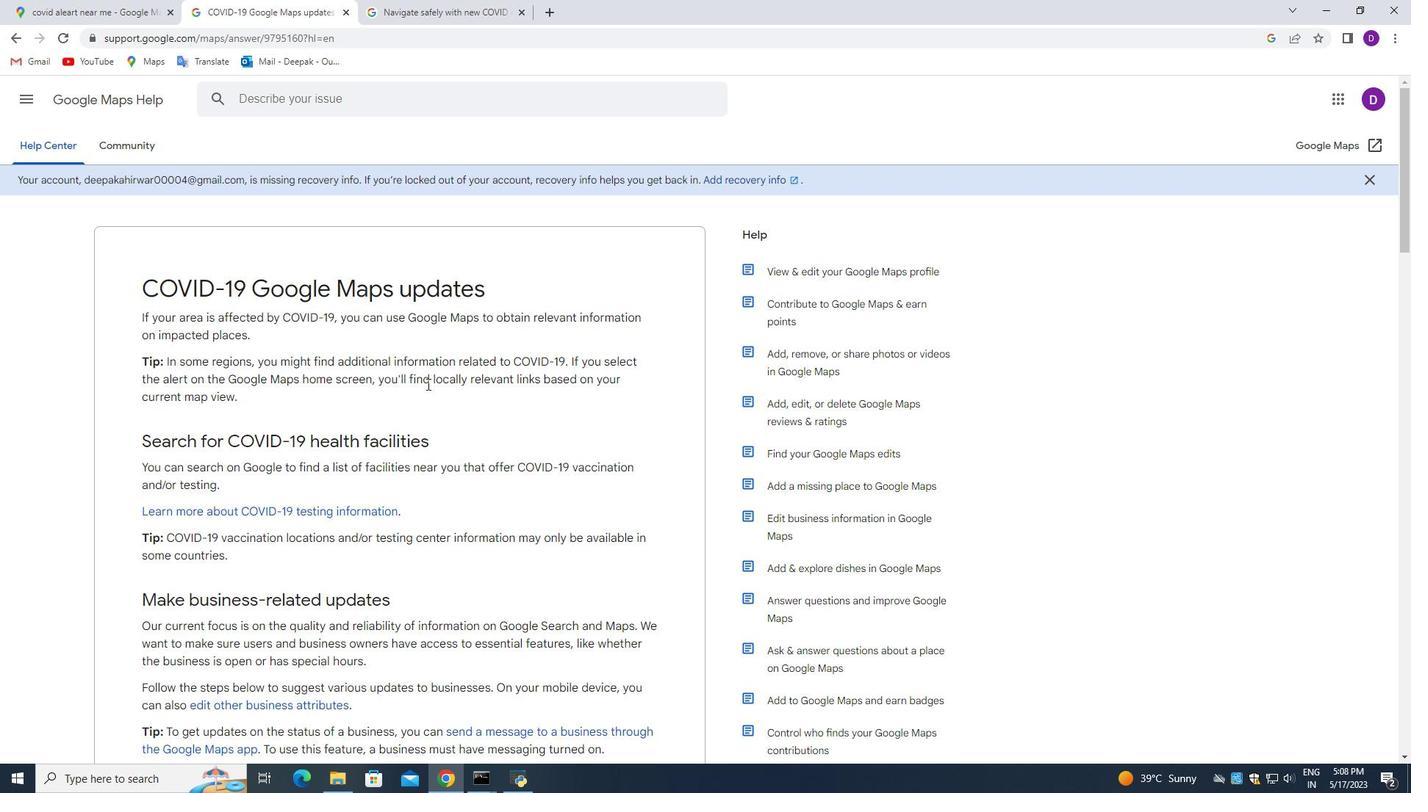 
Action: Mouse scrolled (425, 382) with delta (0, 0)
Screenshot: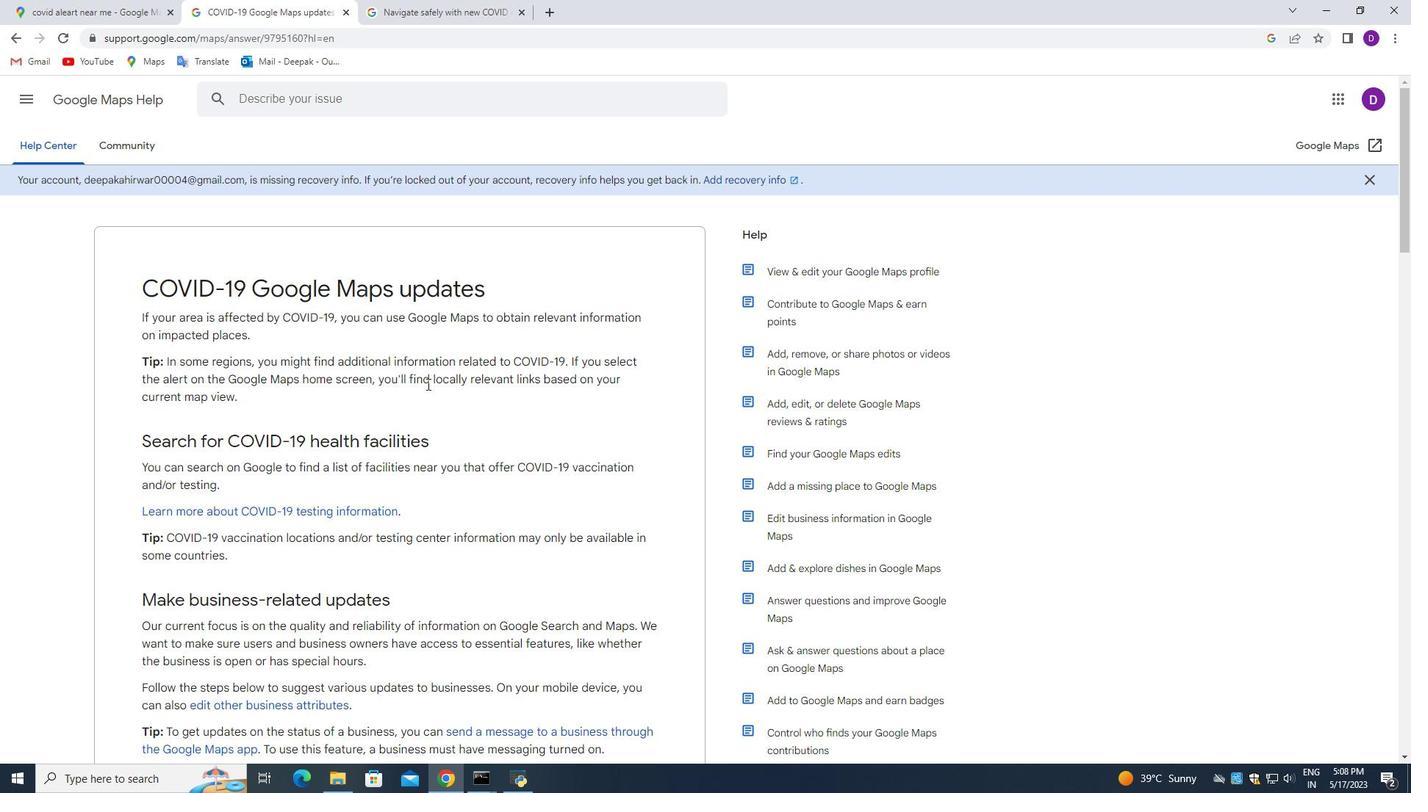 
Action: Mouse moved to (424, 383)
Screenshot: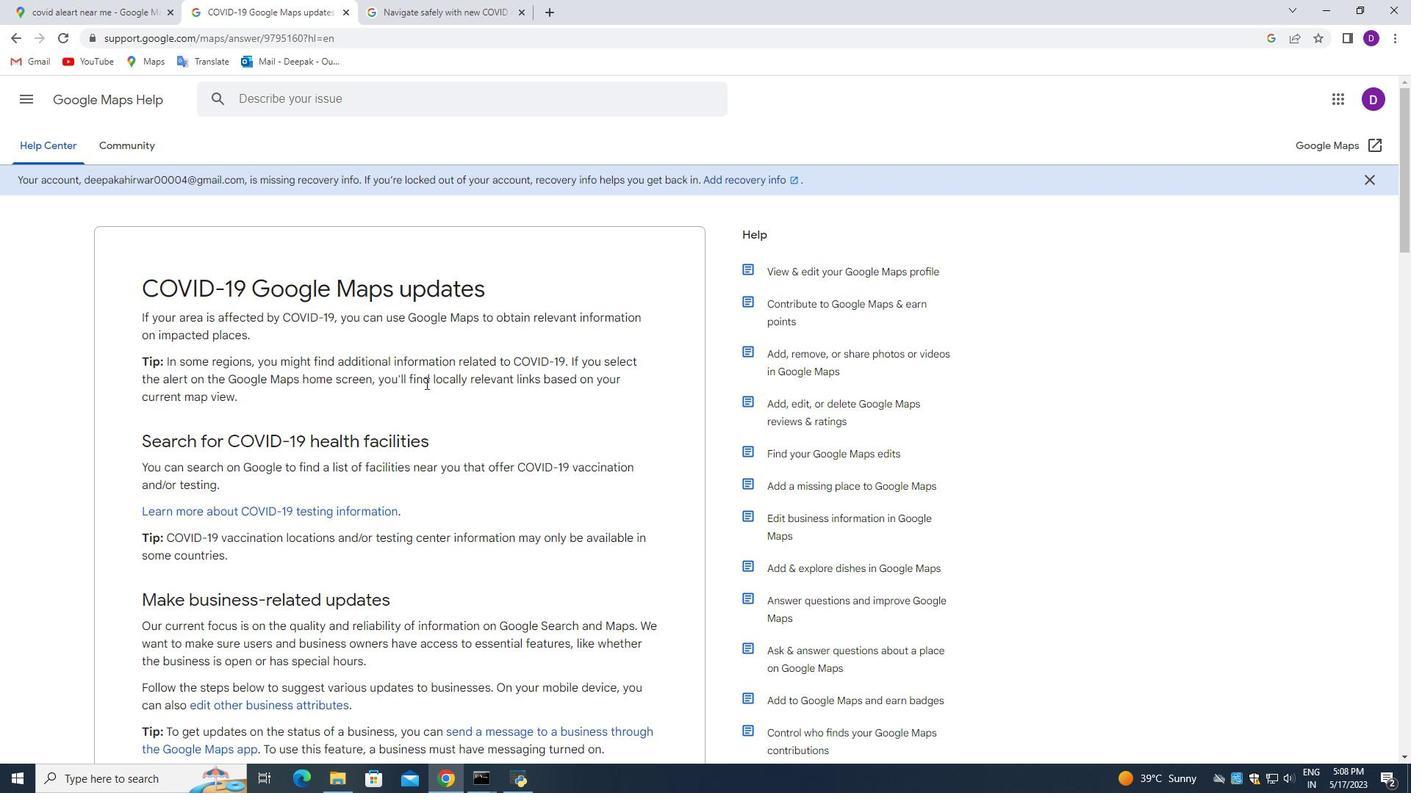 
Action: Mouse scrolled (424, 382) with delta (0, 0)
Screenshot: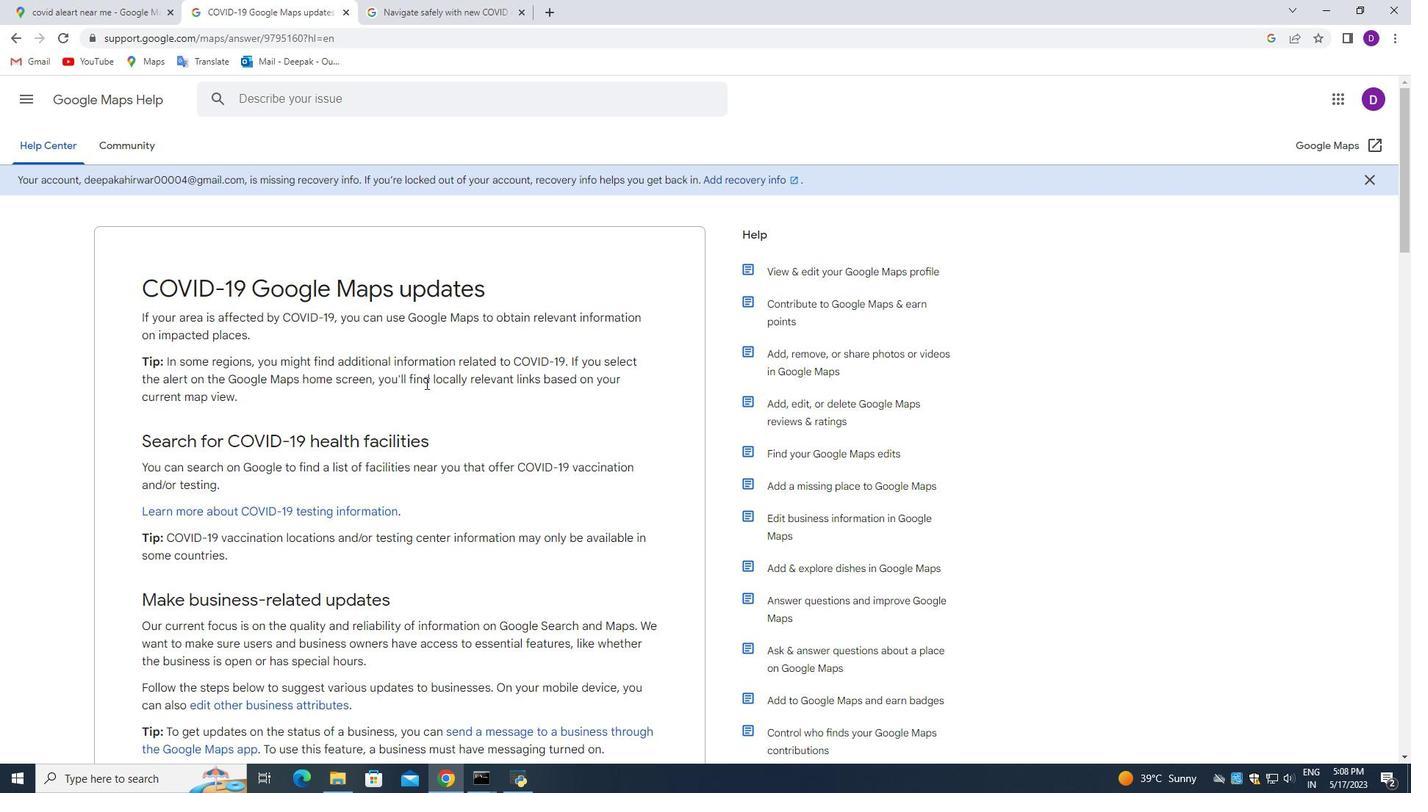 
Action: Mouse moved to (439, 380)
Screenshot: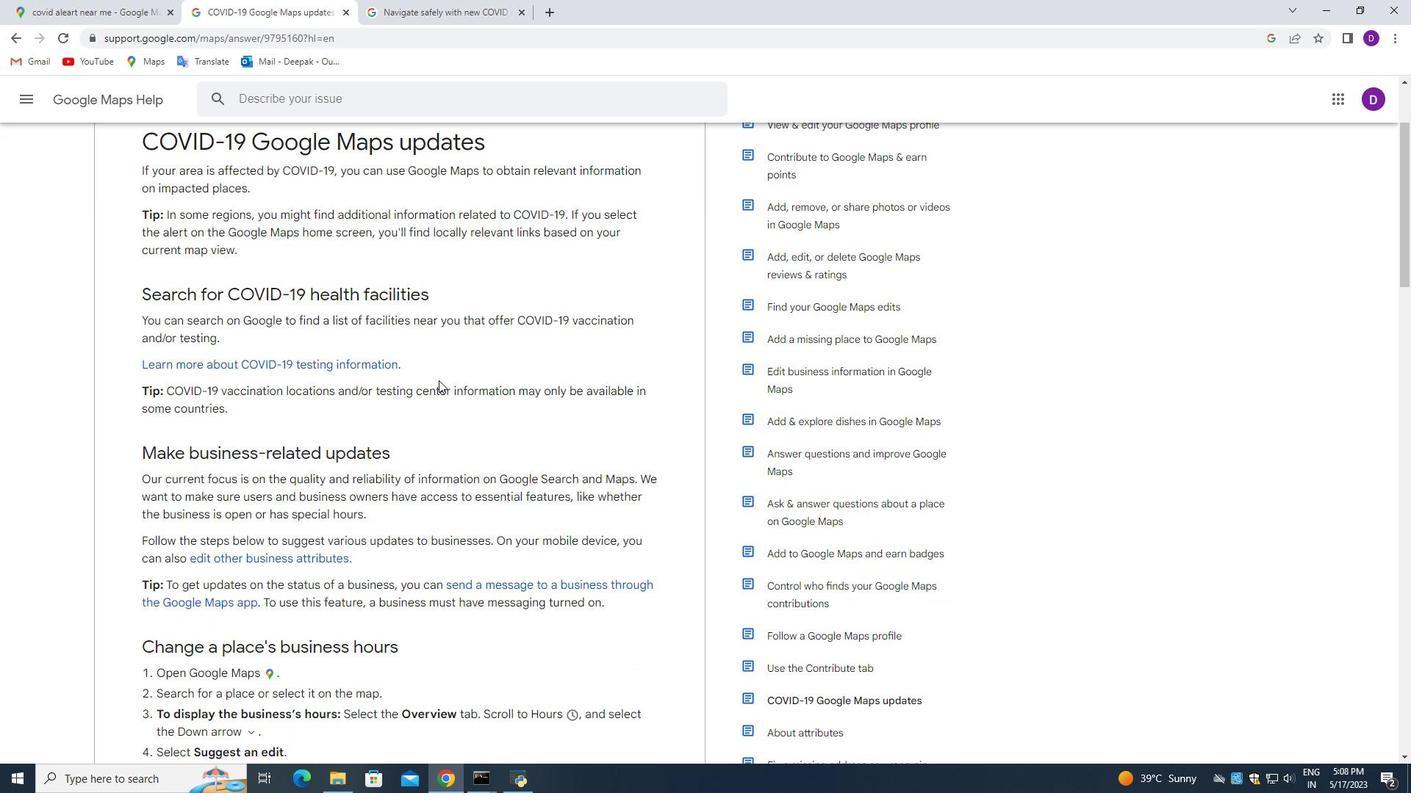 
Action: Mouse scrolled (439, 379) with delta (0, 0)
Screenshot: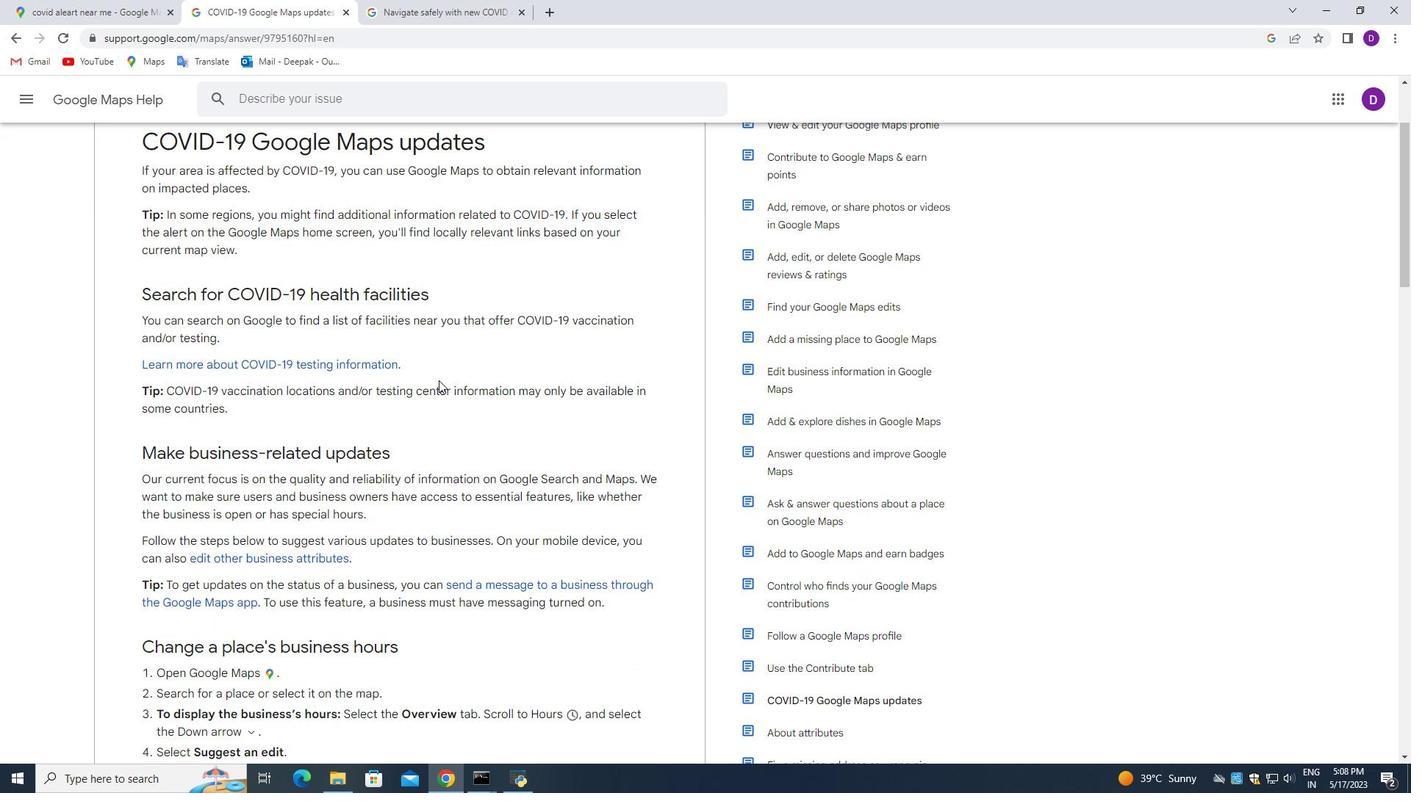 
Action: Mouse scrolled (439, 379) with delta (0, 0)
Screenshot: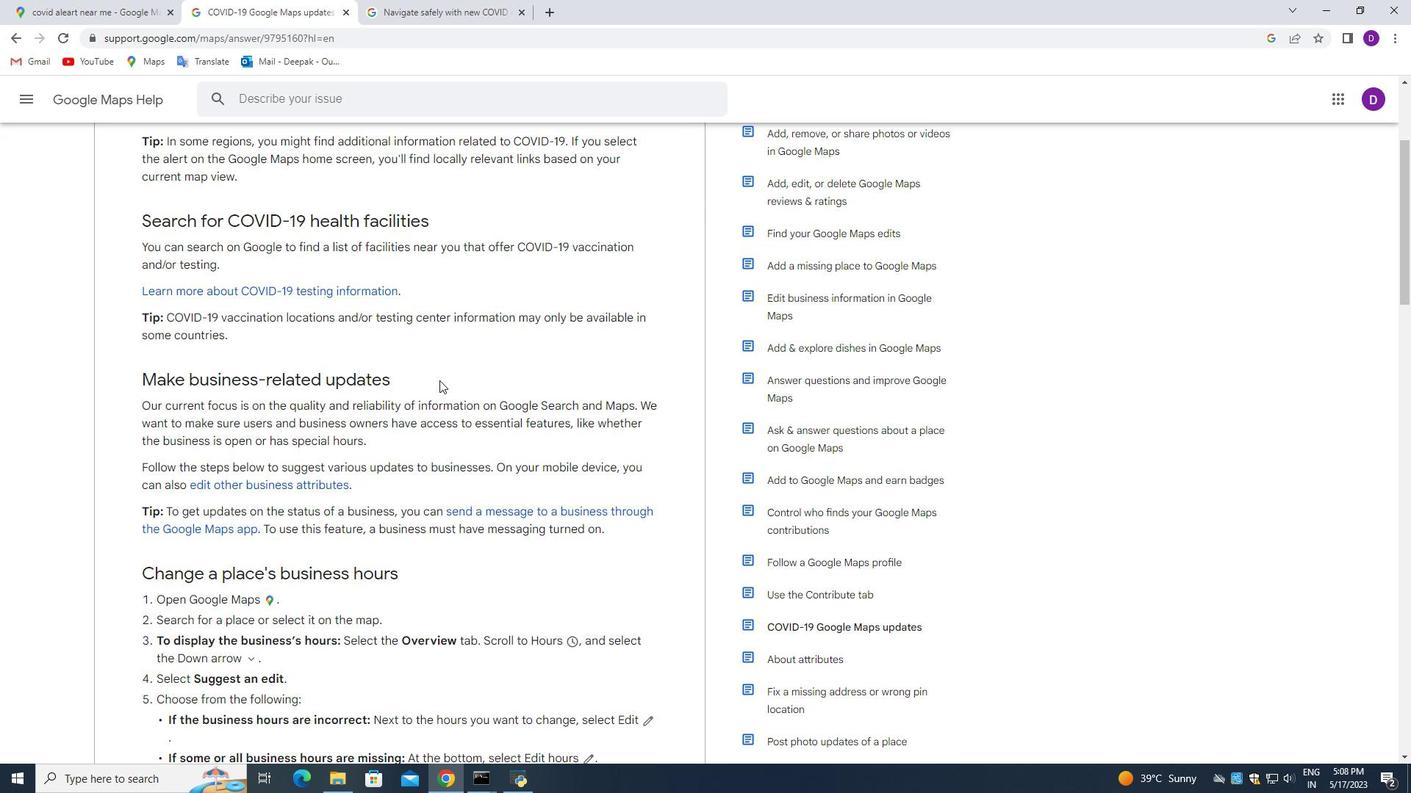 
Action: Mouse scrolled (439, 379) with delta (0, 0)
Screenshot: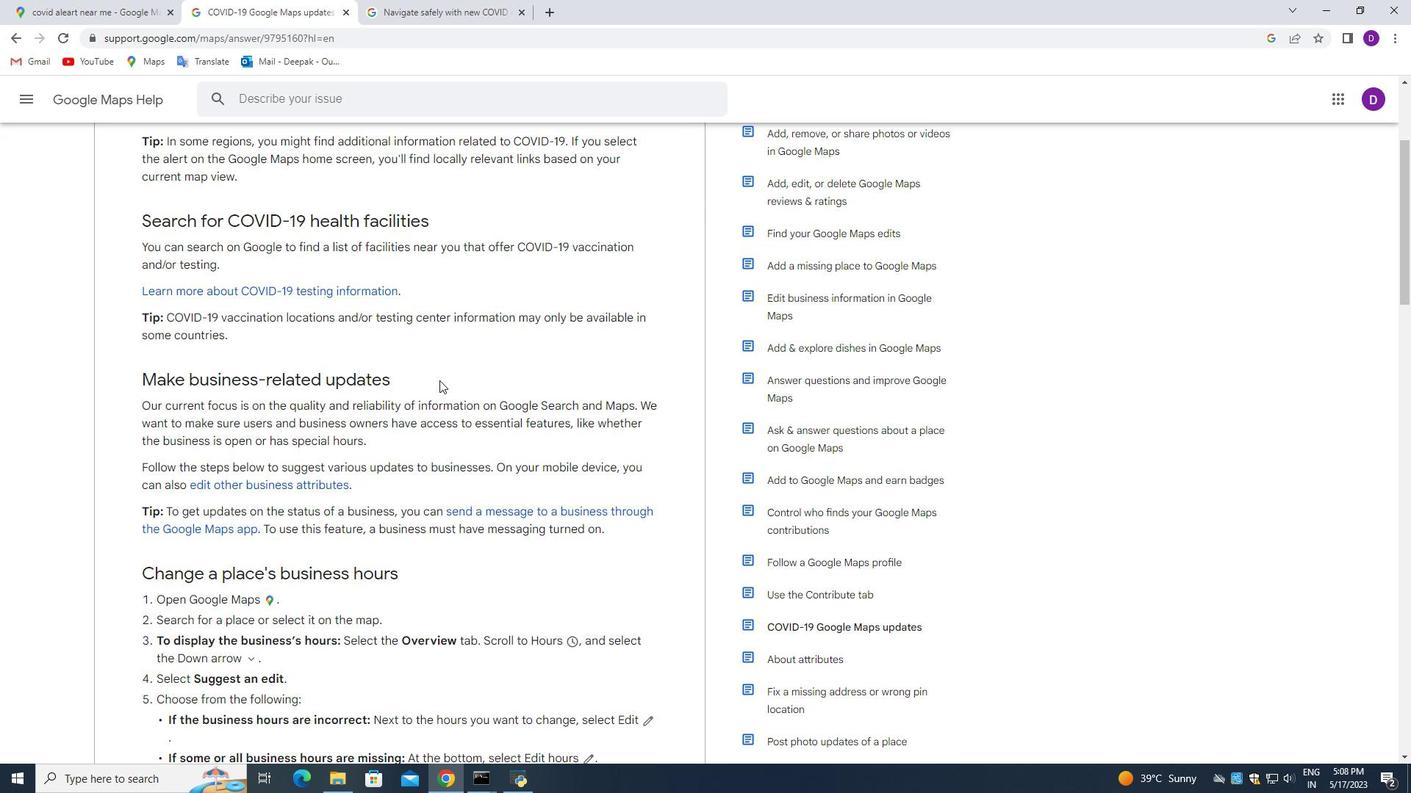 
Action: Mouse scrolled (439, 379) with delta (0, 0)
Screenshot: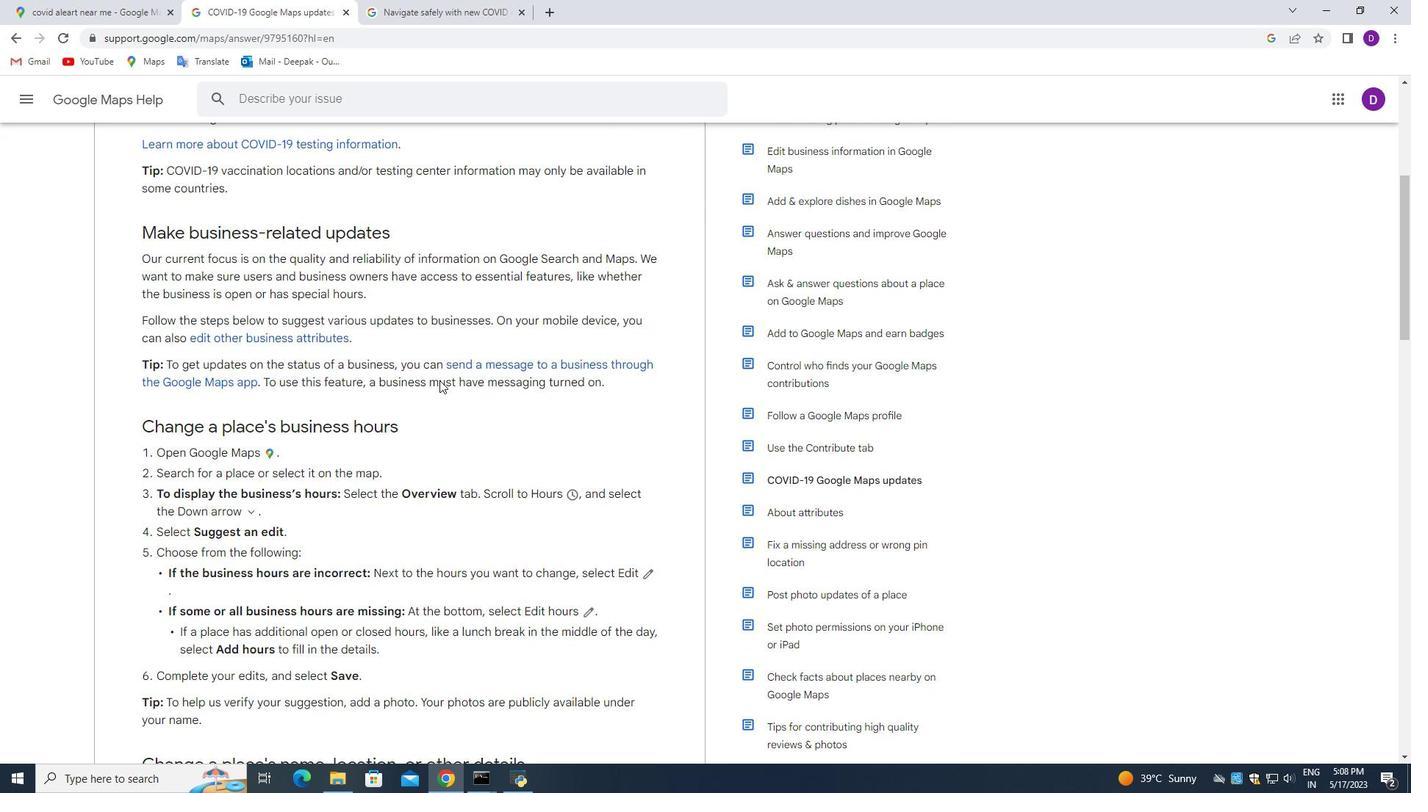 
Action: Mouse scrolled (439, 379) with delta (0, 0)
Screenshot: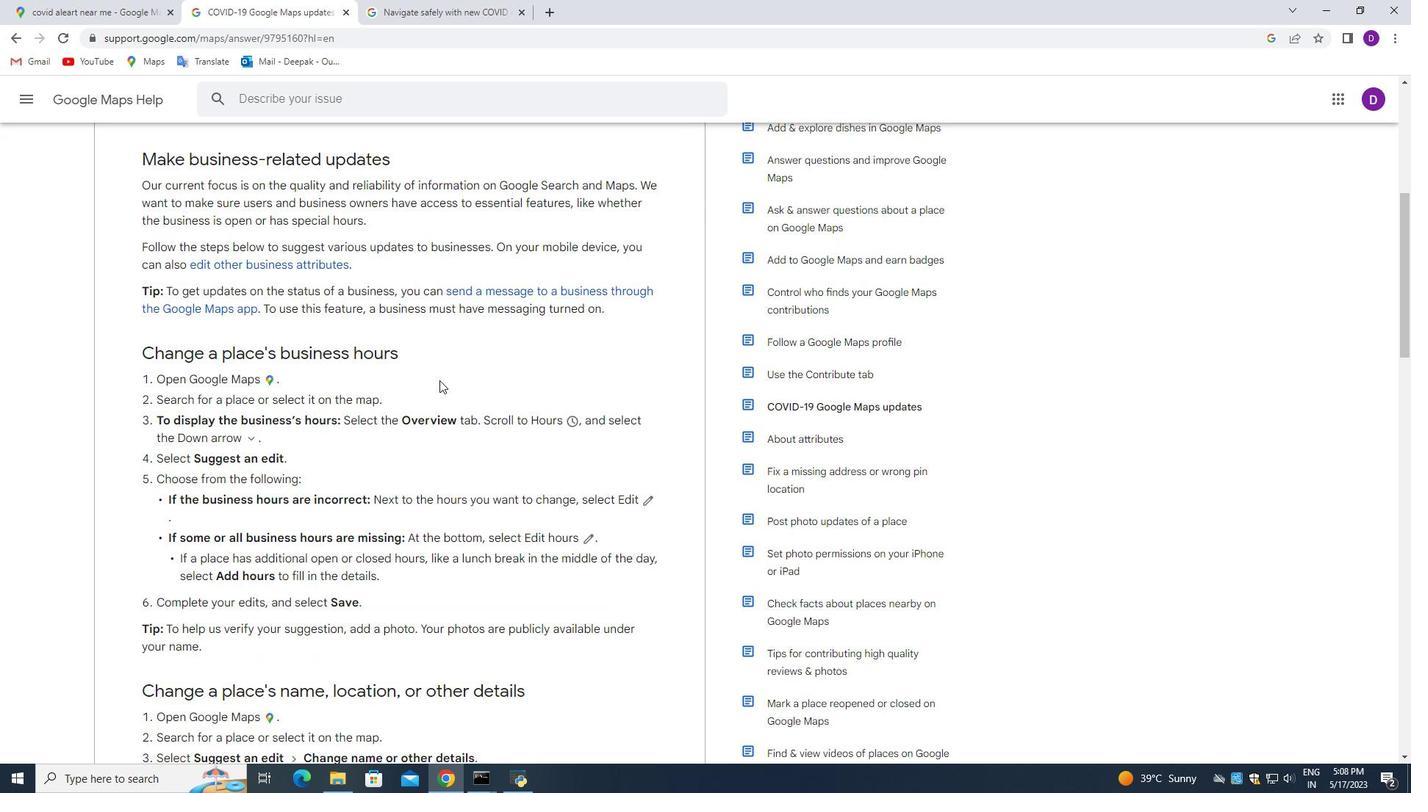 
Action: Mouse scrolled (439, 379) with delta (0, 0)
